 Task: Plan a trip to Driefontein, South Africa from 6th December, 2023 to 10th December, 2023 for 1 adult. Place can be private room with 1  bedroom having 1 bed and 1 bathroom. Property type can be hotel.
Action: Mouse moved to (586, 132)
Screenshot: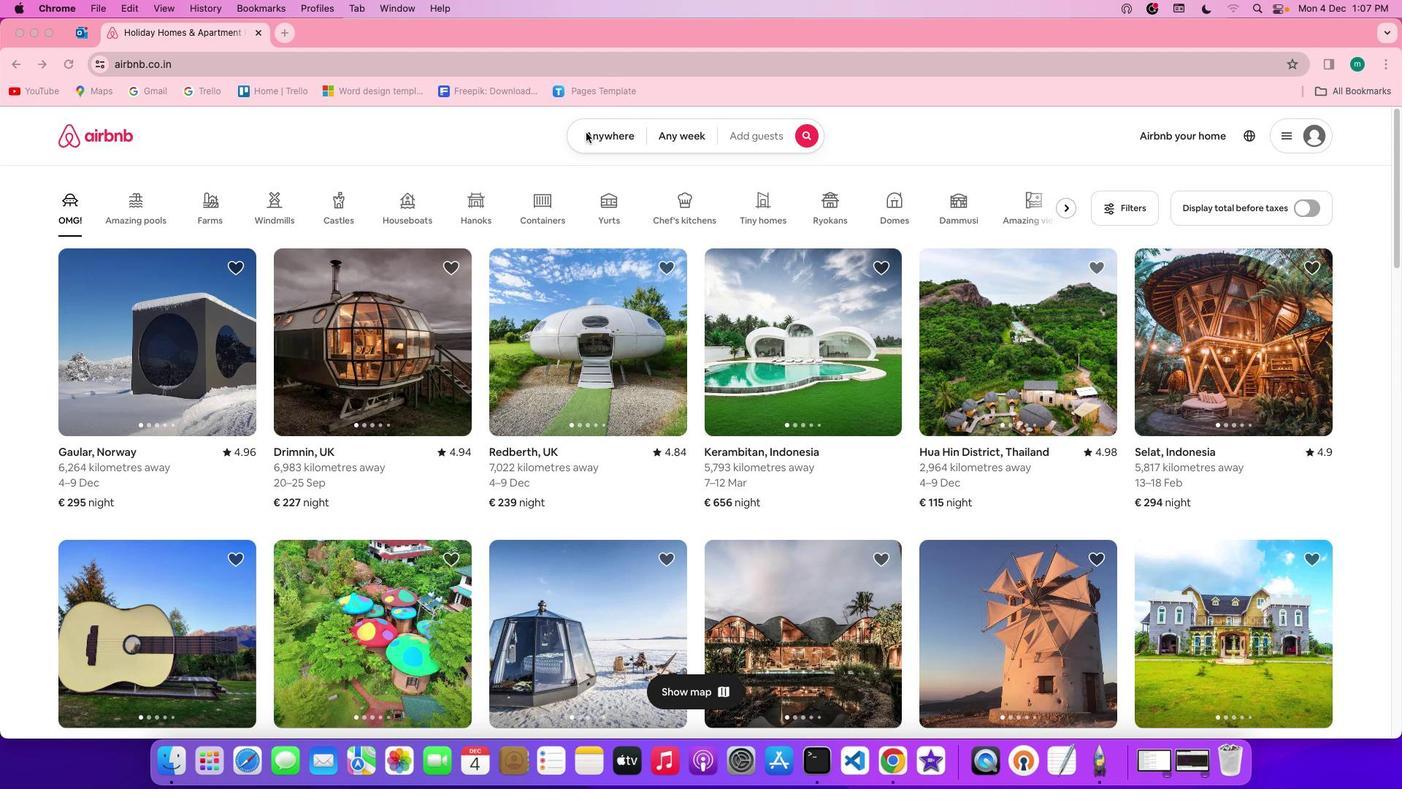
Action: Mouse pressed left at (586, 132)
Screenshot: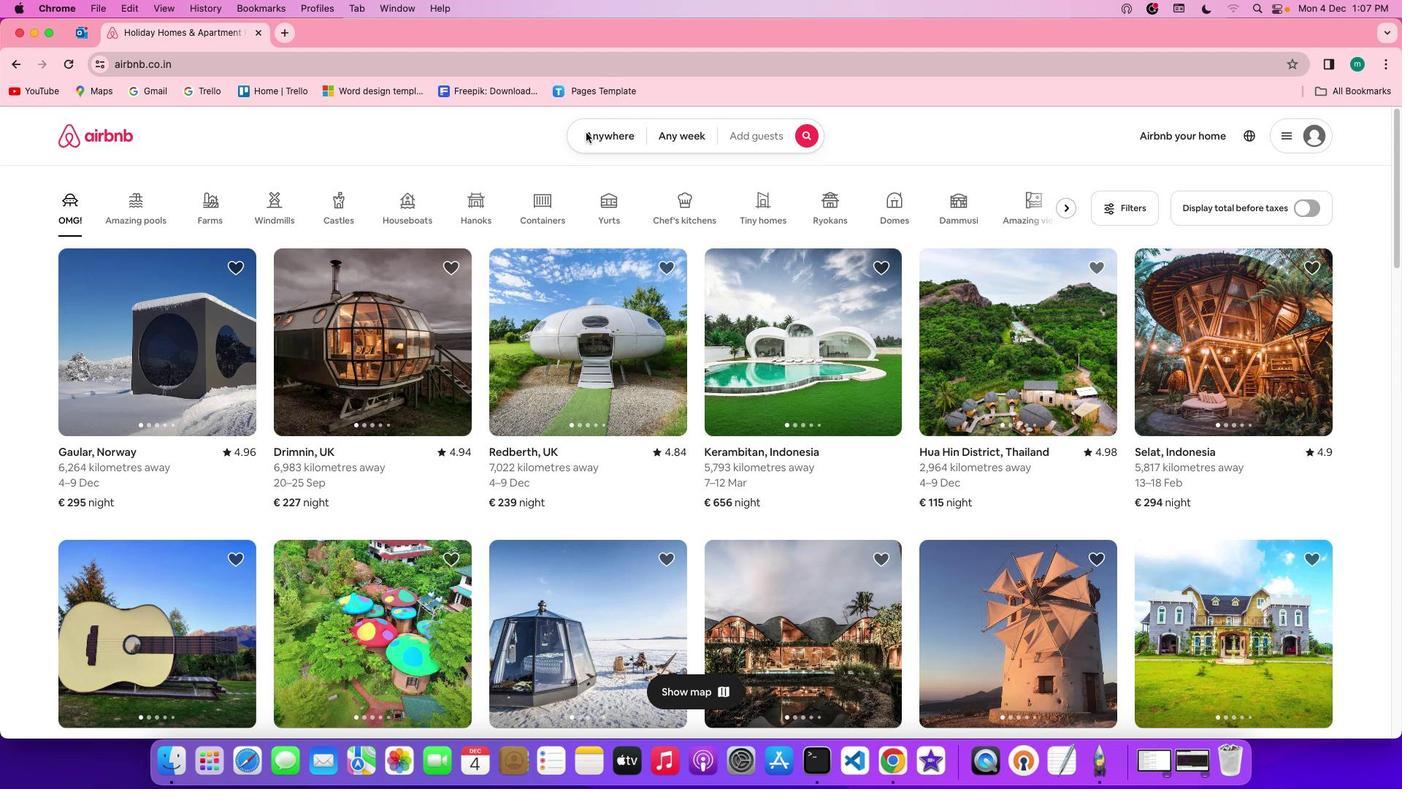 
Action: Mouse pressed left at (586, 132)
Screenshot: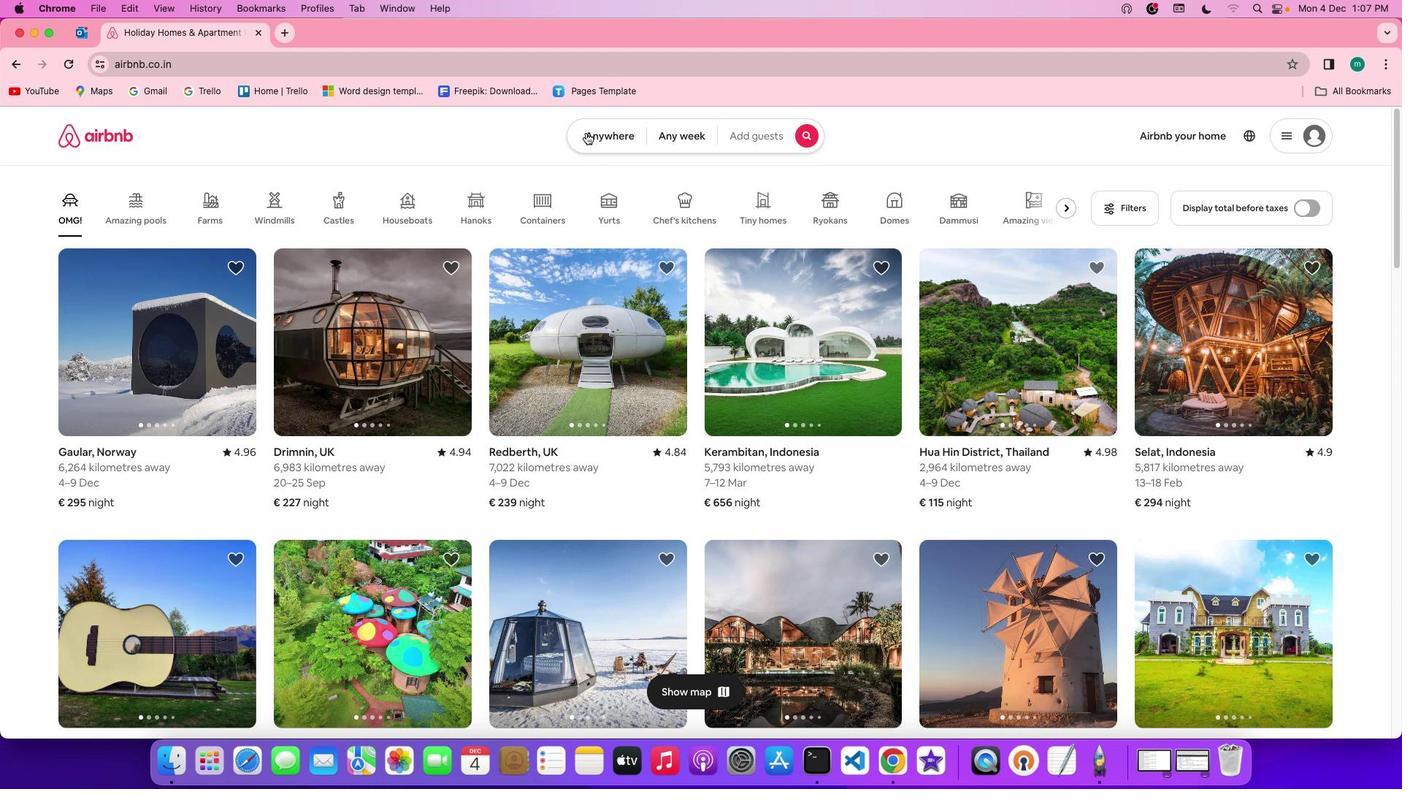 
Action: Mouse moved to (542, 197)
Screenshot: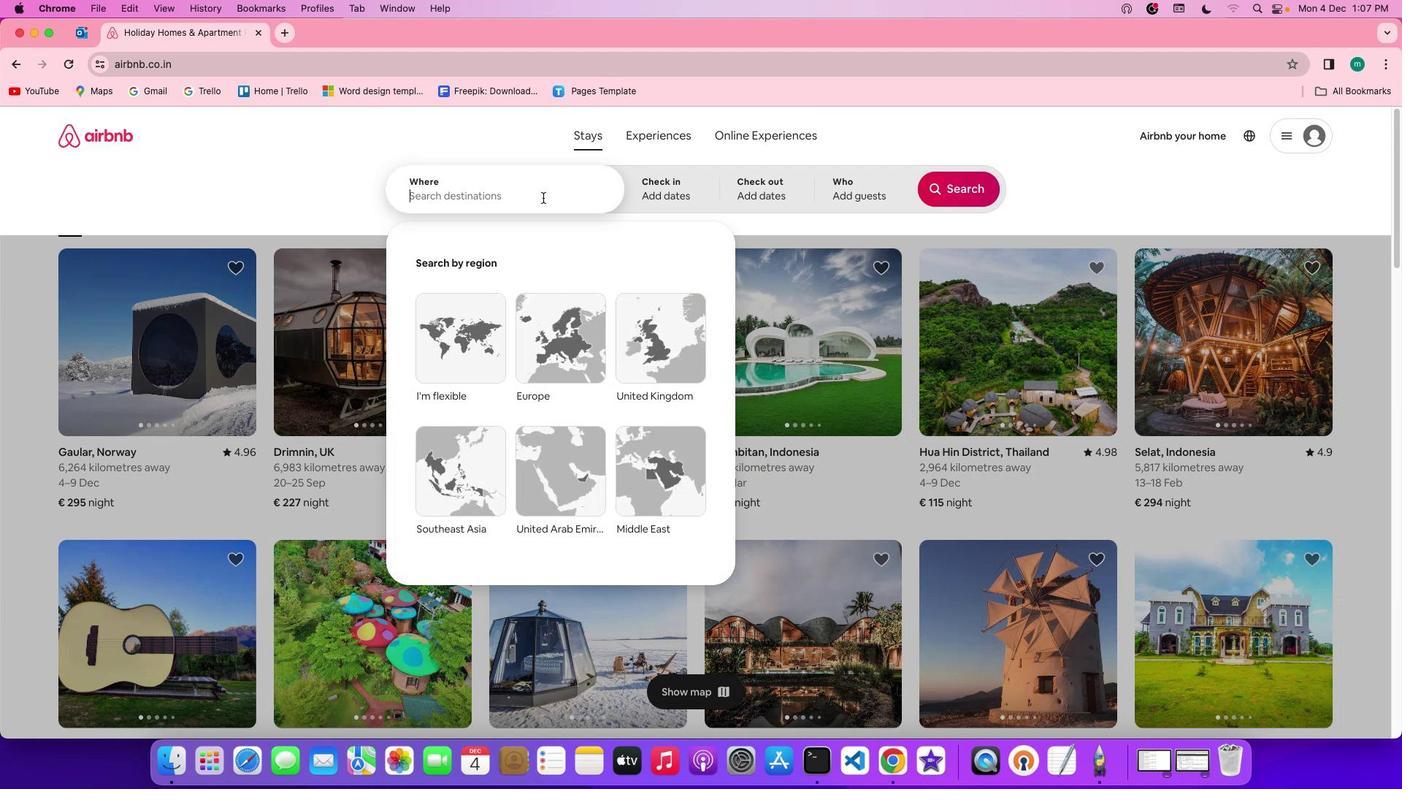 
Action: Mouse pressed left at (542, 197)
Screenshot: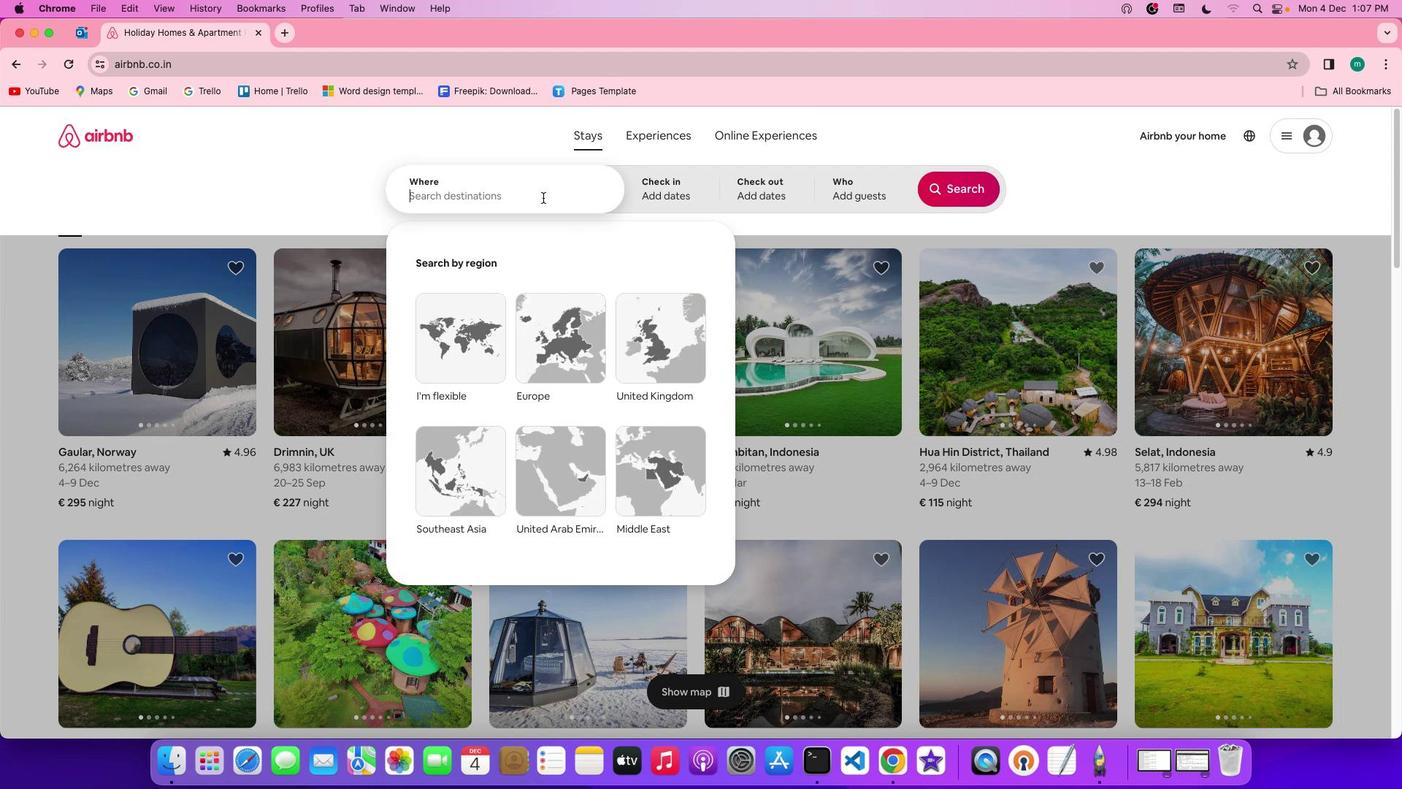 
Action: Mouse moved to (544, 197)
Screenshot: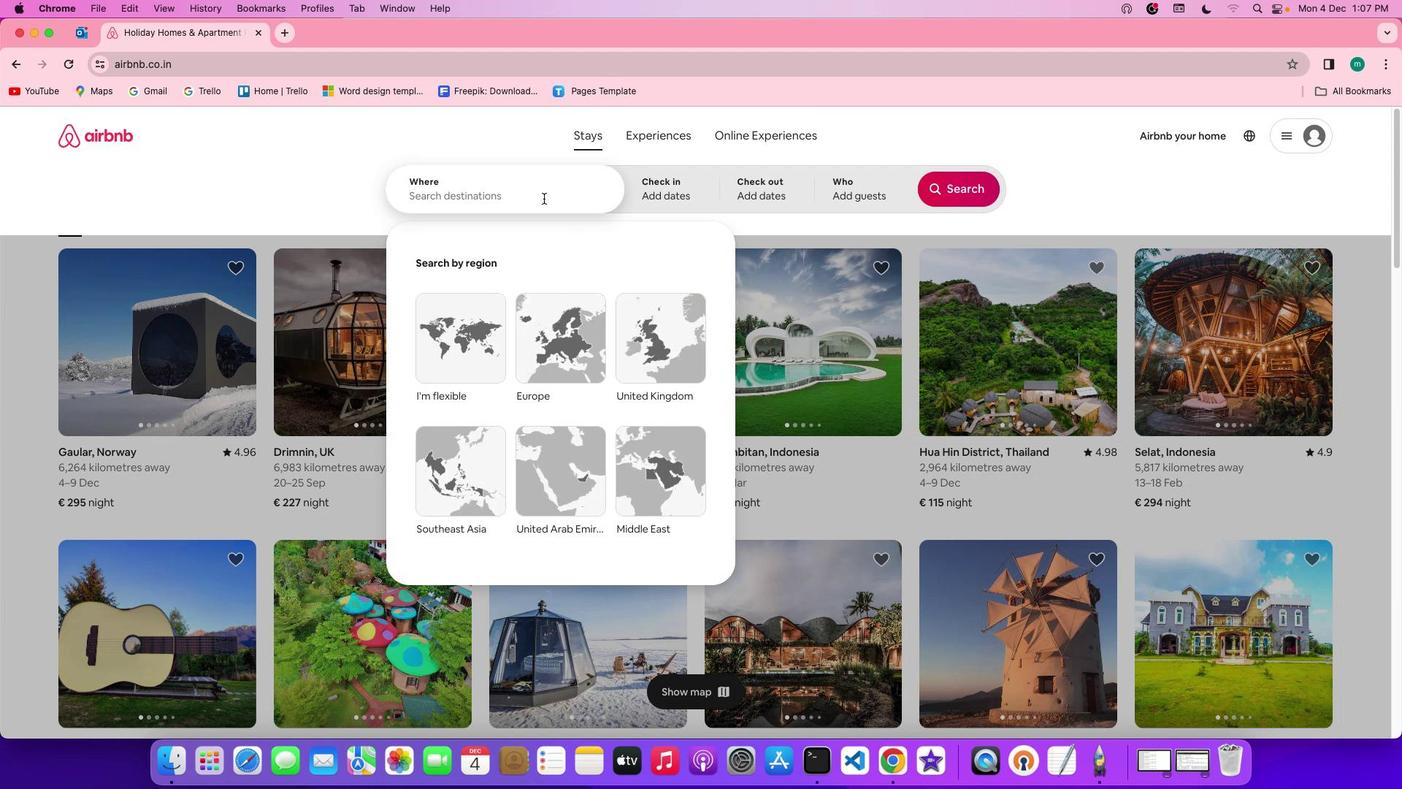 
Action: Key pressed Key.shift'D''r''i''e''f''o''n''t''e''i''n'','Key.spaceKey.shift's''o''u''t''h'Key.spaceKey.shift'A''f''r''i''c''a'
Screenshot: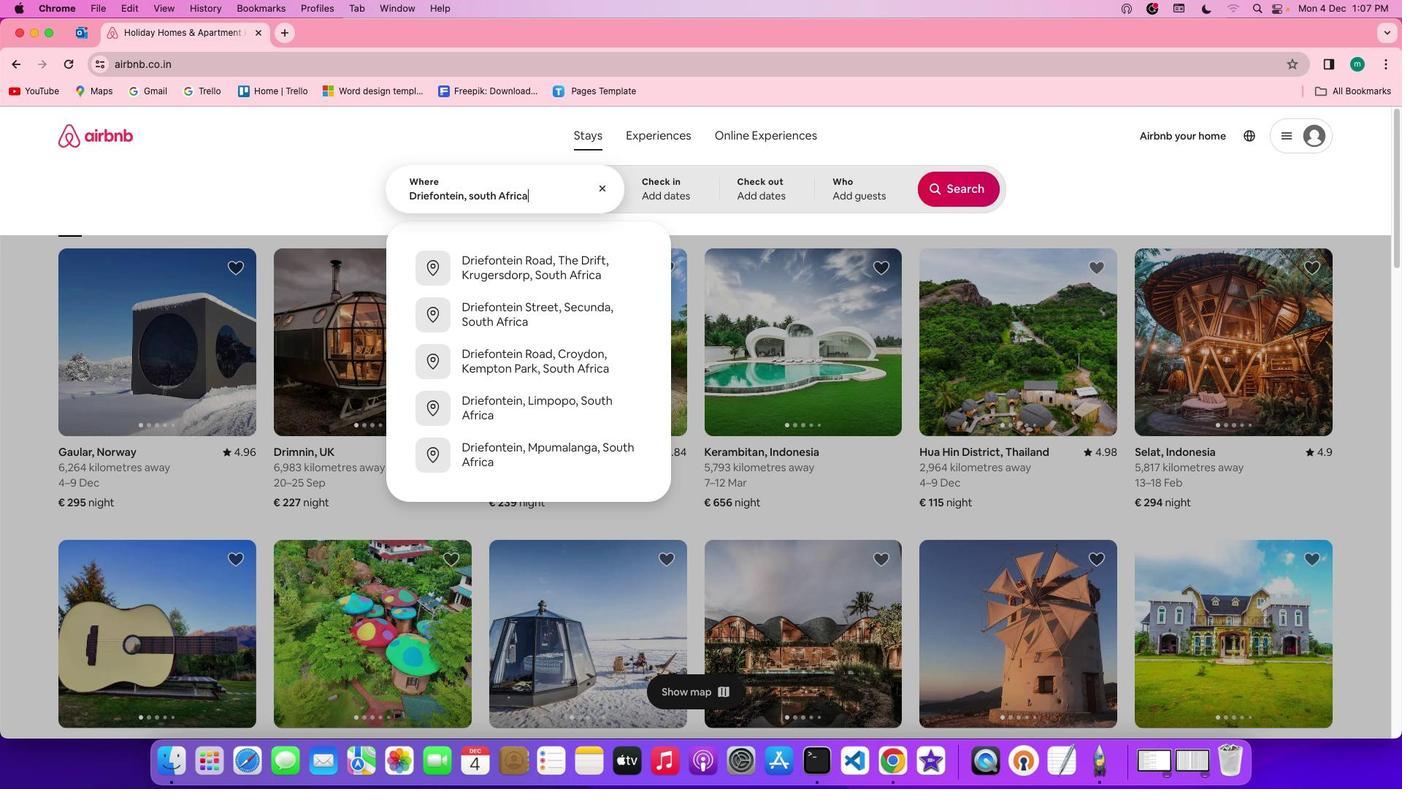 
Action: Mouse moved to (648, 195)
Screenshot: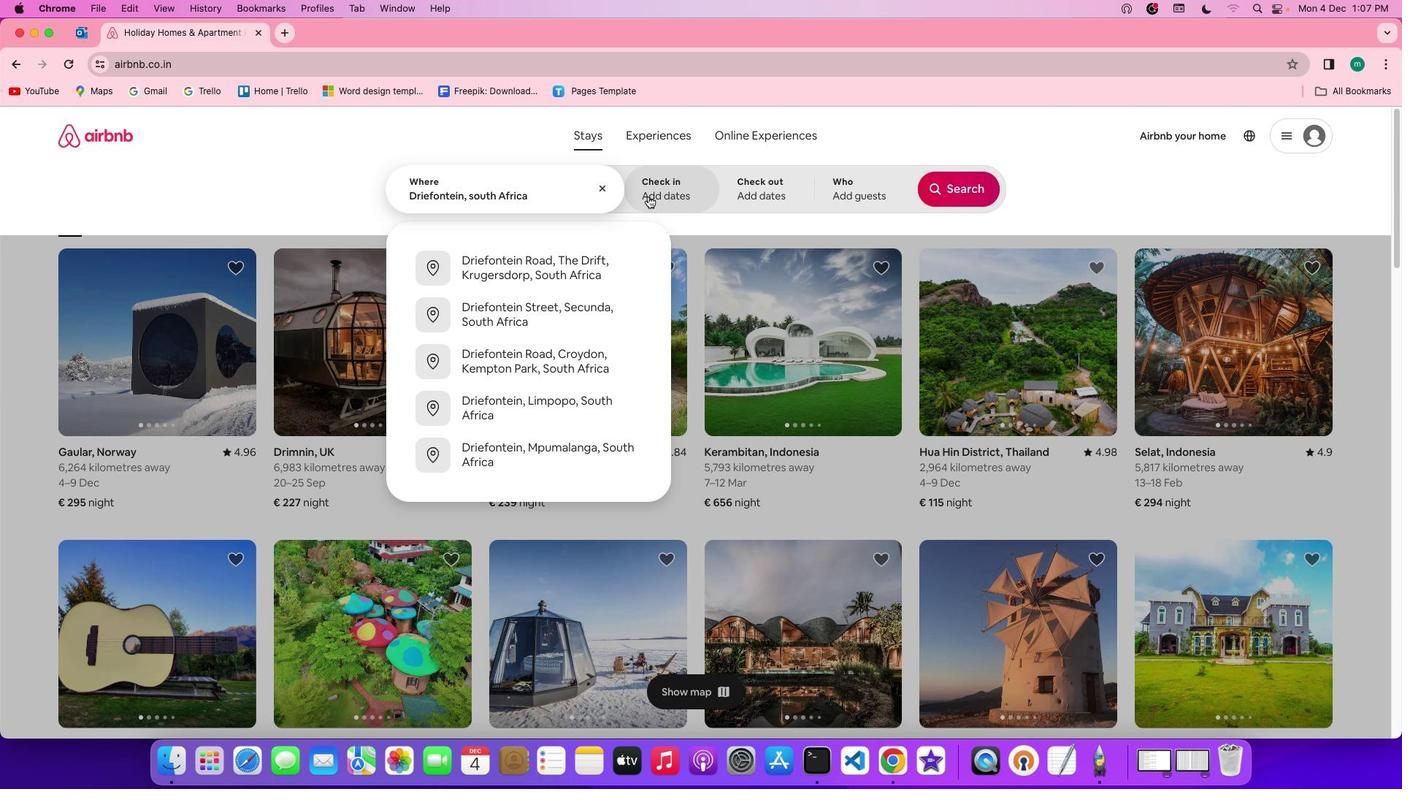 
Action: Mouse pressed left at (648, 195)
Screenshot: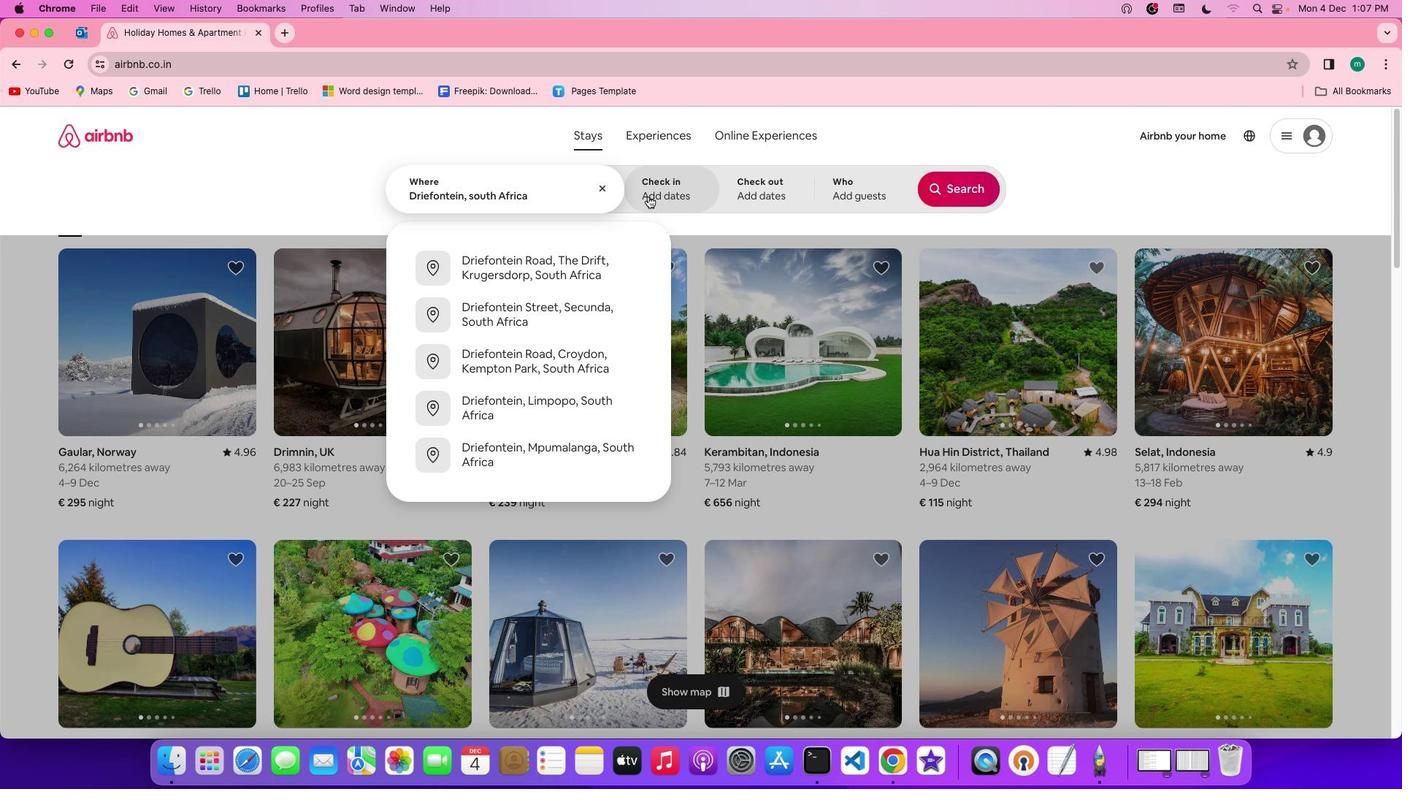 
Action: Mouse moved to (550, 409)
Screenshot: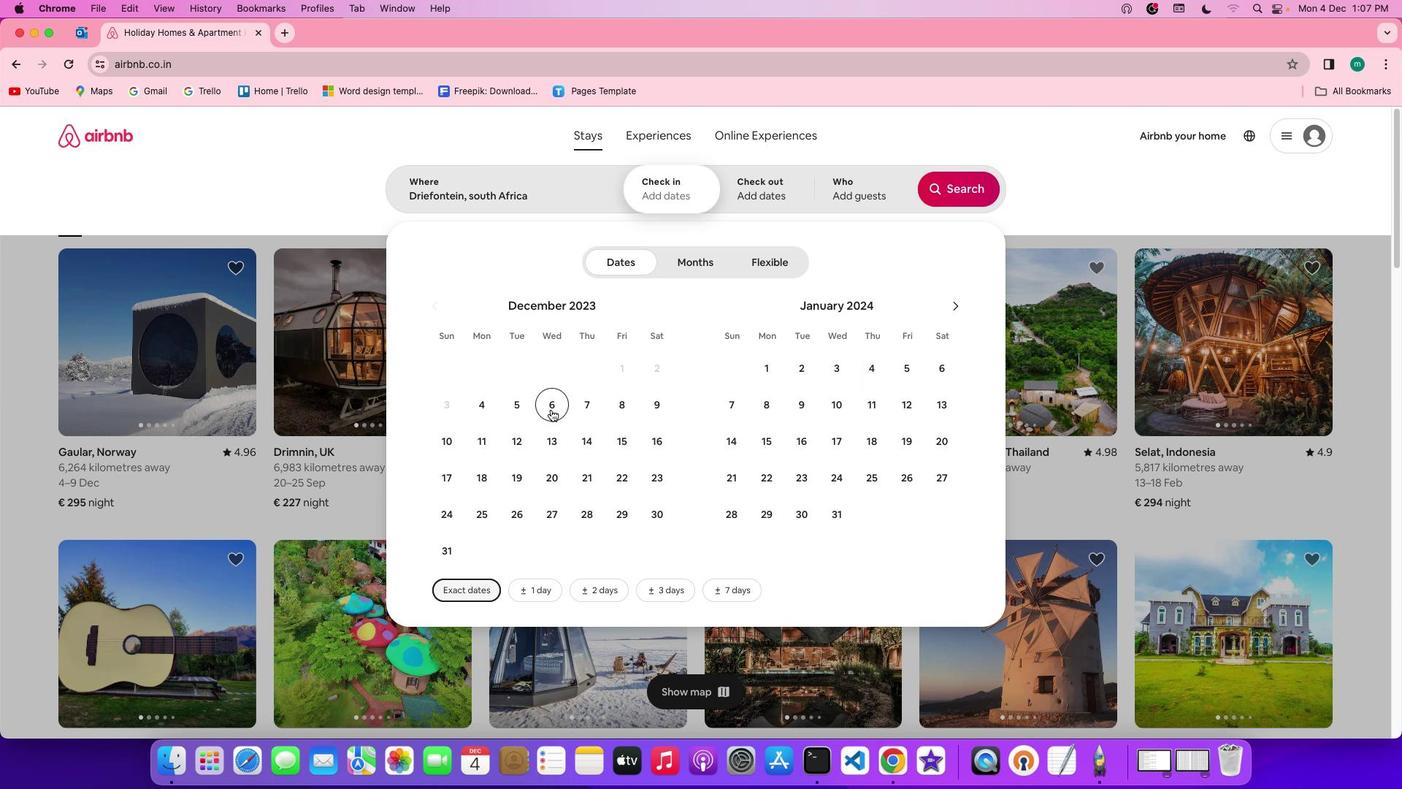 
Action: Mouse pressed left at (550, 409)
Screenshot: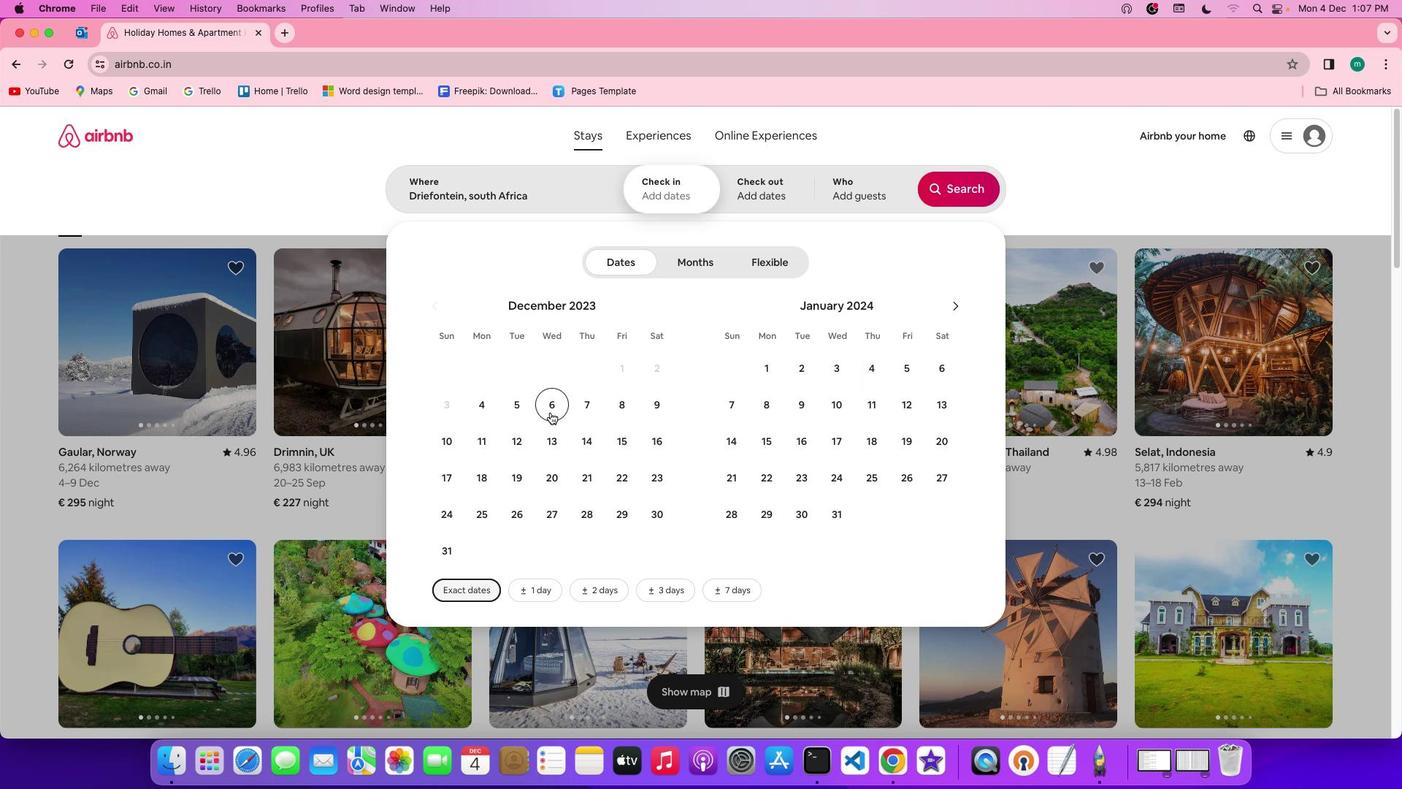 
Action: Mouse moved to (435, 451)
Screenshot: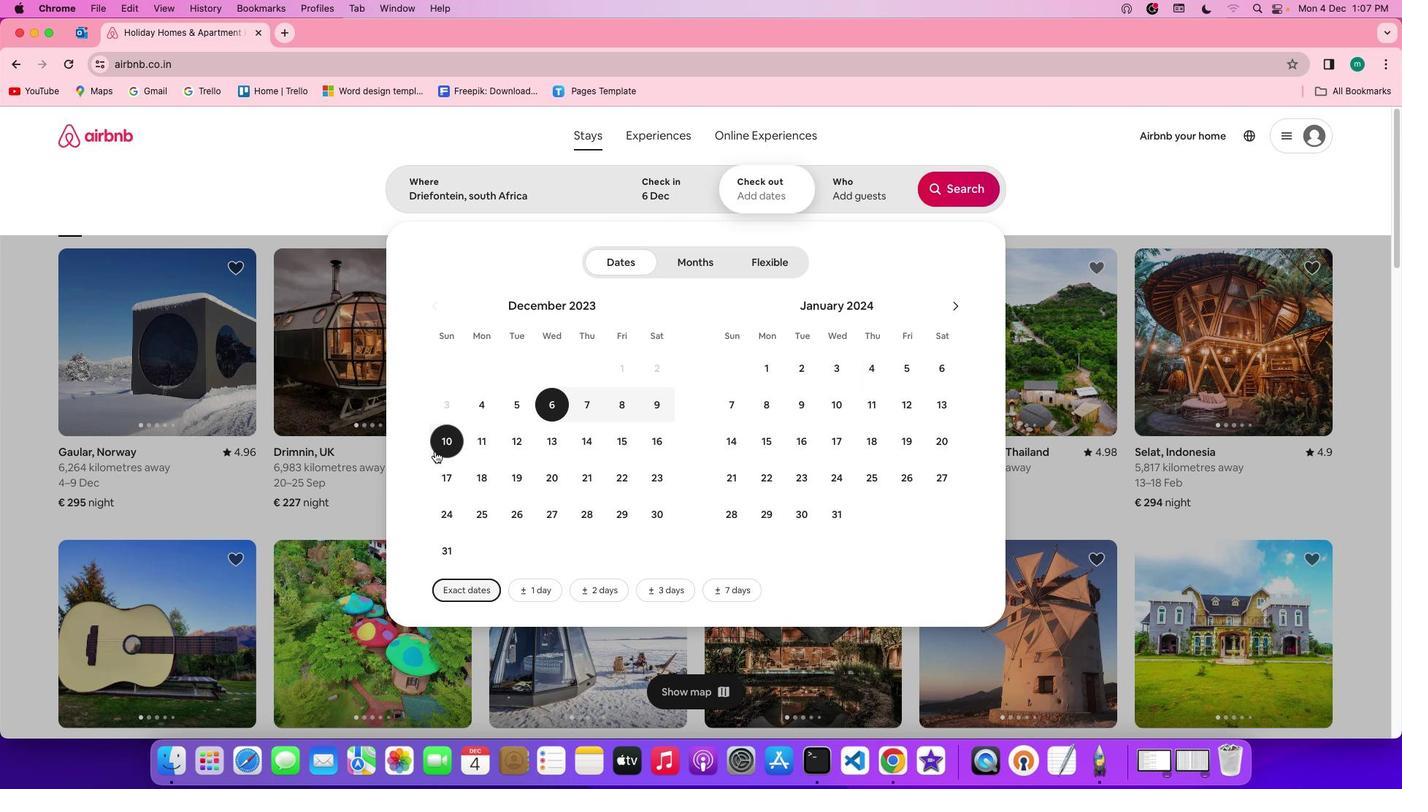 
Action: Mouse pressed left at (435, 451)
Screenshot: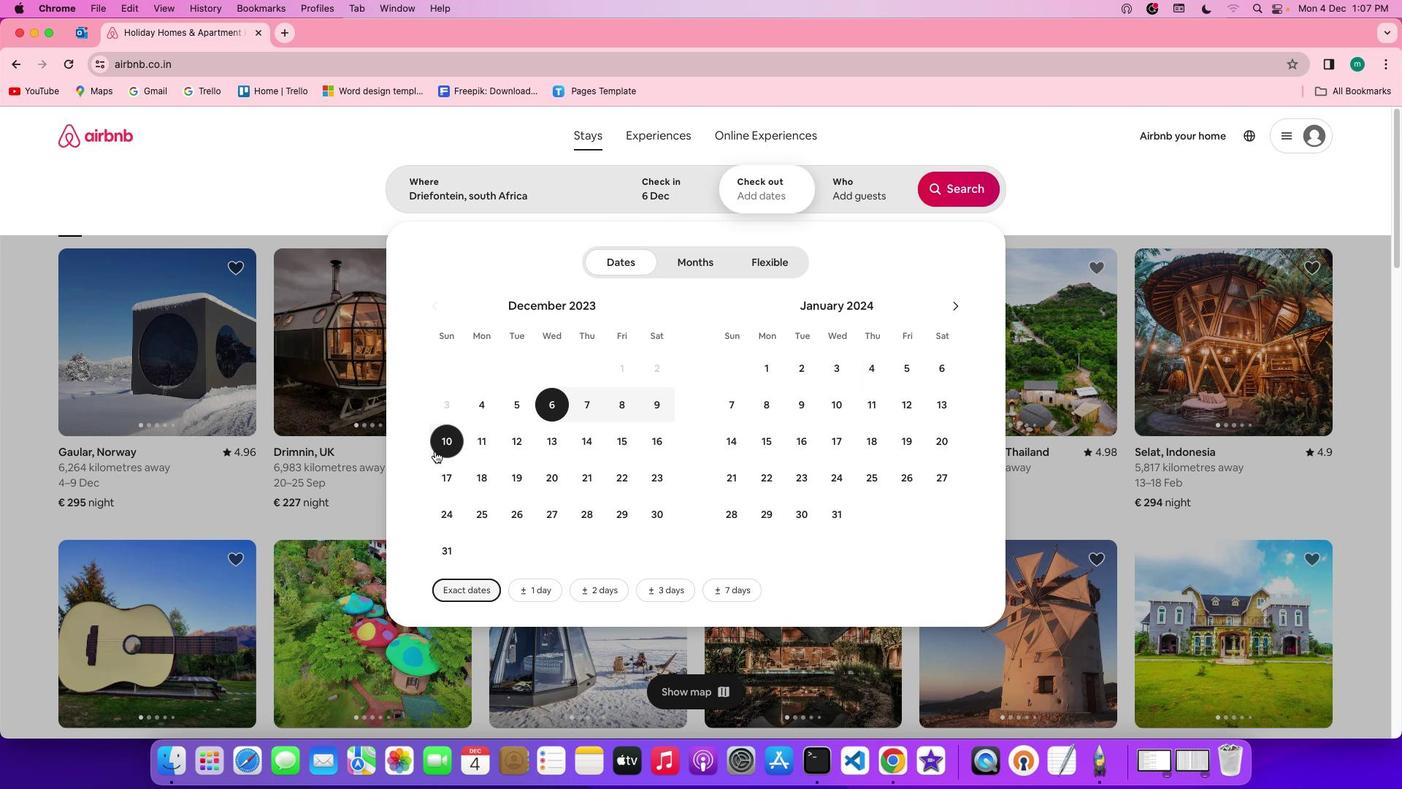 
Action: Mouse moved to (873, 174)
Screenshot: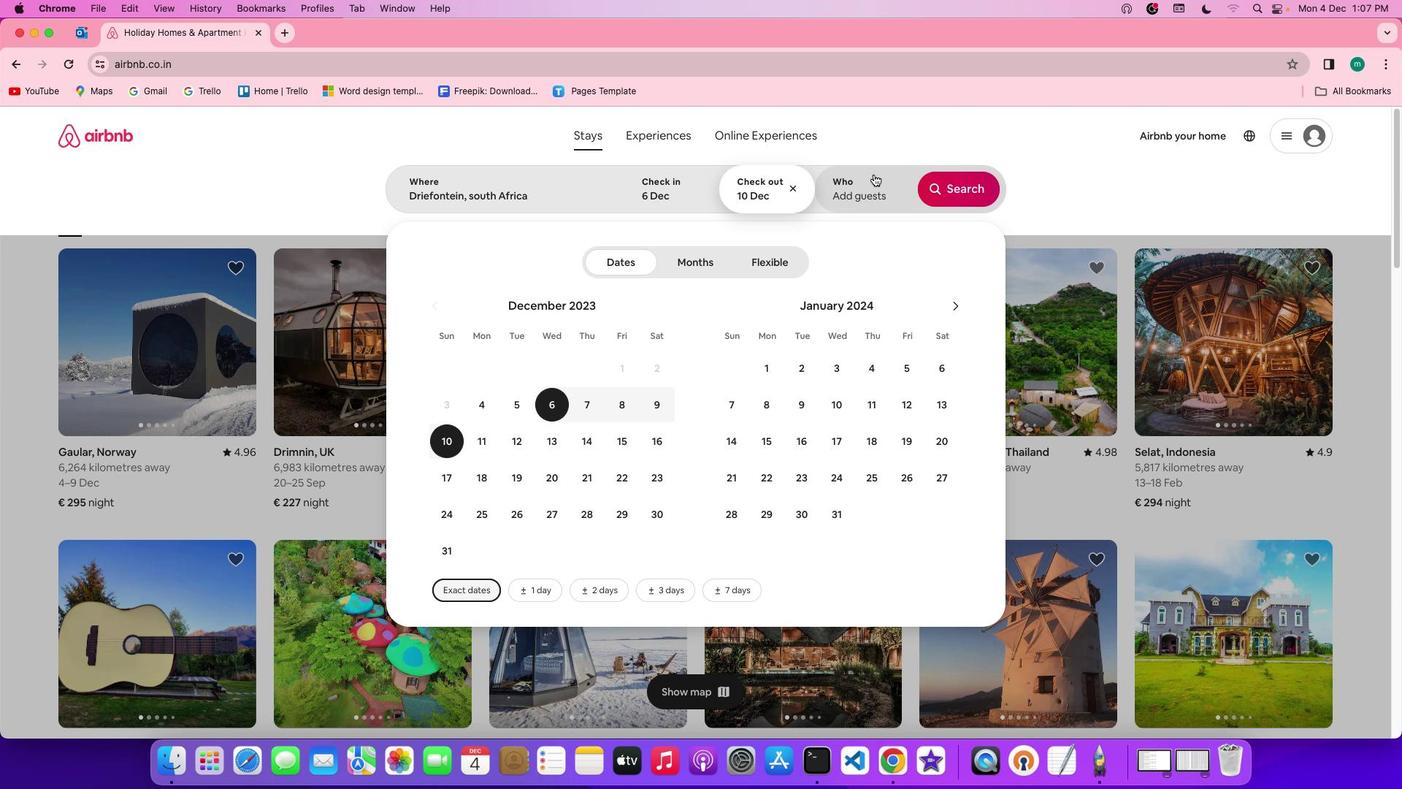 
Action: Mouse pressed left at (873, 174)
Screenshot: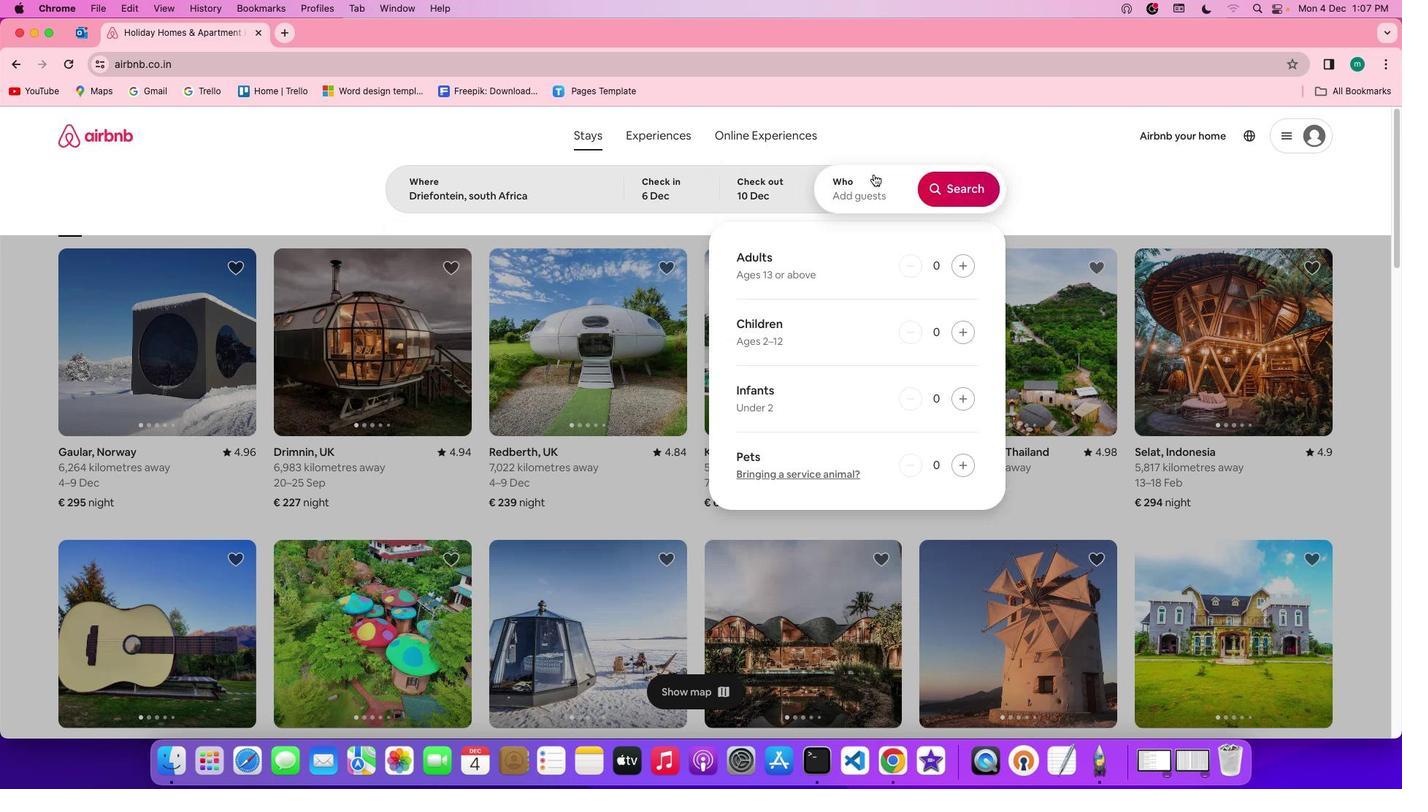 
Action: Mouse moved to (968, 262)
Screenshot: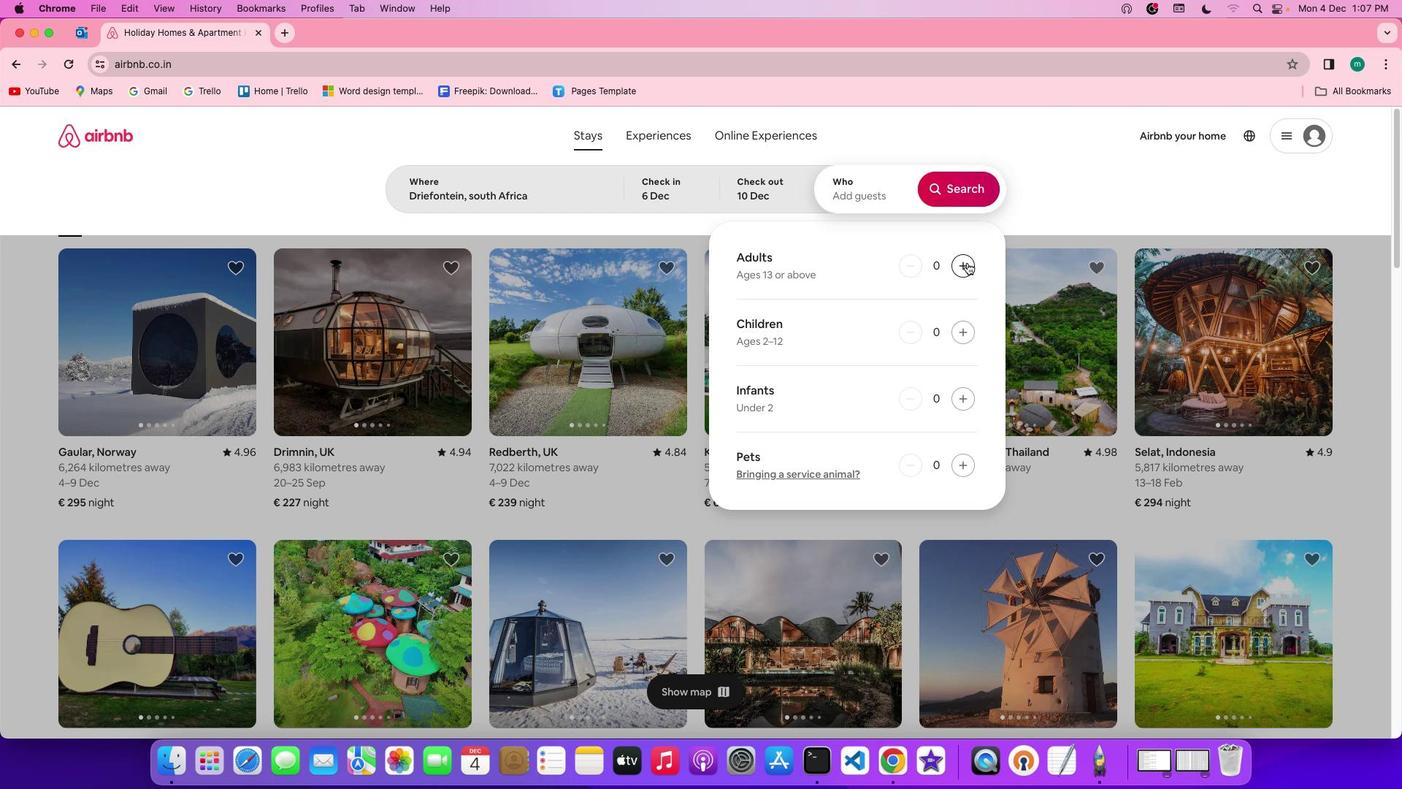 
Action: Mouse pressed left at (968, 262)
Screenshot: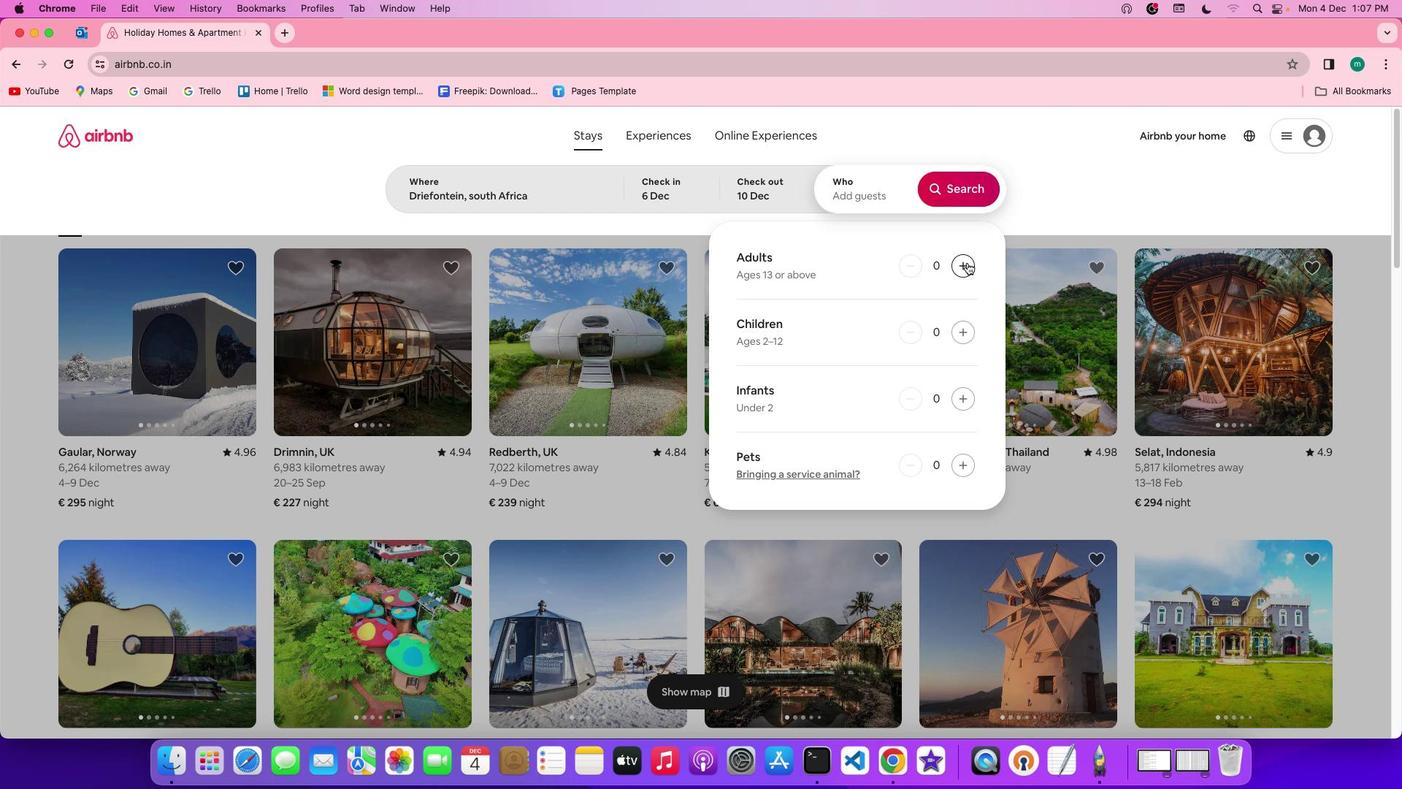
Action: Mouse moved to (959, 182)
Screenshot: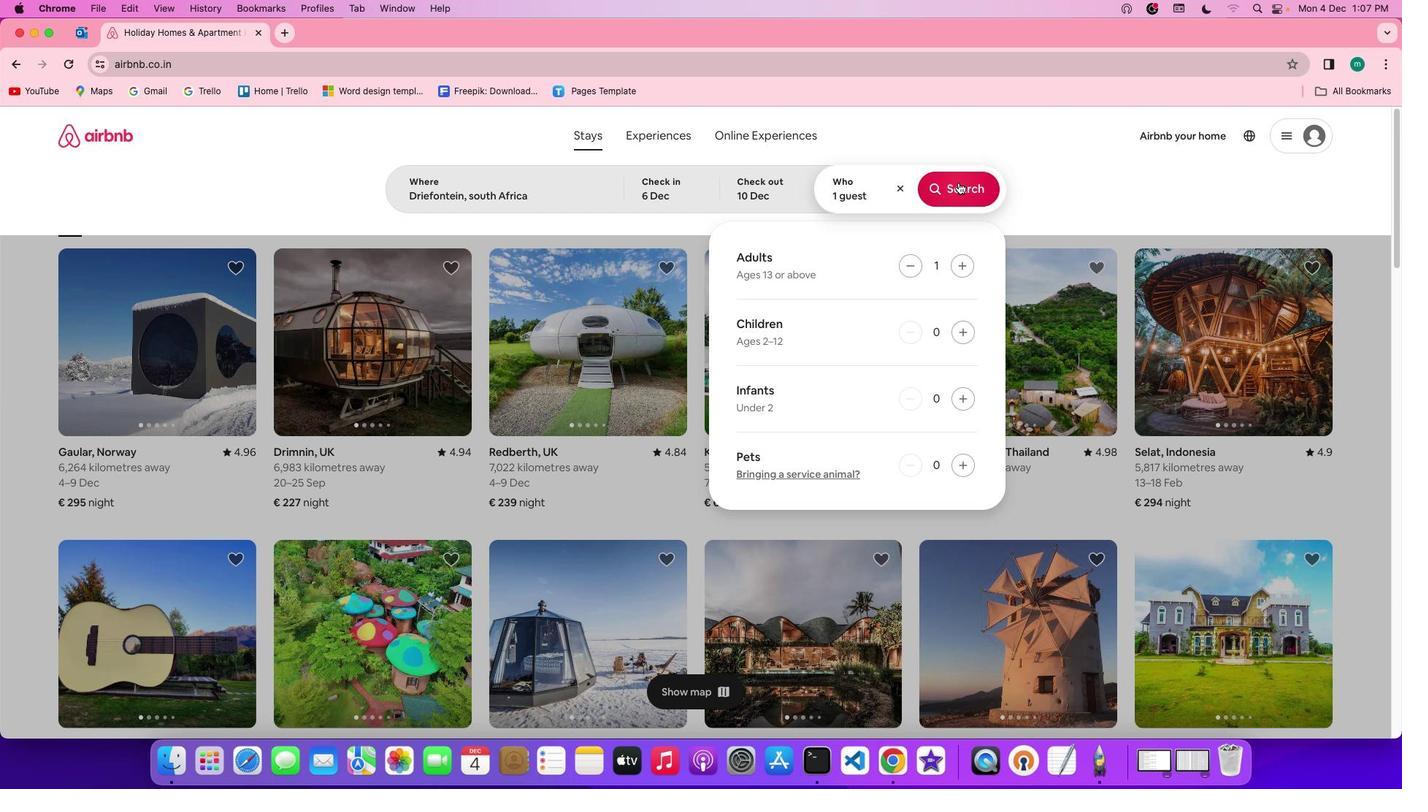 
Action: Mouse pressed left at (959, 182)
Screenshot: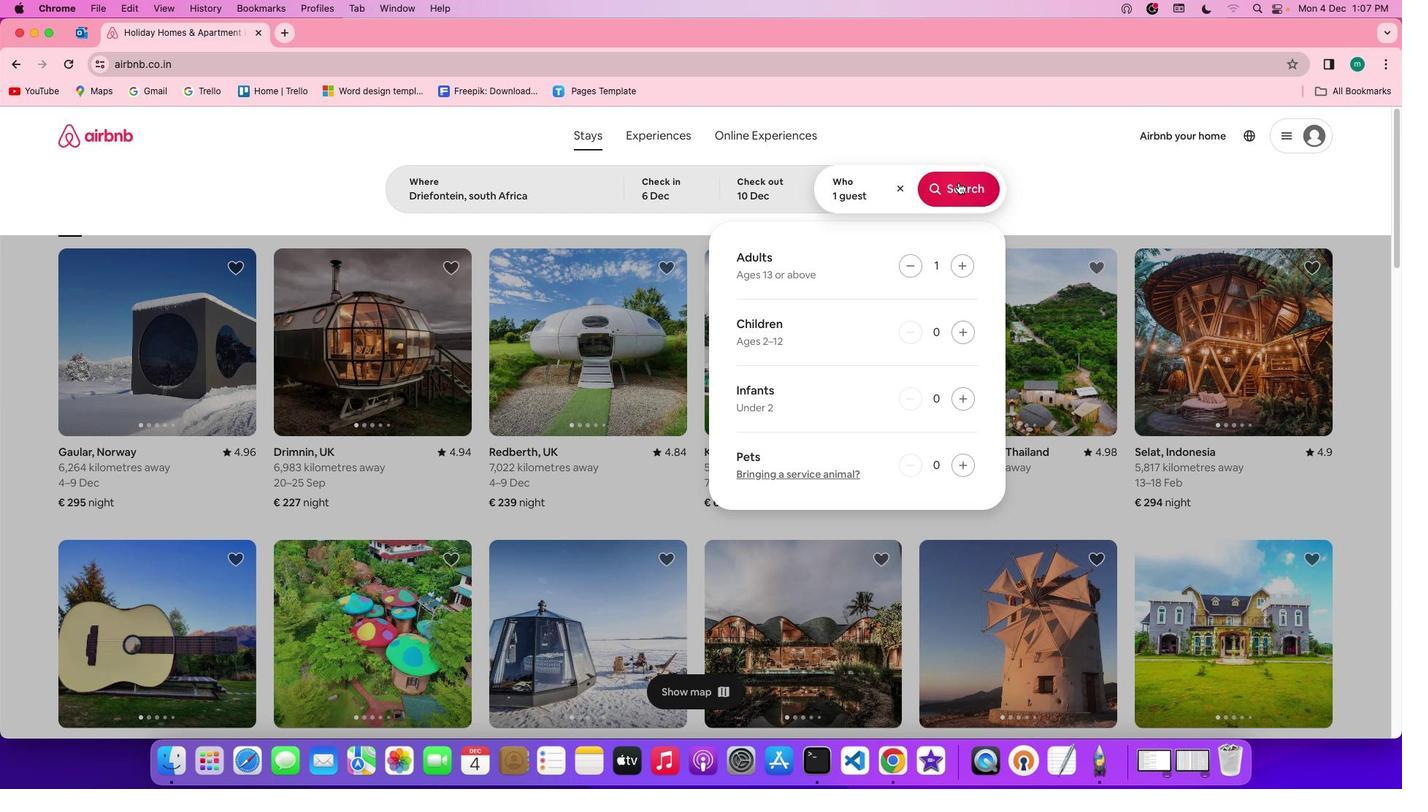 
Action: Mouse moved to (1165, 194)
Screenshot: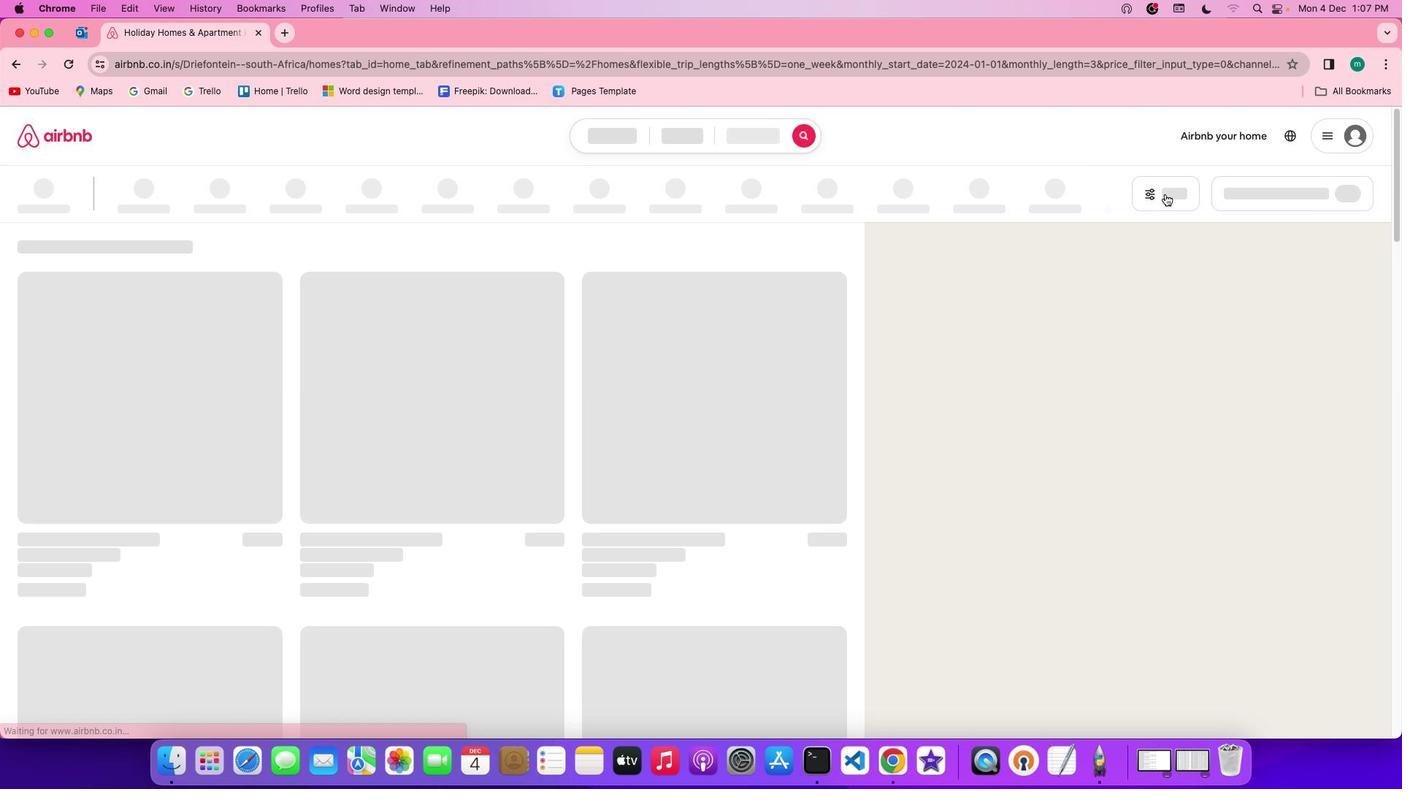 
Action: Mouse pressed left at (1165, 194)
Screenshot: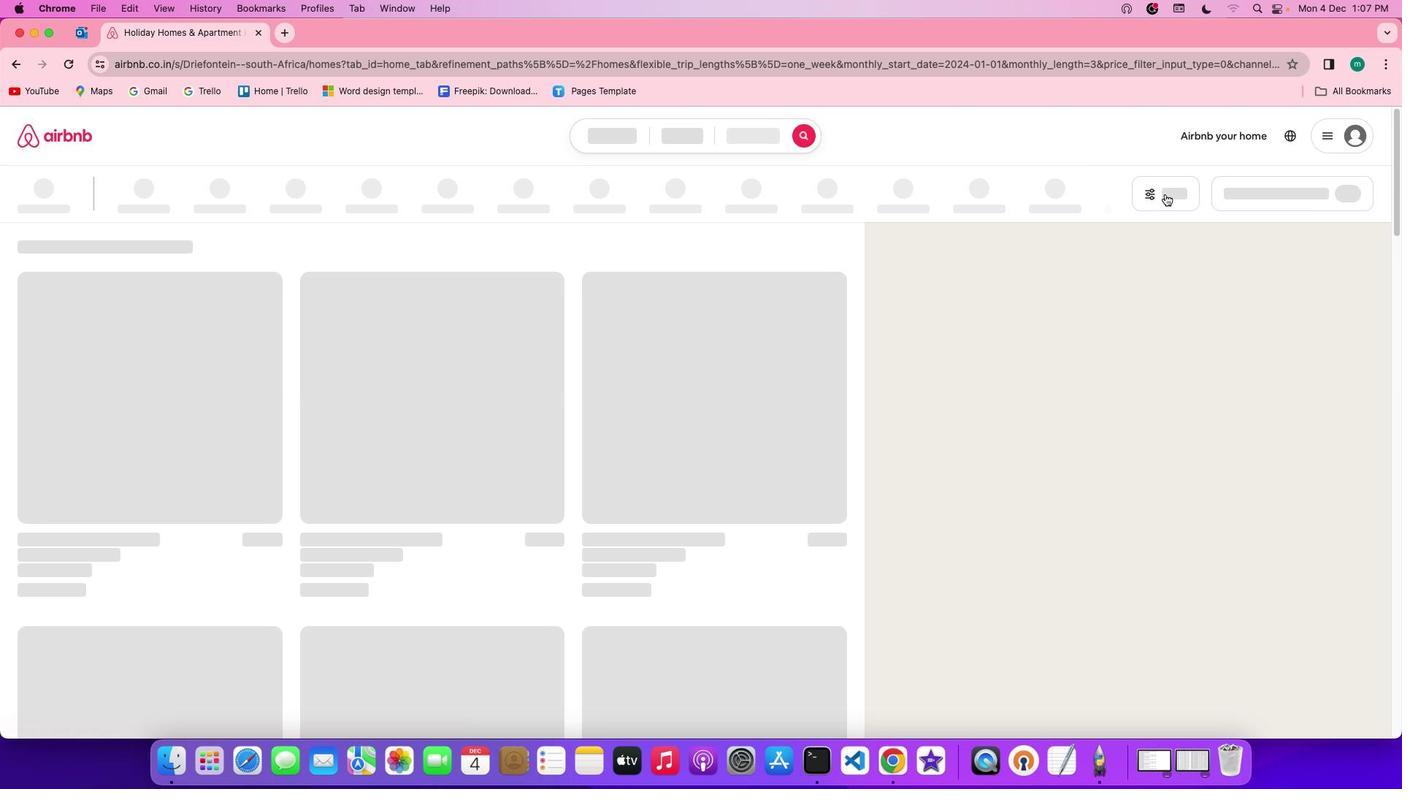 
Action: Mouse moved to (754, 412)
Screenshot: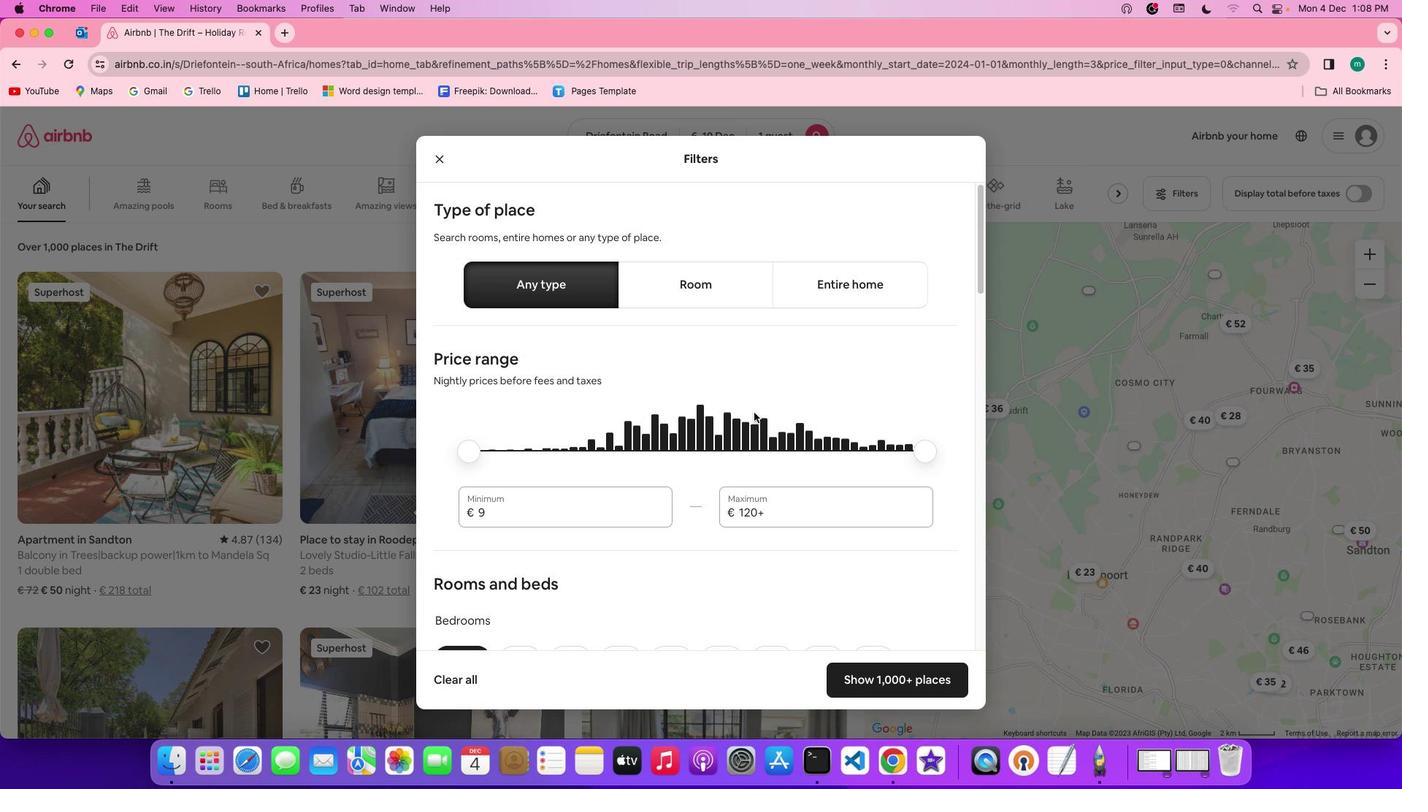 
Action: Mouse scrolled (754, 412) with delta (0, 0)
Screenshot: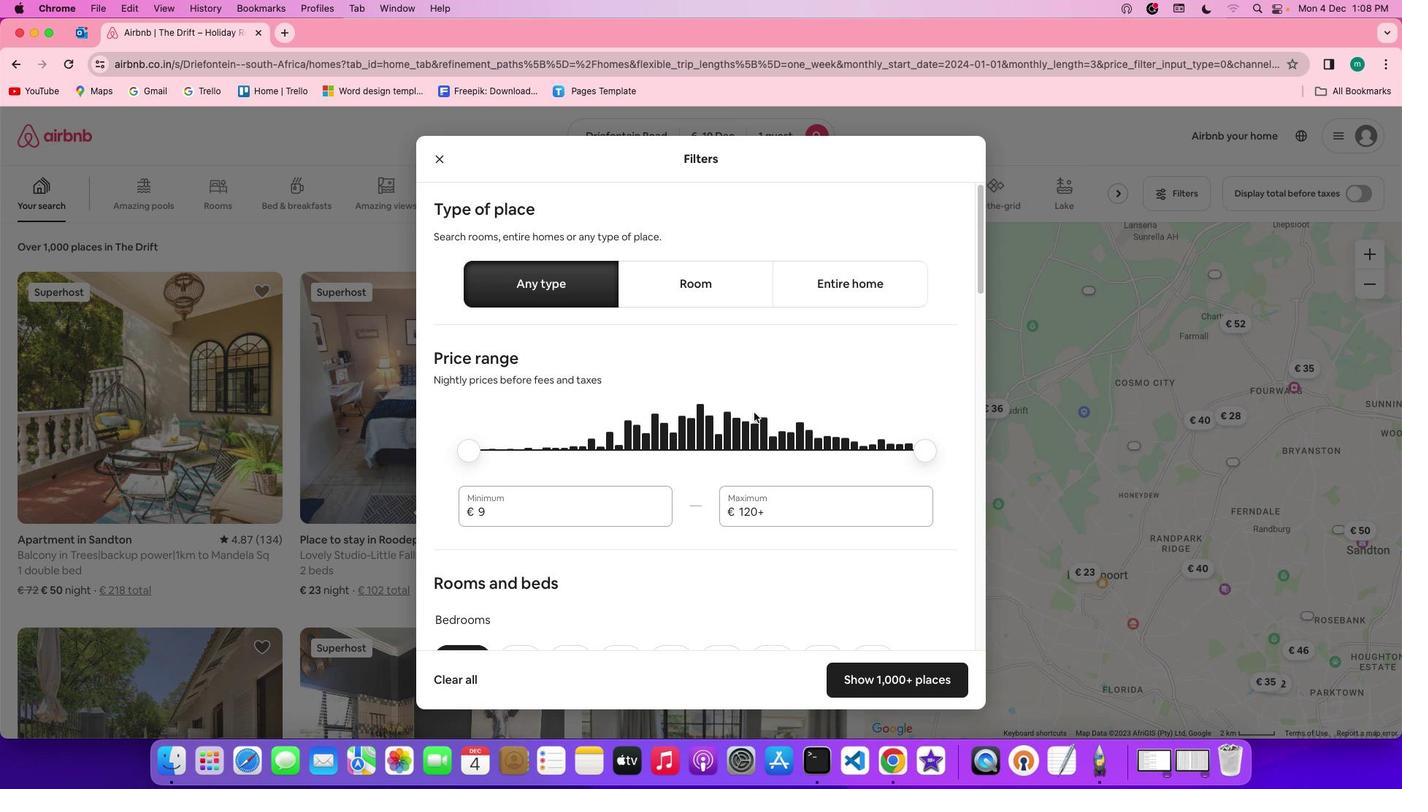 
Action: Mouse scrolled (754, 412) with delta (0, 0)
Screenshot: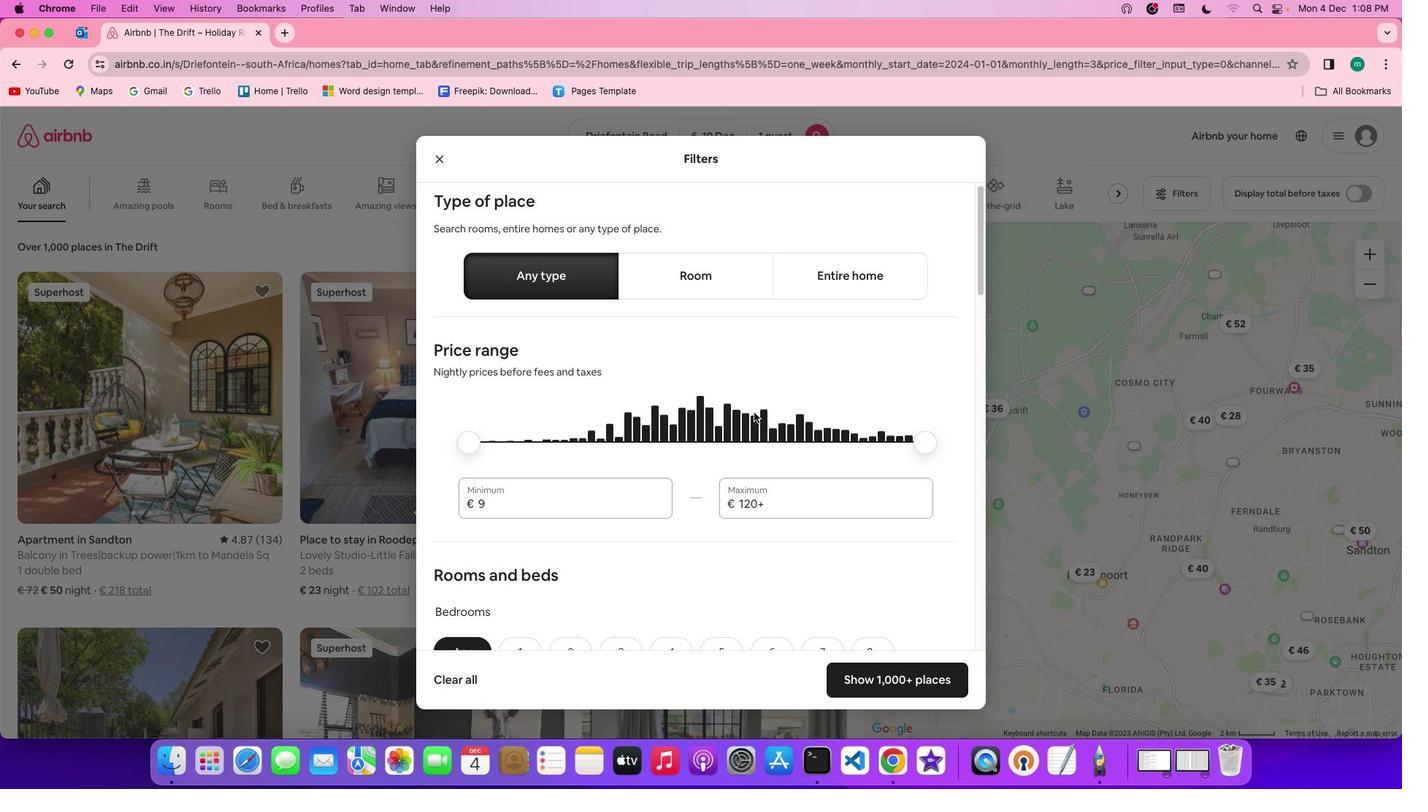
Action: Mouse scrolled (754, 412) with delta (0, 0)
Screenshot: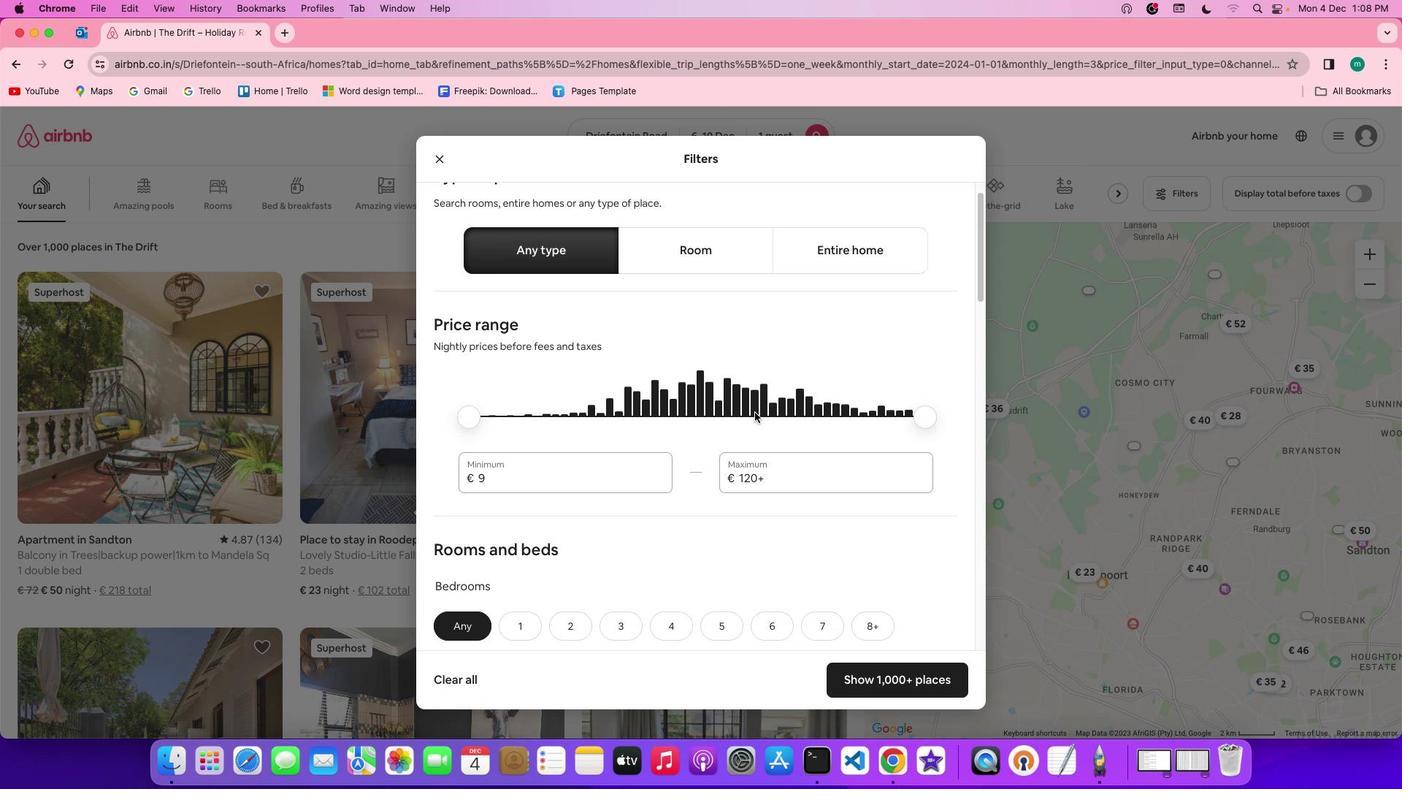 
Action: Mouse moved to (754, 412)
Screenshot: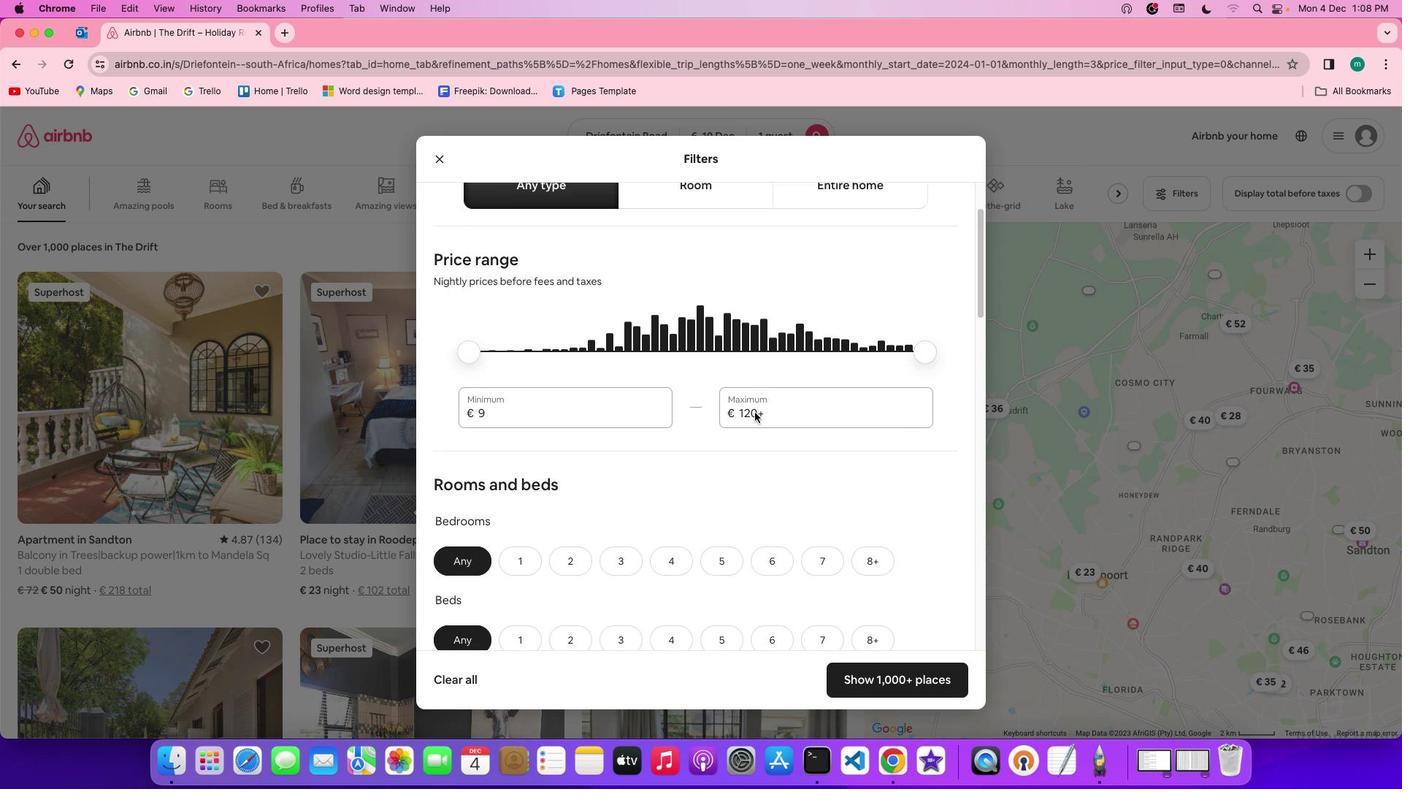 
Action: Mouse scrolled (754, 412) with delta (0, -1)
Screenshot: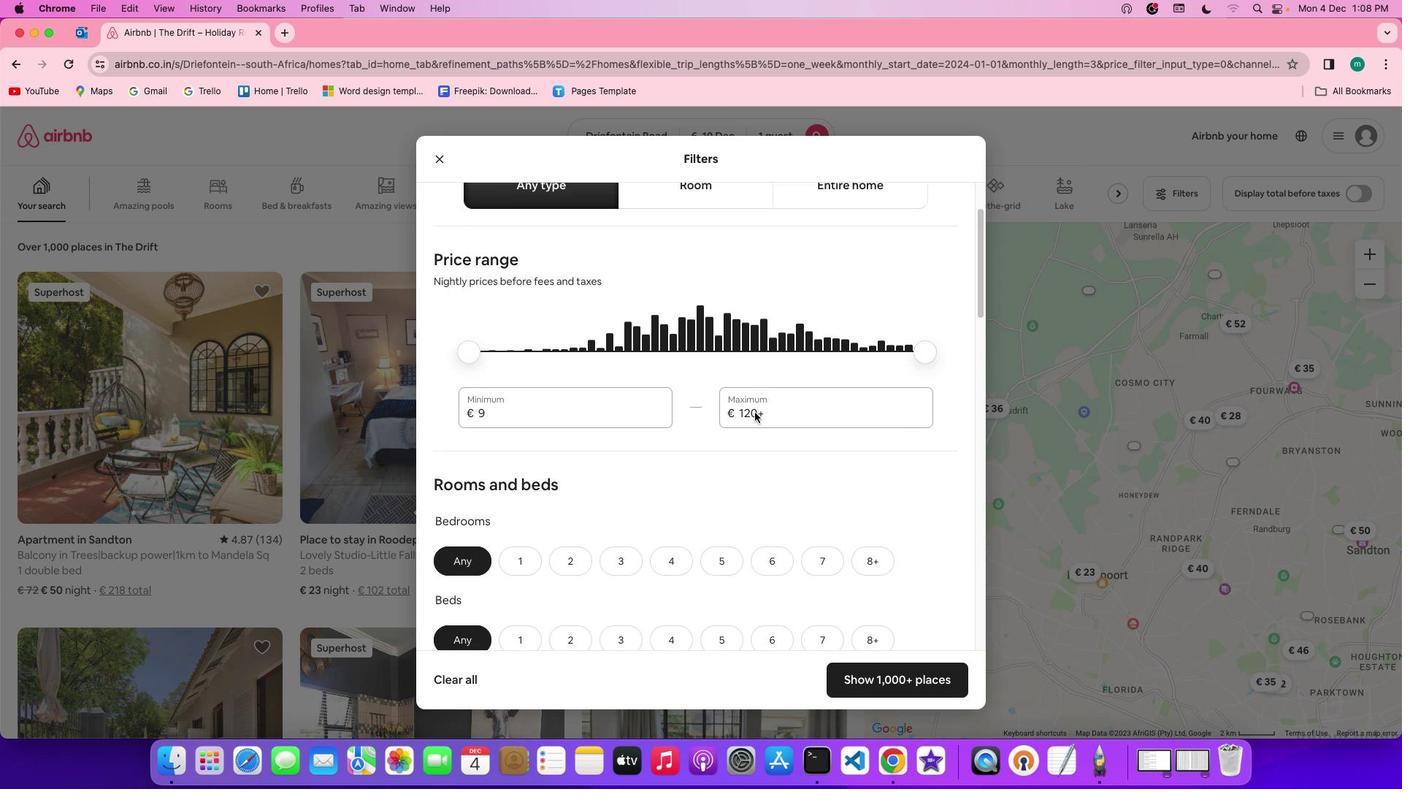 
Action: Mouse scrolled (754, 412) with delta (0, 0)
Screenshot: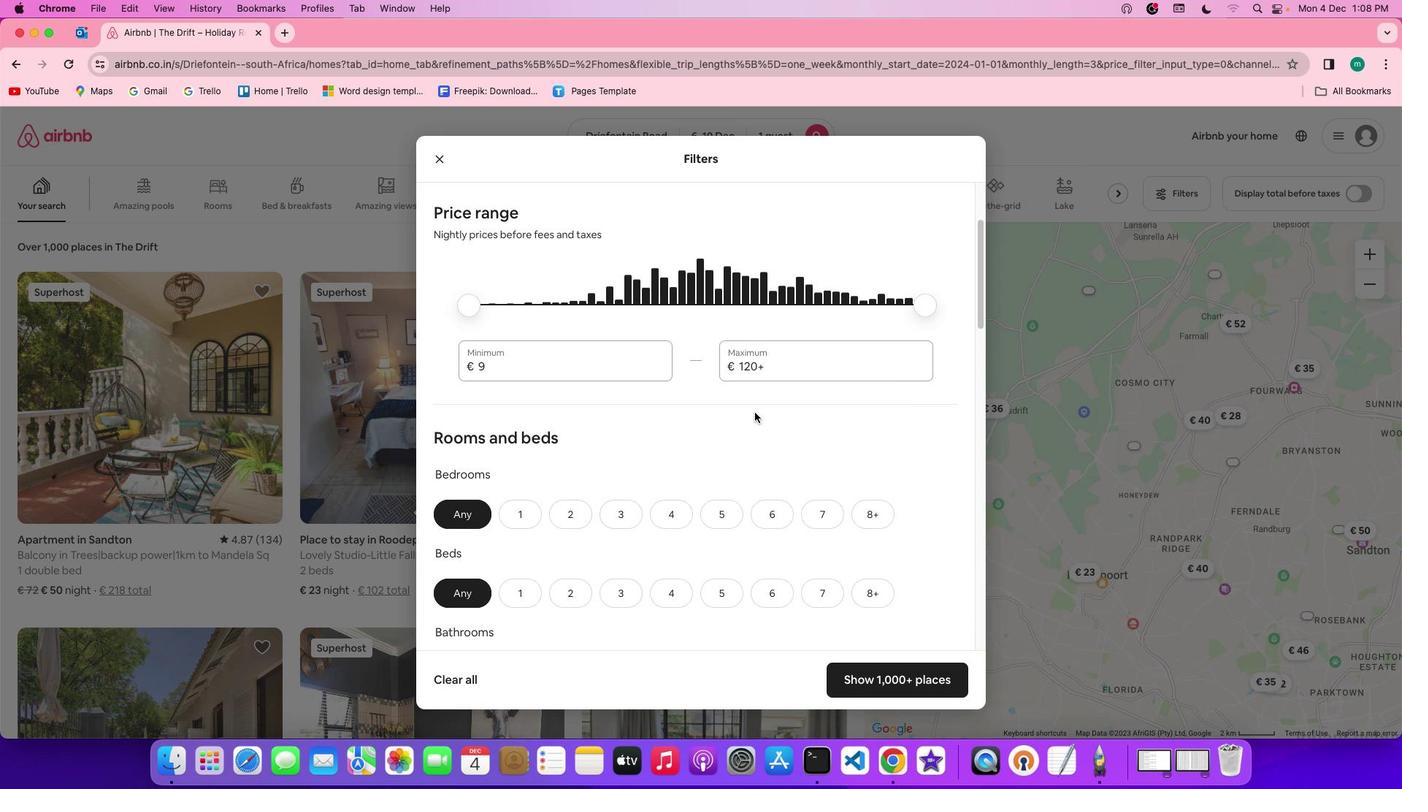 
Action: Mouse scrolled (754, 412) with delta (0, 0)
Screenshot: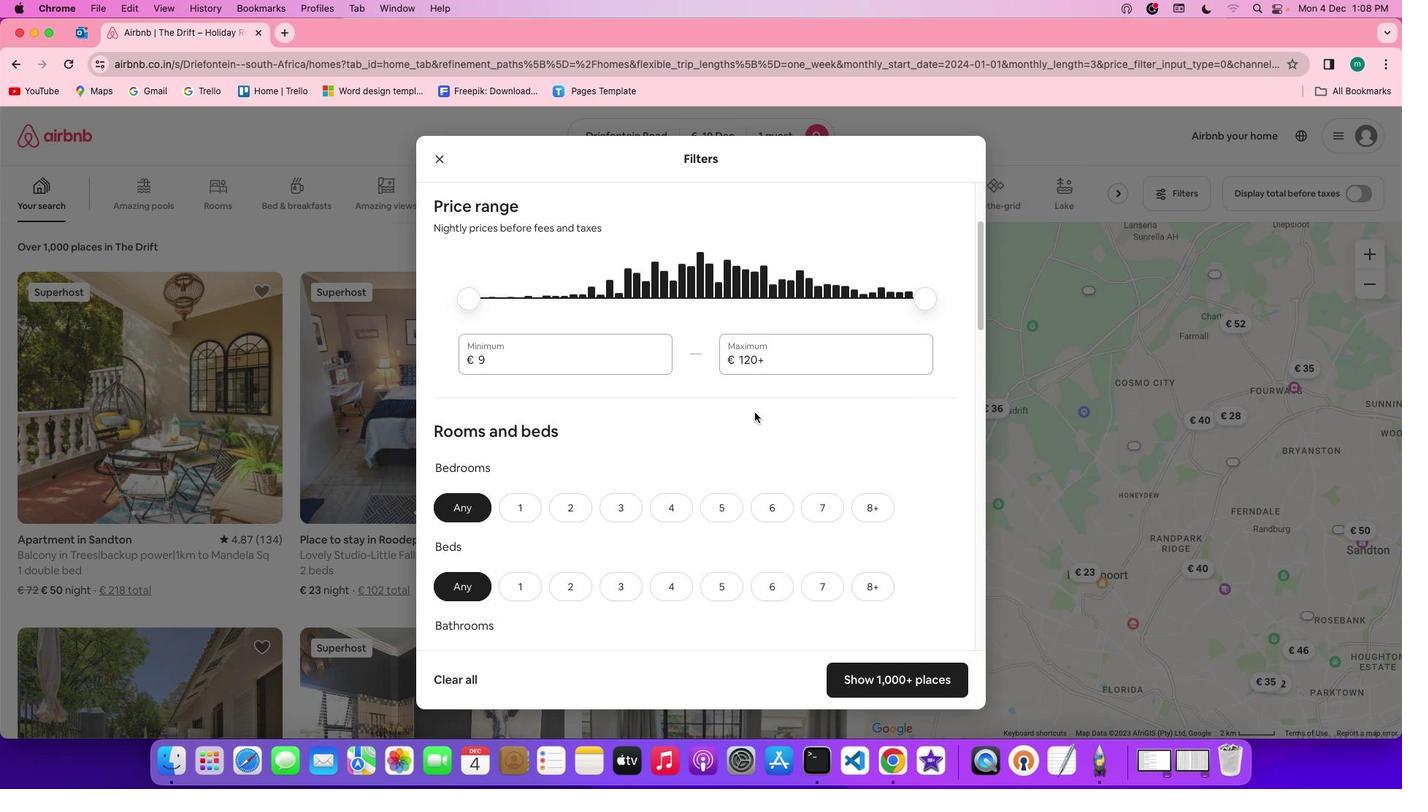 
Action: Mouse scrolled (754, 412) with delta (0, 0)
Screenshot: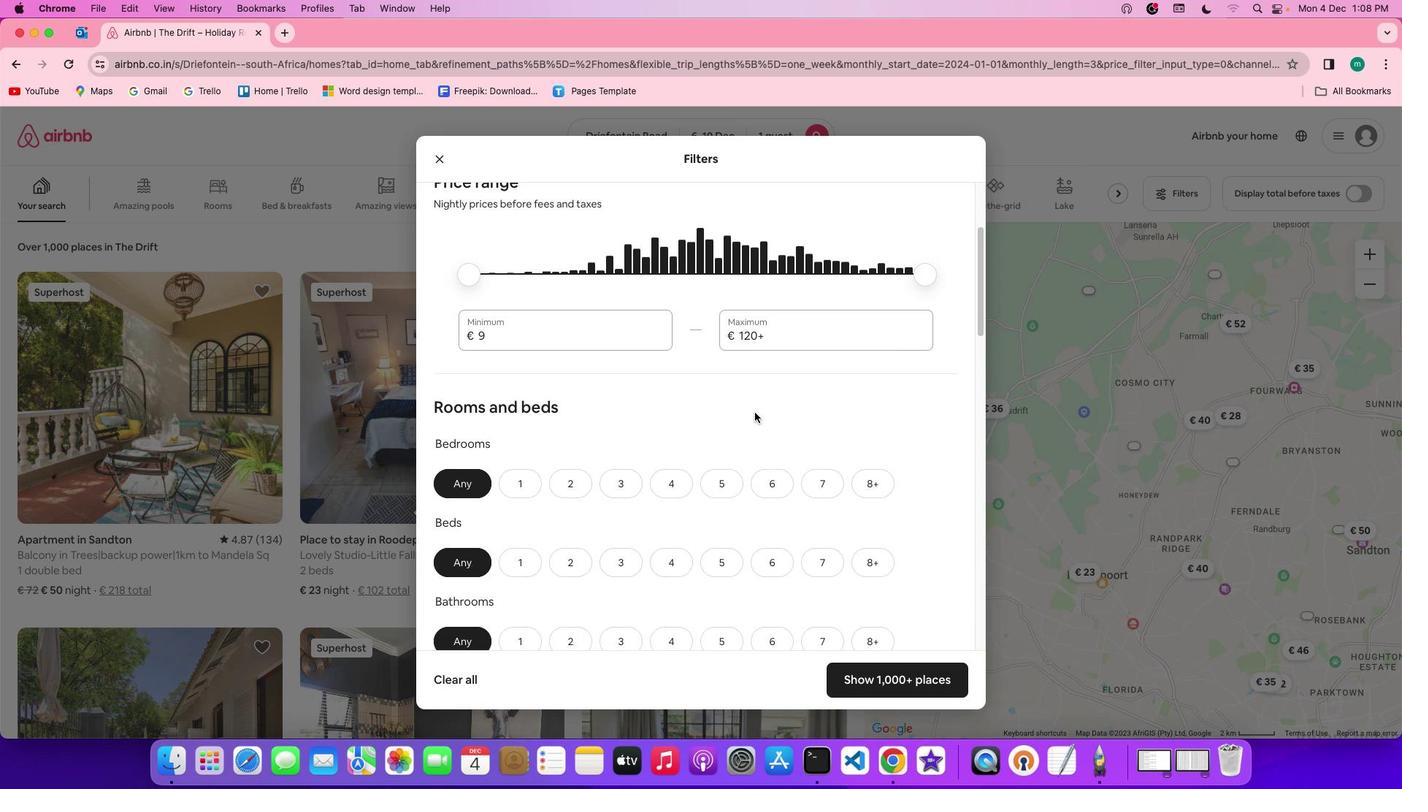 
Action: Mouse scrolled (754, 412) with delta (0, -1)
Screenshot: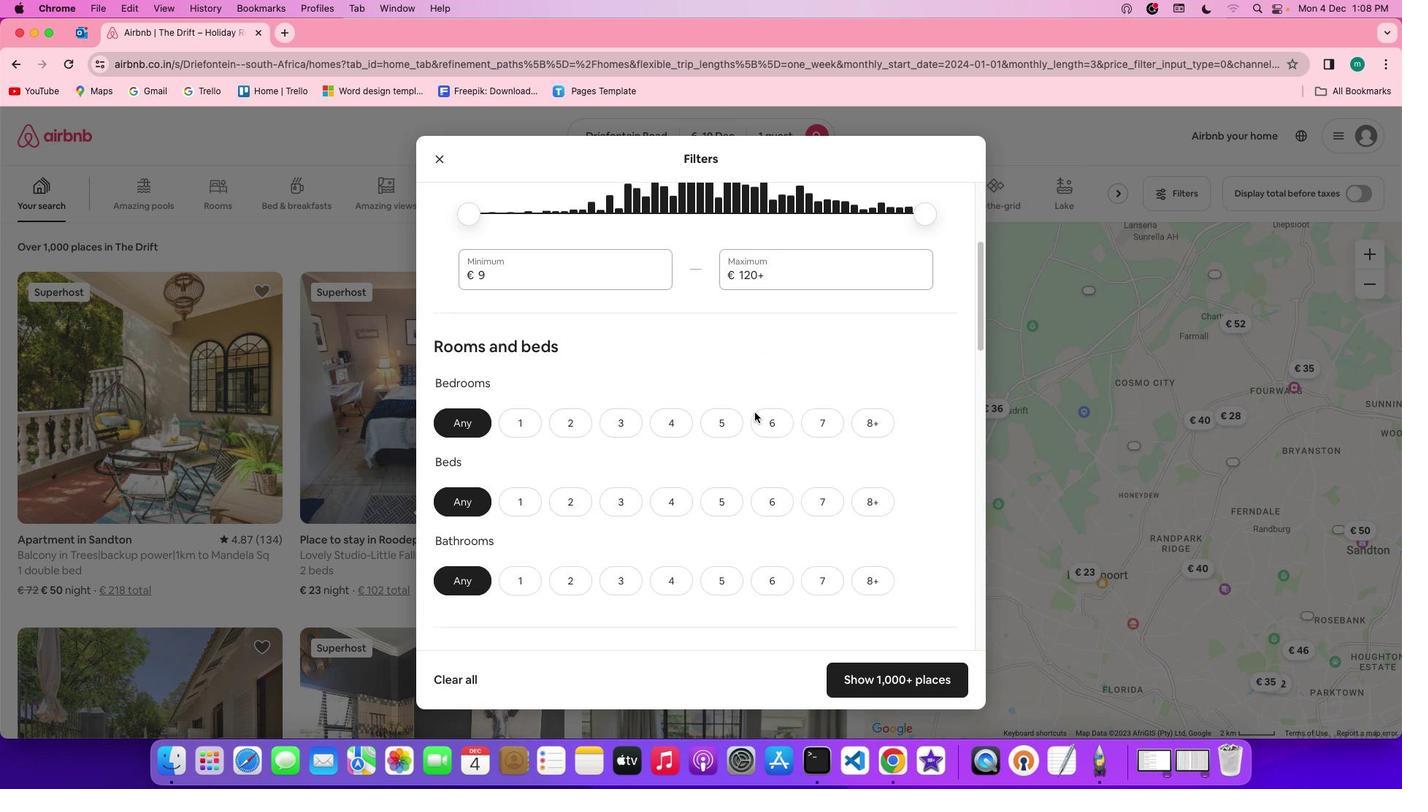 
Action: Mouse scrolled (754, 412) with delta (0, 0)
Screenshot: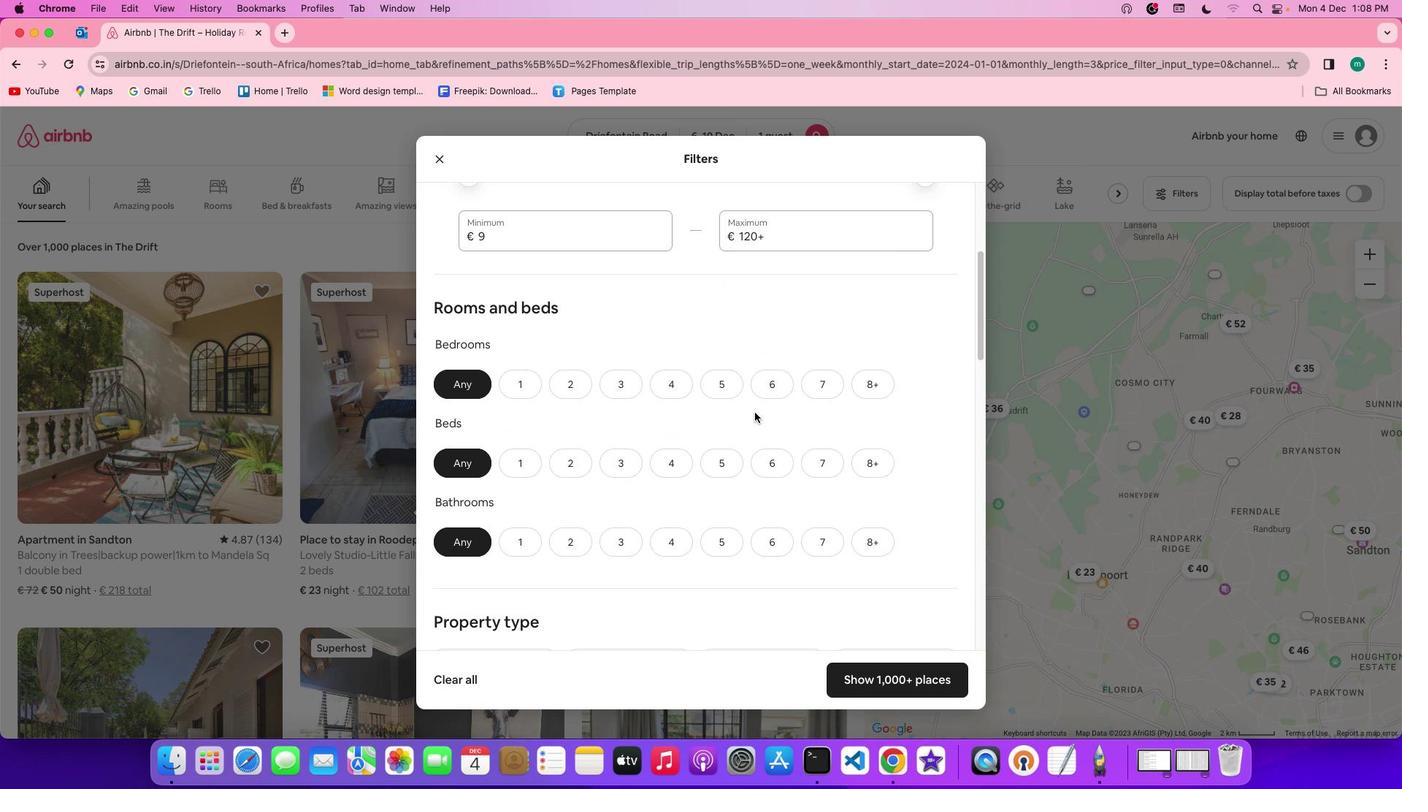 
Action: Mouse scrolled (754, 412) with delta (0, 0)
Screenshot: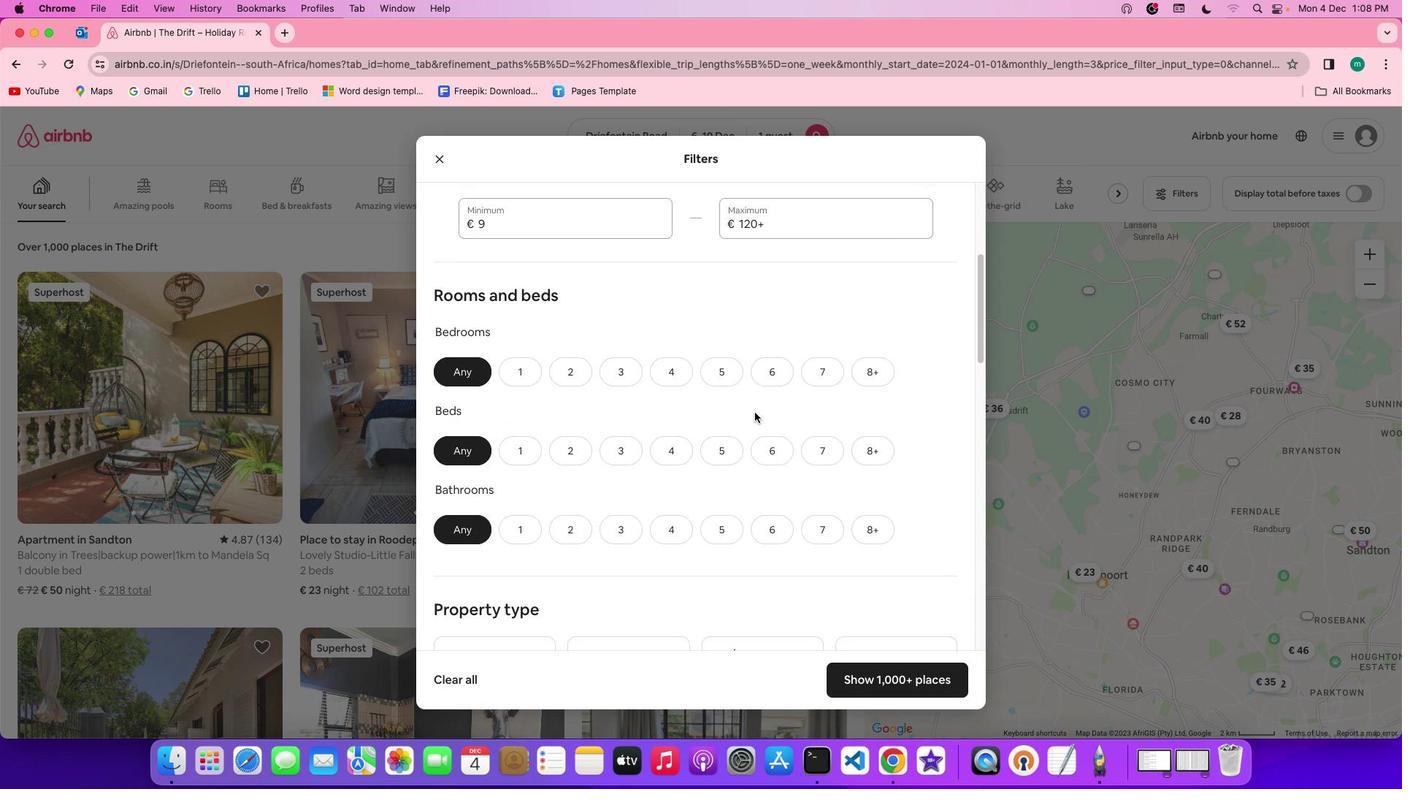 
Action: Mouse scrolled (754, 412) with delta (0, 0)
Screenshot: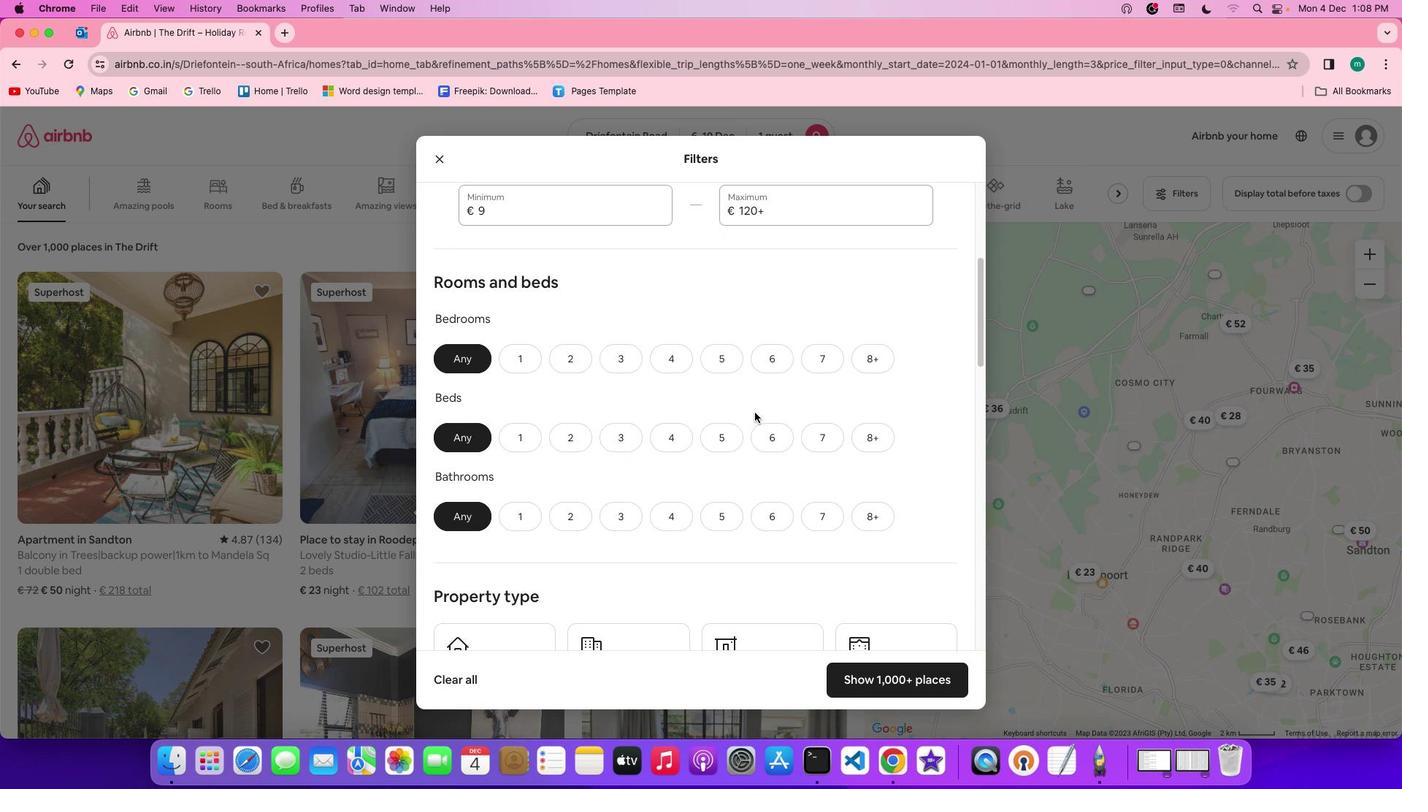 
Action: Mouse scrolled (754, 412) with delta (0, 0)
Screenshot: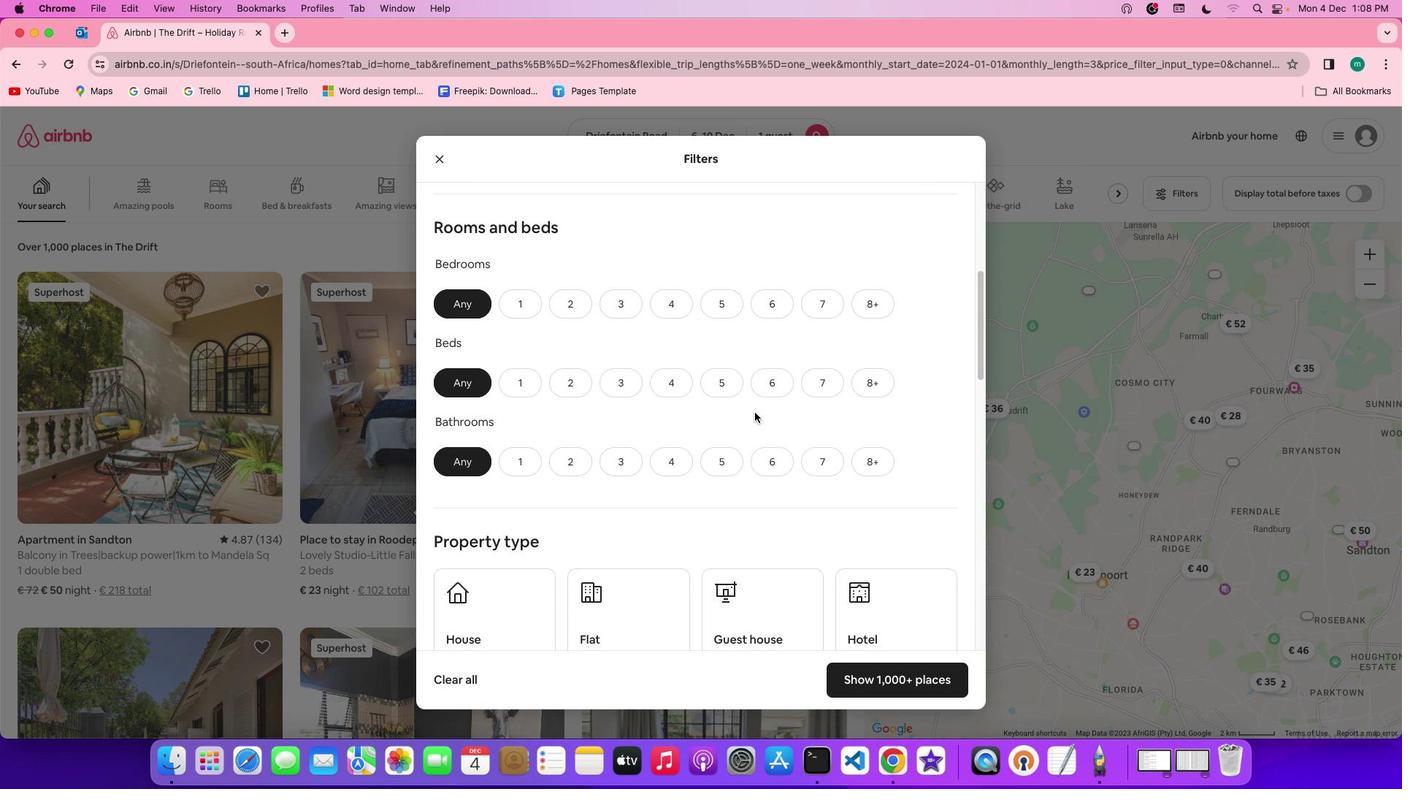
Action: Mouse moved to (518, 268)
Screenshot: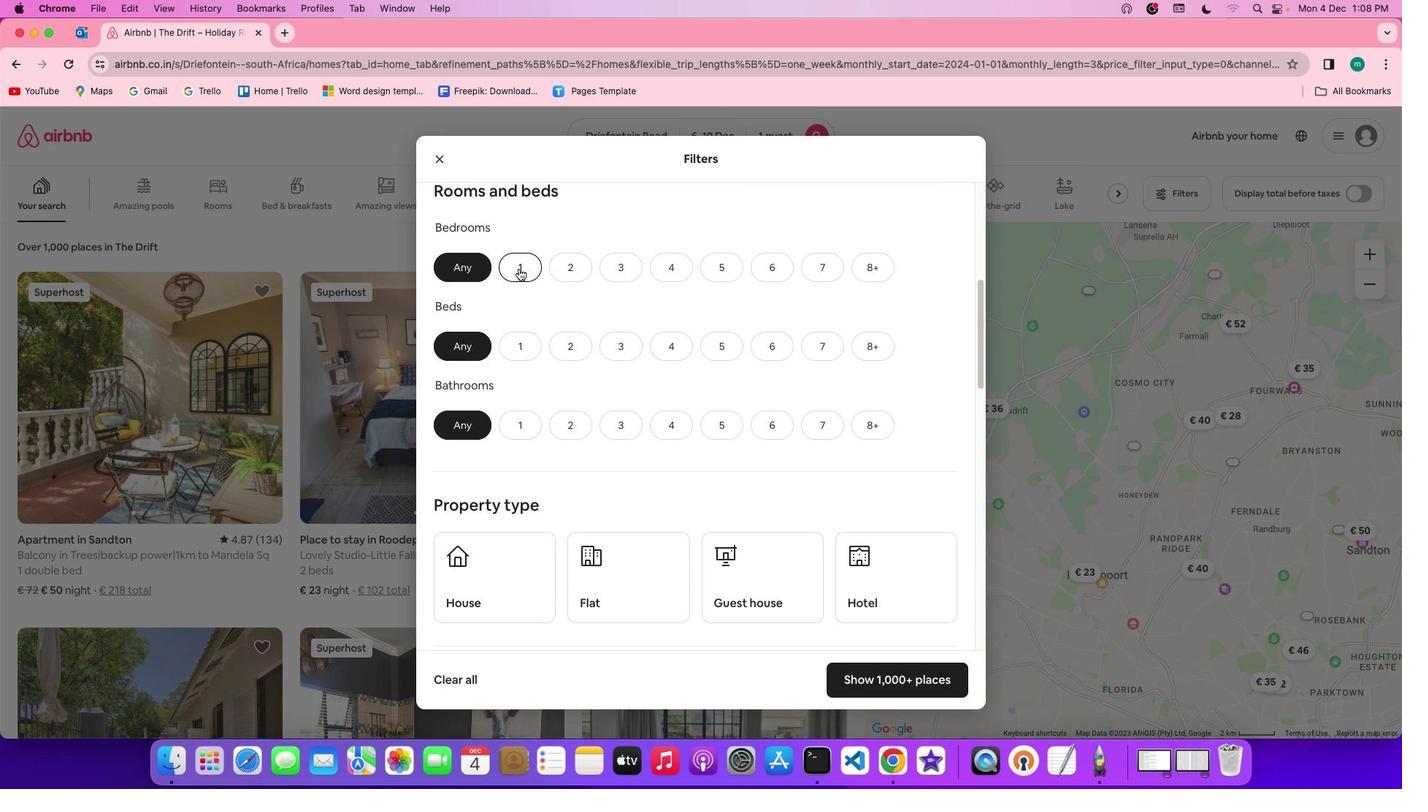 
Action: Mouse pressed left at (518, 268)
Screenshot: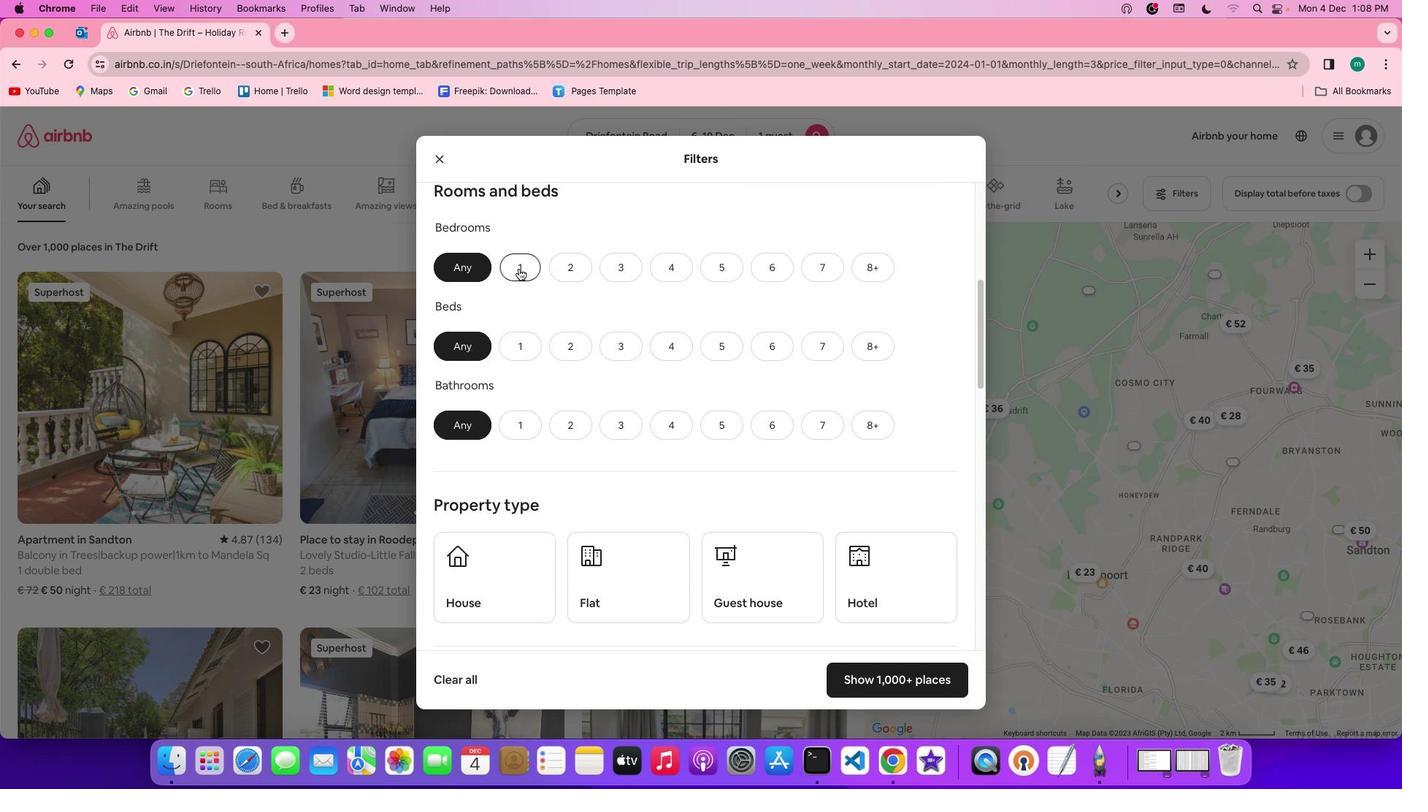 
Action: Mouse moved to (509, 352)
Screenshot: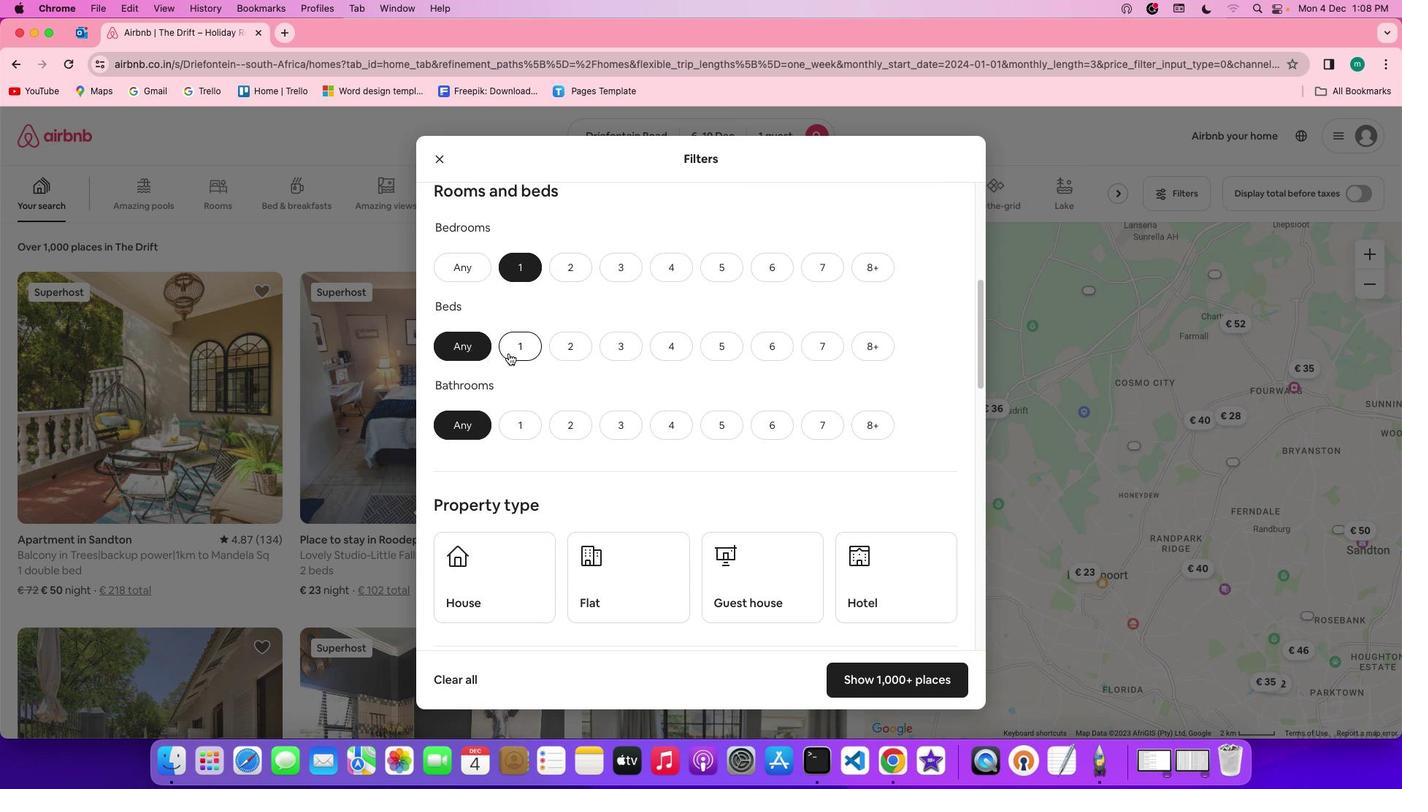 
Action: Mouse pressed left at (509, 352)
Screenshot: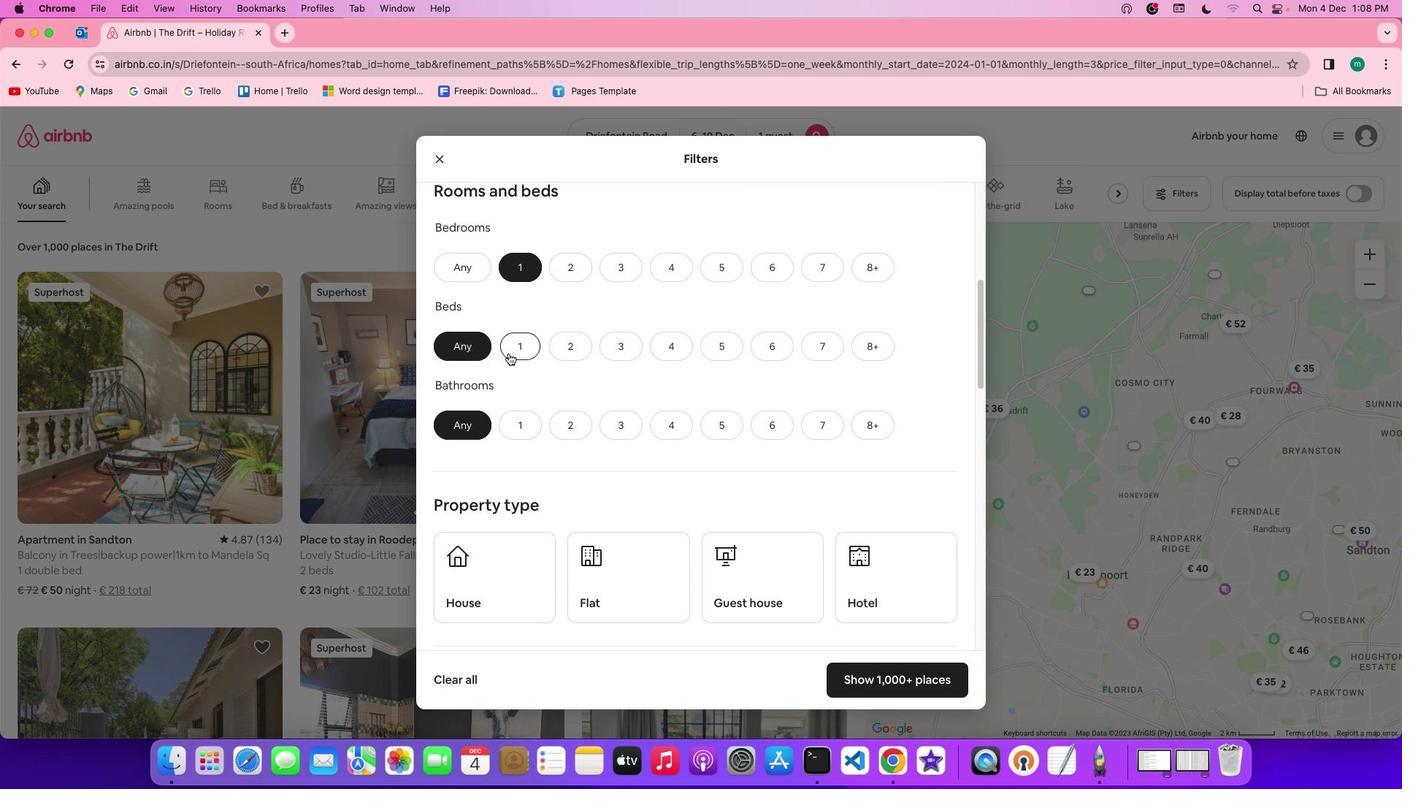 
Action: Mouse moved to (523, 426)
Screenshot: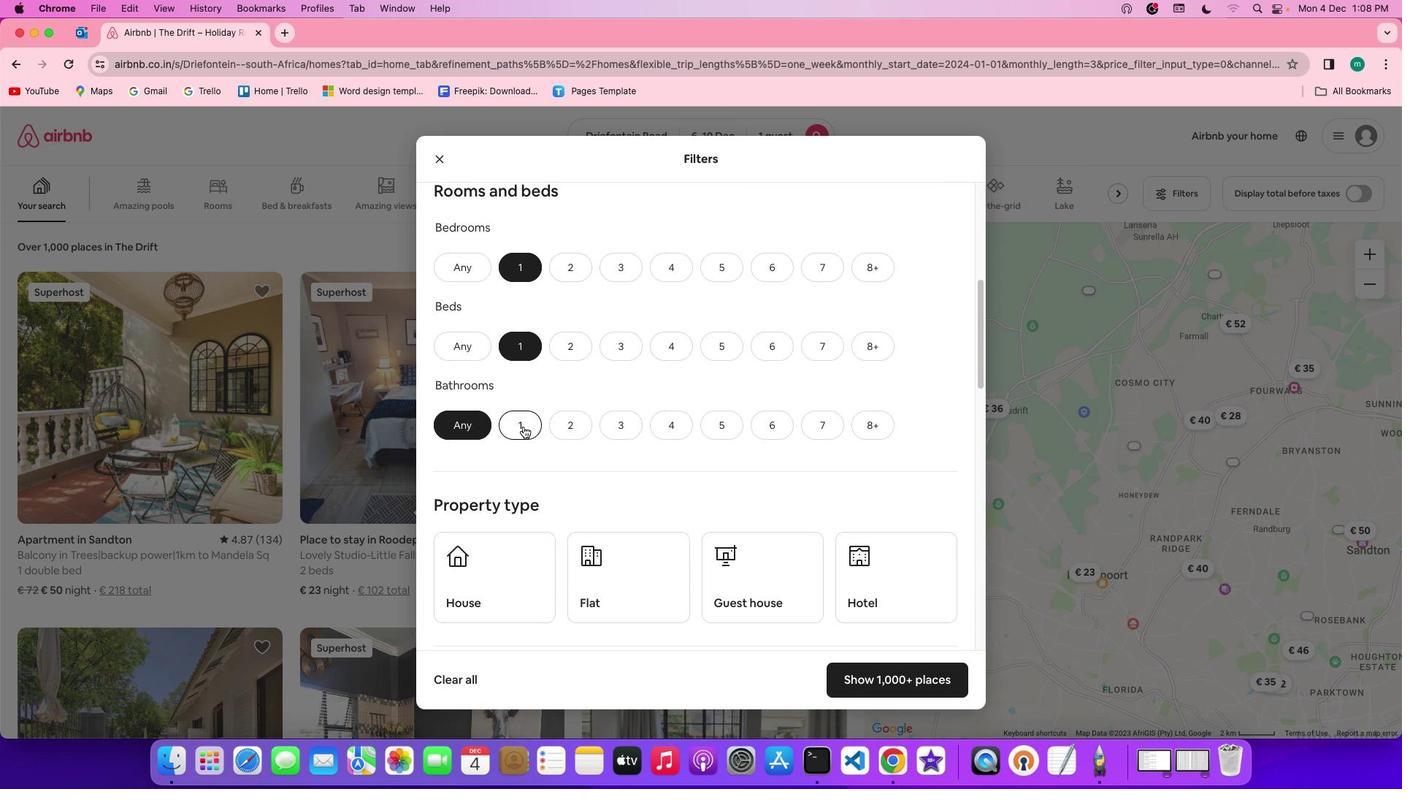 
Action: Mouse pressed left at (523, 426)
Screenshot: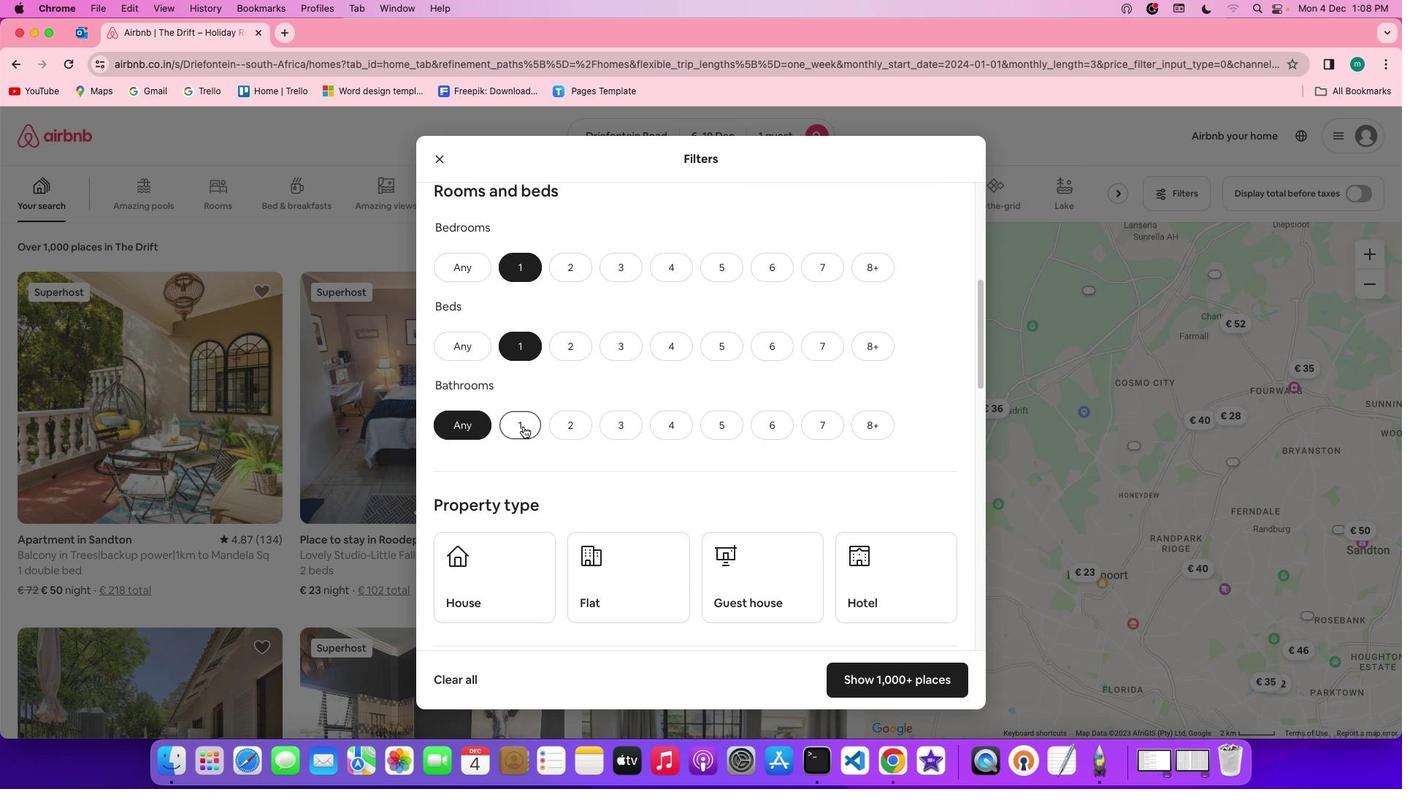 
Action: Mouse moved to (721, 469)
Screenshot: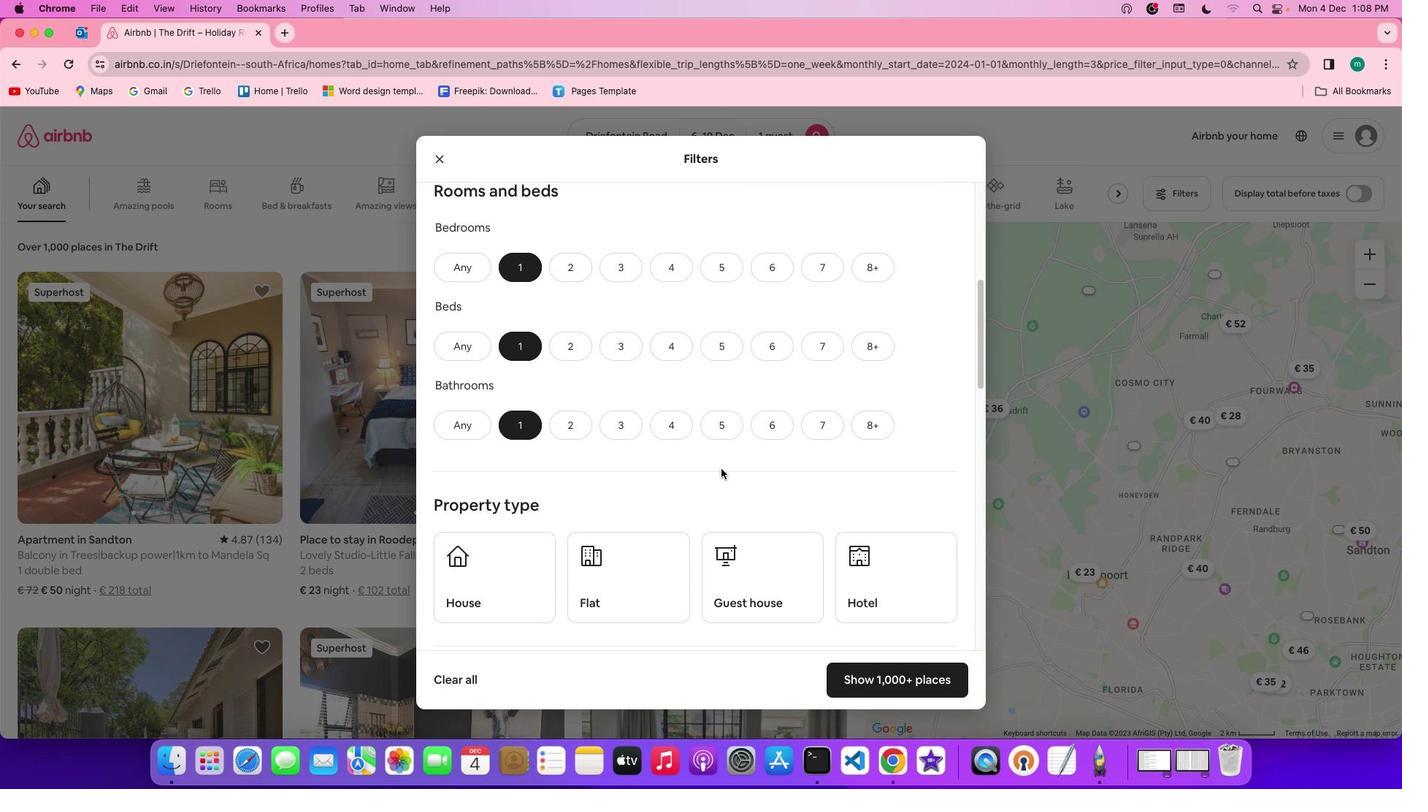 
Action: Mouse scrolled (721, 469) with delta (0, 0)
Screenshot: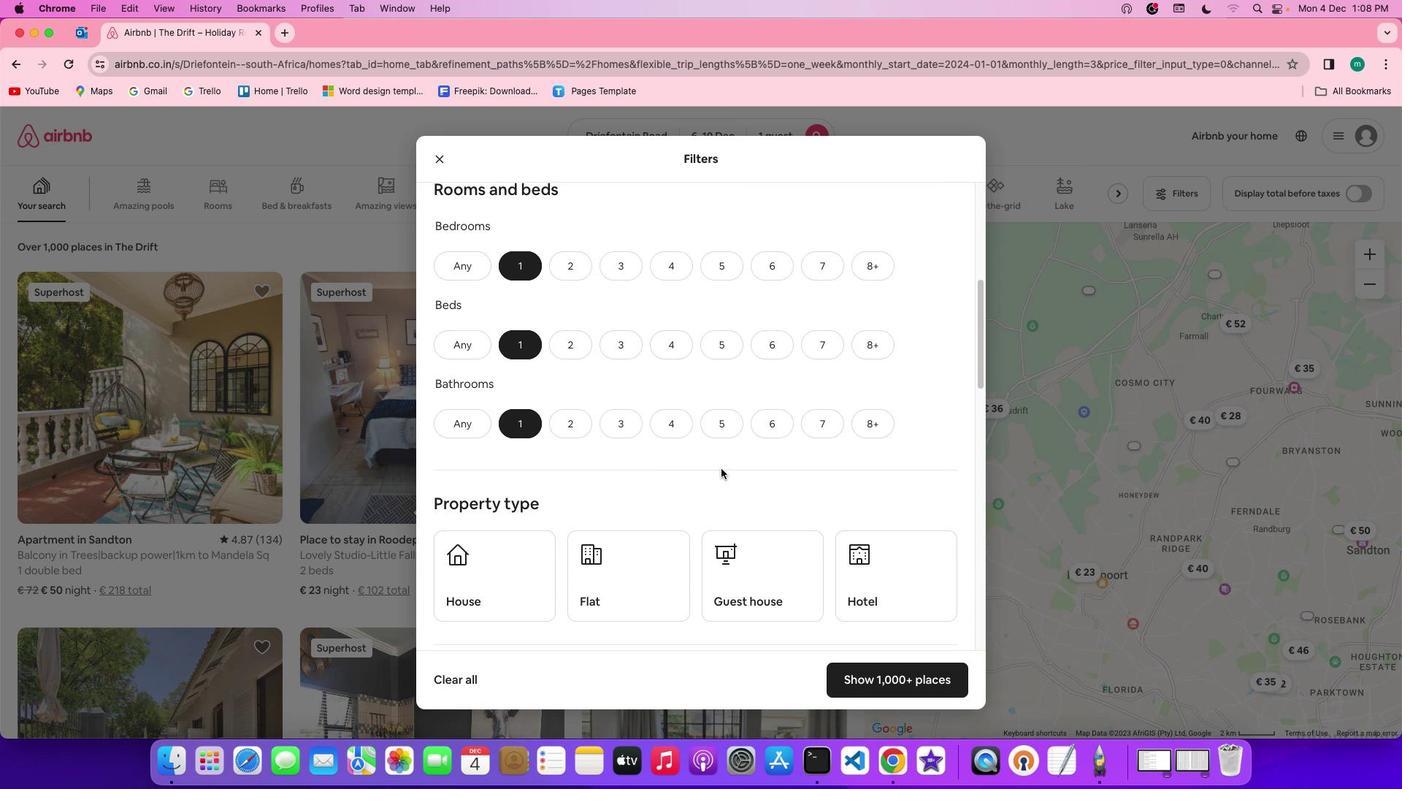 
Action: Mouse scrolled (721, 469) with delta (0, 0)
Screenshot: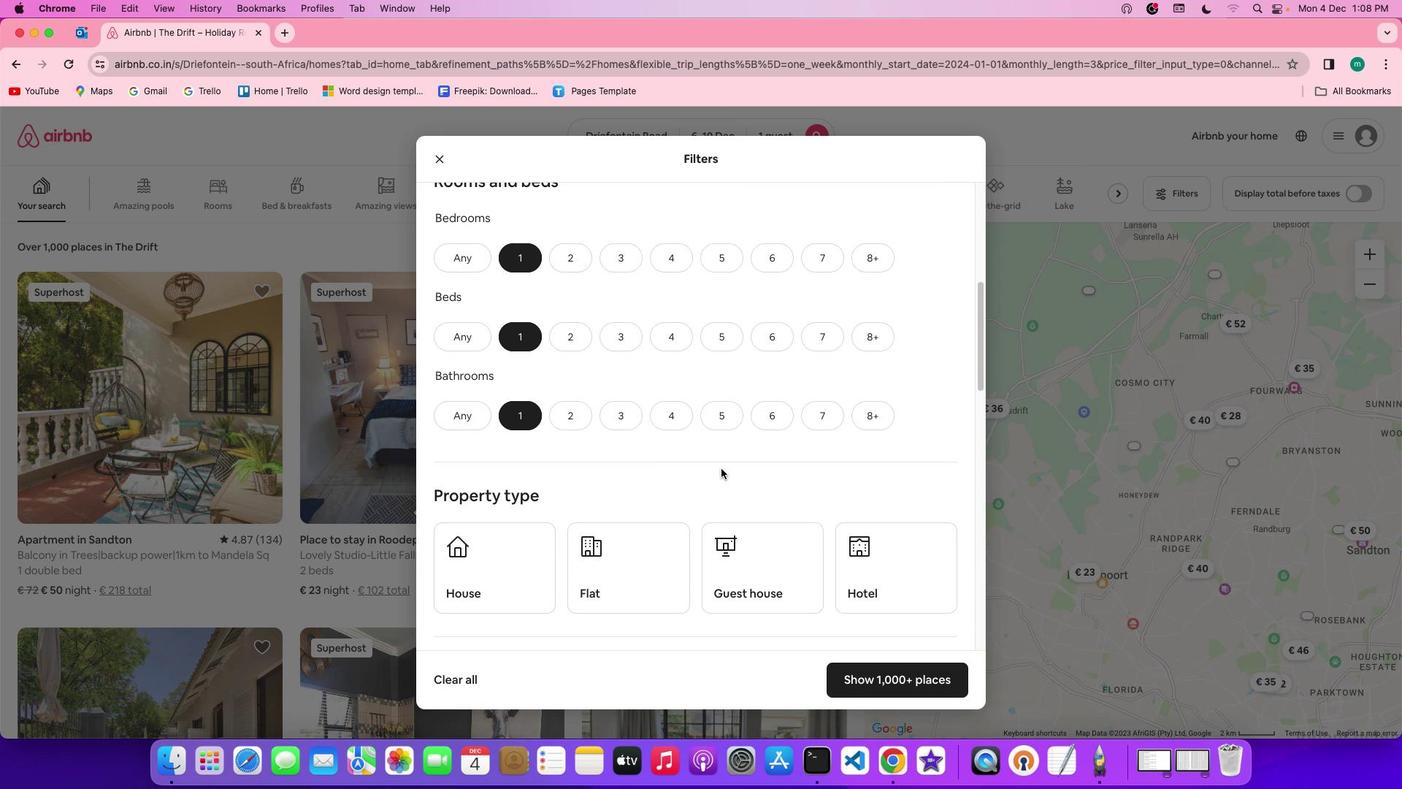 
Action: Mouse scrolled (721, 469) with delta (0, 0)
Screenshot: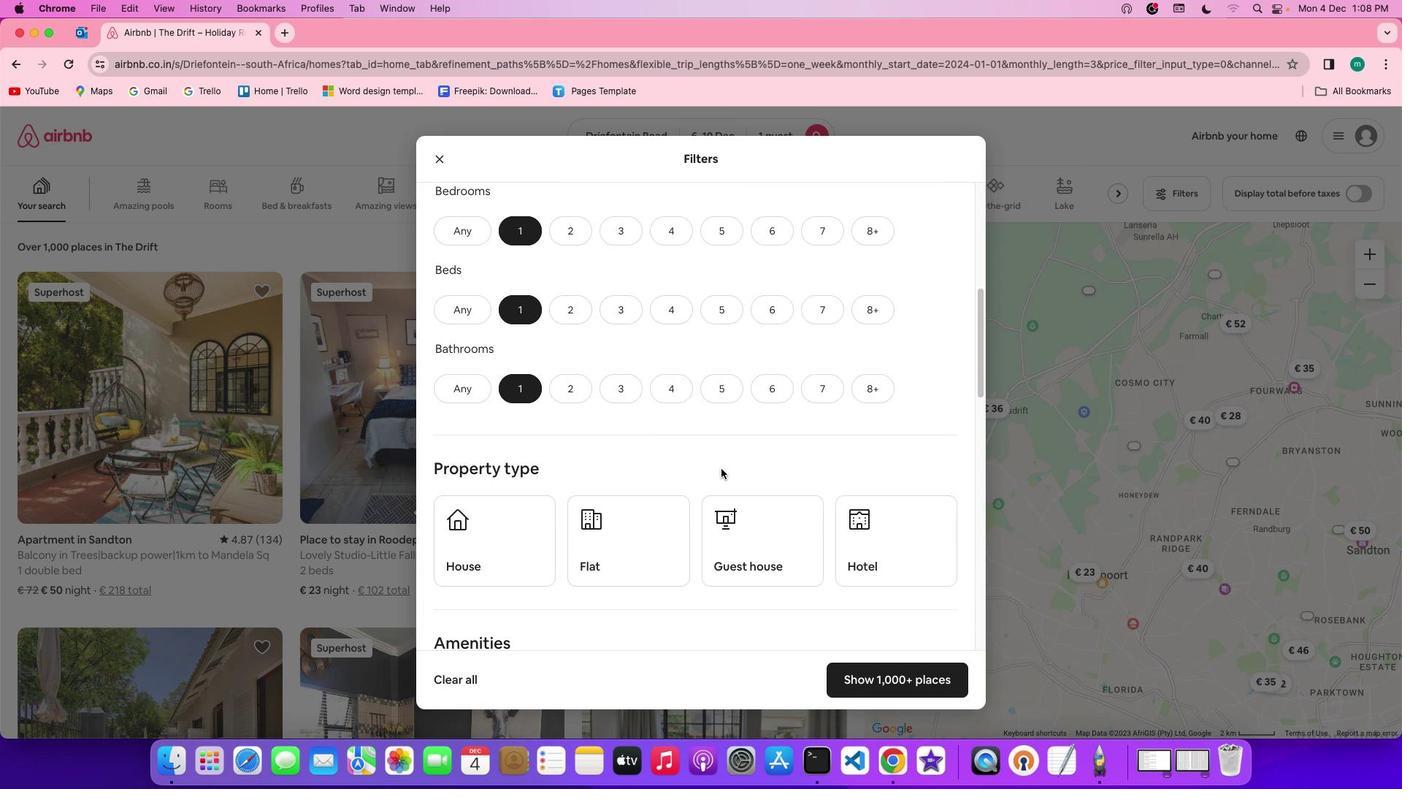 
Action: Mouse scrolled (721, 469) with delta (0, 0)
Screenshot: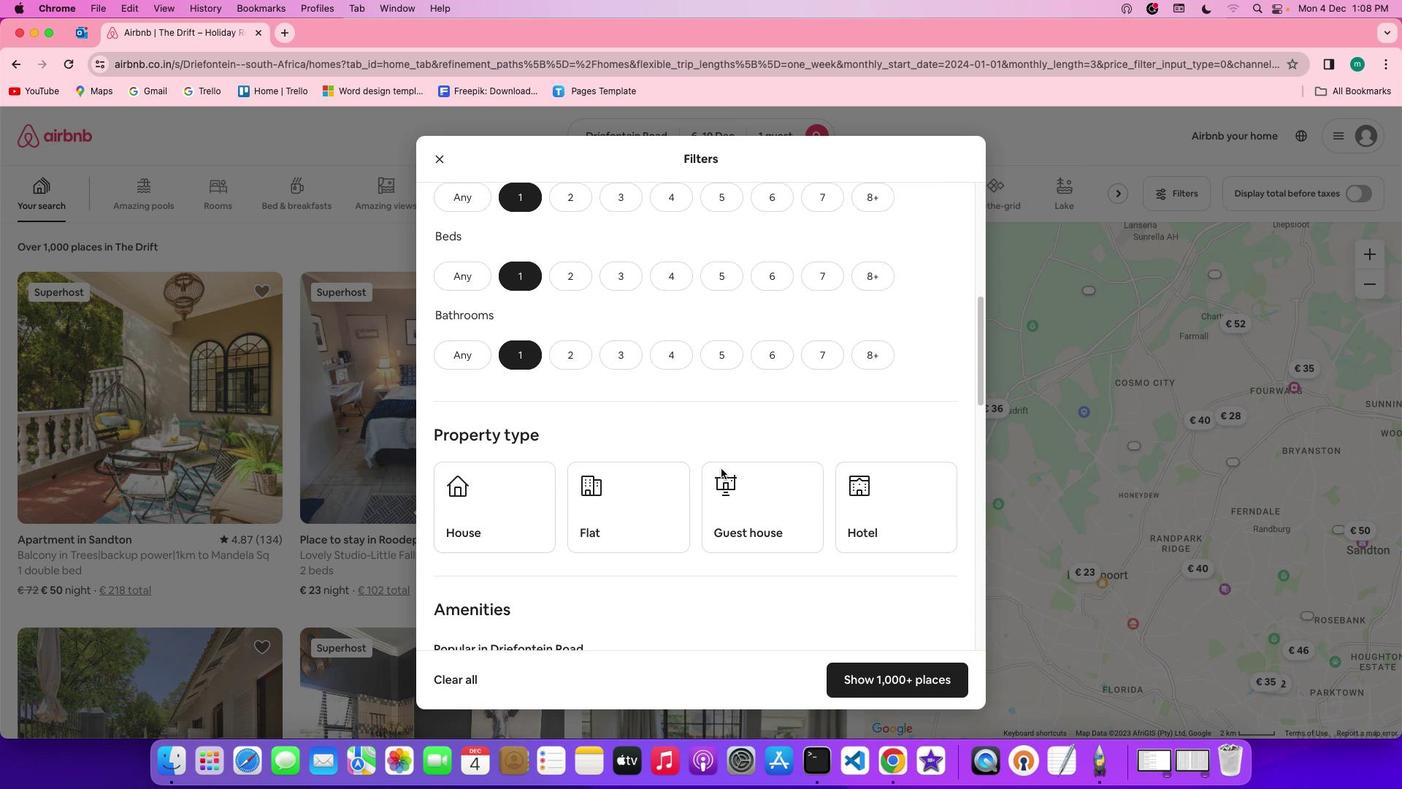 
Action: Mouse scrolled (721, 469) with delta (0, 0)
Screenshot: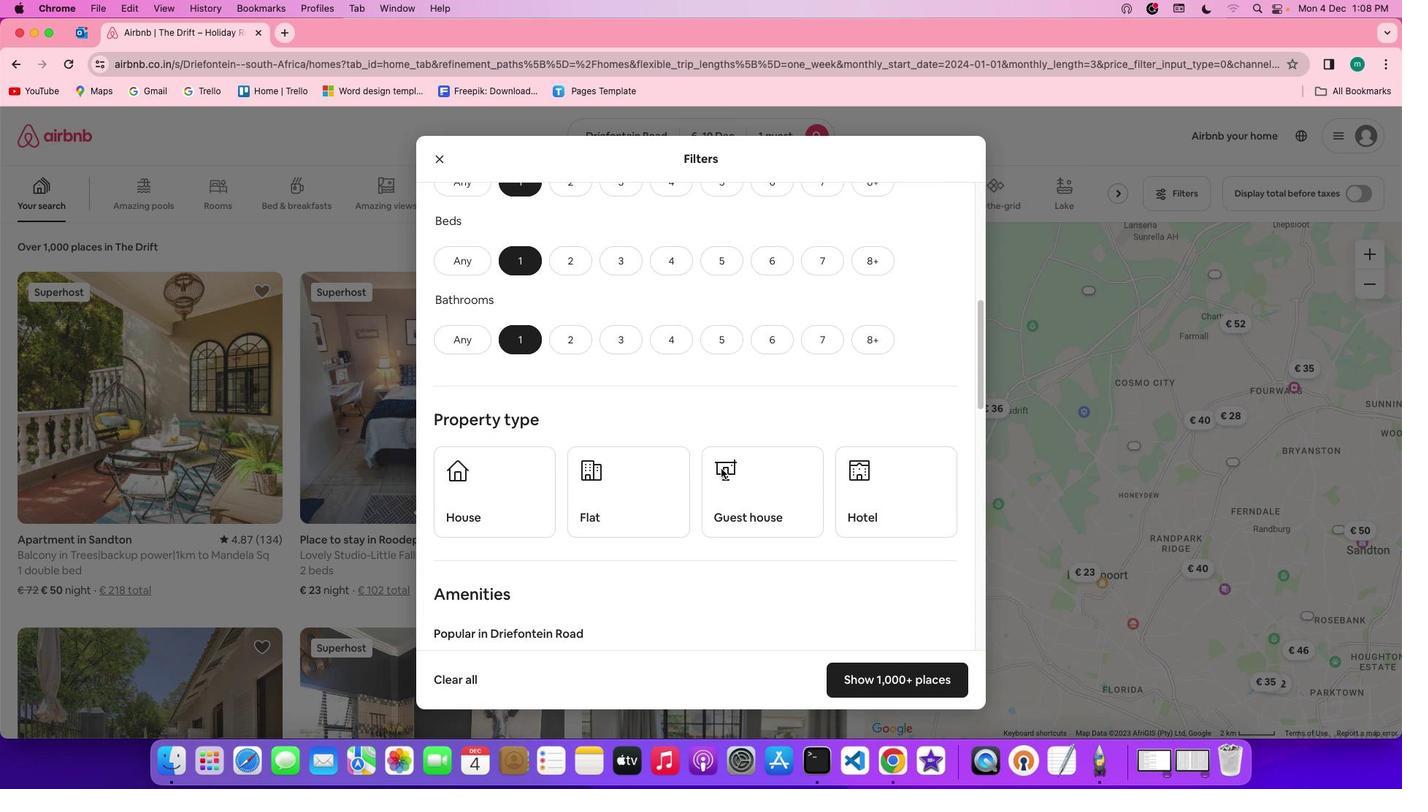 
Action: Mouse scrolled (721, 469) with delta (0, -1)
Screenshot: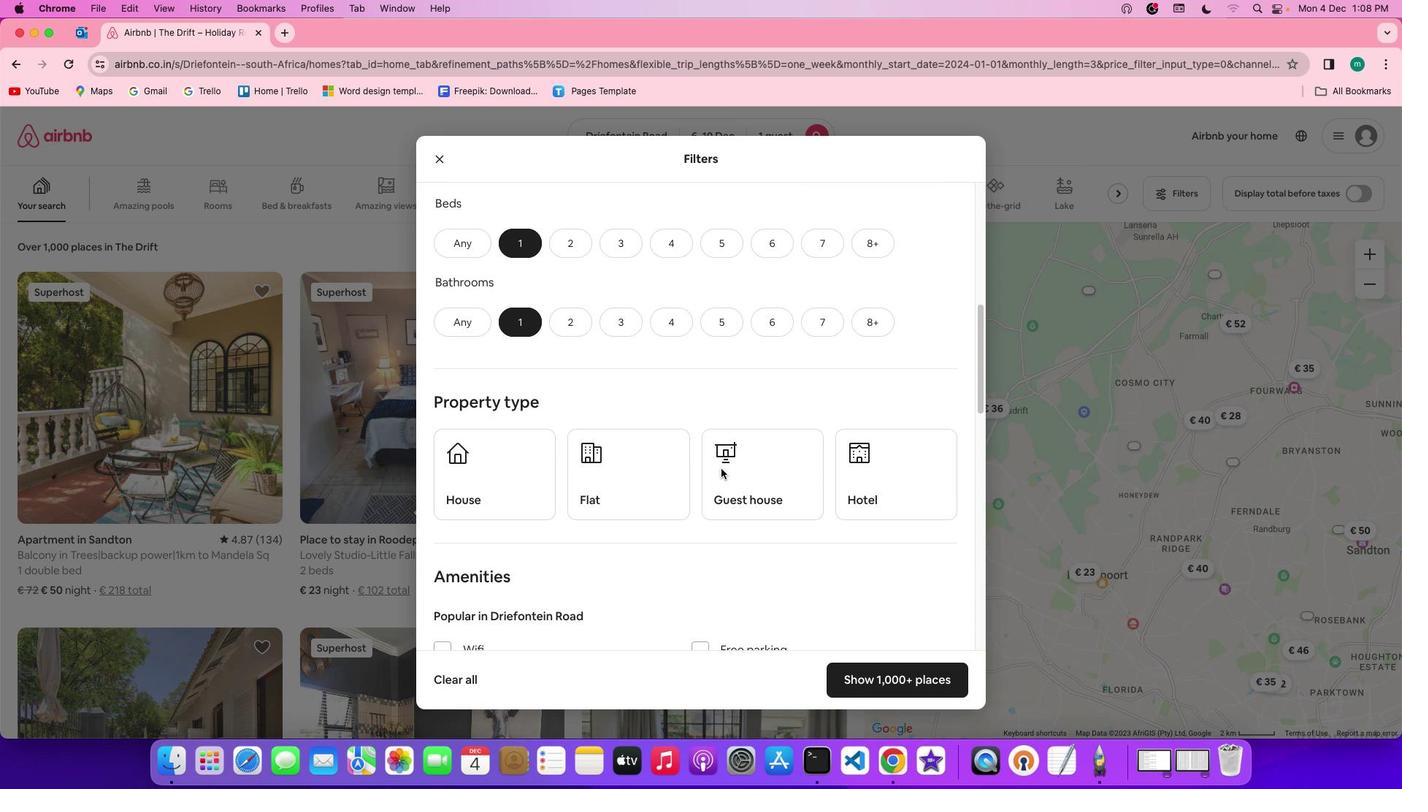 
Action: Mouse scrolled (721, 469) with delta (0, -1)
Screenshot: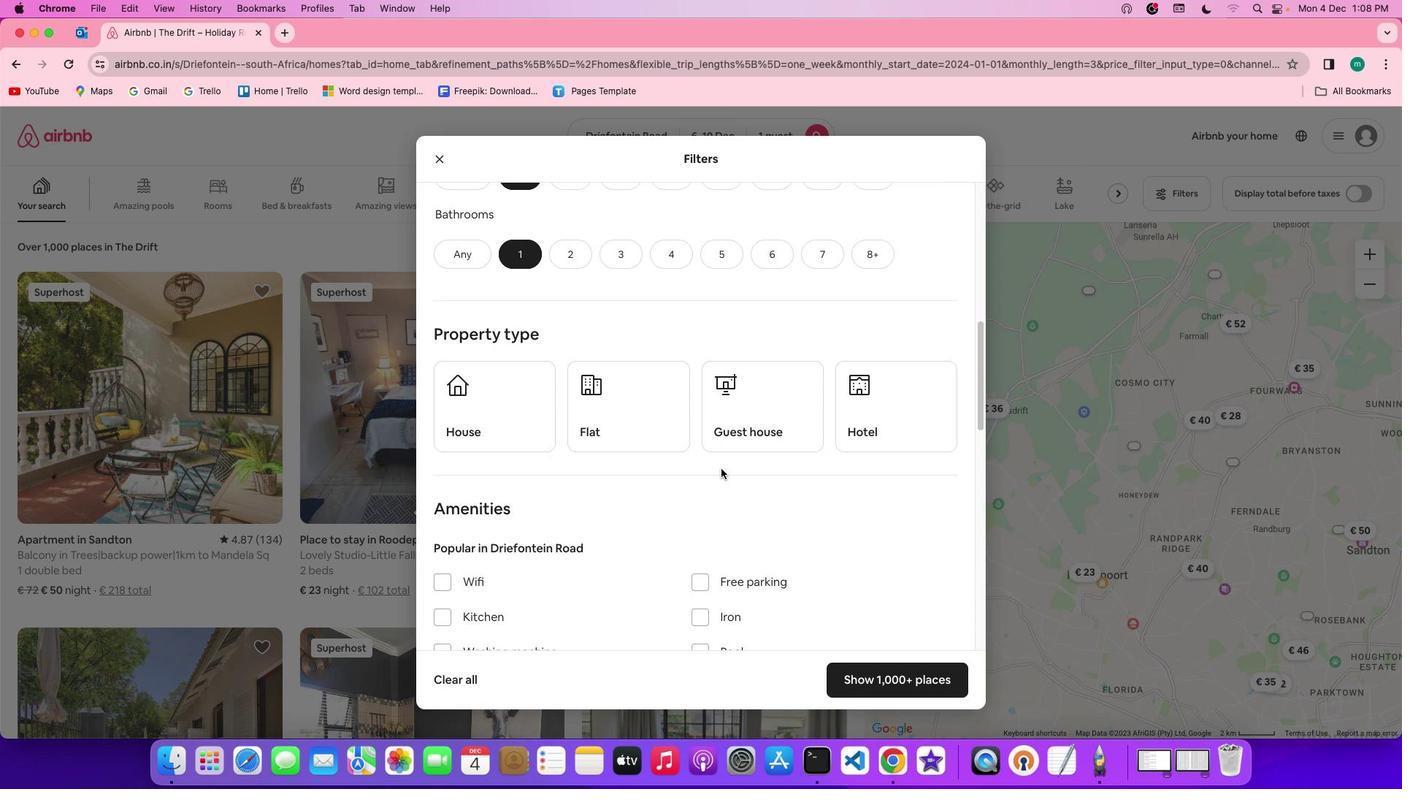 
Action: Mouse moved to (879, 377)
Screenshot: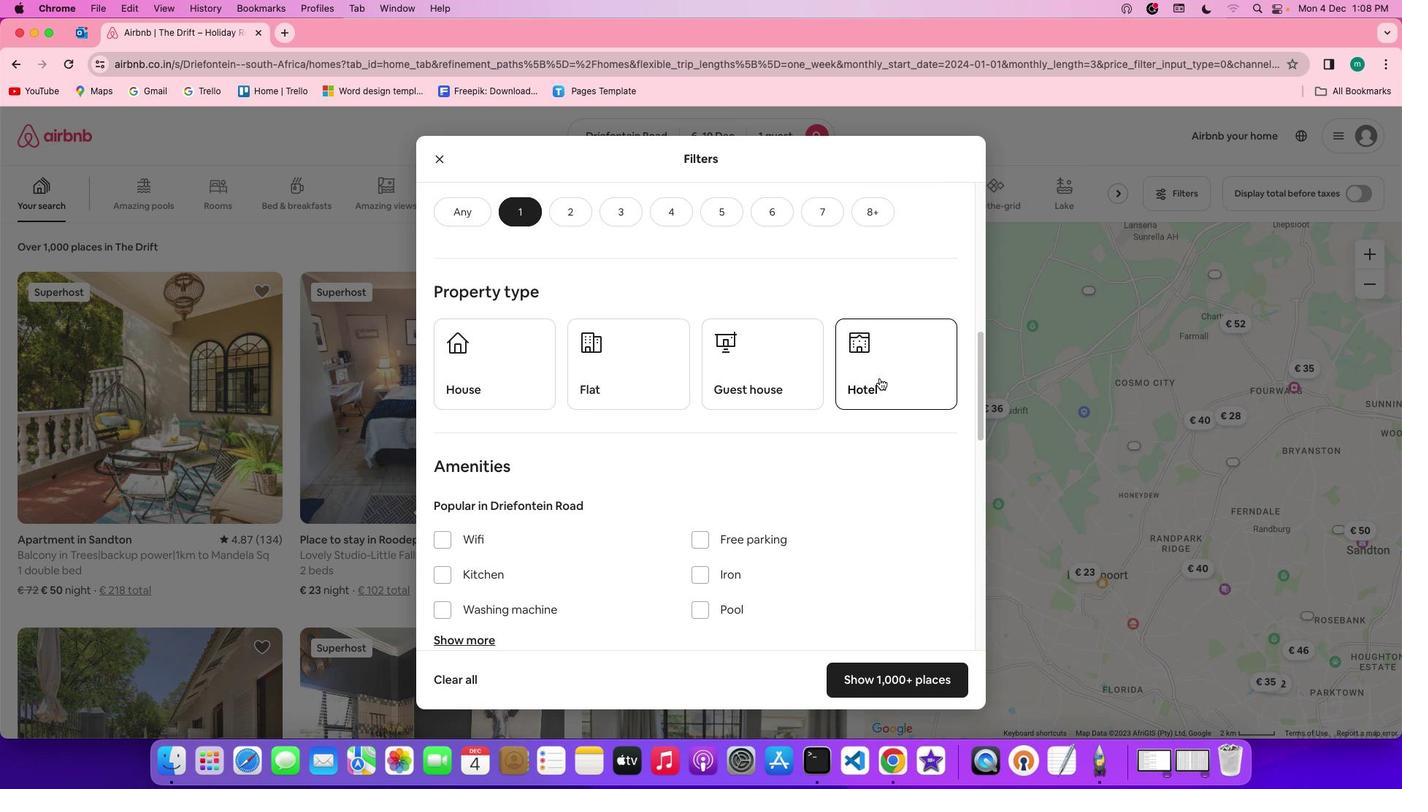 
Action: Mouse pressed left at (879, 377)
Screenshot: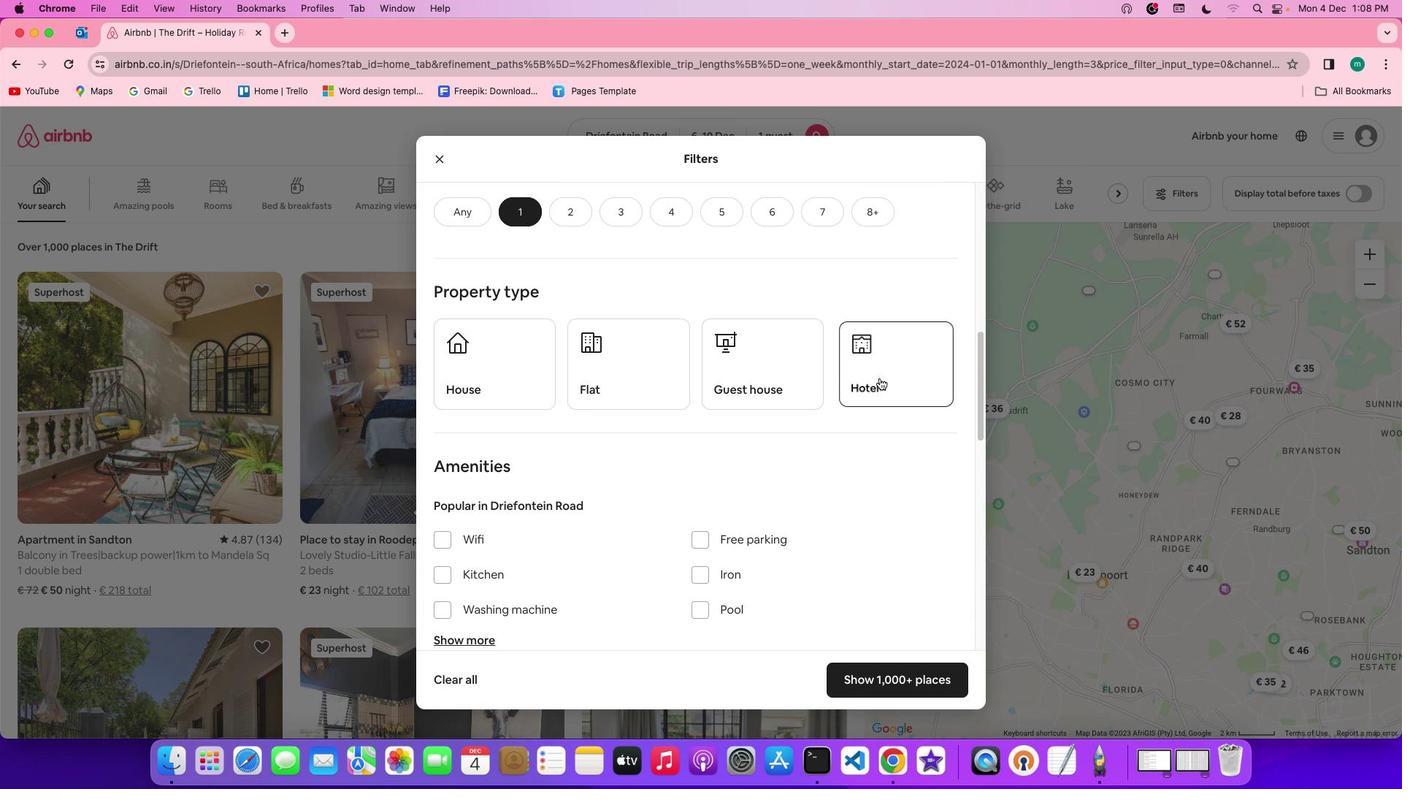
Action: Mouse moved to (872, 466)
Screenshot: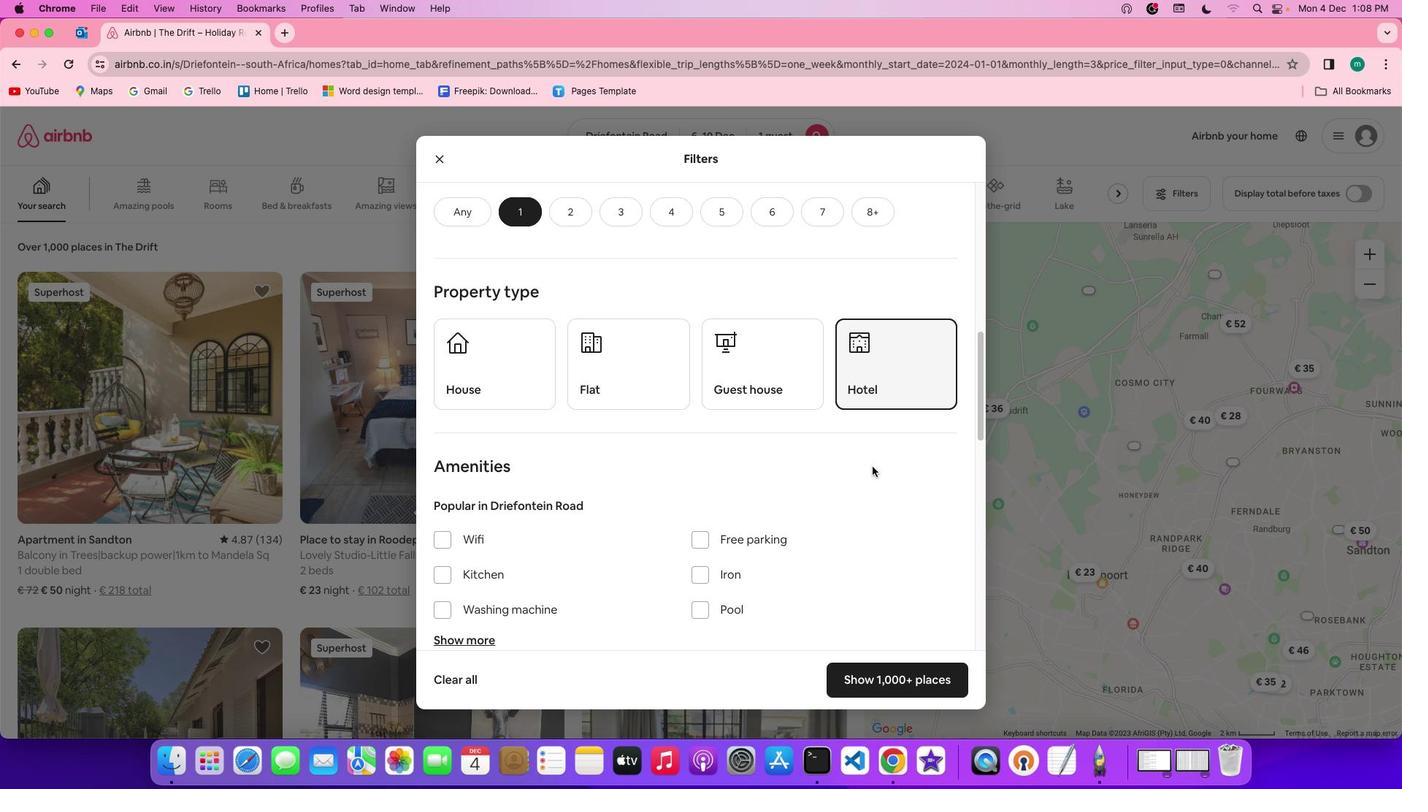 
Action: Mouse scrolled (872, 466) with delta (0, 0)
Screenshot: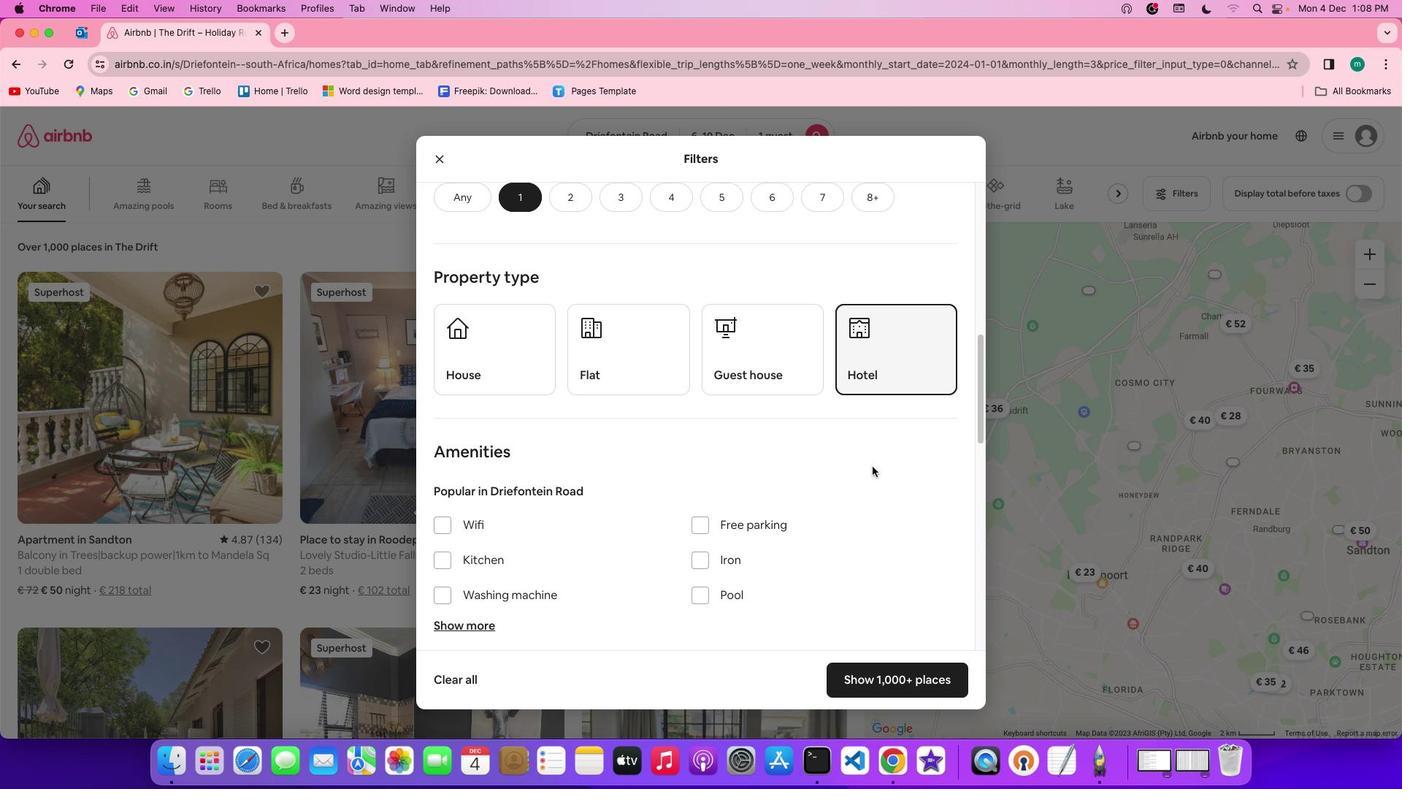 
Action: Mouse scrolled (872, 466) with delta (0, 0)
Screenshot: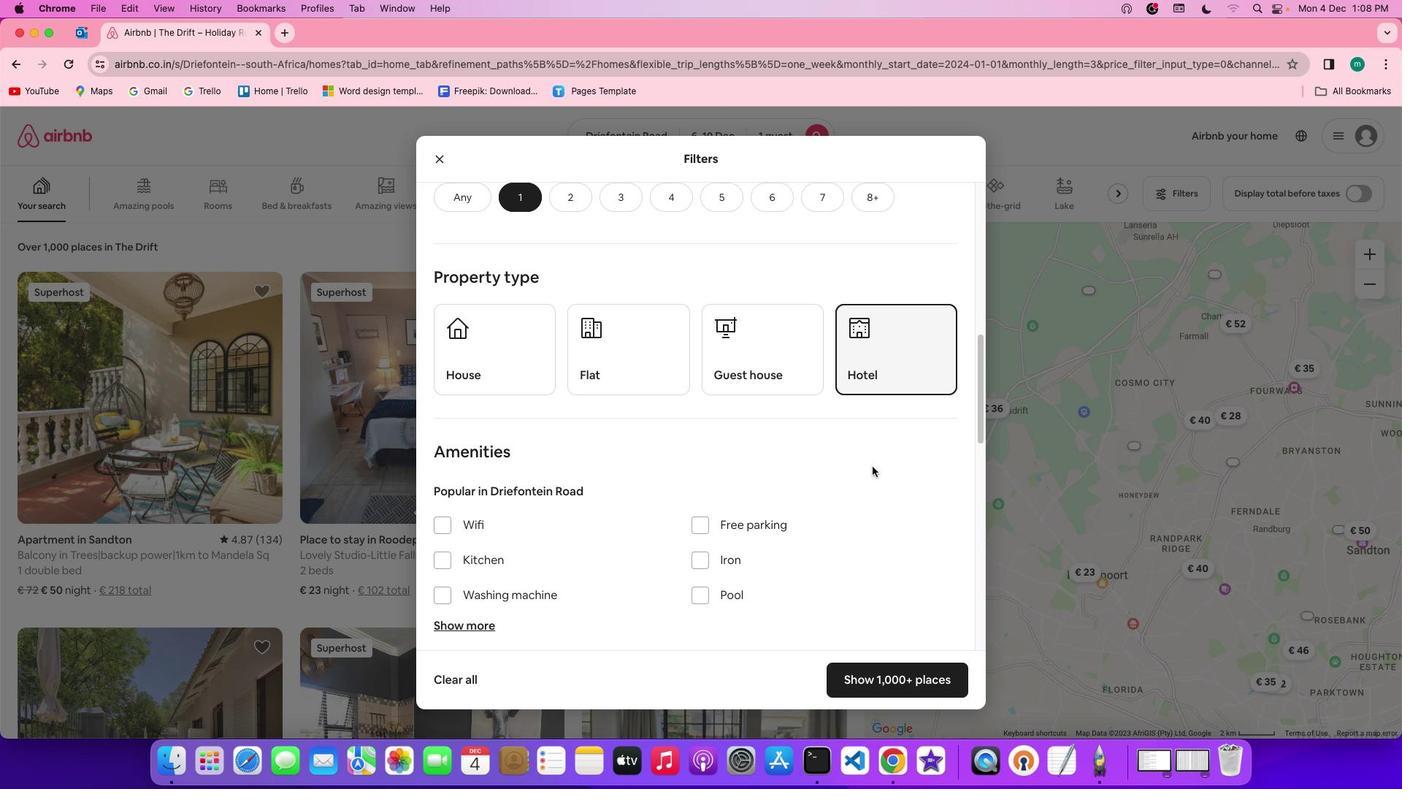 
Action: Mouse scrolled (872, 466) with delta (0, -1)
Screenshot: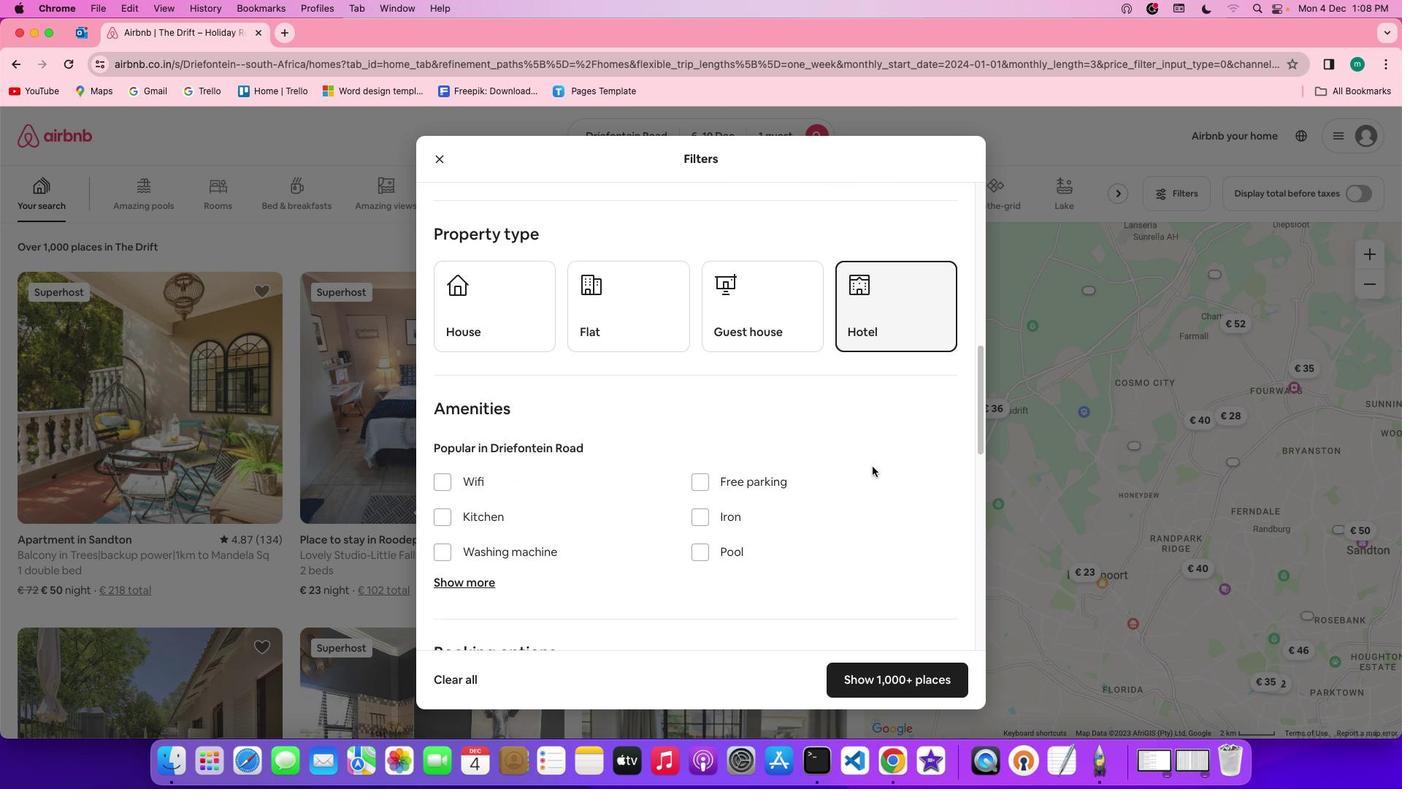 
Action: Mouse scrolled (872, 466) with delta (0, -2)
Screenshot: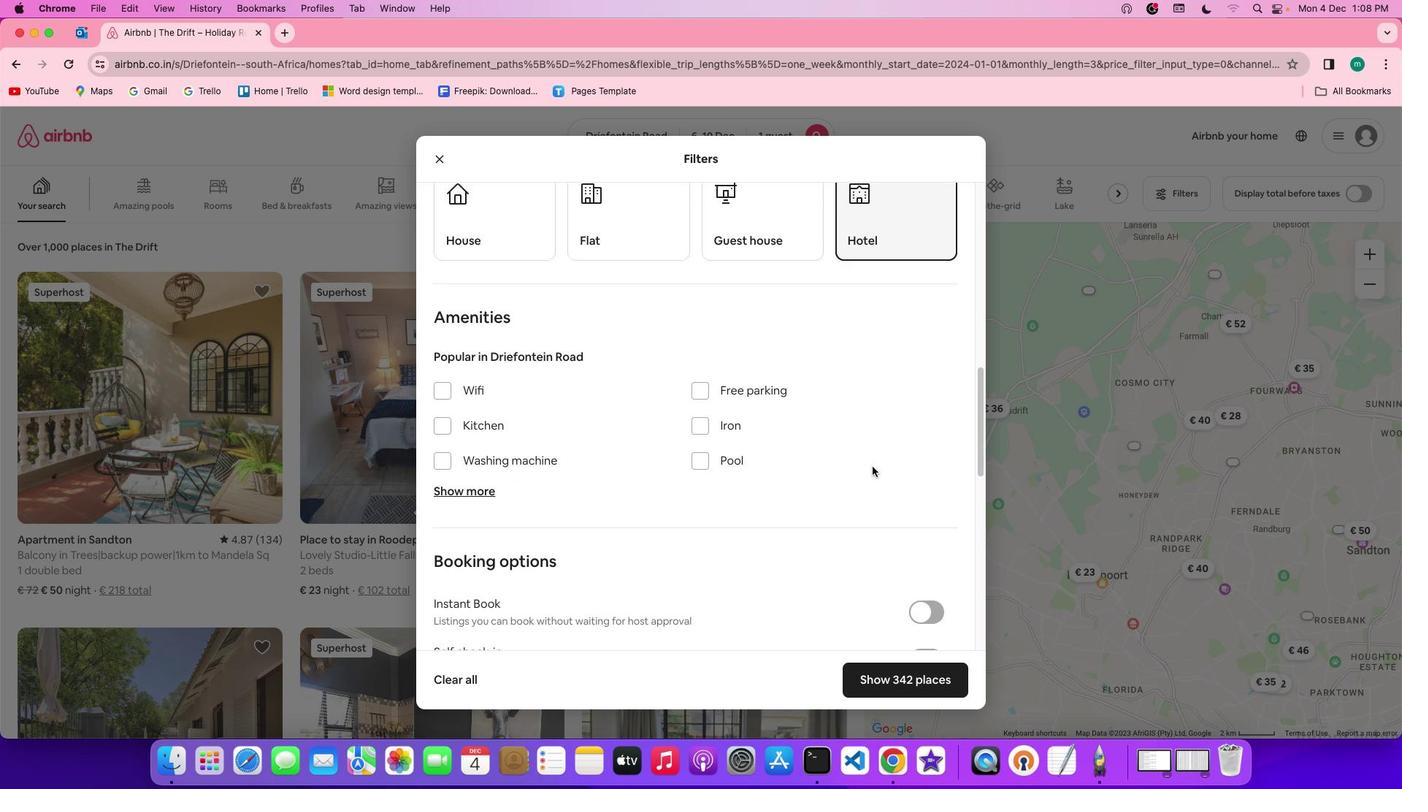 
Action: Mouse scrolled (872, 466) with delta (0, 0)
Screenshot: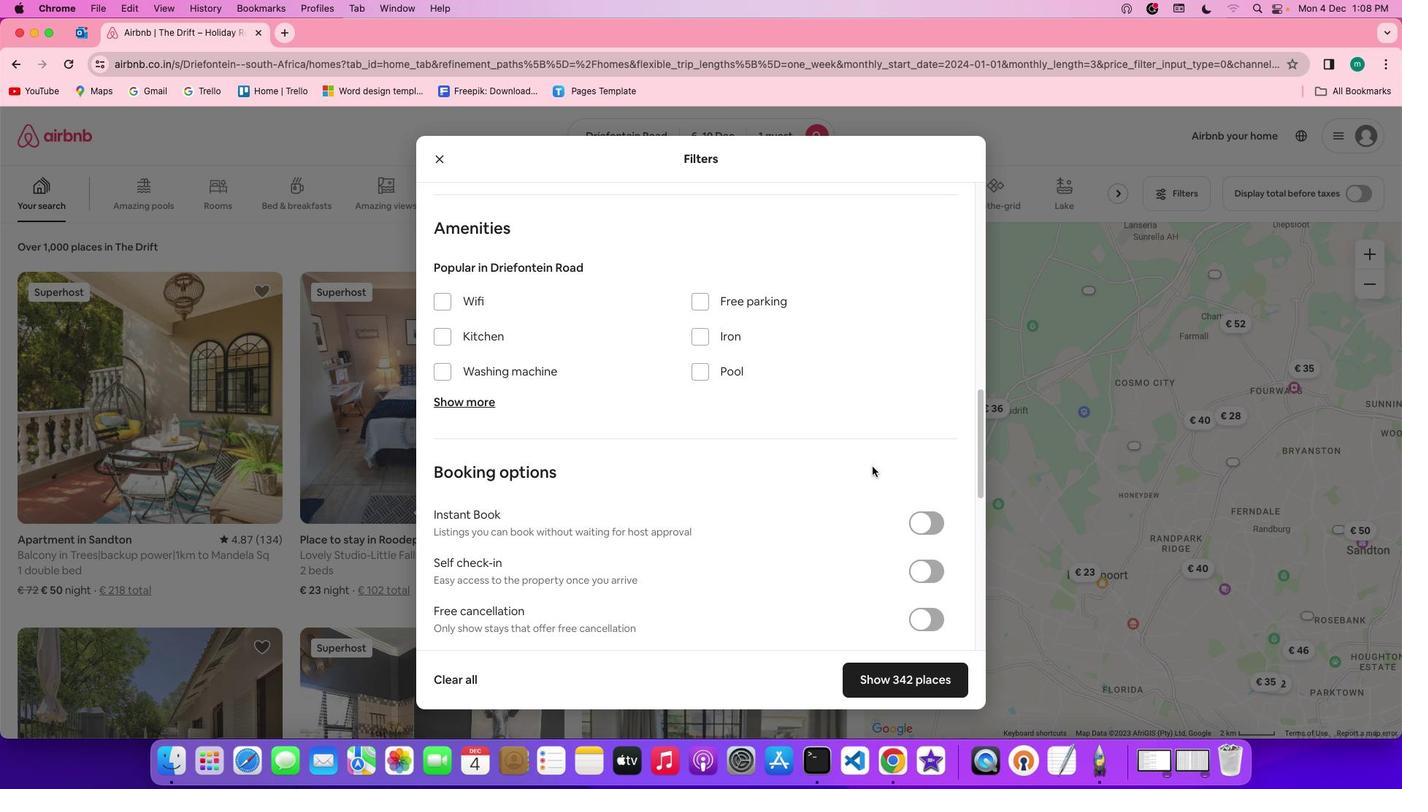 
Action: Mouse scrolled (872, 466) with delta (0, 0)
Screenshot: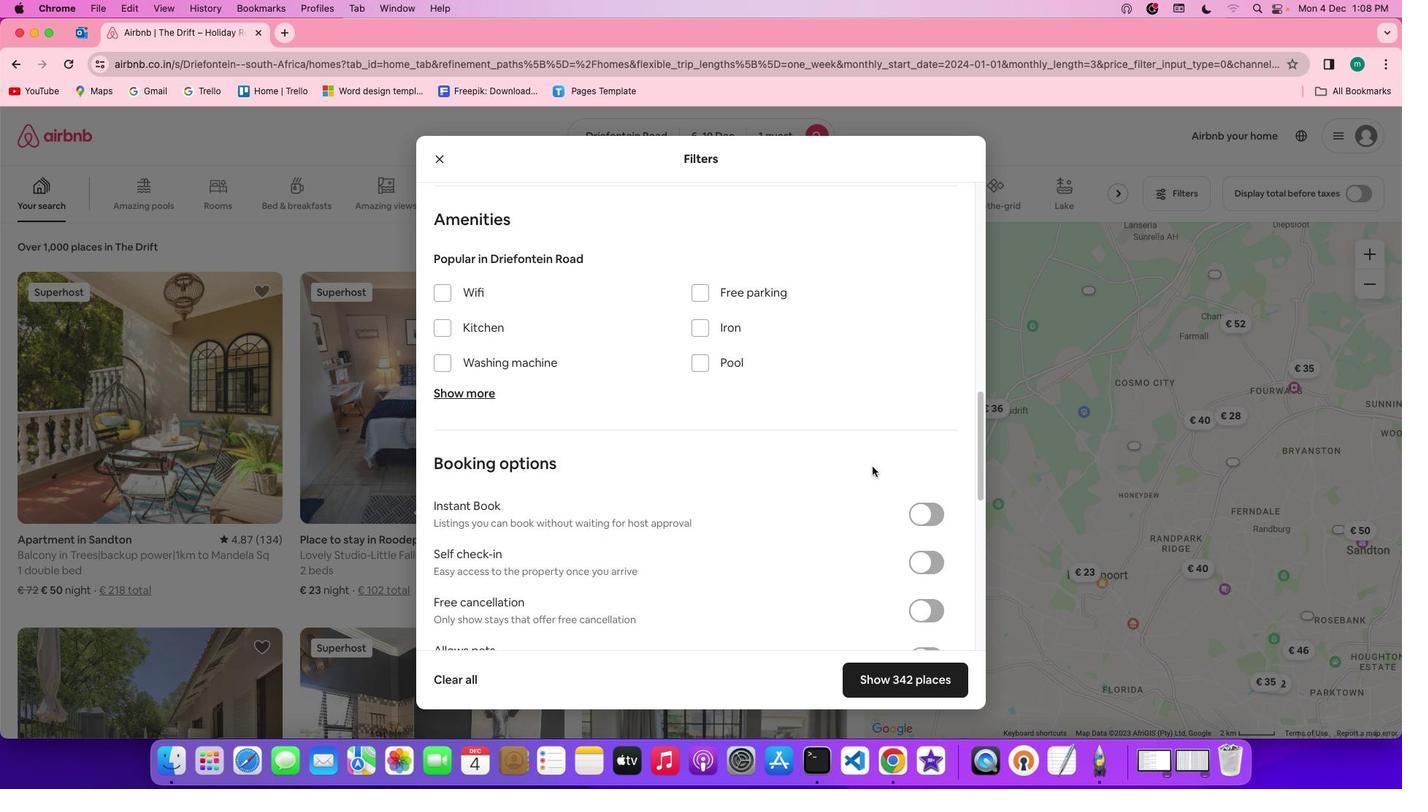 
Action: Mouse scrolled (872, 466) with delta (0, -1)
Screenshot: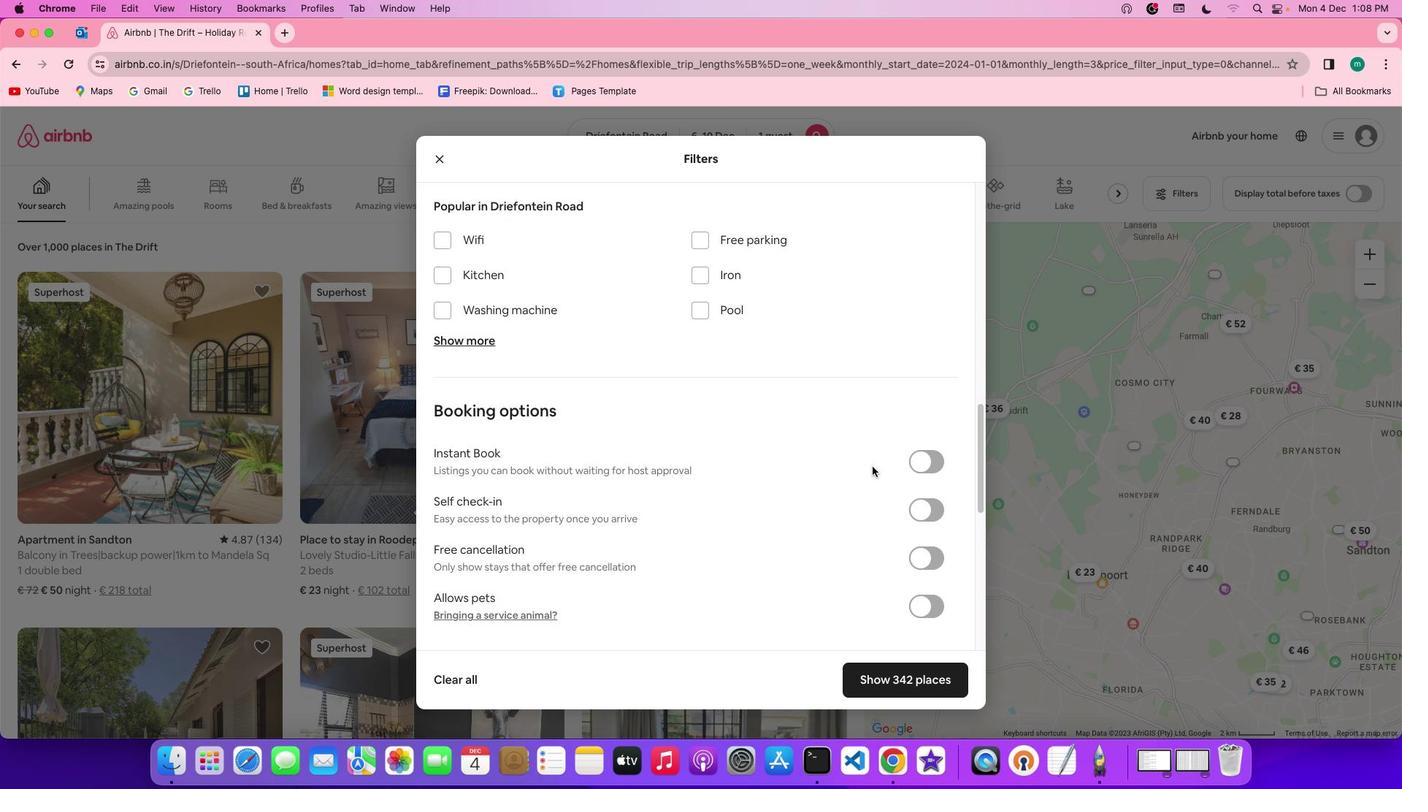 
Action: Mouse scrolled (872, 466) with delta (0, -2)
Screenshot: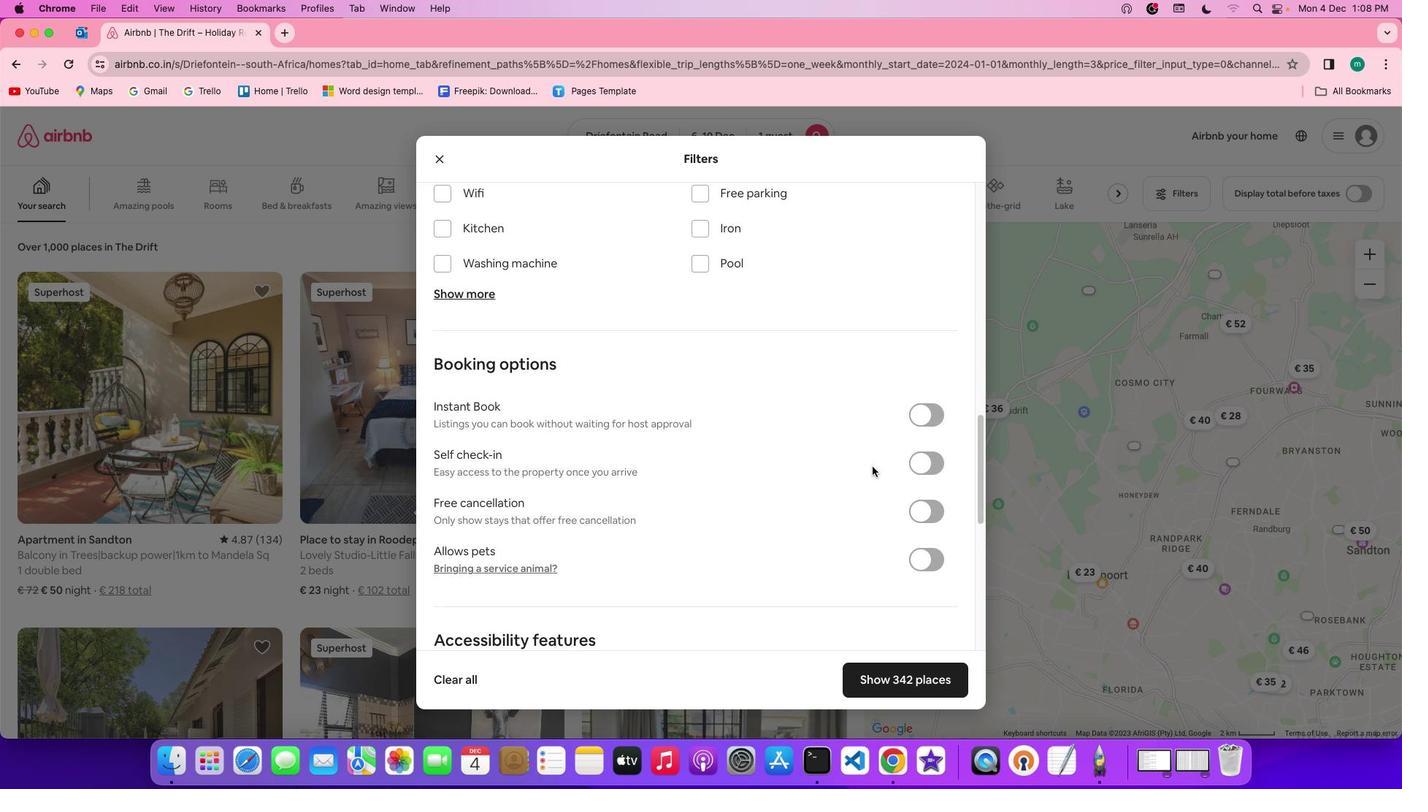 
Action: Mouse scrolled (872, 466) with delta (0, 0)
Screenshot: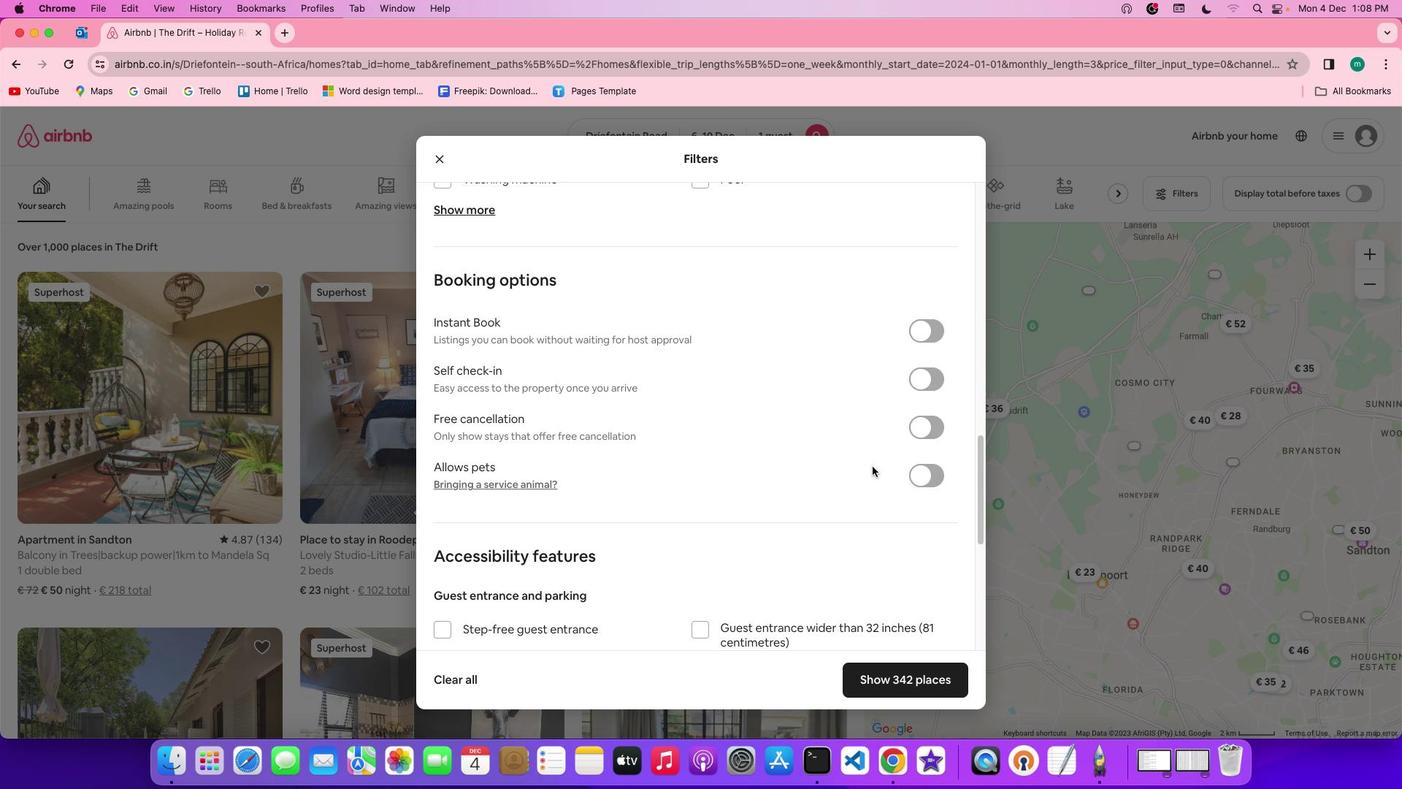 
Action: Mouse scrolled (872, 466) with delta (0, 0)
Screenshot: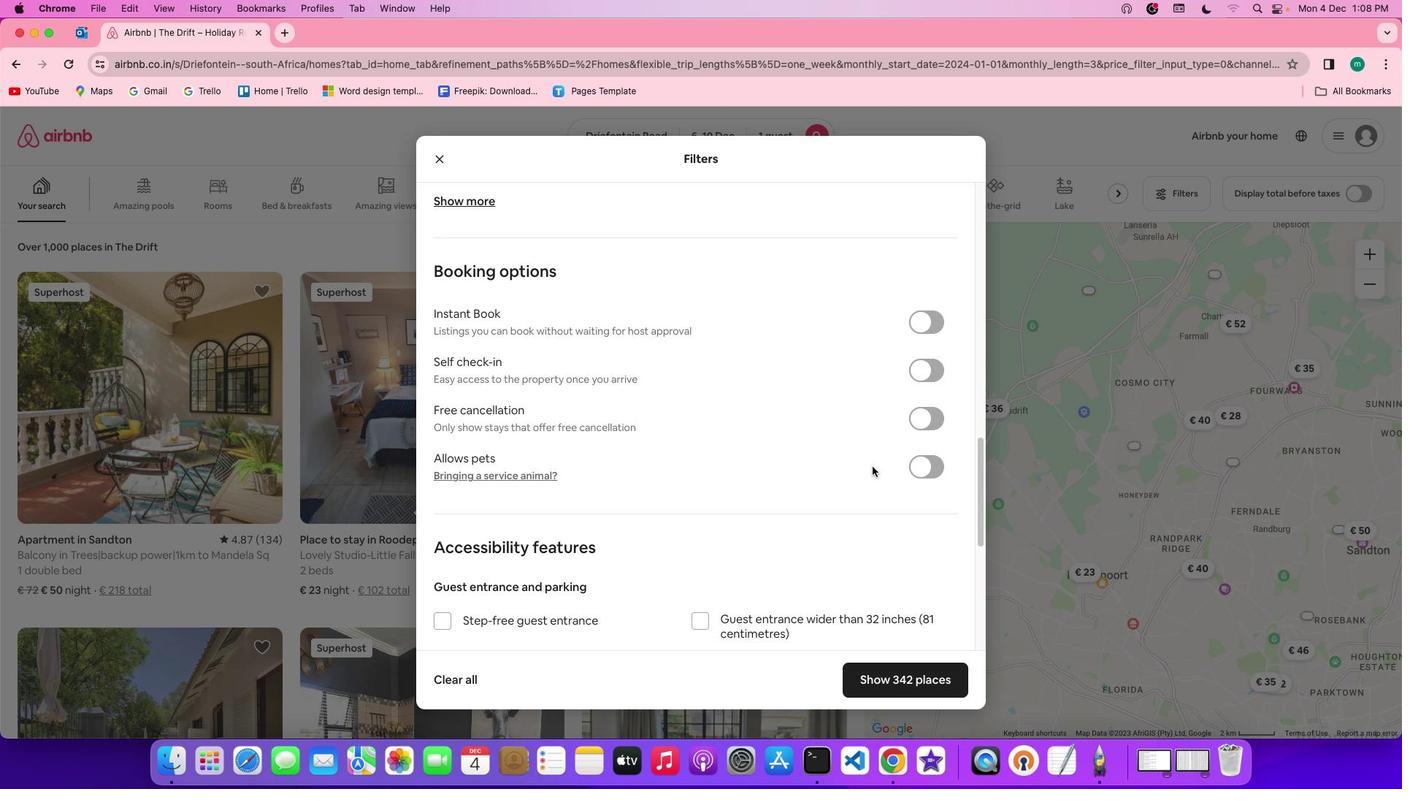 
Action: Mouse scrolled (872, 466) with delta (0, -1)
Screenshot: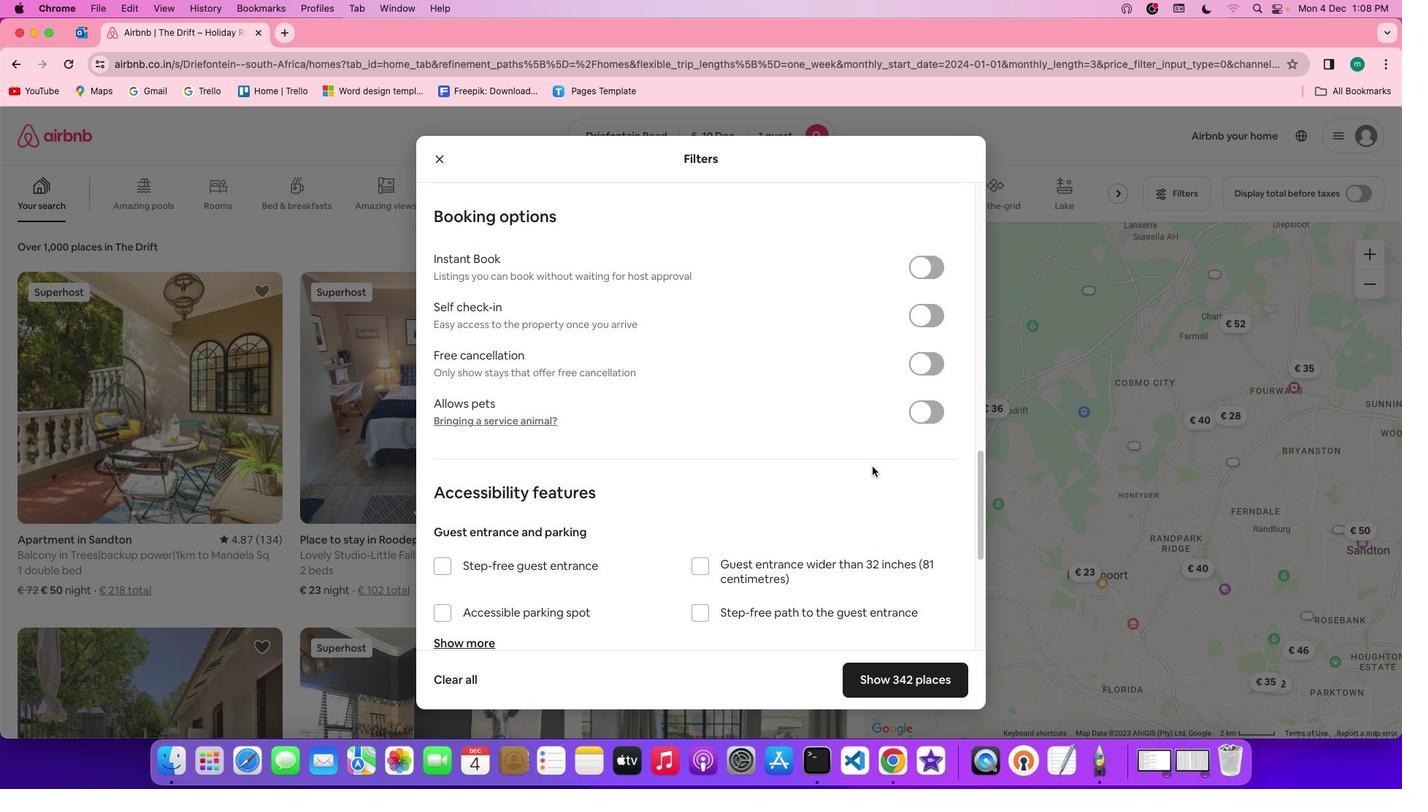
Action: Mouse scrolled (872, 466) with delta (0, -2)
Screenshot: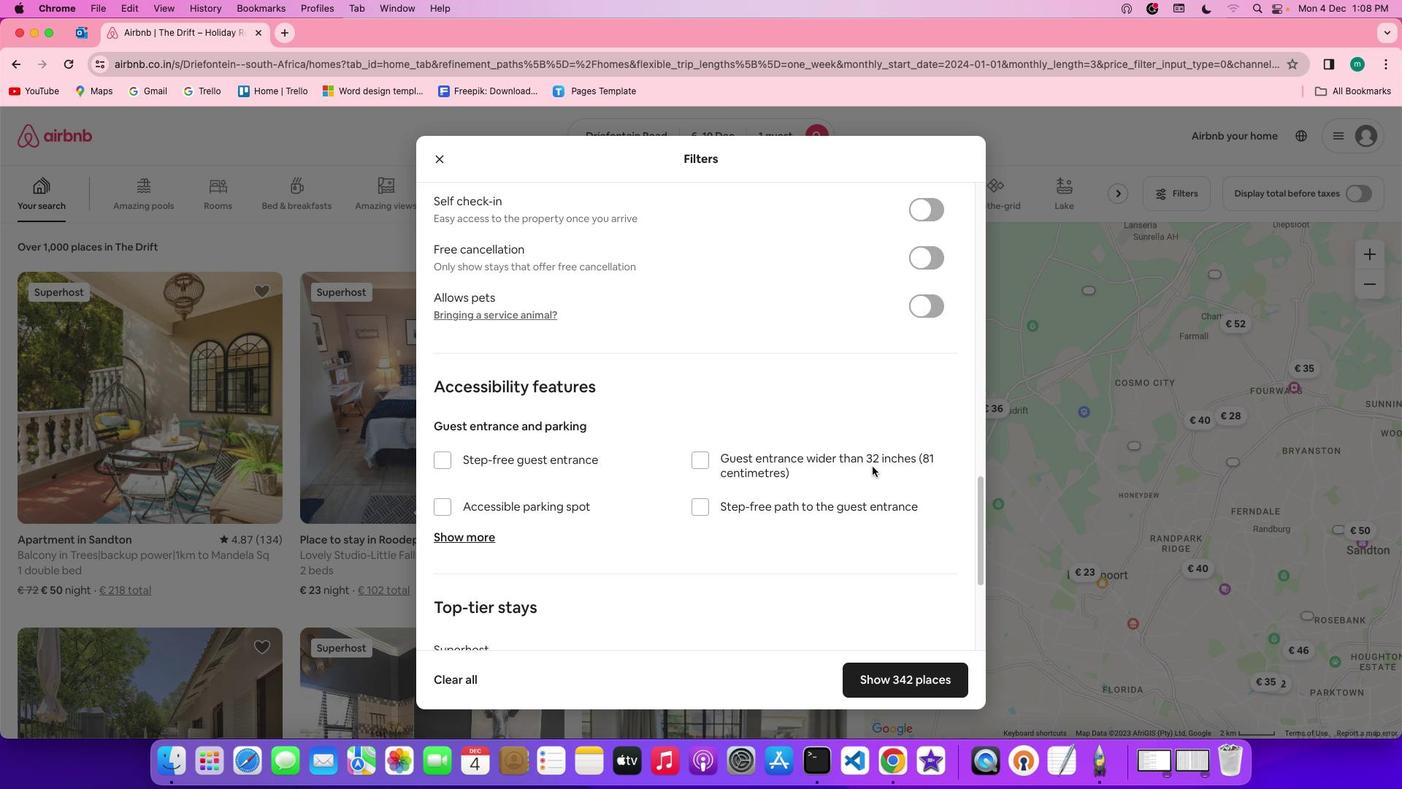 
Action: Mouse scrolled (872, 466) with delta (0, -2)
Screenshot: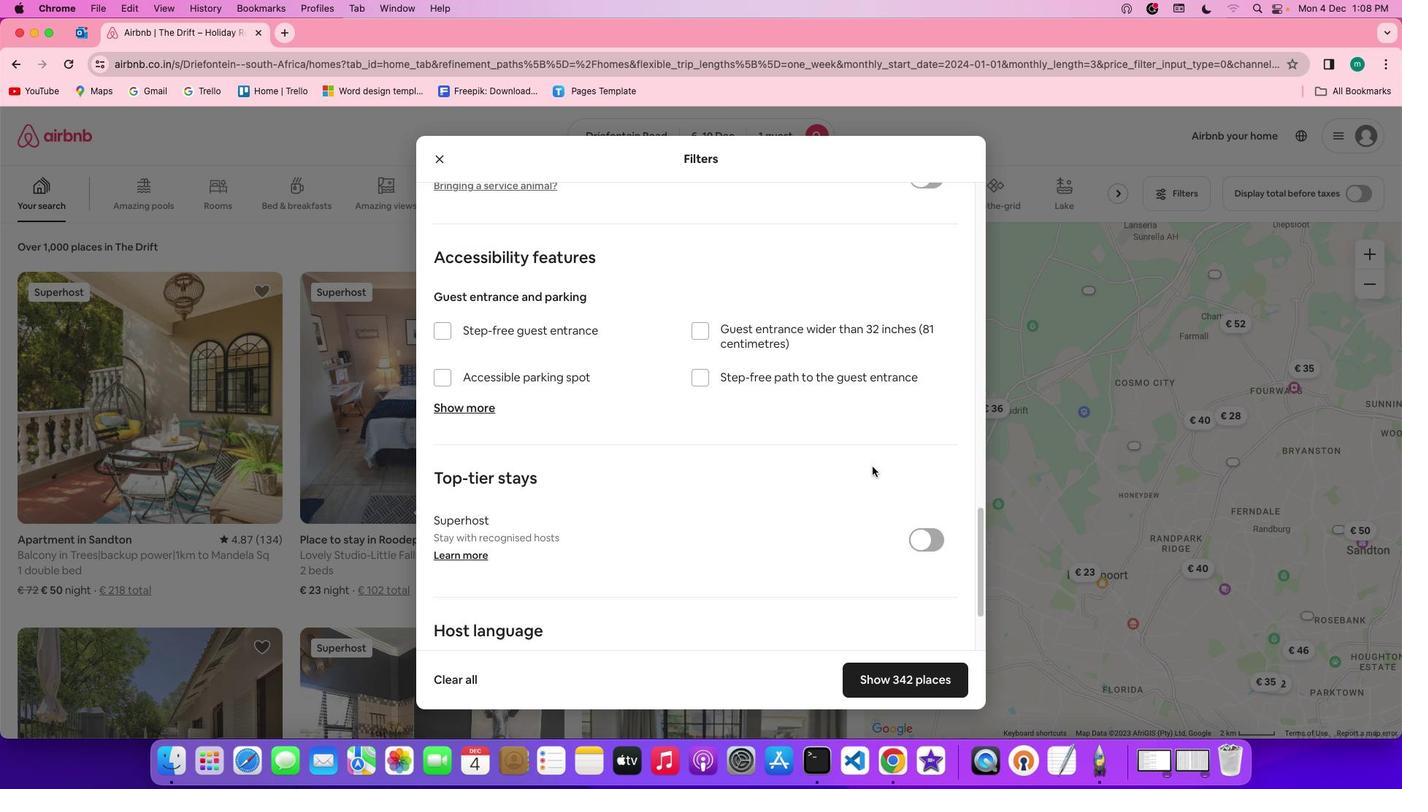 
Action: Mouse scrolled (872, 466) with delta (0, 0)
Screenshot: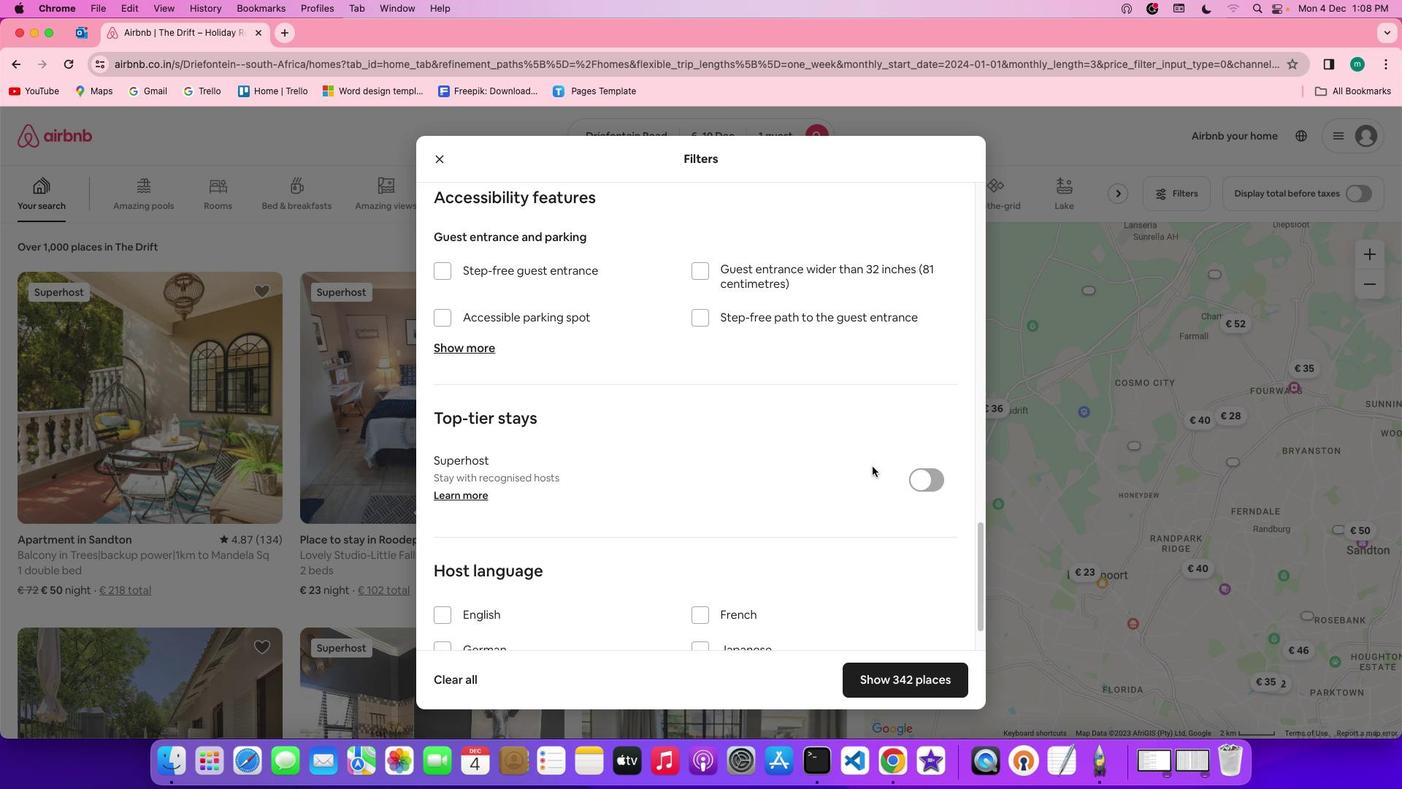 
Action: Mouse scrolled (872, 466) with delta (0, 0)
Screenshot: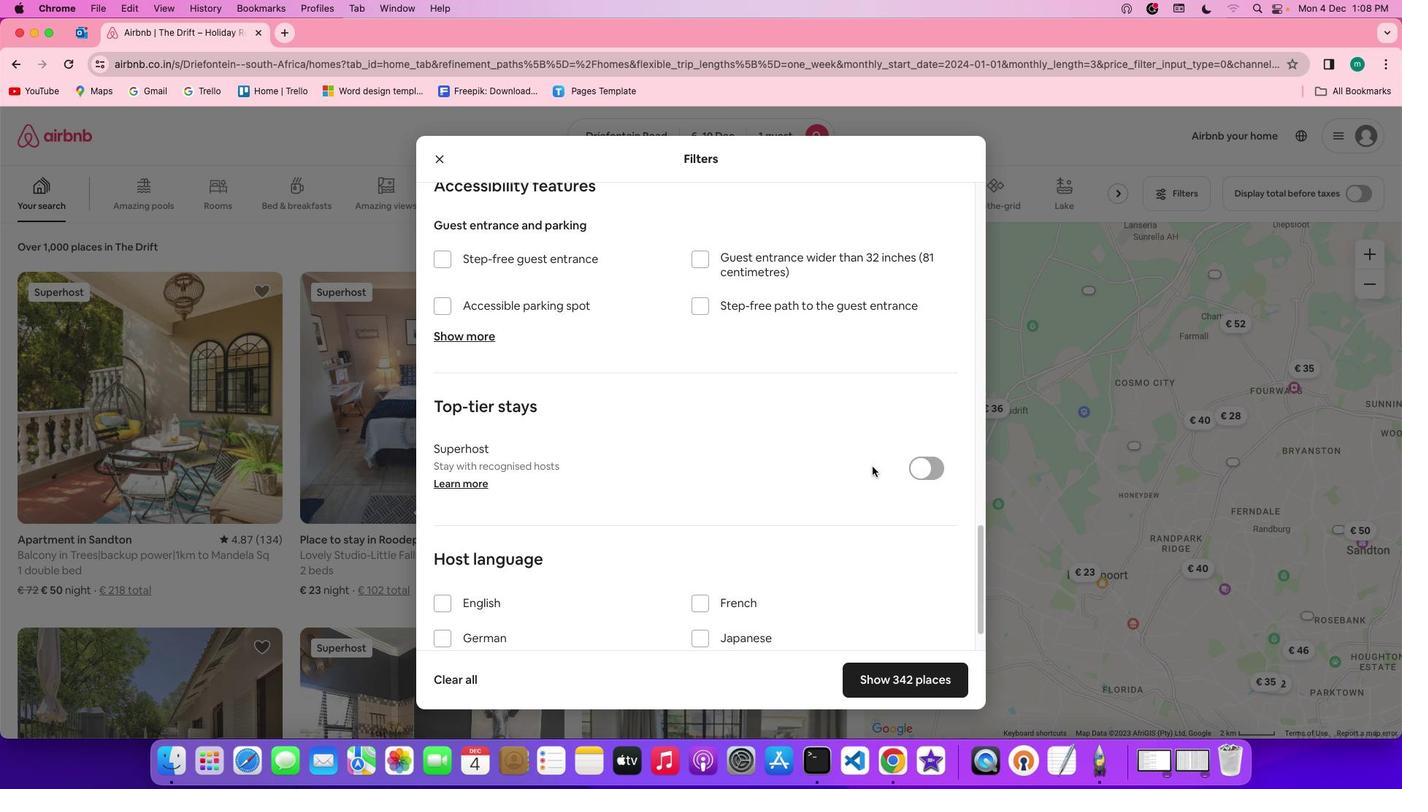 
Action: Mouse scrolled (872, 466) with delta (0, -2)
Screenshot: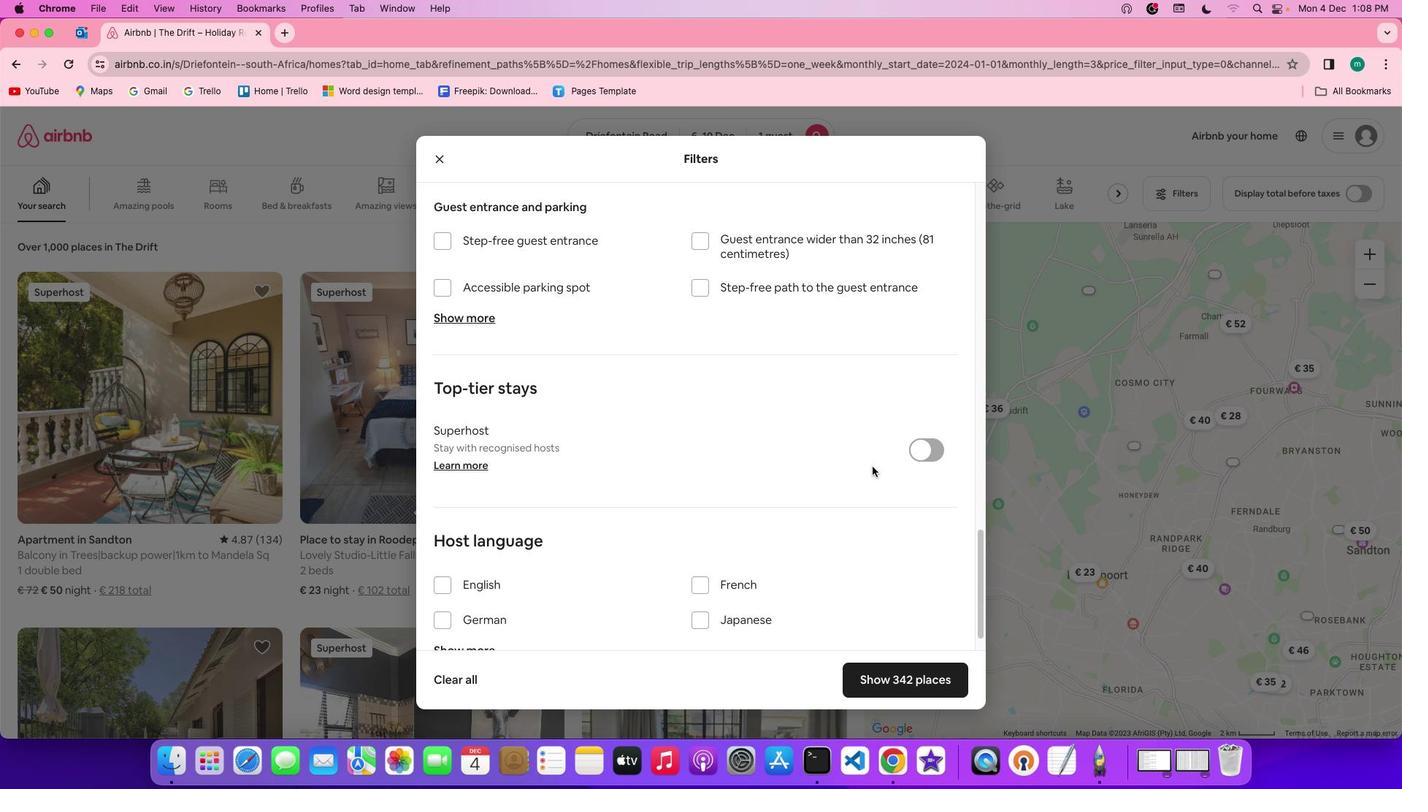 
Action: Mouse scrolled (872, 466) with delta (0, -3)
Screenshot: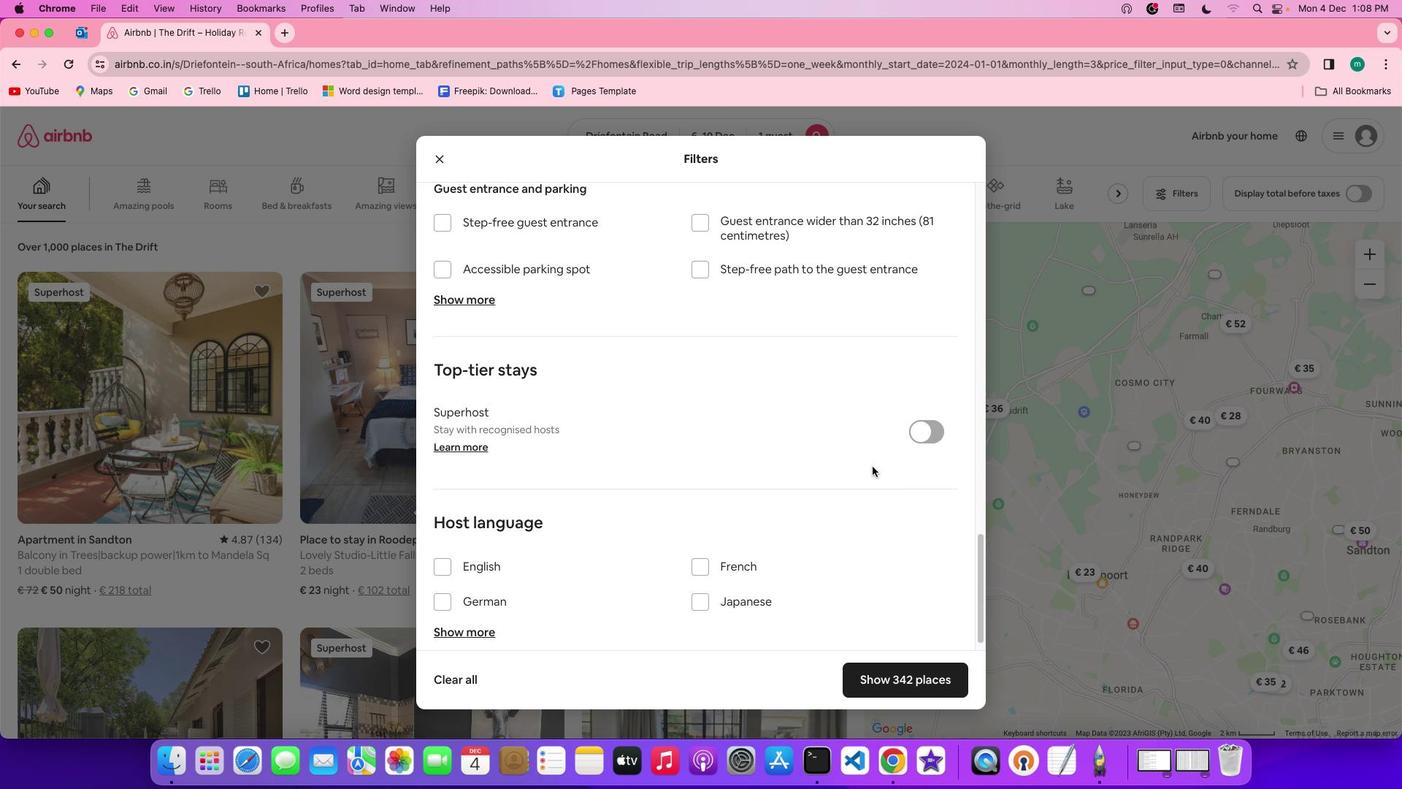 
Action: Mouse scrolled (872, 466) with delta (0, -3)
Screenshot: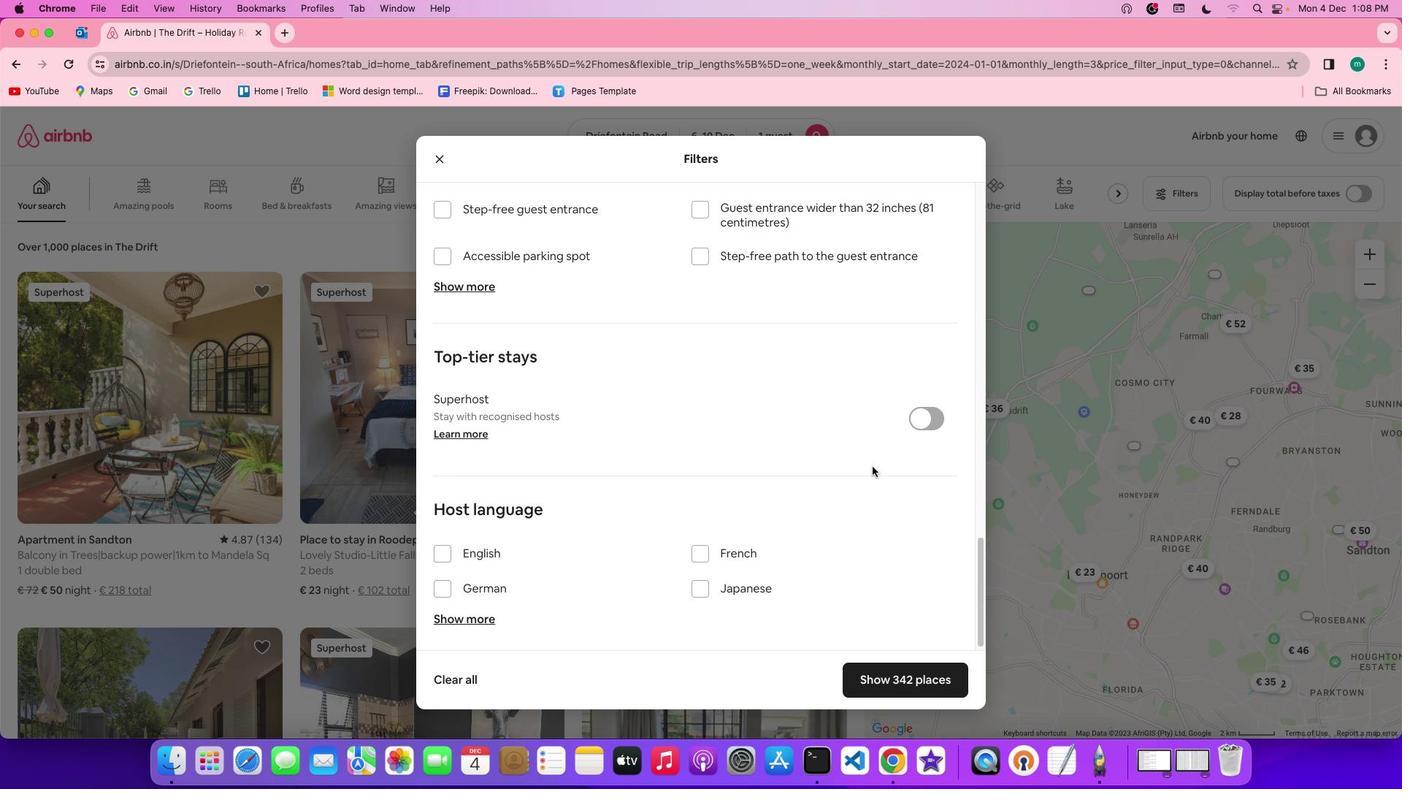 
Action: Mouse scrolled (872, 466) with delta (0, 0)
Screenshot: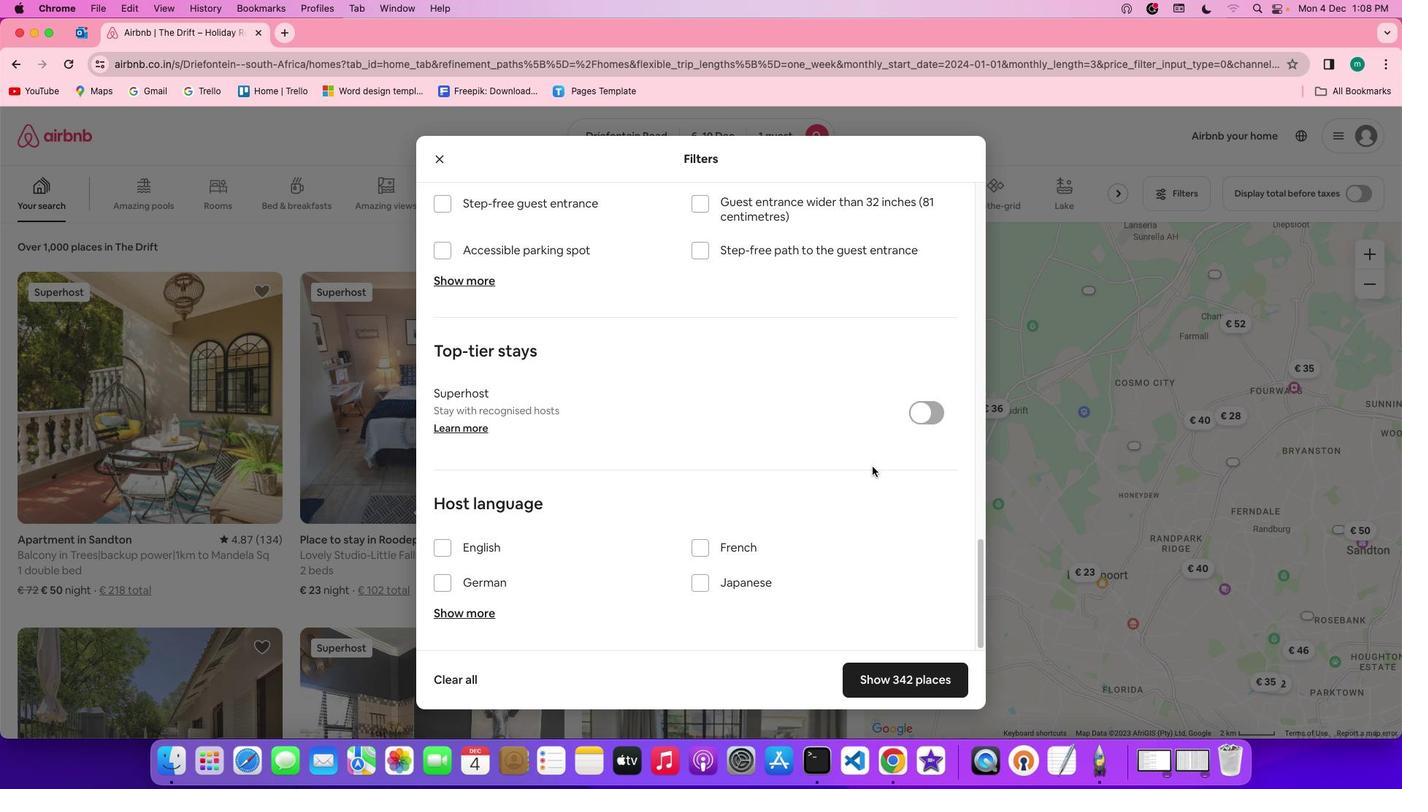 
Action: Mouse scrolled (872, 466) with delta (0, 0)
Screenshot: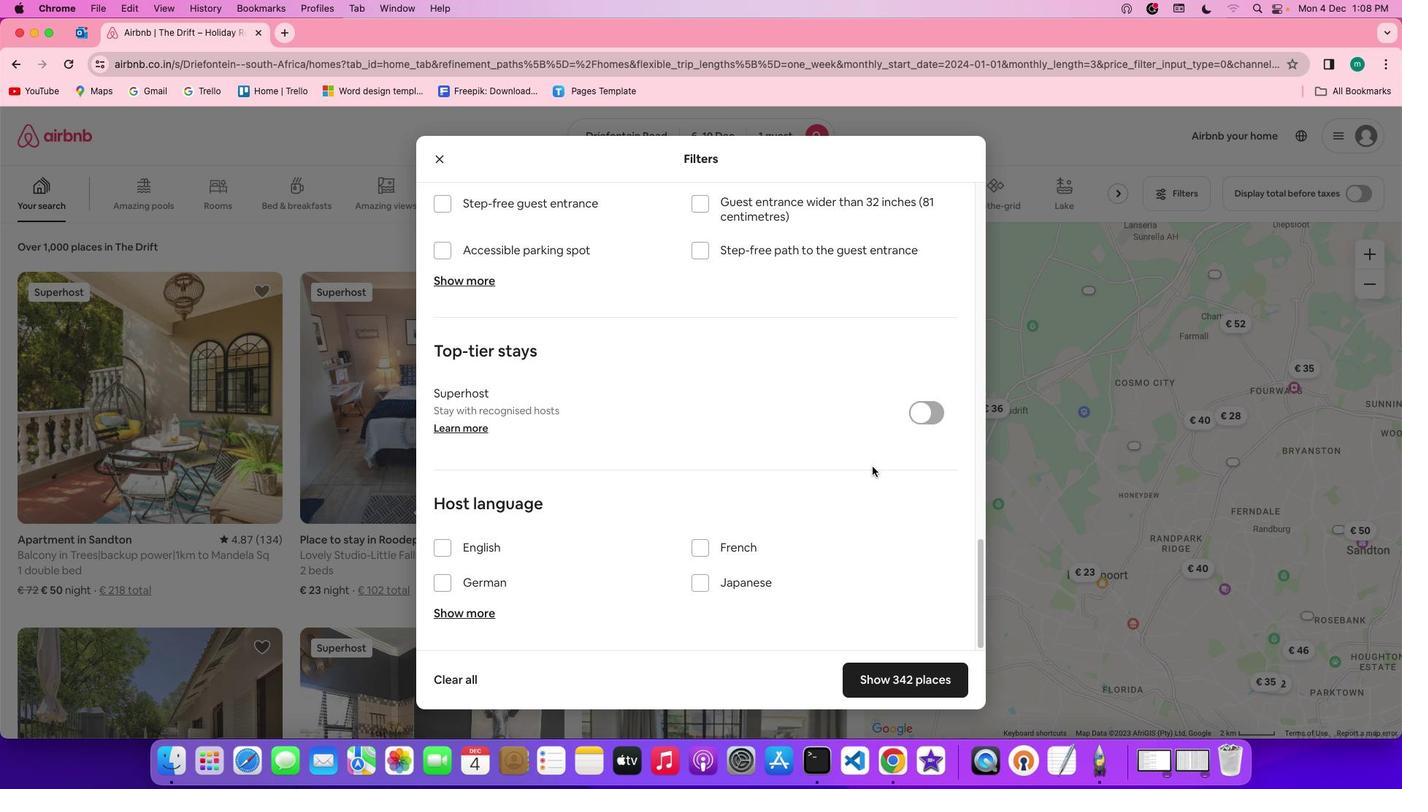 
Action: Mouse scrolled (872, 466) with delta (0, -2)
Screenshot: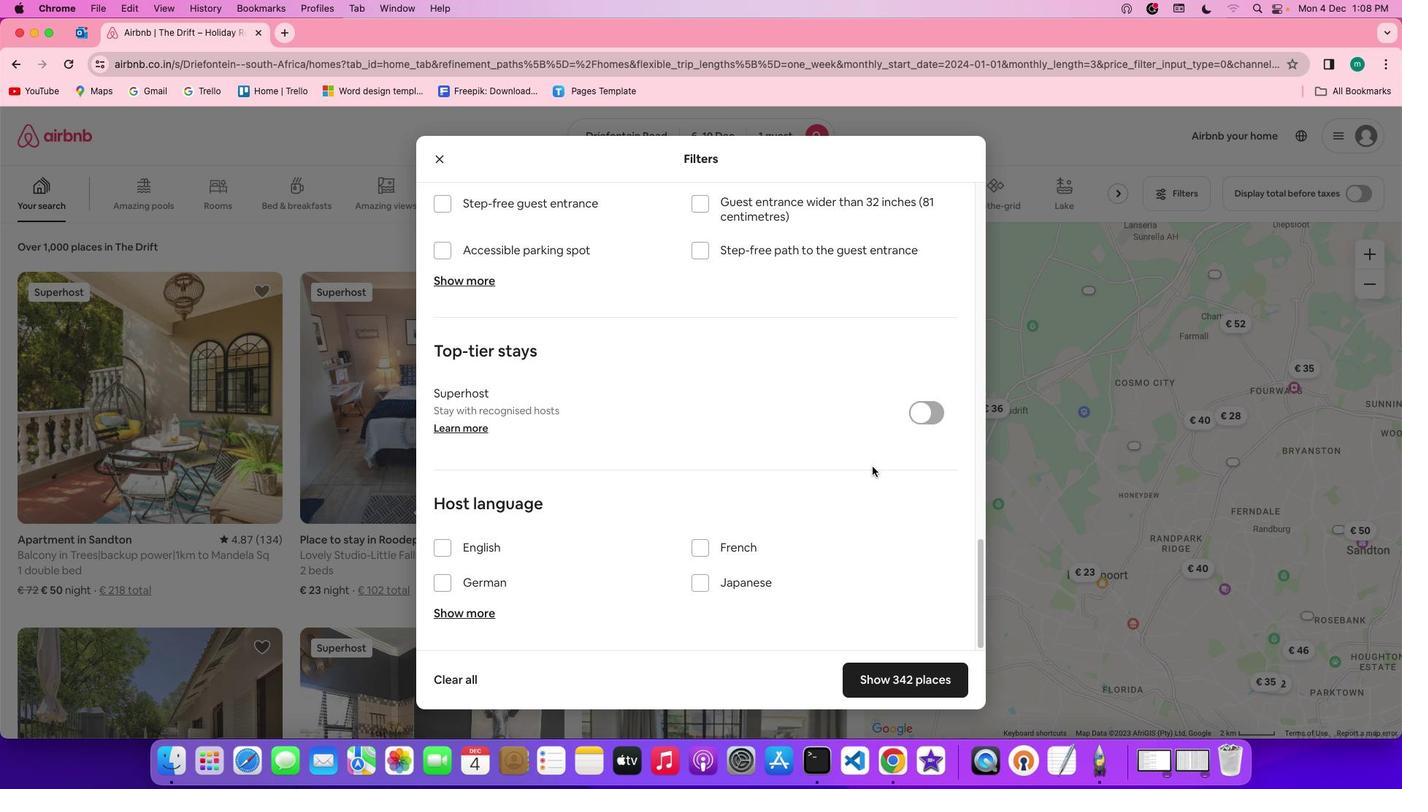 
Action: Mouse scrolled (872, 466) with delta (0, -3)
Screenshot: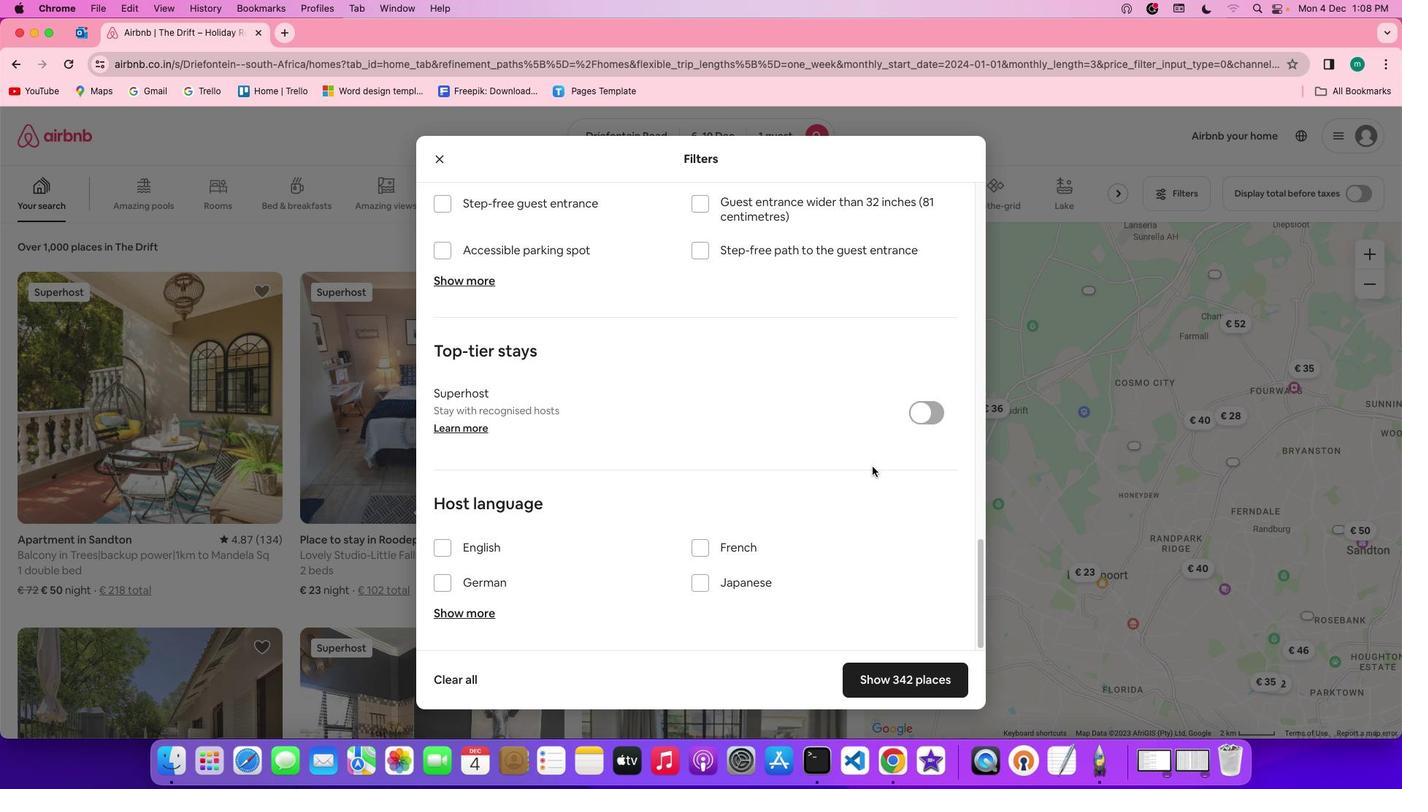 
Action: Mouse scrolled (872, 466) with delta (0, -4)
Screenshot: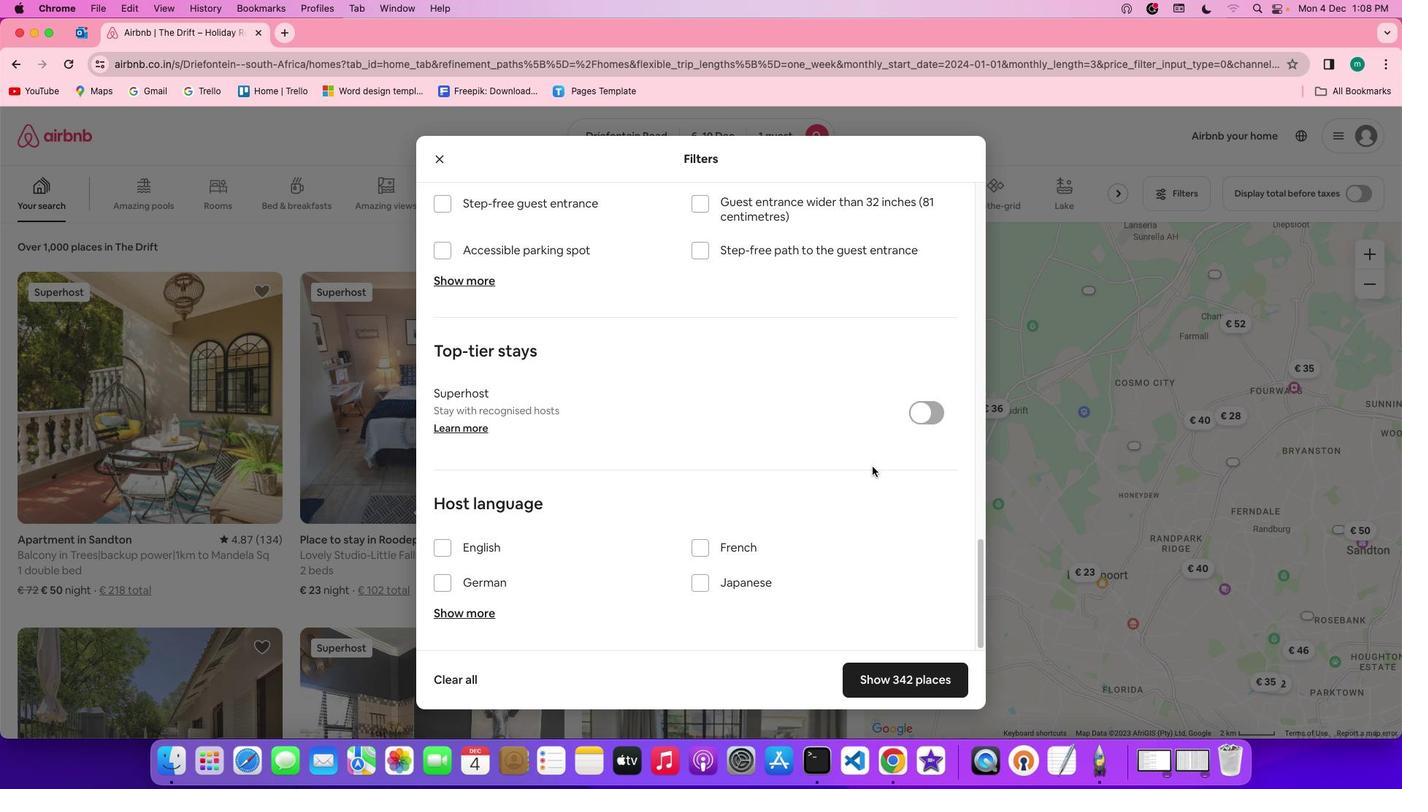 
Action: Mouse moved to (903, 672)
Screenshot: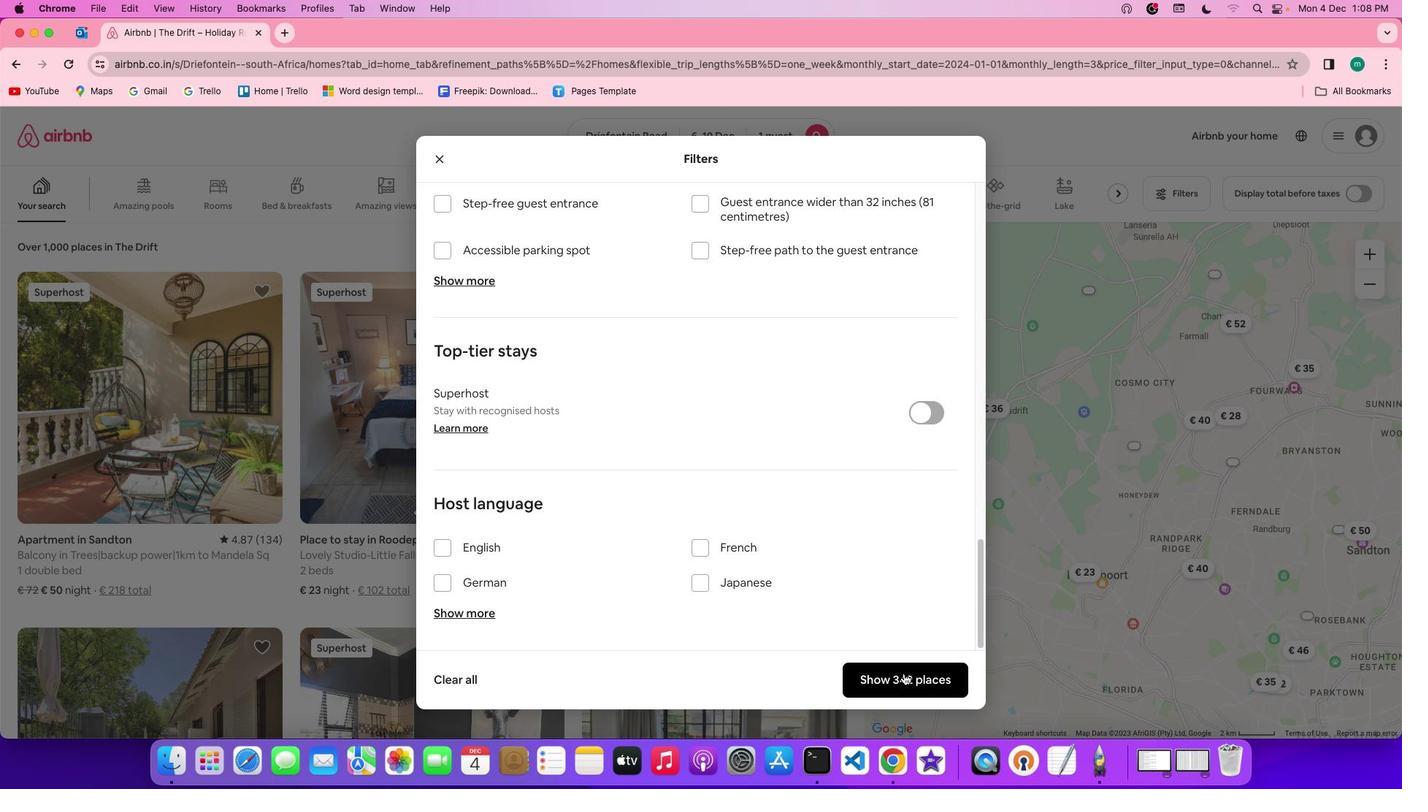
Action: Mouse pressed left at (903, 672)
Screenshot: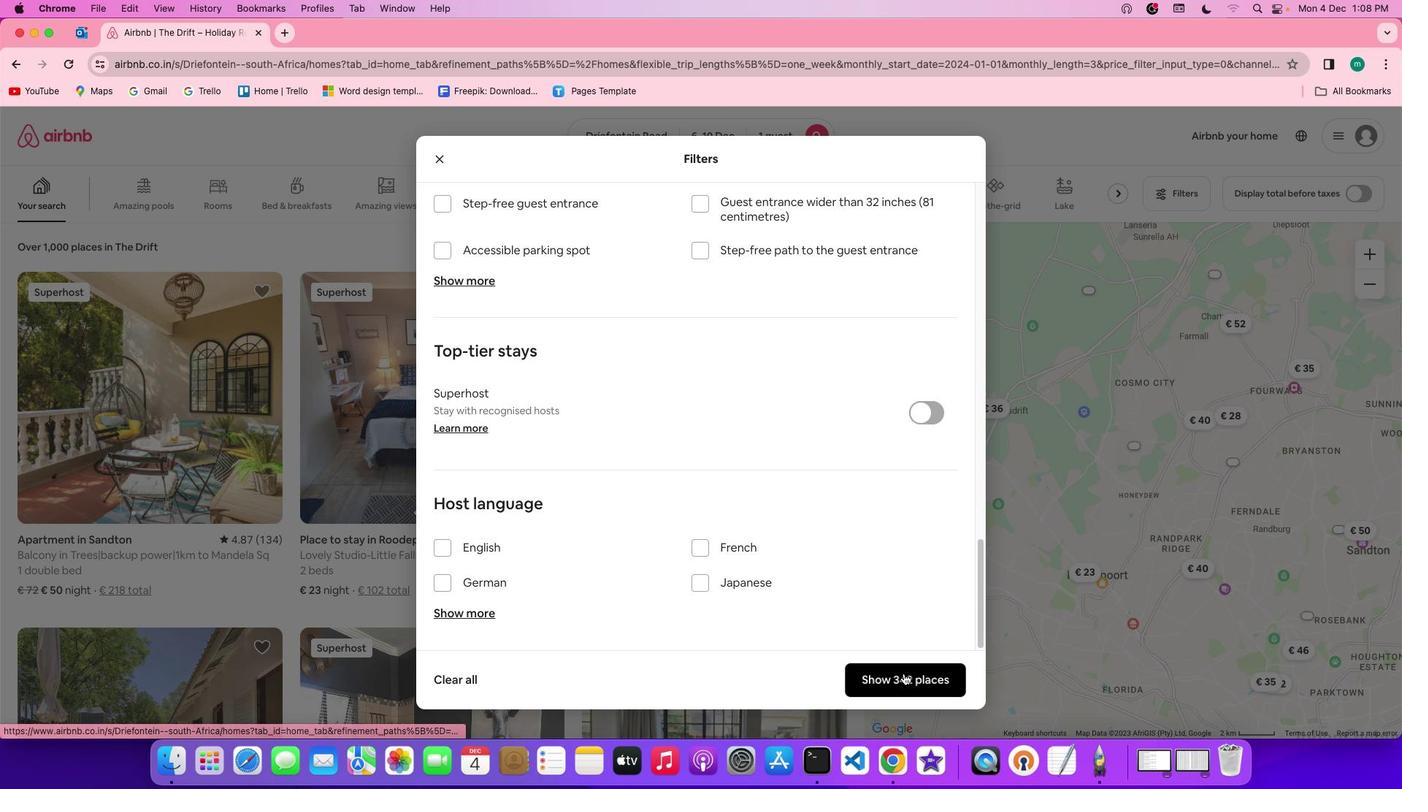 
Action: Mouse moved to (751, 395)
Screenshot: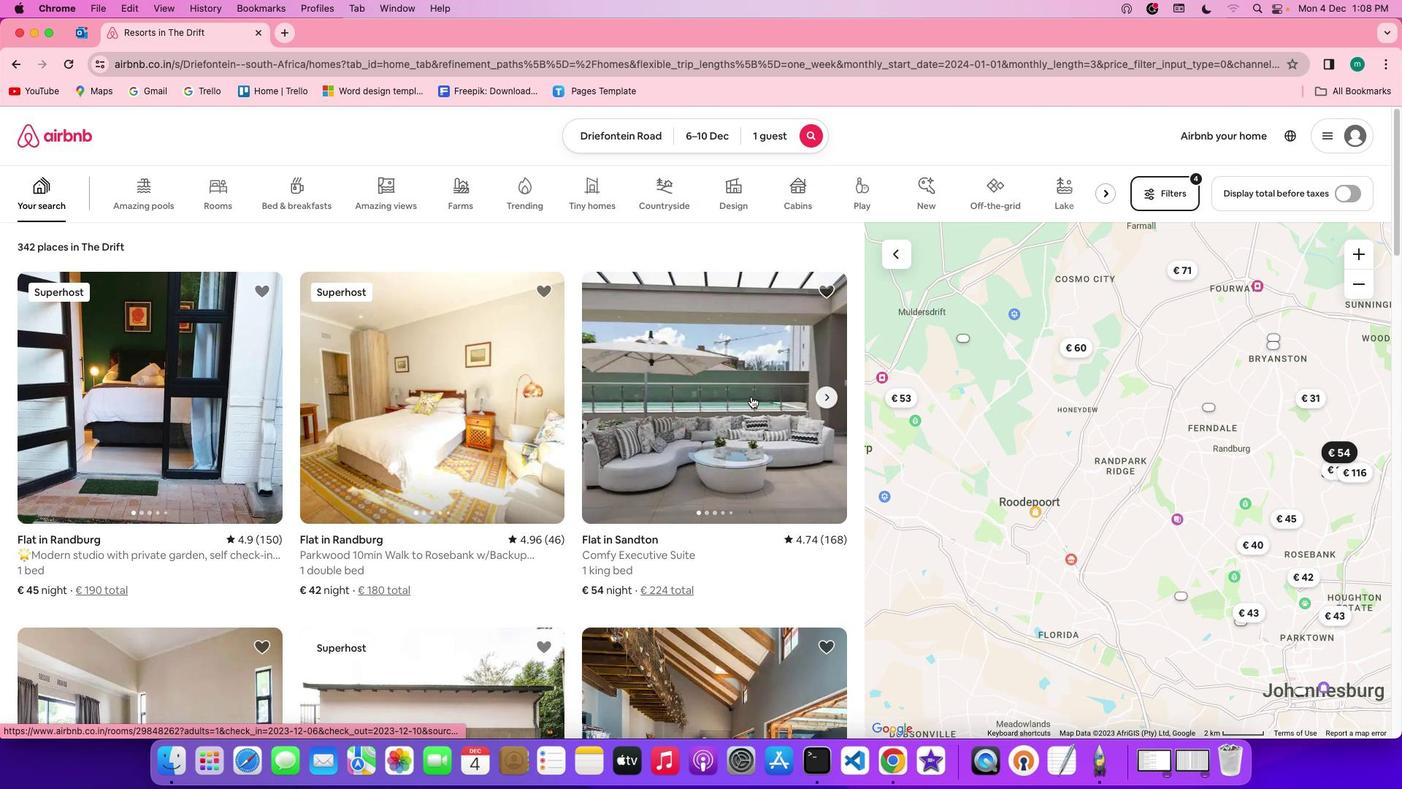 
Action: Mouse pressed left at (751, 395)
Screenshot: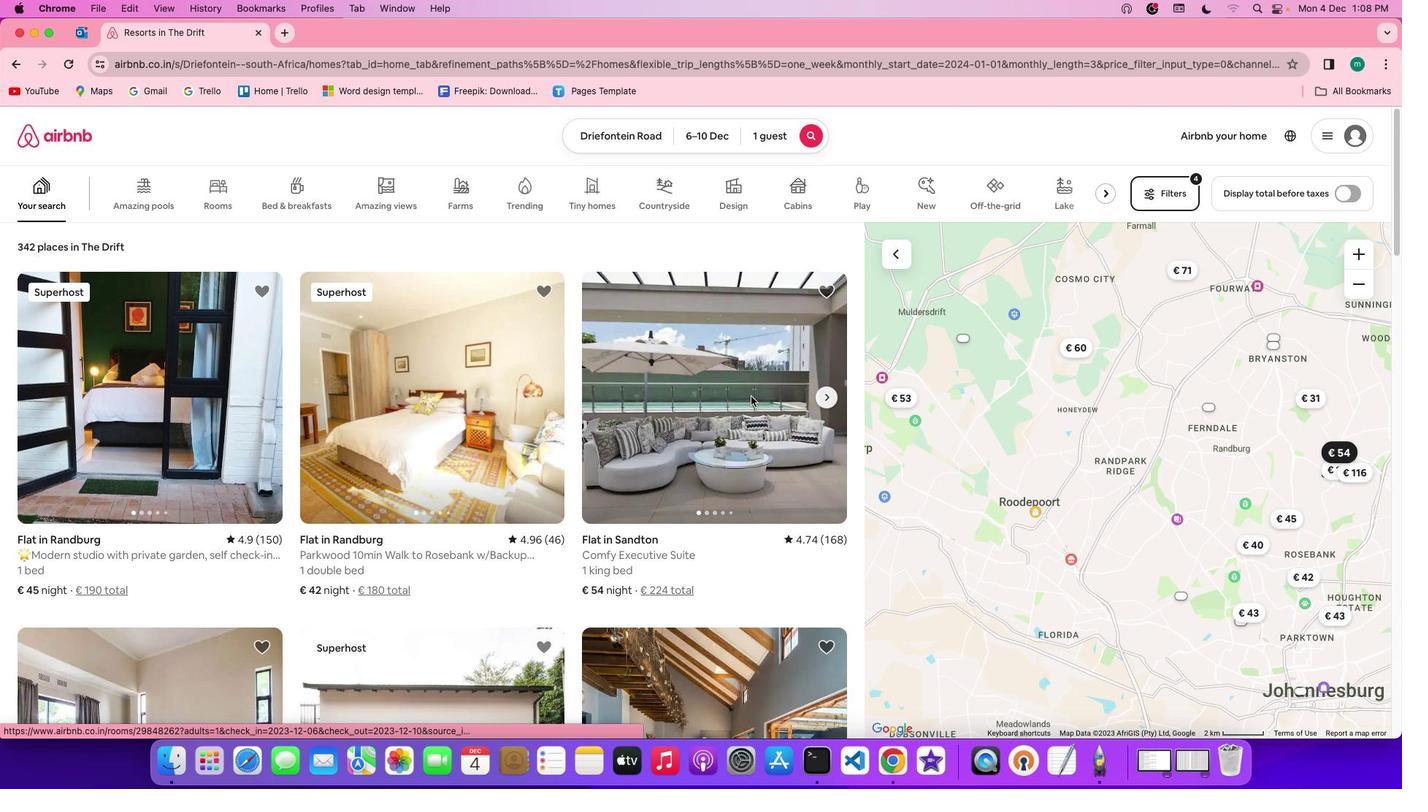 
Action: Mouse moved to (847, 430)
Screenshot: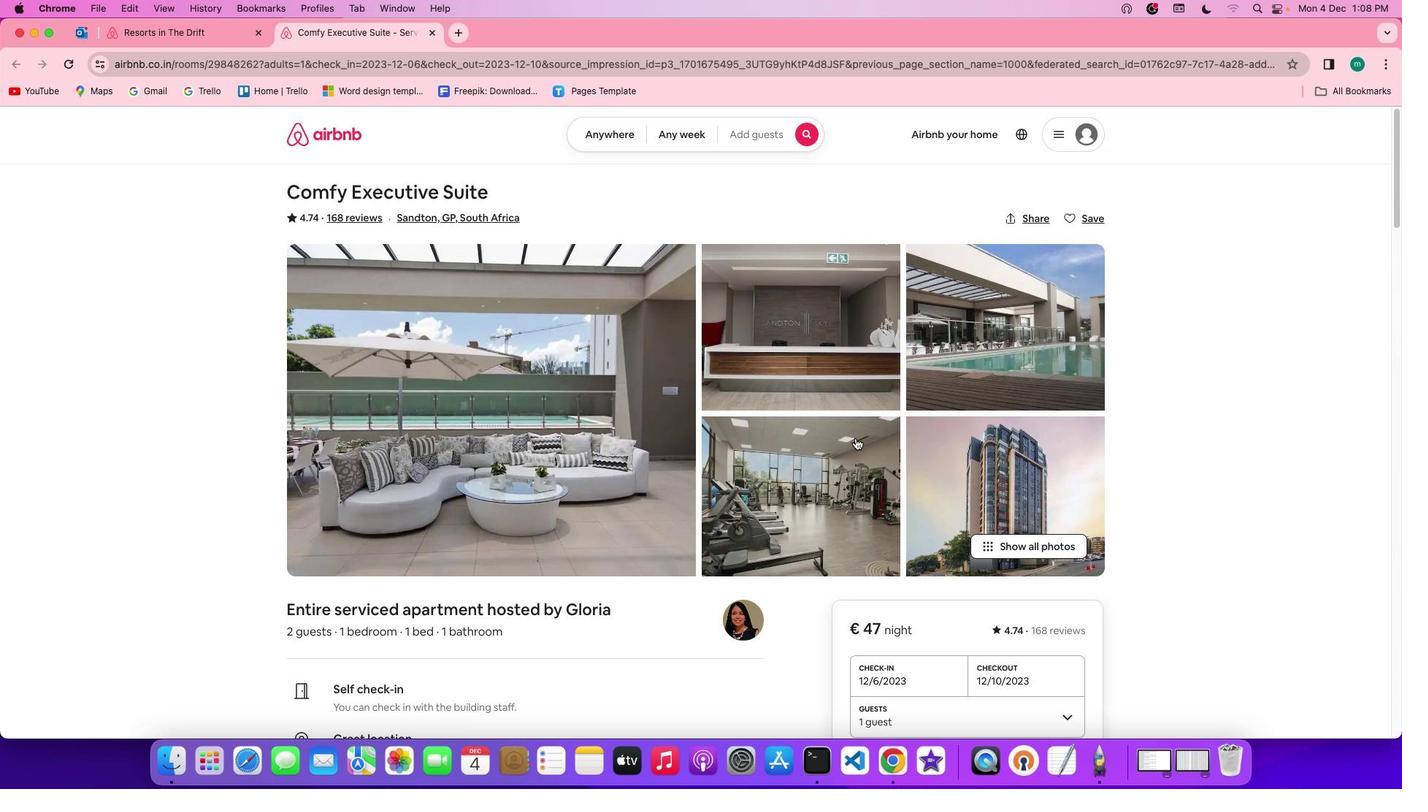 
Action: Mouse scrolled (847, 430) with delta (0, 0)
Screenshot: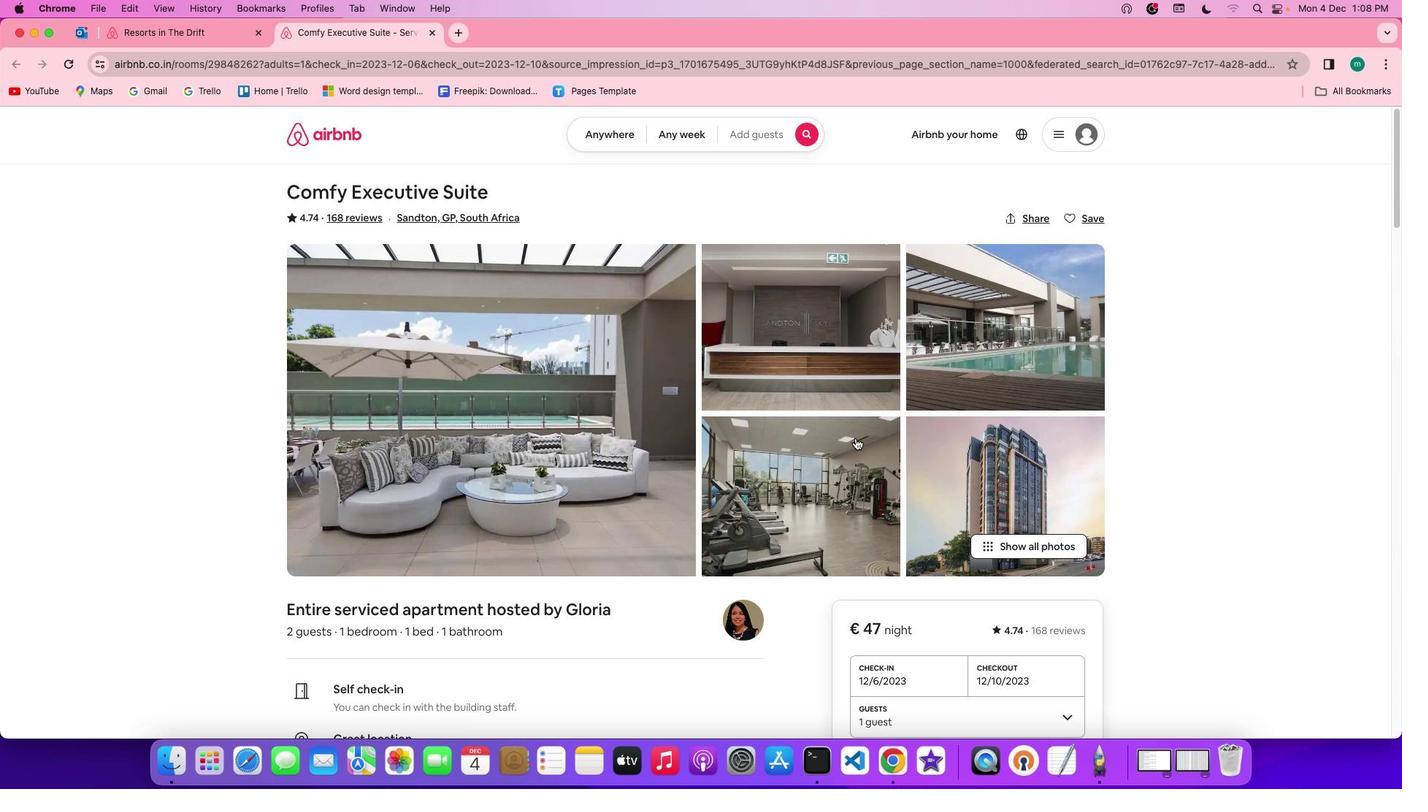 
Action: Mouse moved to (856, 437)
Screenshot: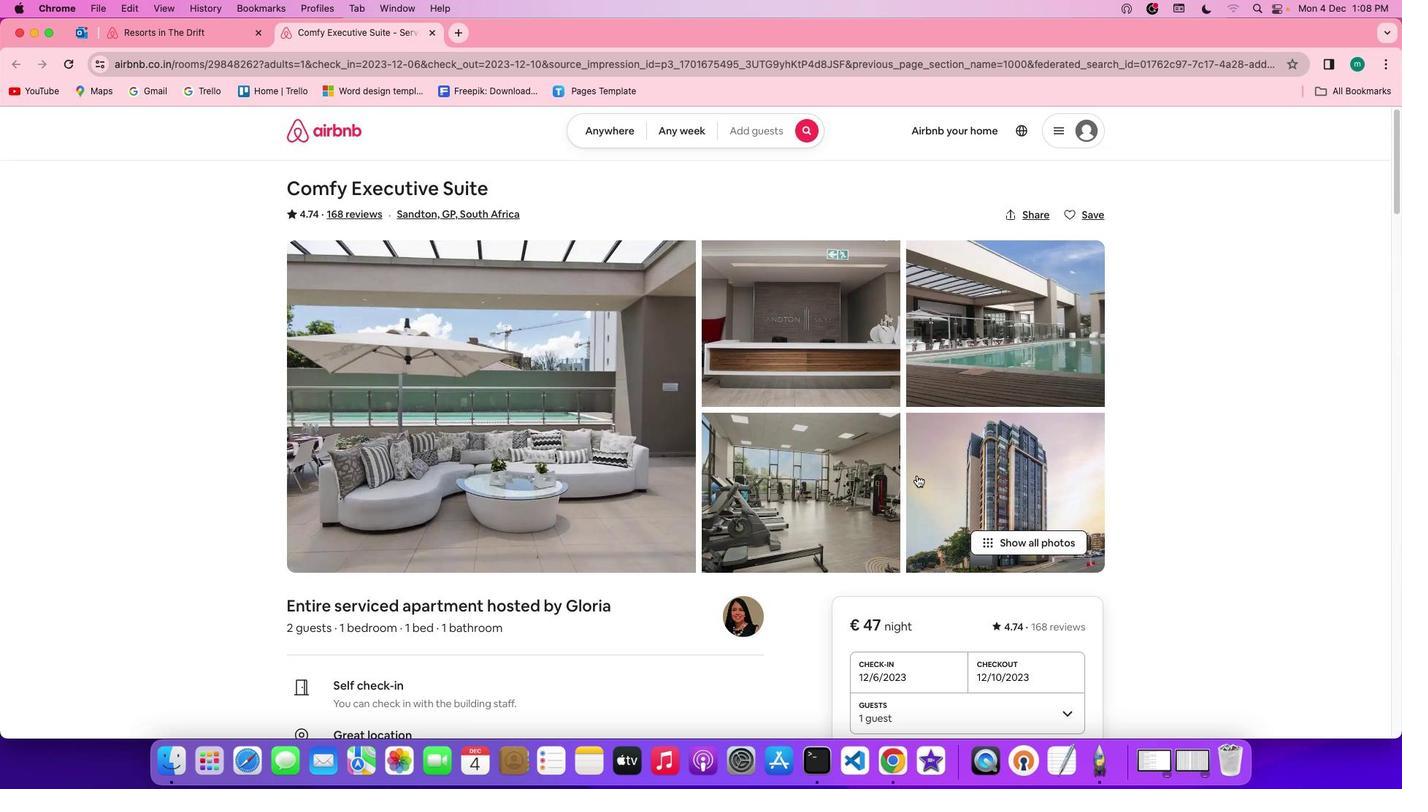 
Action: Mouse scrolled (856, 437) with delta (0, 0)
Screenshot: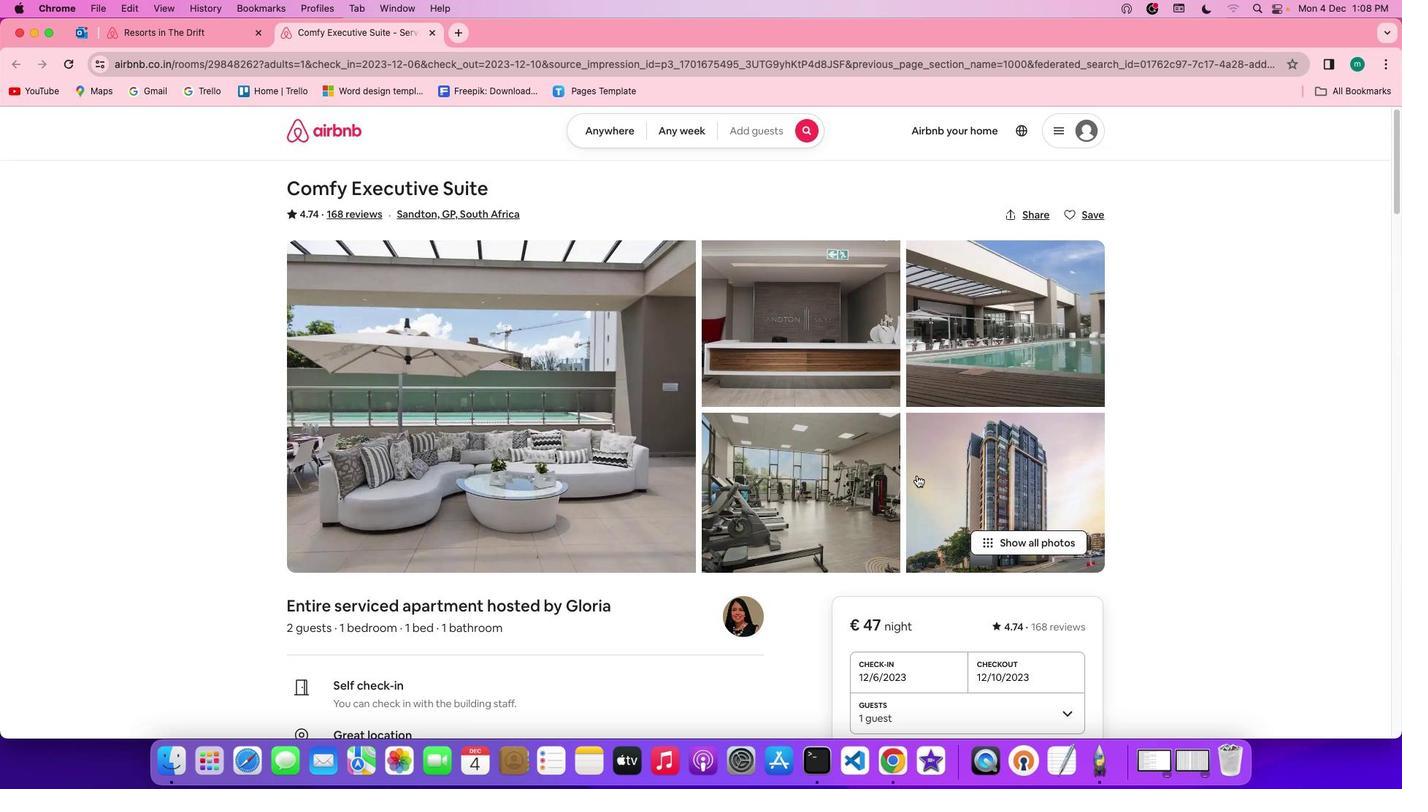 
Action: Mouse moved to (924, 485)
Screenshot: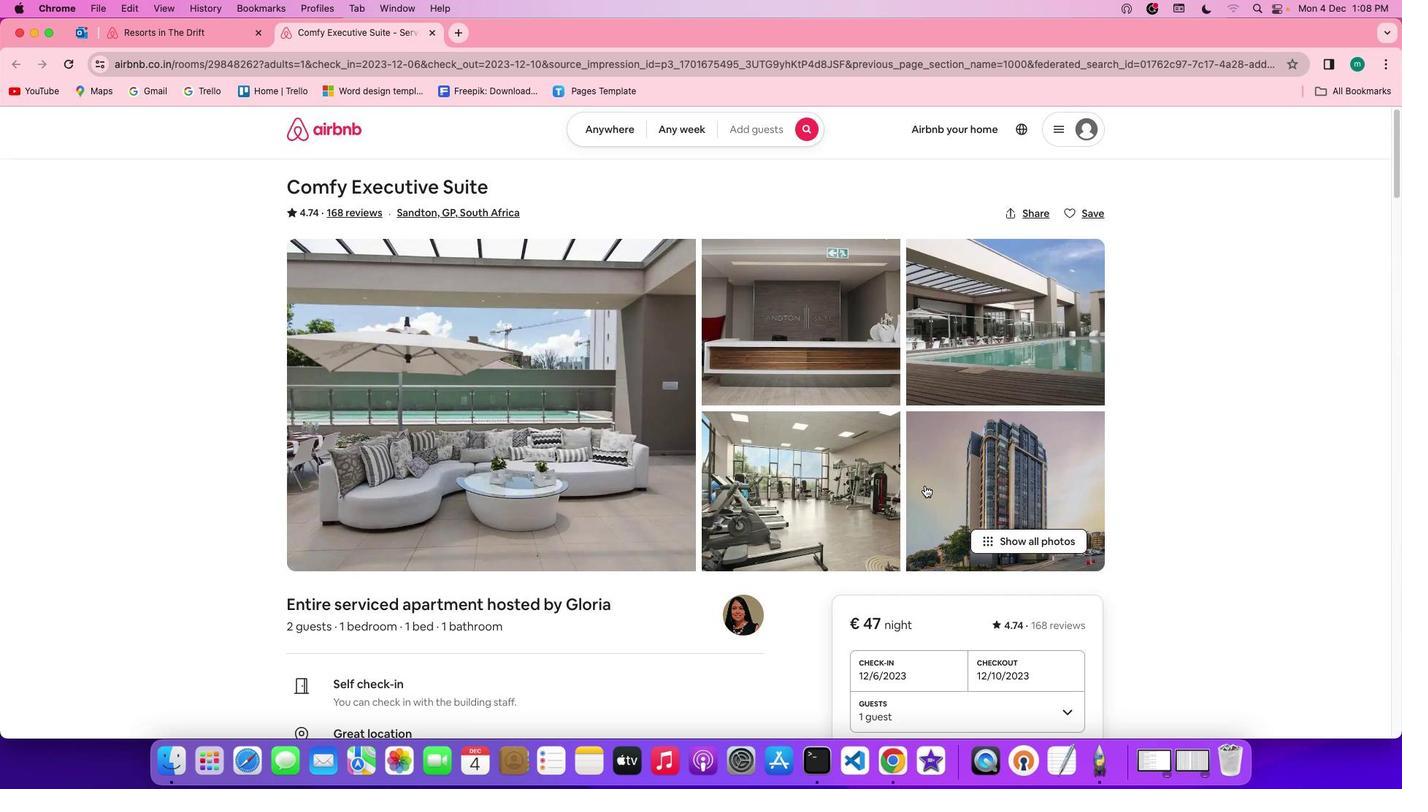 
Action: Mouse scrolled (924, 485) with delta (0, 0)
Screenshot: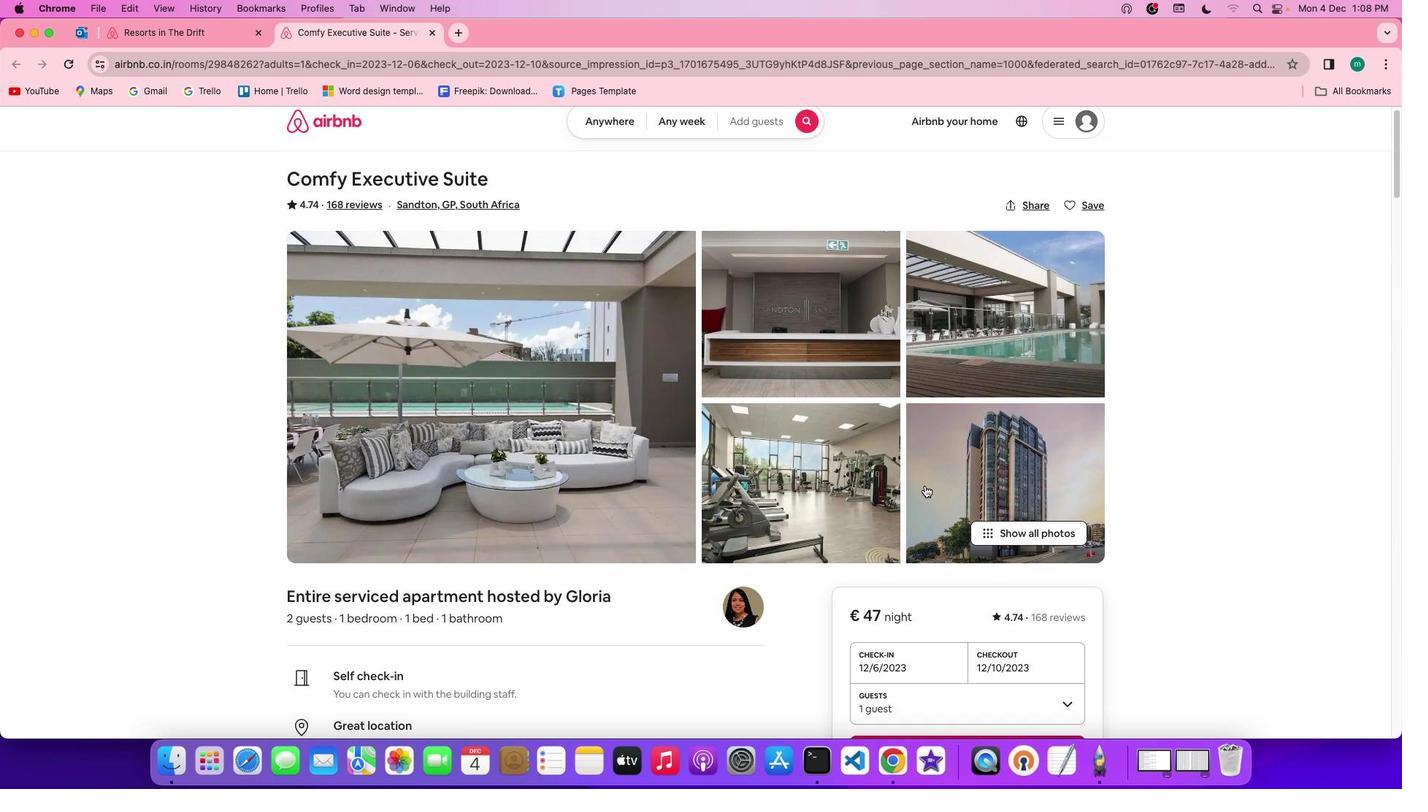 
Action: Mouse scrolled (924, 485) with delta (0, 0)
Screenshot: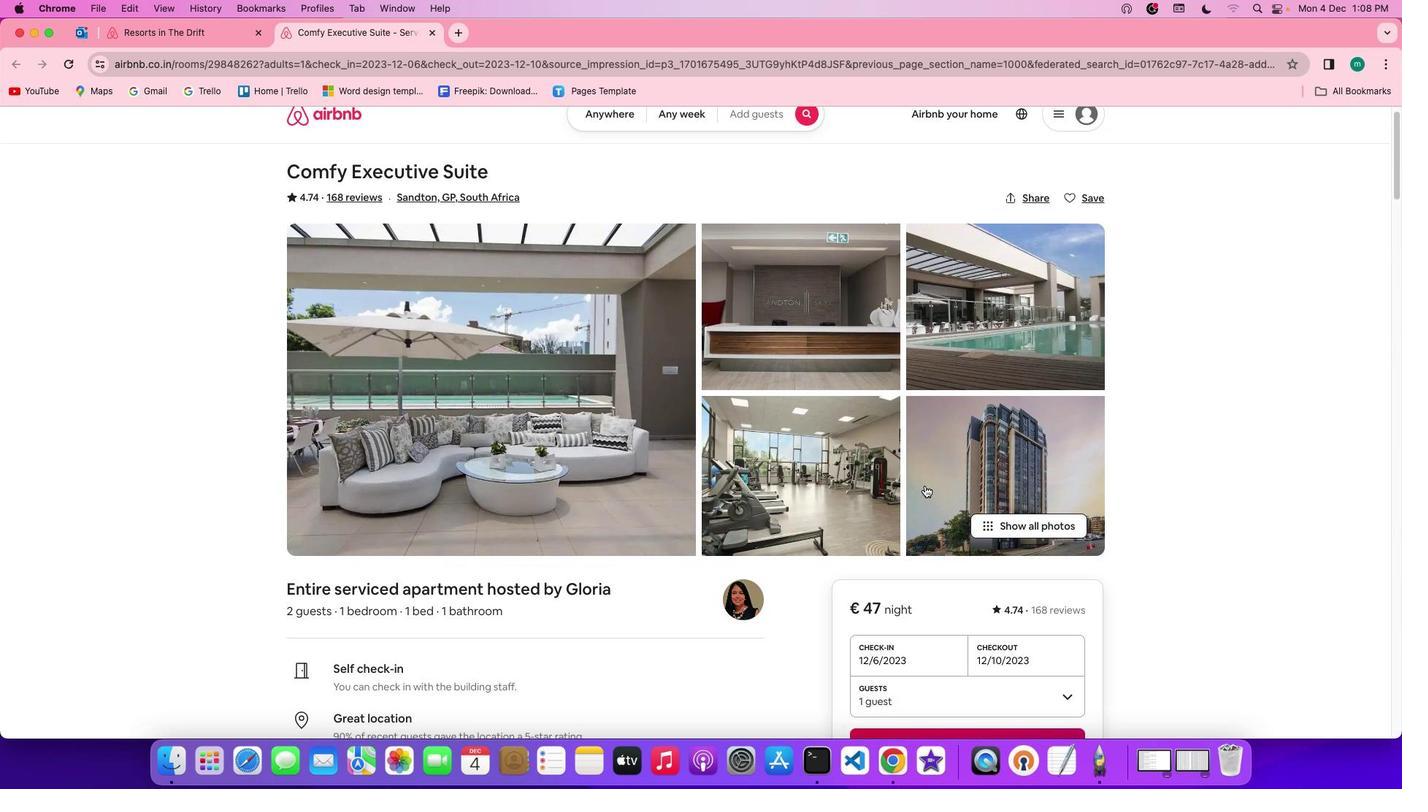 
Action: Mouse scrolled (924, 485) with delta (0, 0)
Screenshot: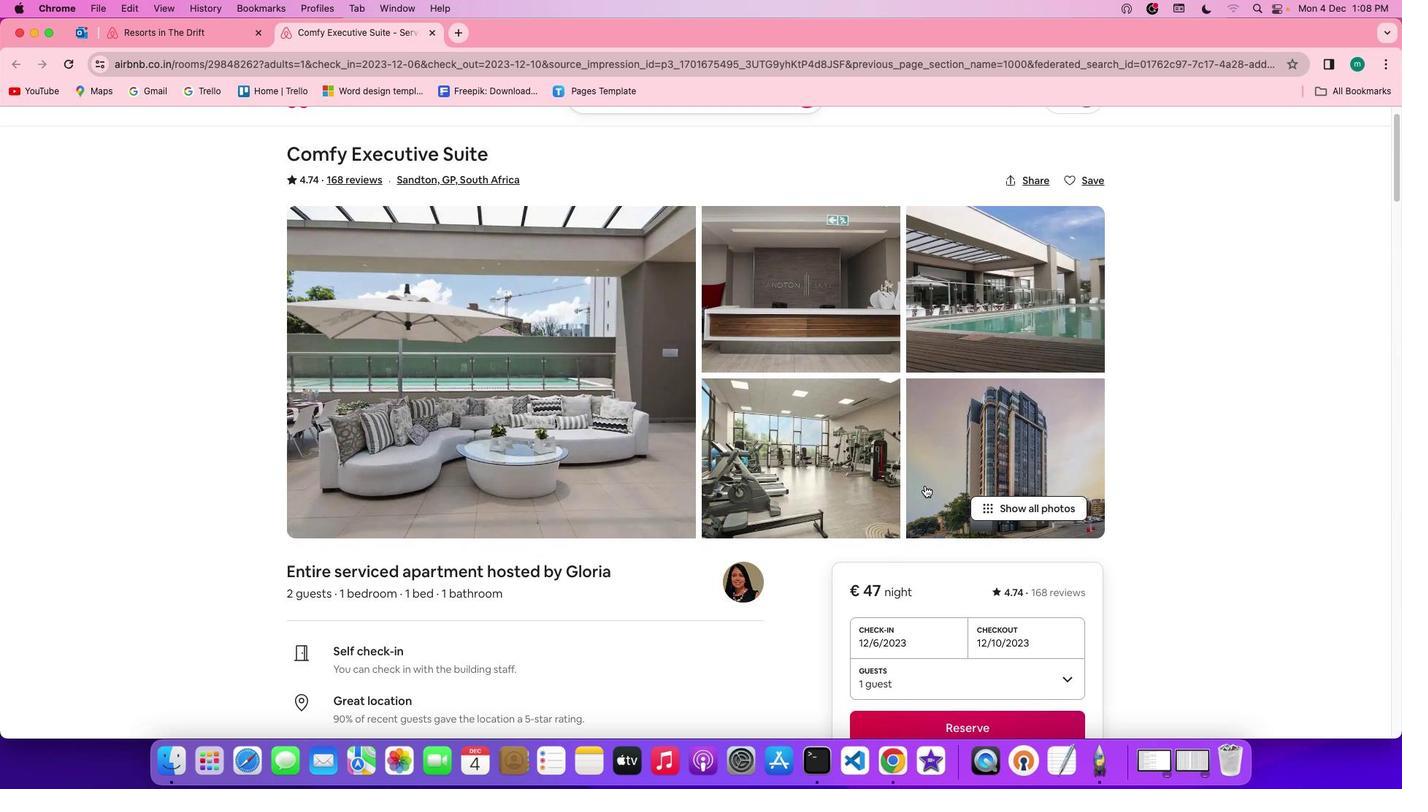 
Action: Mouse scrolled (924, 485) with delta (0, 0)
Screenshot: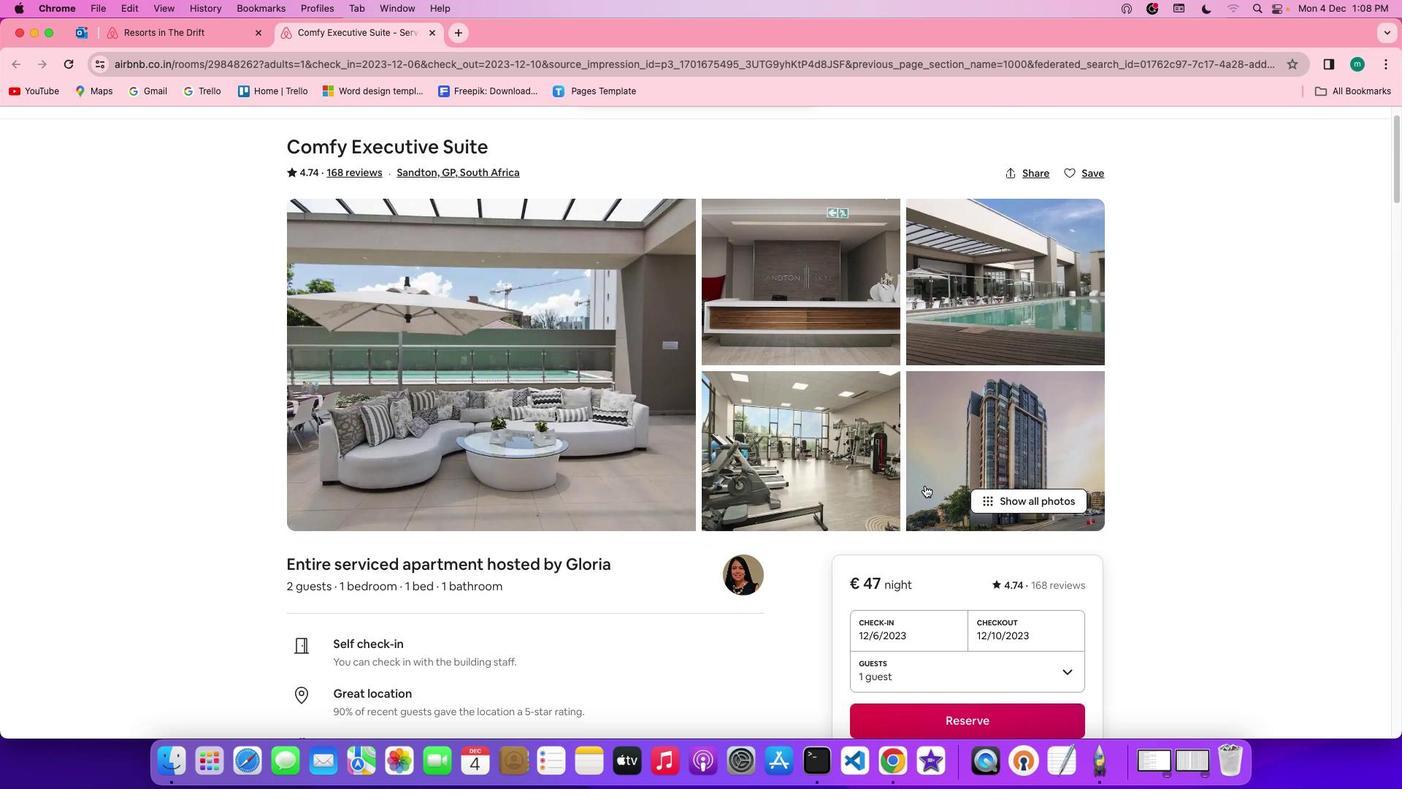 
Action: Mouse scrolled (924, 485) with delta (0, 0)
Screenshot: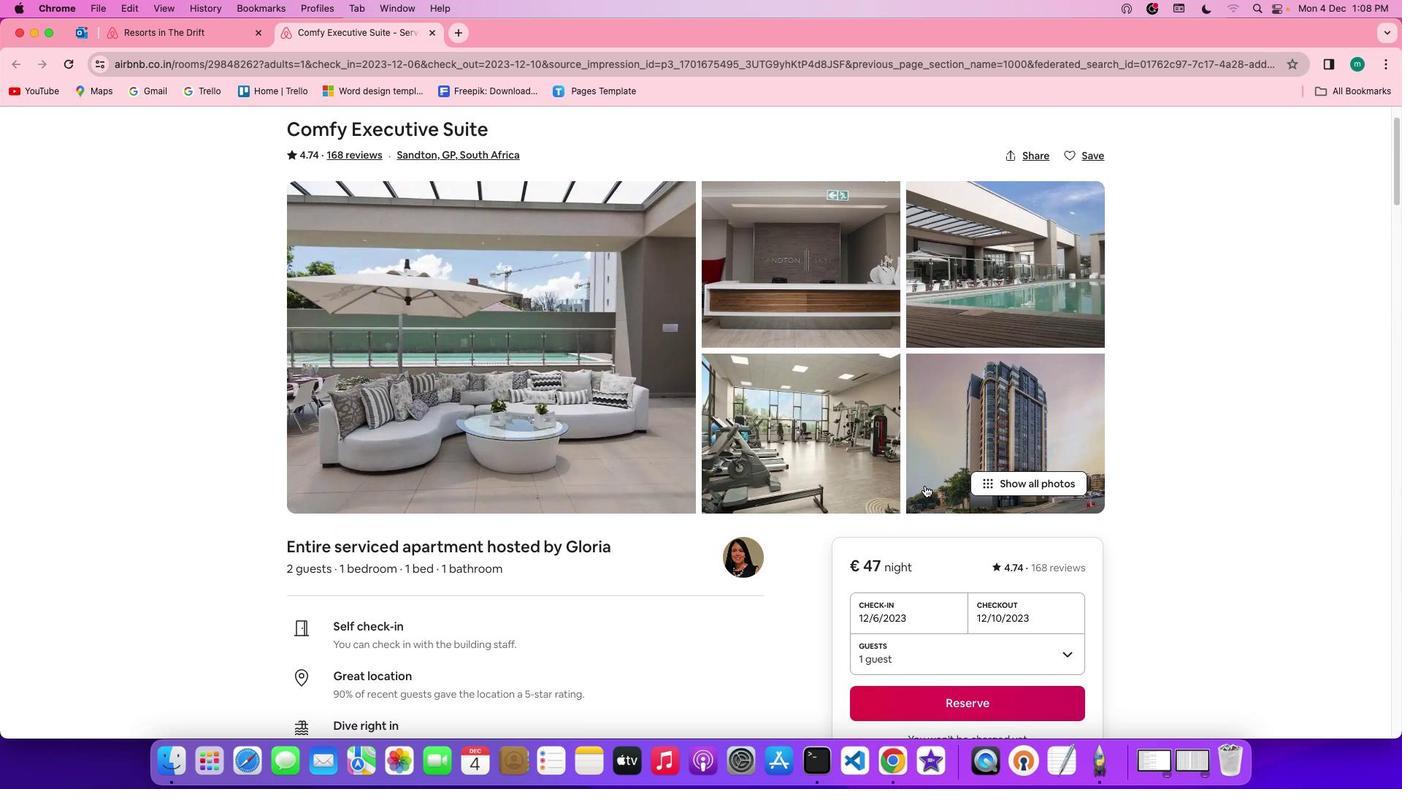 
Action: Mouse moved to (1038, 478)
Screenshot: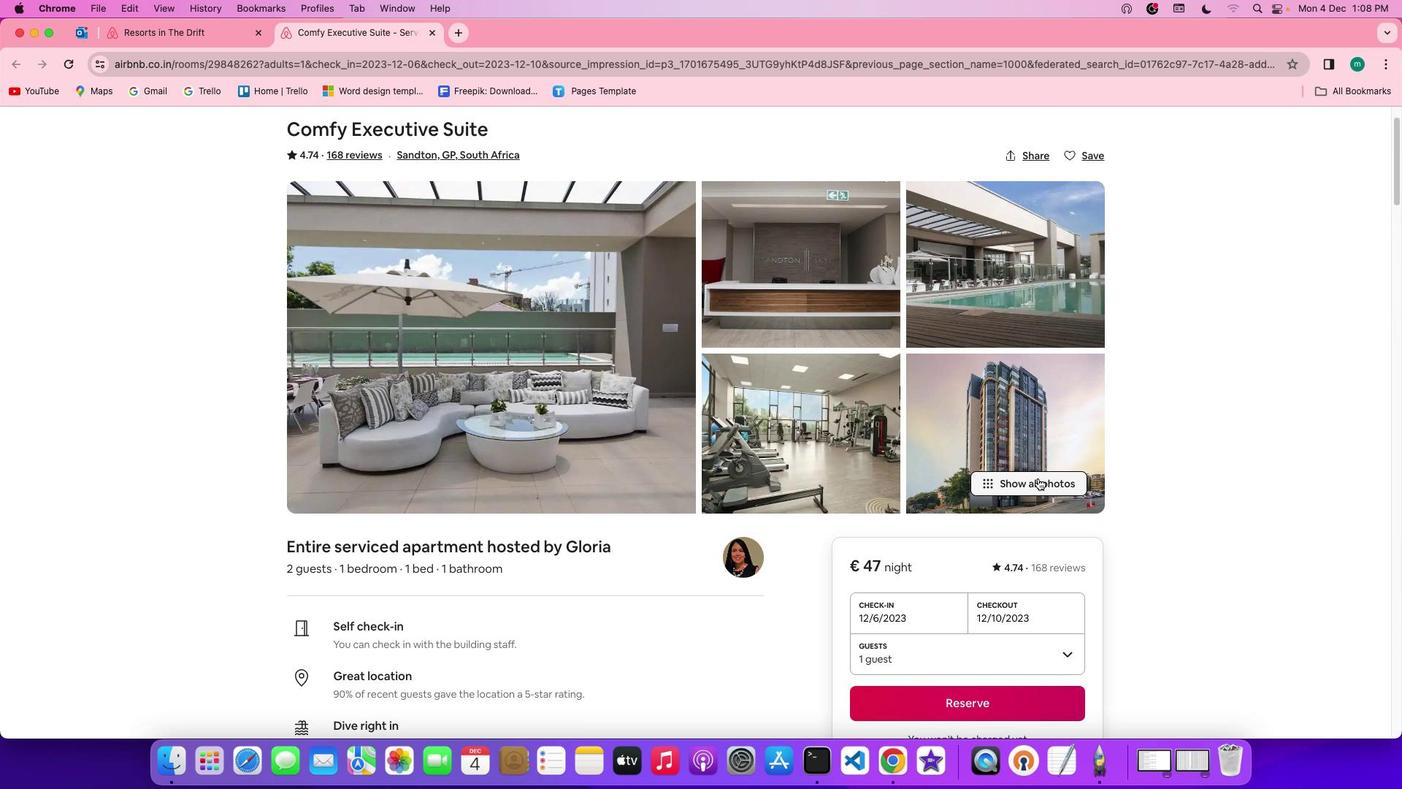 
Action: Mouse pressed left at (1038, 478)
Screenshot: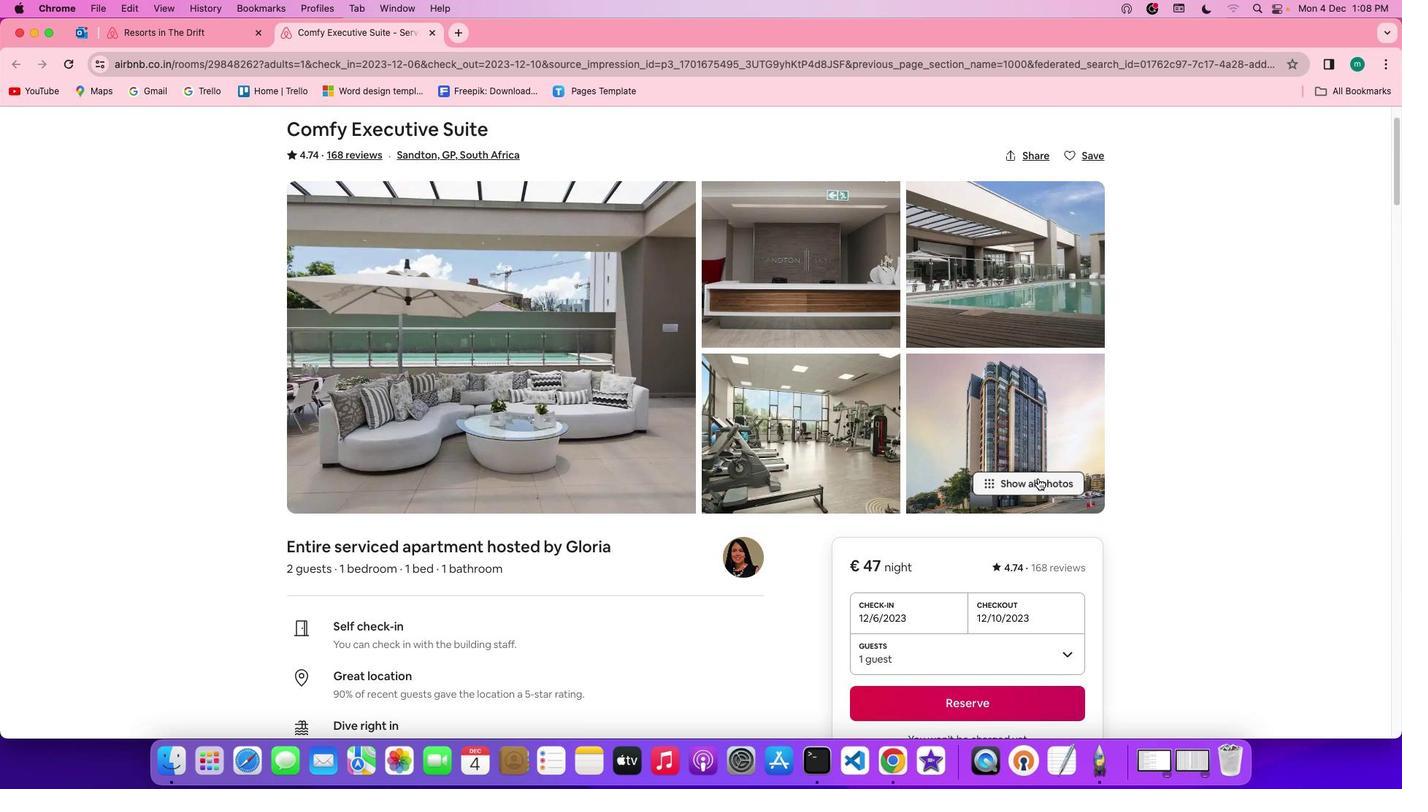 
Action: Mouse moved to (518, 349)
Screenshot: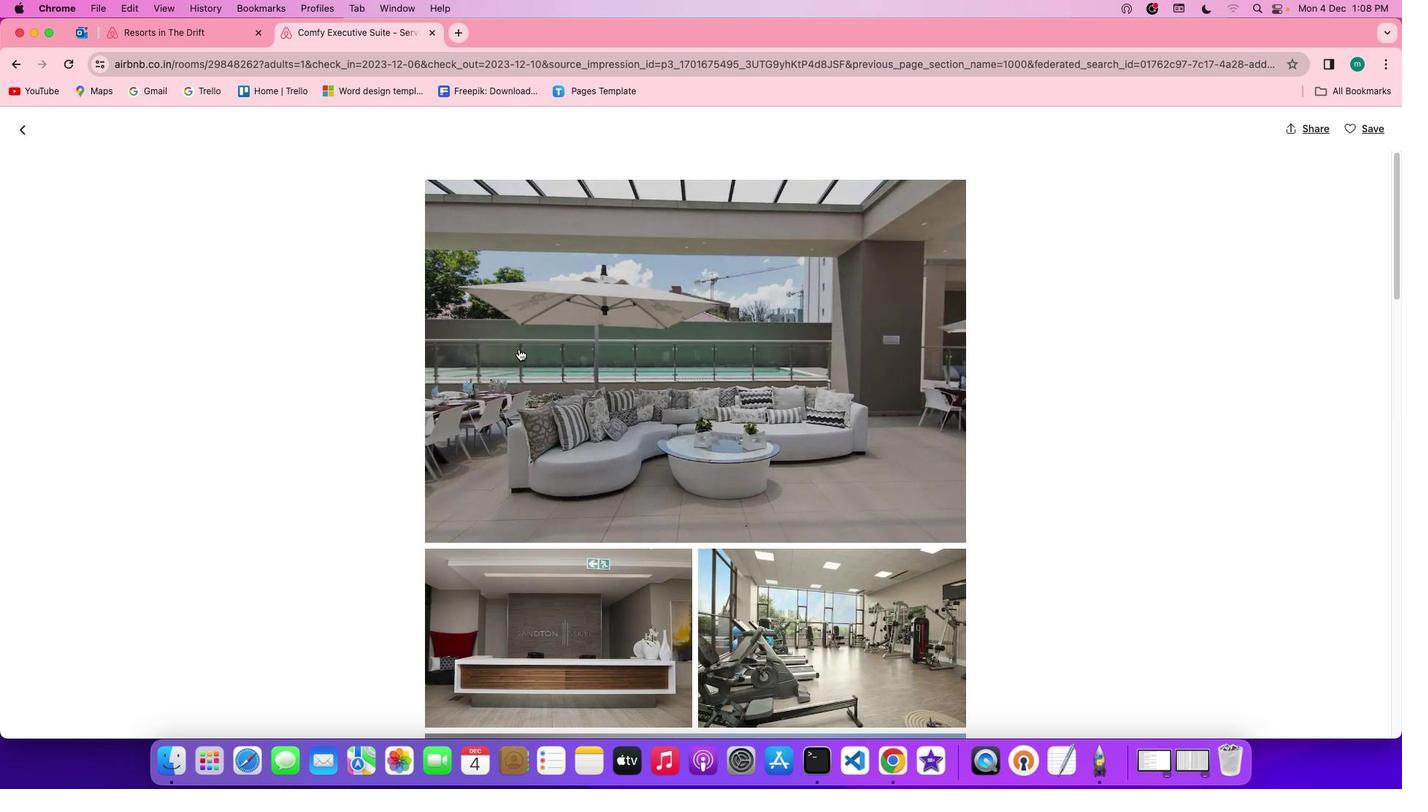 
Action: Mouse scrolled (518, 349) with delta (0, 0)
Screenshot: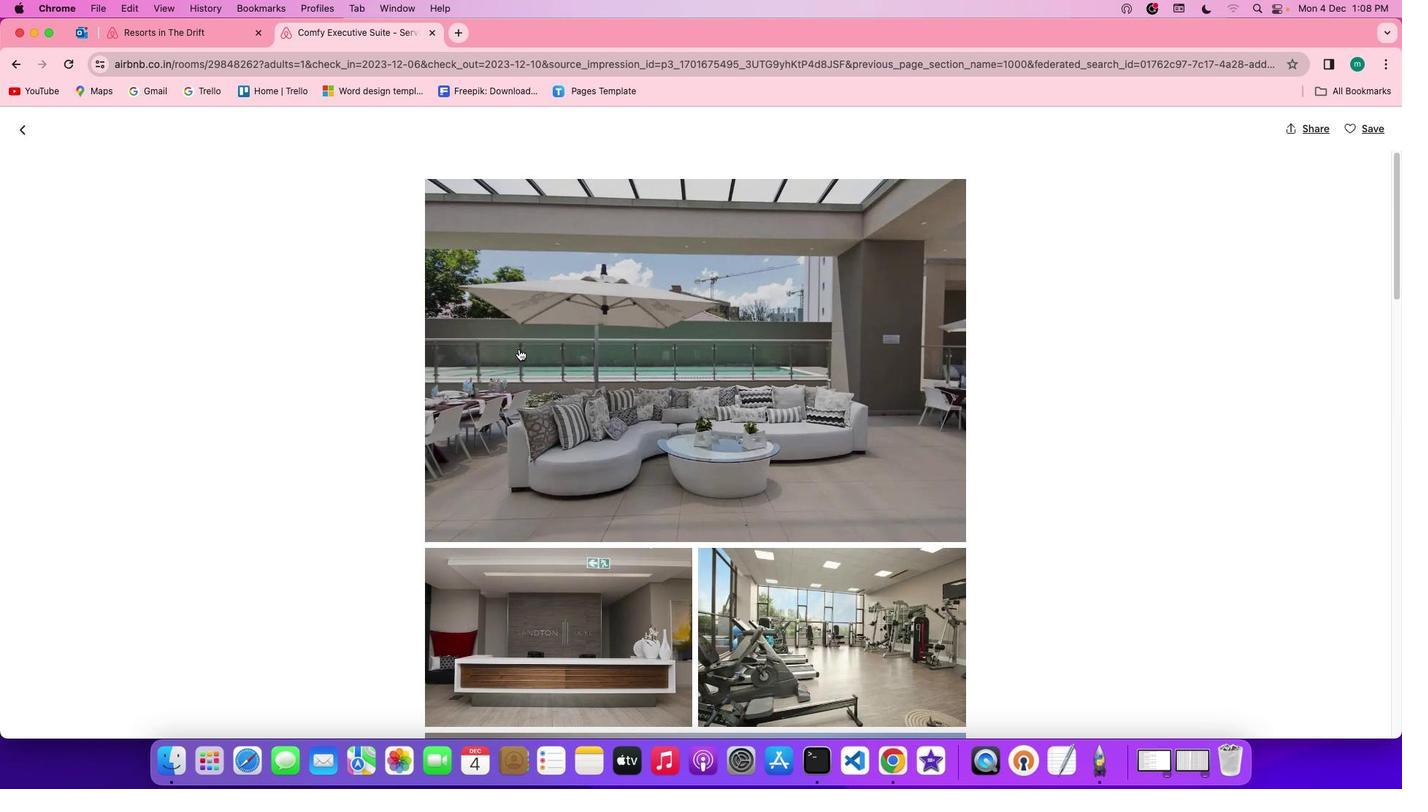
Action: Mouse scrolled (518, 349) with delta (0, 0)
Screenshot: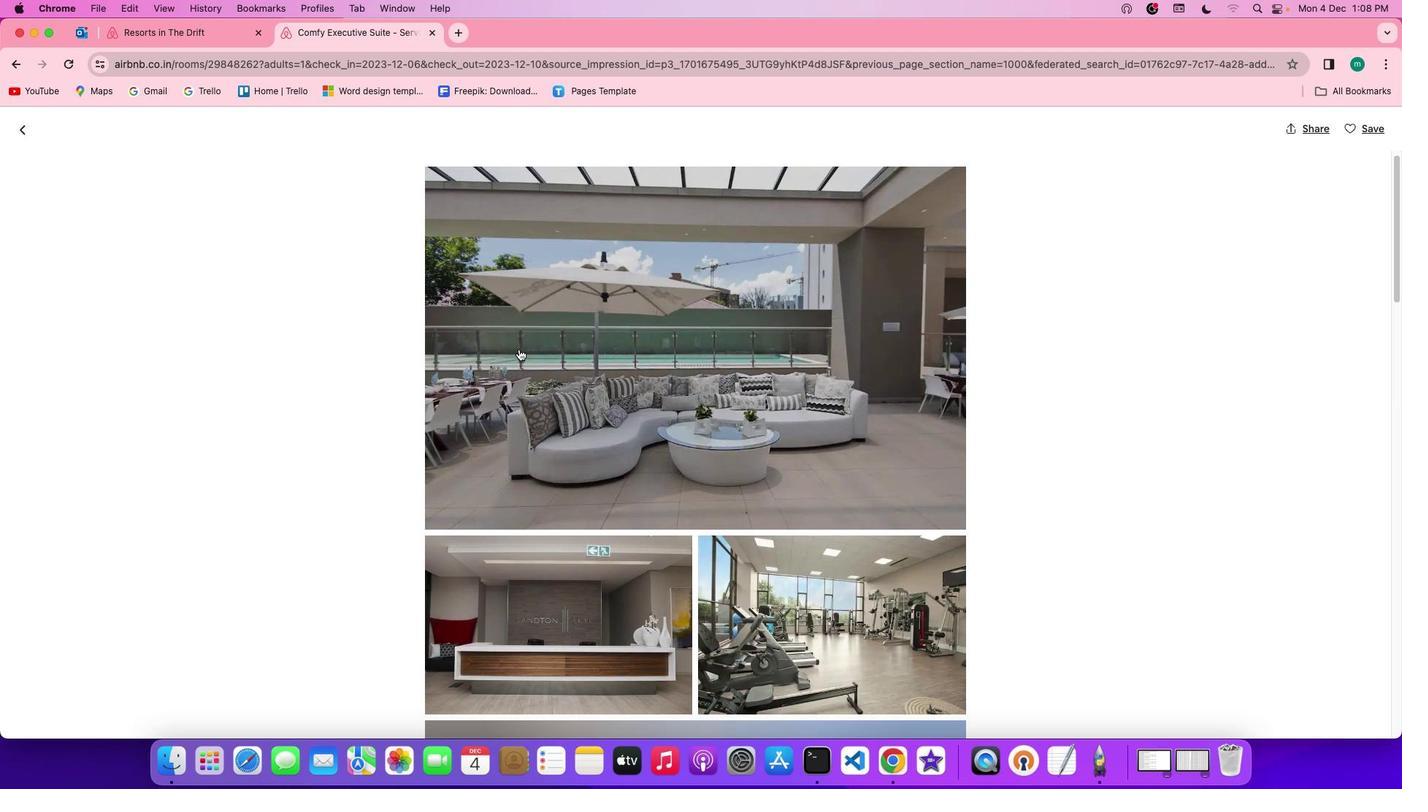 
Action: Mouse scrolled (518, 349) with delta (0, -1)
Screenshot: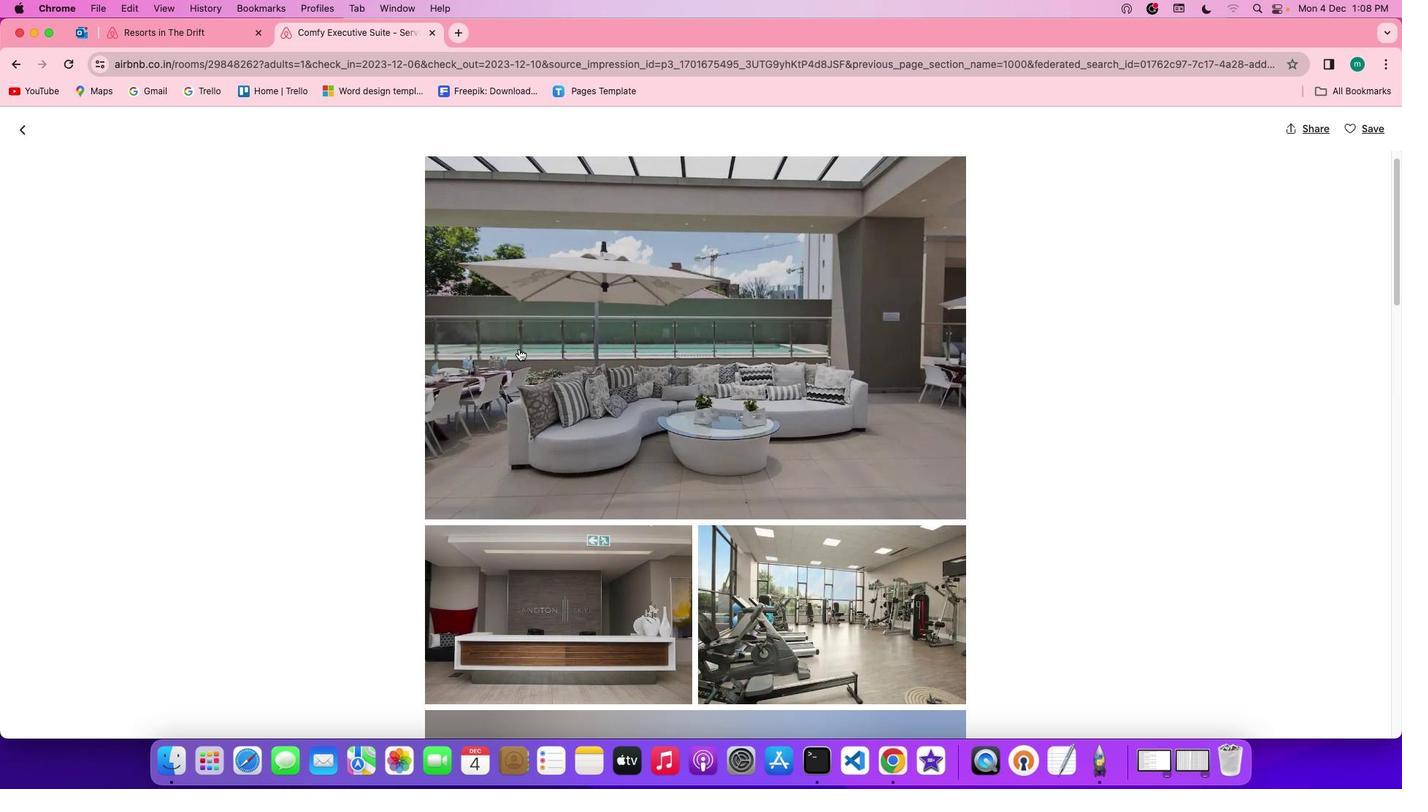 
Action: Mouse scrolled (518, 349) with delta (0, -2)
Screenshot: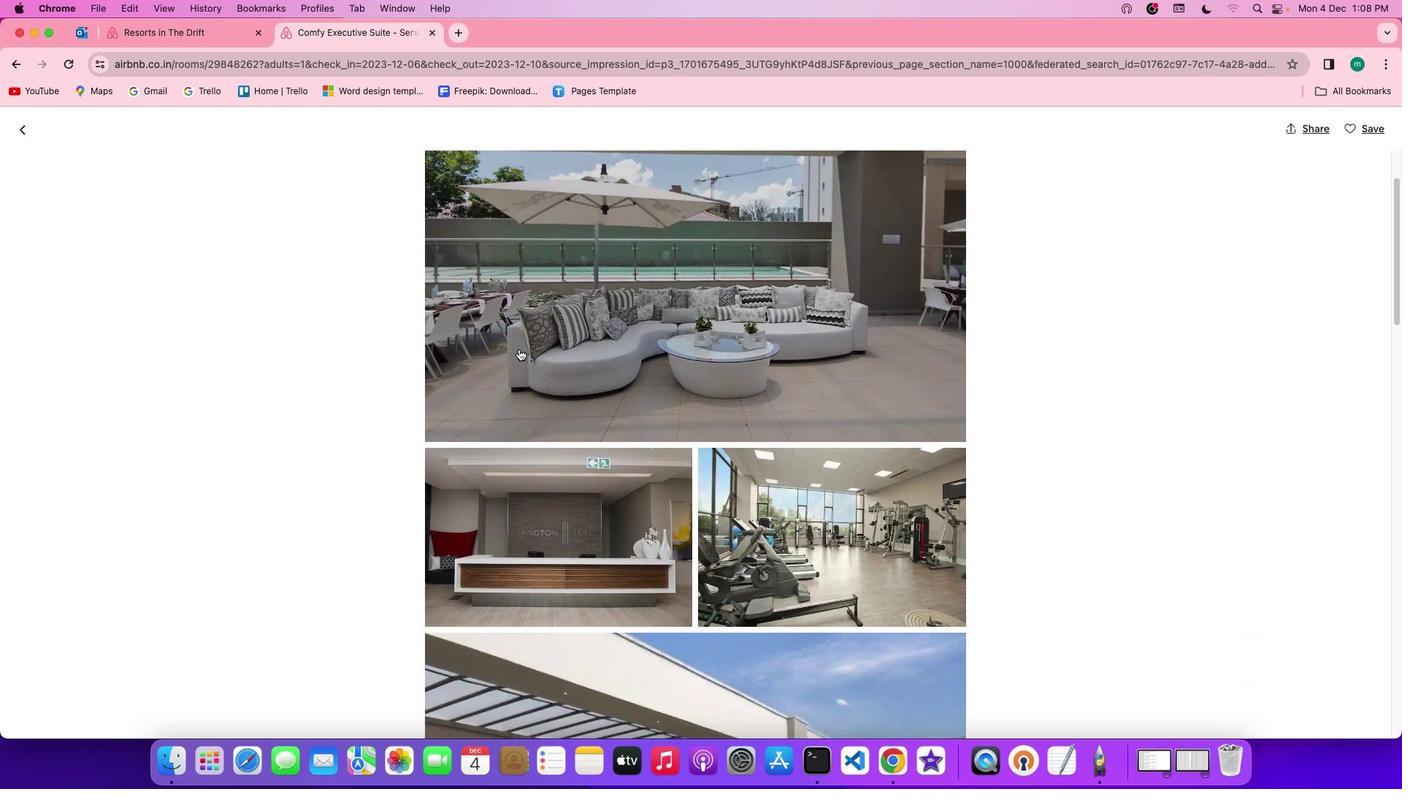 
Action: Mouse scrolled (518, 349) with delta (0, 0)
Screenshot: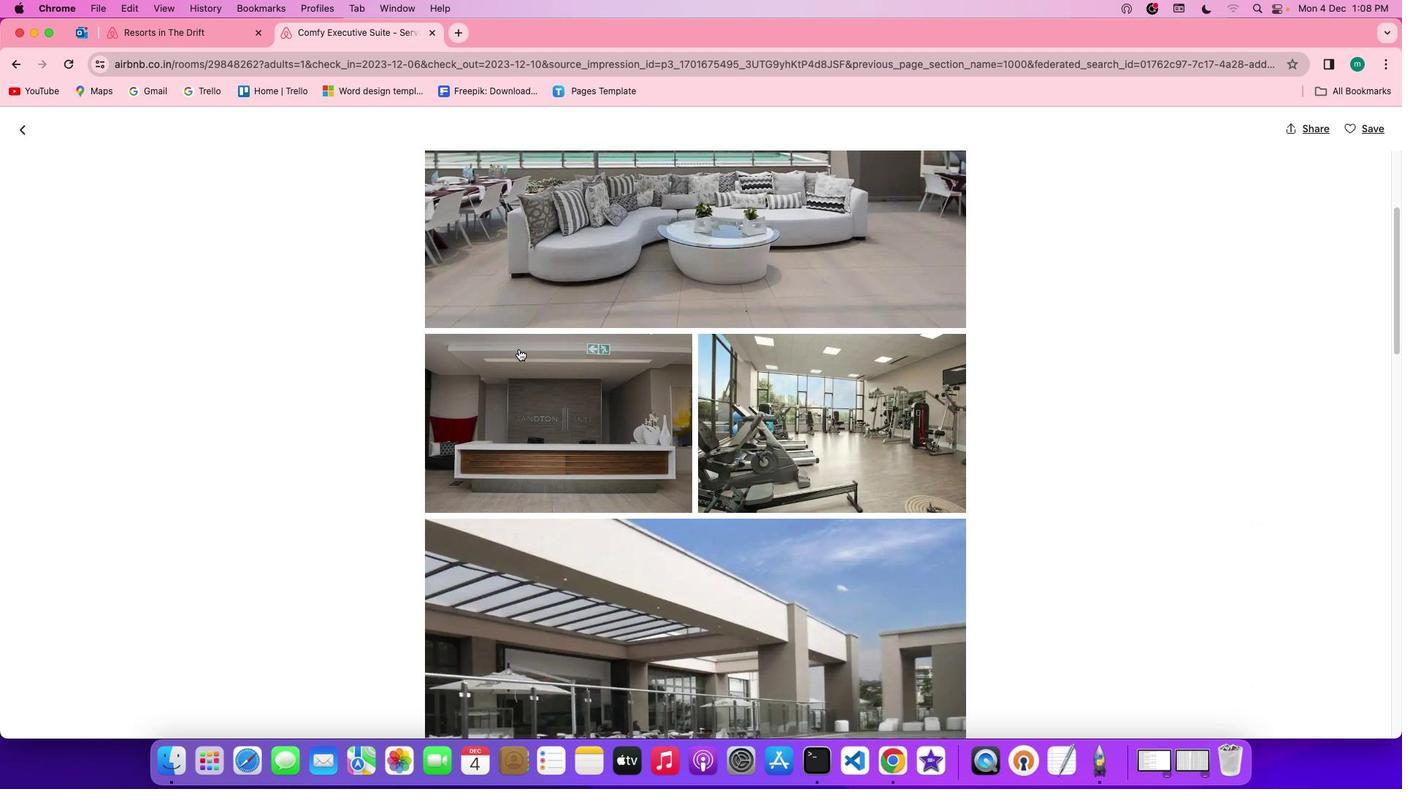 
Action: Mouse scrolled (518, 349) with delta (0, 0)
Screenshot: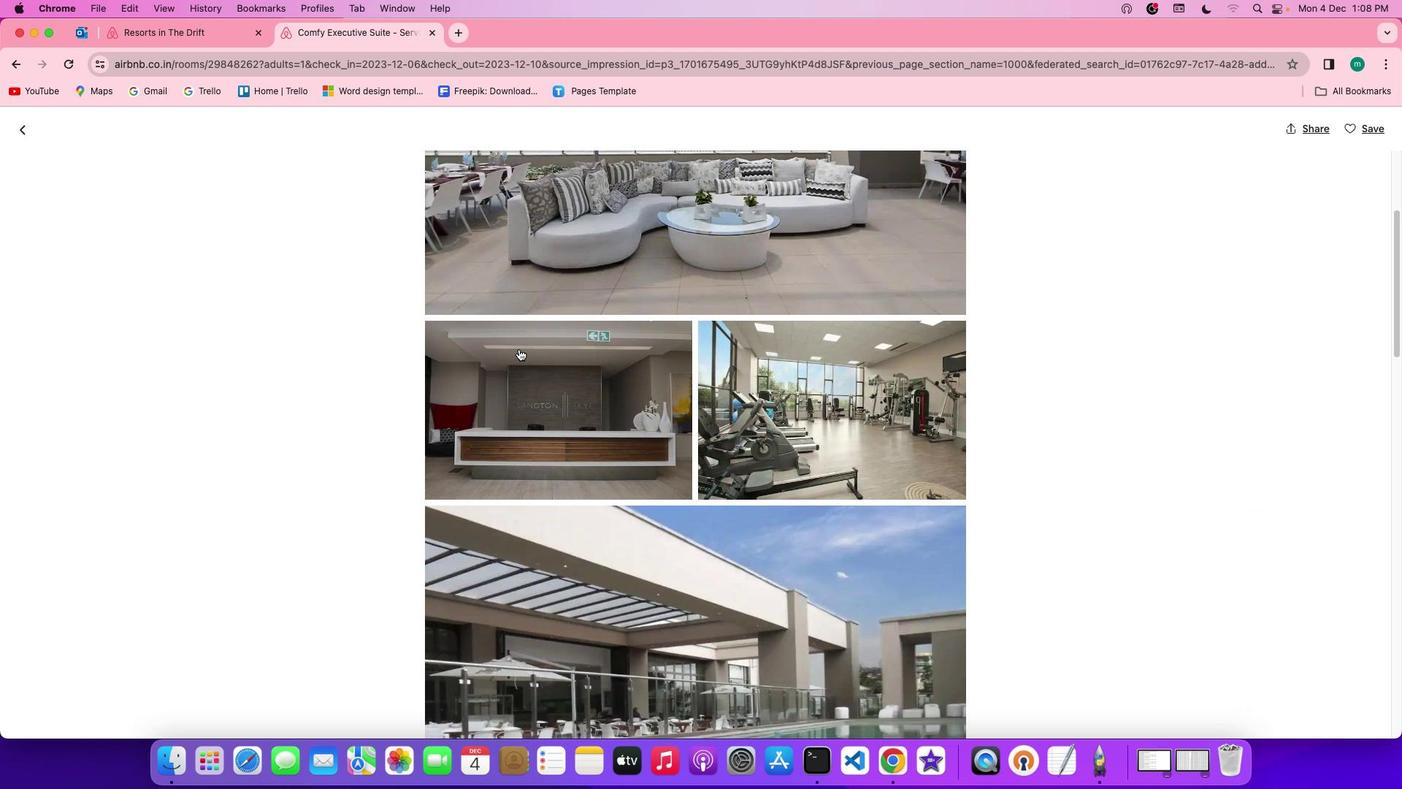 
Action: Mouse scrolled (518, 349) with delta (0, -1)
Screenshot: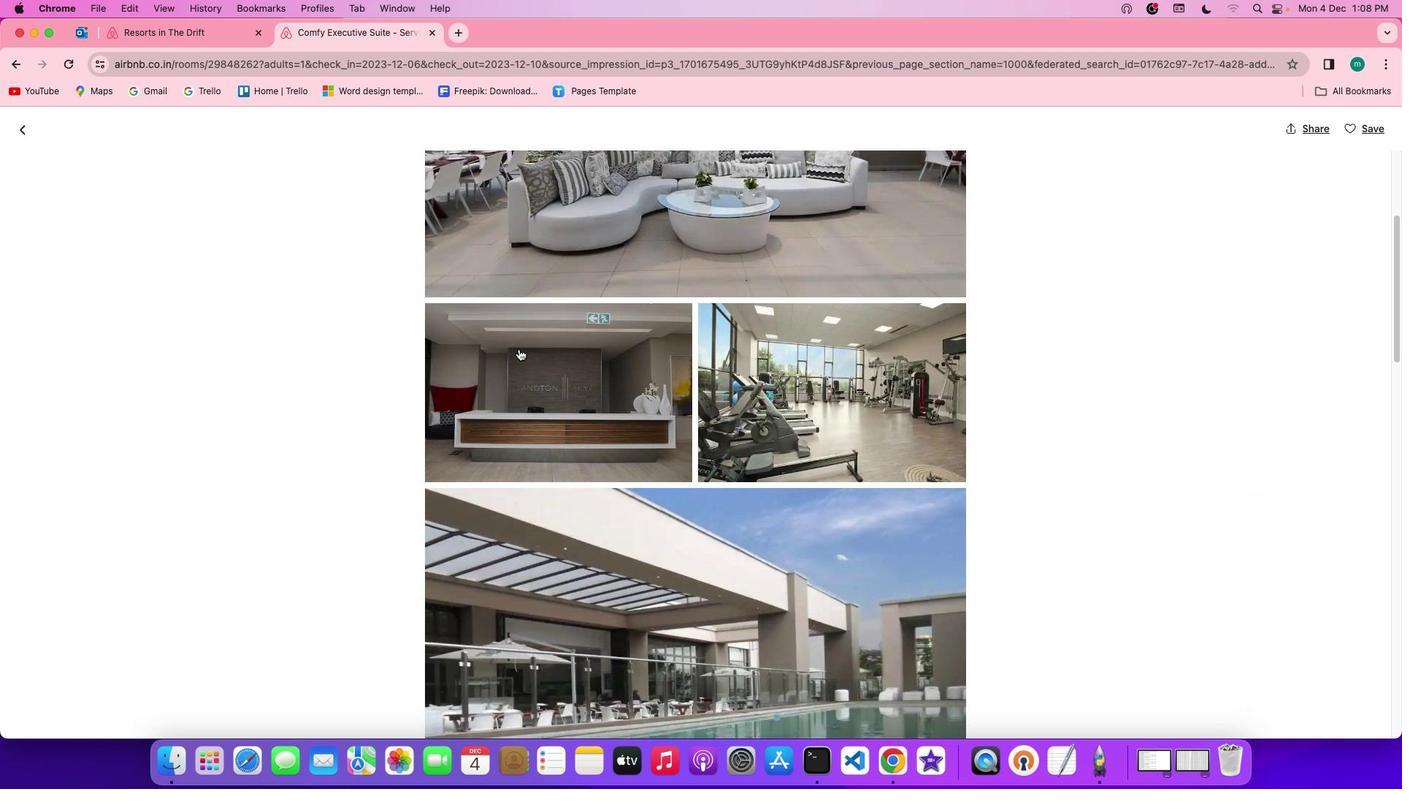 
Action: Mouse scrolled (518, 349) with delta (0, 0)
Screenshot: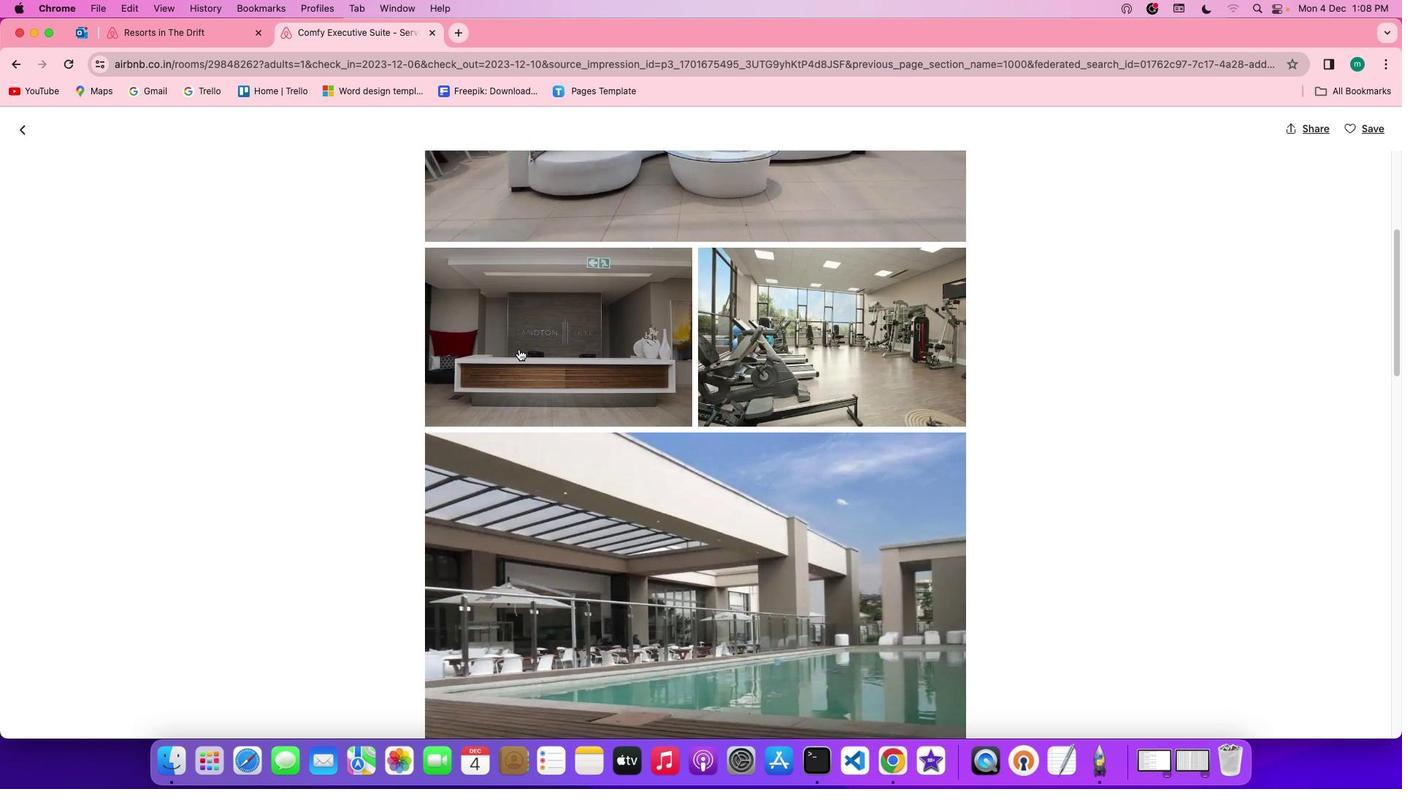 
Action: Mouse scrolled (518, 349) with delta (0, 0)
Screenshot: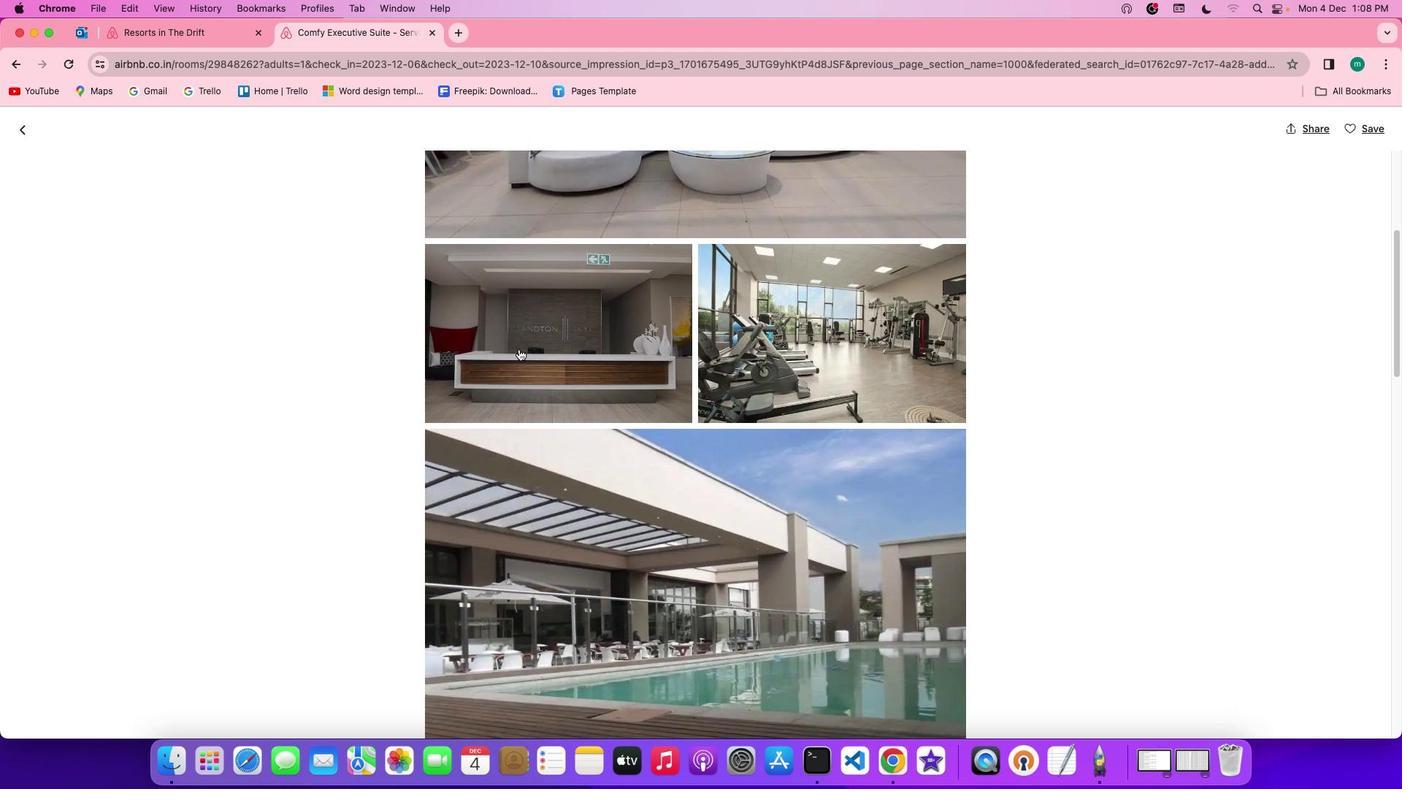 
Action: Mouse scrolled (518, 349) with delta (0, 0)
Screenshot: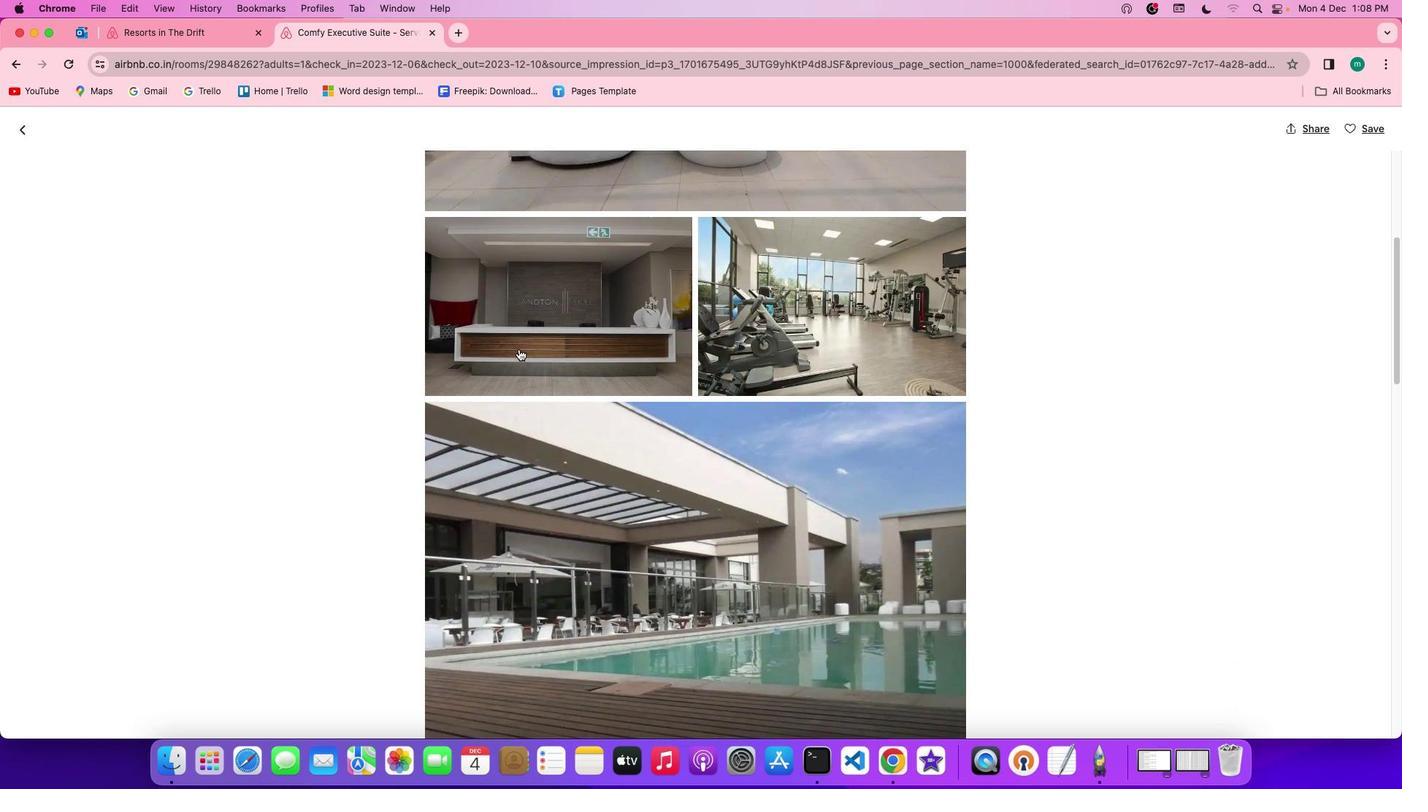 
Action: Mouse scrolled (518, 349) with delta (0, 0)
Screenshot: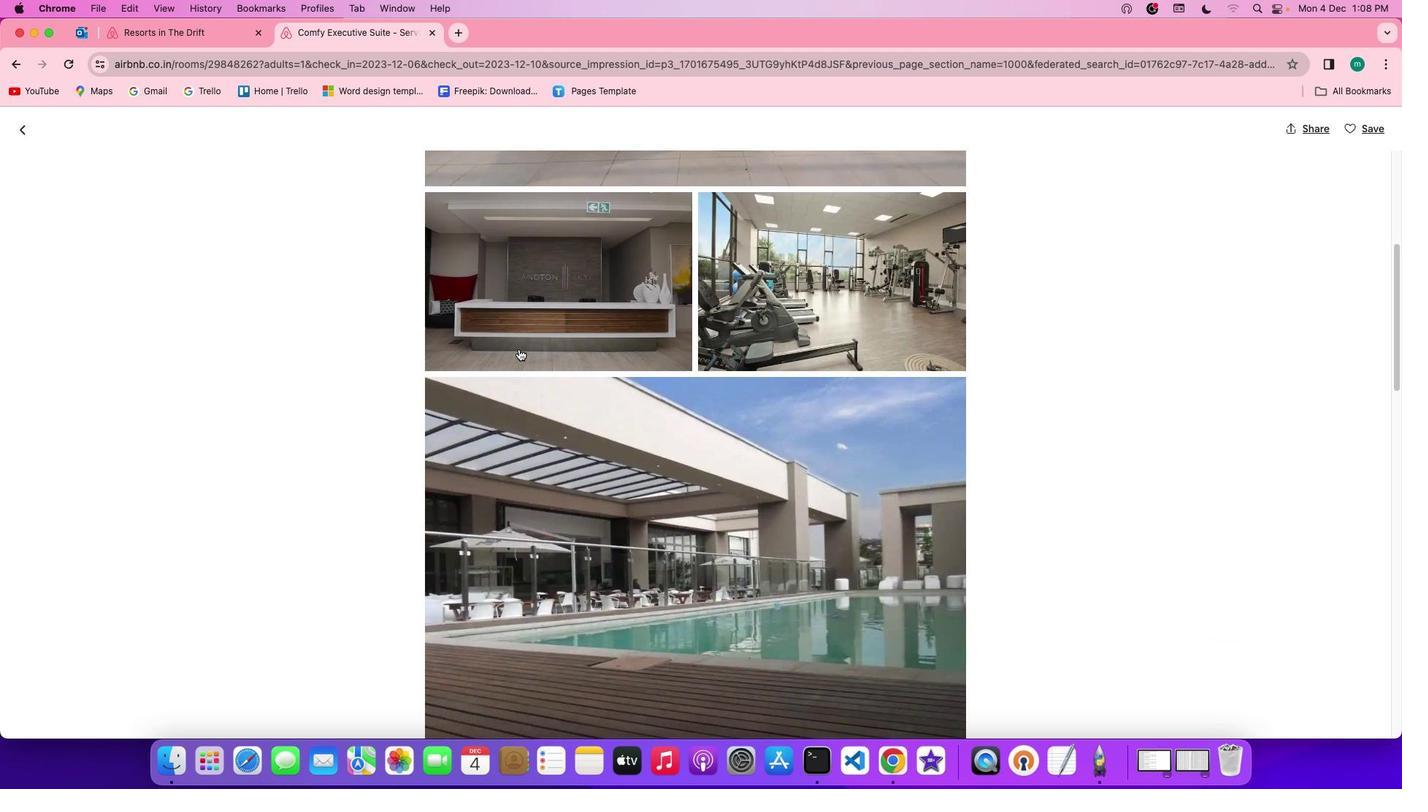 
Action: Mouse scrolled (518, 349) with delta (0, 0)
Screenshot: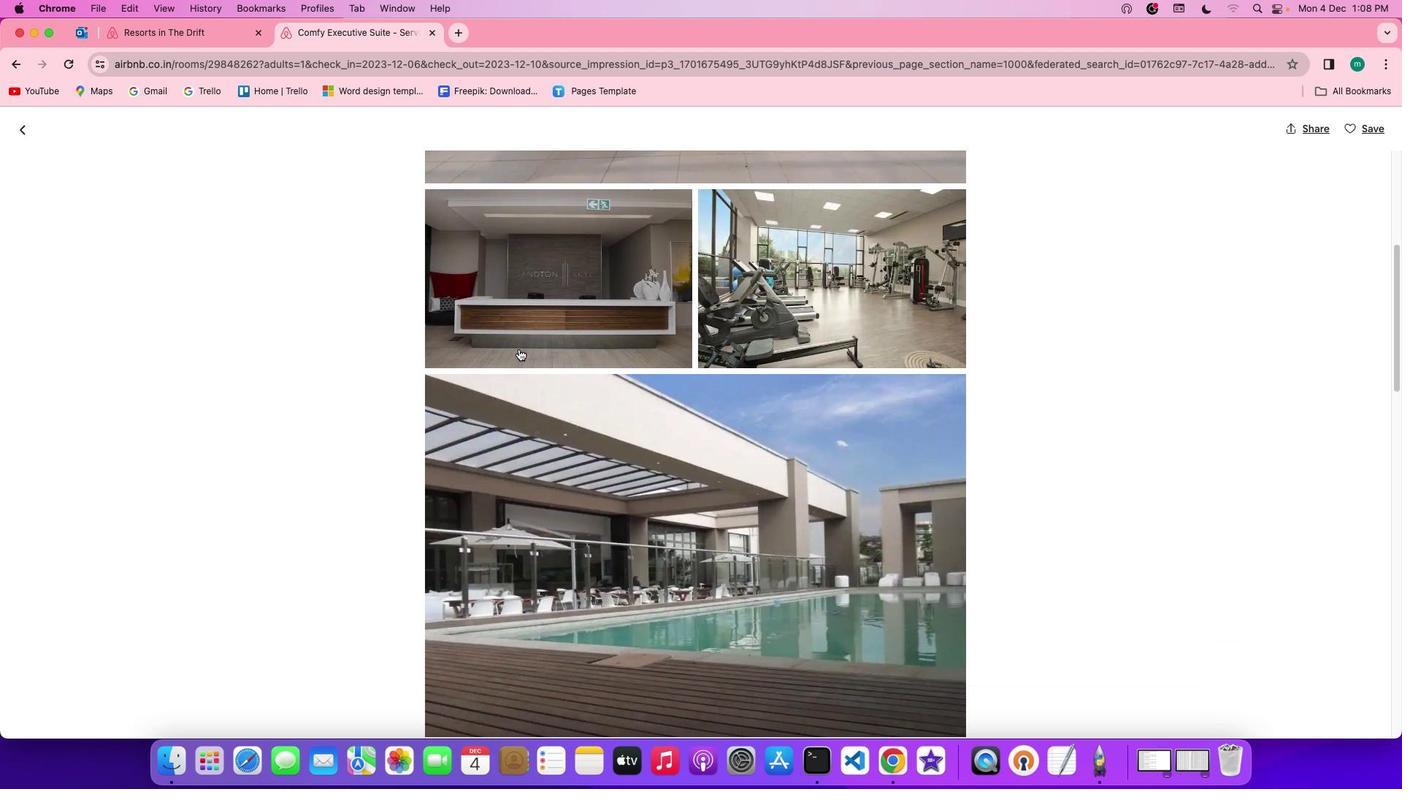 
Action: Mouse scrolled (518, 349) with delta (0, -1)
Screenshot: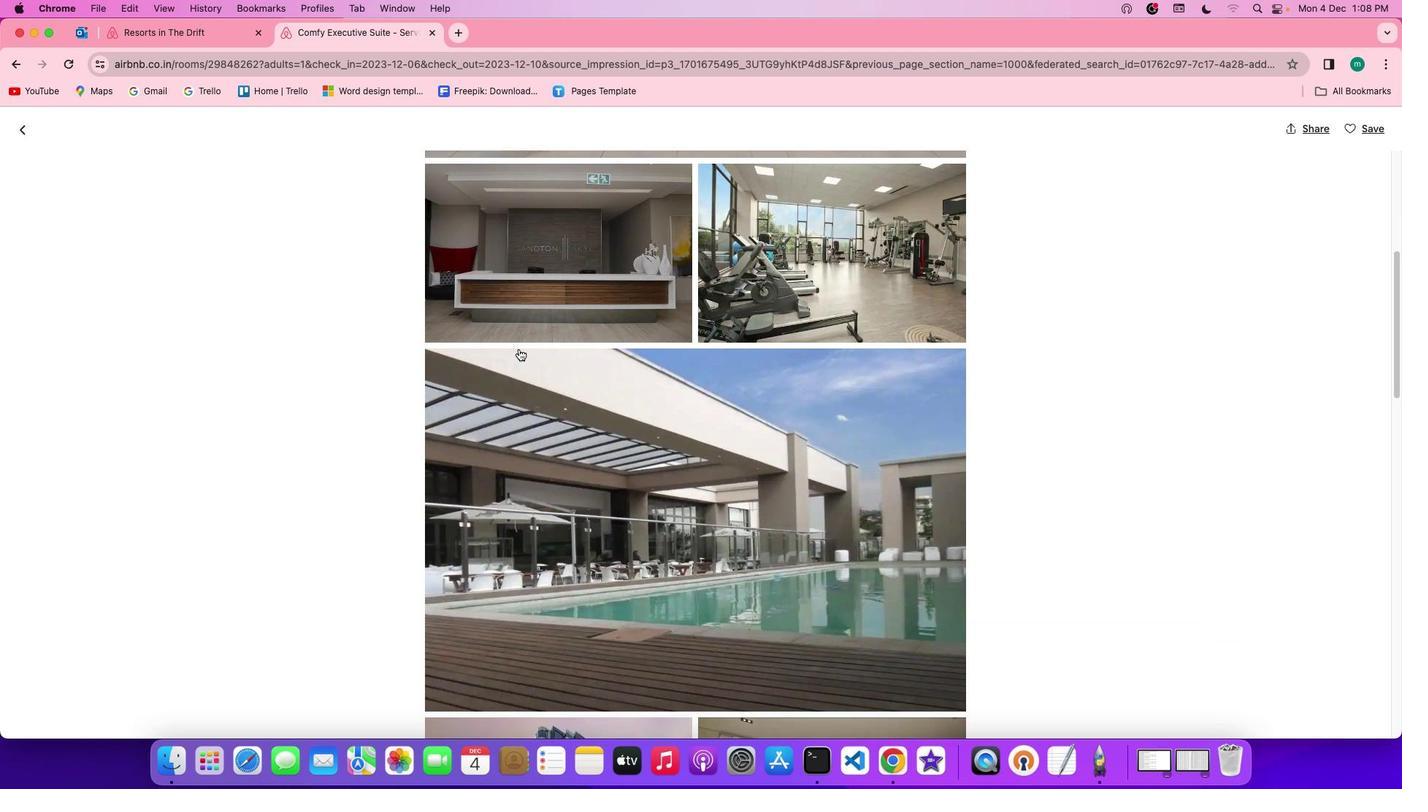 
Action: Mouse scrolled (518, 349) with delta (0, 0)
Screenshot: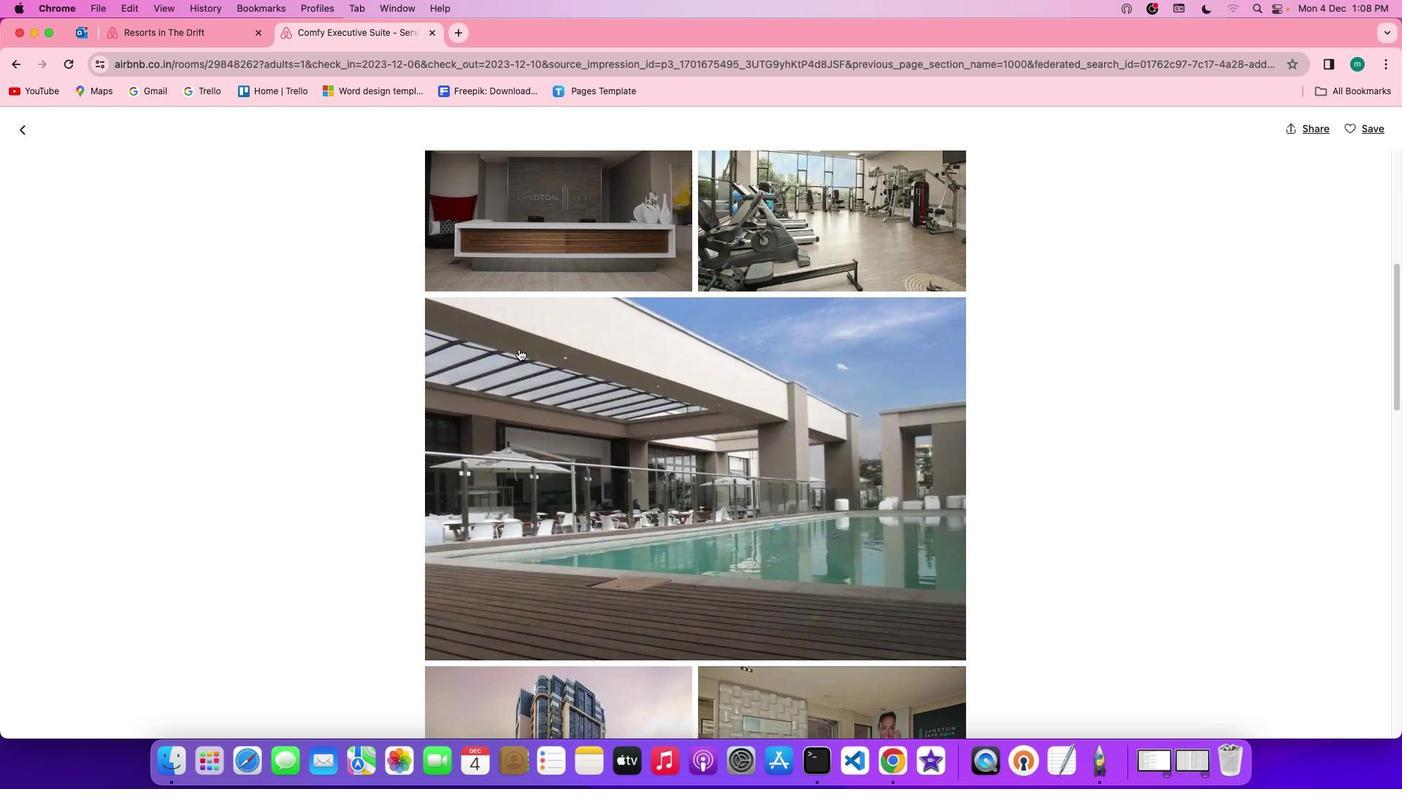 
Action: Mouse scrolled (518, 349) with delta (0, 0)
Screenshot: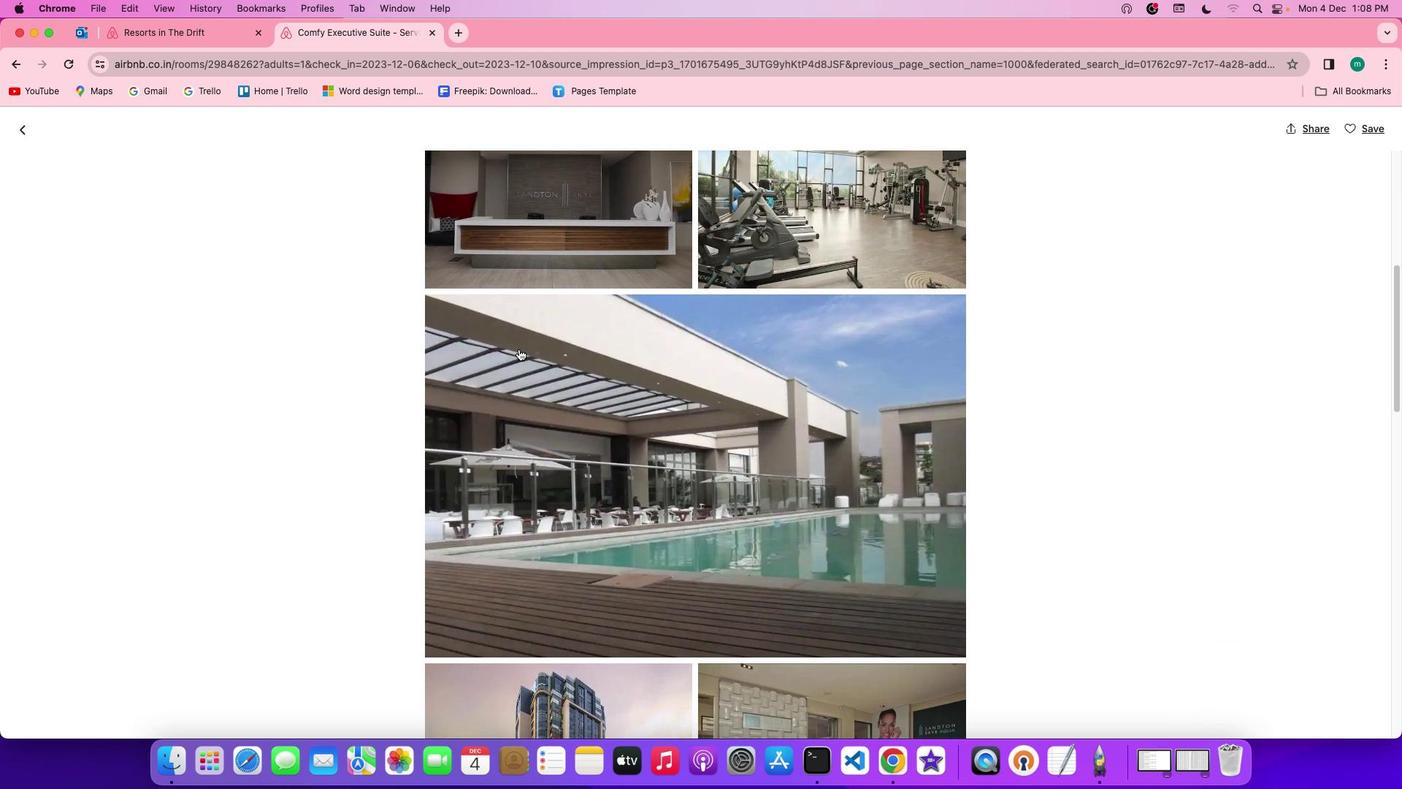 
Action: Mouse scrolled (518, 349) with delta (0, 0)
Screenshot: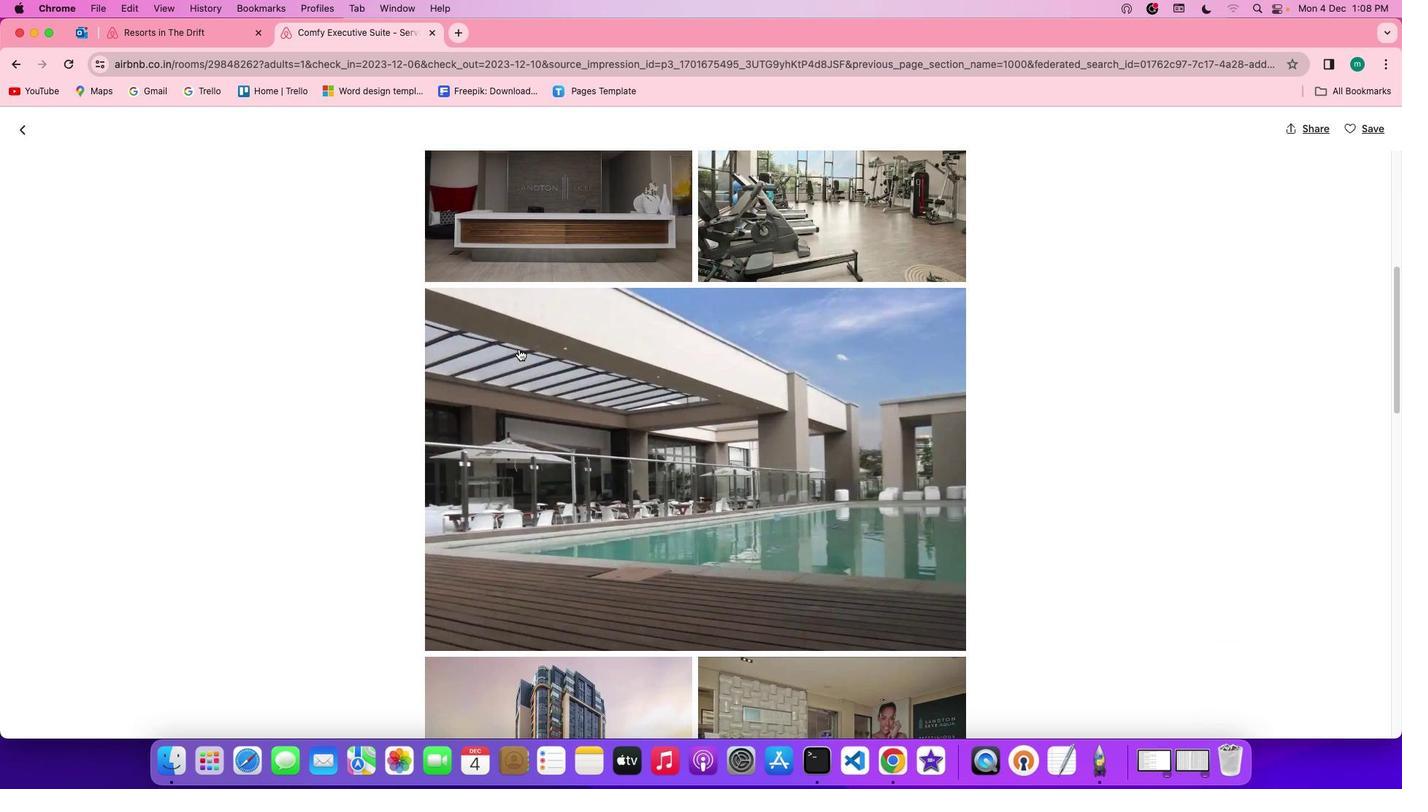 
Action: Mouse scrolled (518, 349) with delta (0, 0)
Screenshot: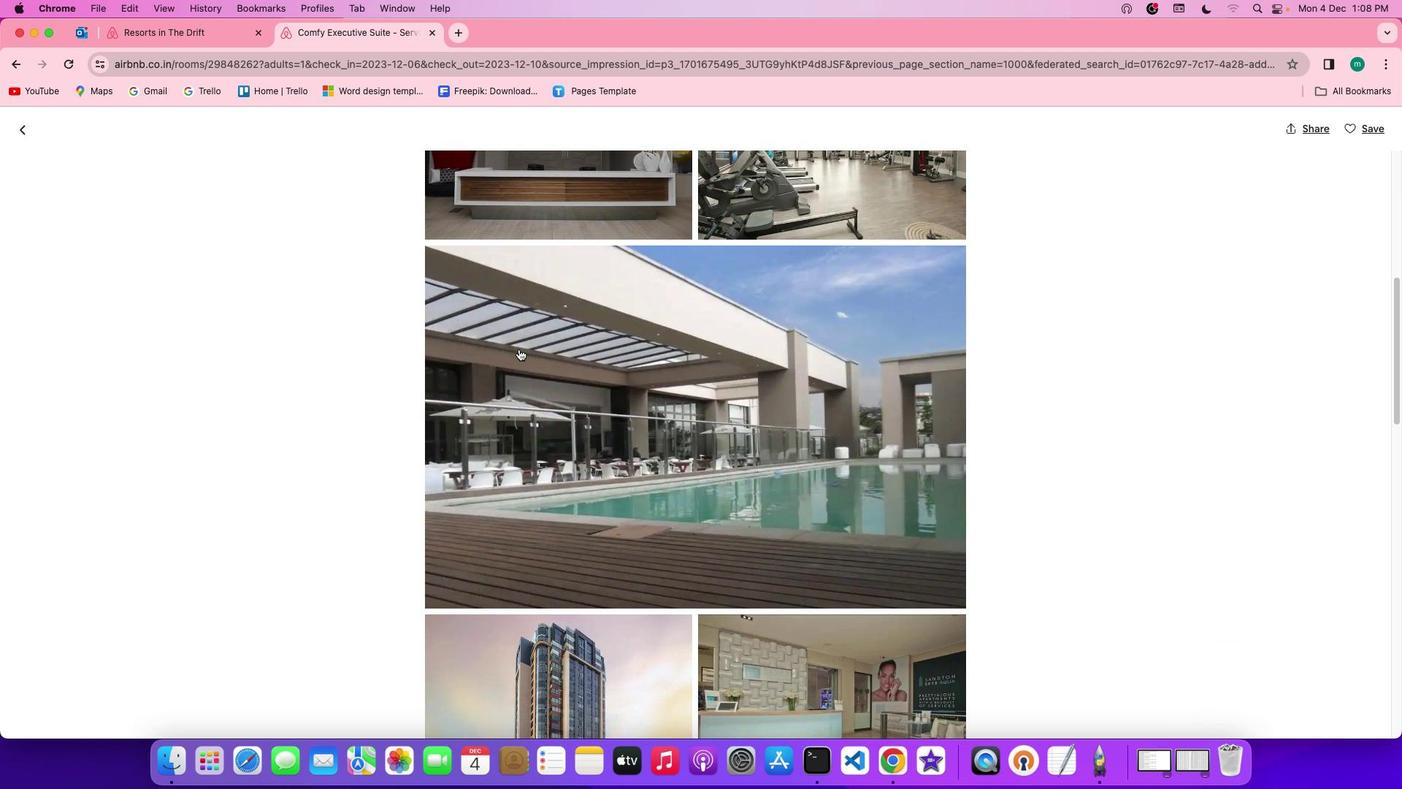 
Action: Mouse scrolled (518, 349) with delta (0, 0)
Screenshot: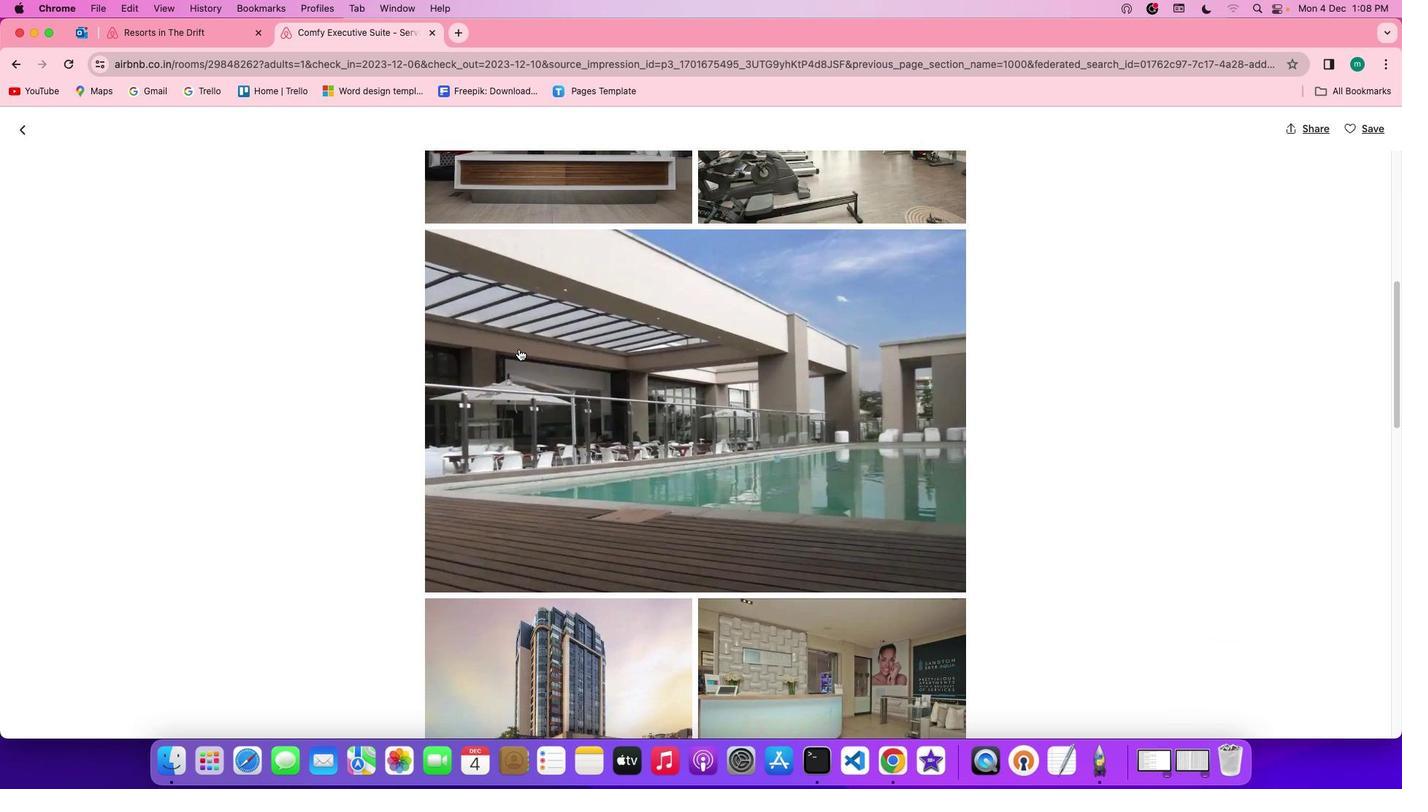 
Action: Mouse scrolled (518, 349) with delta (0, 0)
Screenshot: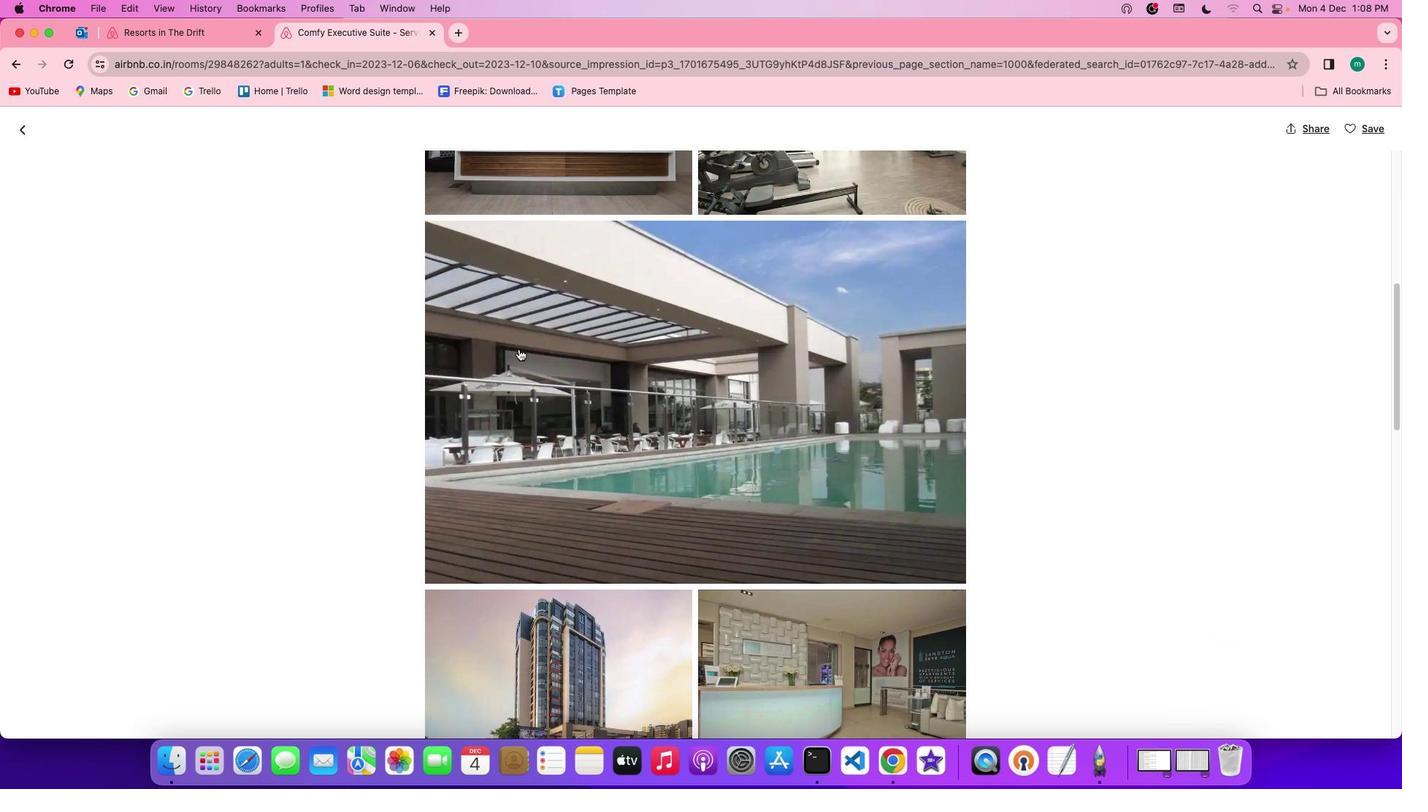 
Action: Mouse scrolled (518, 349) with delta (0, 0)
Screenshot: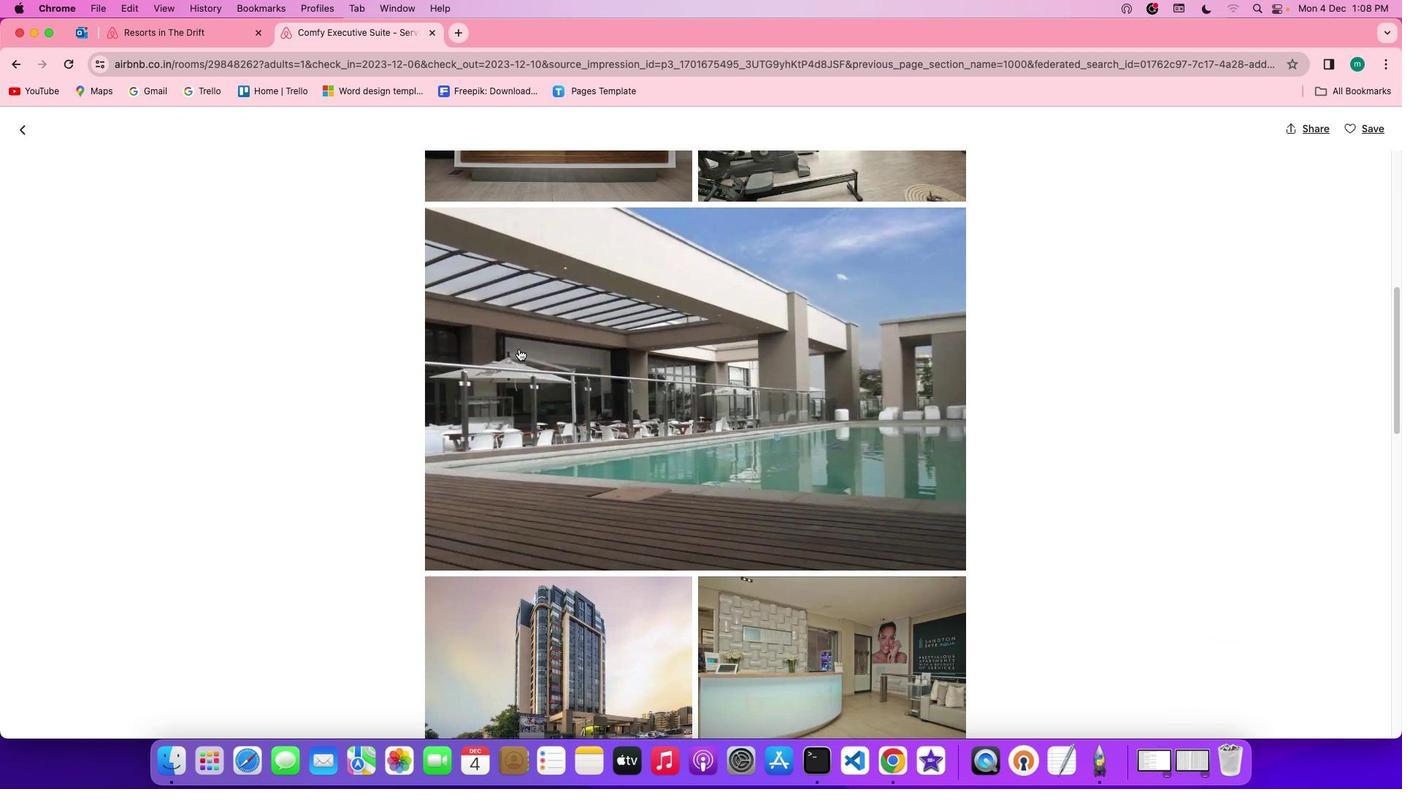 
Action: Mouse scrolled (518, 349) with delta (0, 0)
Screenshot: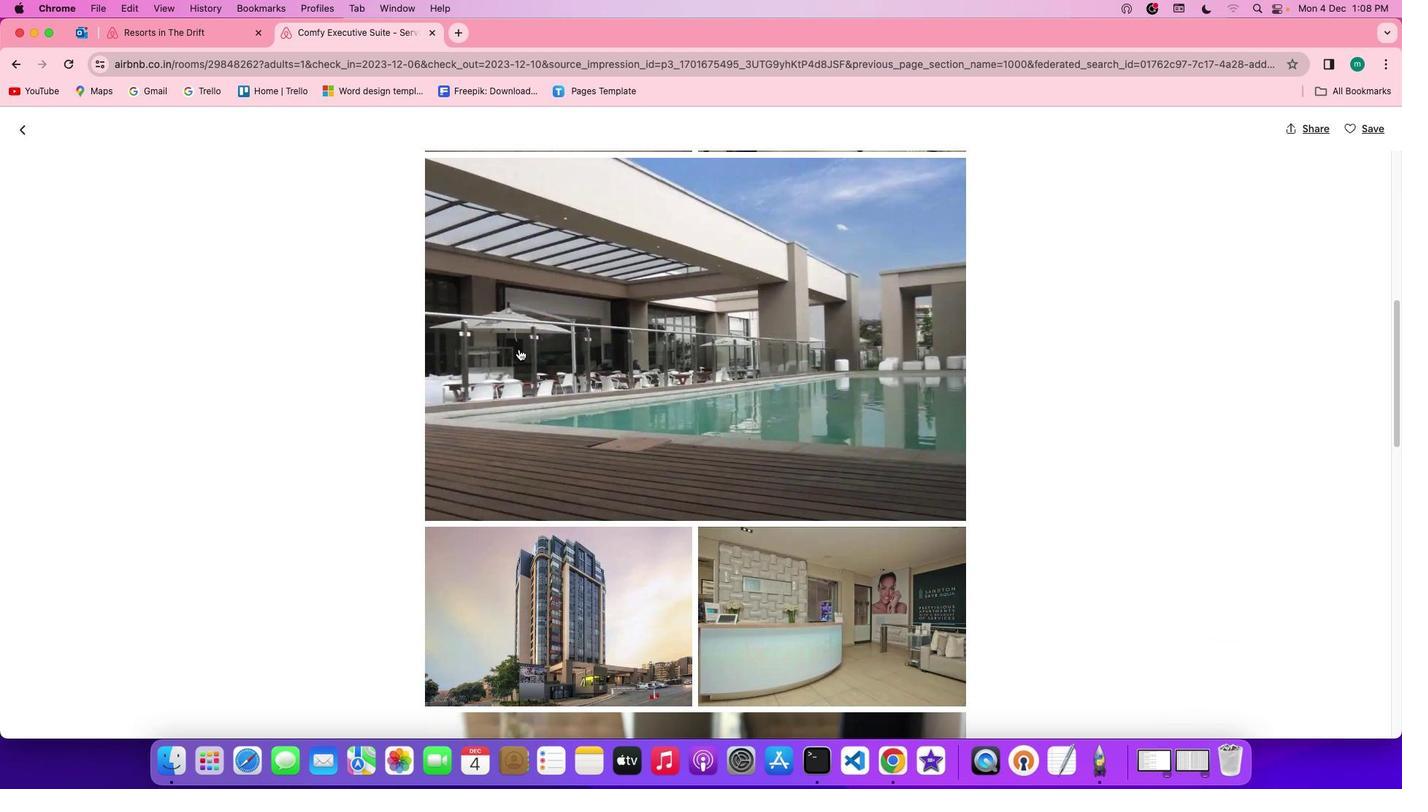 
Action: Mouse scrolled (518, 349) with delta (0, 0)
Screenshot: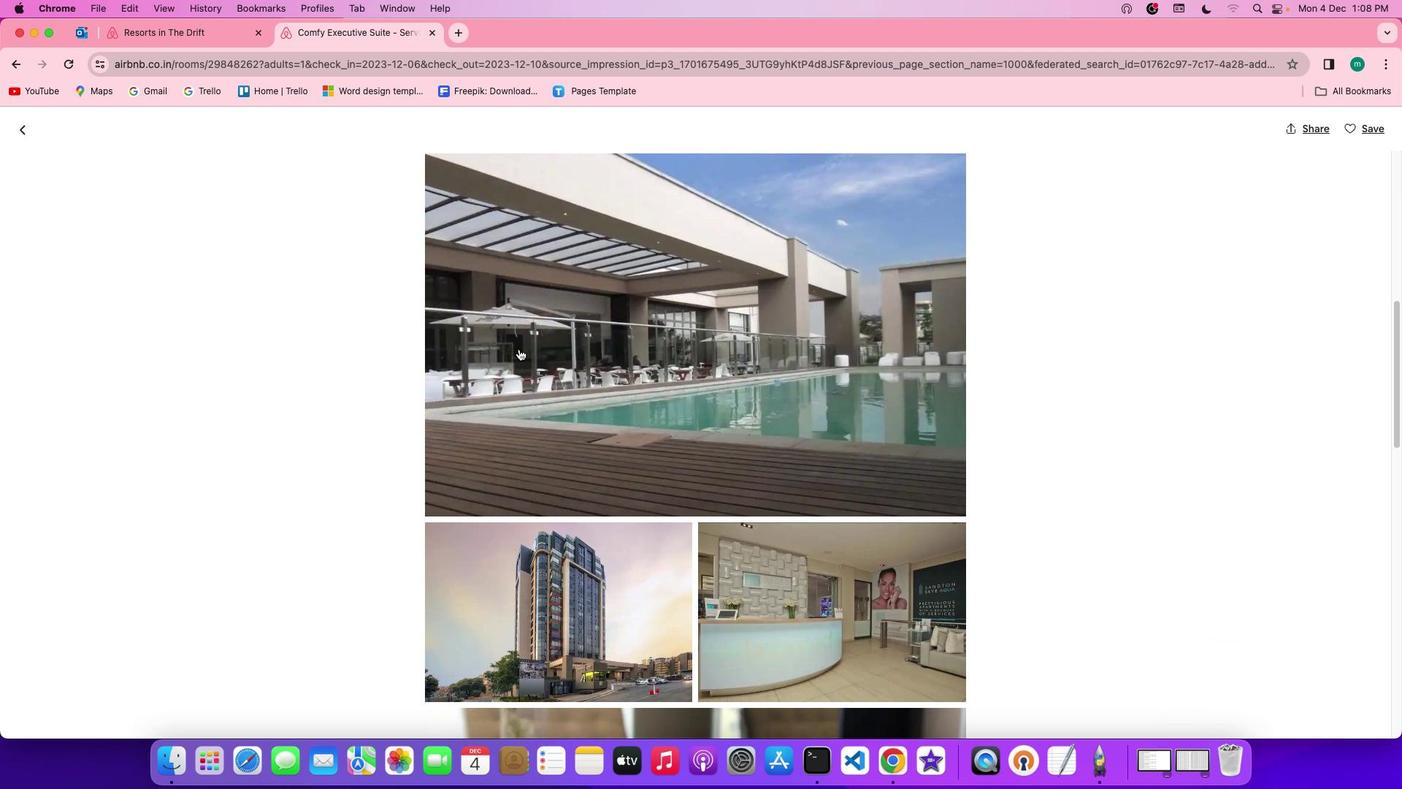 
Action: Mouse scrolled (518, 349) with delta (0, 0)
Screenshot: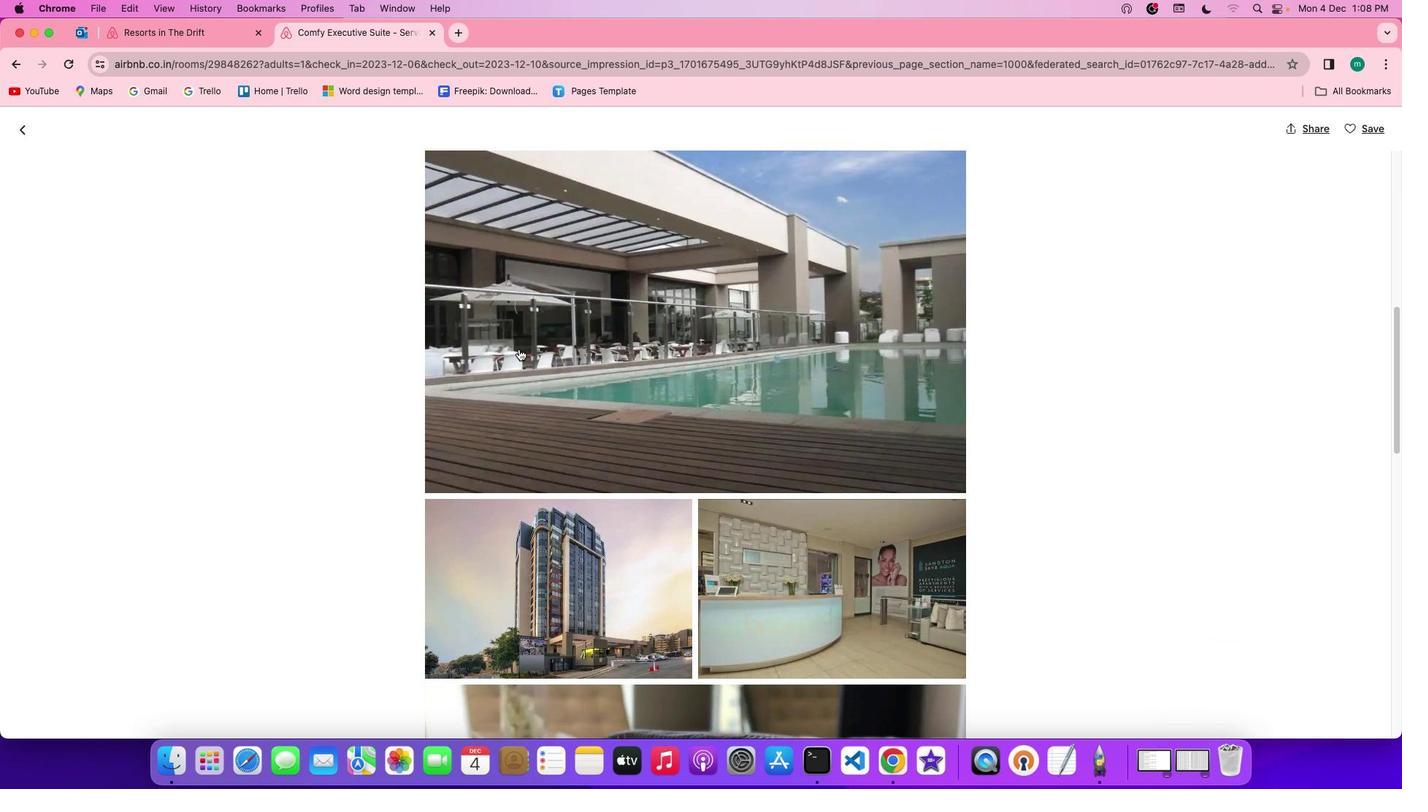
Action: Mouse scrolled (518, 349) with delta (0, 0)
Screenshot: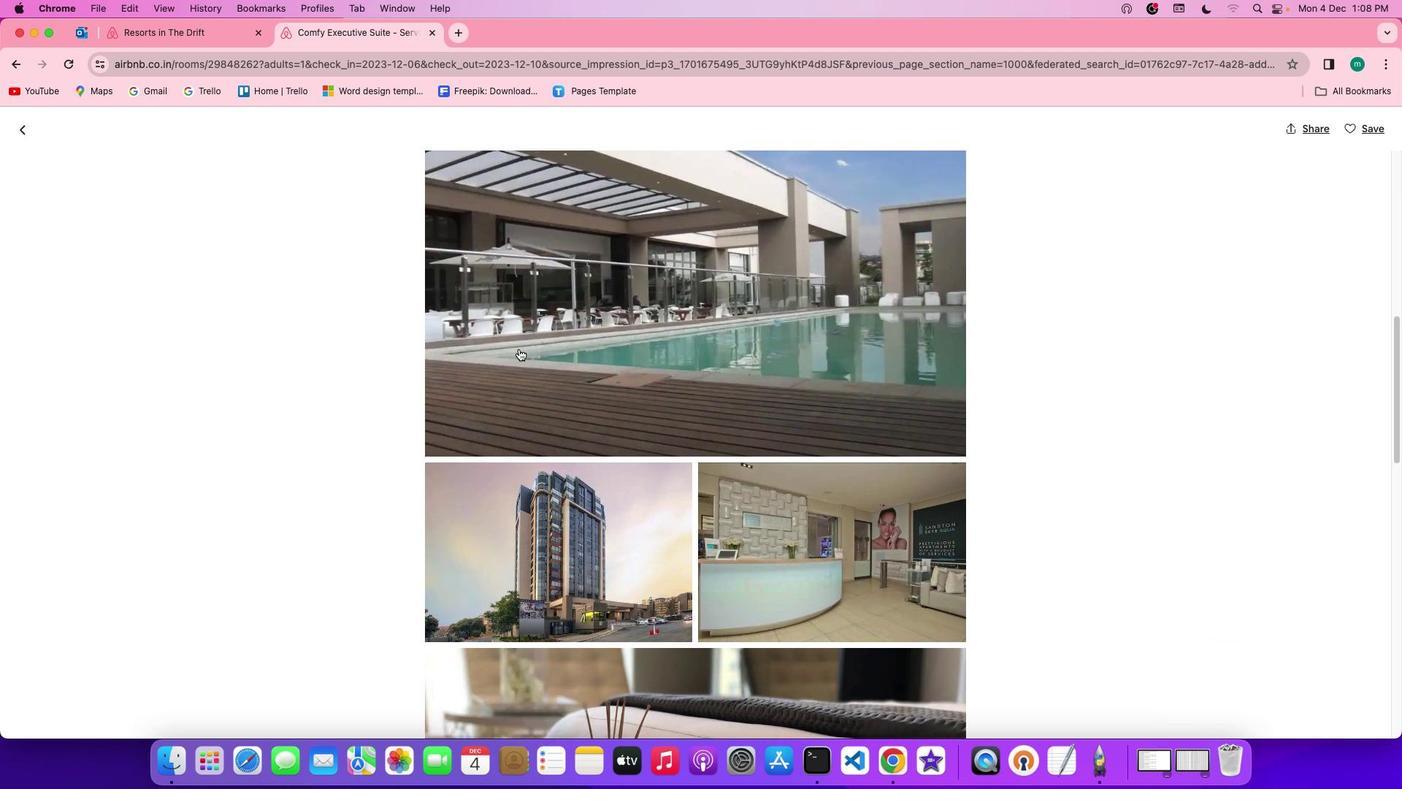 
Action: Mouse scrolled (518, 349) with delta (0, 0)
Screenshot: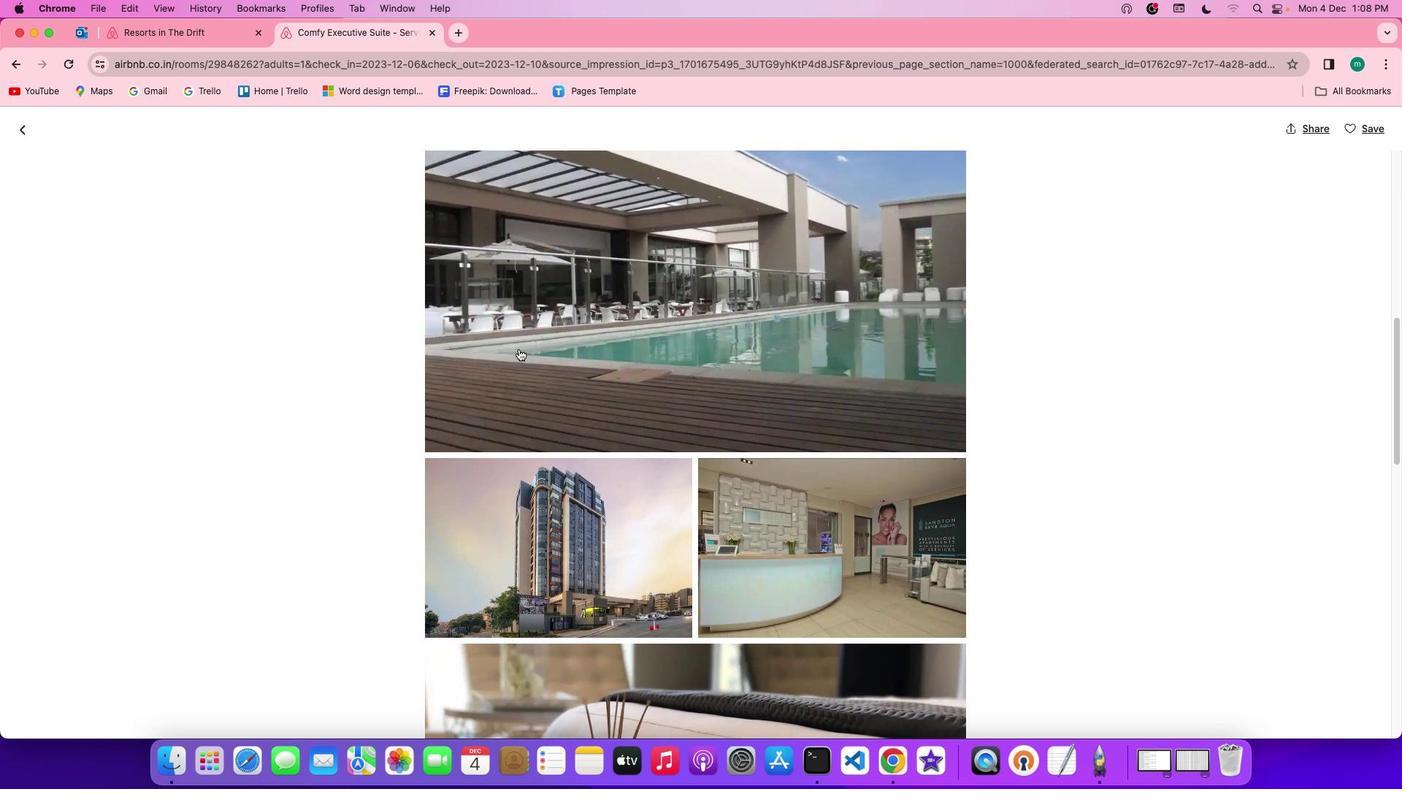 
Action: Mouse scrolled (518, 349) with delta (0, 0)
Screenshot: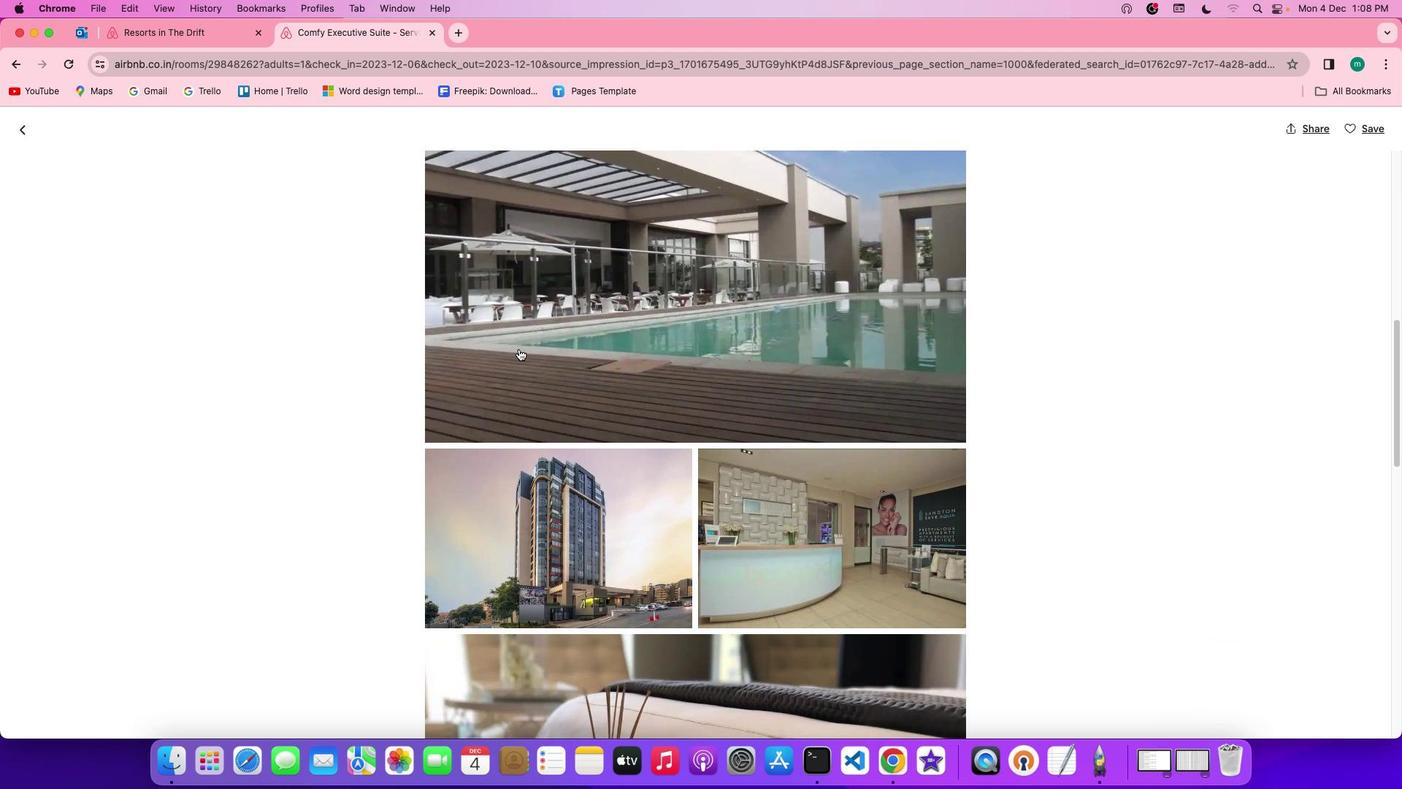 
Action: Mouse scrolled (518, 349) with delta (0, 0)
Screenshot: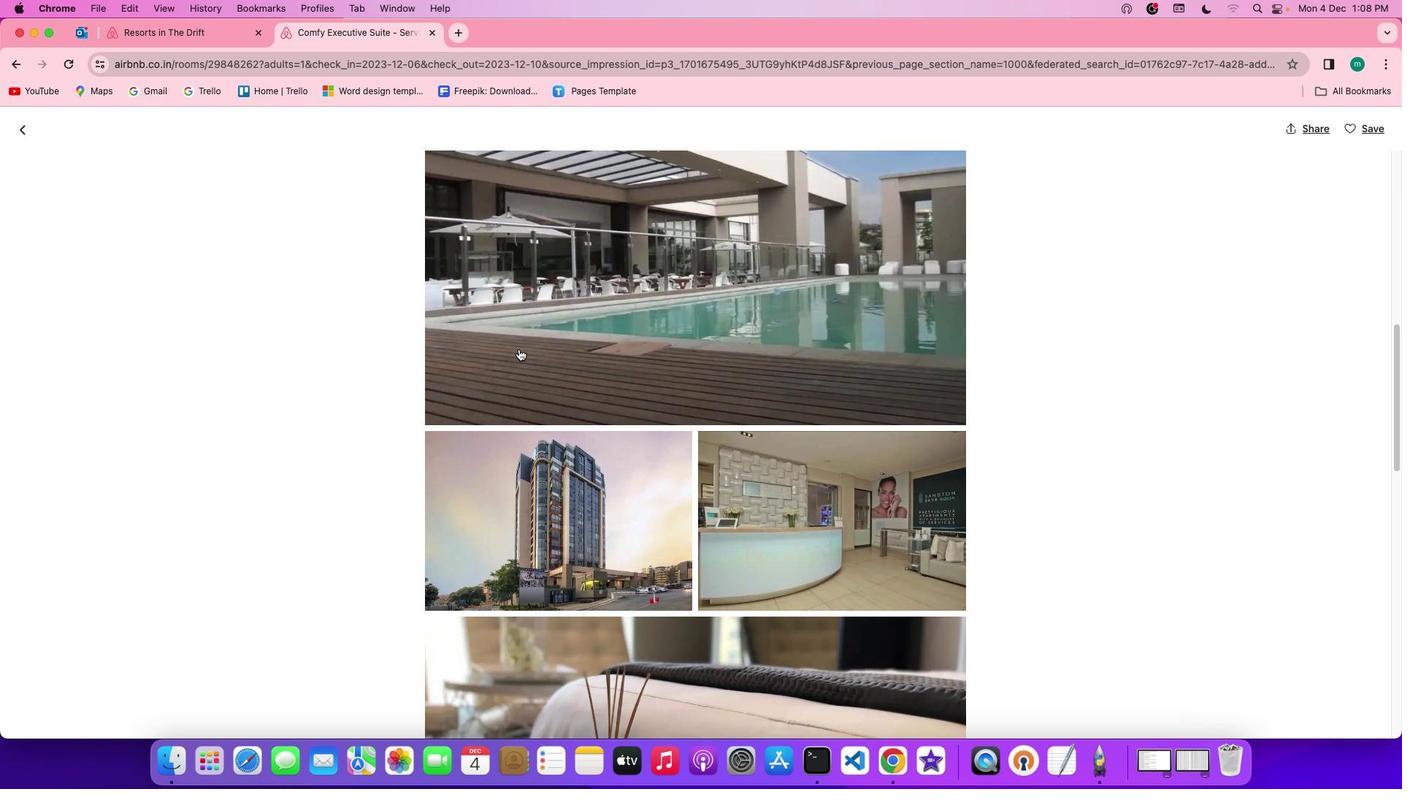 
Action: Mouse scrolled (518, 349) with delta (0, 0)
Screenshot: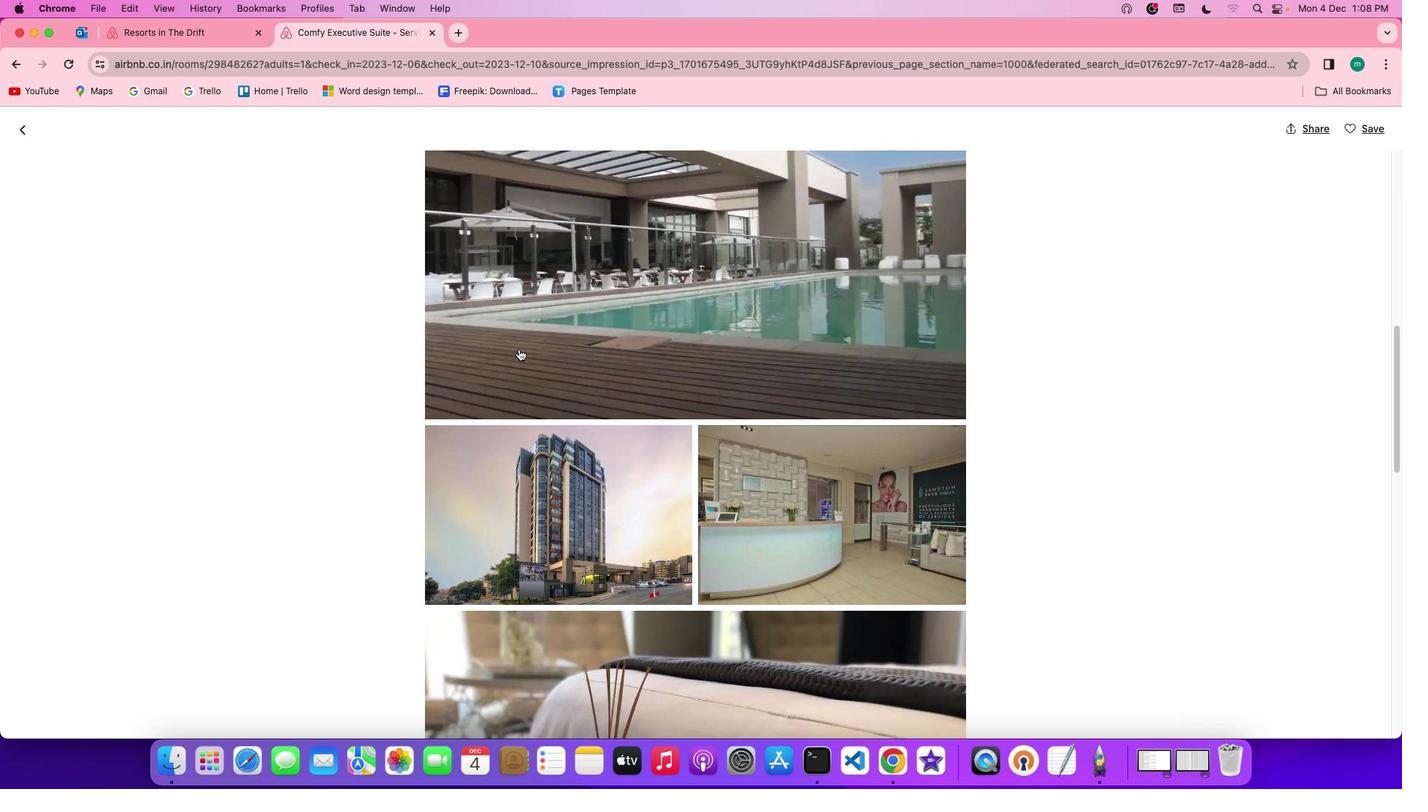 
Action: Mouse scrolled (518, 349) with delta (0, -1)
Screenshot: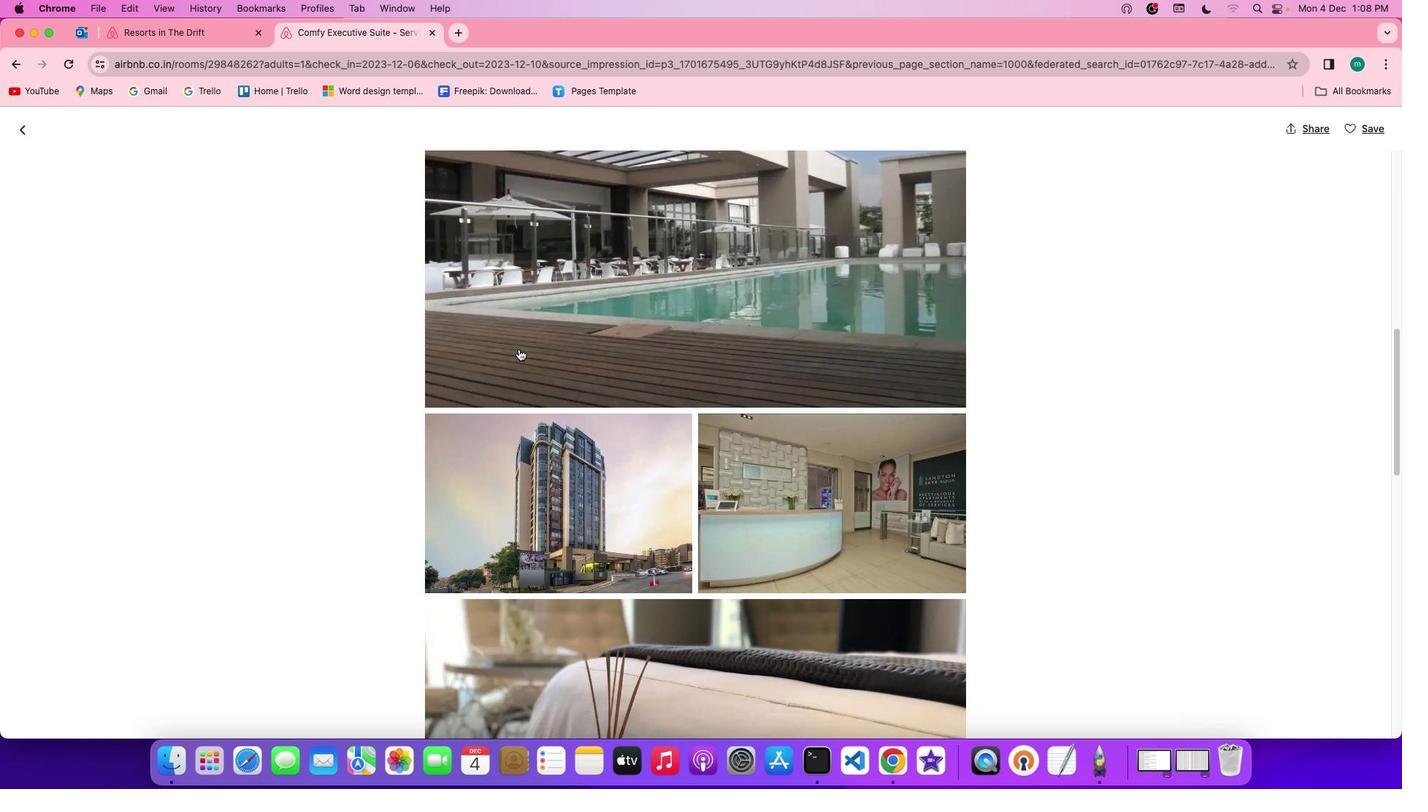 
Action: Mouse scrolled (518, 349) with delta (0, -1)
Screenshot: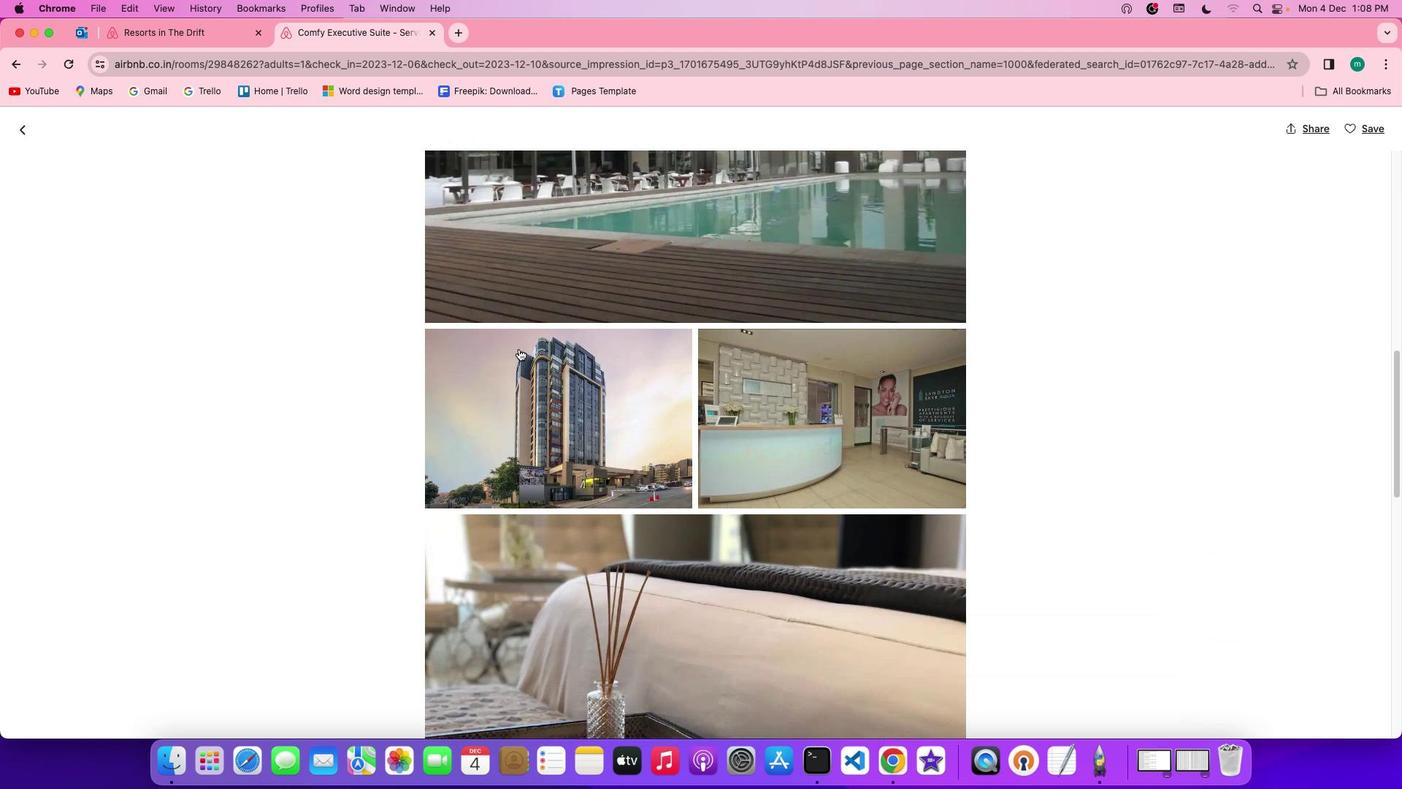 
Action: Mouse scrolled (518, 349) with delta (0, 0)
Screenshot: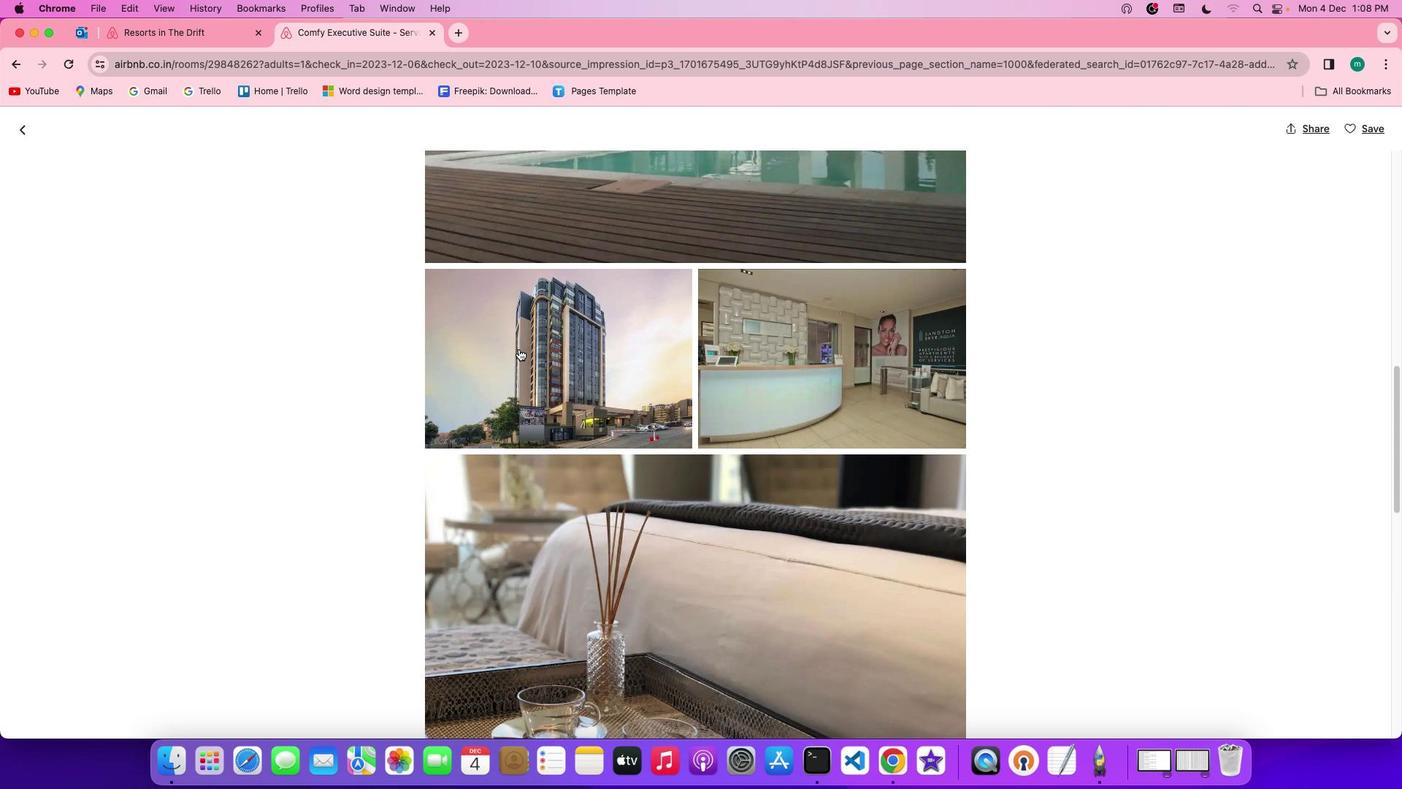 
Action: Mouse scrolled (518, 349) with delta (0, 0)
Screenshot: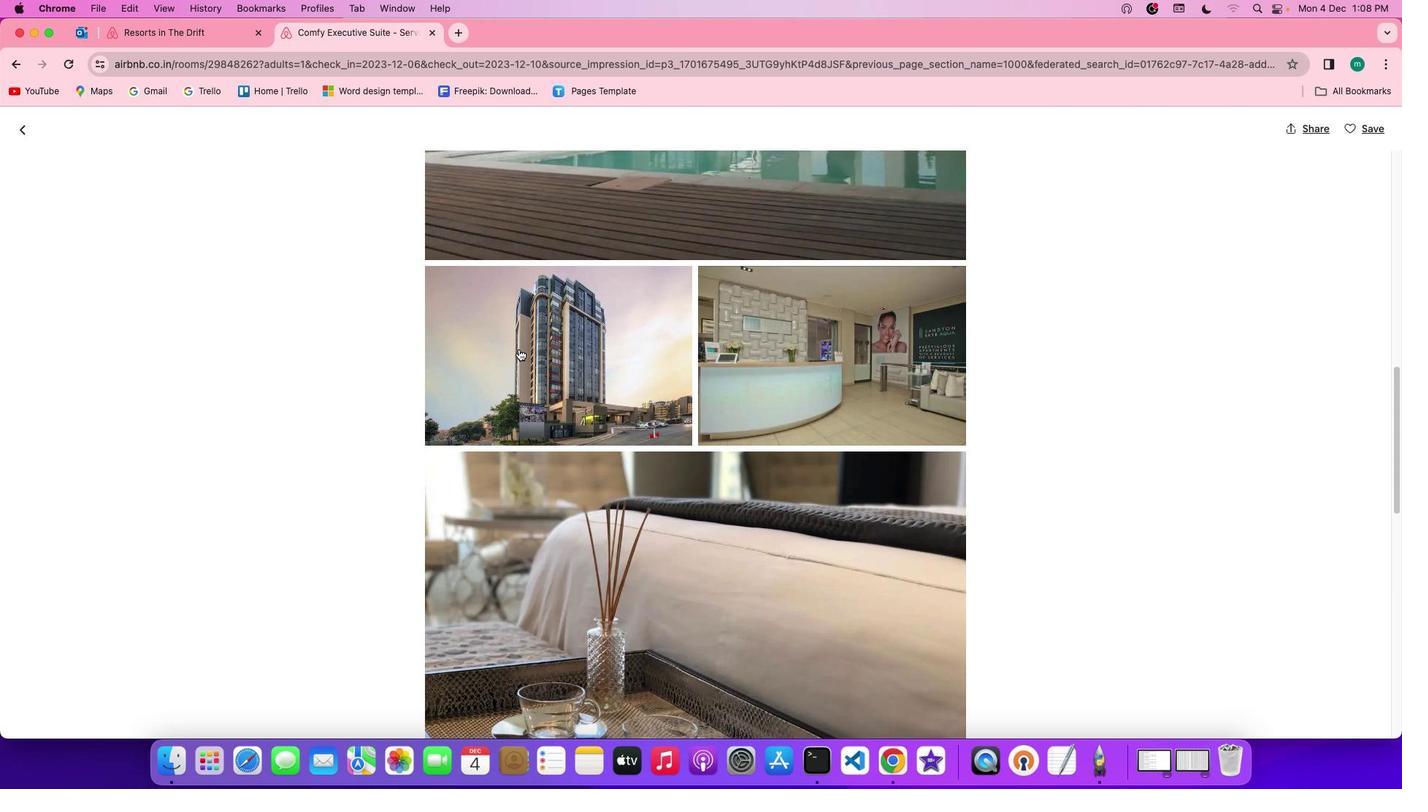 
Action: Mouse scrolled (518, 349) with delta (0, -1)
Screenshot: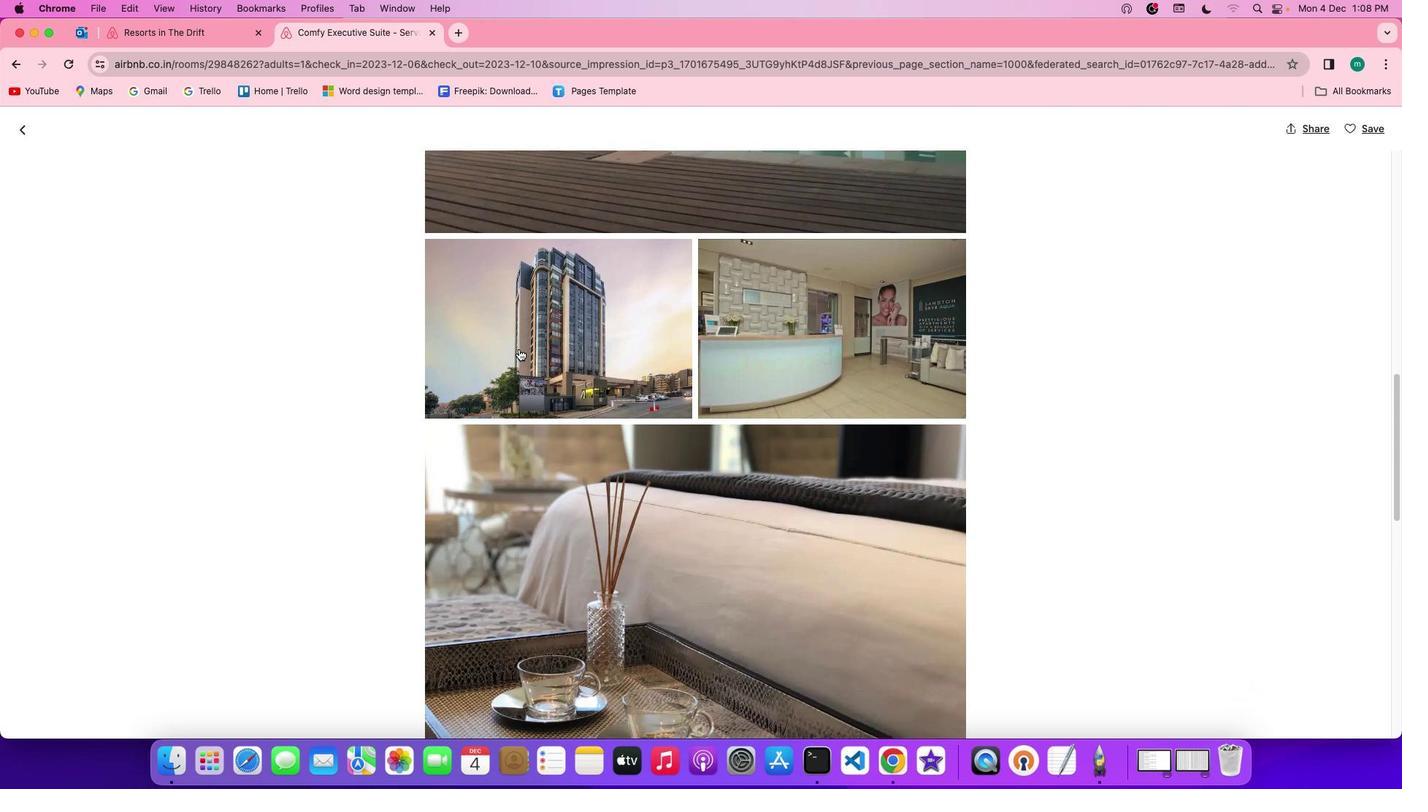 
Action: Mouse scrolled (518, 349) with delta (0, 0)
Screenshot: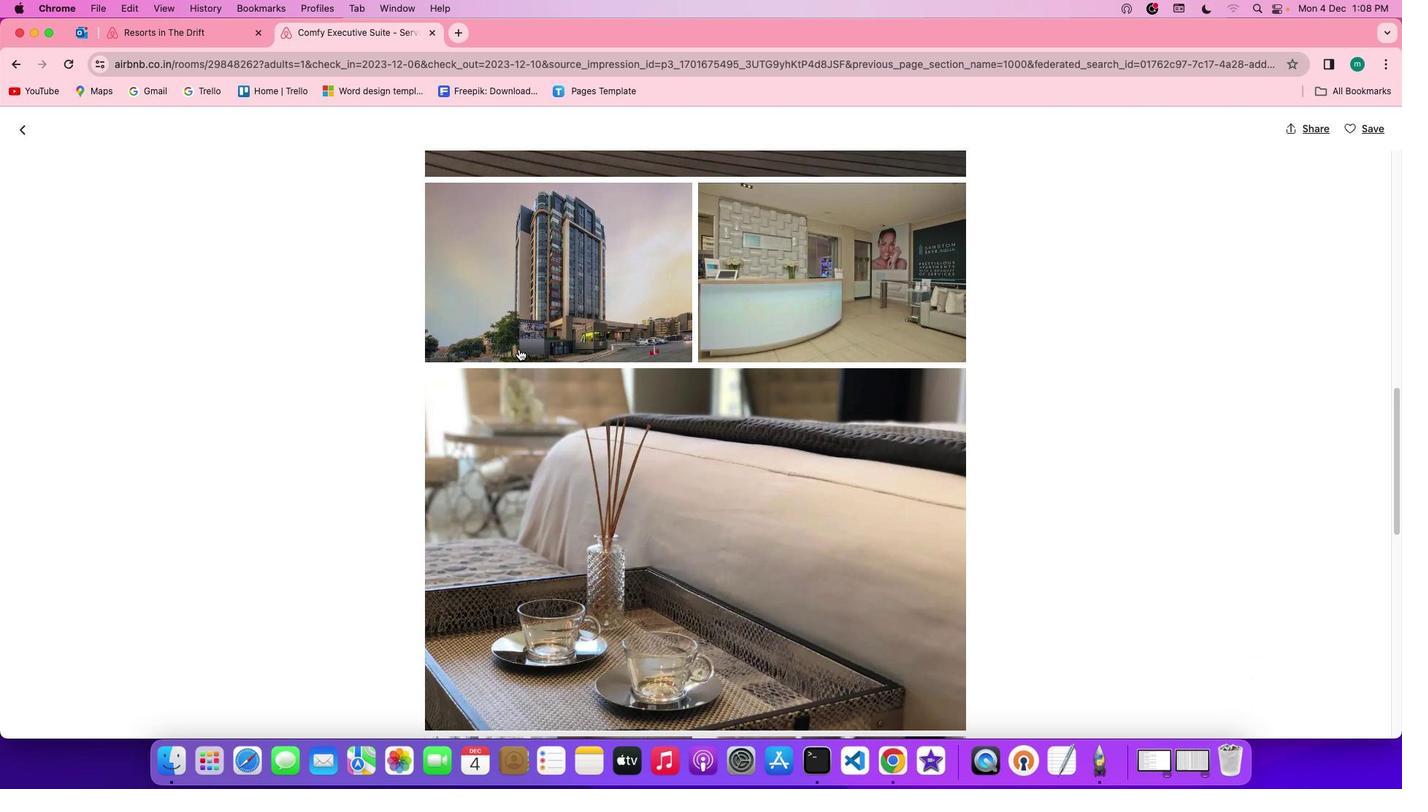 
Action: Mouse scrolled (518, 349) with delta (0, 0)
Screenshot: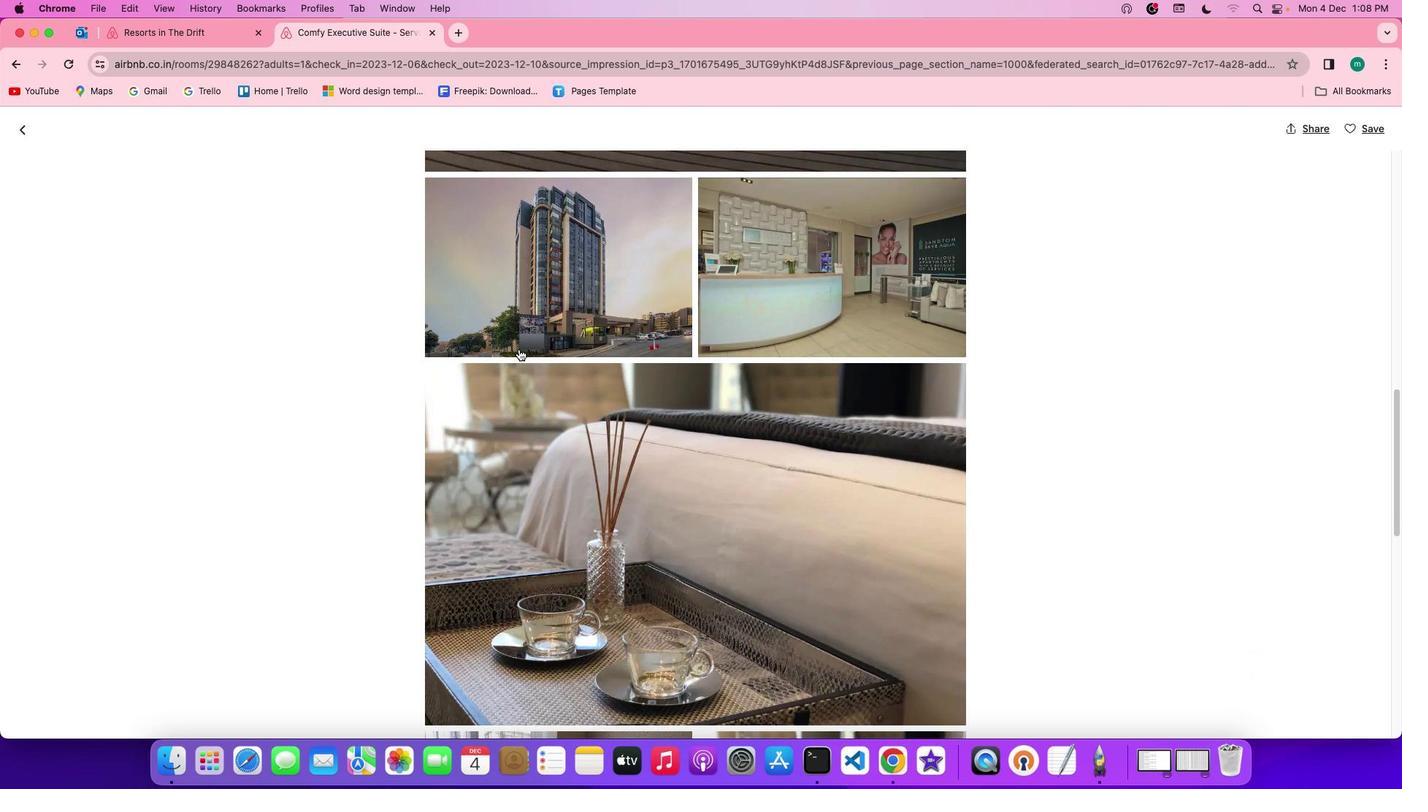 
Action: Mouse scrolled (518, 349) with delta (0, 0)
Screenshot: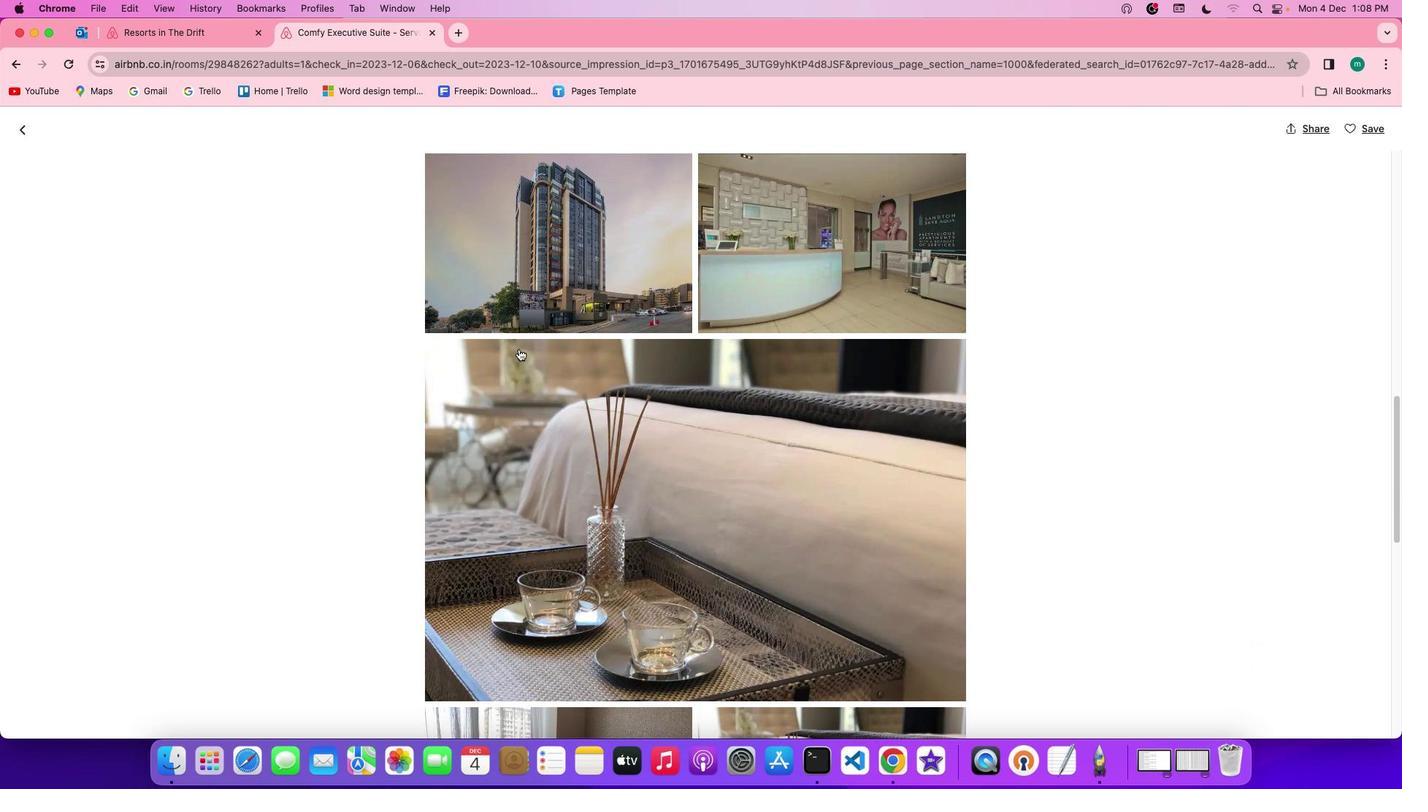 
Action: Mouse scrolled (518, 349) with delta (0, -1)
Screenshot: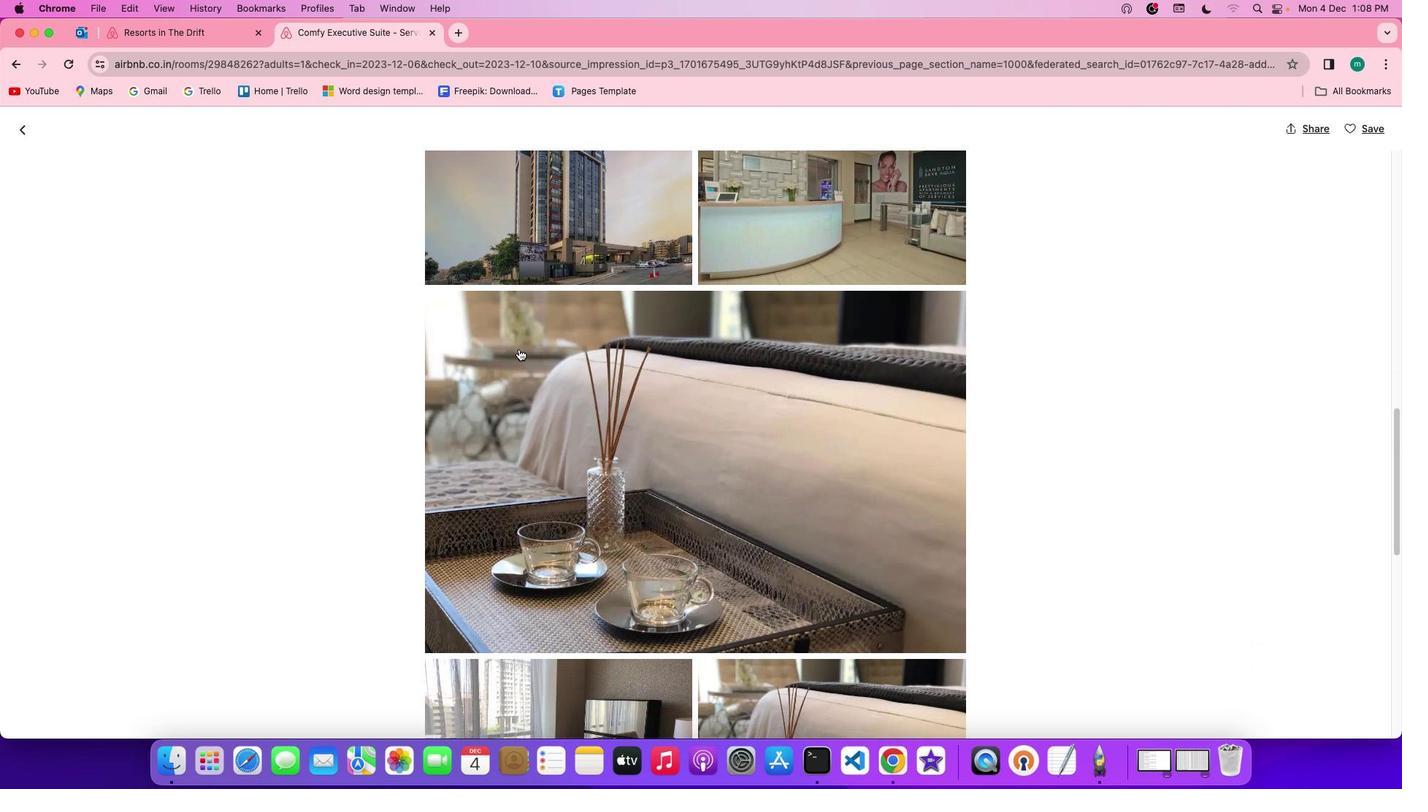 
Action: Mouse scrolled (518, 349) with delta (0, 0)
Screenshot: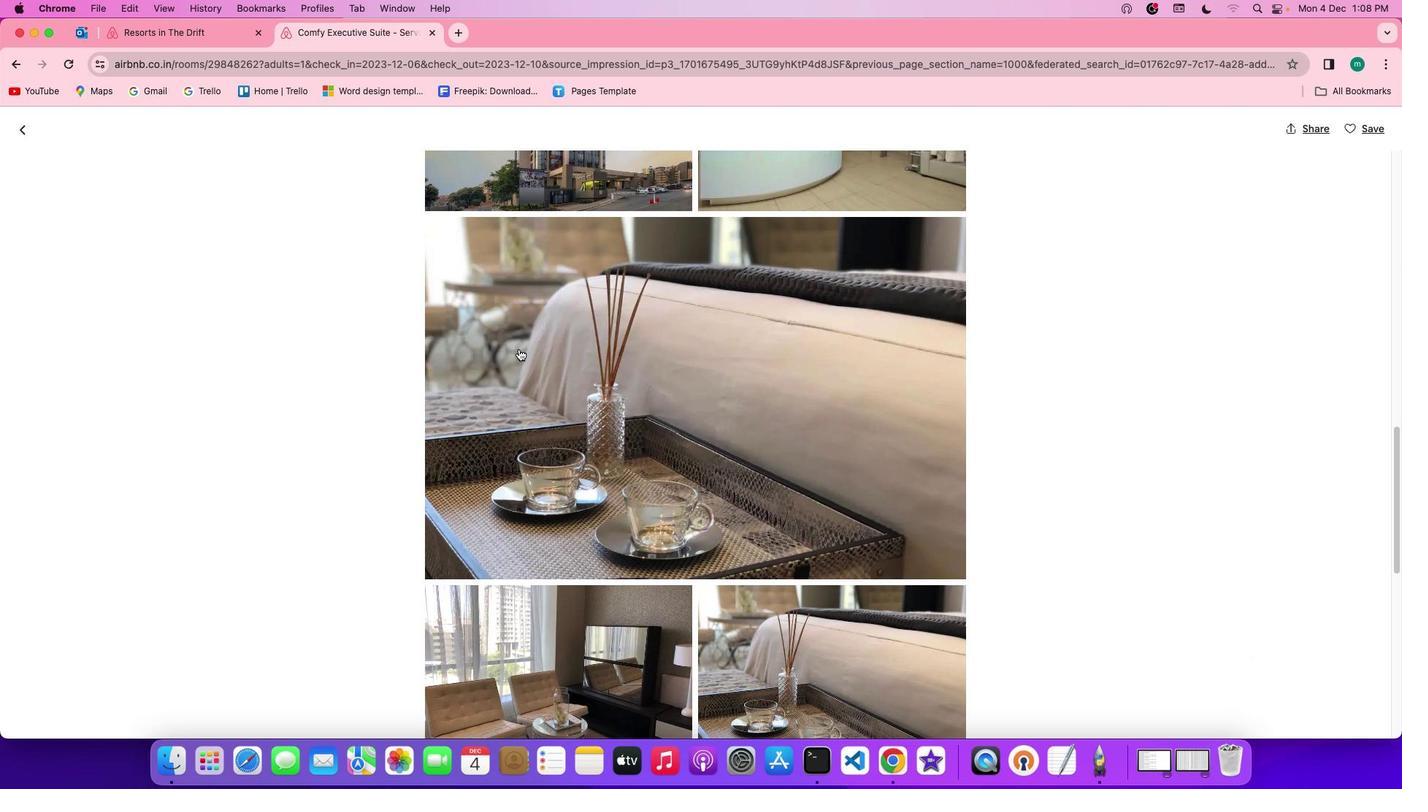 
Action: Mouse scrolled (518, 349) with delta (0, 0)
Screenshot: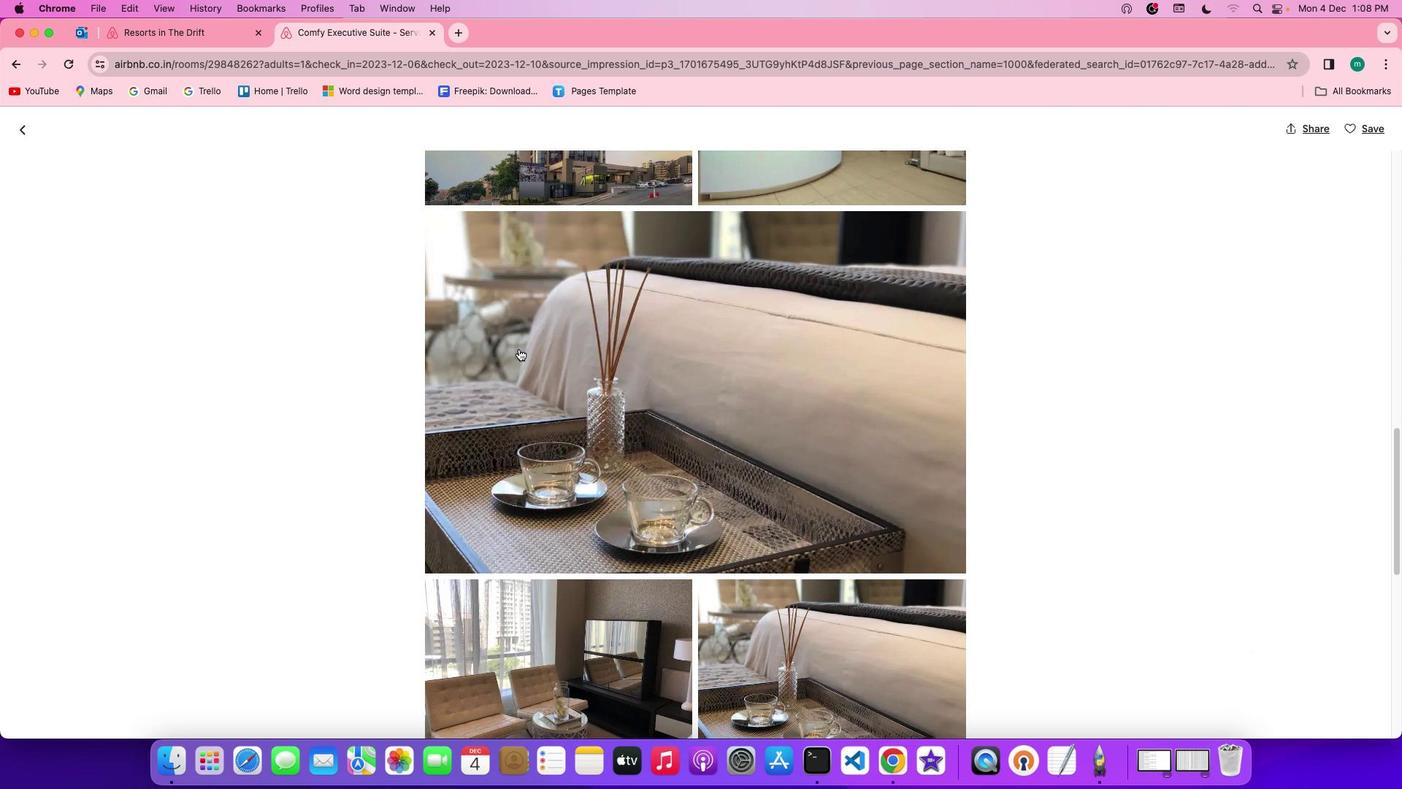 
Action: Mouse scrolled (518, 349) with delta (0, -1)
Screenshot: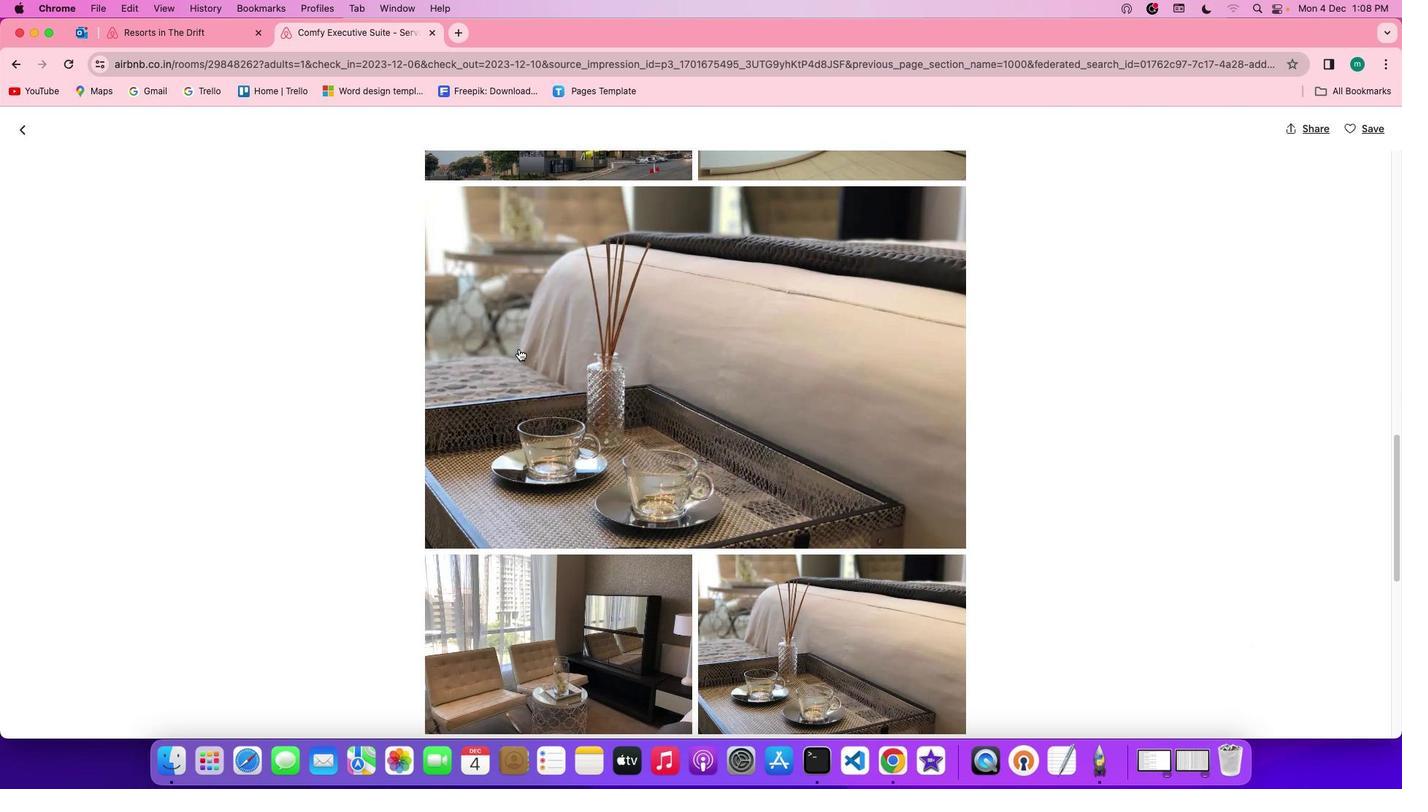 
Action: Mouse scrolled (518, 349) with delta (0, -1)
Screenshot: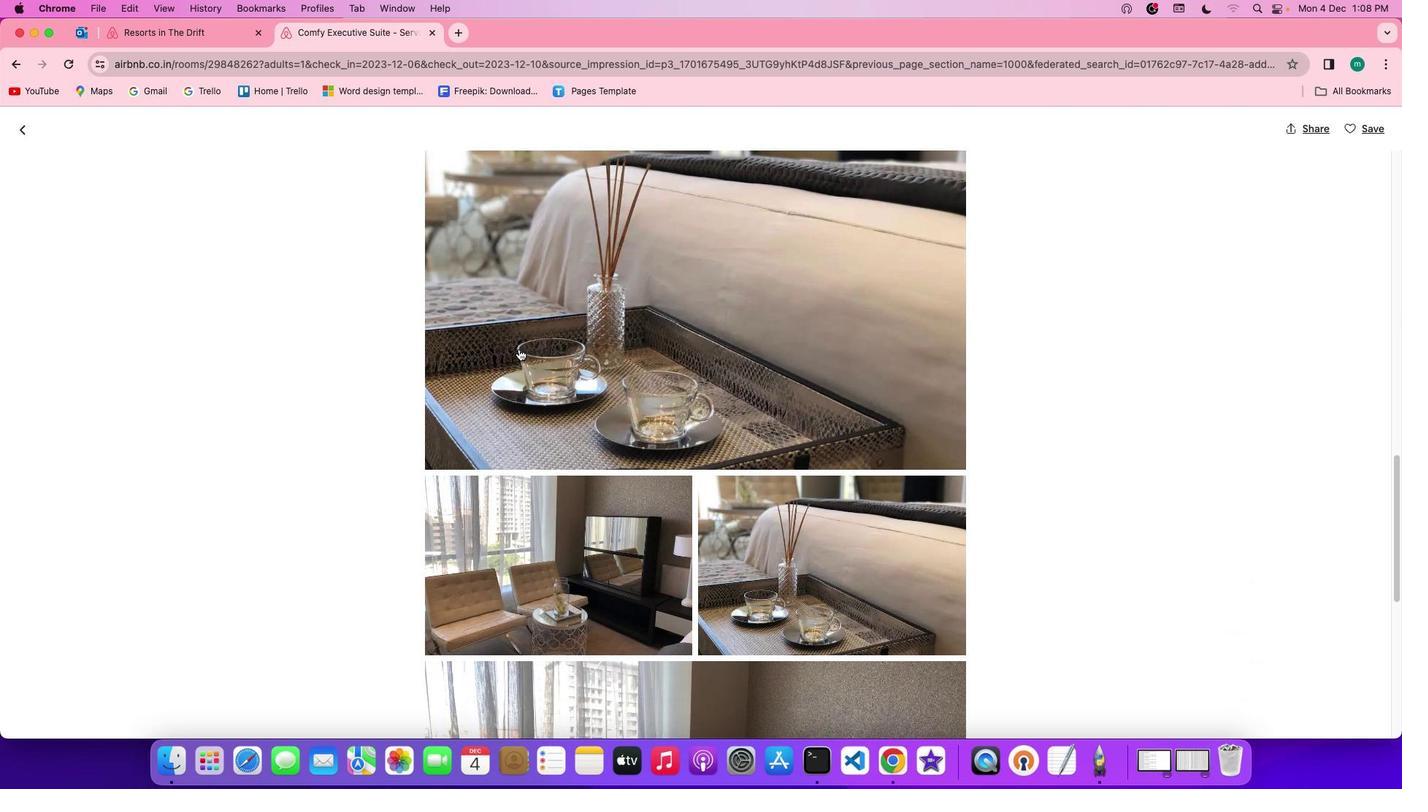 
Action: Mouse scrolled (518, 349) with delta (0, 0)
Screenshot: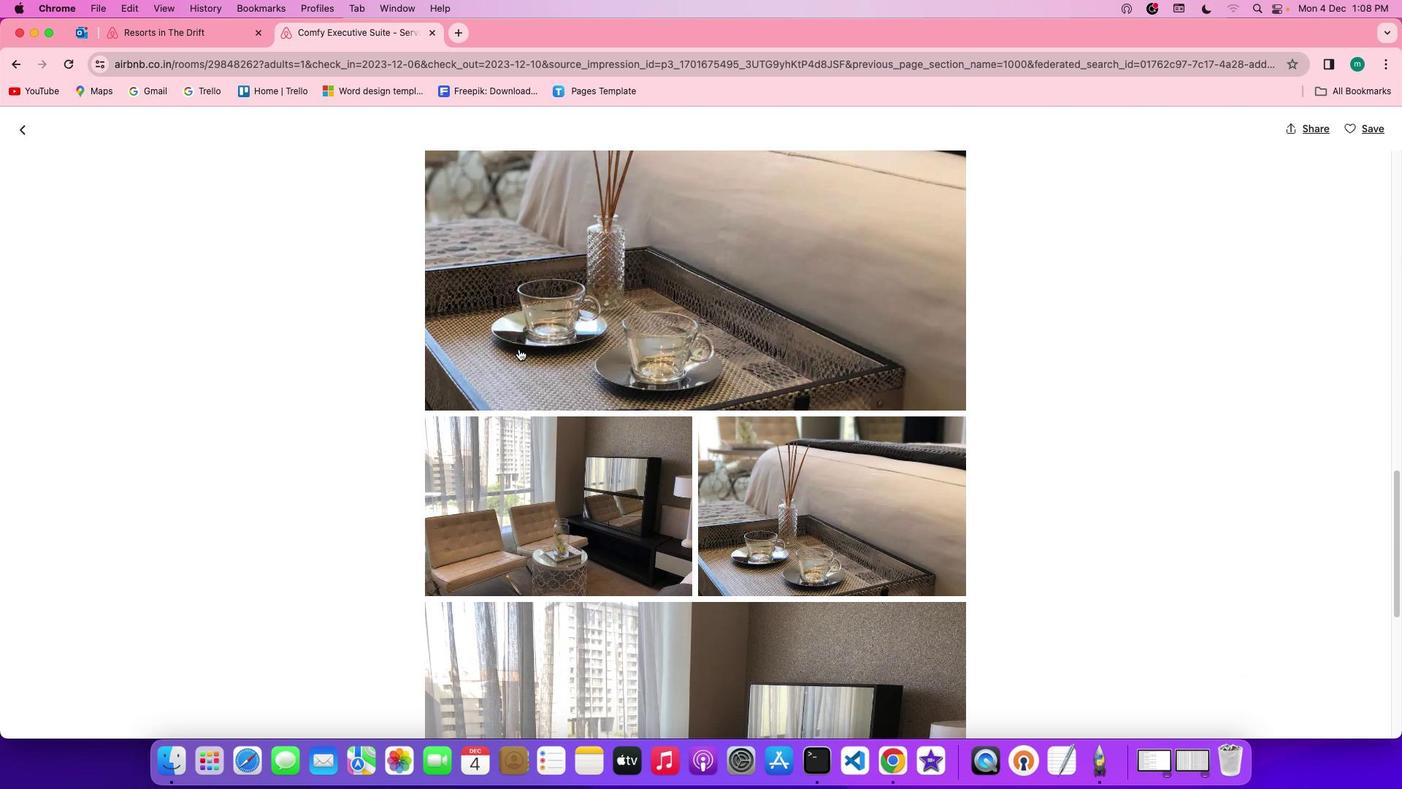 
Action: Mouse scrolled (518, 349) with delta (0, 0)
Screenshot: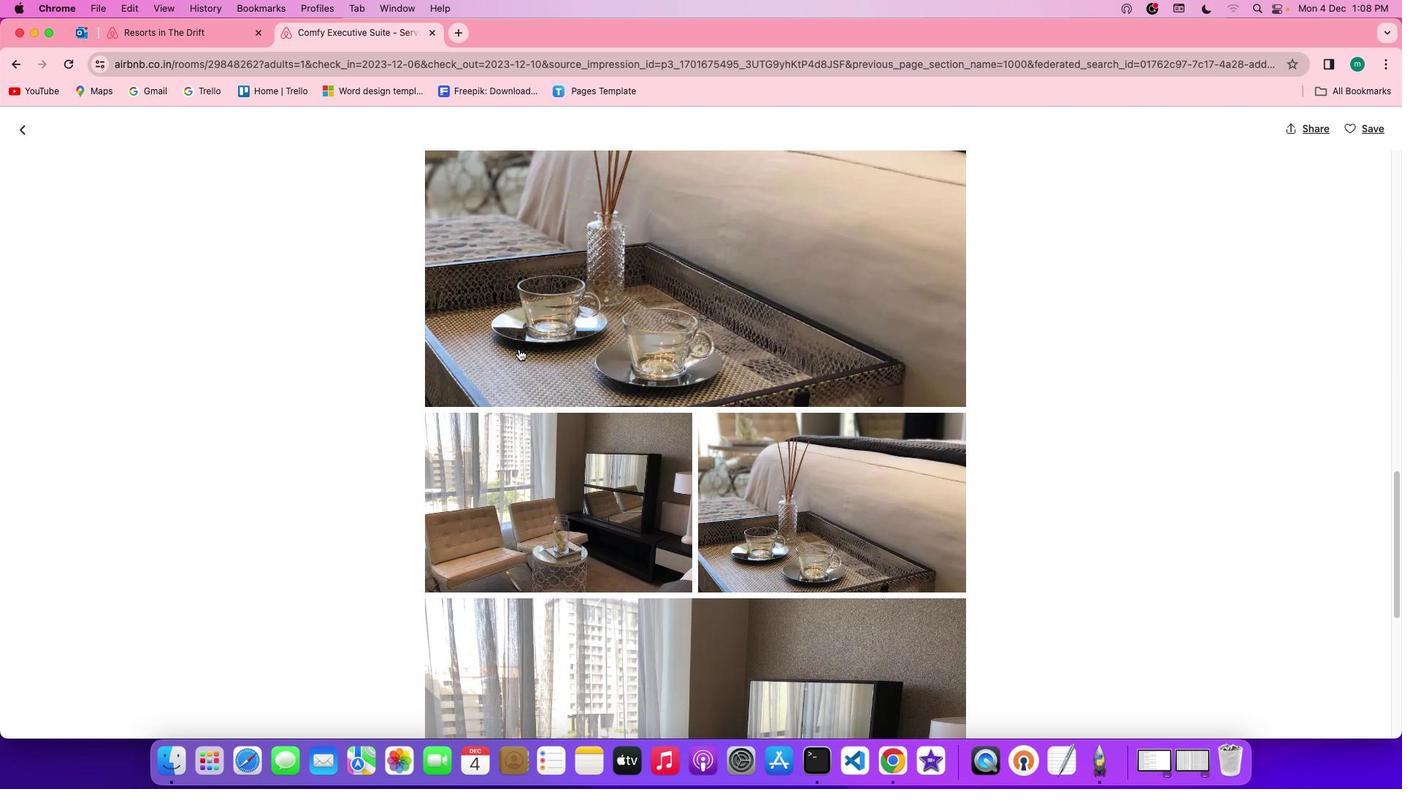 
Action: Mouse scrolled (518, 349) with delta (0, -1)
Screenshot: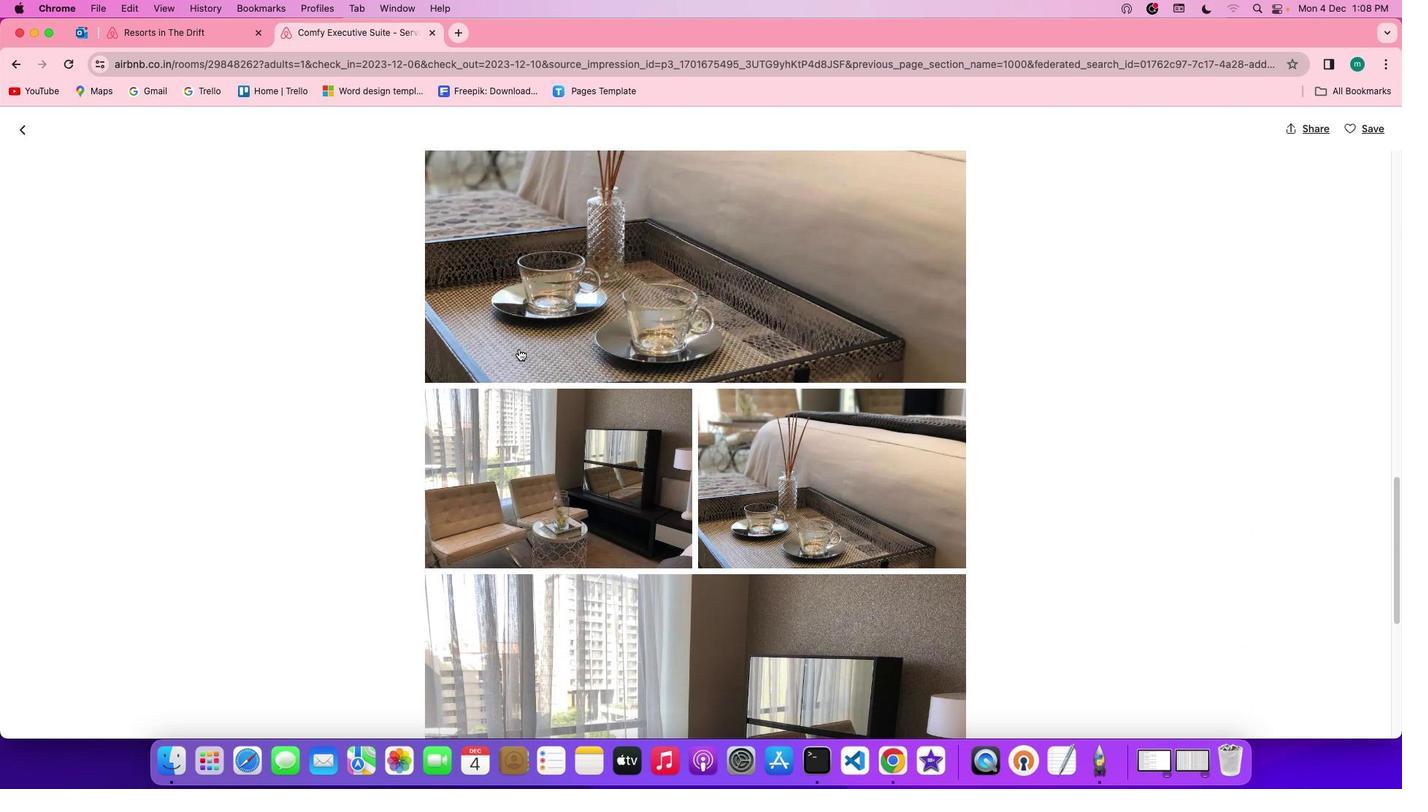
Action: Mouse scrolled (518, 349) with delta (0, -2)
Screenshot: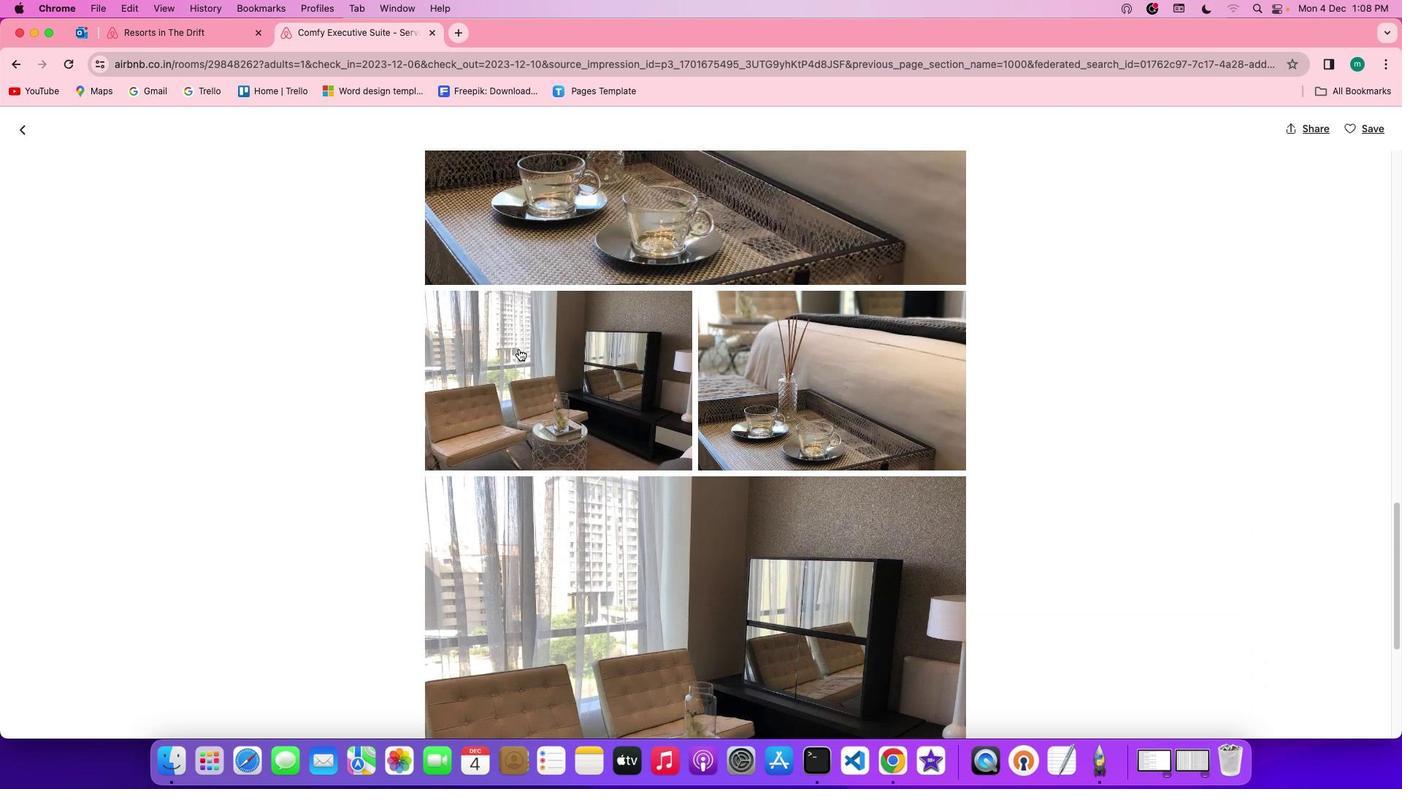 
Action: Mouse scrolled (518, 349) with delta (0, 0)
Screenshot: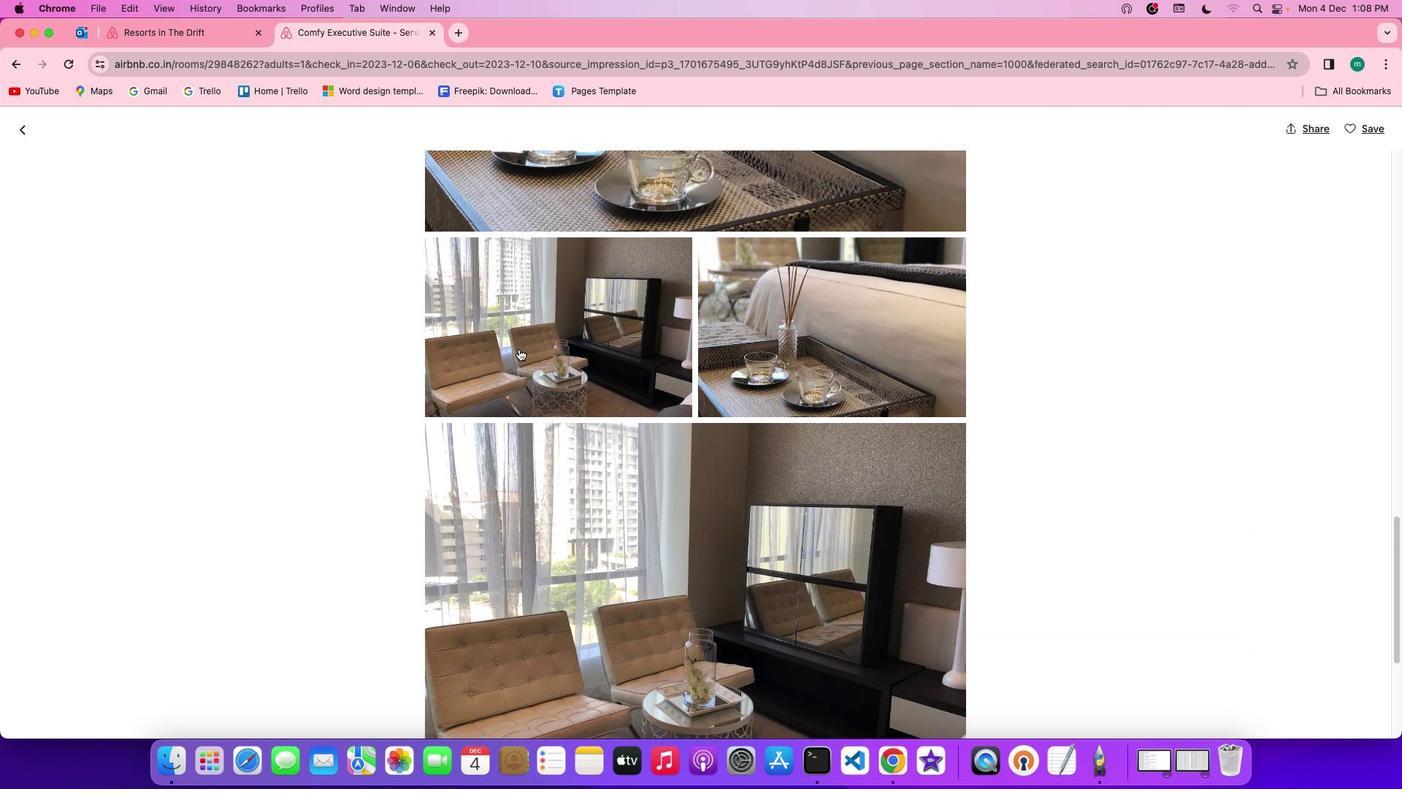 
Action: Mouse scrolled (518, 349) with delta (0, 0)
Screenshot: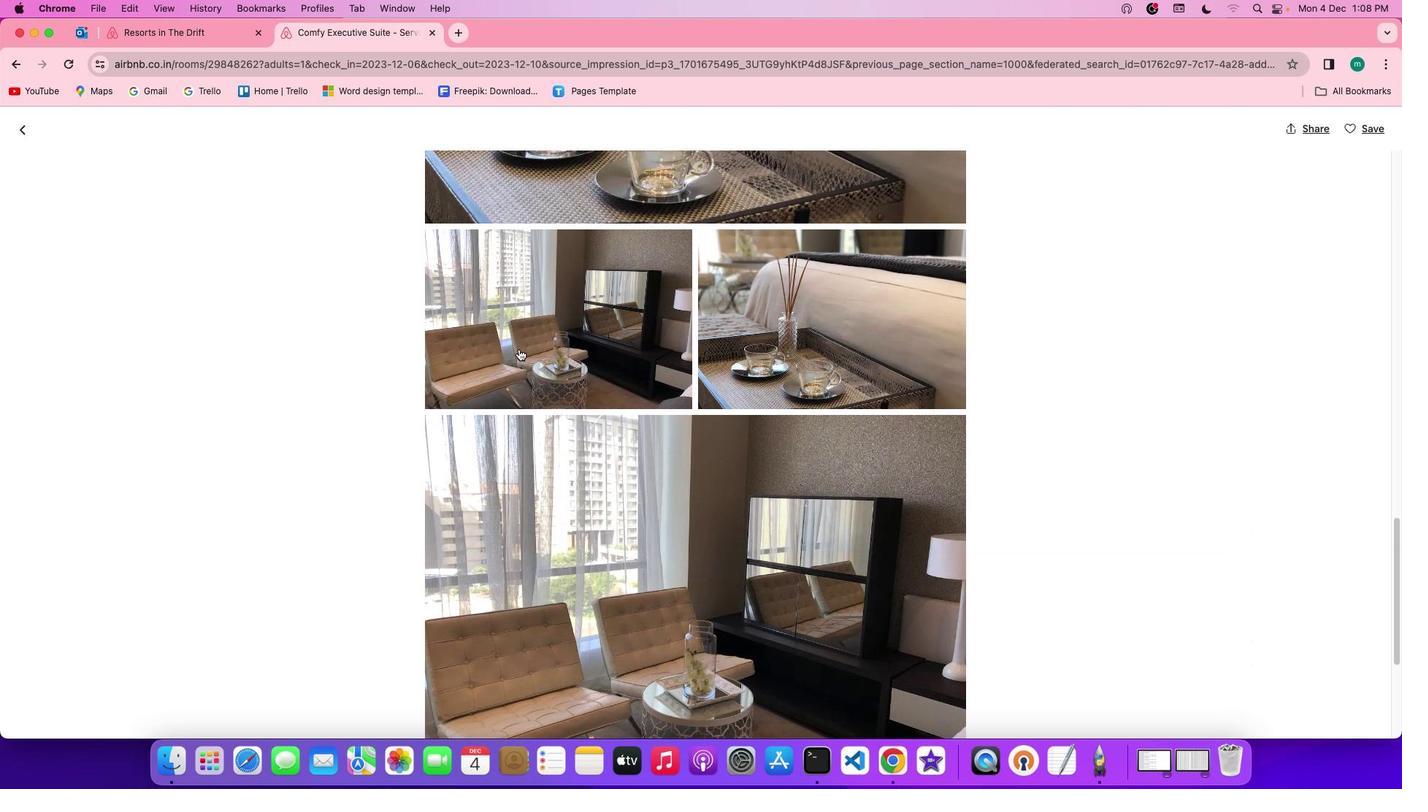 
Action: Mouse scrolled (518, 349) with delta (0, 0)
Screenshot: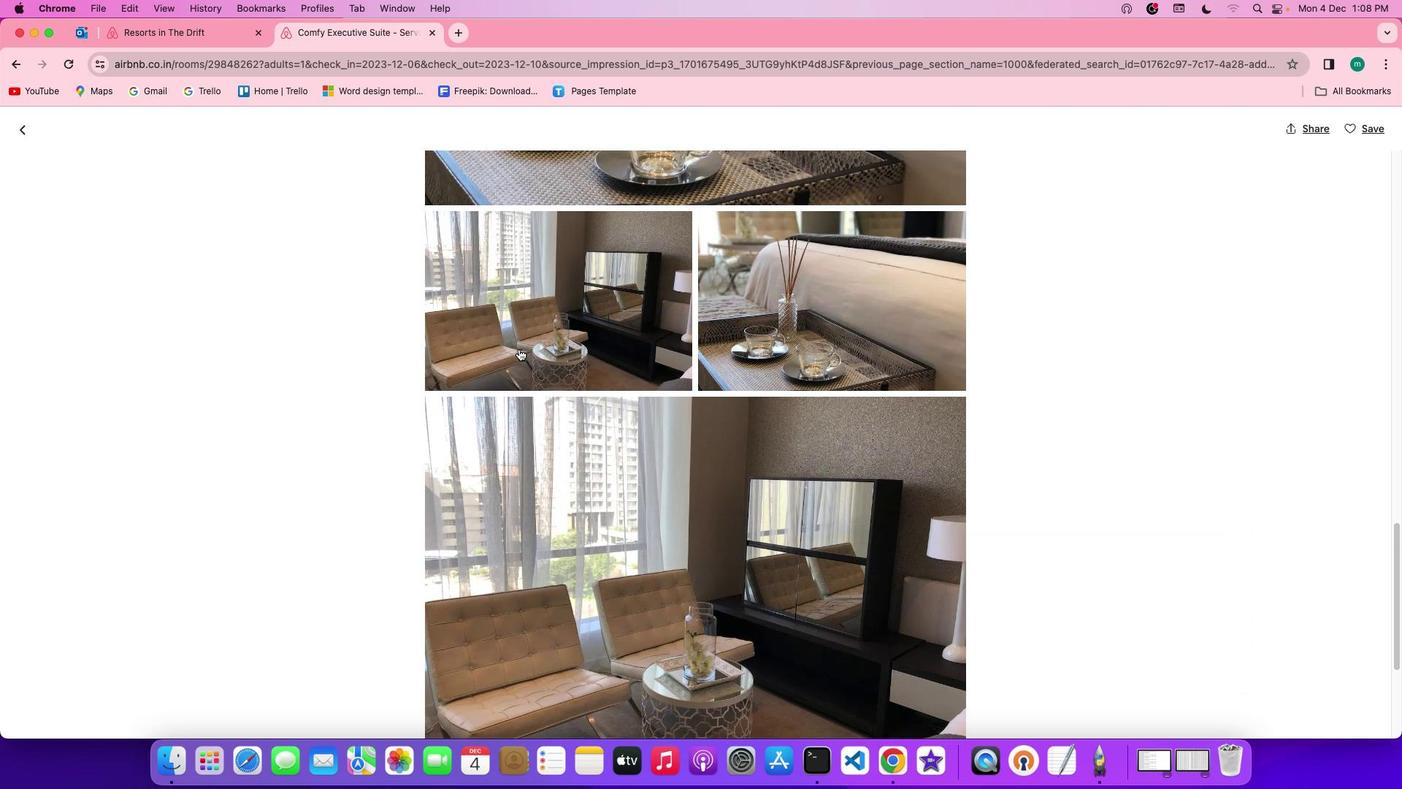 
Action: Mouse scrolled (518, 349) with delta (0, 0)
Screenshot: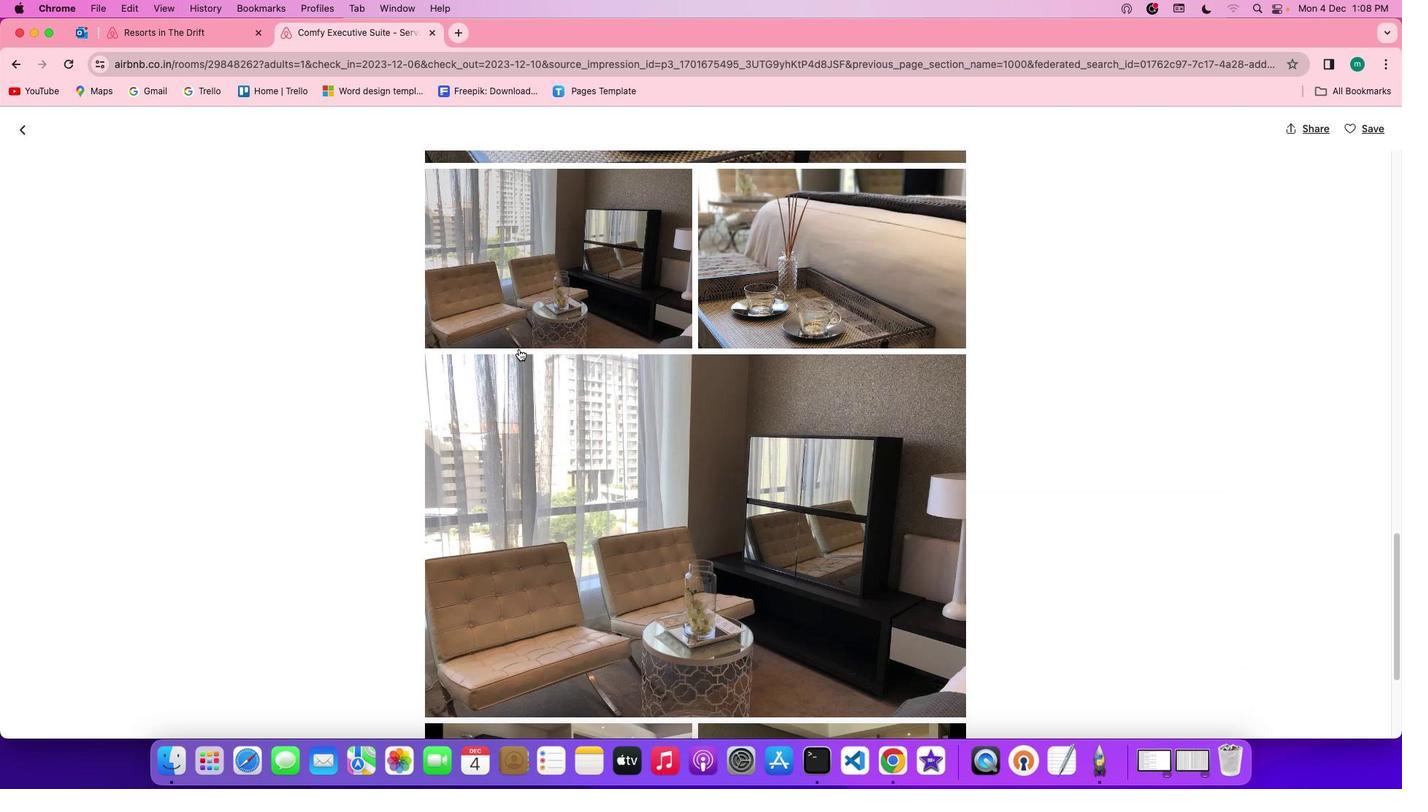 
Action: Mouse scrolled (518, 349) with delta (0, 0)
Screenshot: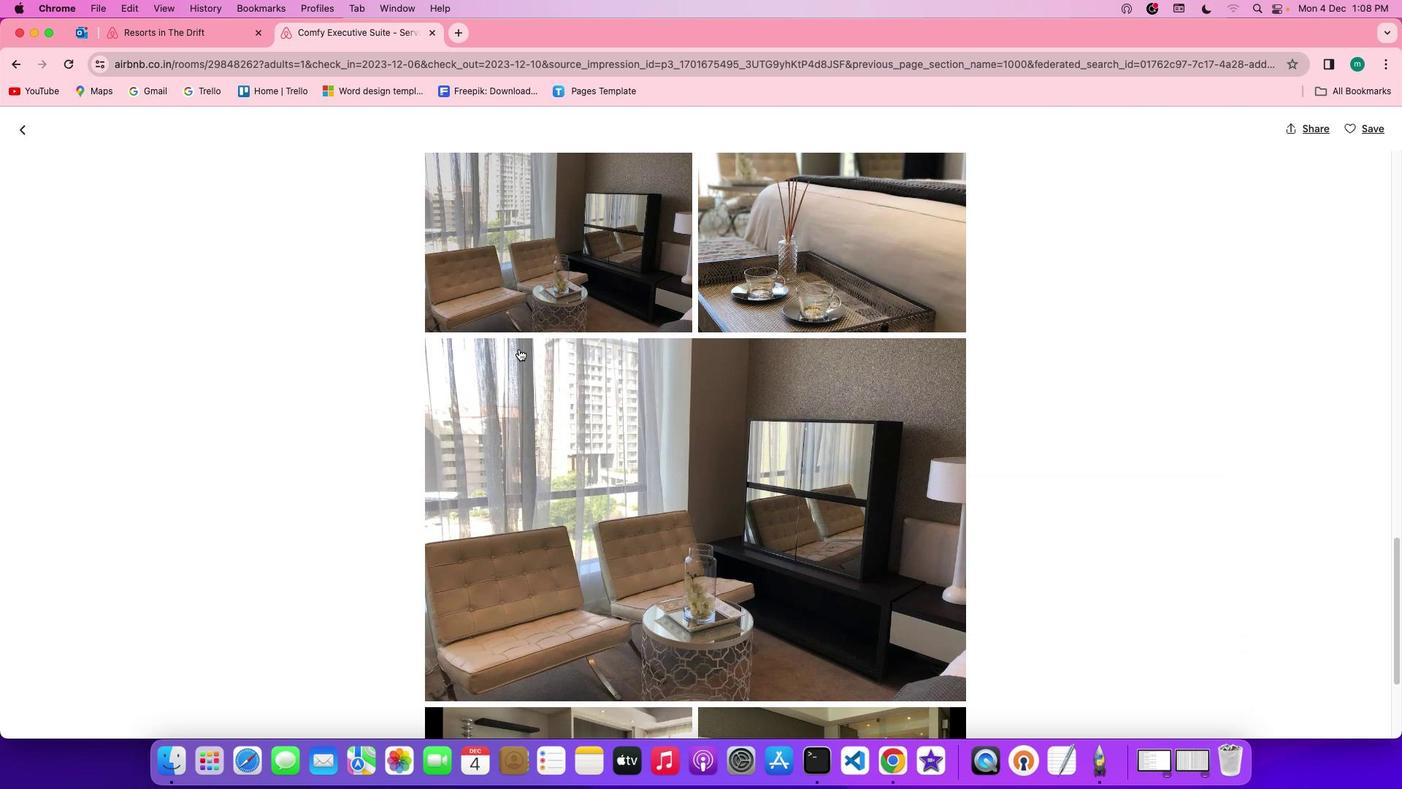 
Action: Mouse scrolled (518, 349) with delta (0, -1)
Screenshot: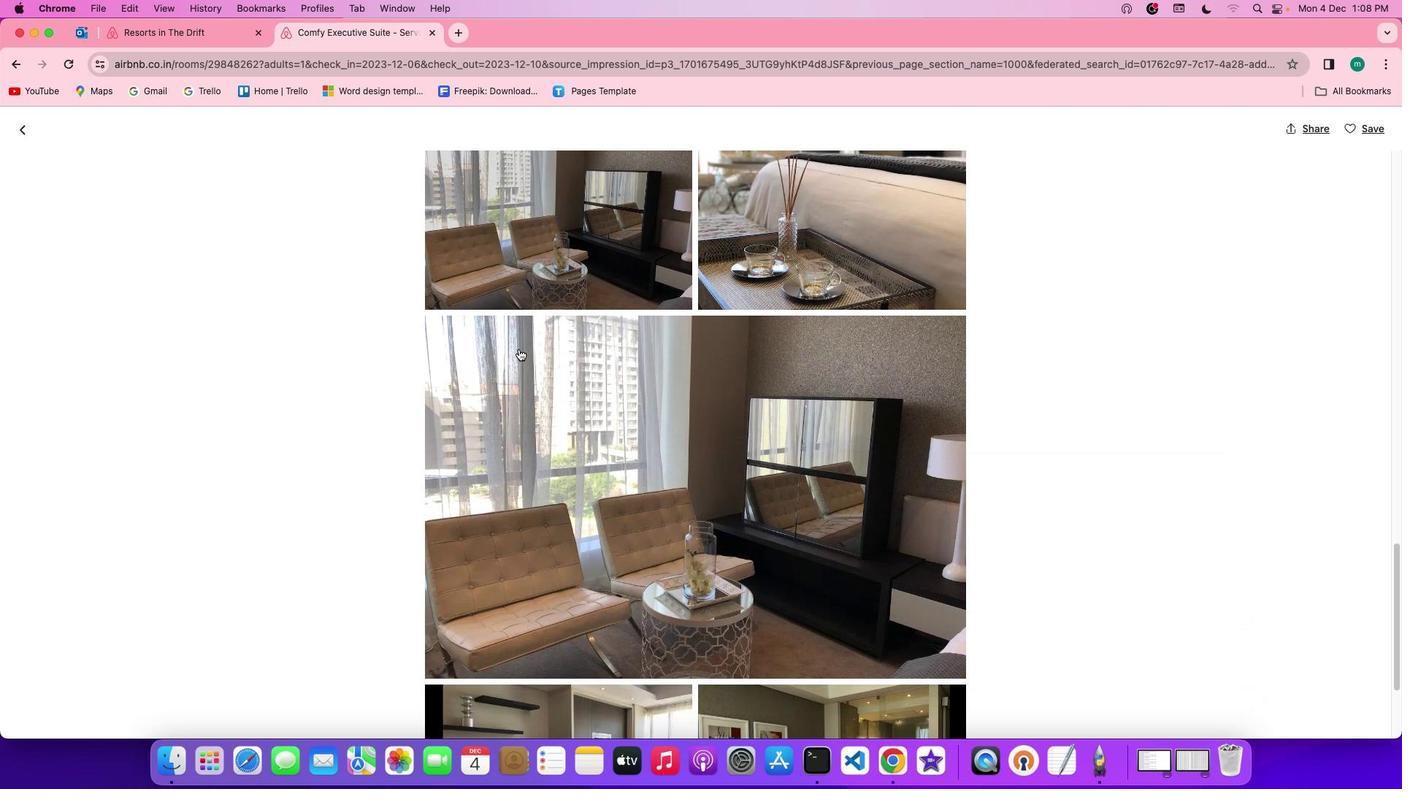 
Action: Mouse scrolled (518, 349) with delta (0, -2)
Screenshot: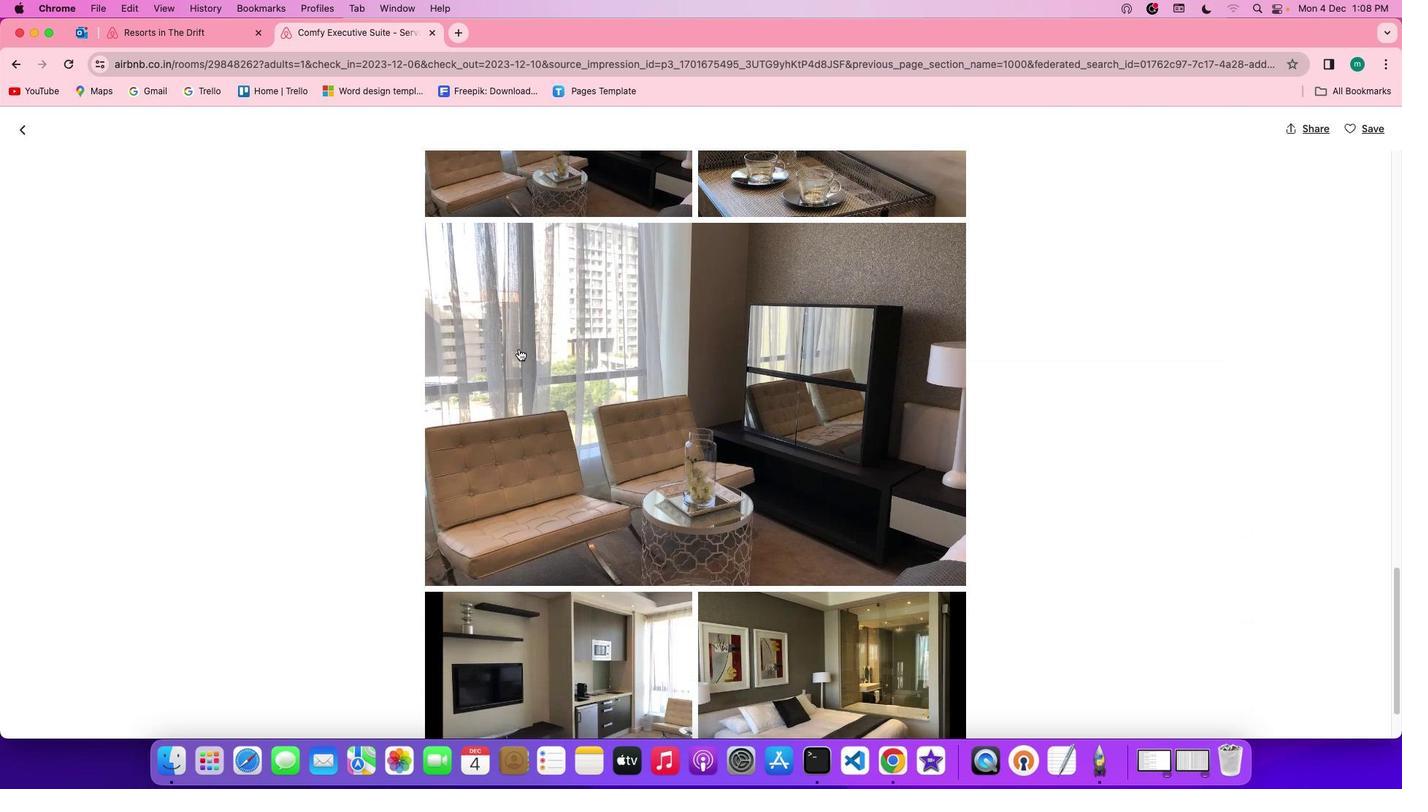 
Action: Mouse scrolled (518, 349) with delta (0, 0)
Screenshot: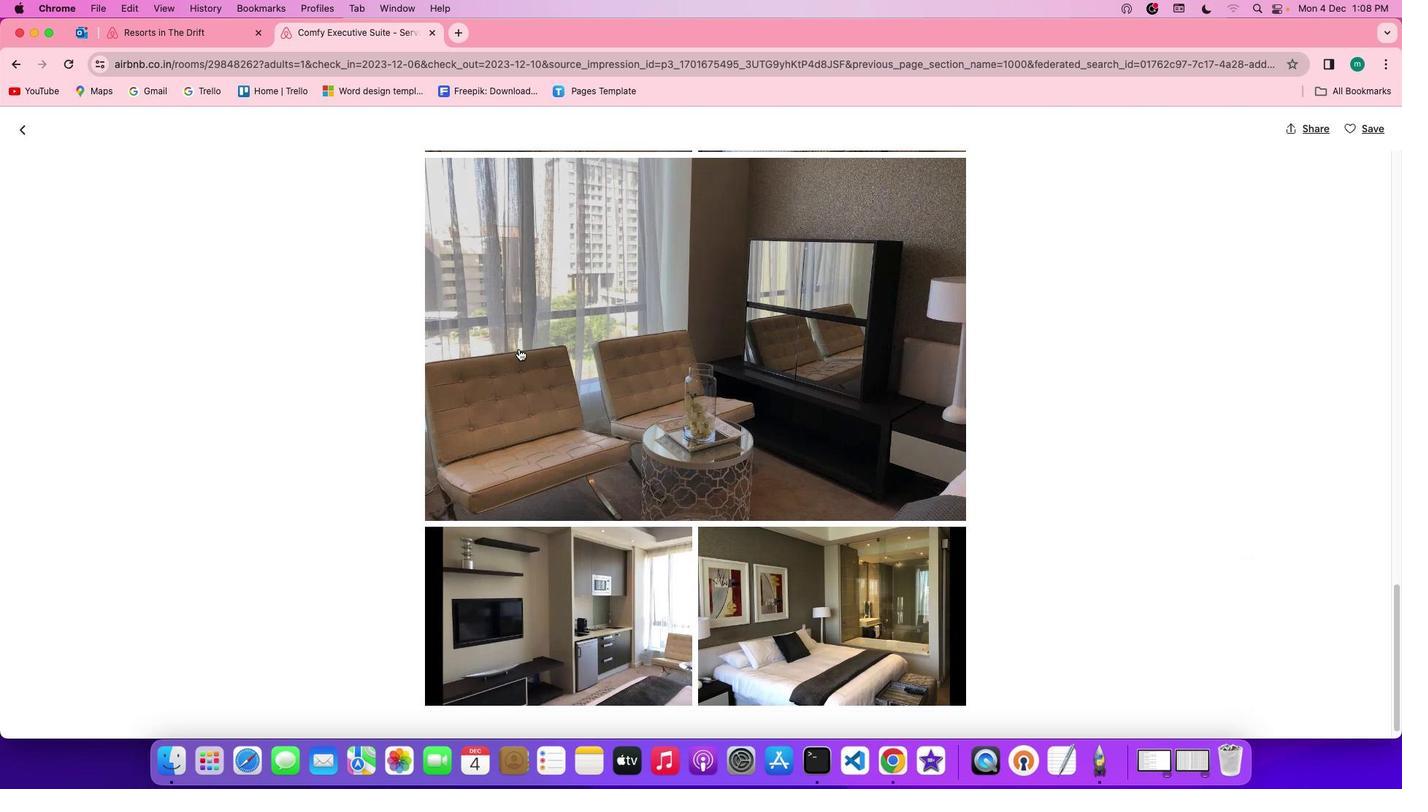 
Action: Mouse scrolled (518, 349) with delta (0, 0)
Screenshot: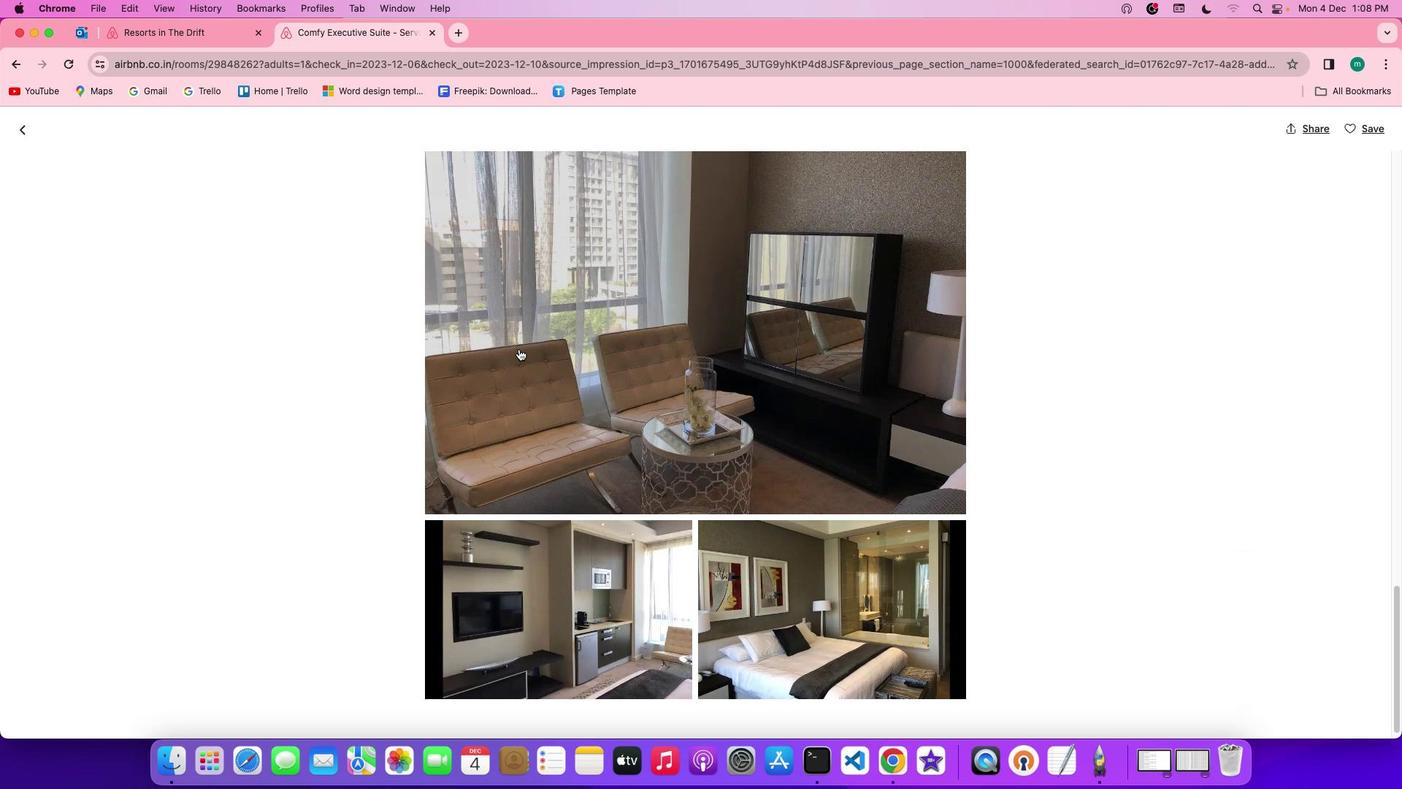 
Action: Mouse scrolled (518, 349) with delta (0, -1)
Screenshot: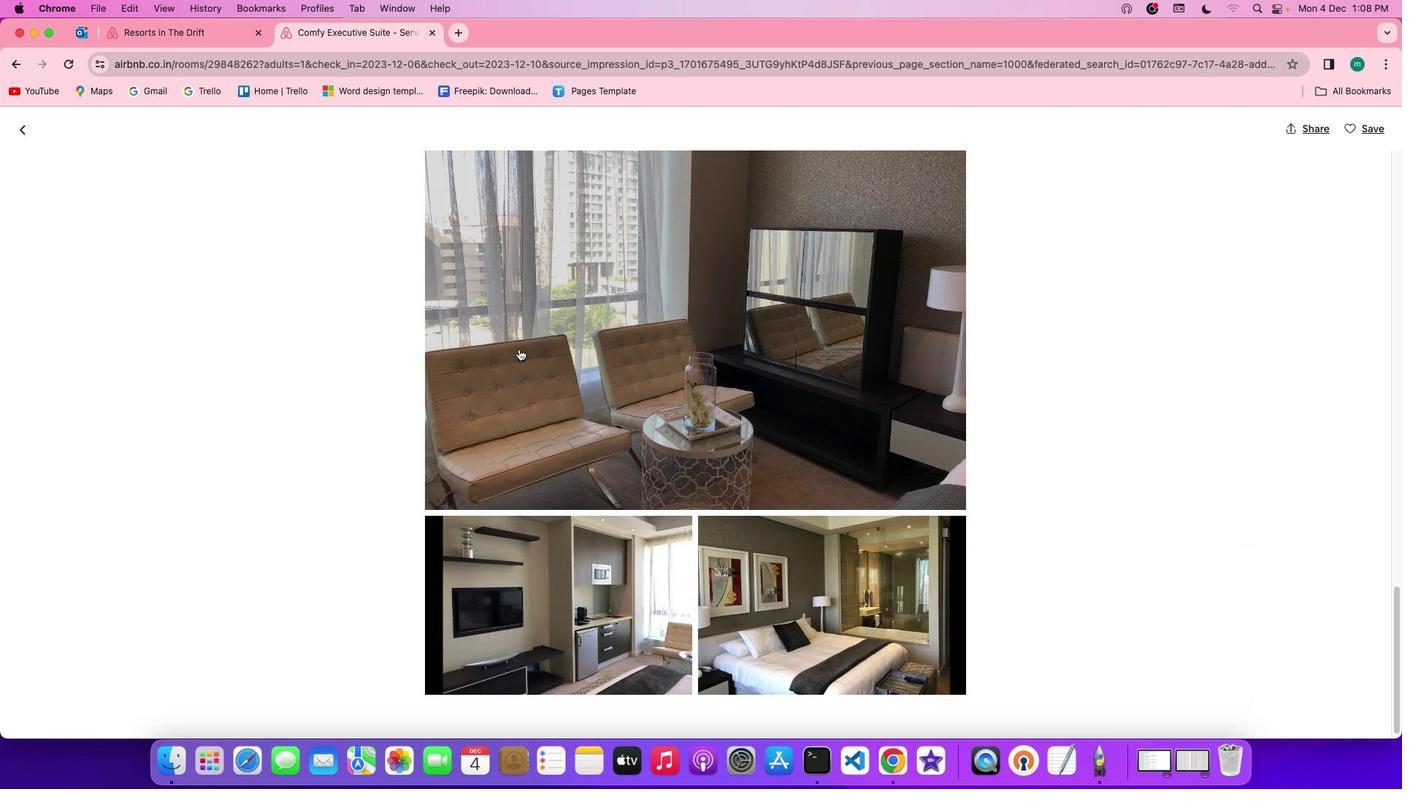 
Action: Mouse scrolled (518, 349) with delta (0, -1)
Screenshot: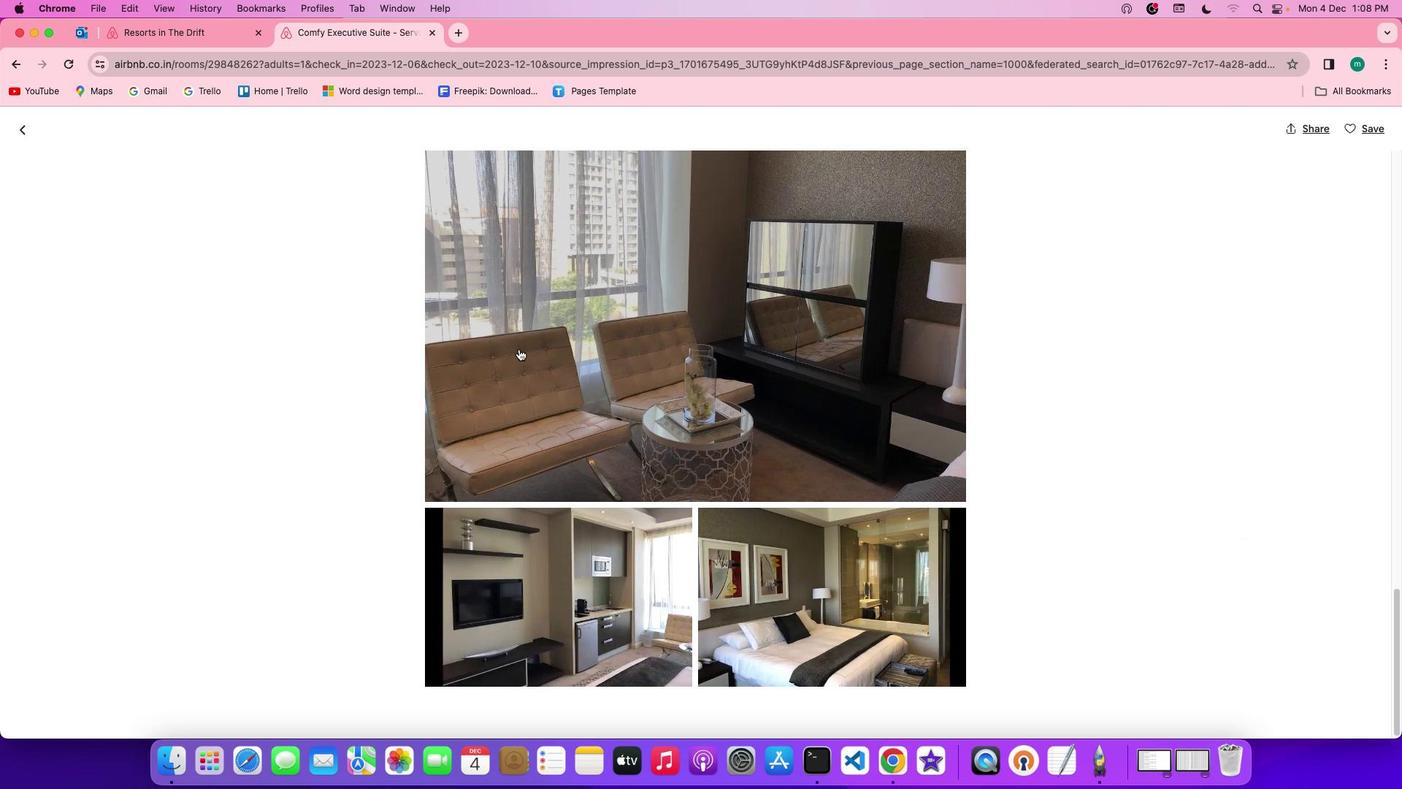 
Action: Mouse scrolled (518, 349) with delta (0, 0)
Screenshot: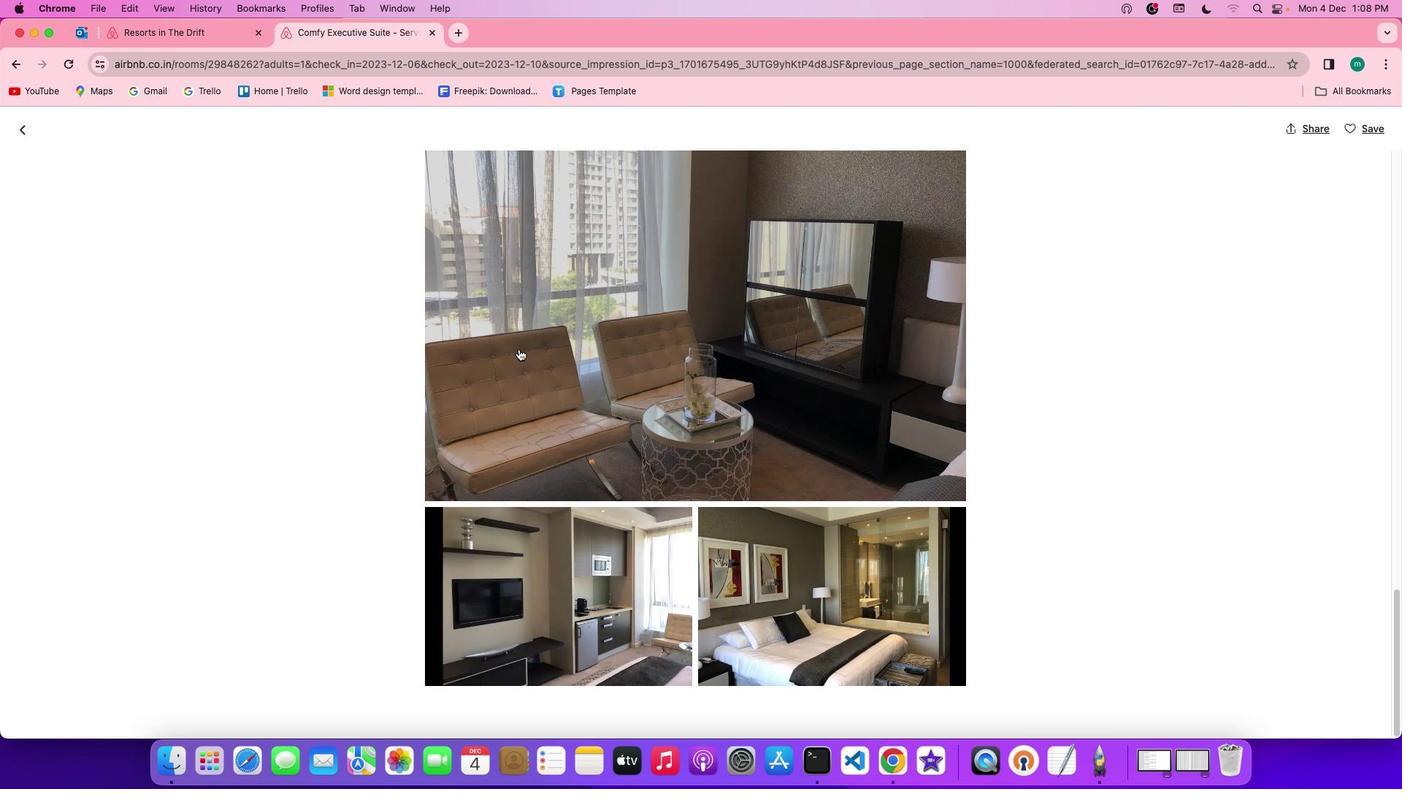 
Action: Mouse scrolled (518, 349) with delta (0, 0)
Screenshot: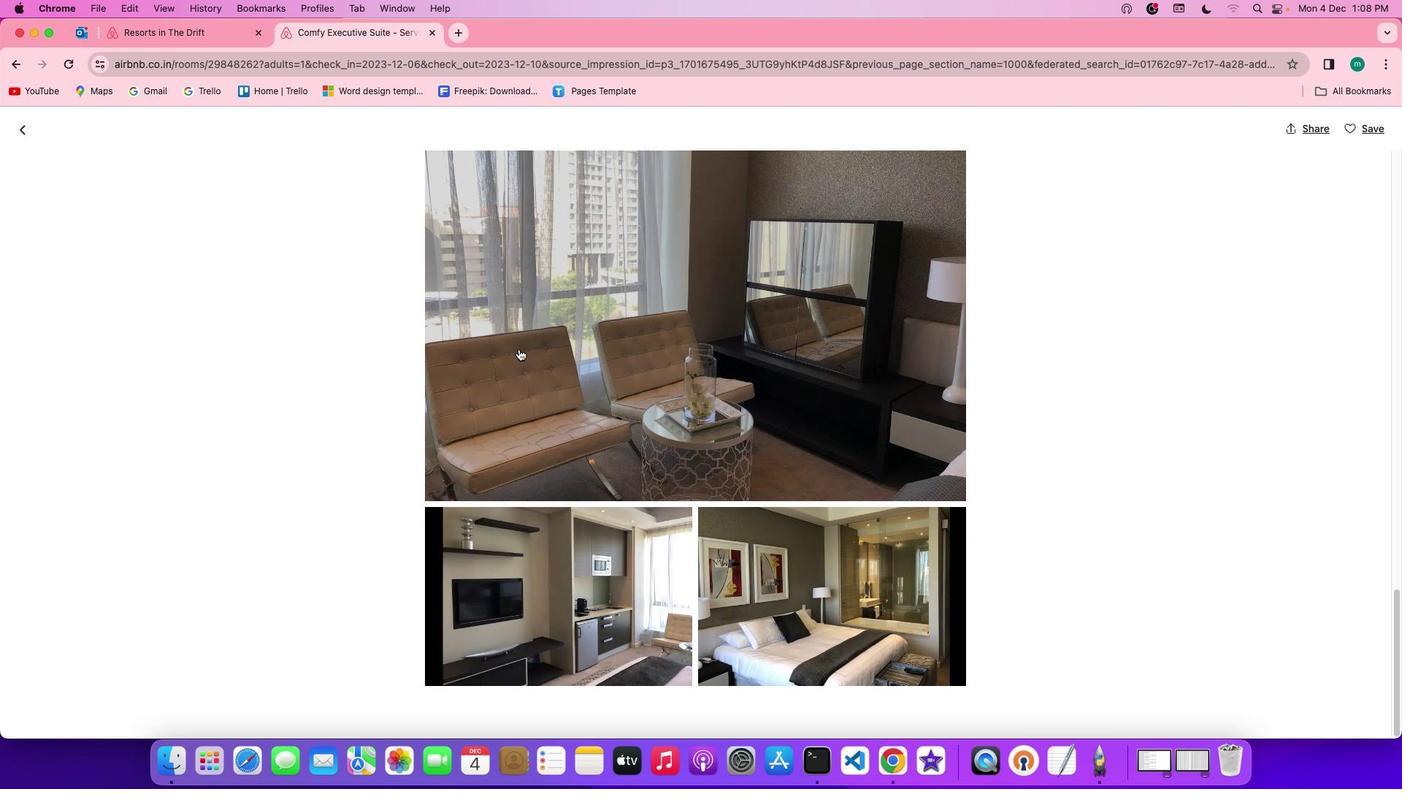 
Action: Mouse scrolled (518, 349) with delta (0, -1)
Screenshot: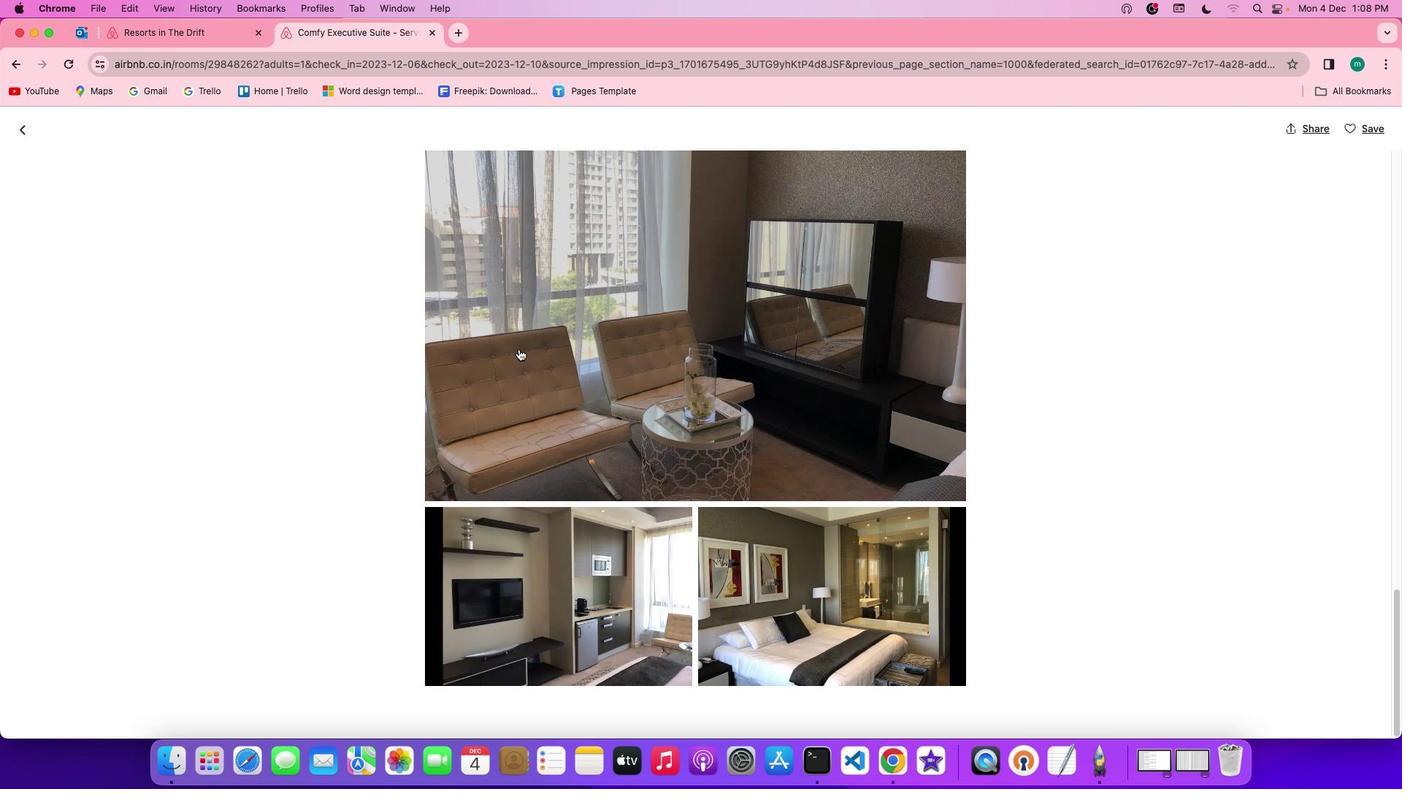 
Action: Mouse scrolled (518, 349) with delta (0, -2)
Screenshot: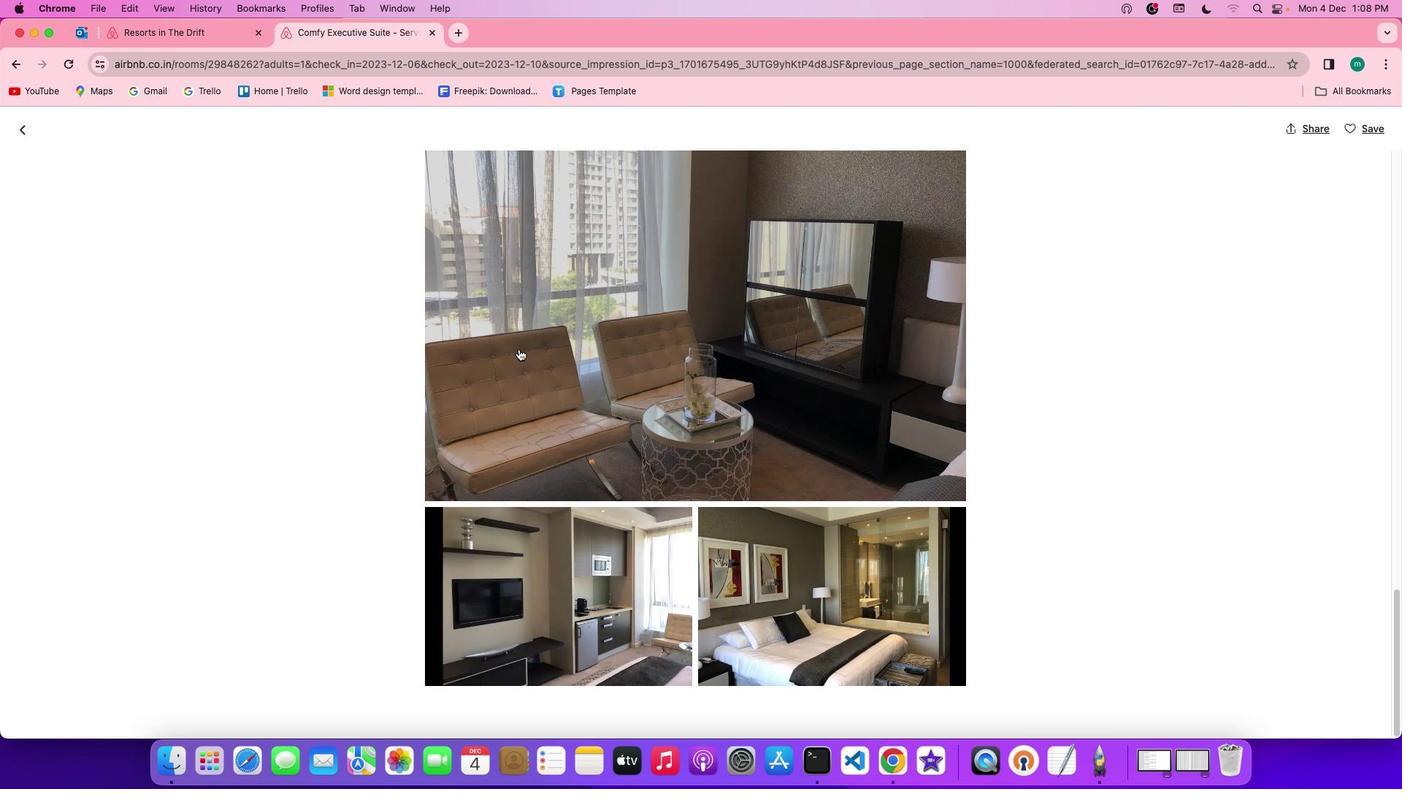 
Action: Mouse scrolled (518, 349) with delta (0, -2)
Screenshot: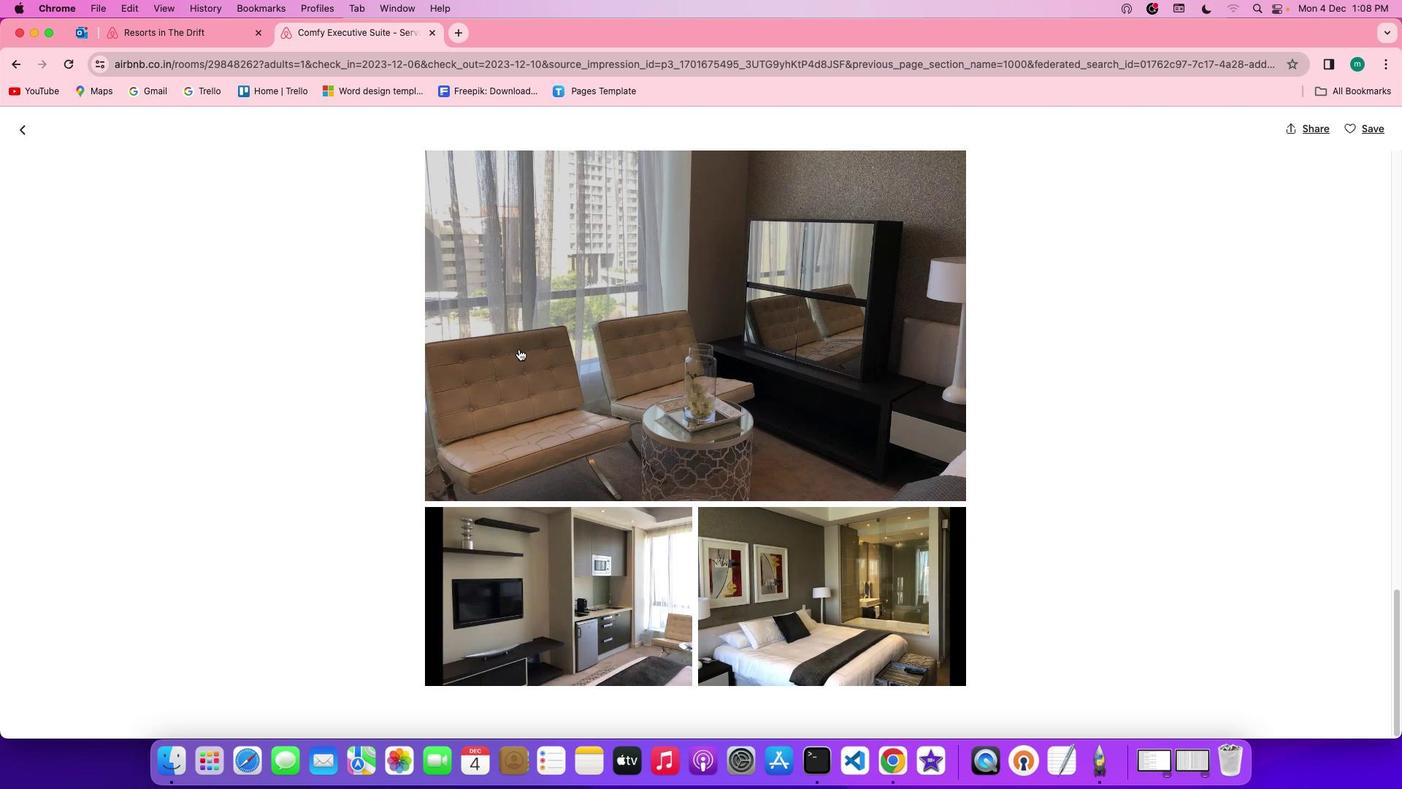 
Action: Mouse moved to (20, 115)
Screenshot: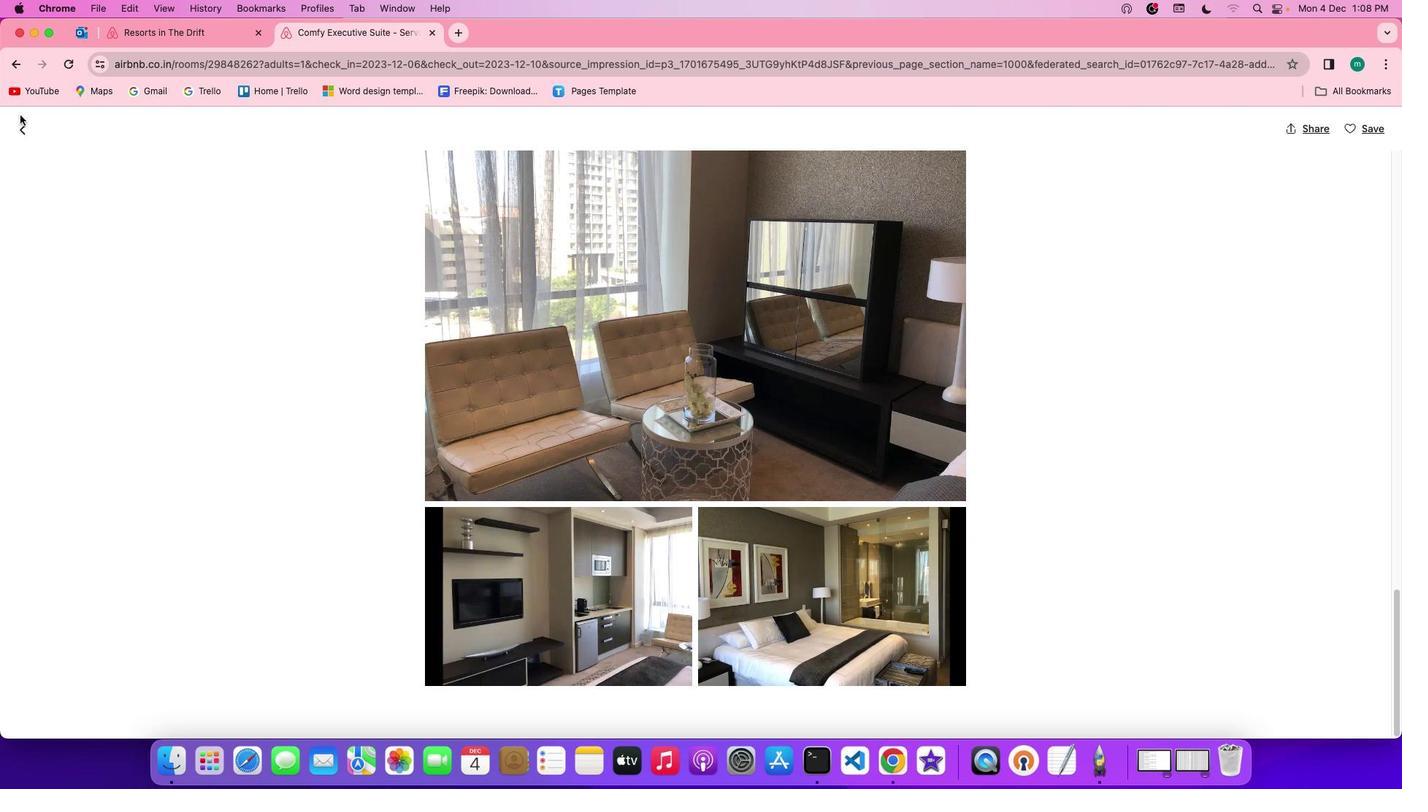 
Action: Mouse pressed left at (20, 115)
Screenshot: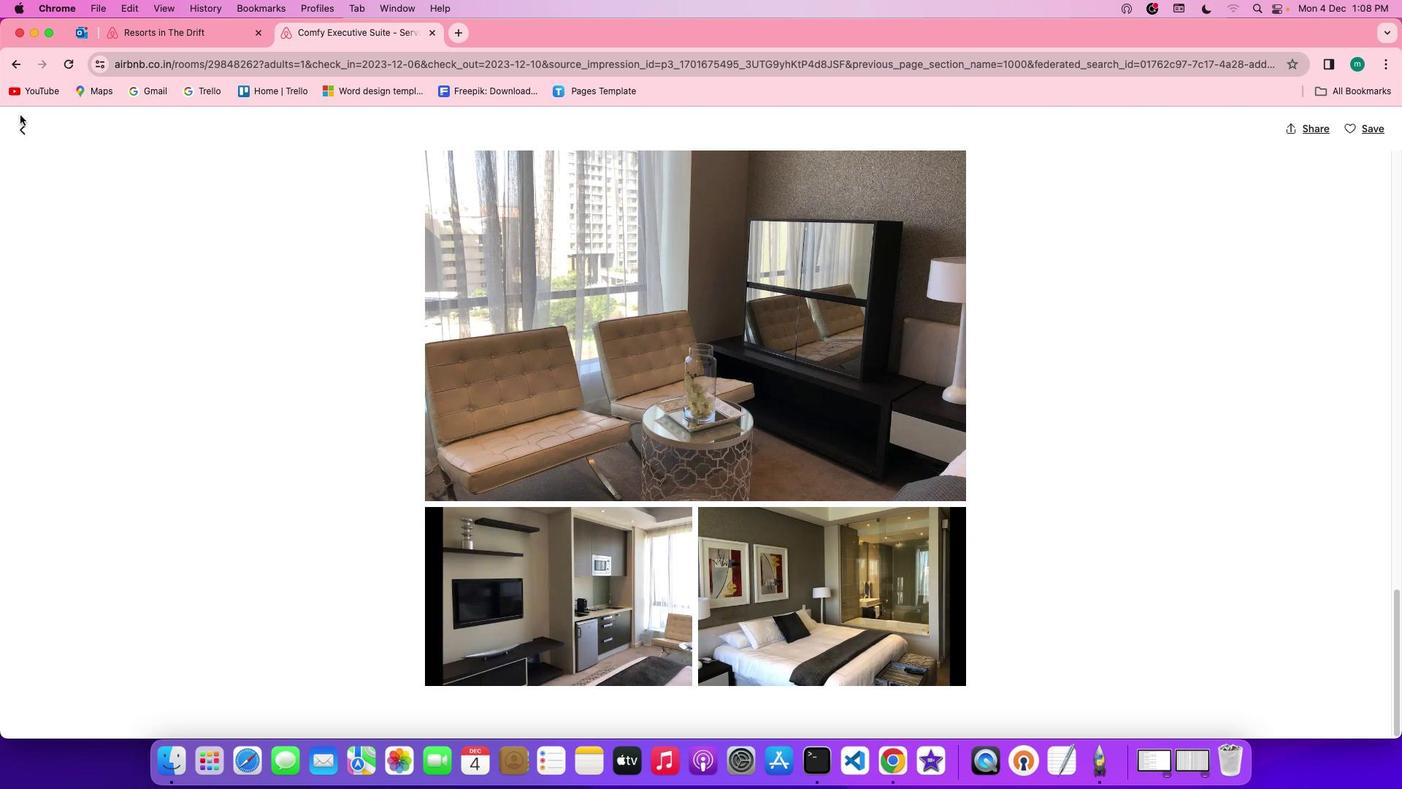 
Action: Mouse moved to (21, 119)
Screenshot: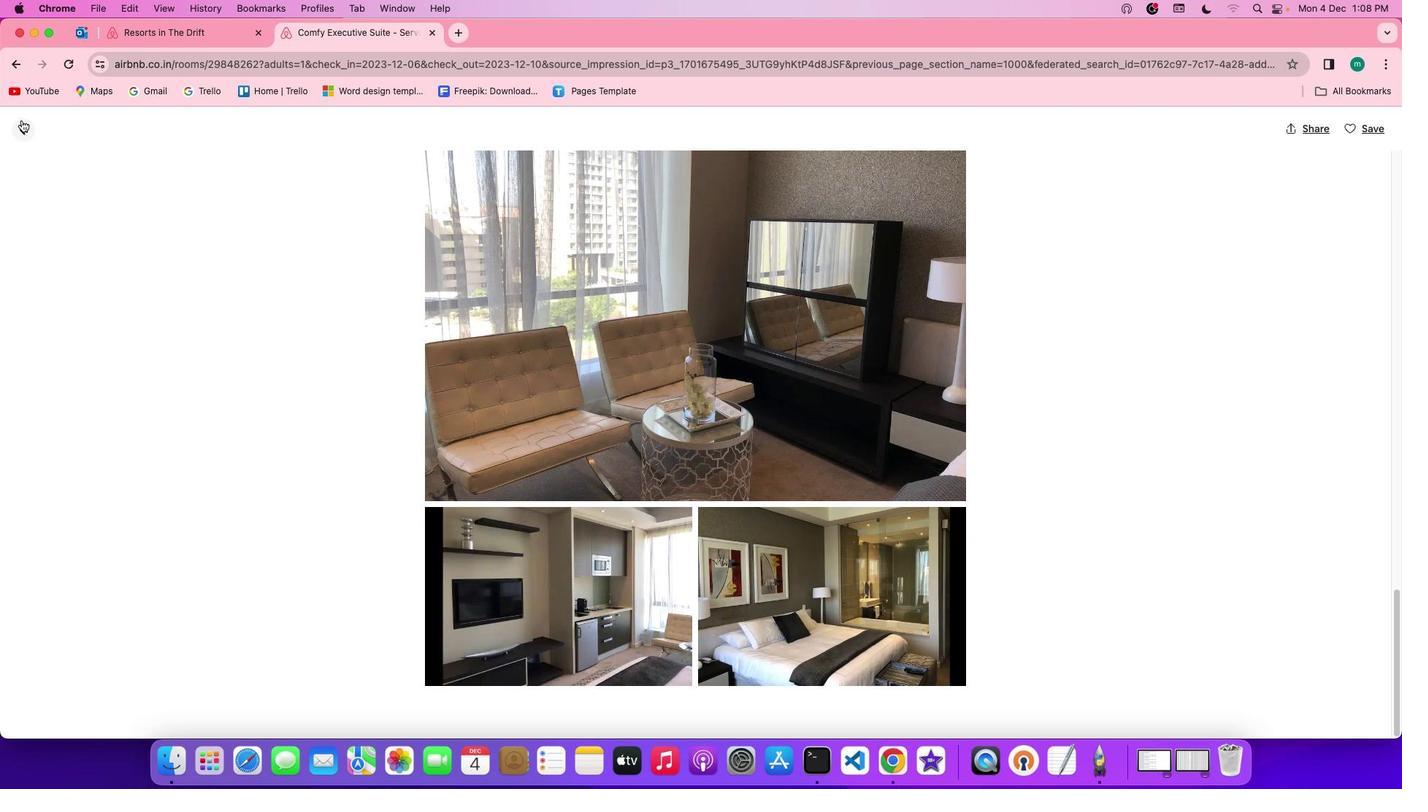 
Action: Mouse pressed left at (21, 119)
Screenshot: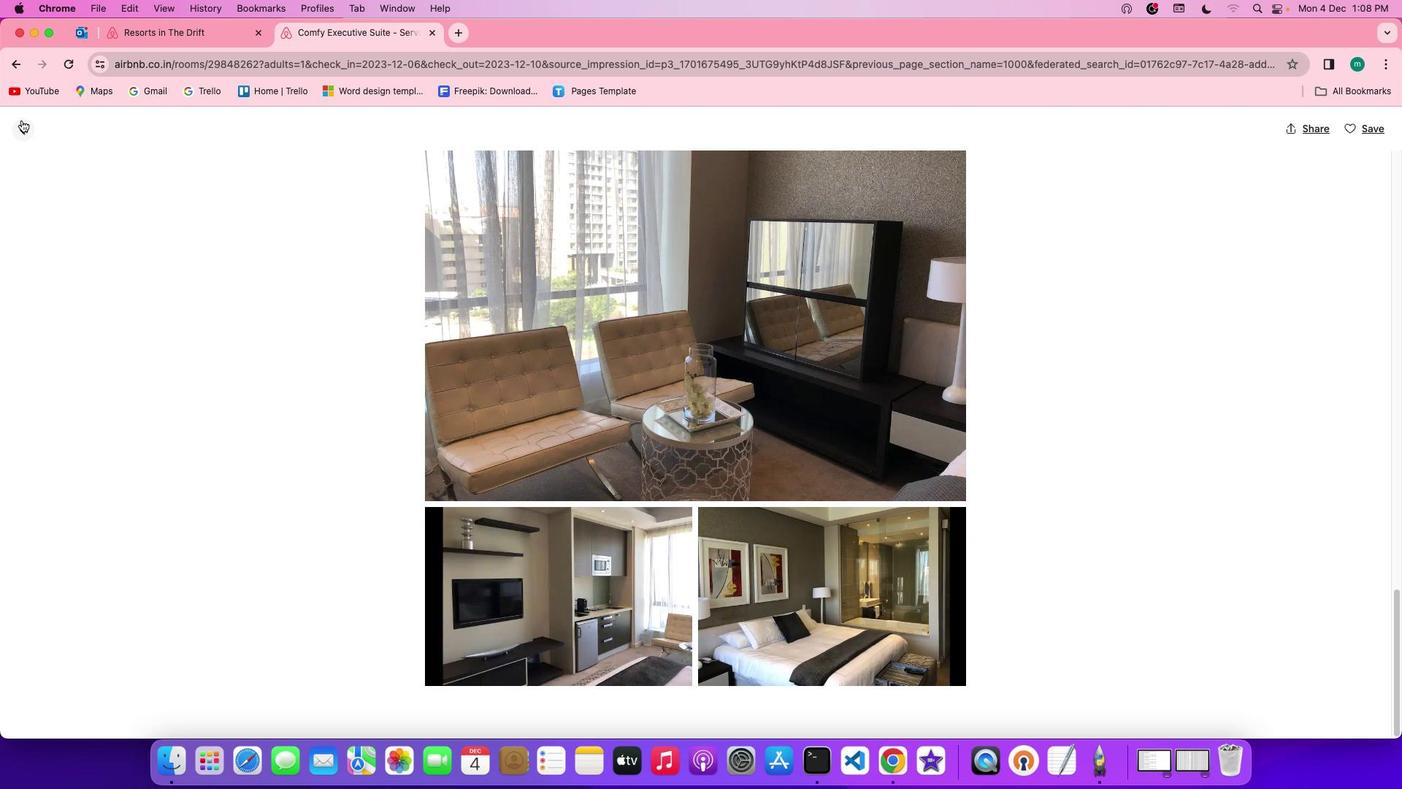 
Action: Mouse moved to (702, 450)
Screenshot: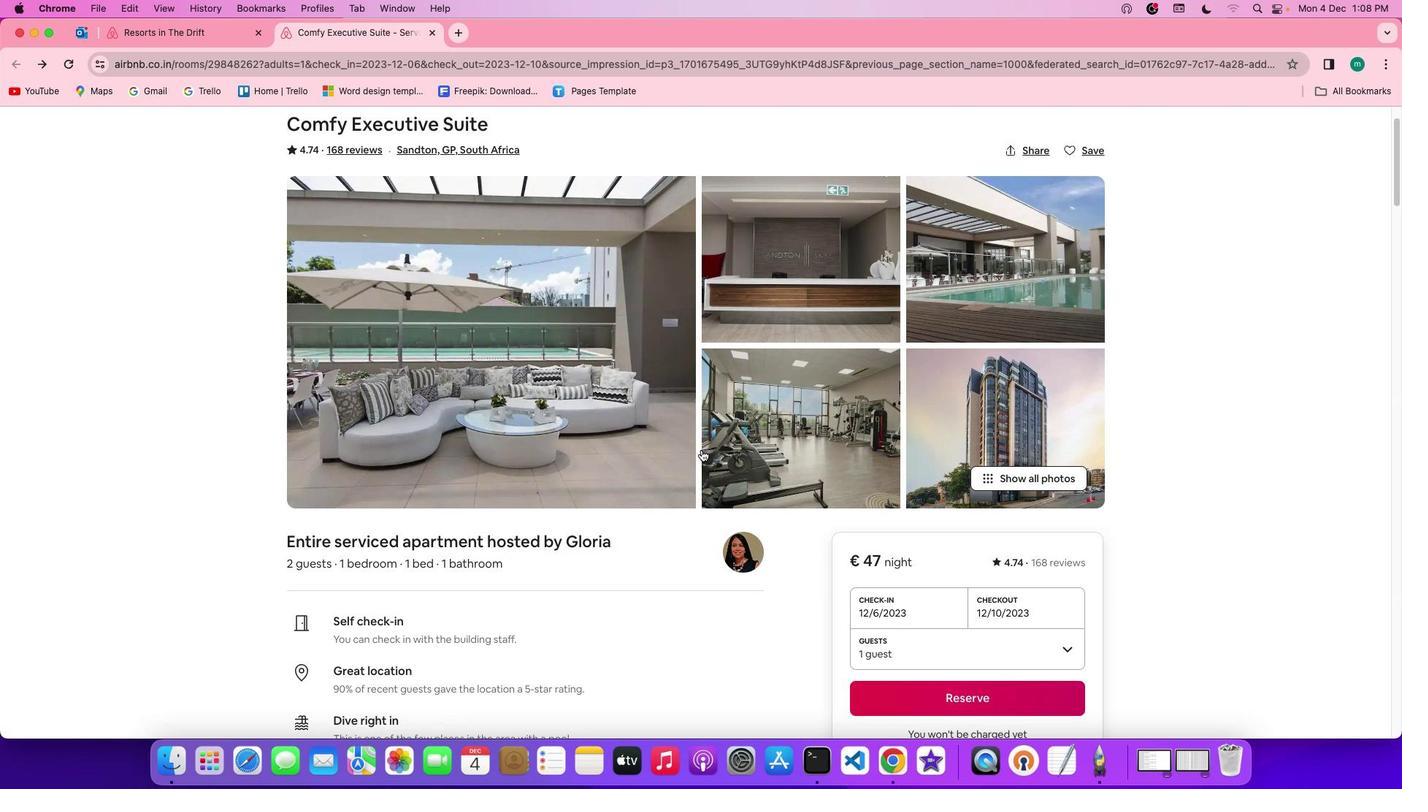 
Action: Mouse scrolled (702, 450) with delta (0, 0)
Screenshot: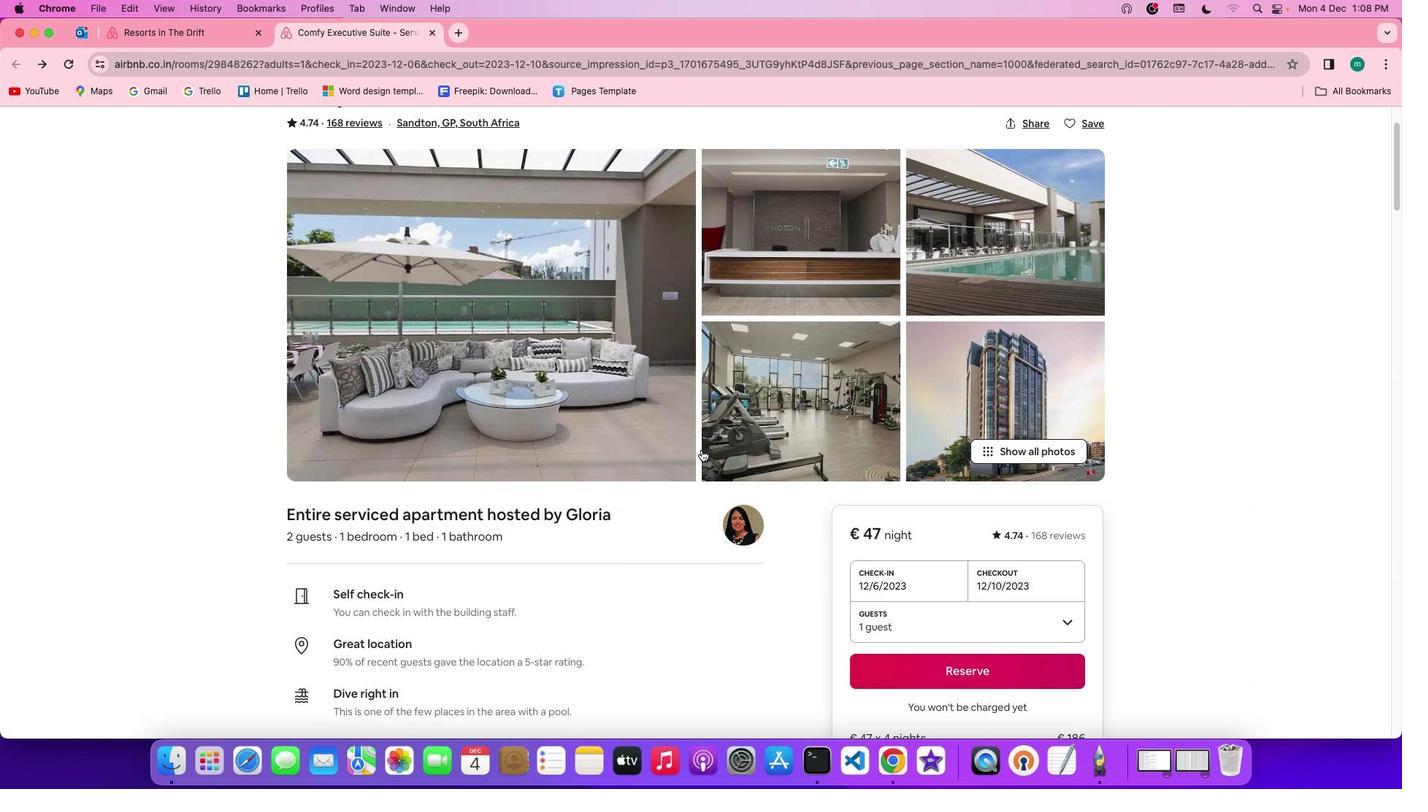 
Action: Mouse scrolled (702, 450) with delta (0, 0)
Screenshot: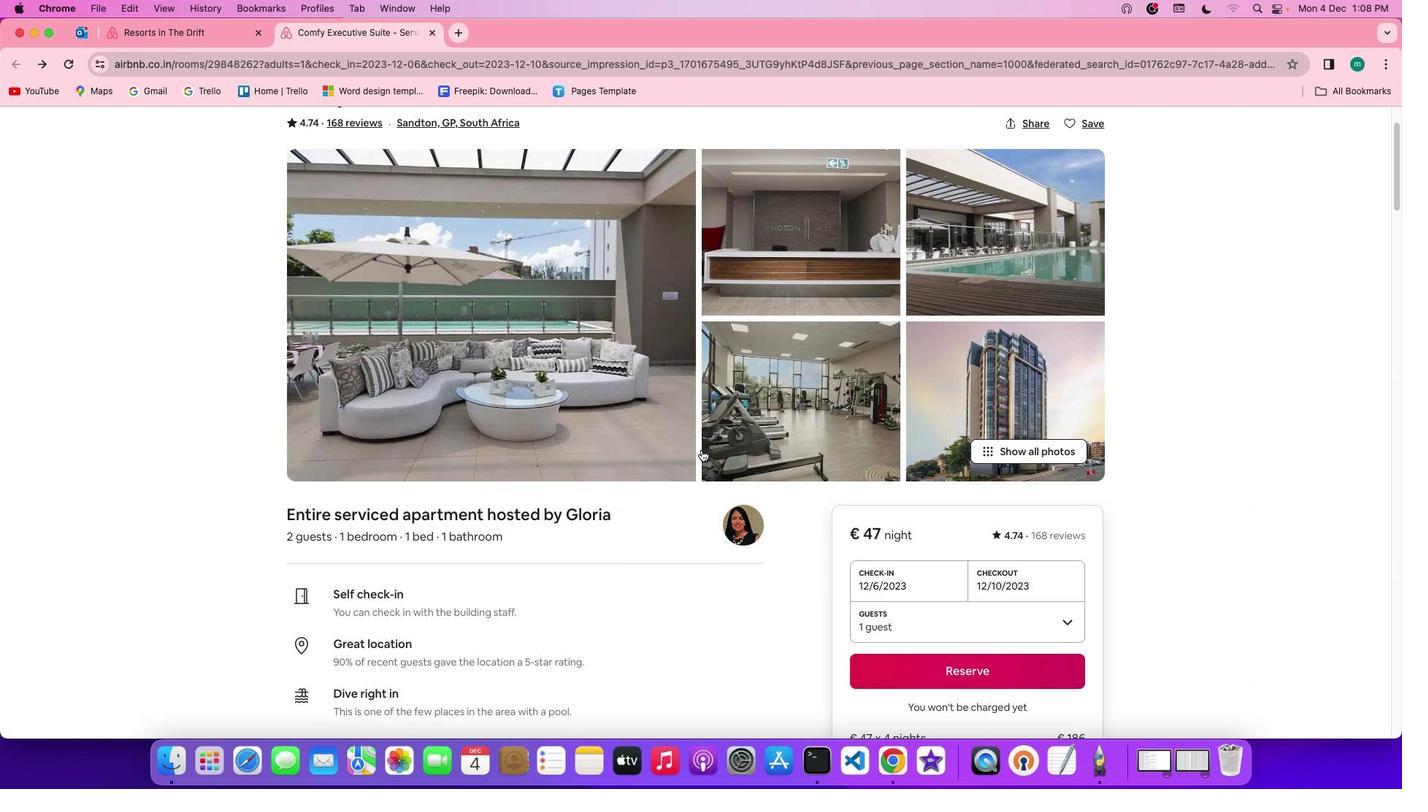 
Action: Mouse scrolled (702, 450) with delta (0, -2)
Screenshot: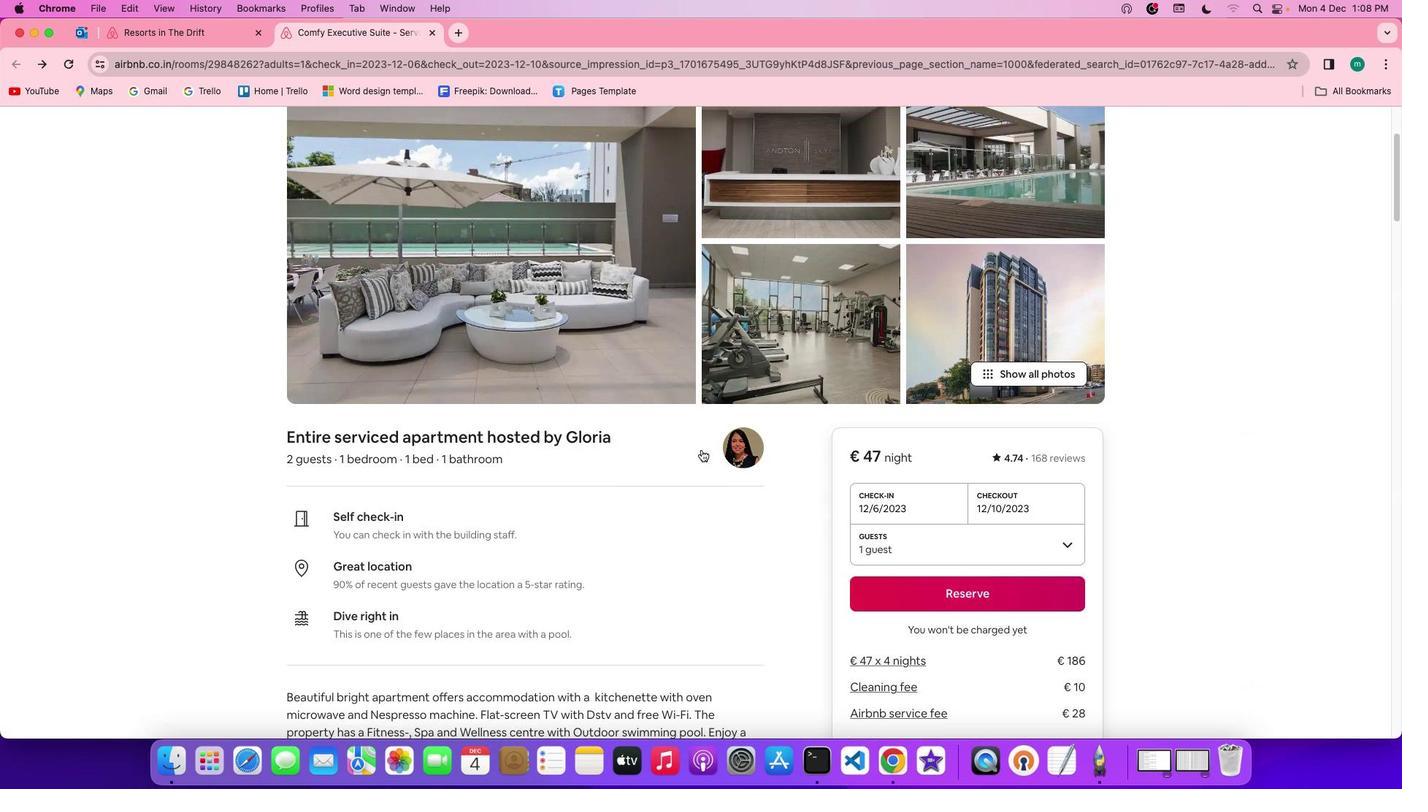 
Action: Mouse scrolled (702, 450) with delta (0, -2)
Screenshot: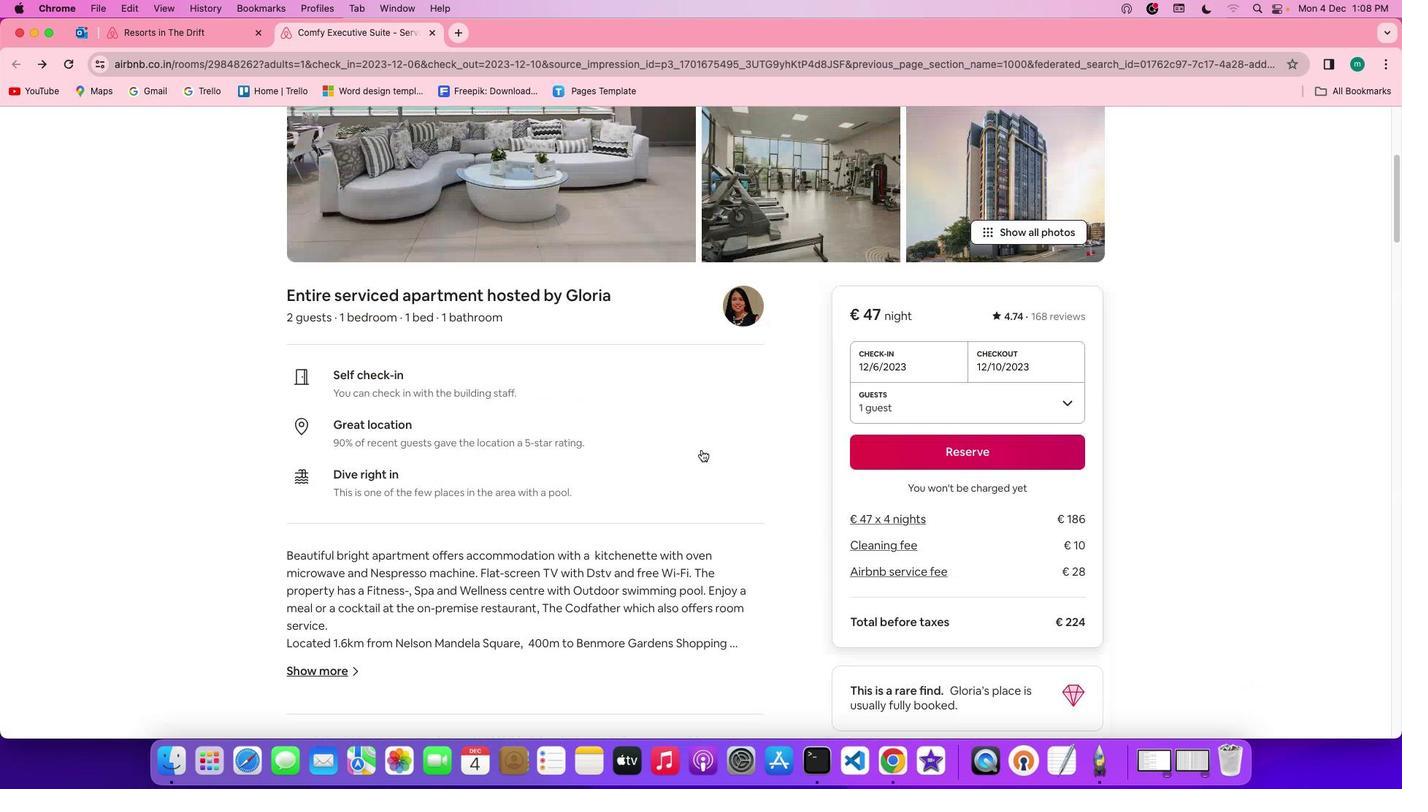 
Action: Mouse scrolled (702, 450) with delta (0, -3)
Screenshot: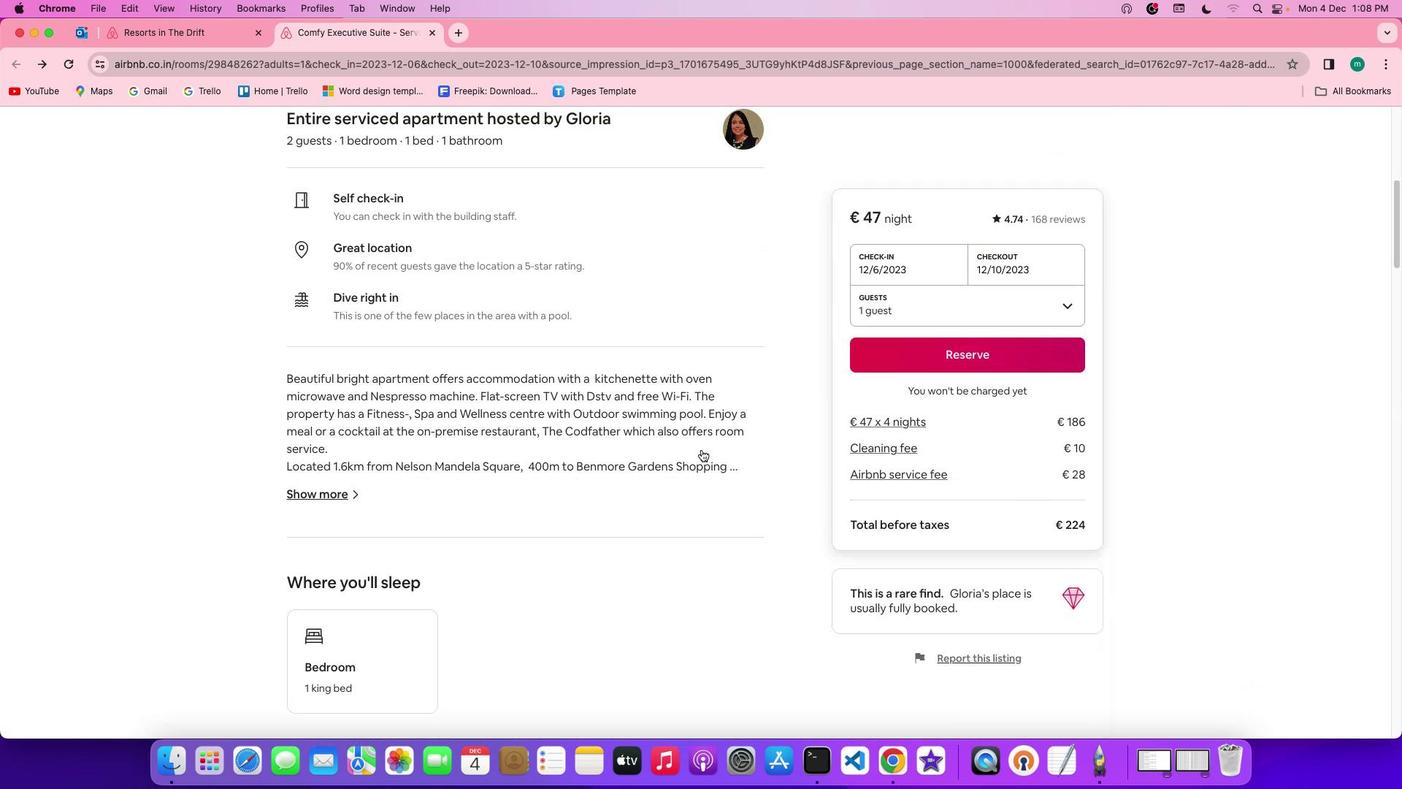 
Action: Mouse moved to (327, 490)
Screenshot: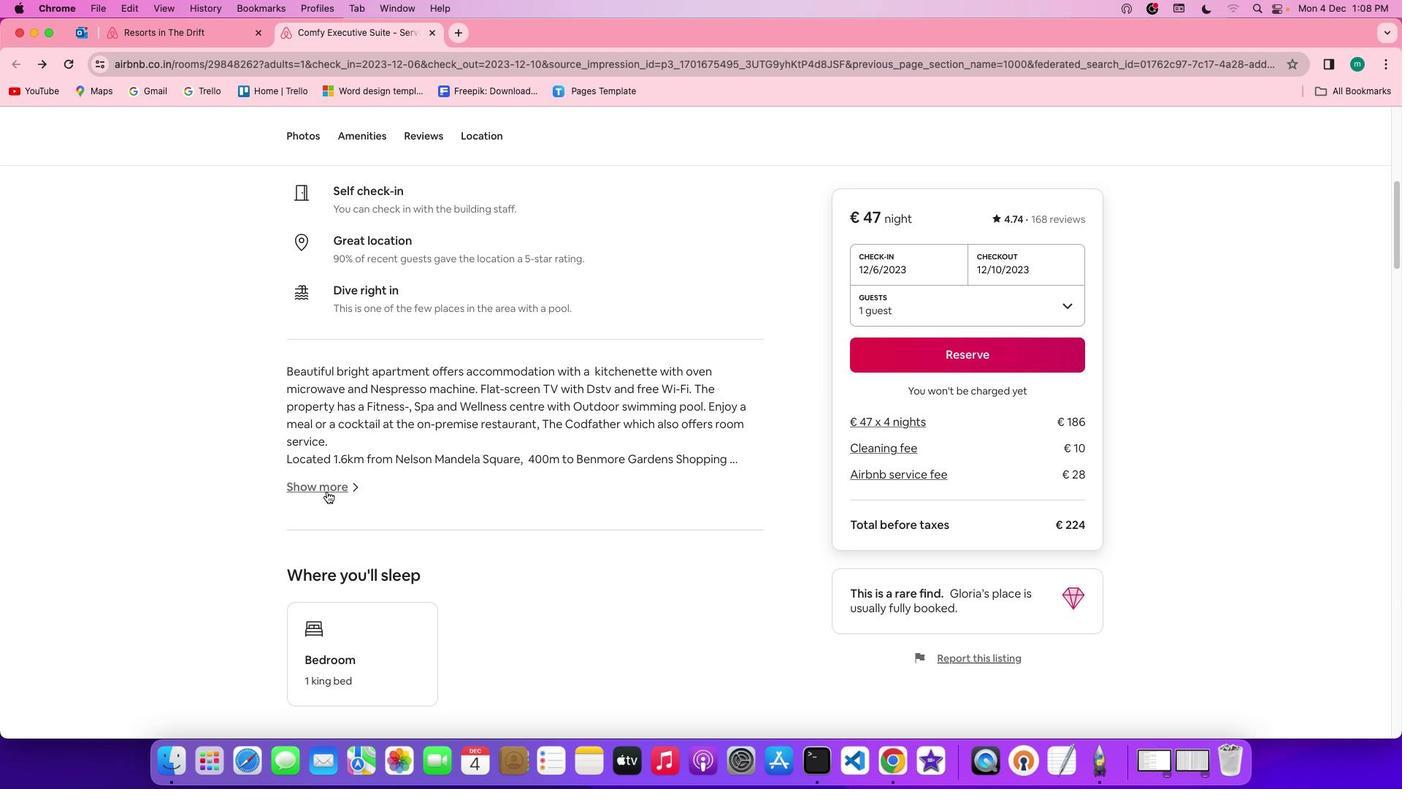 
Action: Mouse pressed left at (327, 490)
Screenshot: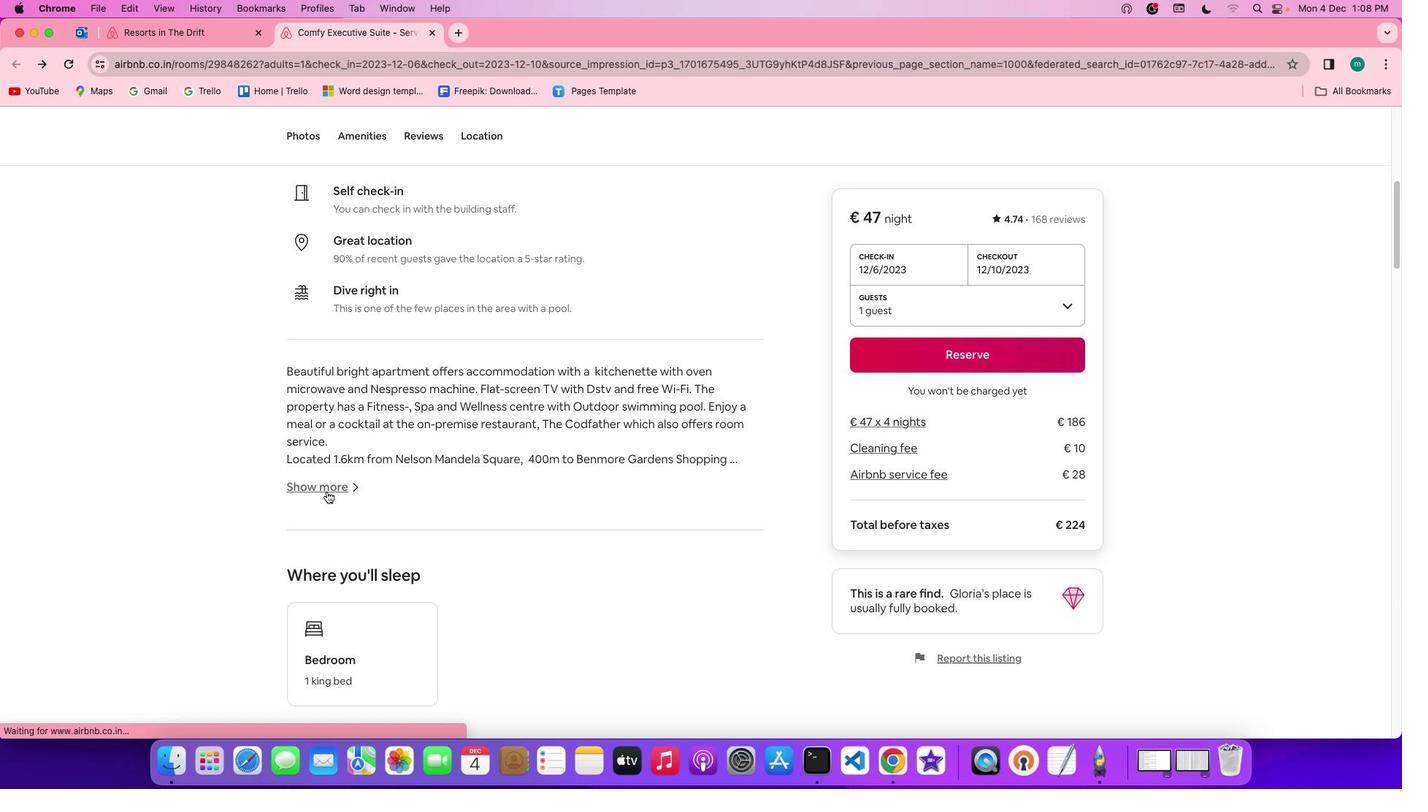 
Action: Mouse moved to (598, 477)
Screenshot: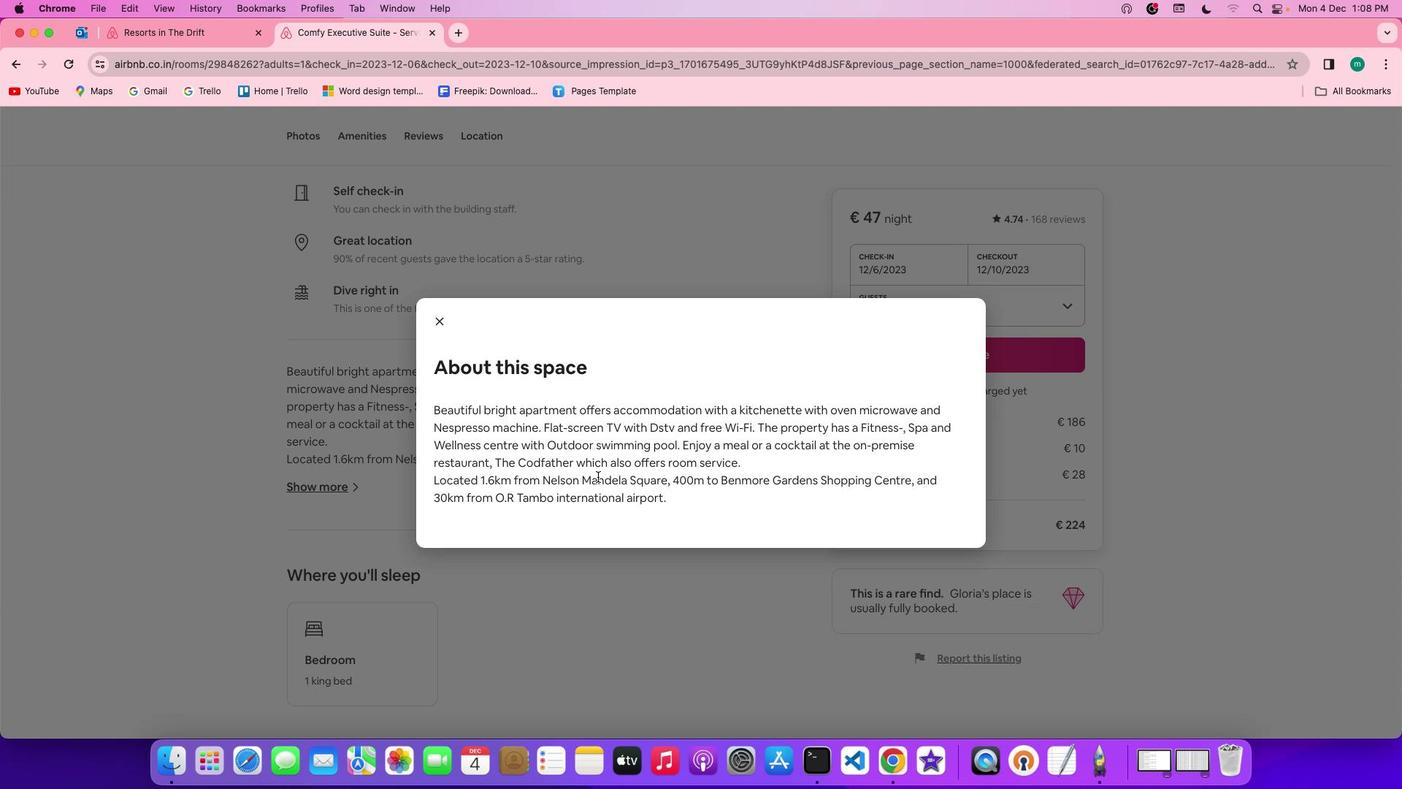 
Action: Mouse scrolled (598, 477) with delta (0, 0)
Screenshot: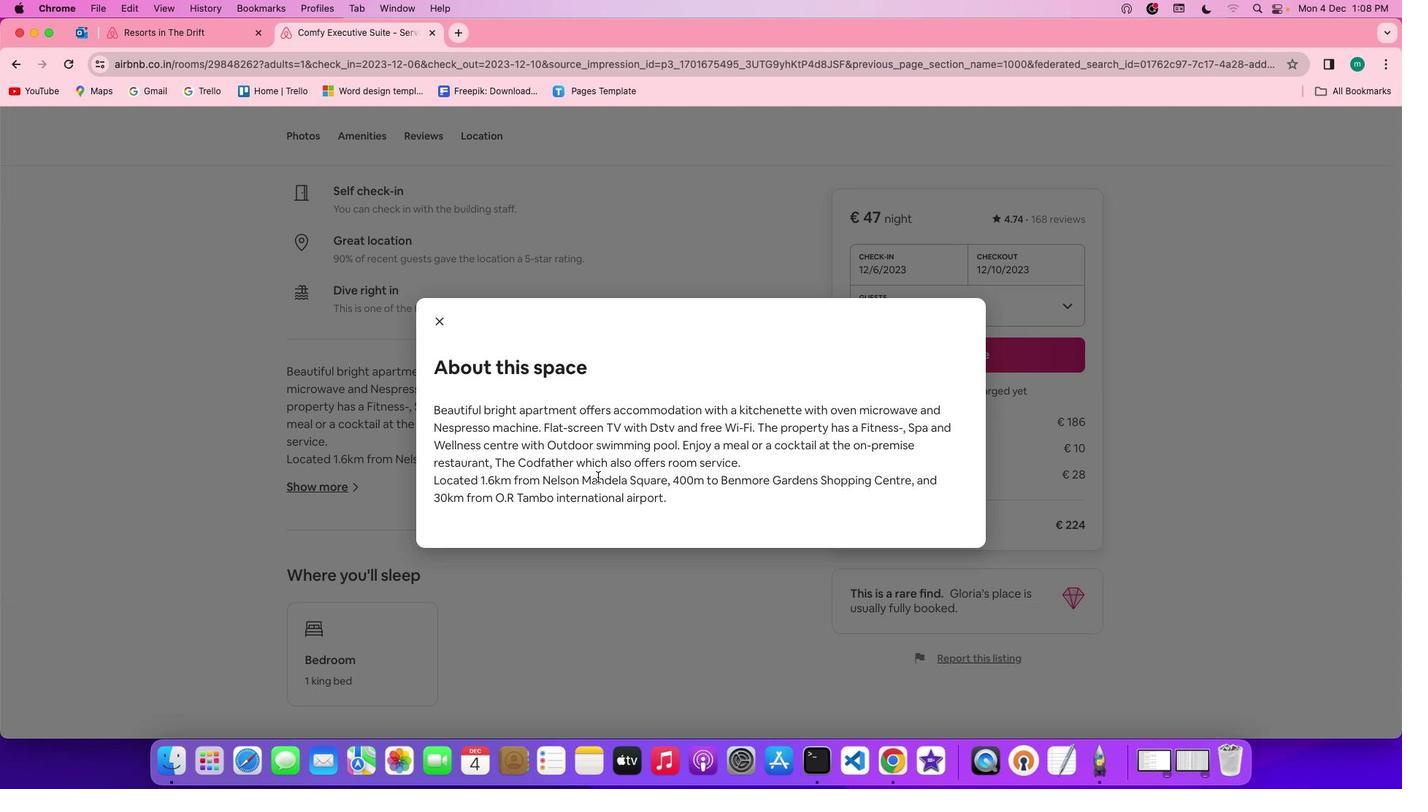 
Action: Mouse scrolled (598, 477) with delta (0, 0)
Screenshot: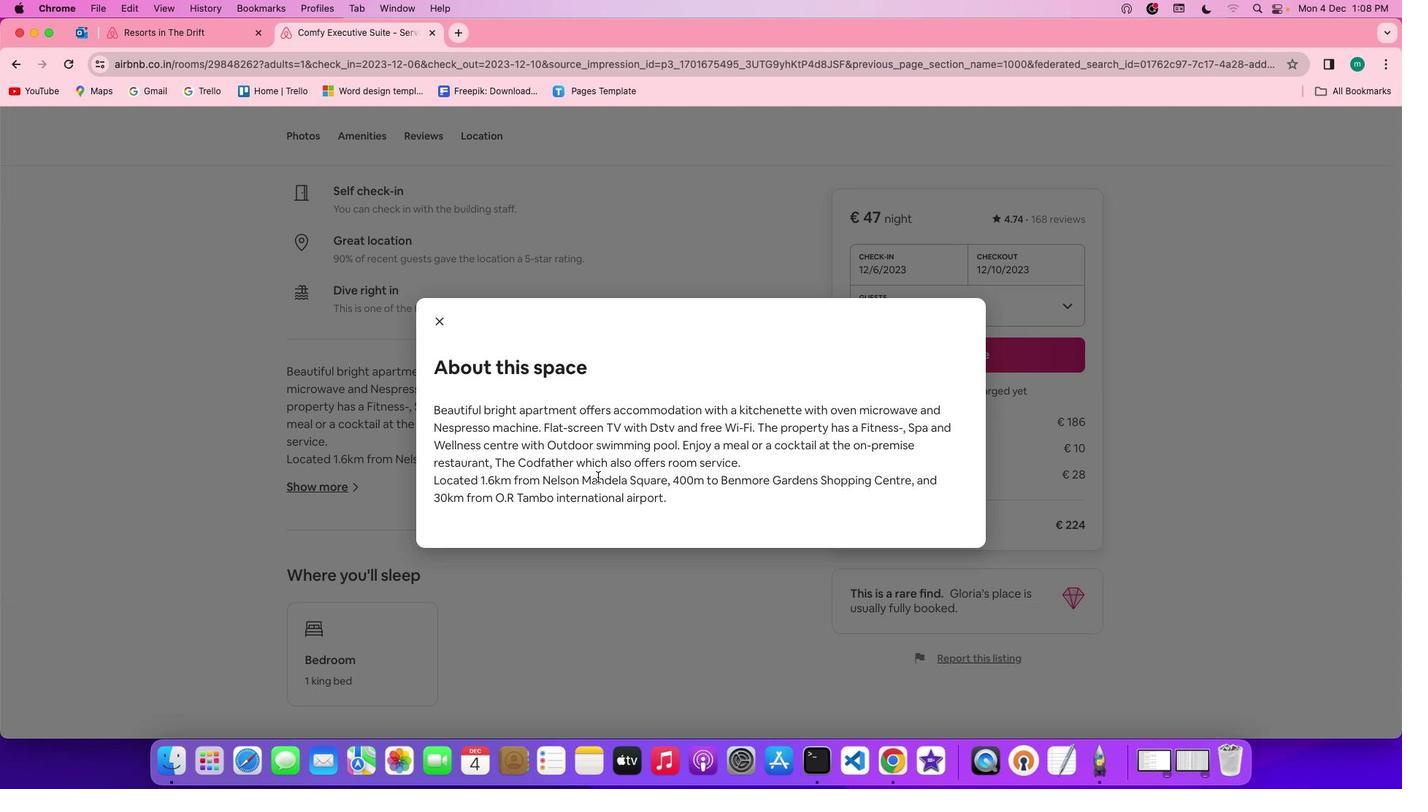 
Action: Mouse scrolled (598, 477) with delta (0, -2)
Screenshot: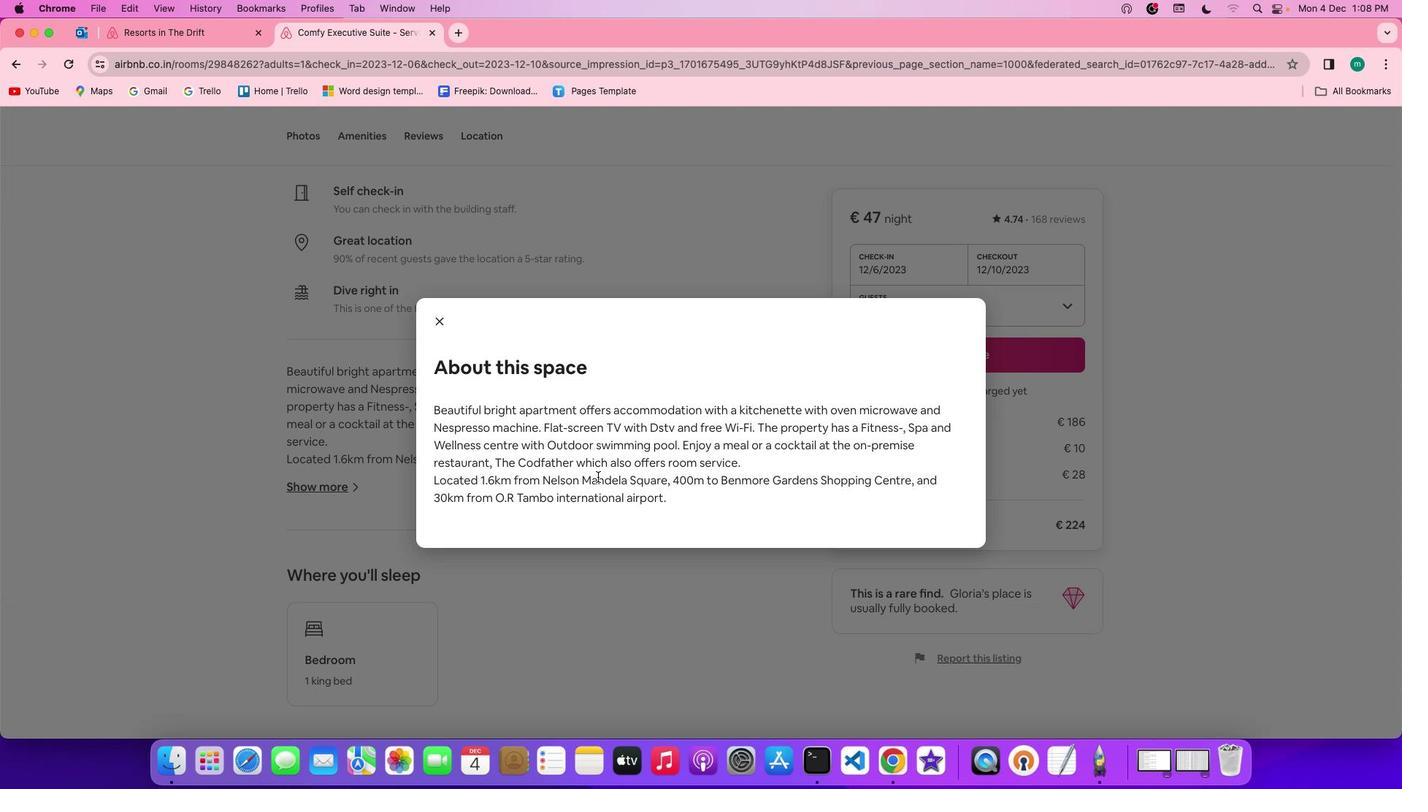 
Action: Mouse scrolled (598, 477) with delta (0, -3)
Screenshot: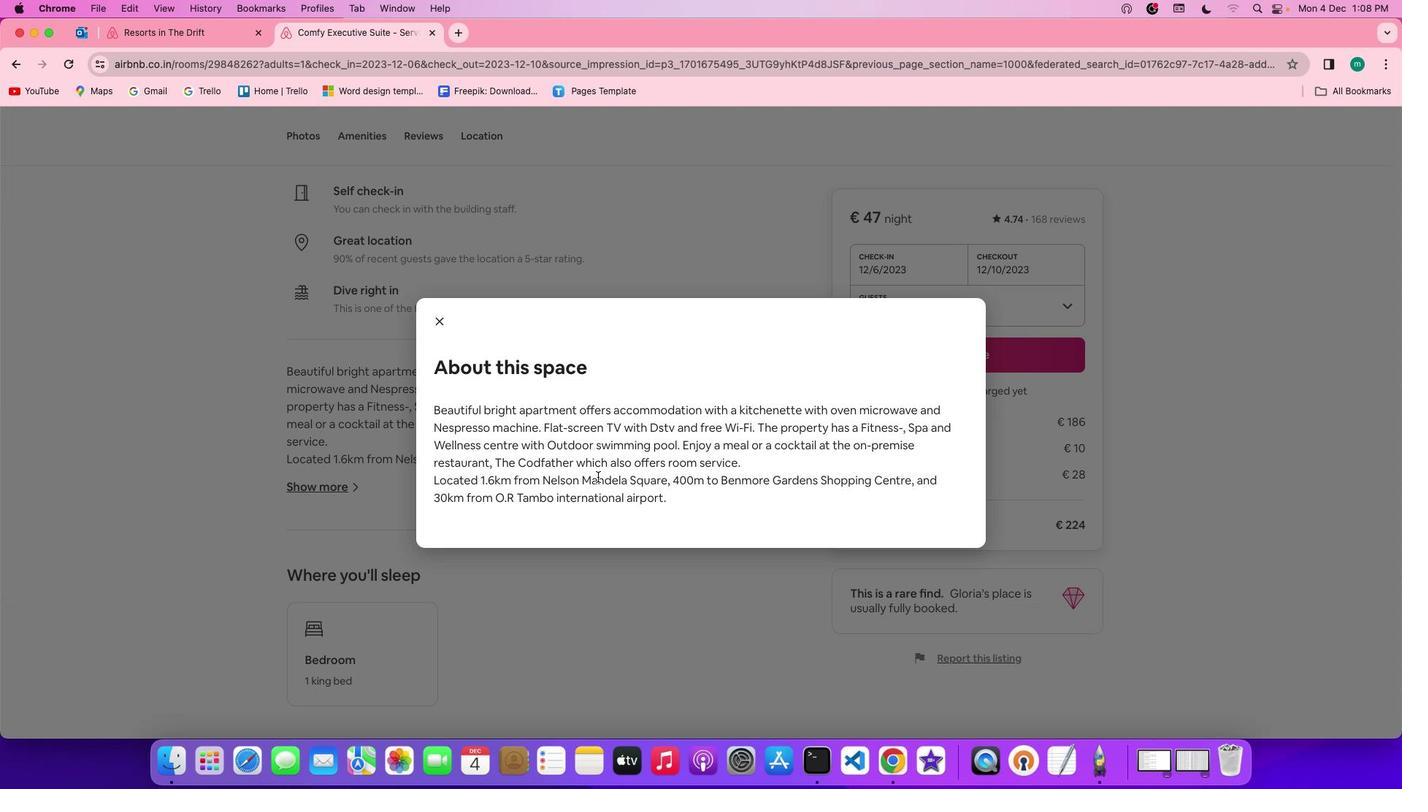 
Action: Mouse scrolled (598, 477) with delta (0, -3)
Screenshot: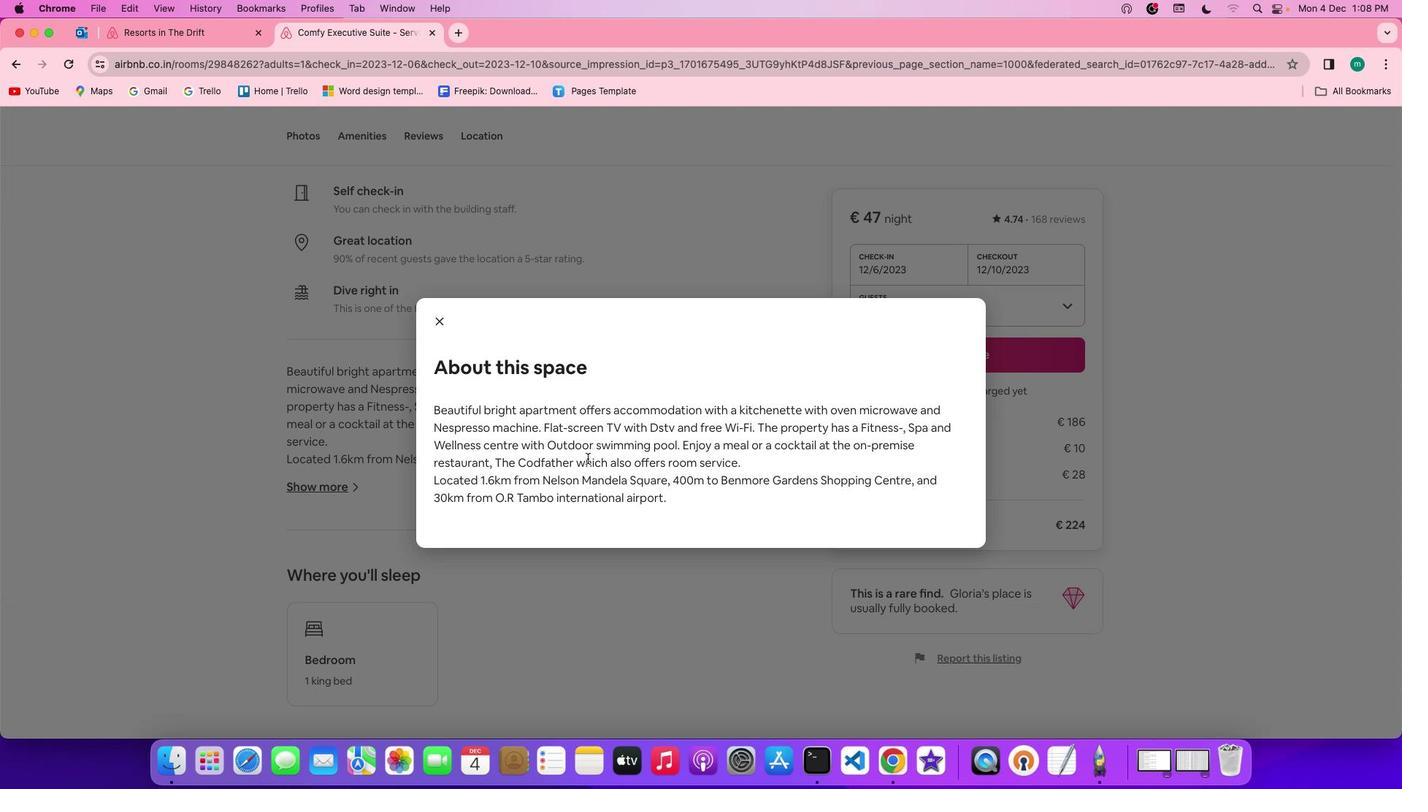 
Action: Mouse moved to (442, 319)
Screenshot: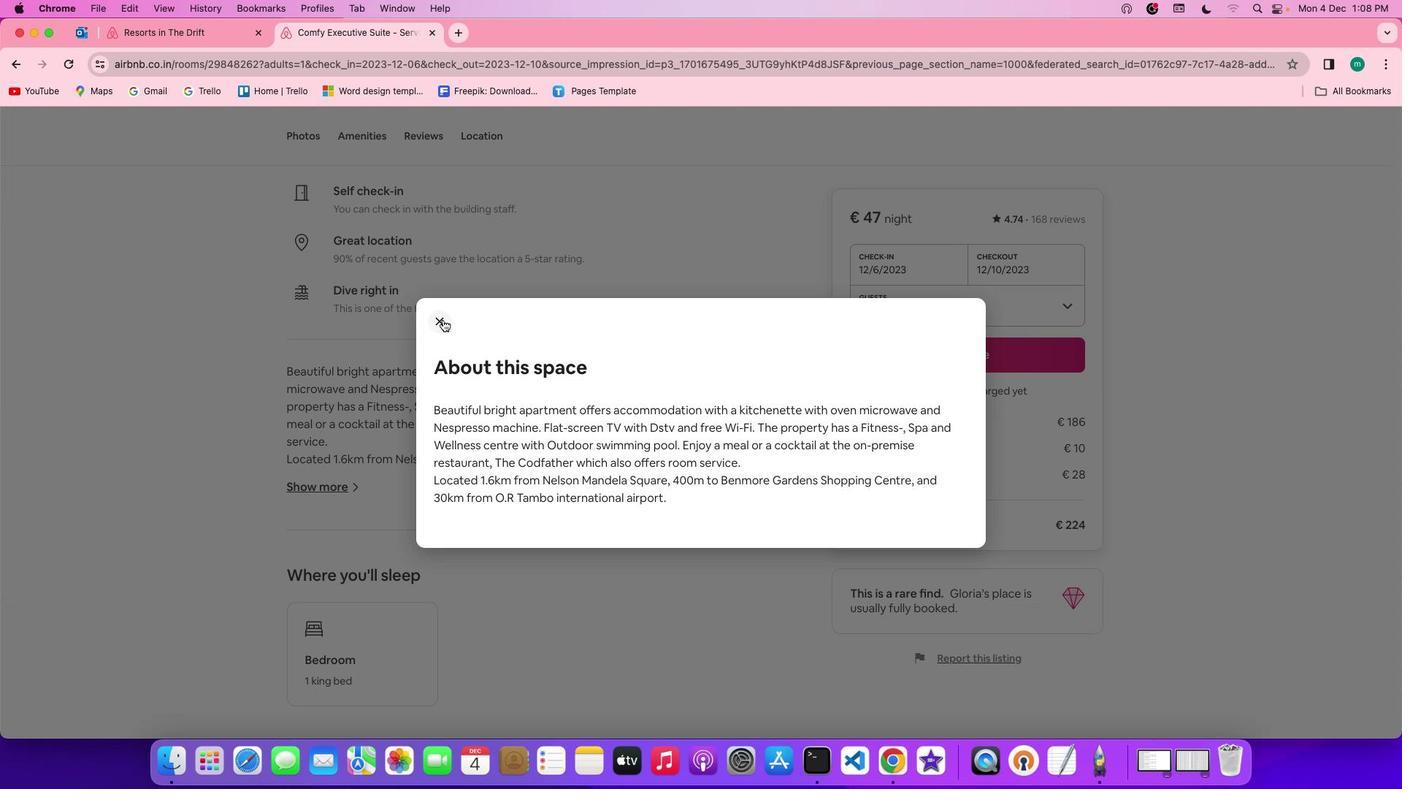 
Action: Mouse pressed left at (442, 319)
Screenshot: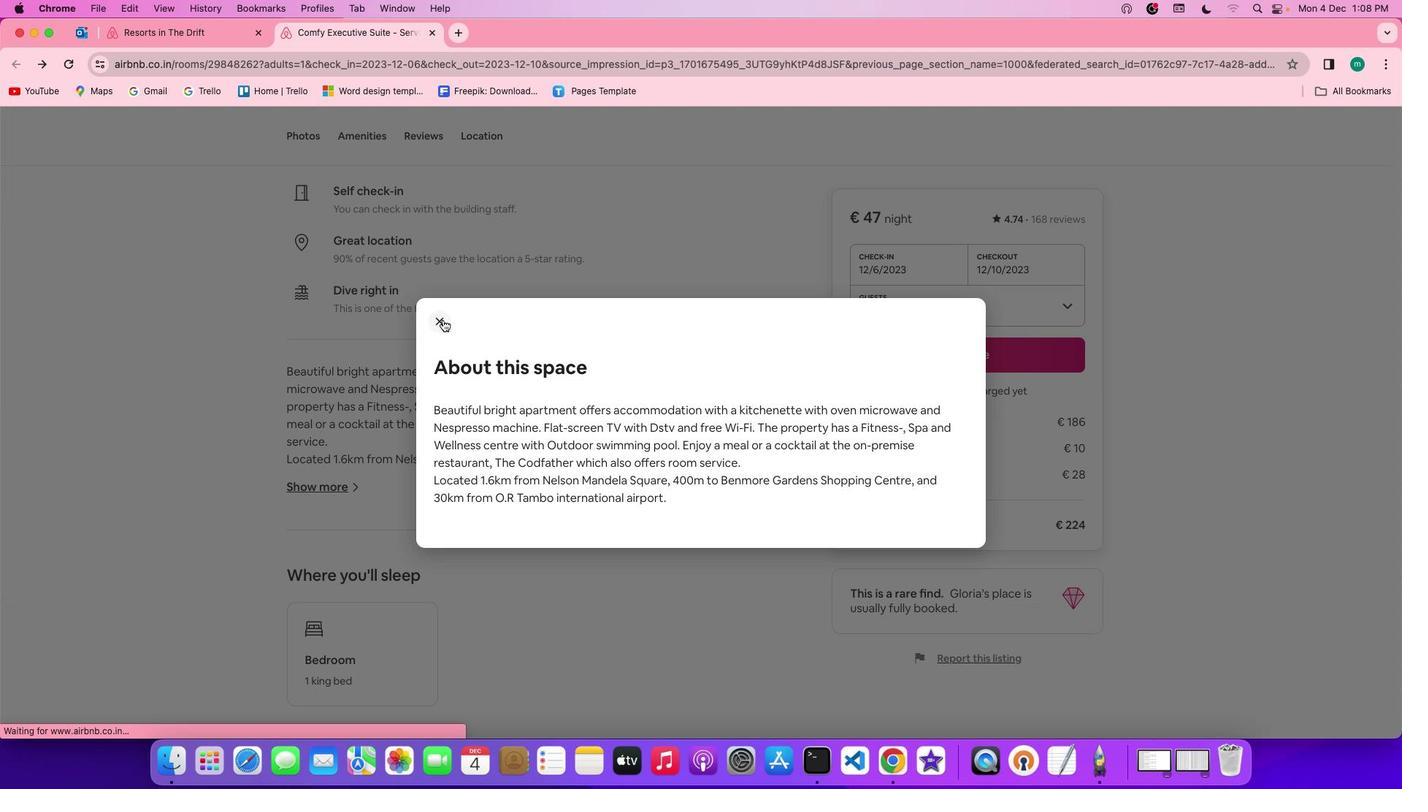 
Action: Mouse moved to (680, 456)
Screenshot: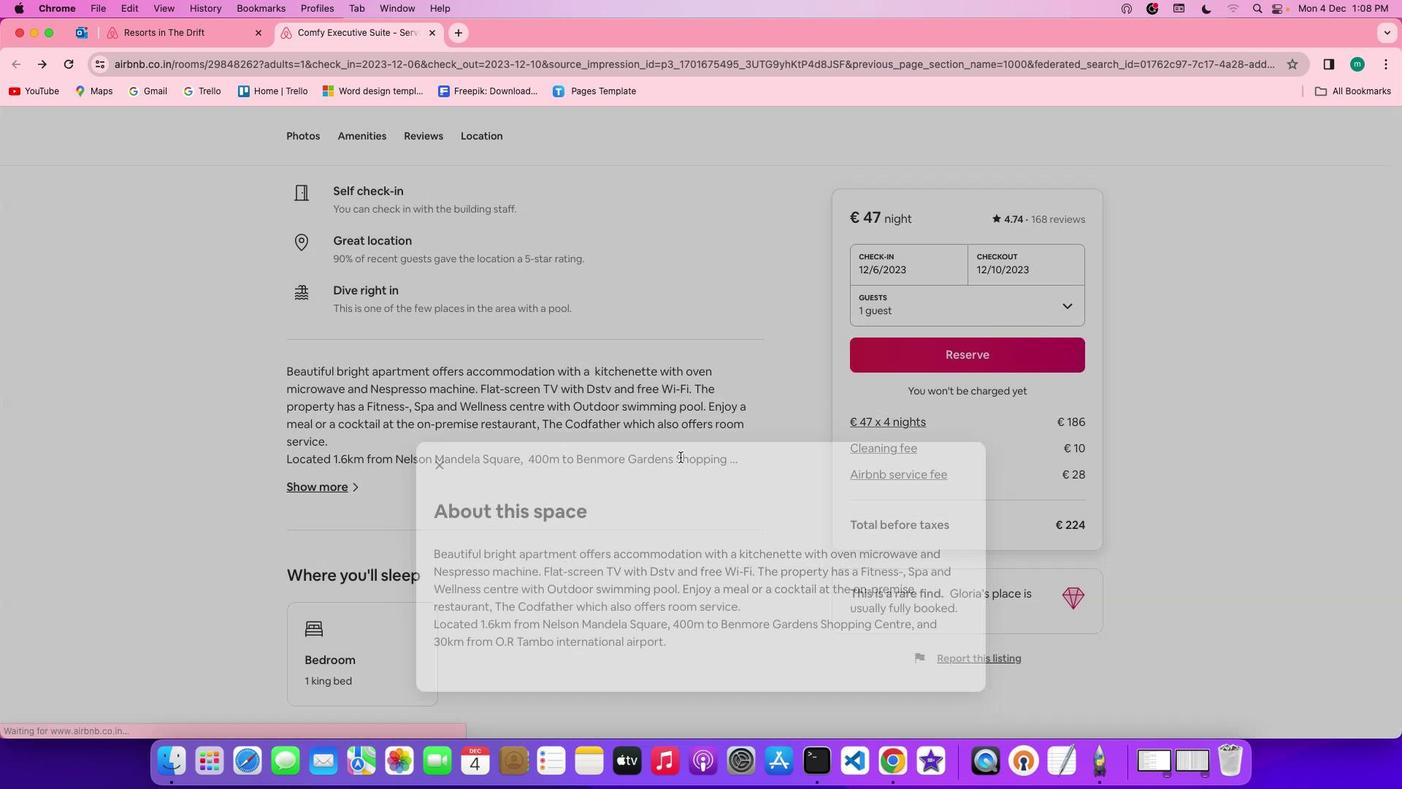 
Action: Mouse scrolled (680, 456) with delta (0, 0)
Screenshot: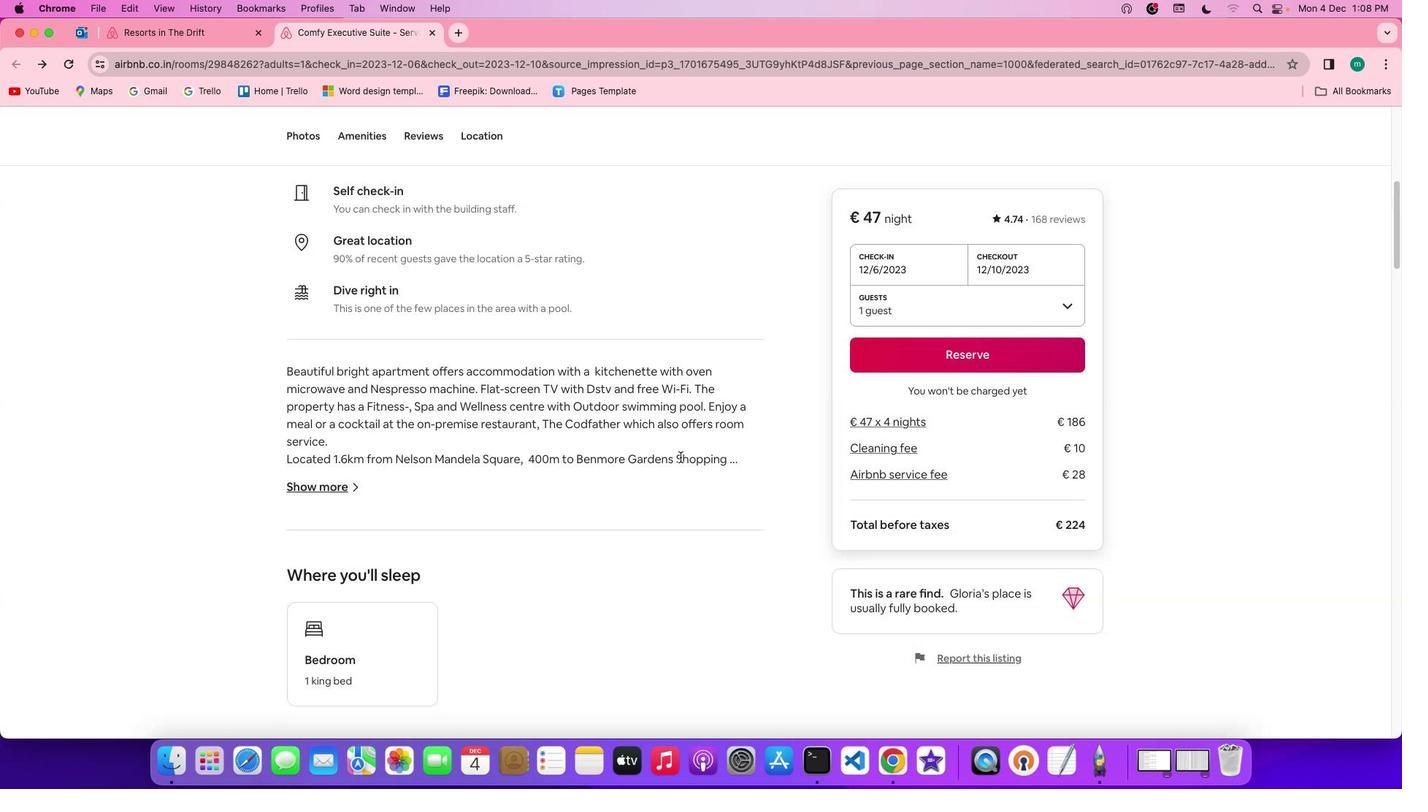 
Action: Mouse scrolled (680, 456) with delta (0, 0)
Screenshot: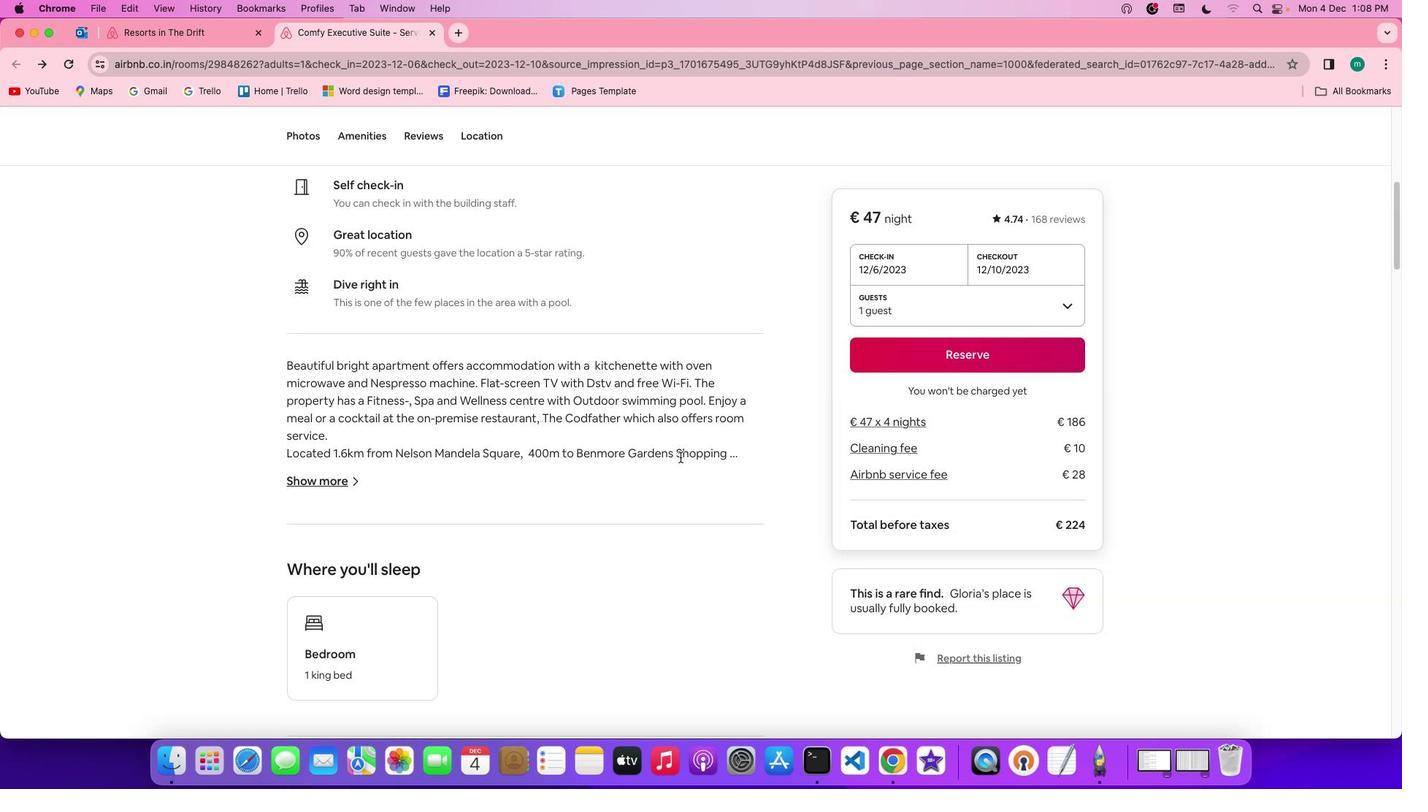
Action: Mouse scrolled (680, 456) with delta (0, -1)
Screenshot: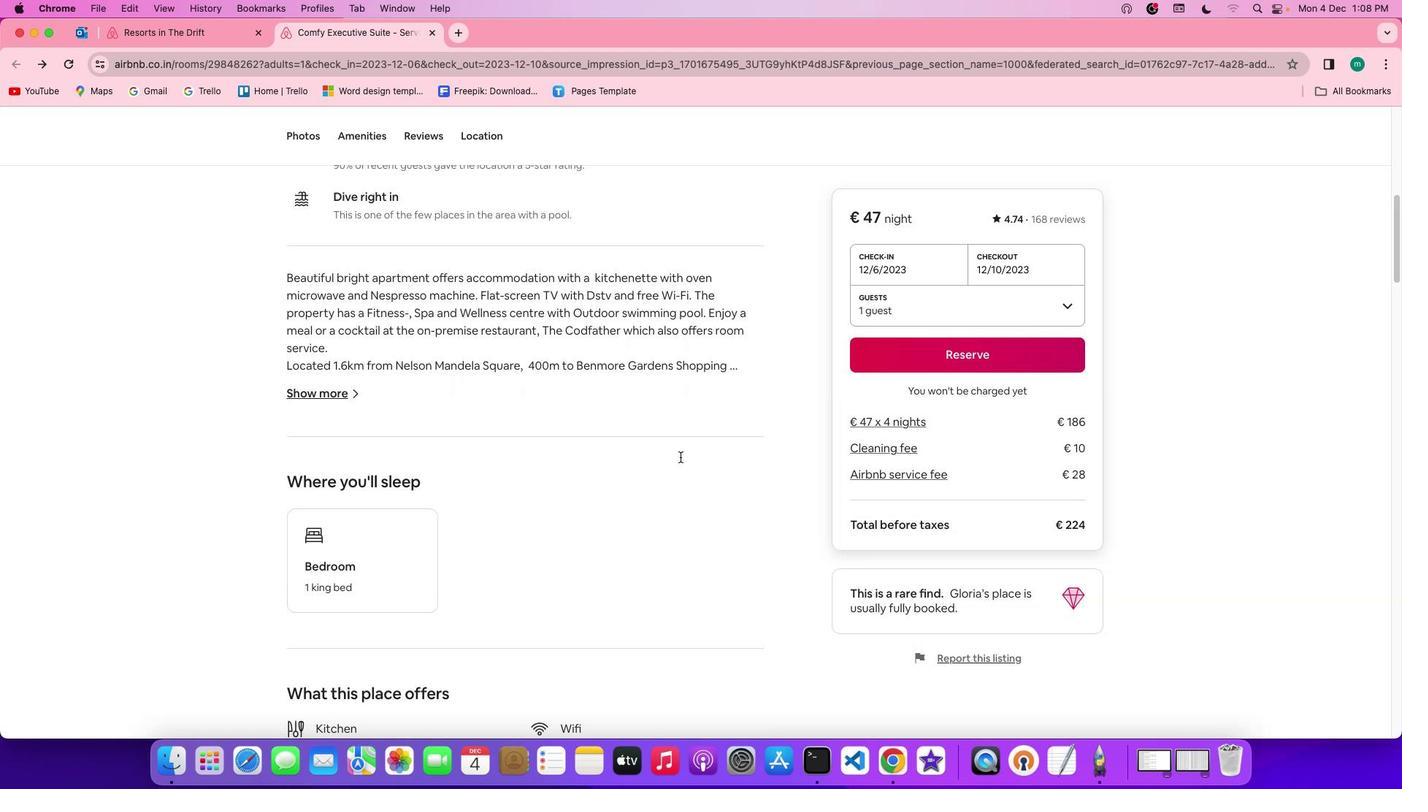 
Action: Mouse scrolled (680, 456) with delta (0, -2)
Screenshot: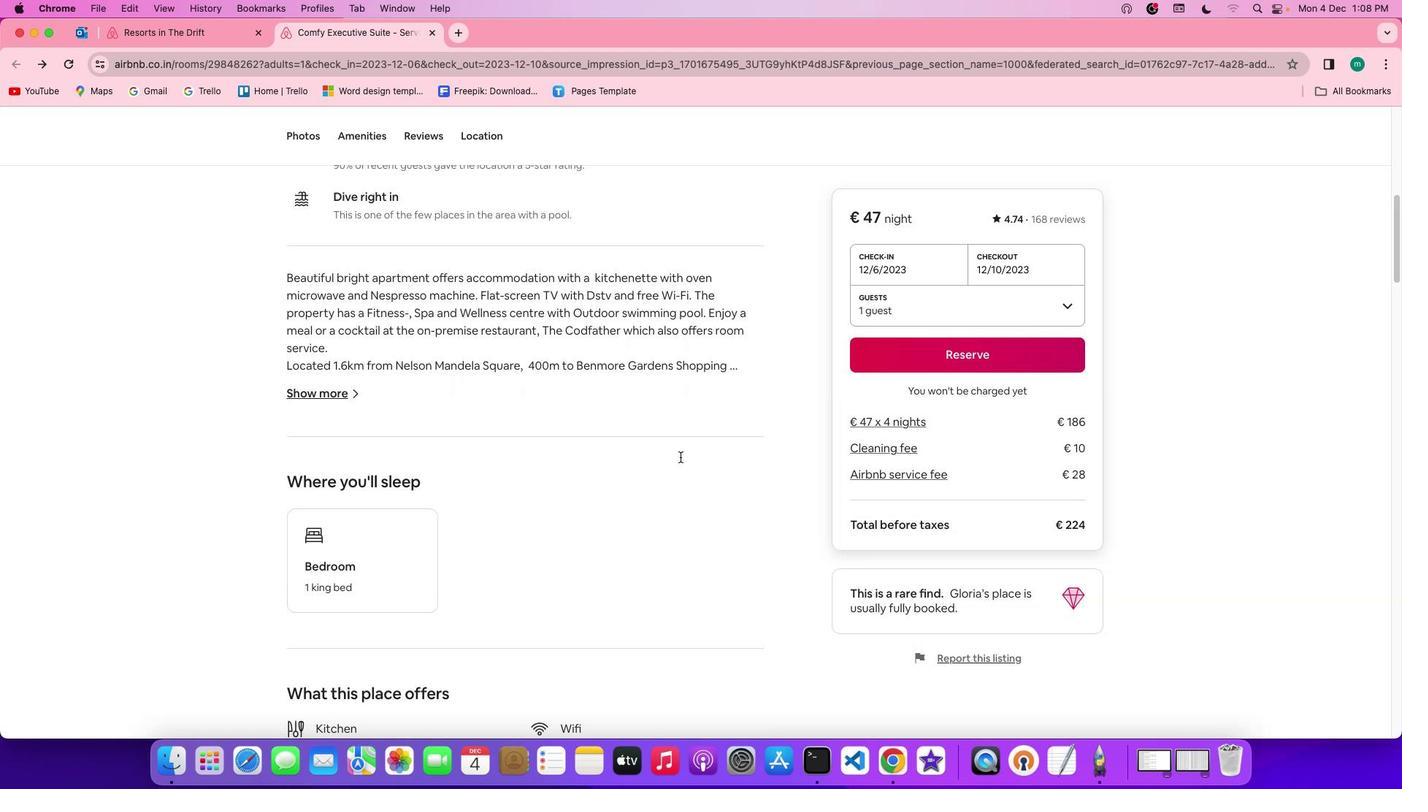 
Action: Mouse scrolled (680, 456) with delta (0, -2)
Screenshot: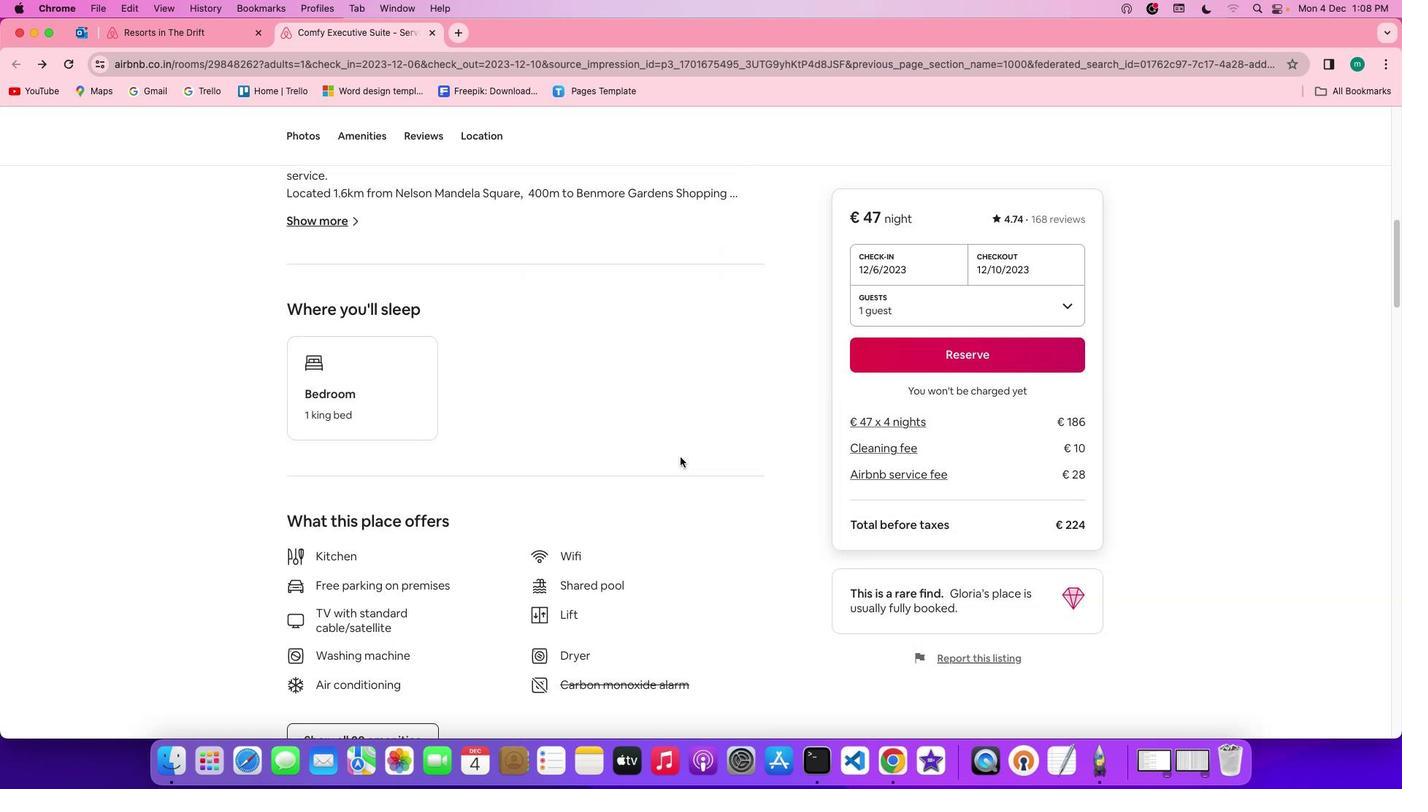 
Action: Mouse scrolled (680, 456) with delta (0, 0)
Screenshot: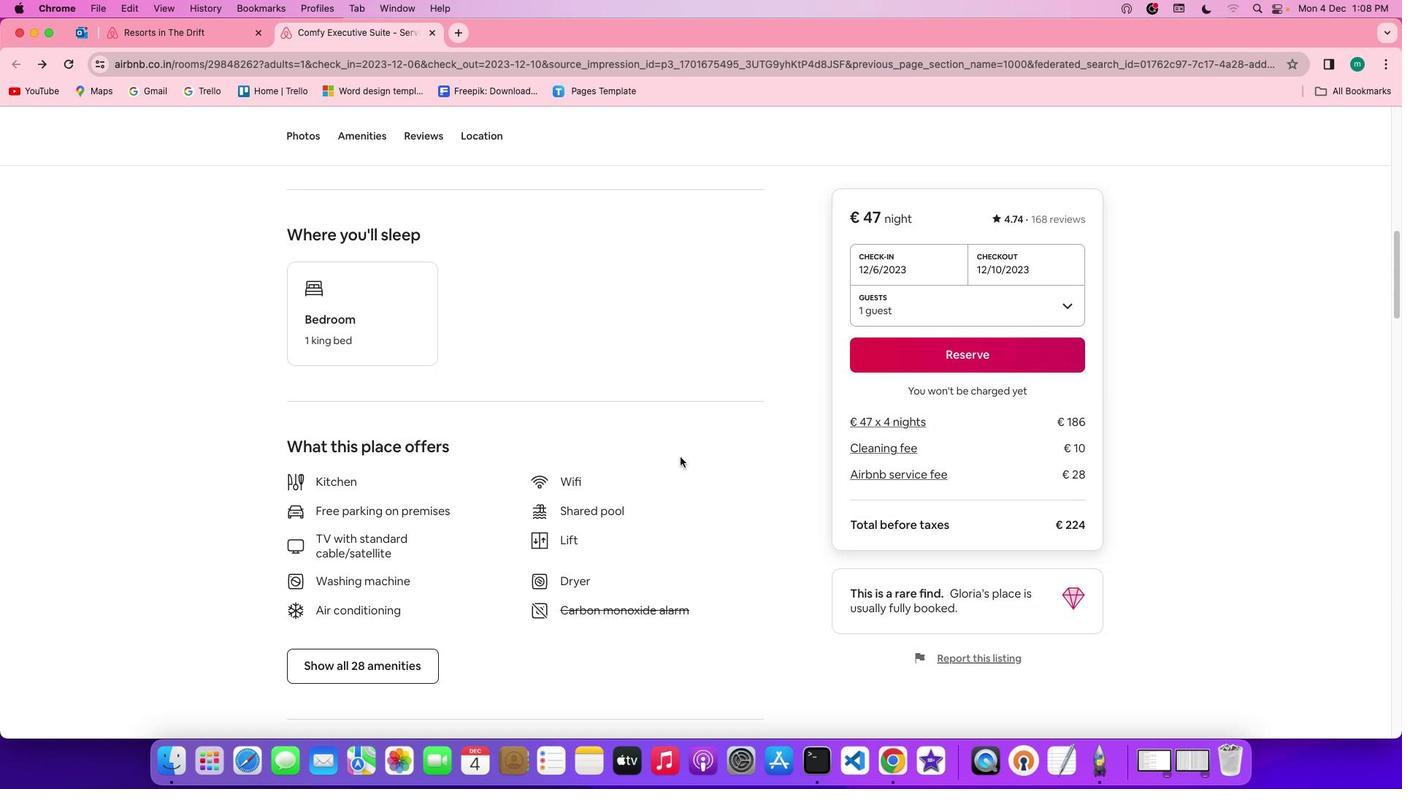 
Action: Mouse scrolled (680, 456) with delta (0, 0)
Screenshot: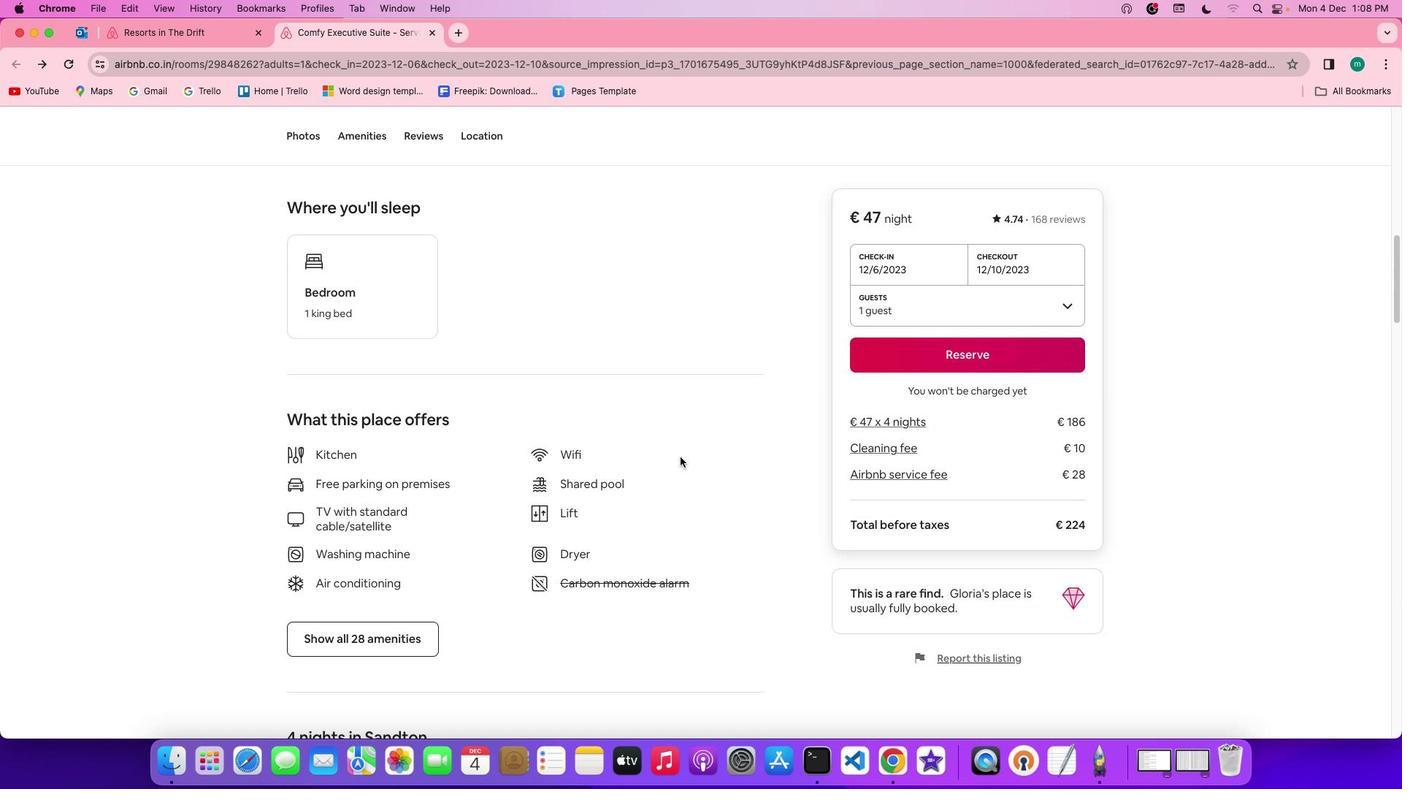 
Action: Mouse scrolled (680, 456) with delta (0, -1)
Screenshot: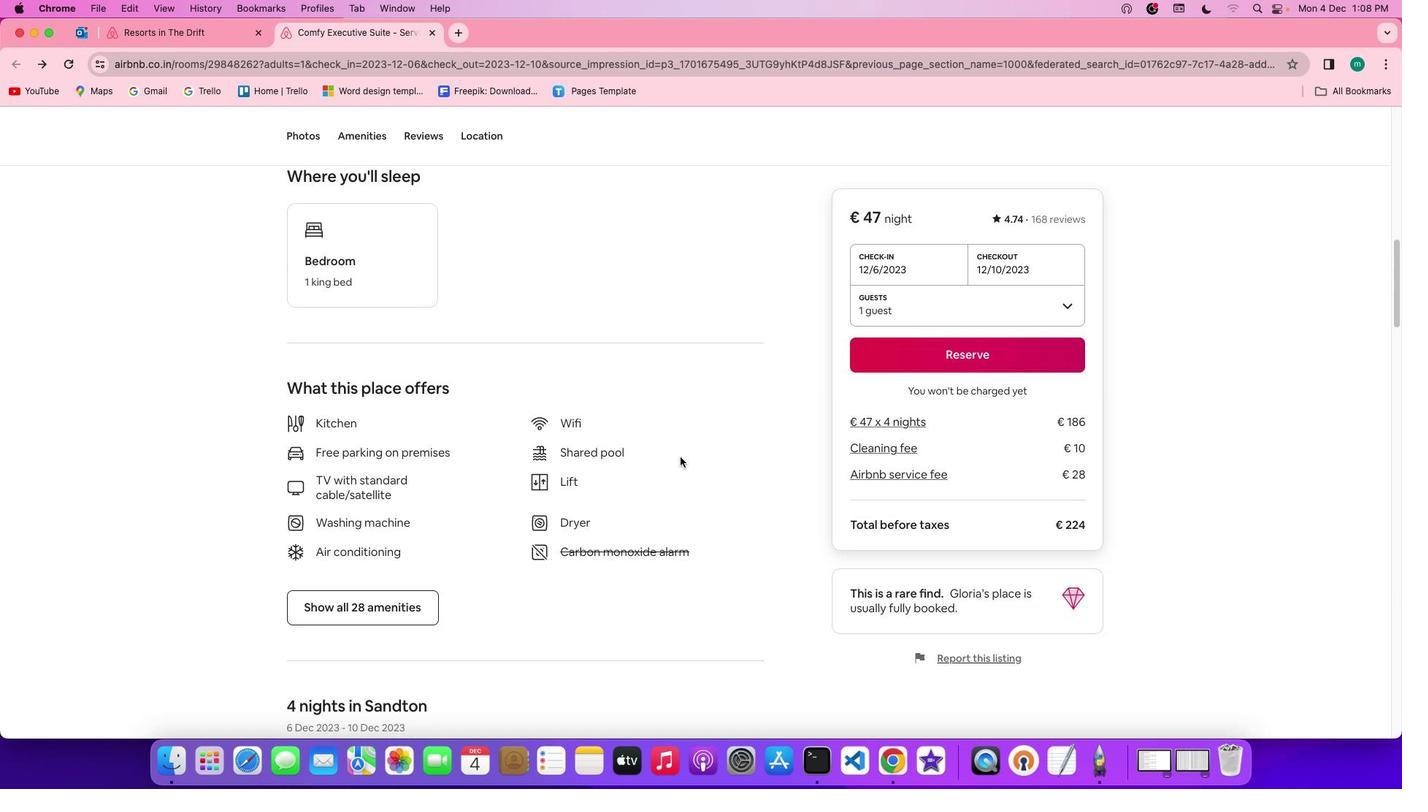 
Action: Mouse scrolled (680, 456) with delta (0, -2)
Screenshot: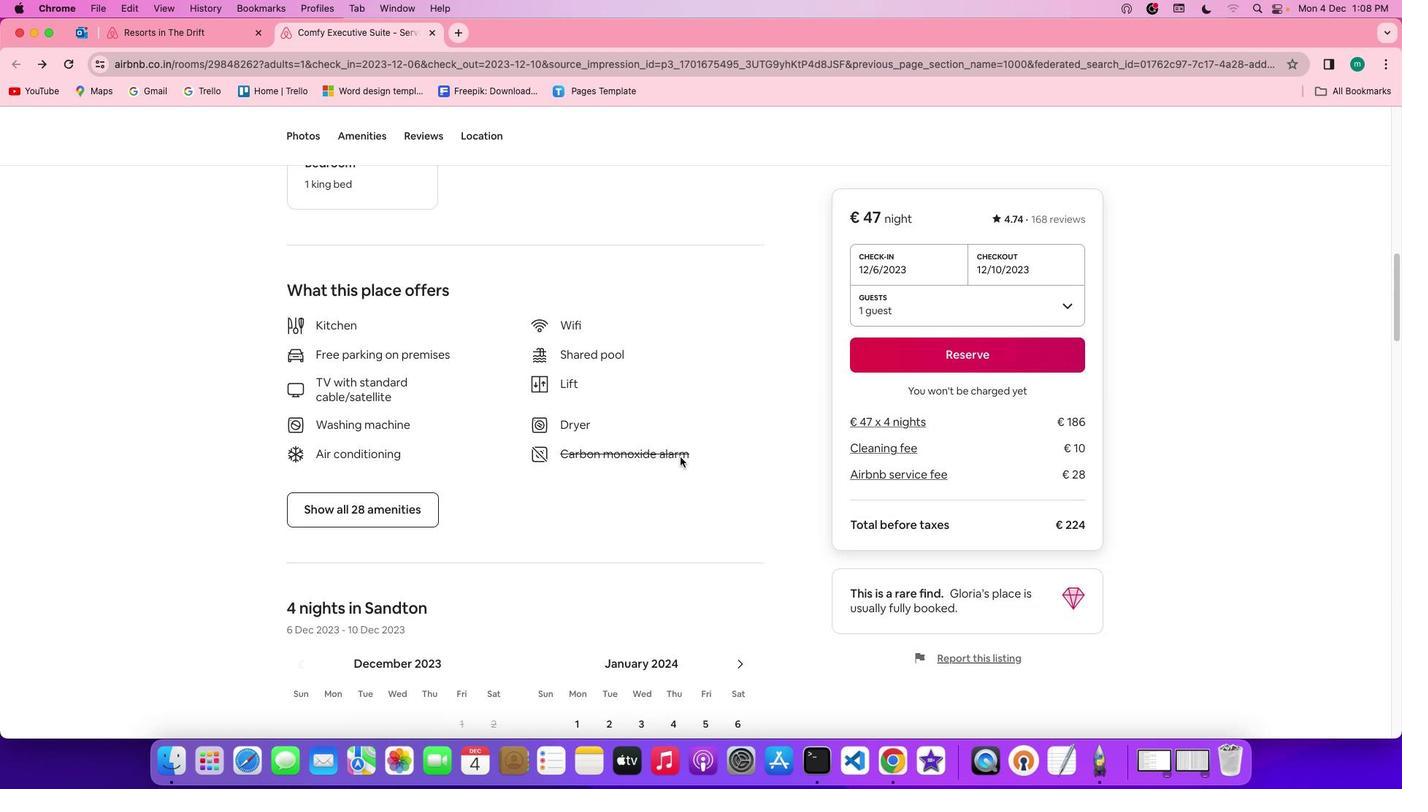 
Action: Mouse moved to (368, 476)
Screenshot: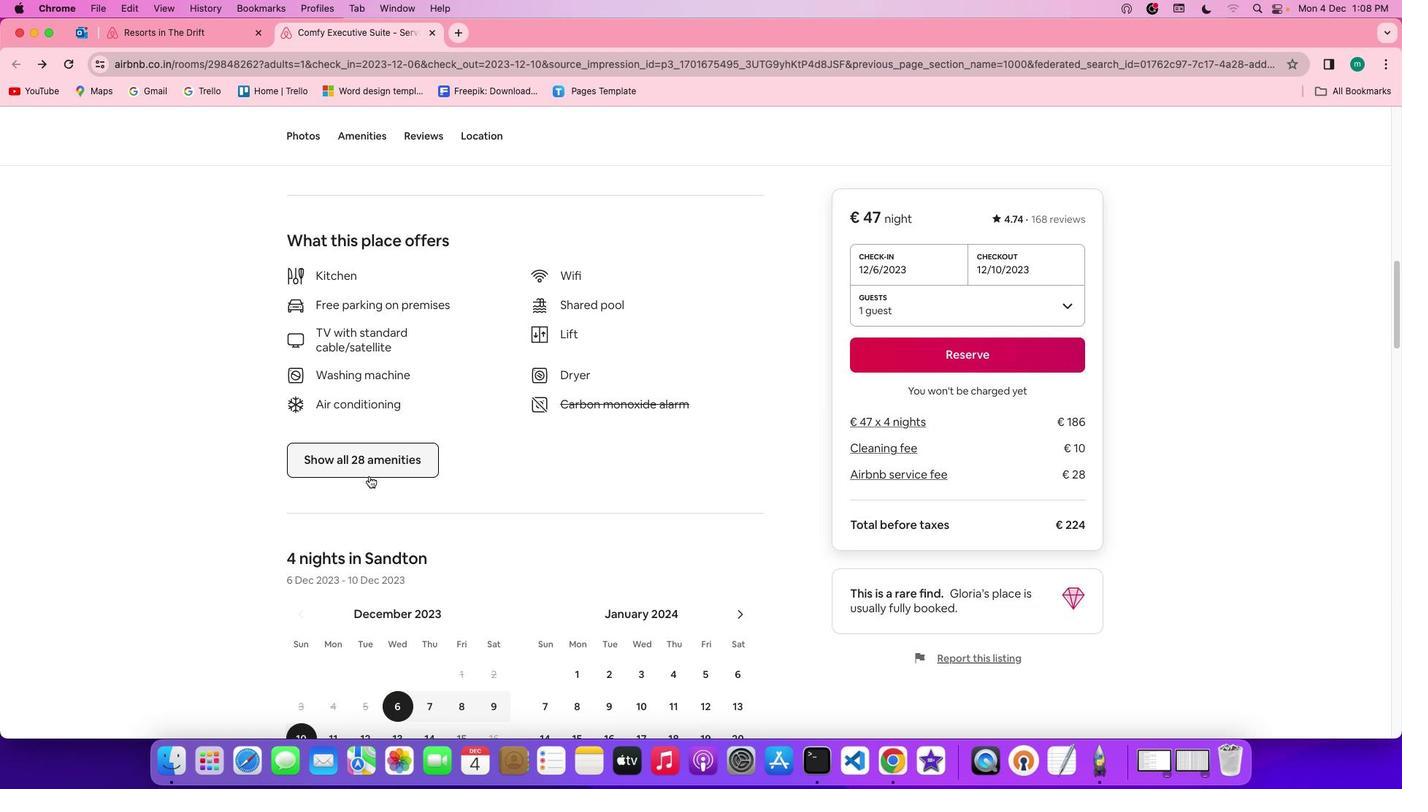 
Action: Mouse pressed left at (368, 476)
Screenshot: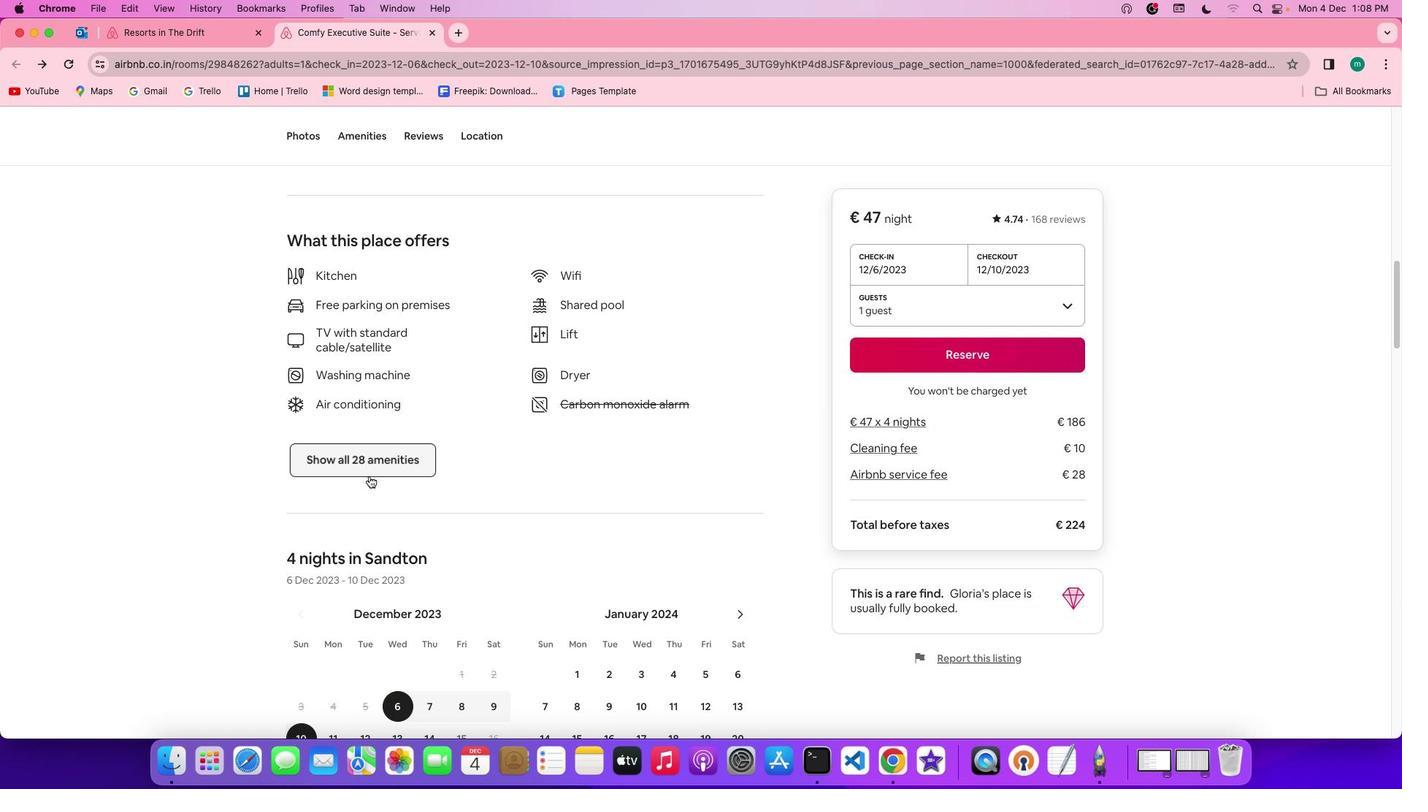 
Action: Mouse moved to (770, 512)
Screenshot: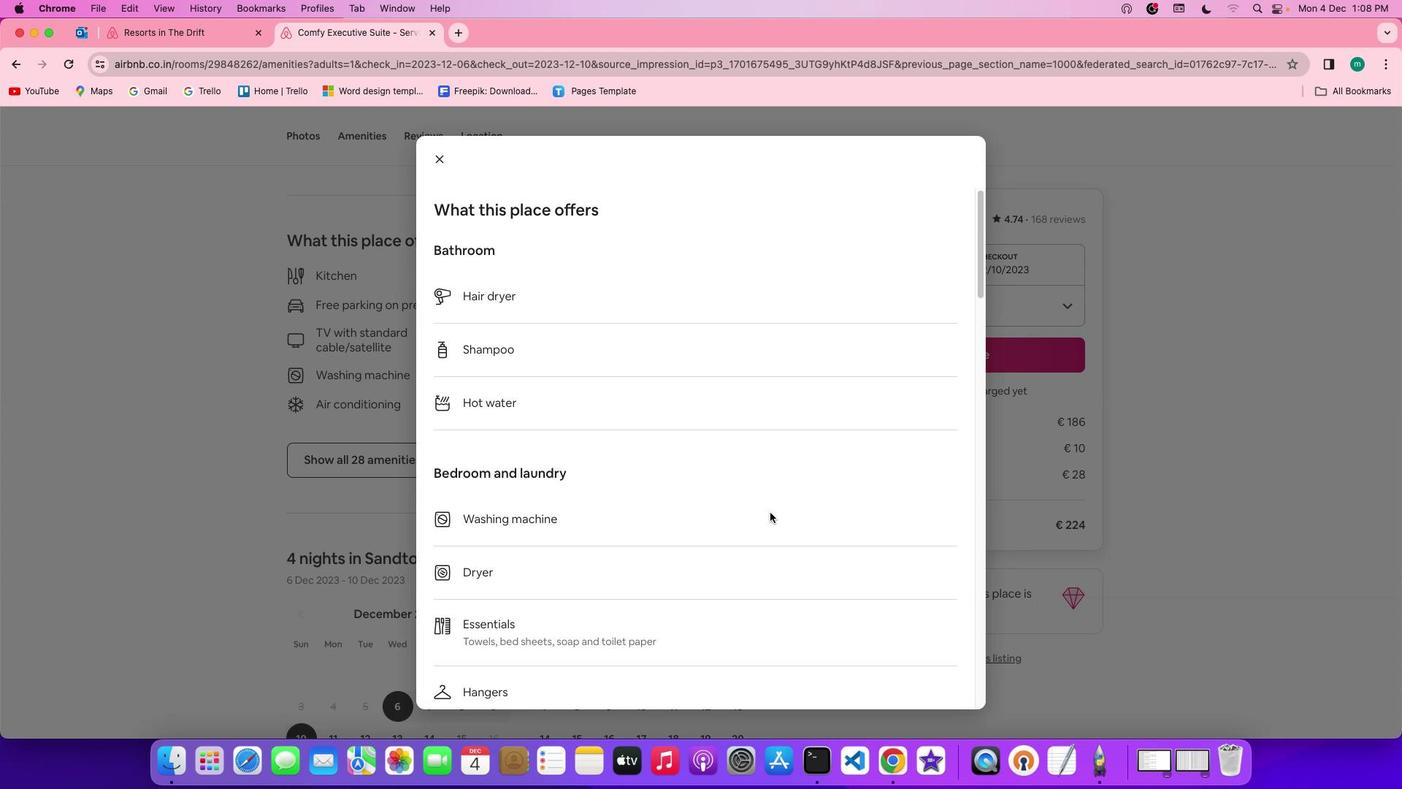 
Action: Mouse scrolled (770, 512) with delta (0, 0)
Screenshot: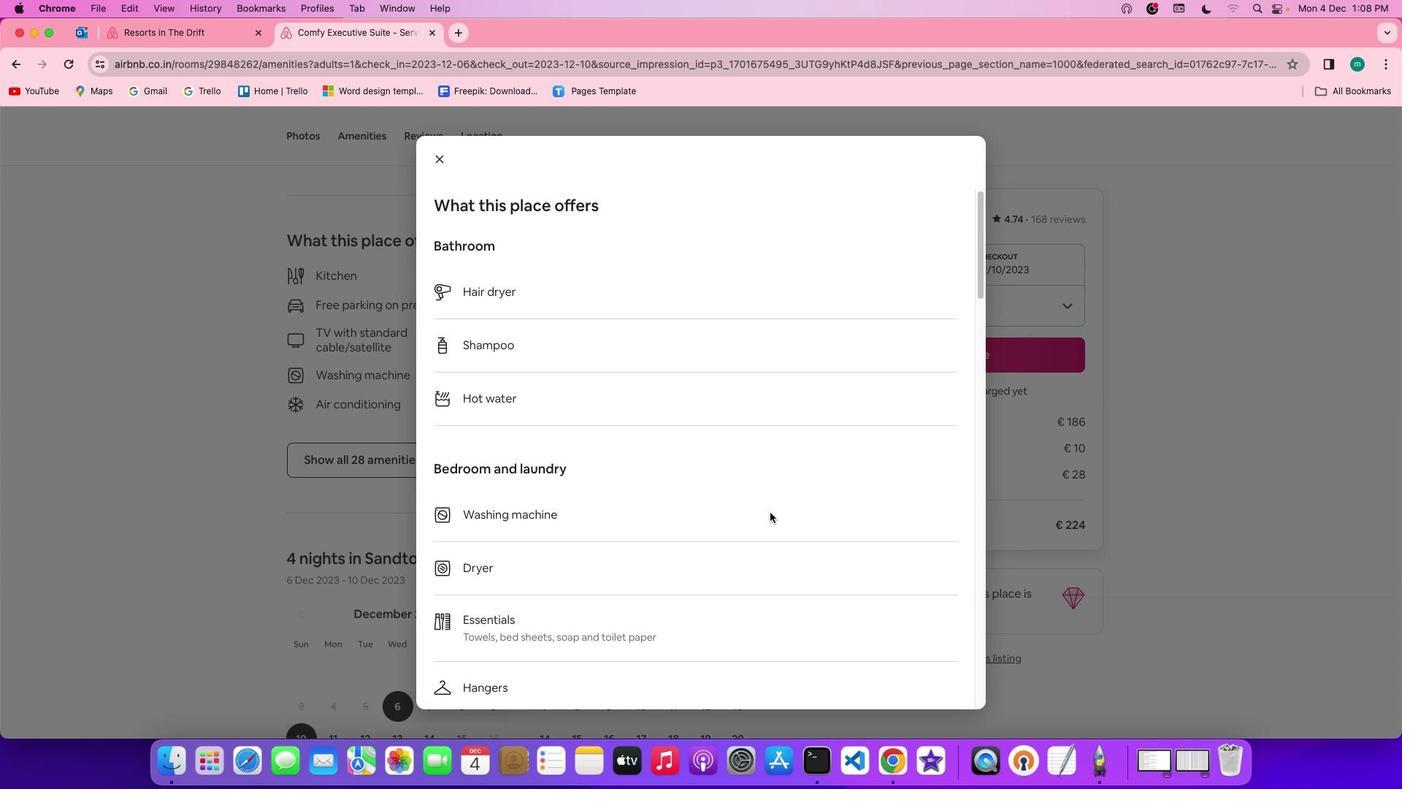 
Action: Mouse moved to (770, 512)
Screenshot: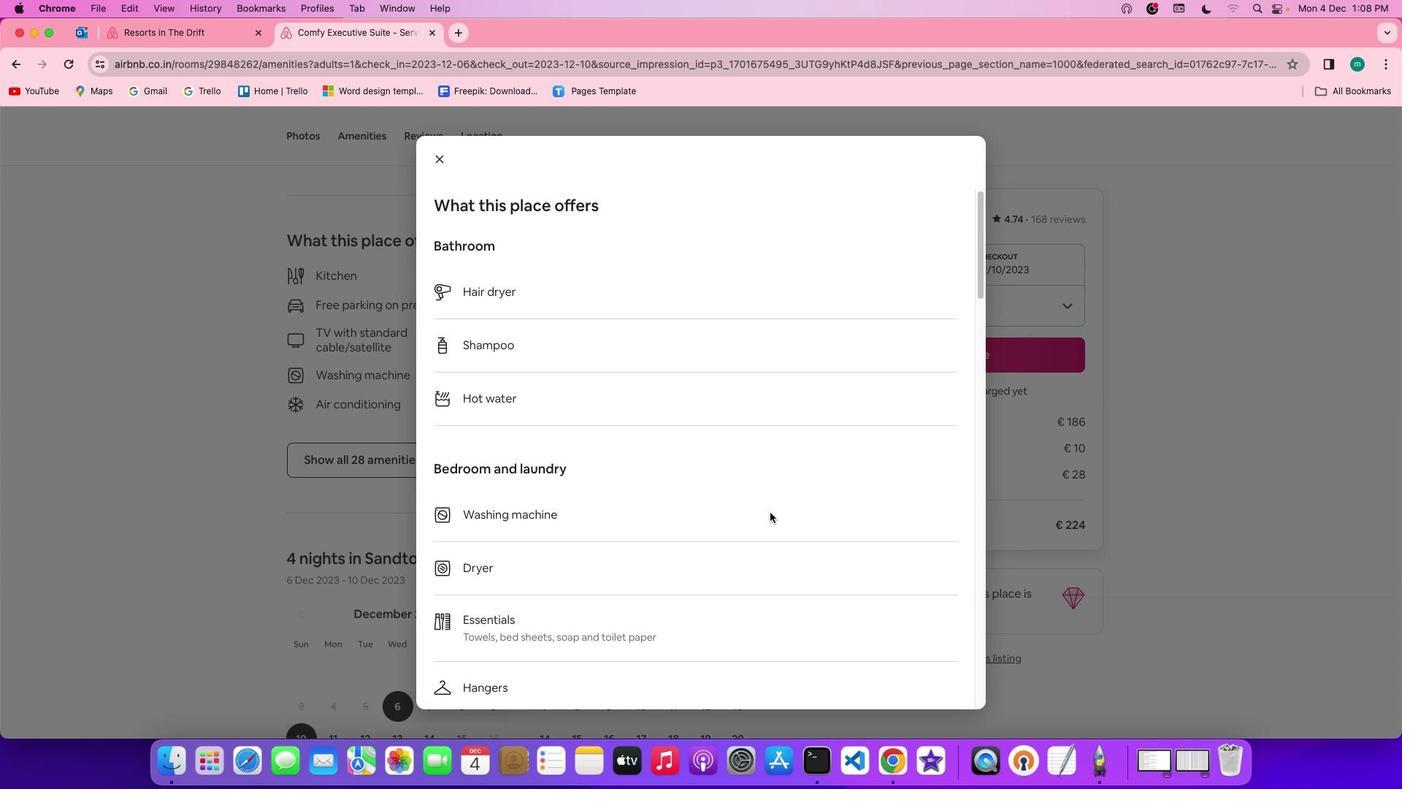 
Action: Mouse scrolled (770, 512) with delta (0, 0)
Screenshot: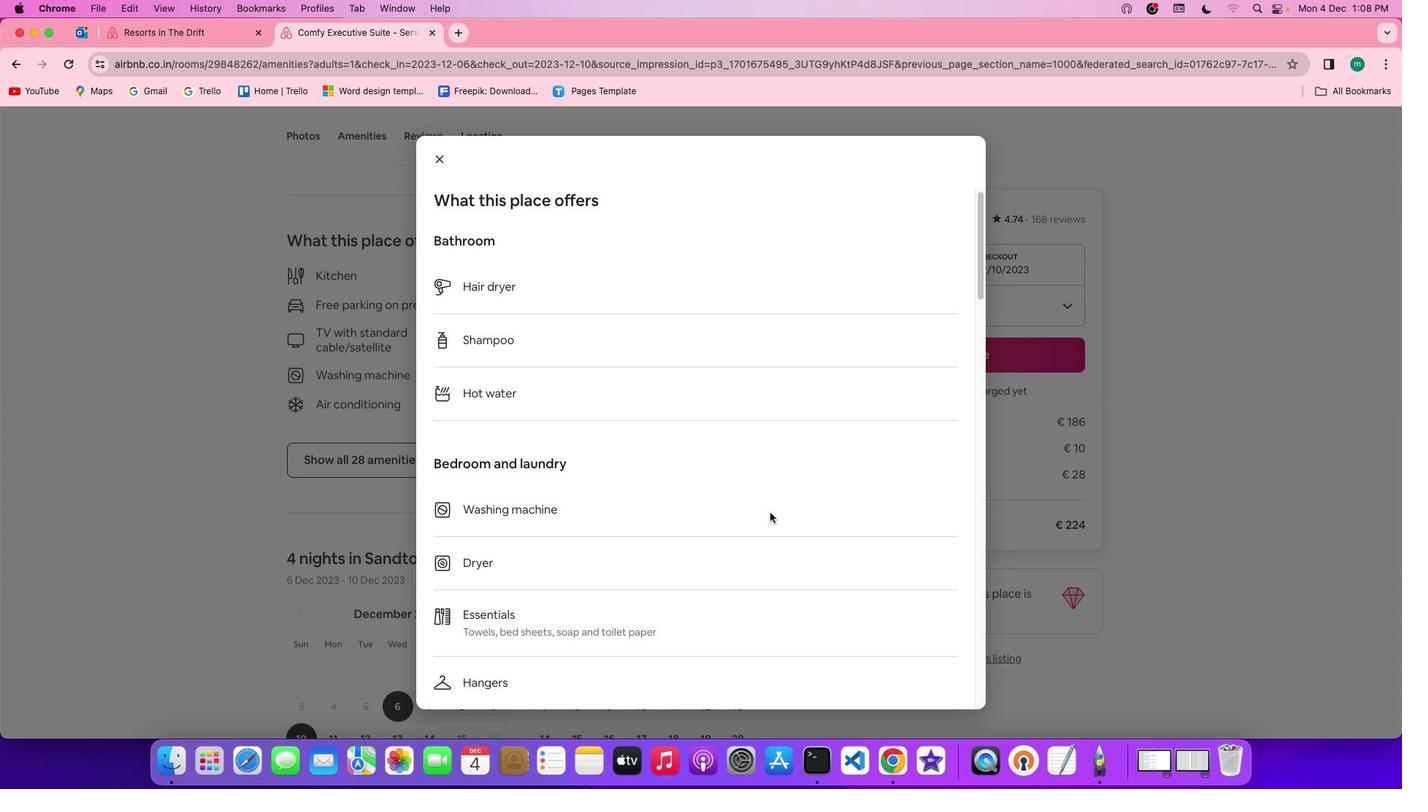 
Action: Mouse scrolled (770, 512) with delta (0, 0)
Screenshot: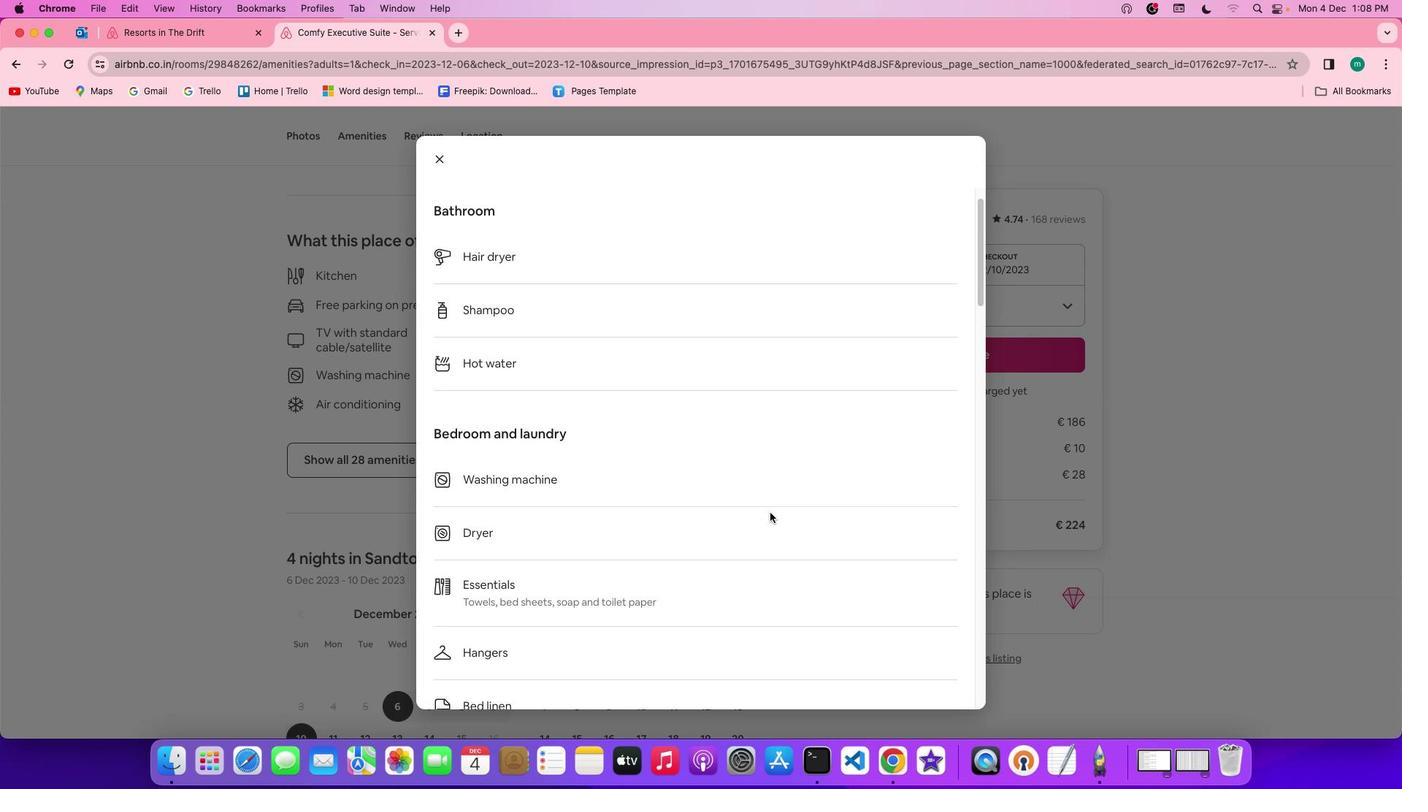 
Action: Mouse scrolled (770, 512) with delta (0, 0)
Screenshot: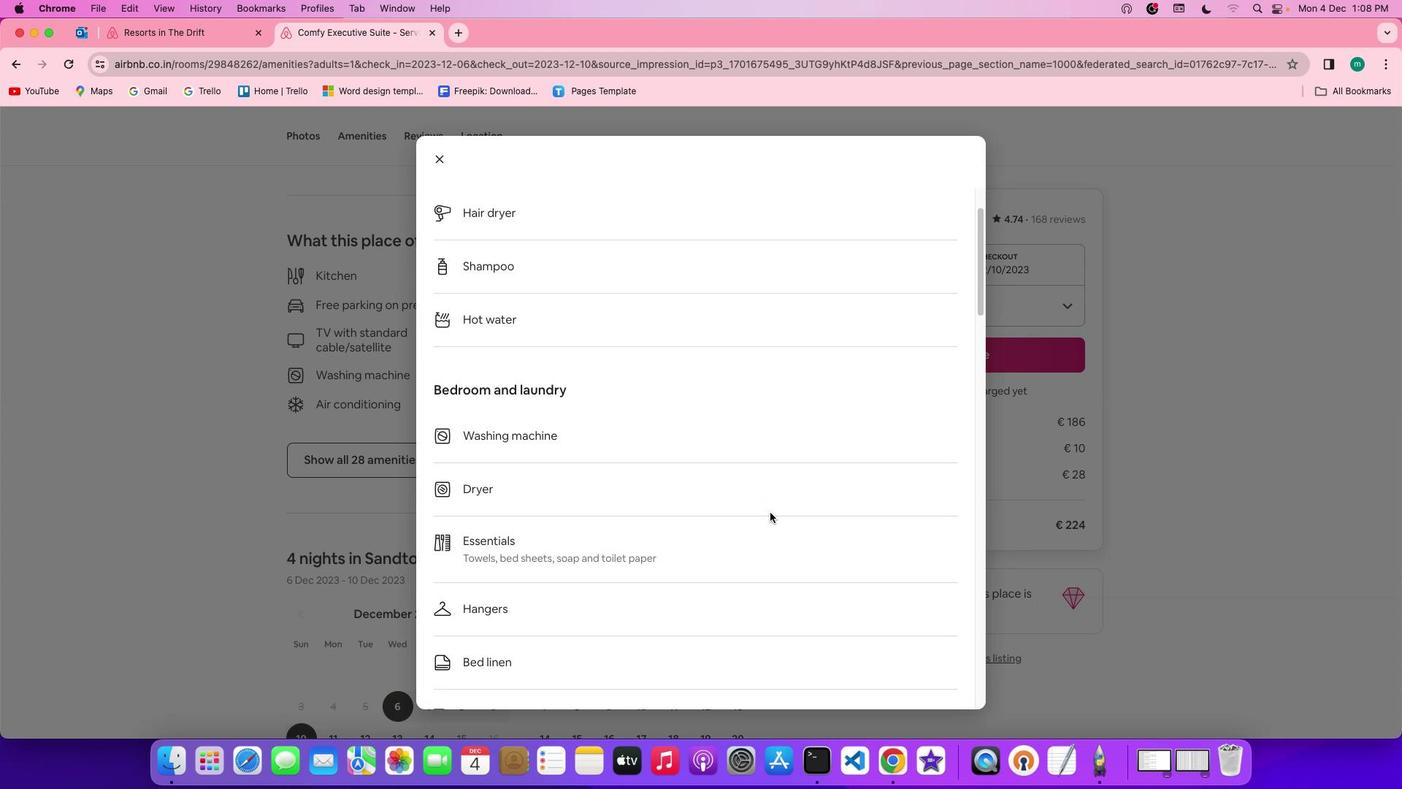 
Action: Mouse scrolled (770, 512) with delta (0, 0)
Screenshot: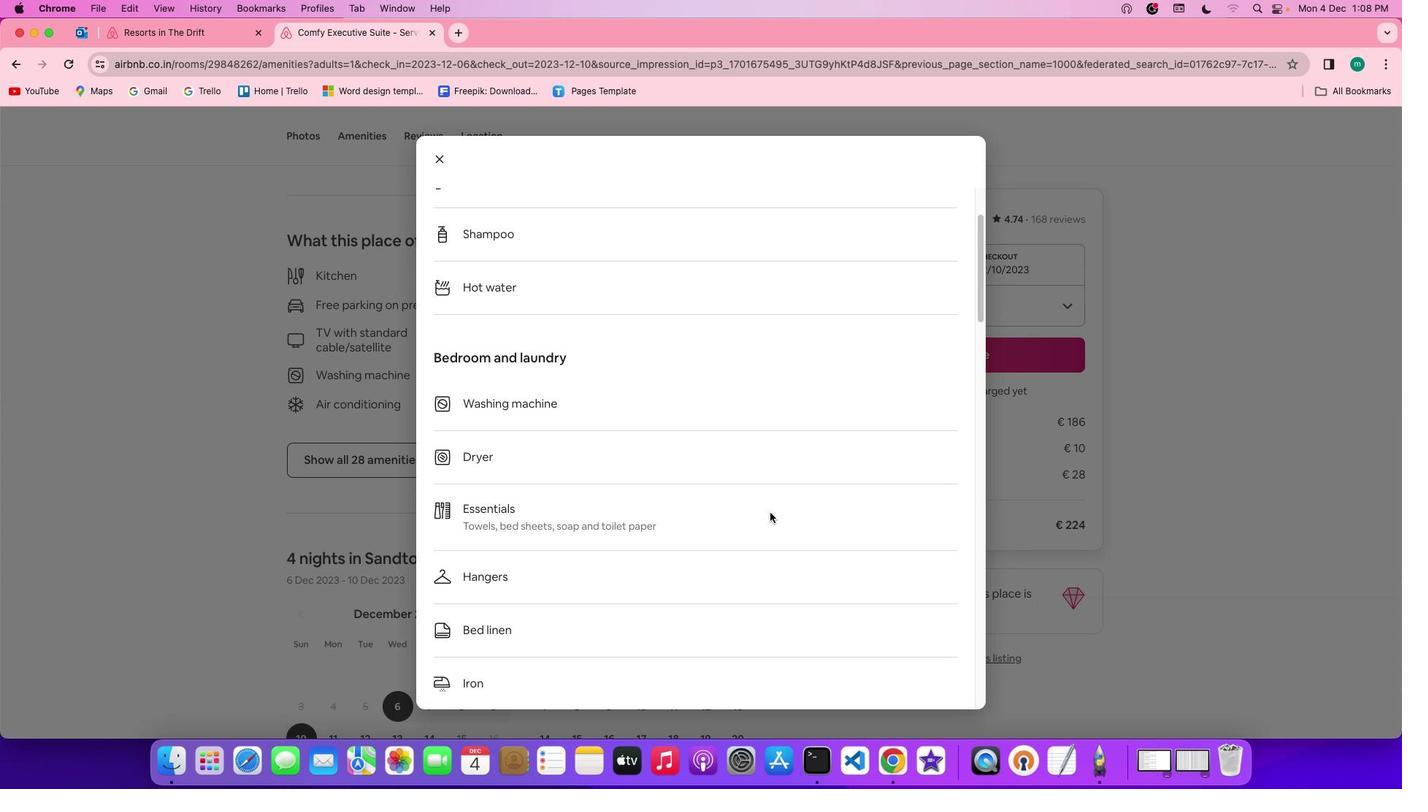
Action: Mouse scrolled (770, 512) with delta (0, 0)
Screenshot: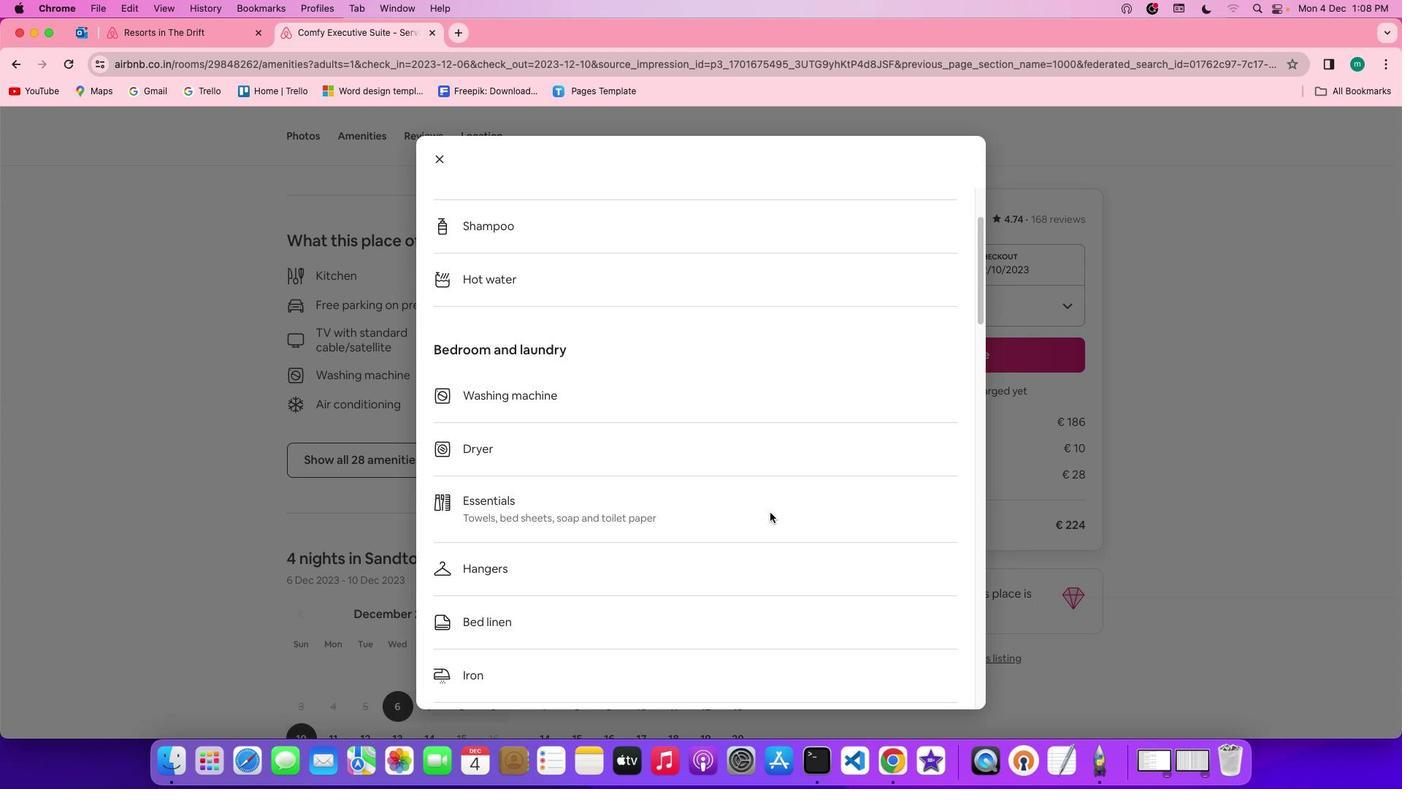 
Action: Mouse scrolled (770, 512) with delta (0, 0)
Screenshot: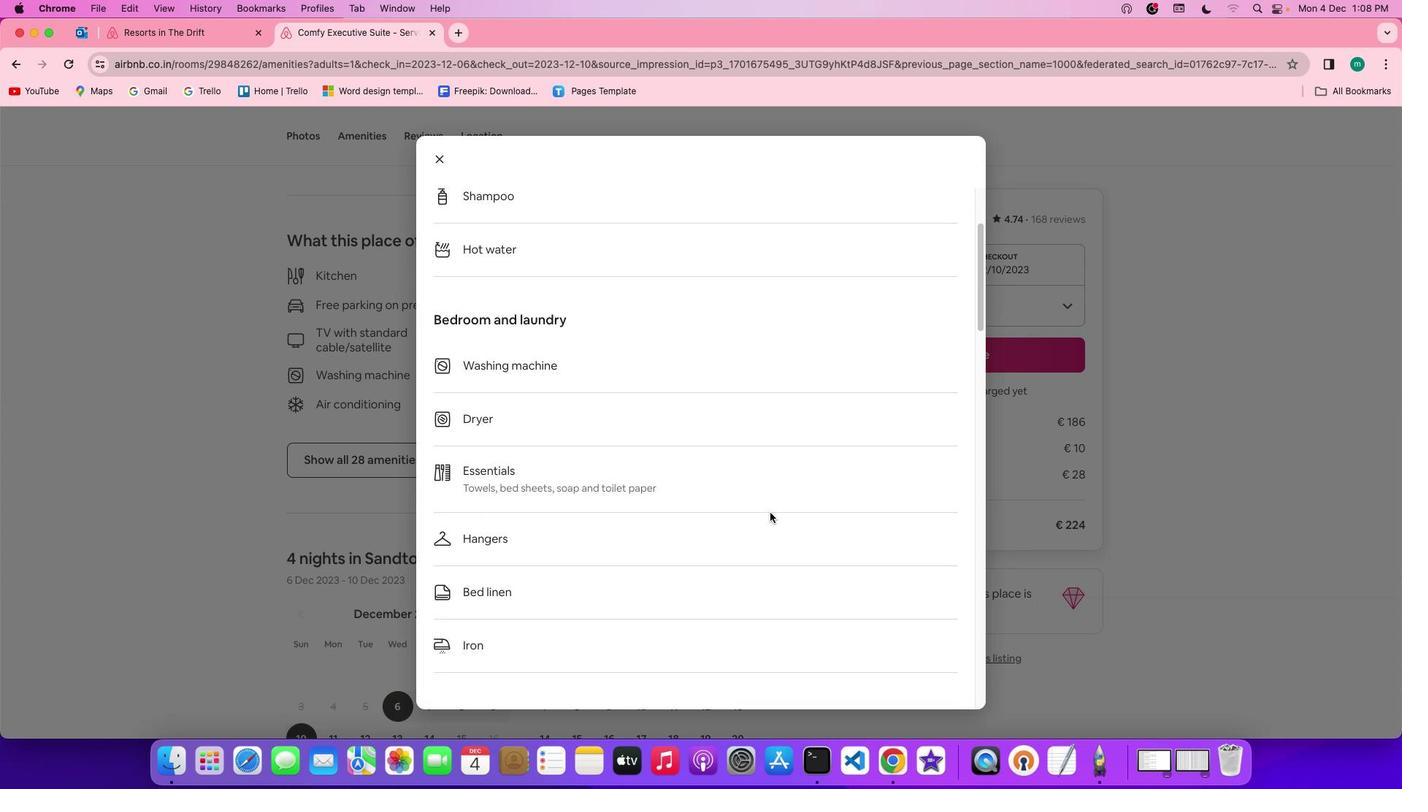 
Action: Mouse scrolled (770, 512) with delta (0, -1)
Screenshot: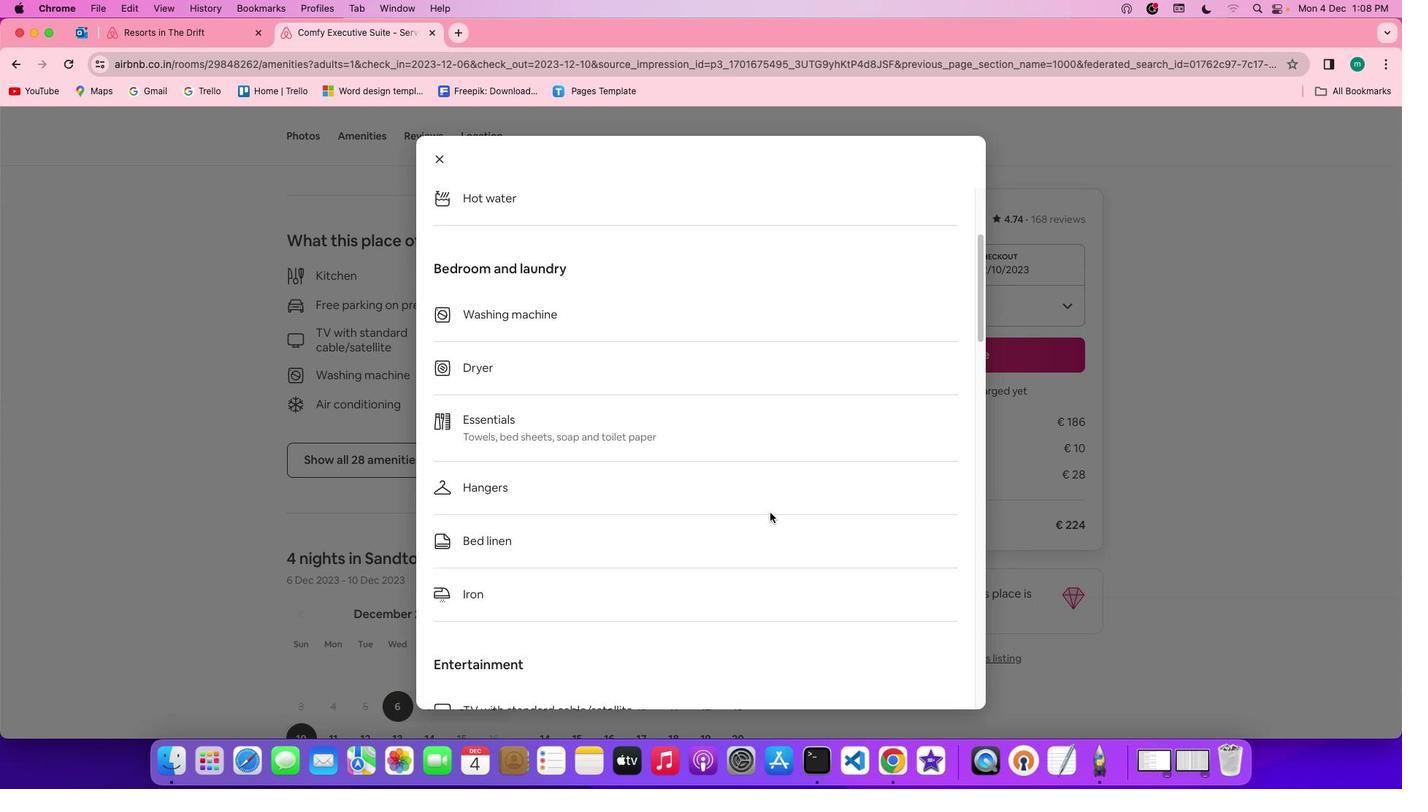 
Action: Mouse scrolled (770, 512) with delta (0, 0)
Screenshot: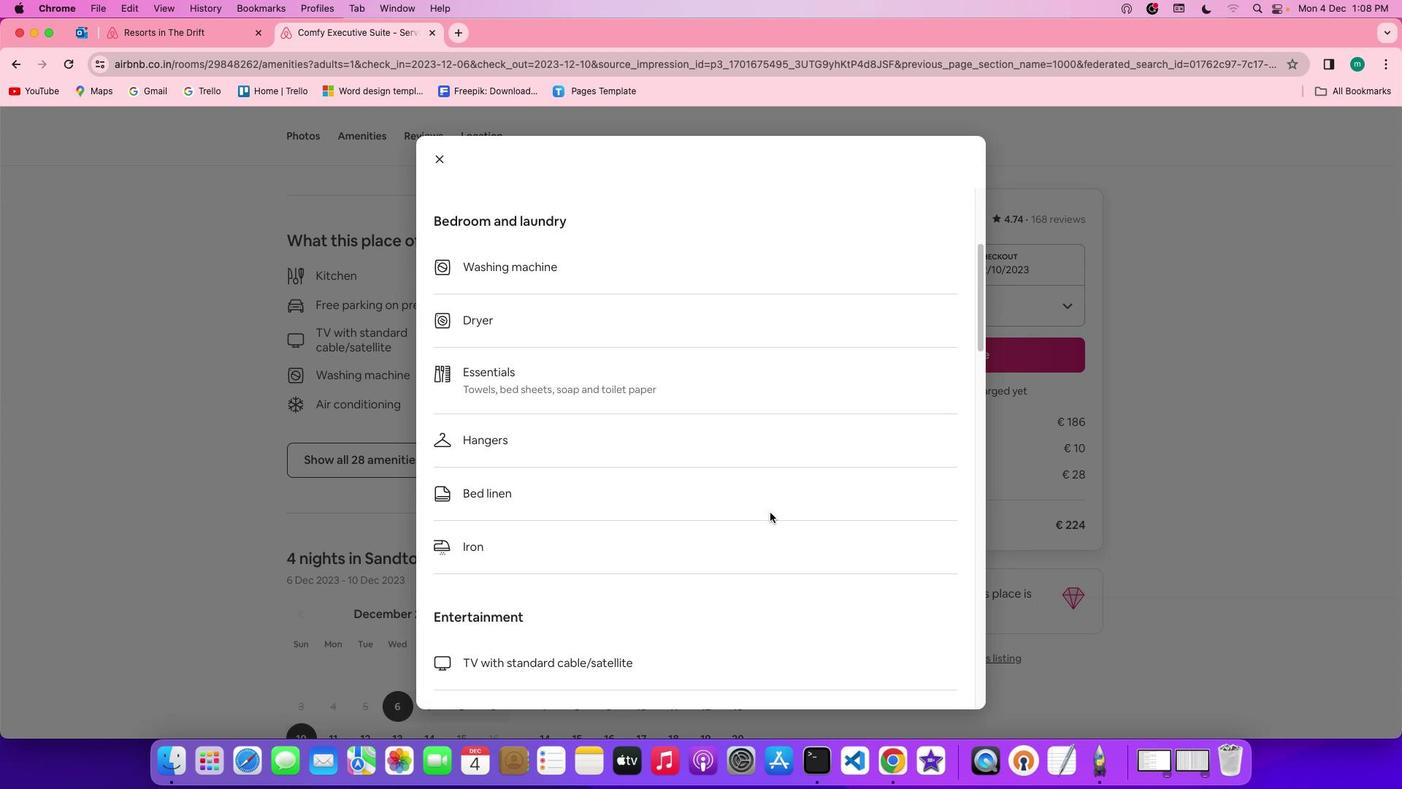 
Action: Mouse scrolled (770, 512) with delta (0, 0)
Screenshot: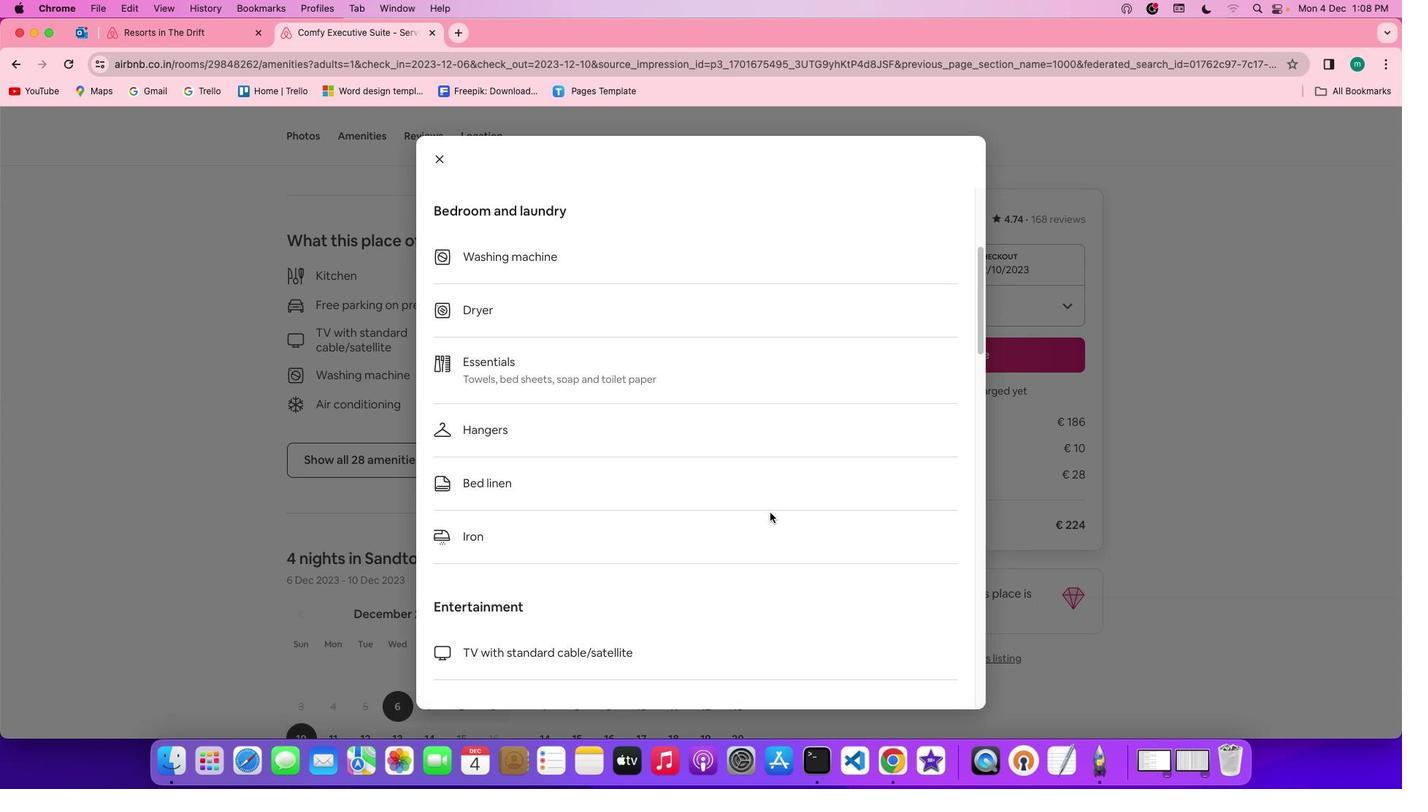 
Action: Mouse scrolled (770, 512) with delta (0, 0)
Screenshot: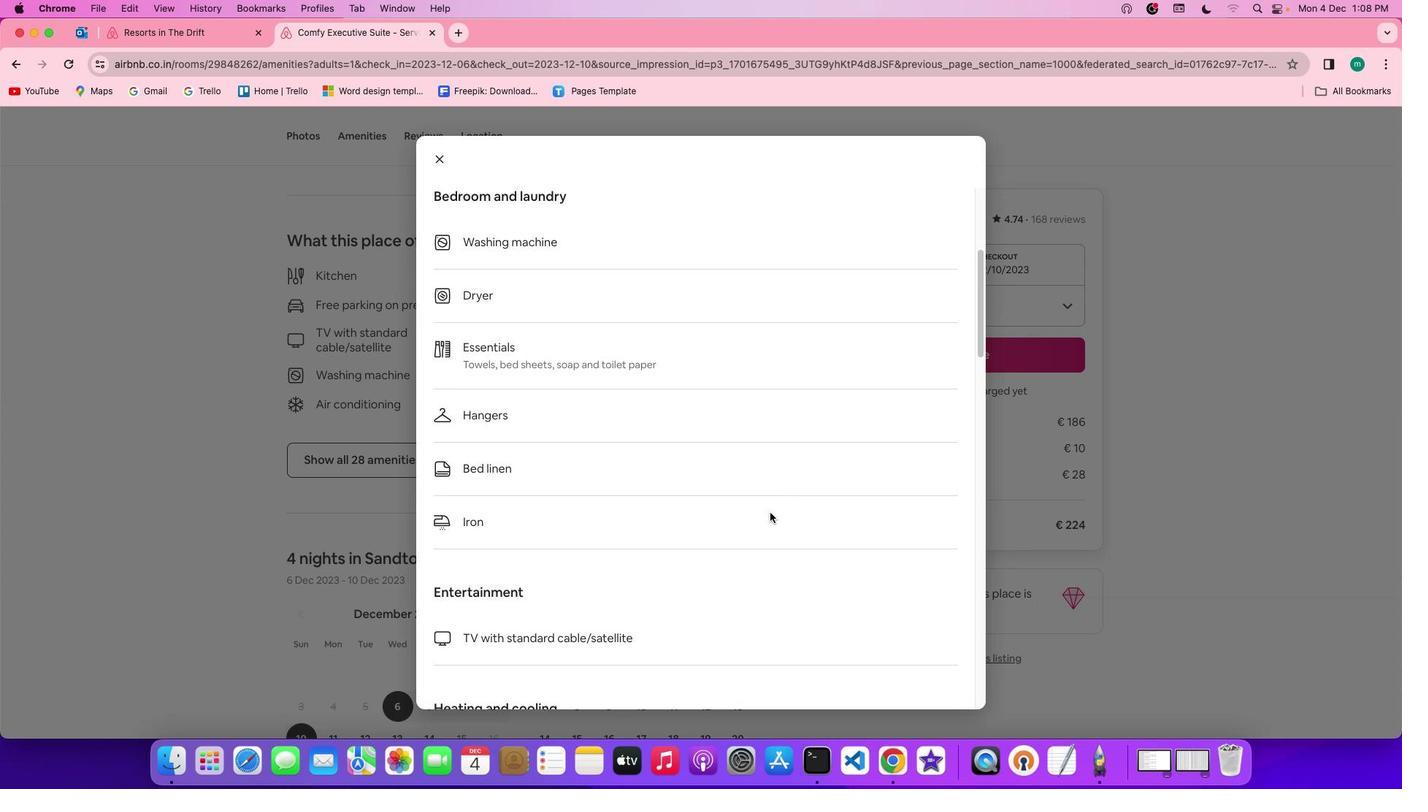 
Action: Mouse scrolled (770, 512) with delta (0, -1)
Screenshot: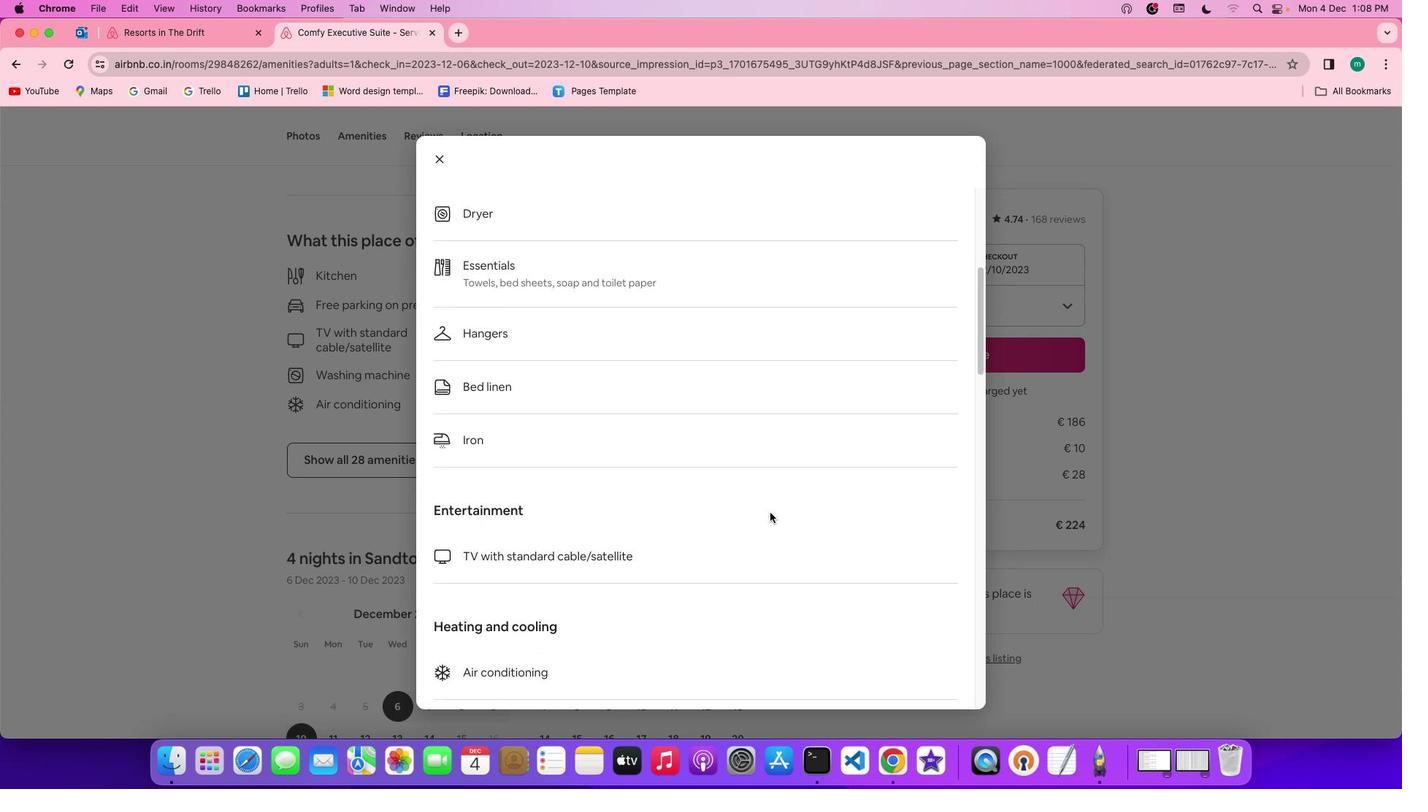 
Action: Mouse scrolled (770, 512) with delta (0, 0)
Screenshot: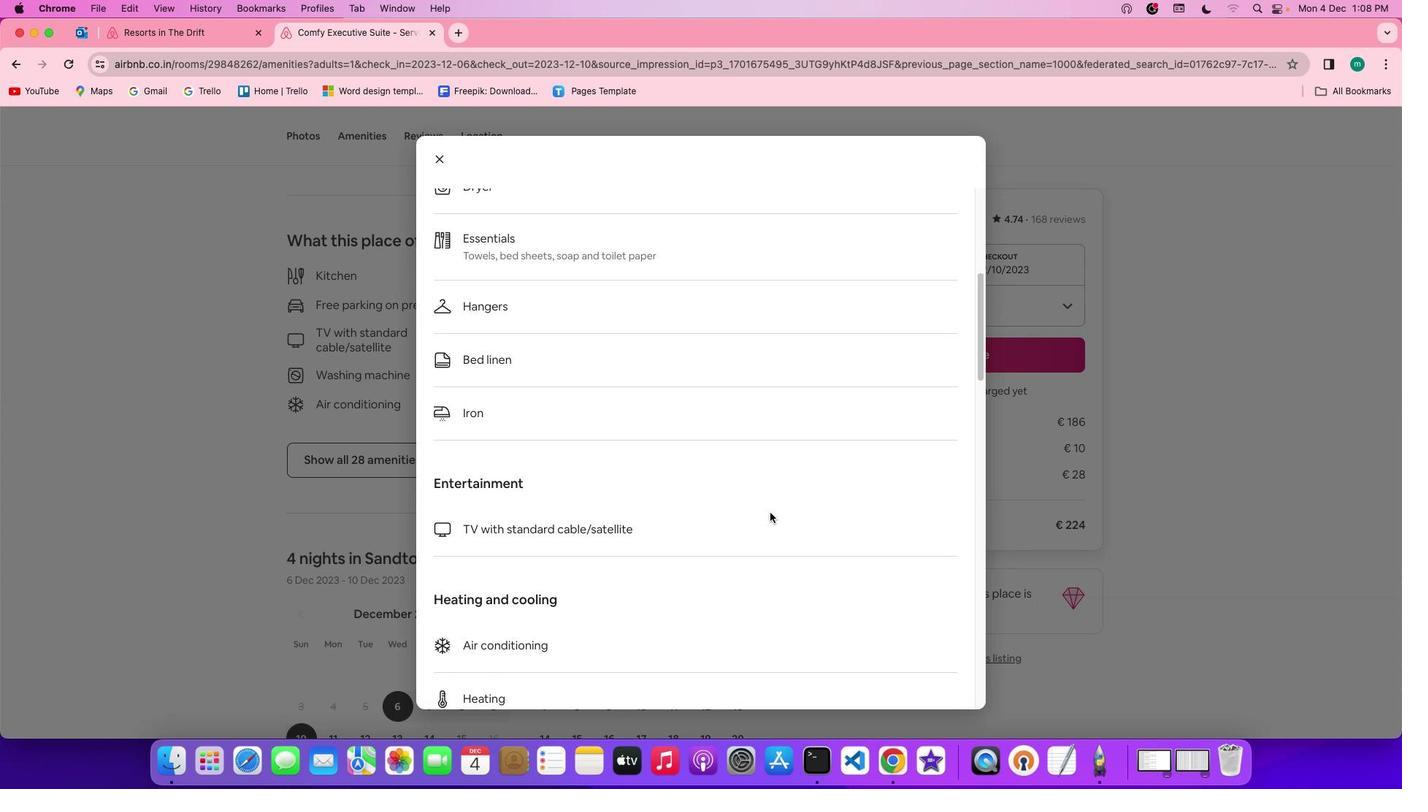 
Action: Mouse scrolled (770, 512) with delta (0, 0)
Screenshot: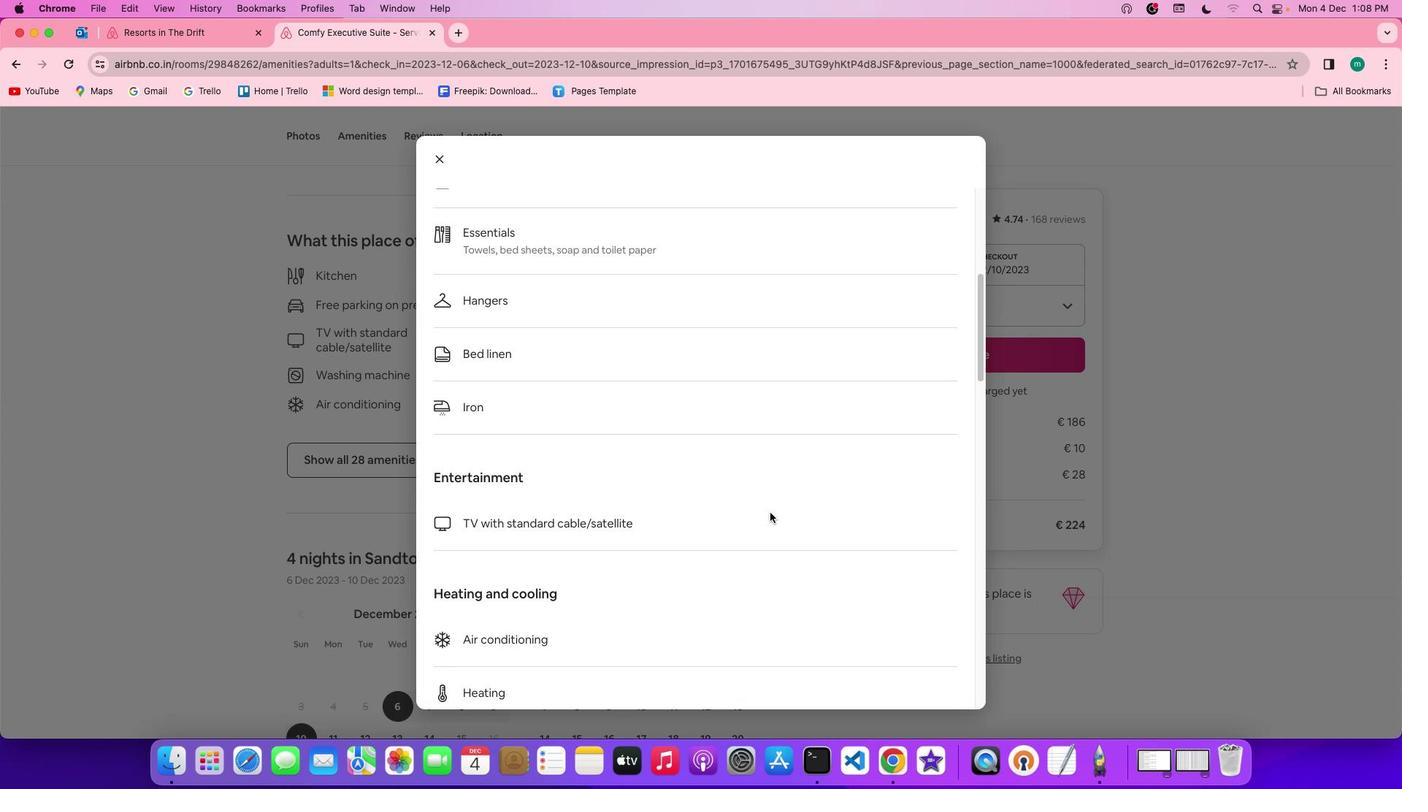 
Action: Mouse scrolled (770, 512) with delta (0, 0)
Screenshot: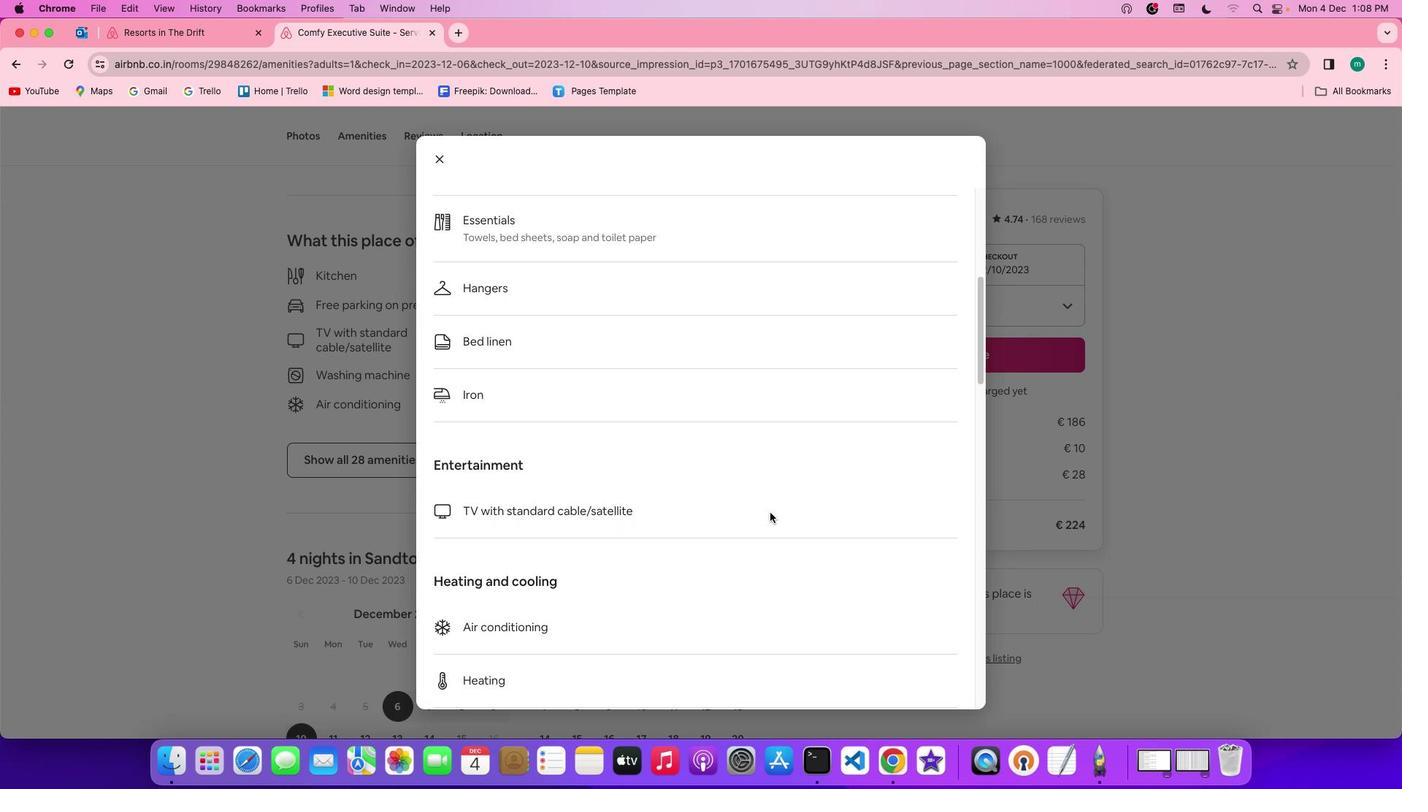 
Action: Mouse scrolled (770, 512) with delta (0, 0)
Screenshot: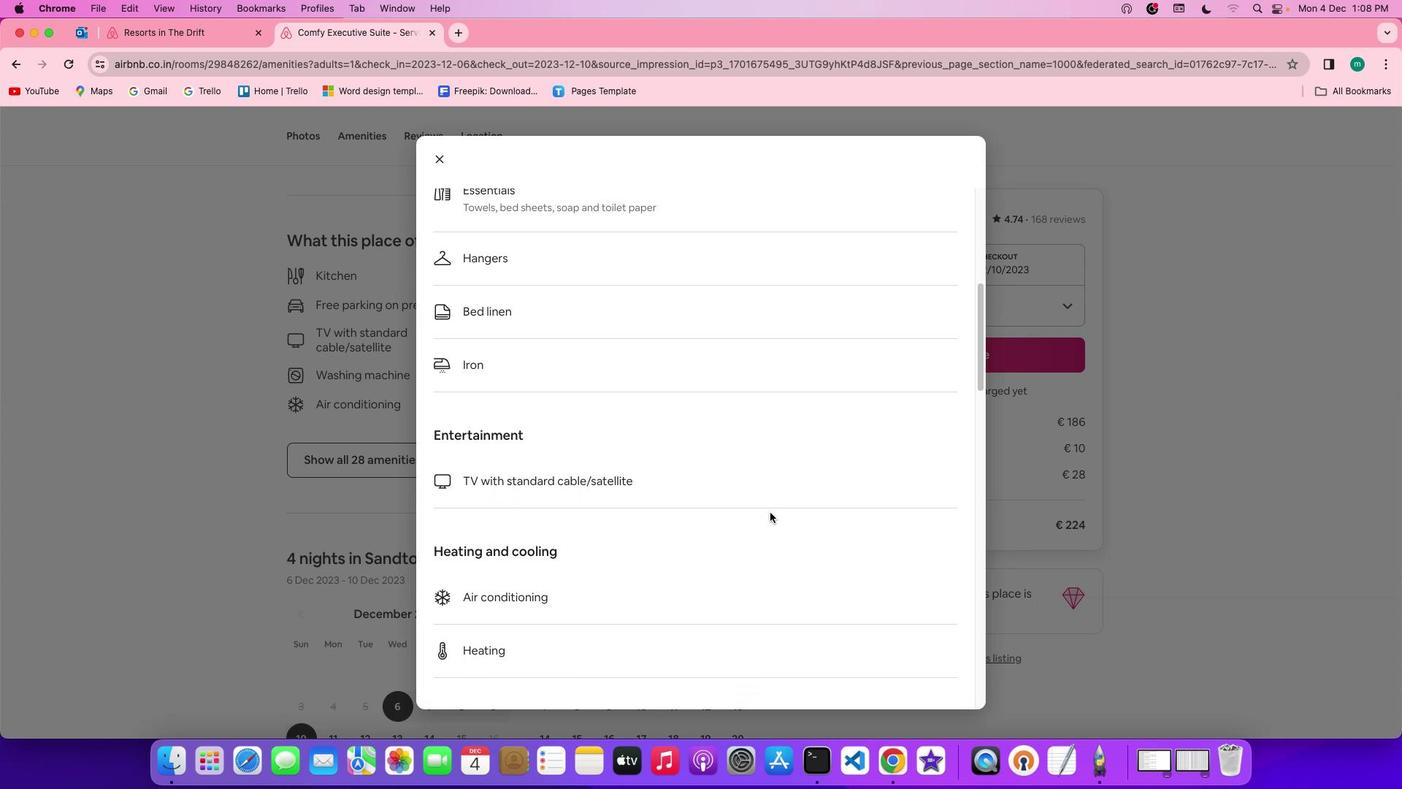 
Action: Mouse scrolled (770, 512) with delta (0, 0)
Screenshot: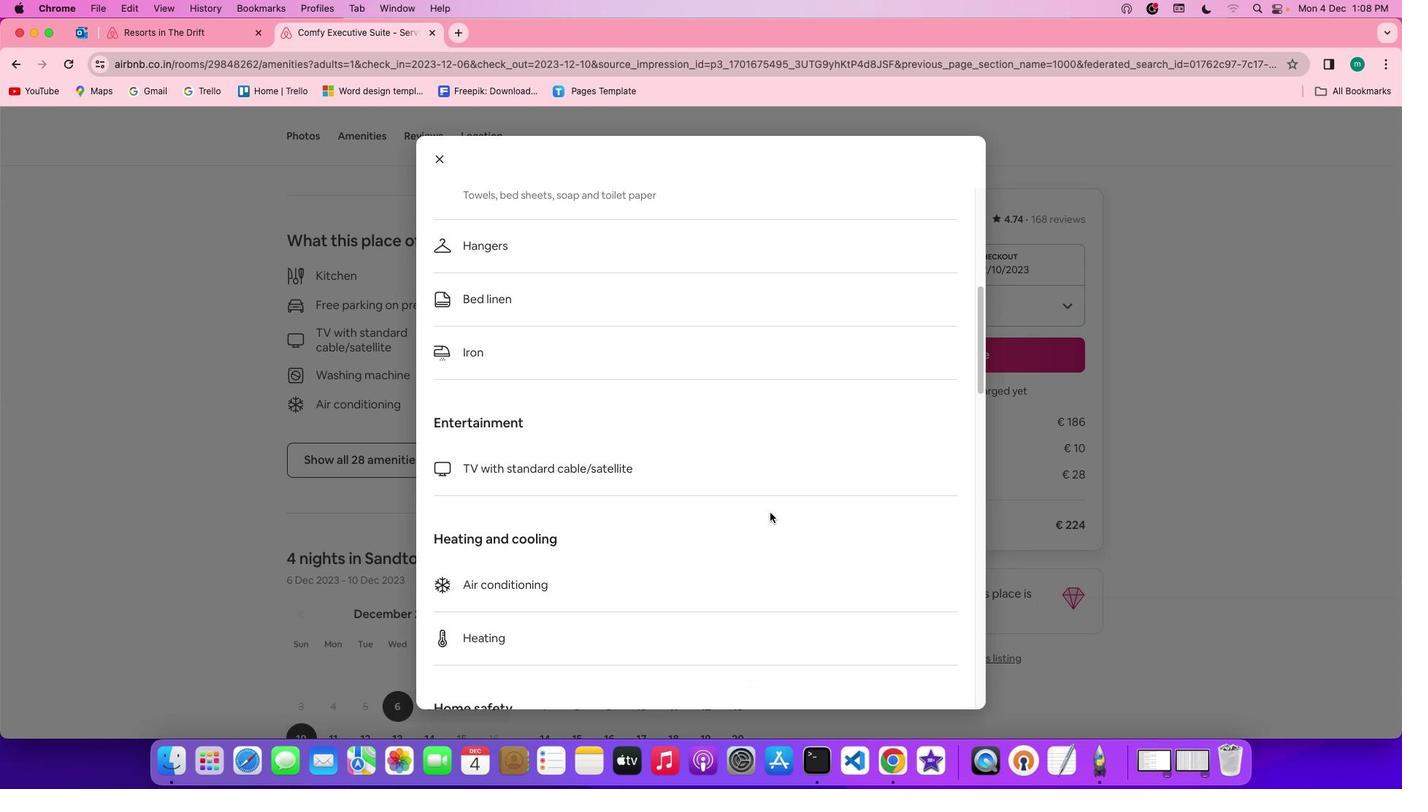 
Action: Mouse scrolled (770, 512) with delta (0, 0)
Screenshot: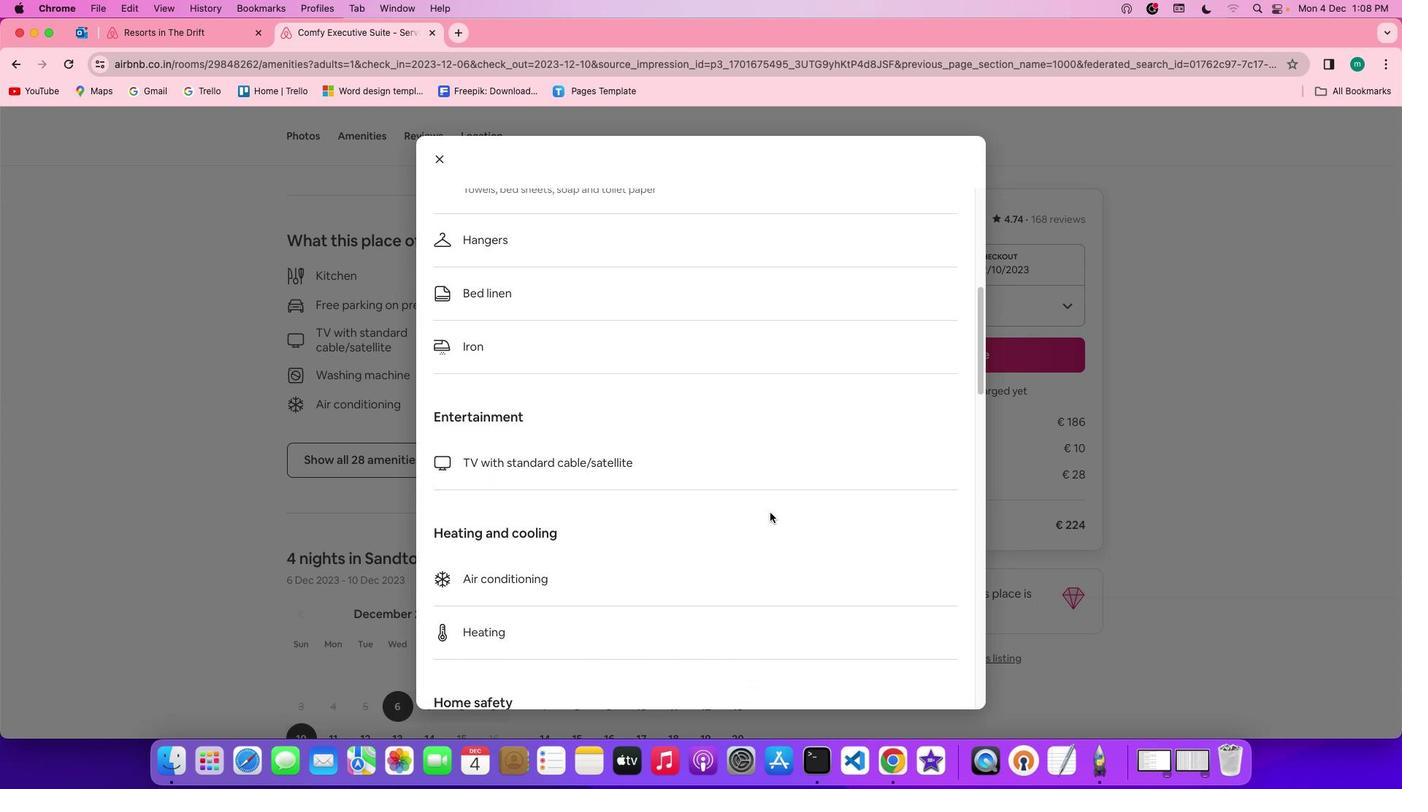 
Action: Mouse scrolled (770, 512) with delta (0, 0)
Screenshot: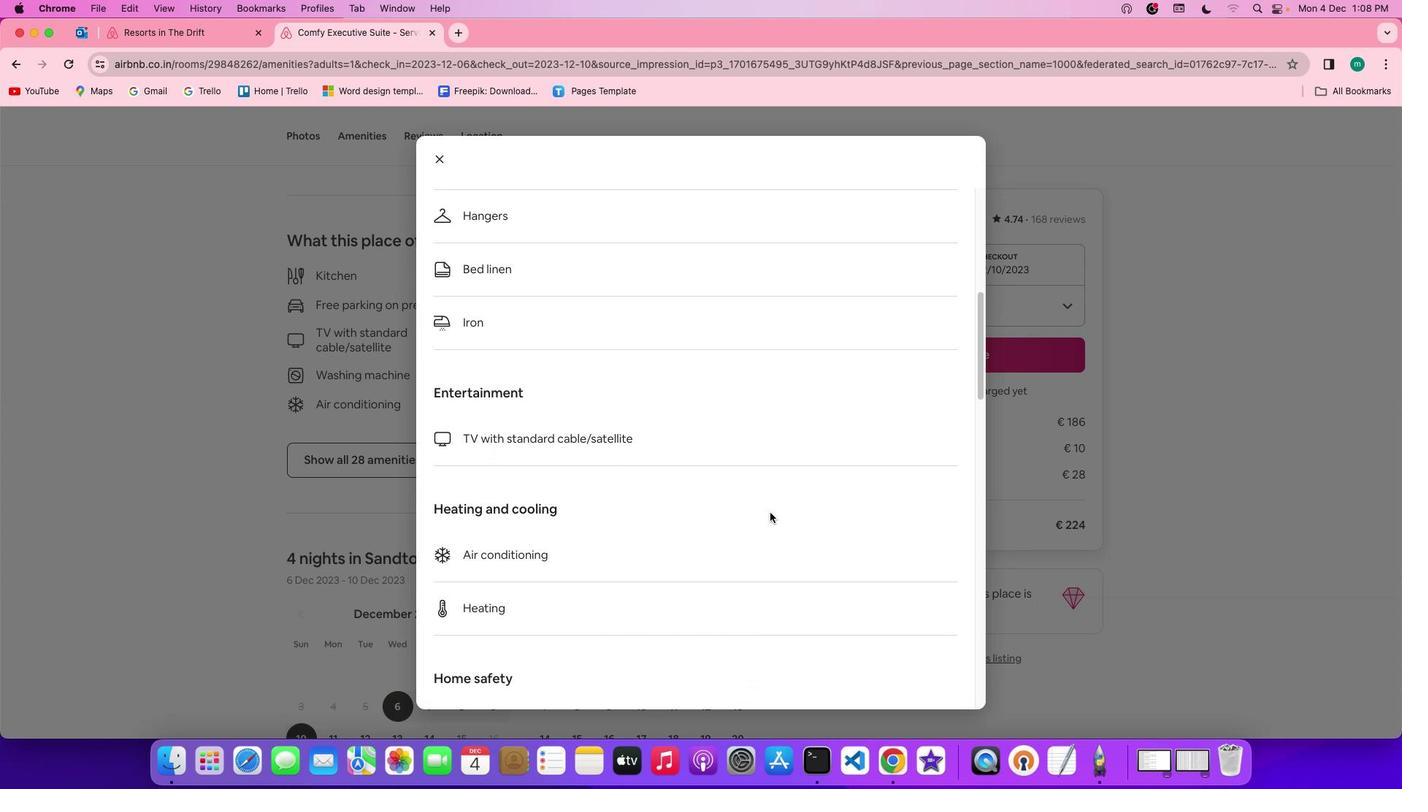 
Action: Mouse scrolled (770, 512) with delta (0, -1)
Screenshot: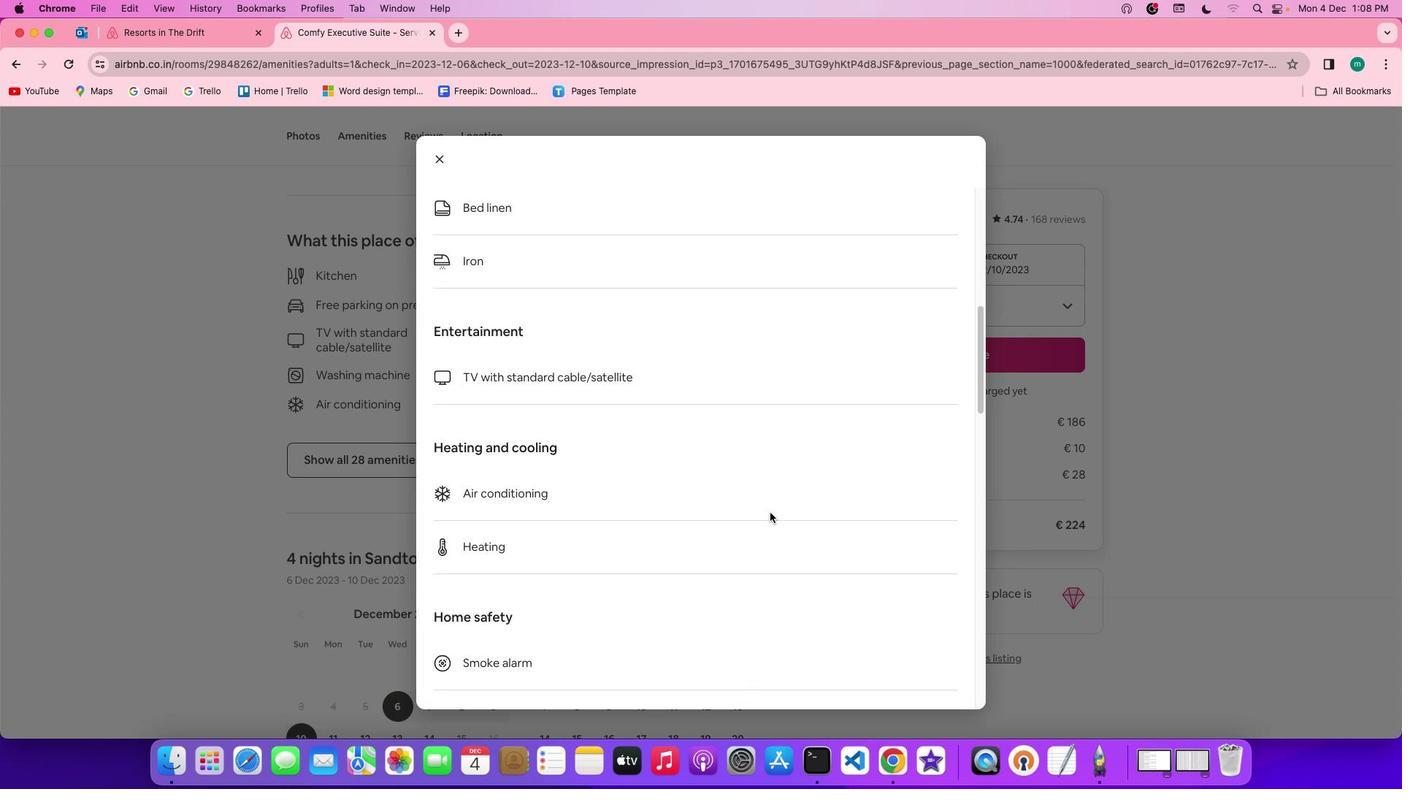 
Action: Mouse scrolled (770, 512) with delta (0, 0)
Screenshot: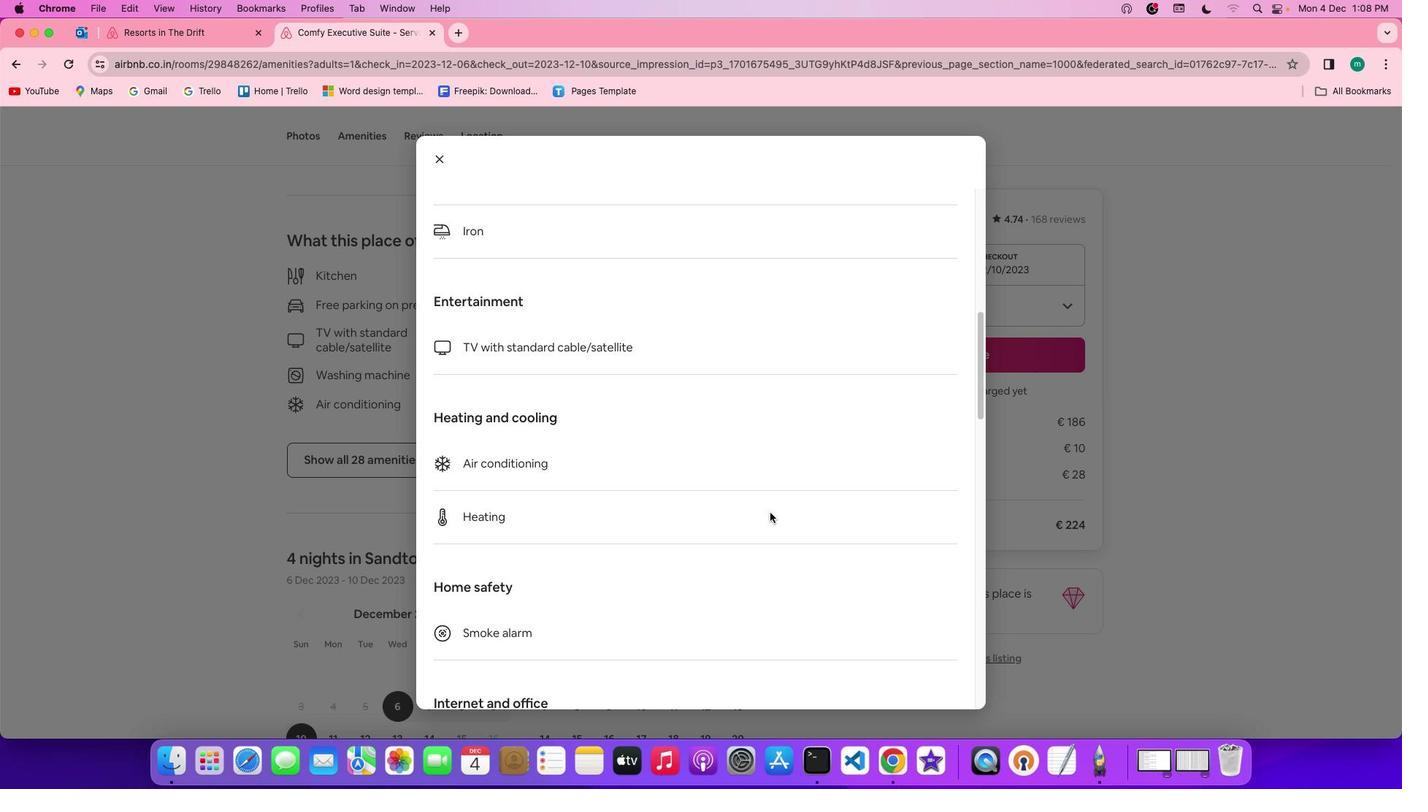 
Action: Mouse scrolled (770, 512) with delta (0, 0)
Screenshot: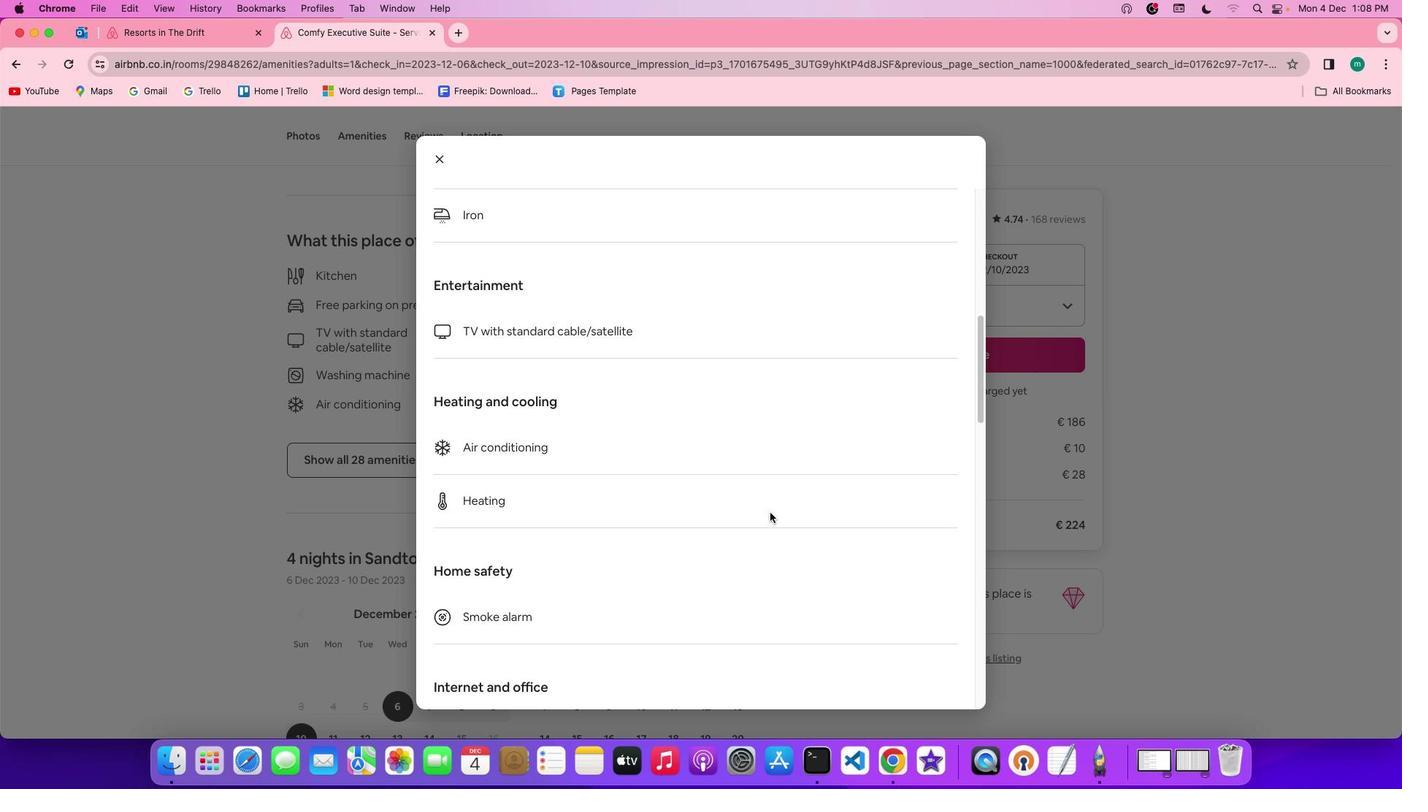 
Action: Mouse scrolled (770, 512) with delta (0, 0)
Screenshot: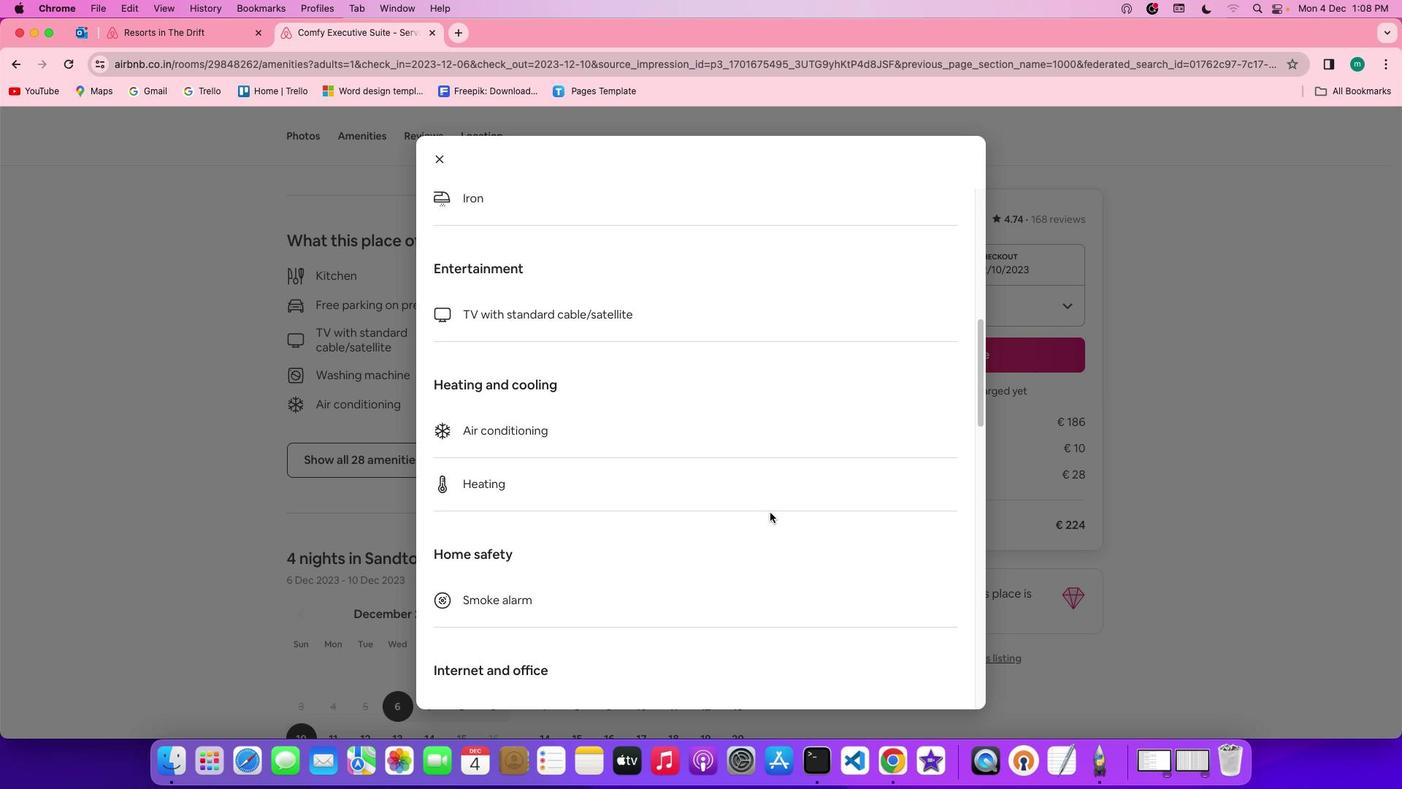 
Action: Mouse scrolled (770, 512) with delta (0, 0)
Screenshot: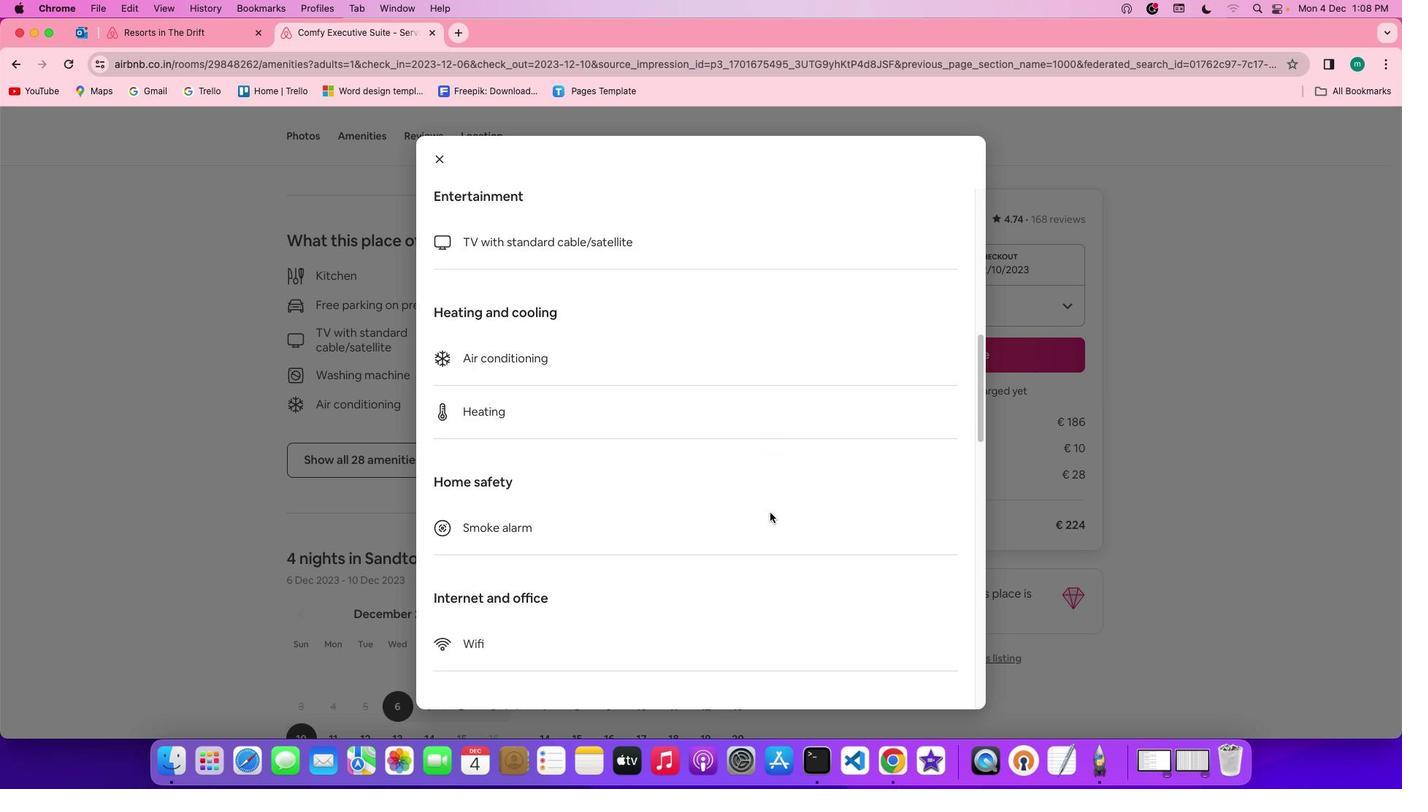 
Action: Mouse moved to (770, 512)
Screenshot: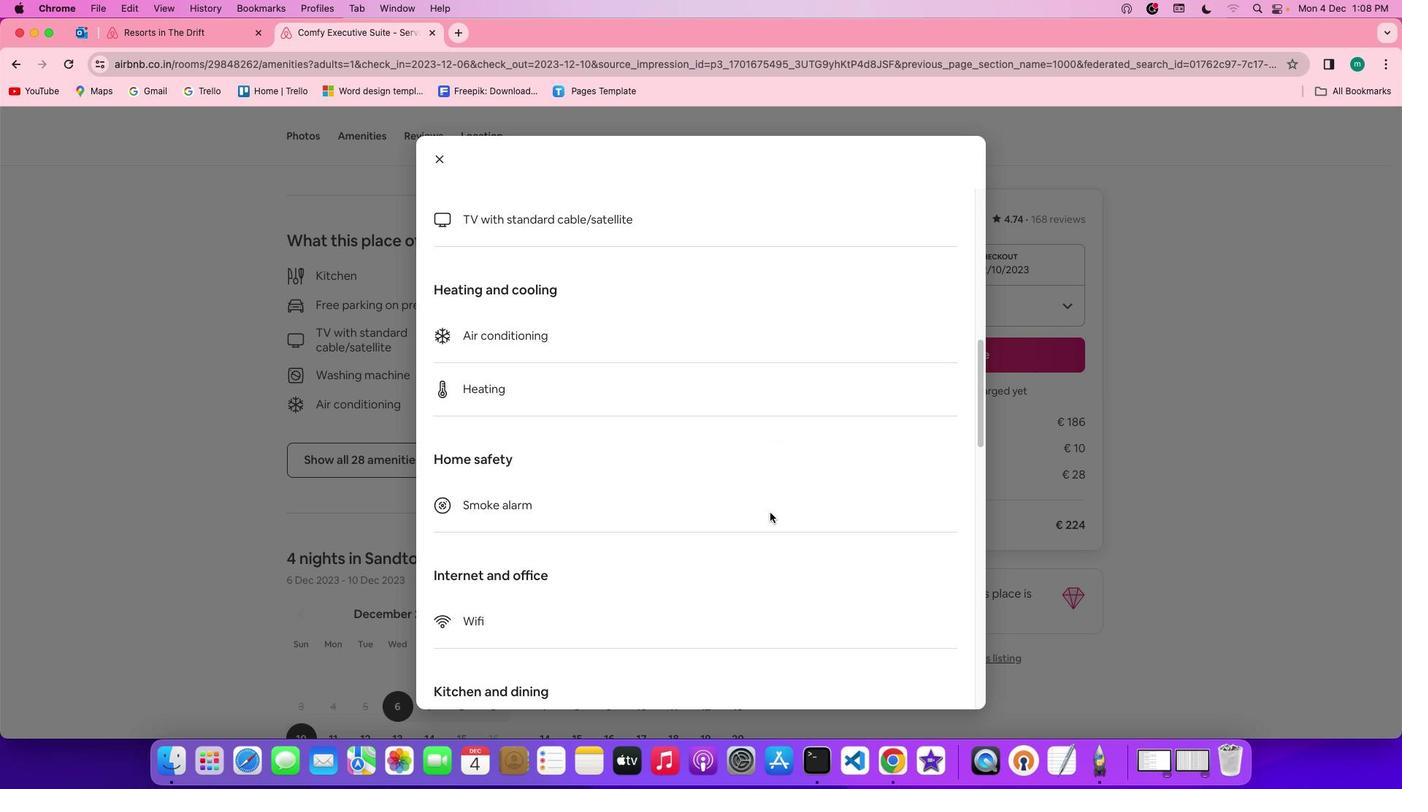 
Action: Mouse scrolled (770, 512) with delta (0, 0)
Screenshot: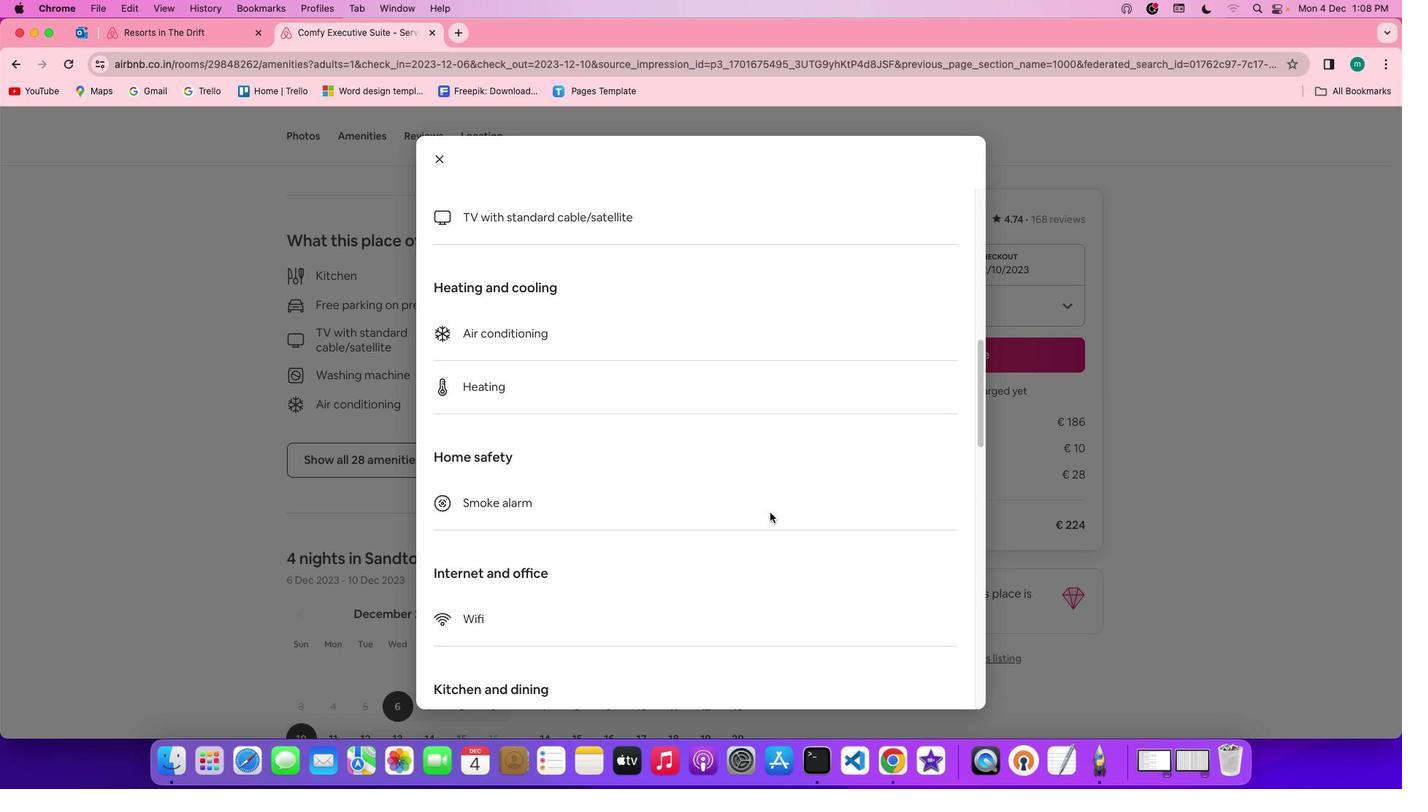 
Action: Mouse scrolled (770, 512) with delta (0, 0)
Screenshot: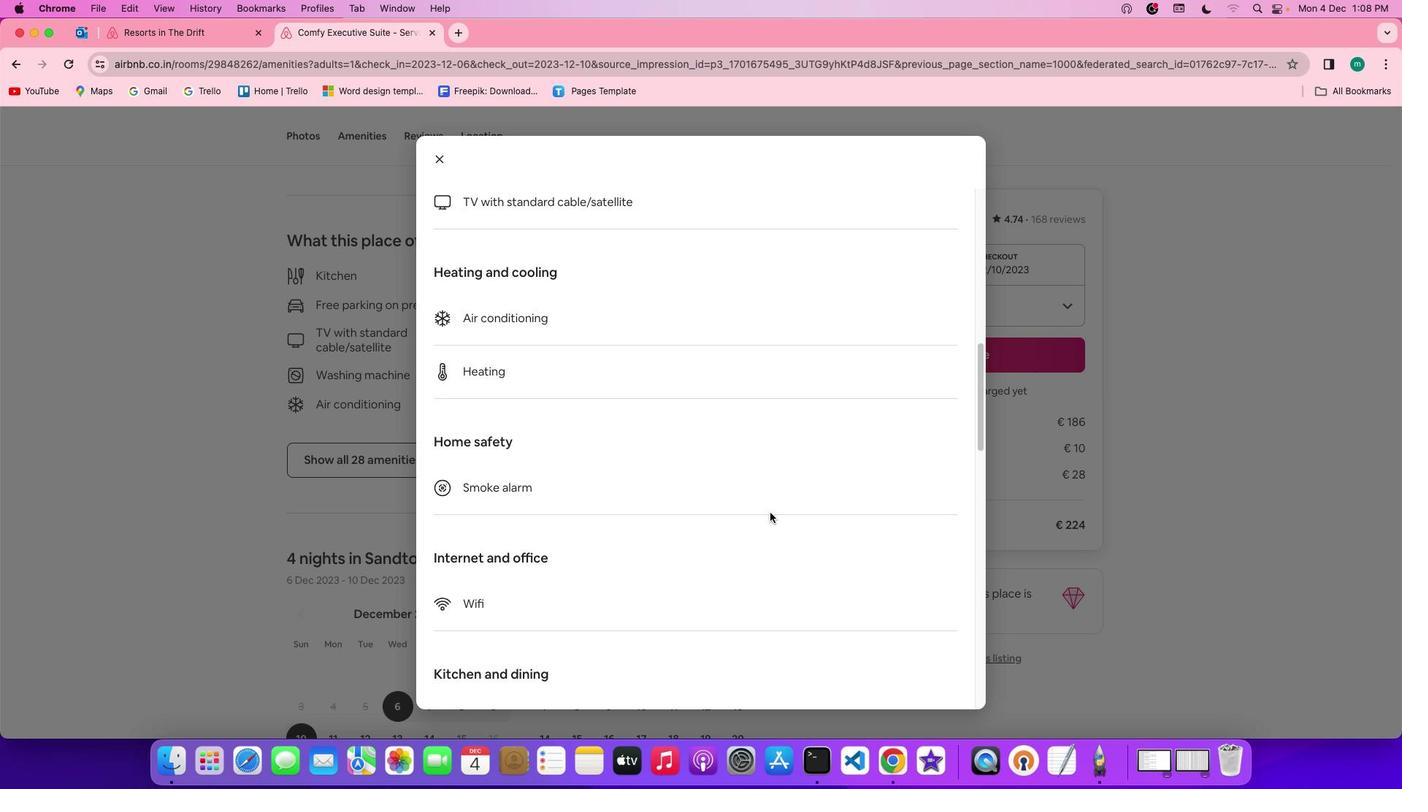 
Action: Mouse scrolled (770, 512) with delta (0, -1)
Screenshot: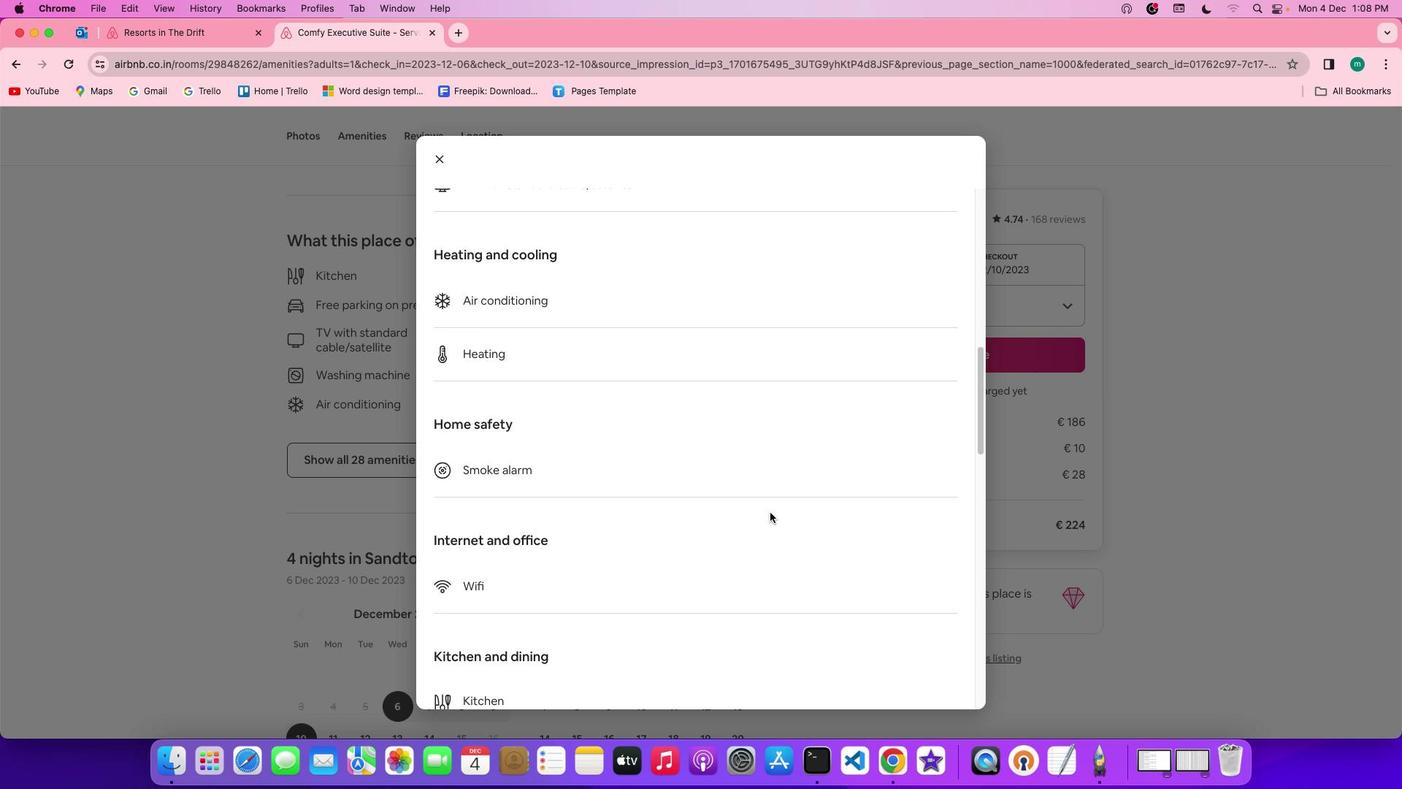 
Action: Mouse scrolled (770, 512) with delta (0, 0)
Screenshot: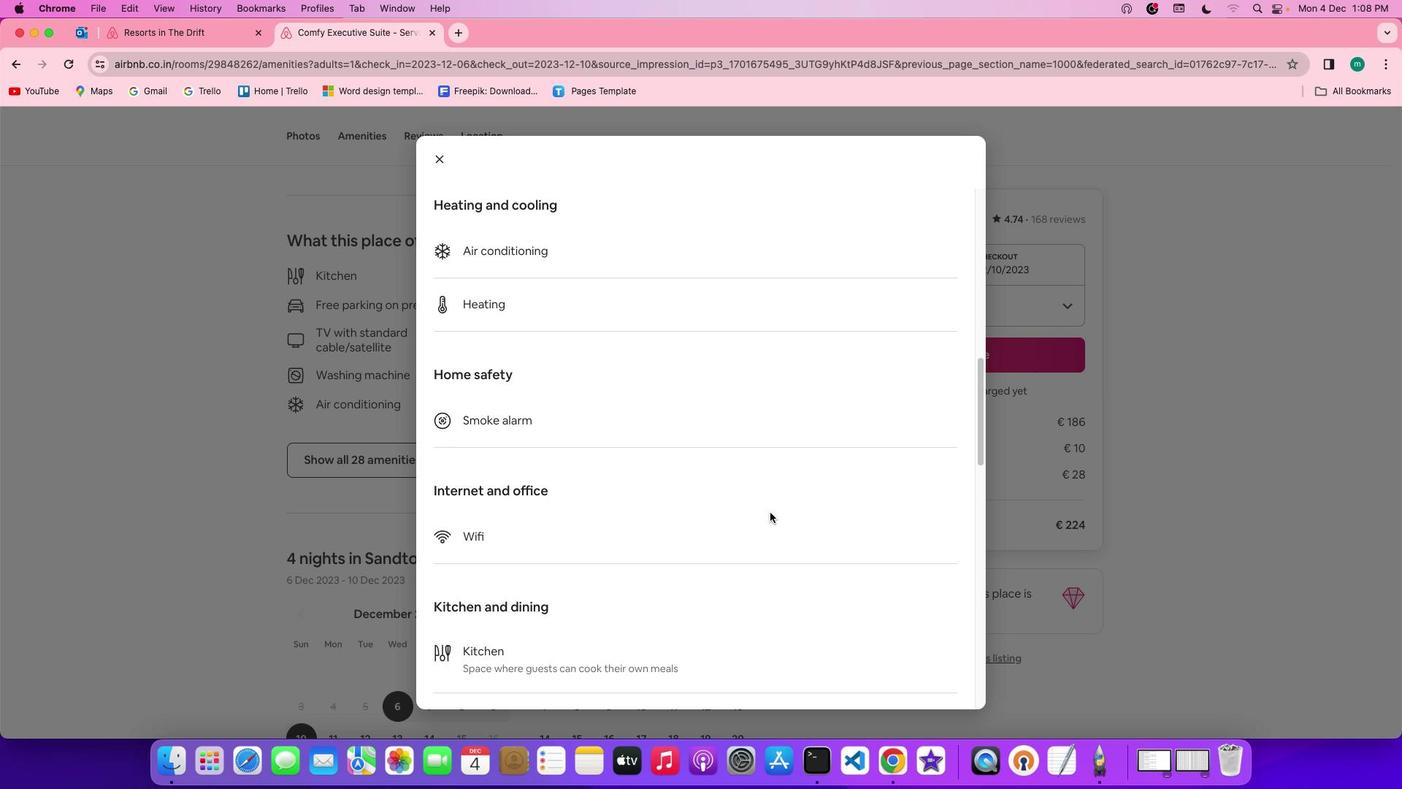 
Action: Mouse scrolled (770, 512) with delta (0, 0)
Screenshot: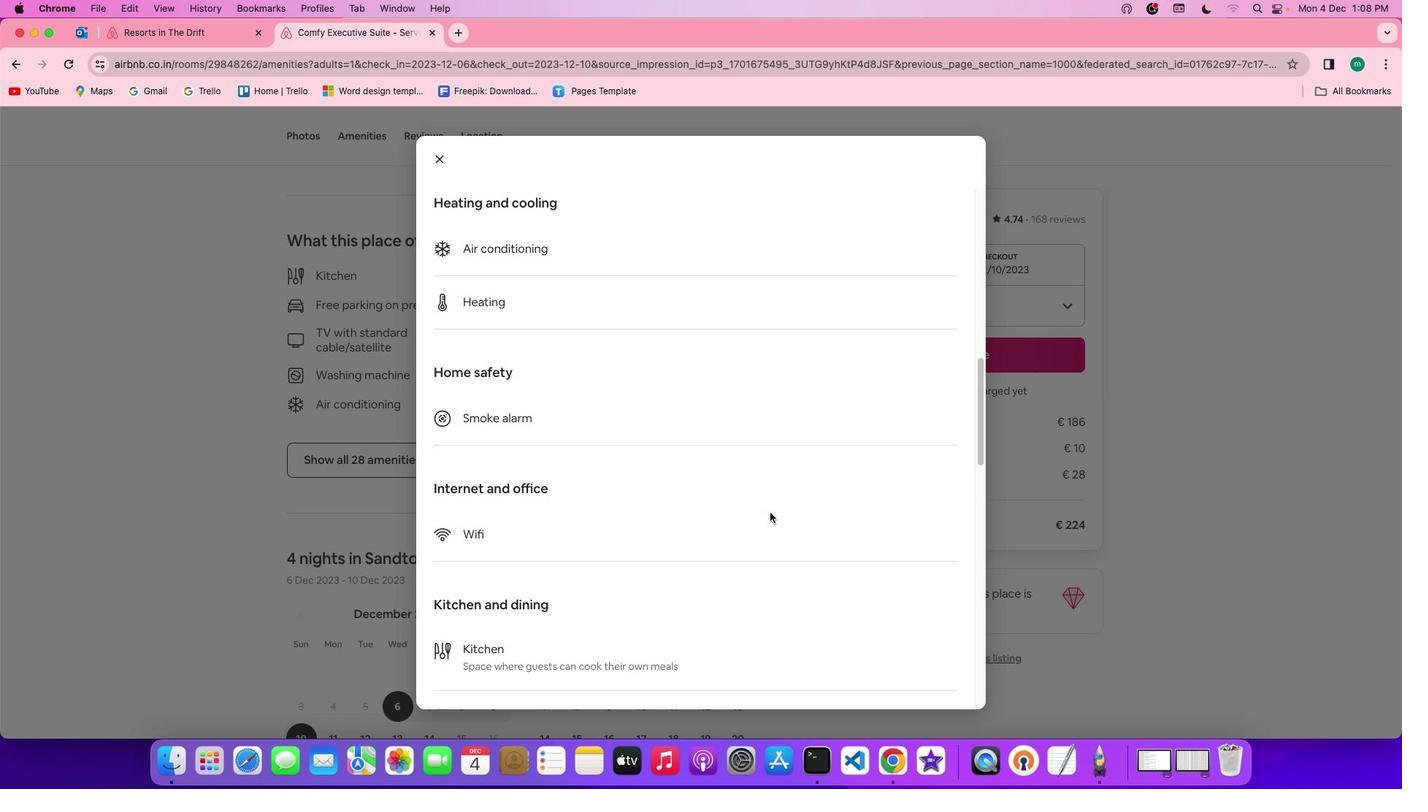 
Action: Mouse scrolled (770, 512) with delta (0, 0)
Screenshot: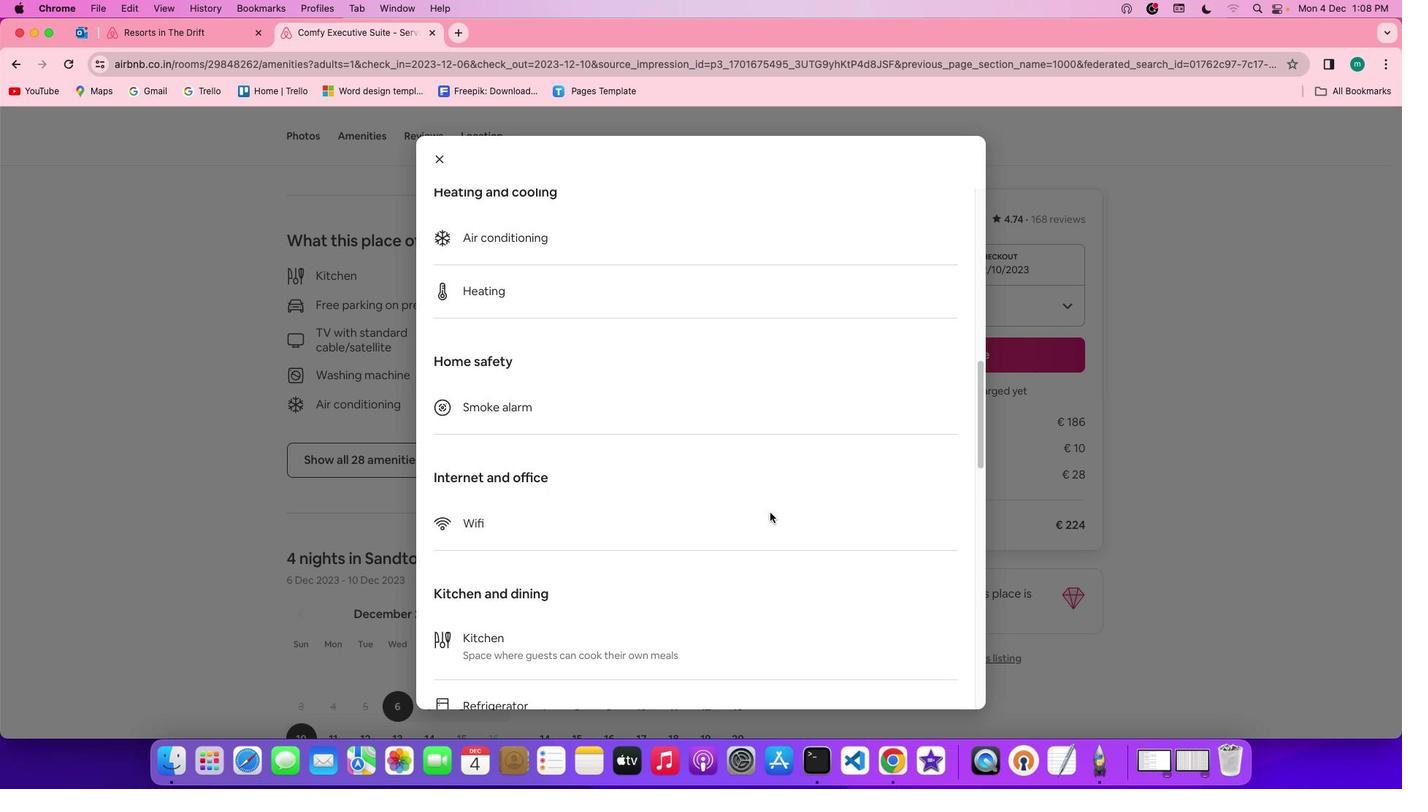 
Action: Mouse scrolled (770, 512) with delta (0, -1)
Screenshot: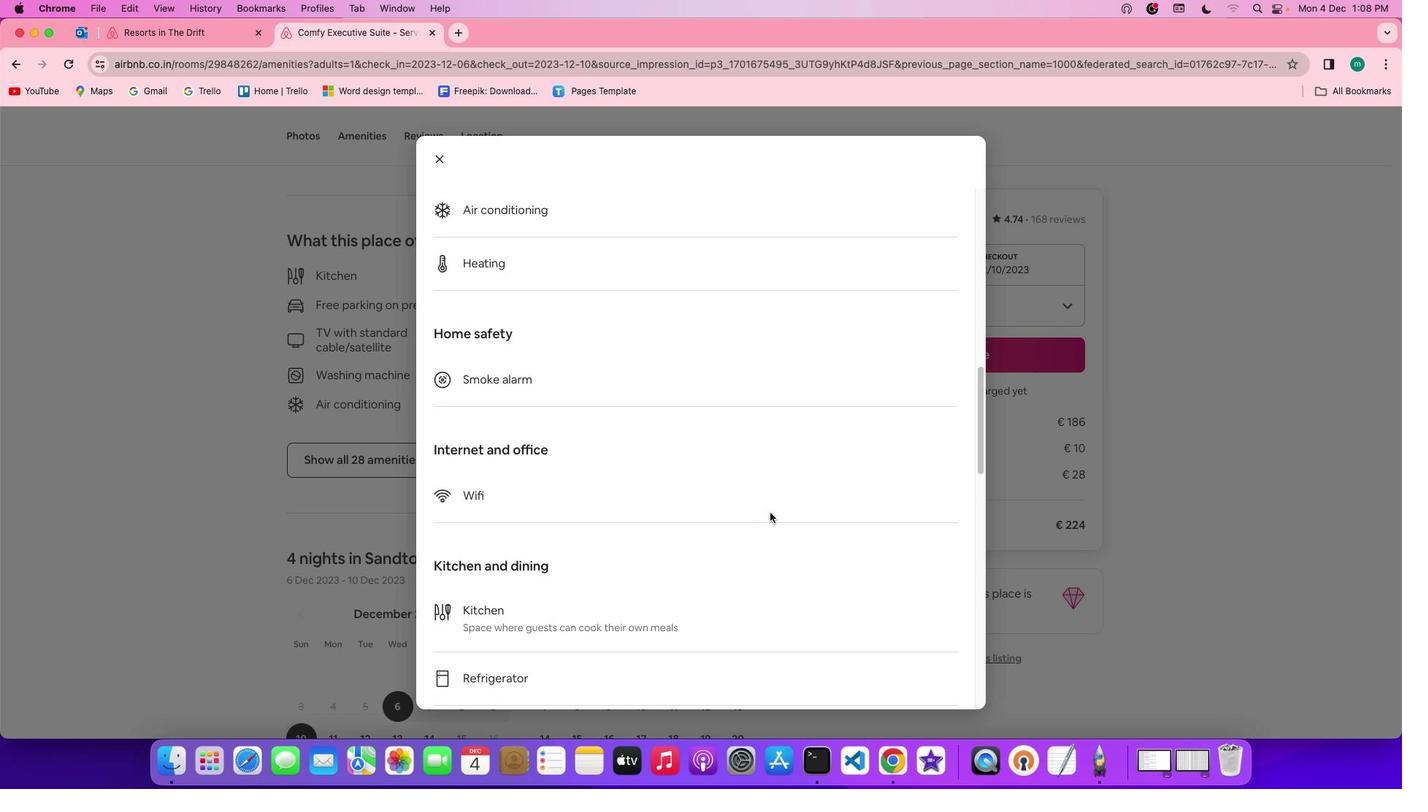 
Action: Mouse scrolled (770, 512) with delta (0, -2)
Screenshot: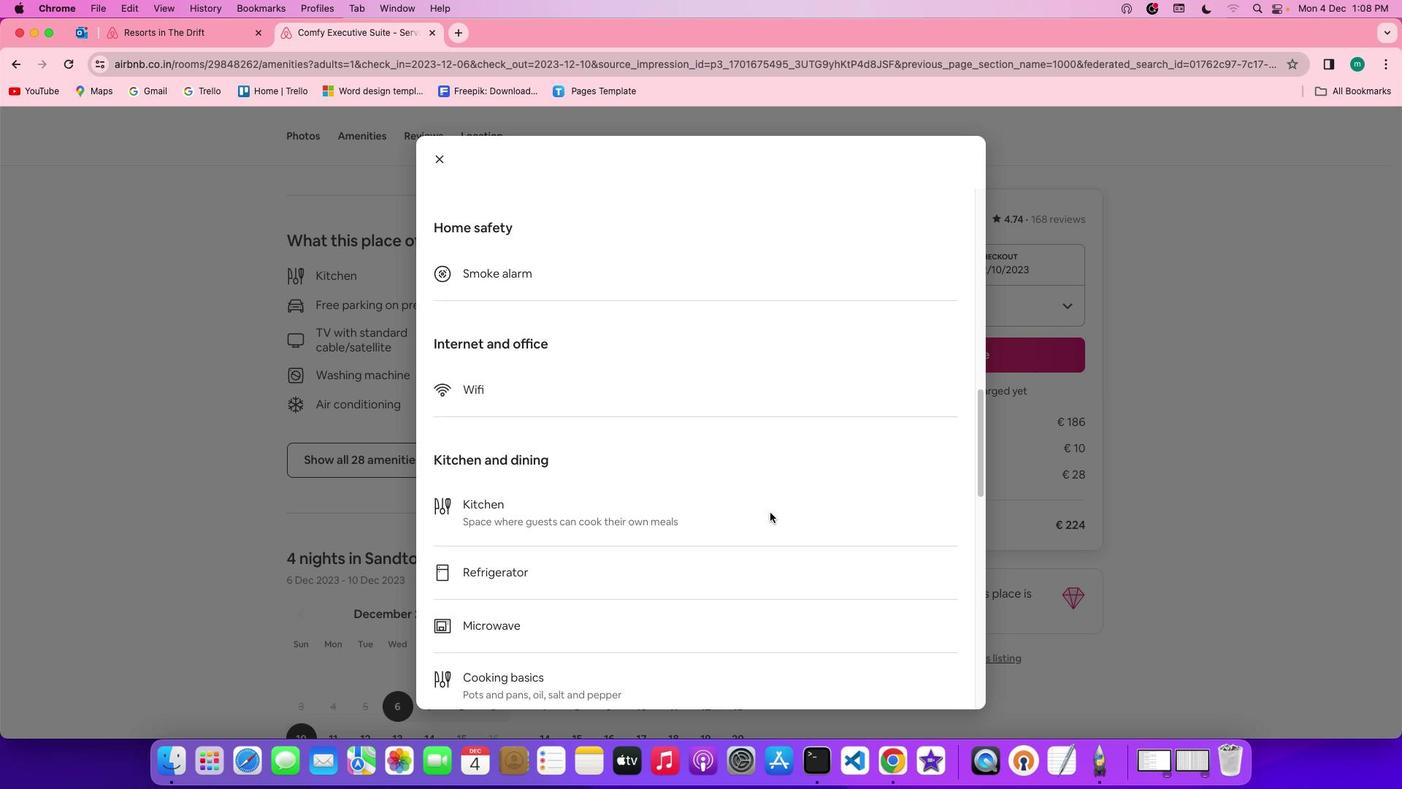 
Action: Mouse scrolled (770, 512) with delta (0, -2)
Screenshot: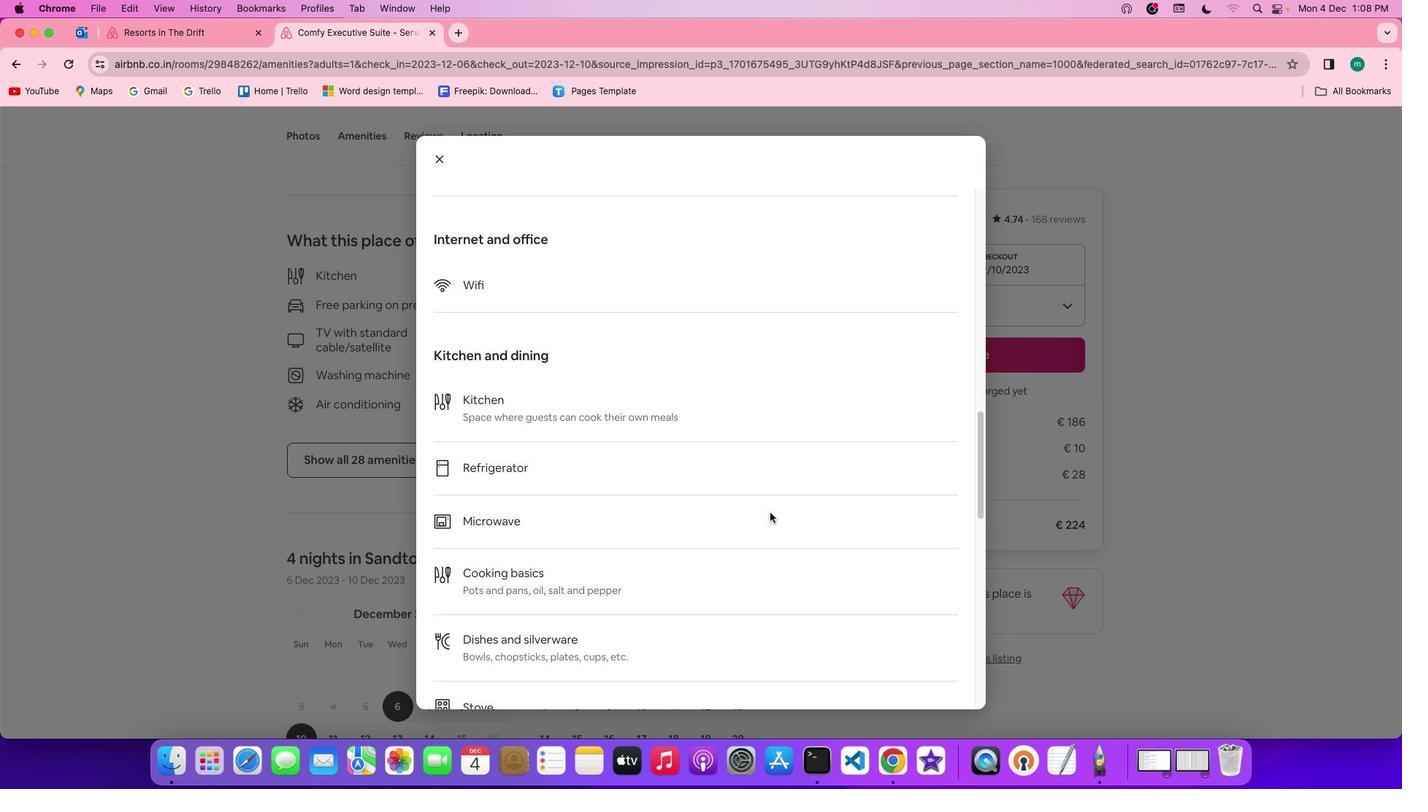 
Action: Mouse scrolled (770, 512) with delta (0, 0)
Screenshot: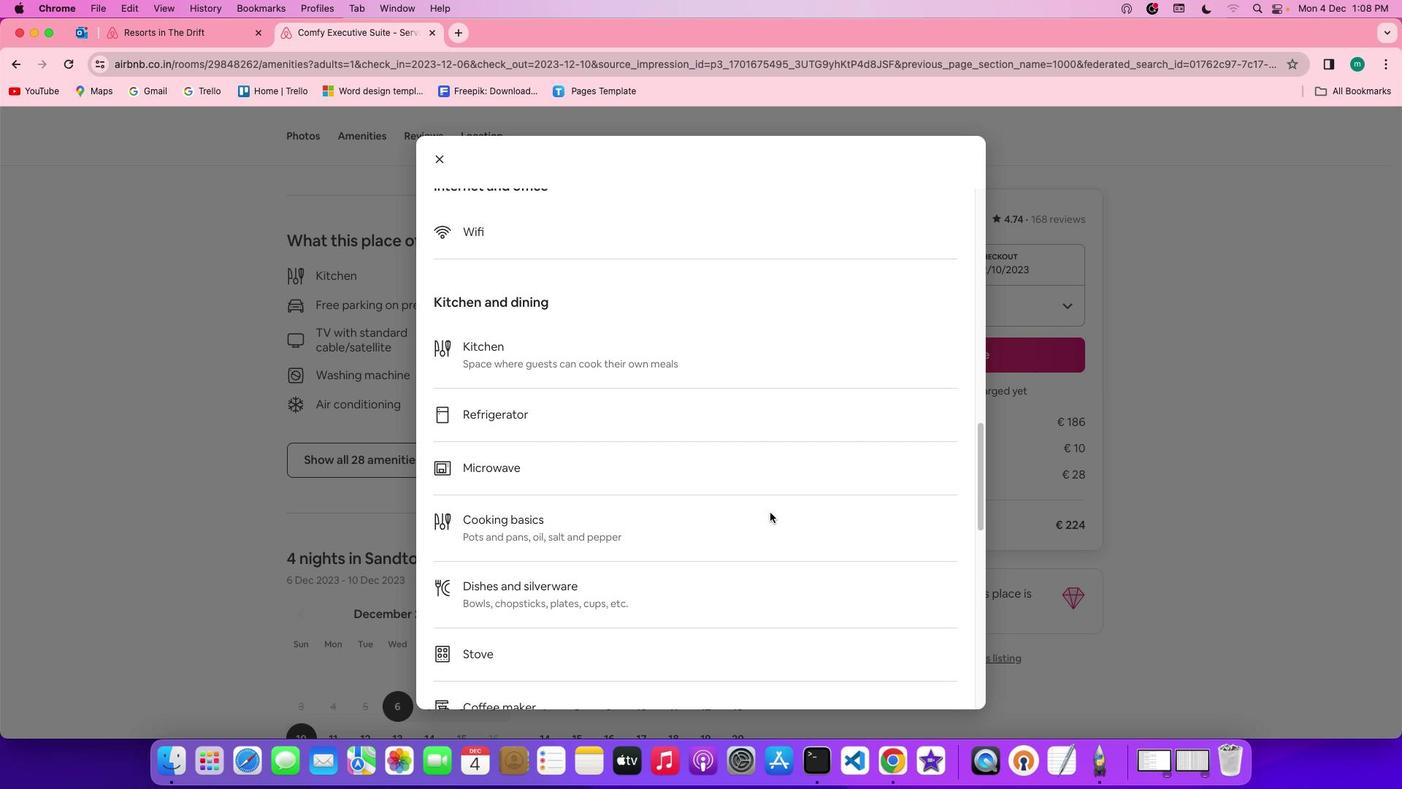 
Action: Mouse scrolled (770, 512) with delta (0, 0)
Screenshot: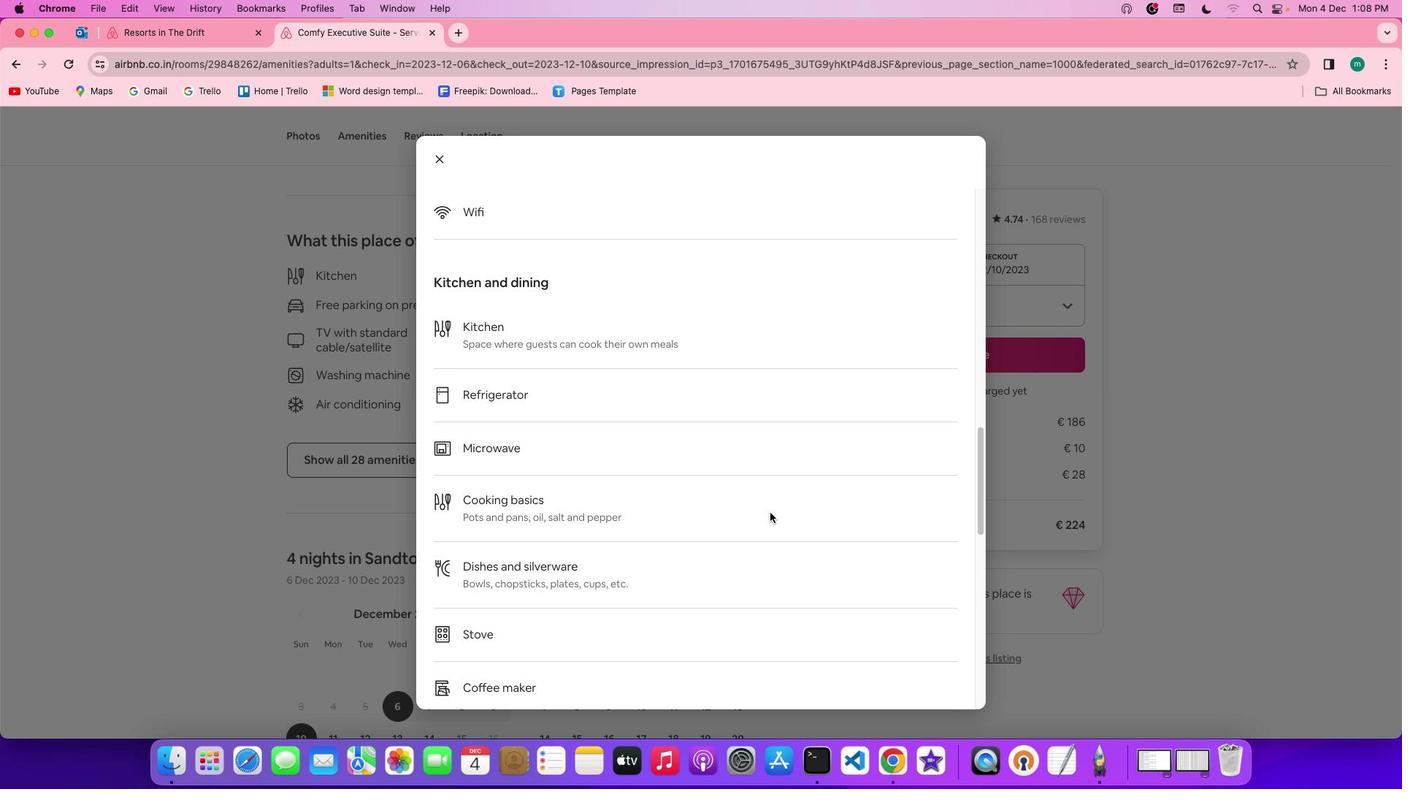 
Action: Mouse scrolled (770, 512) with delta (0, -1)
Screenshot: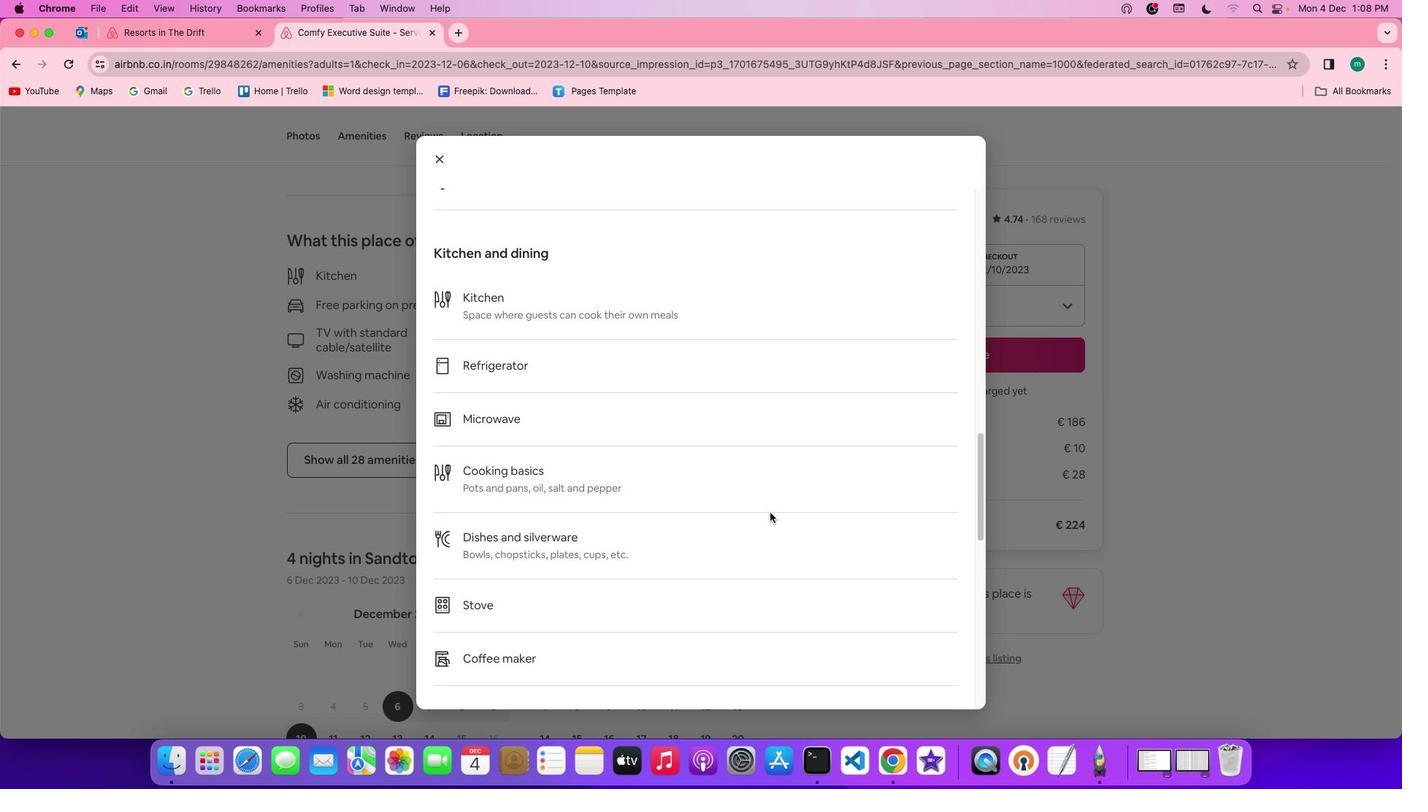 
Action: Mouse scrolled (770, 512) with delta (0, -2)
Screenshot: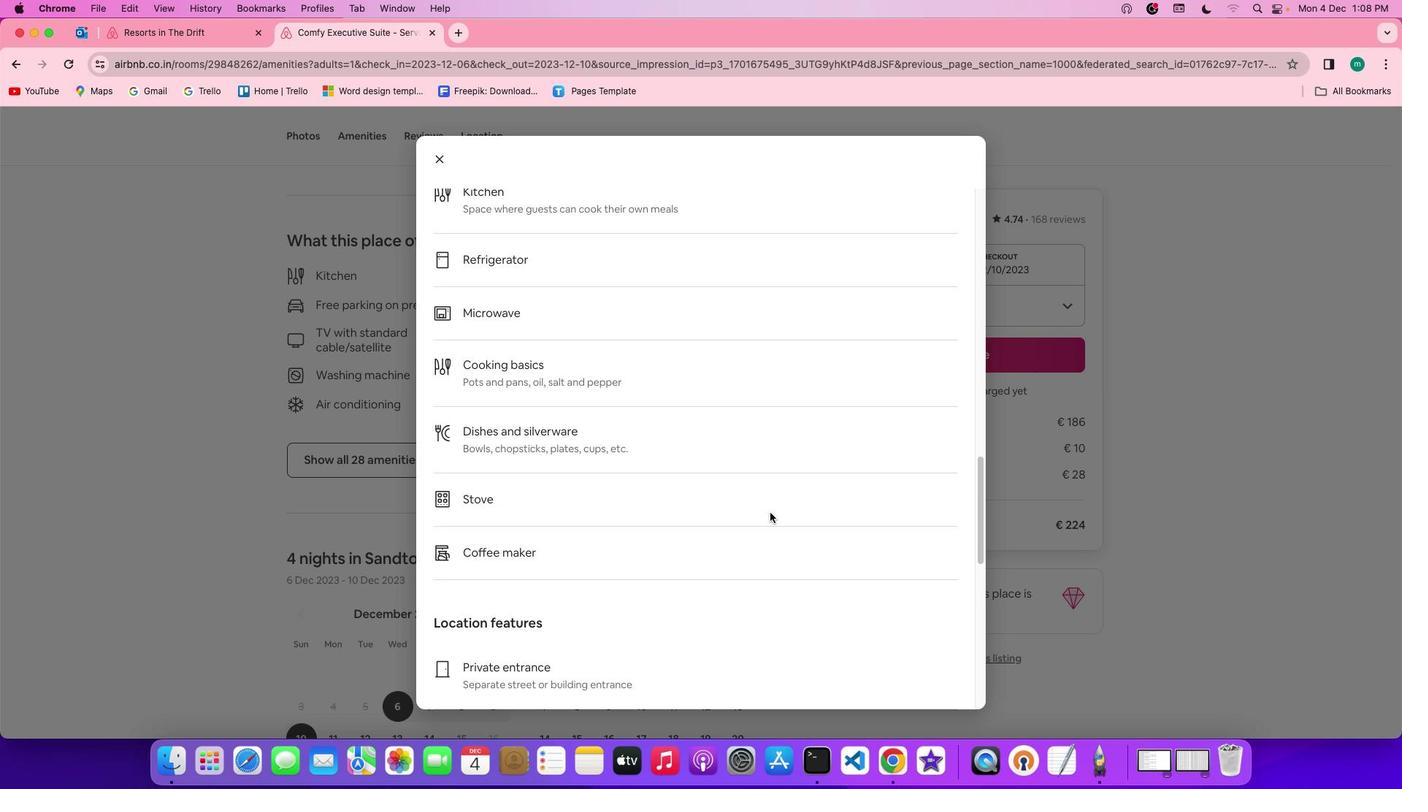 
Action: Mouse scrolled (770, 512) with delta (0, -2)
Screenshot: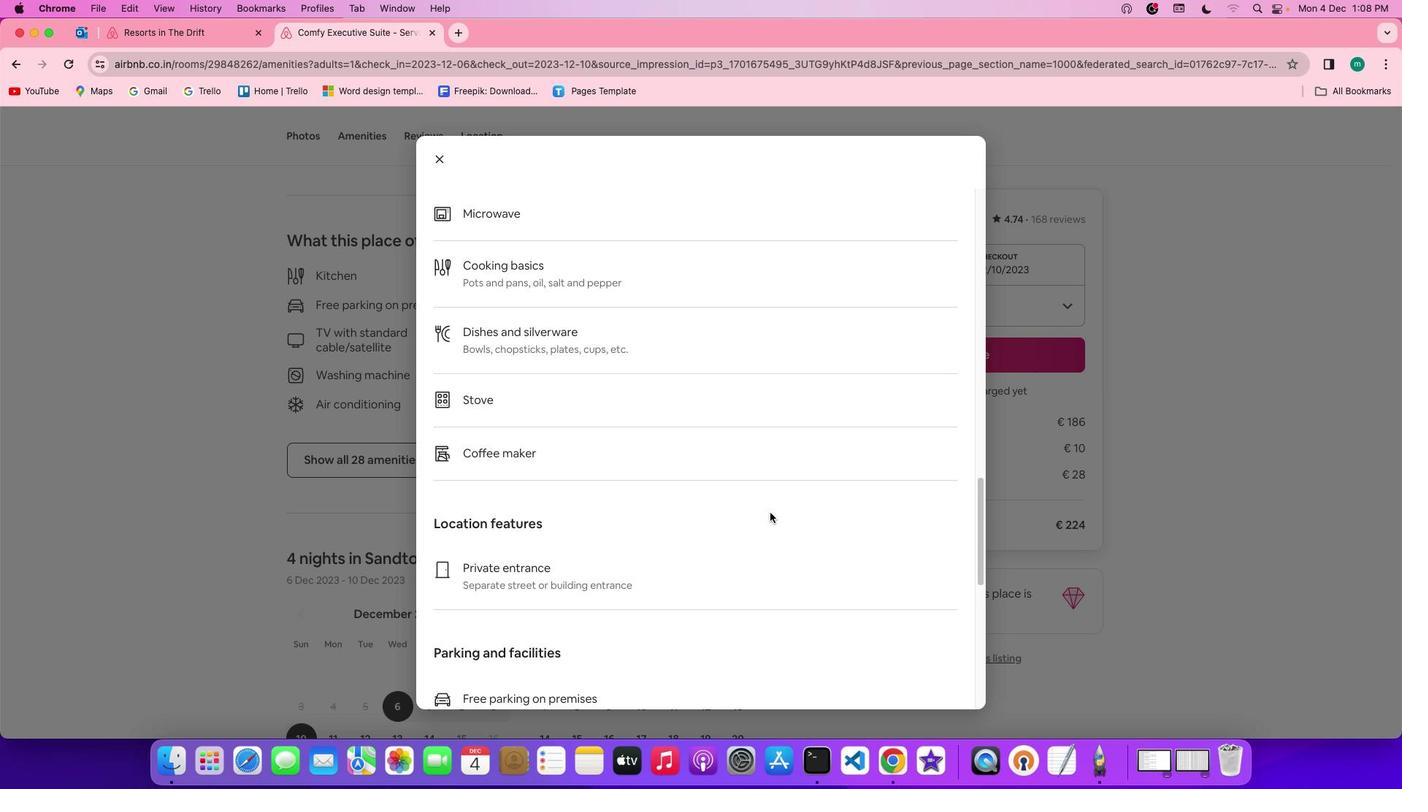 
Action: Mouse scrolled (770, 512) with delta (0, 0)
Screenshot: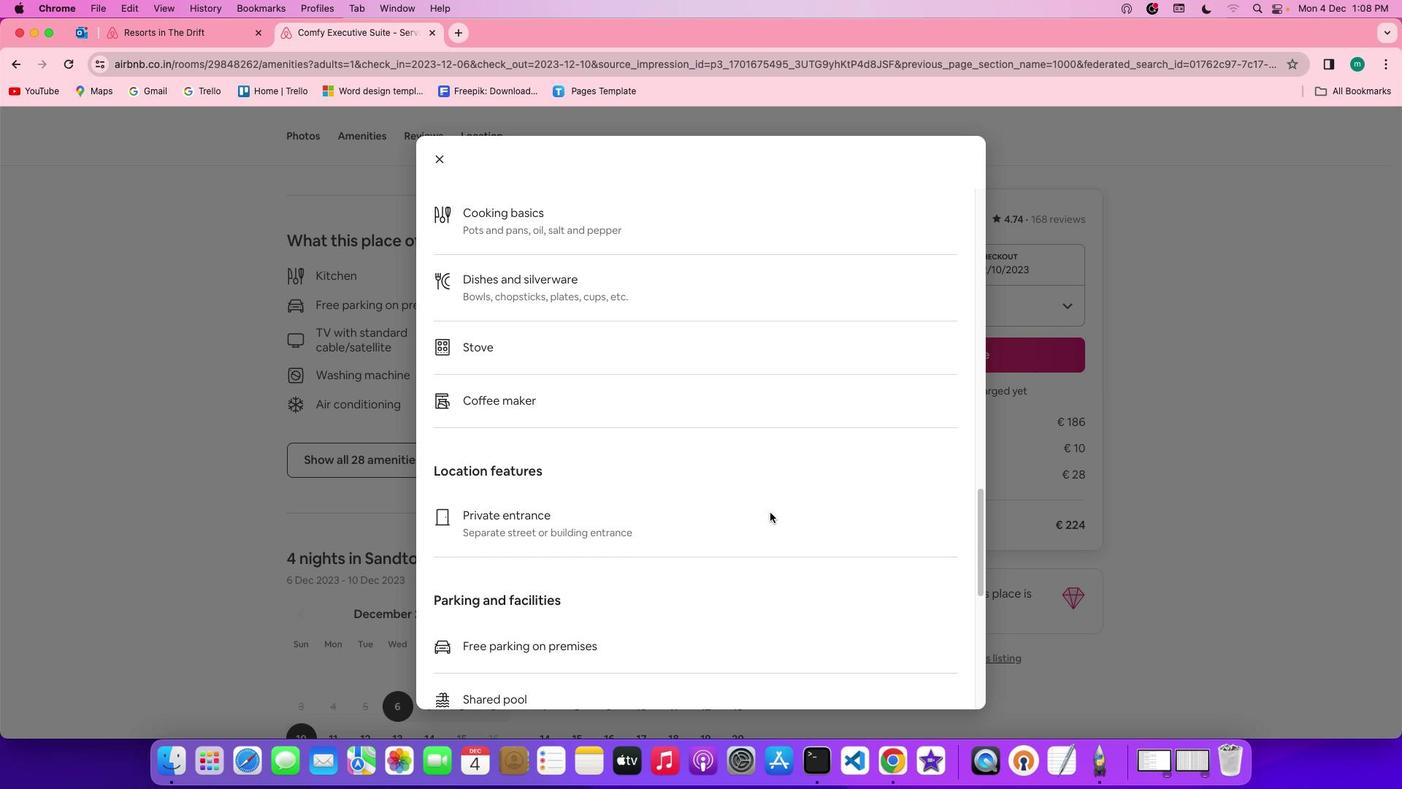 
Action: Mouse scrolled (770, 512) with delta (0, 0)
Screenshot: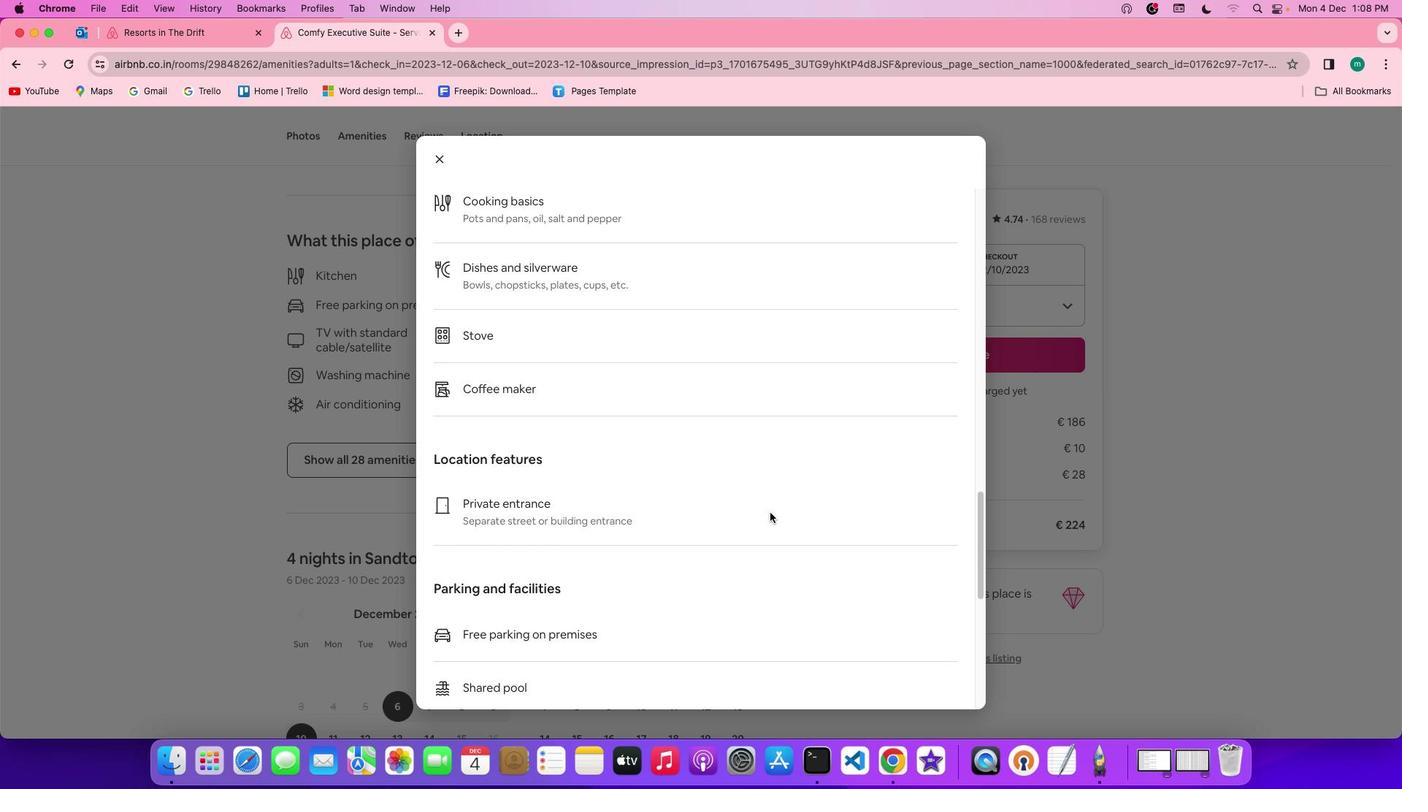 
Action: Mouse scrolled (770, 512) with delta (0, -1)
Screenshot: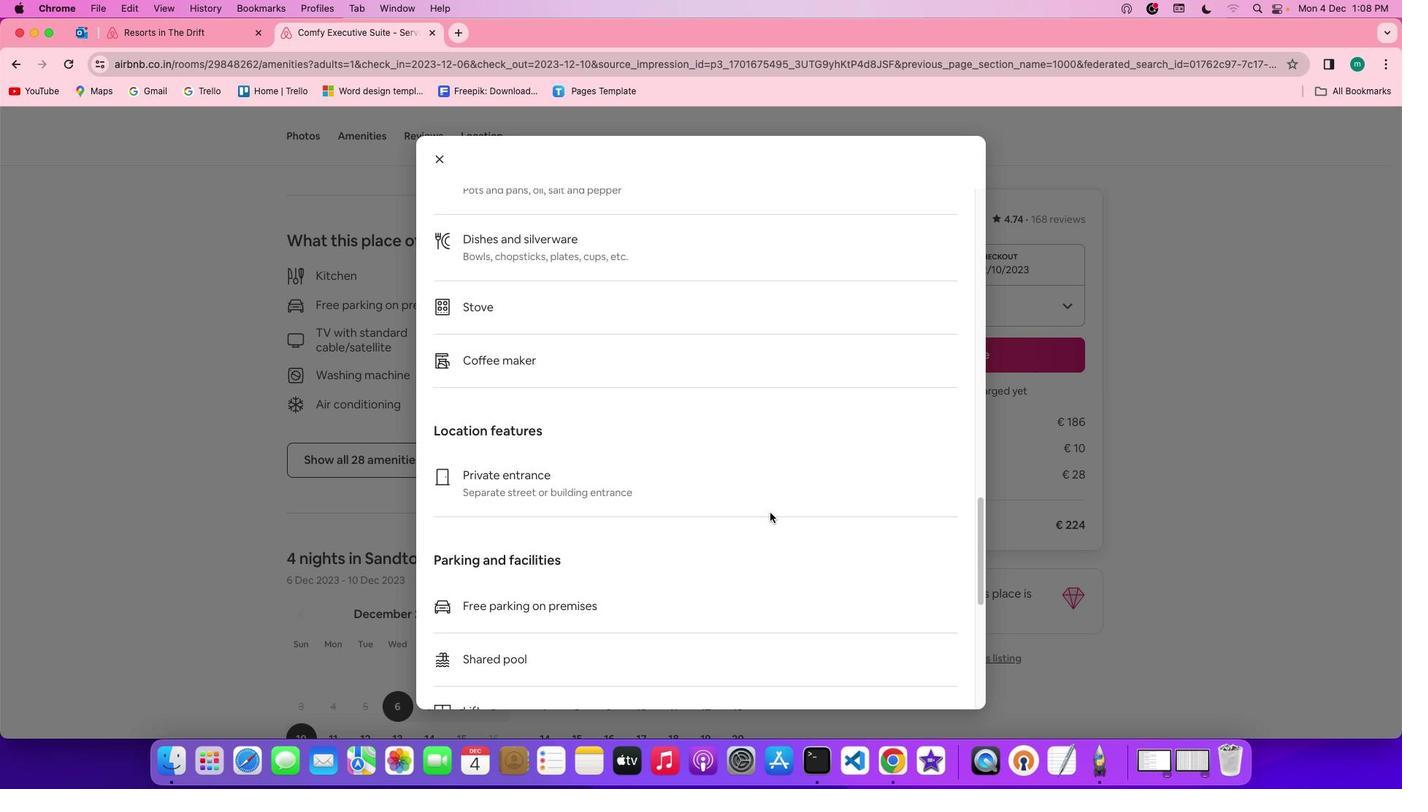 
Action: Mouse scrolled (770, 512) with delta (0, -2)
Screenshot: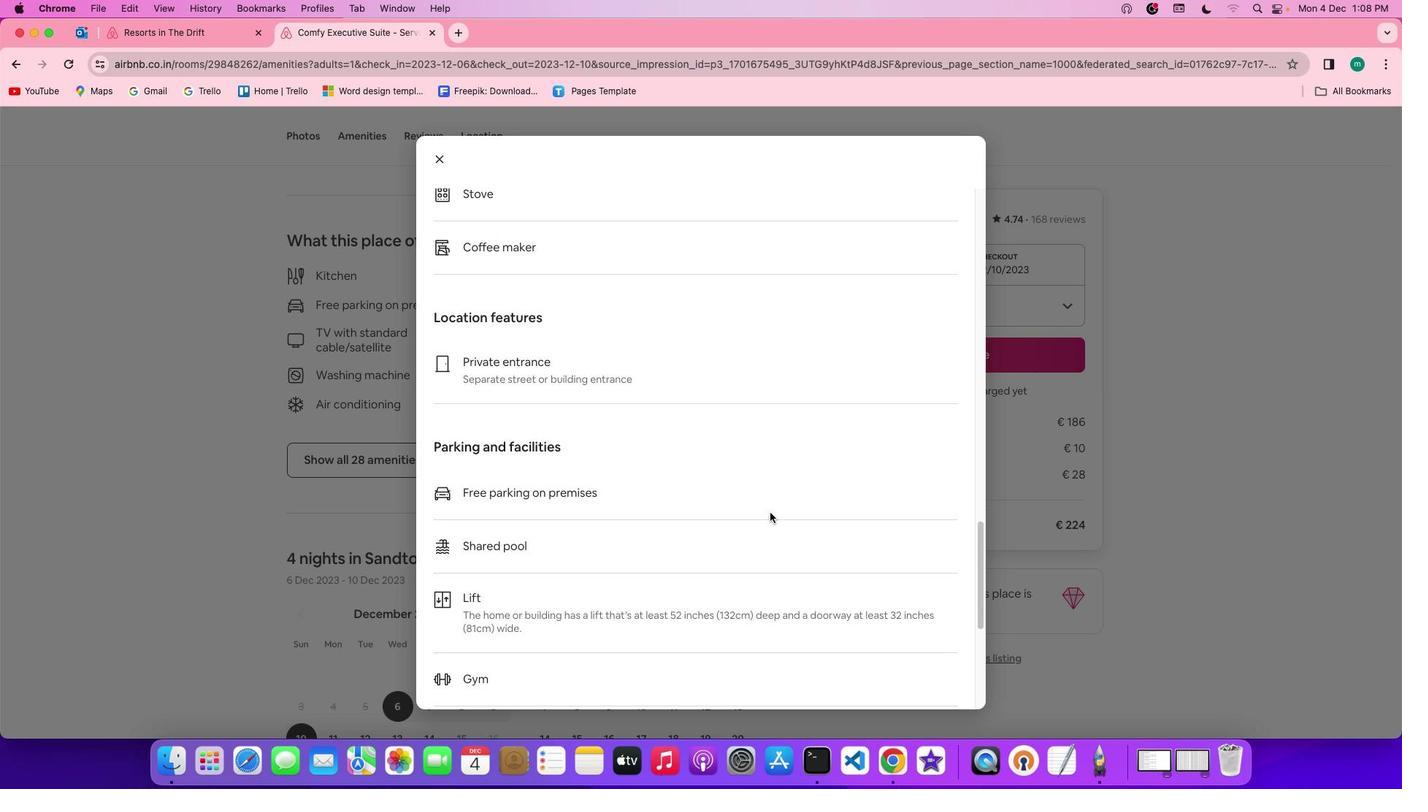 
Action: Mouse scrolled (770, 512) with delta (0, -2)
Screenshot: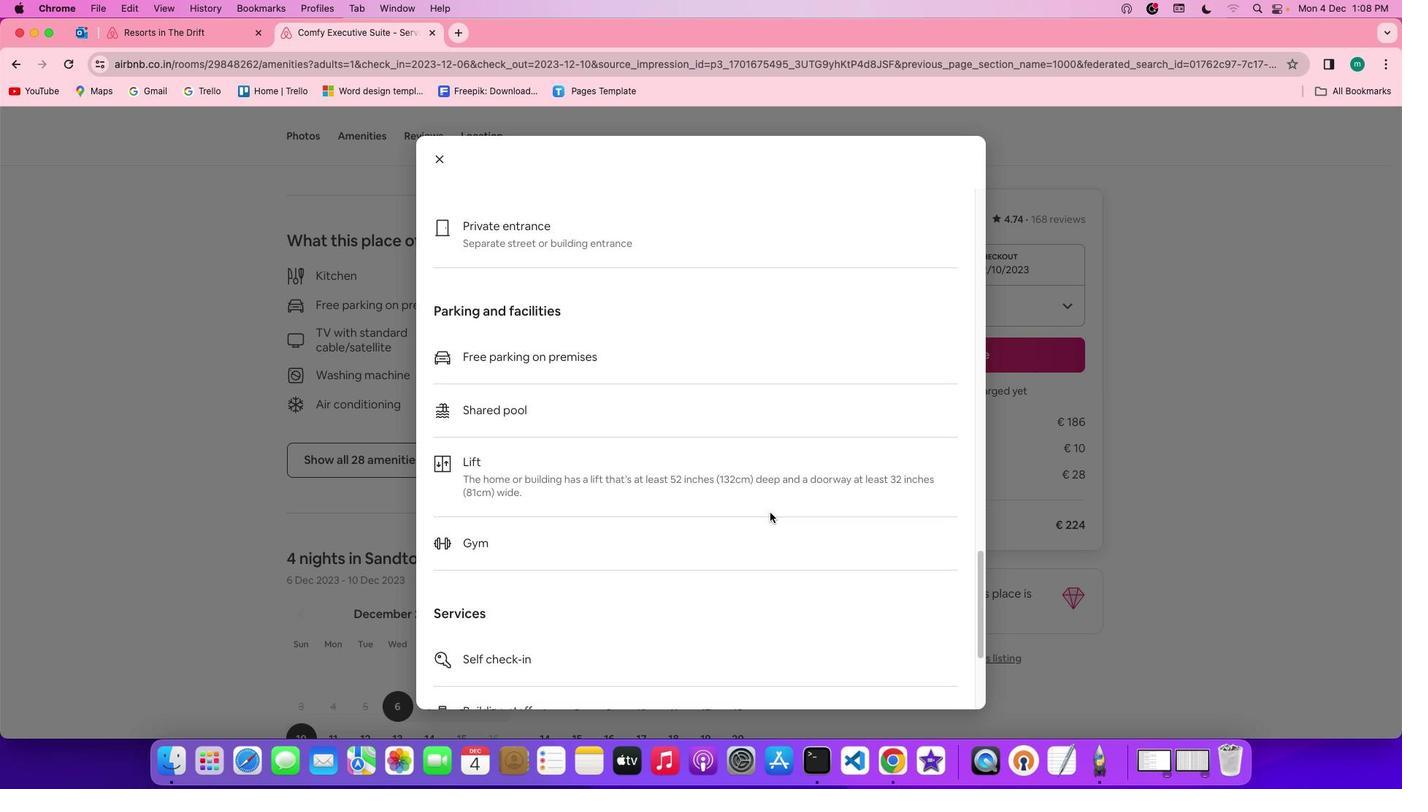 
Action: Mouse scrolled (770, 512) with delta (0, 0)
Screenshot: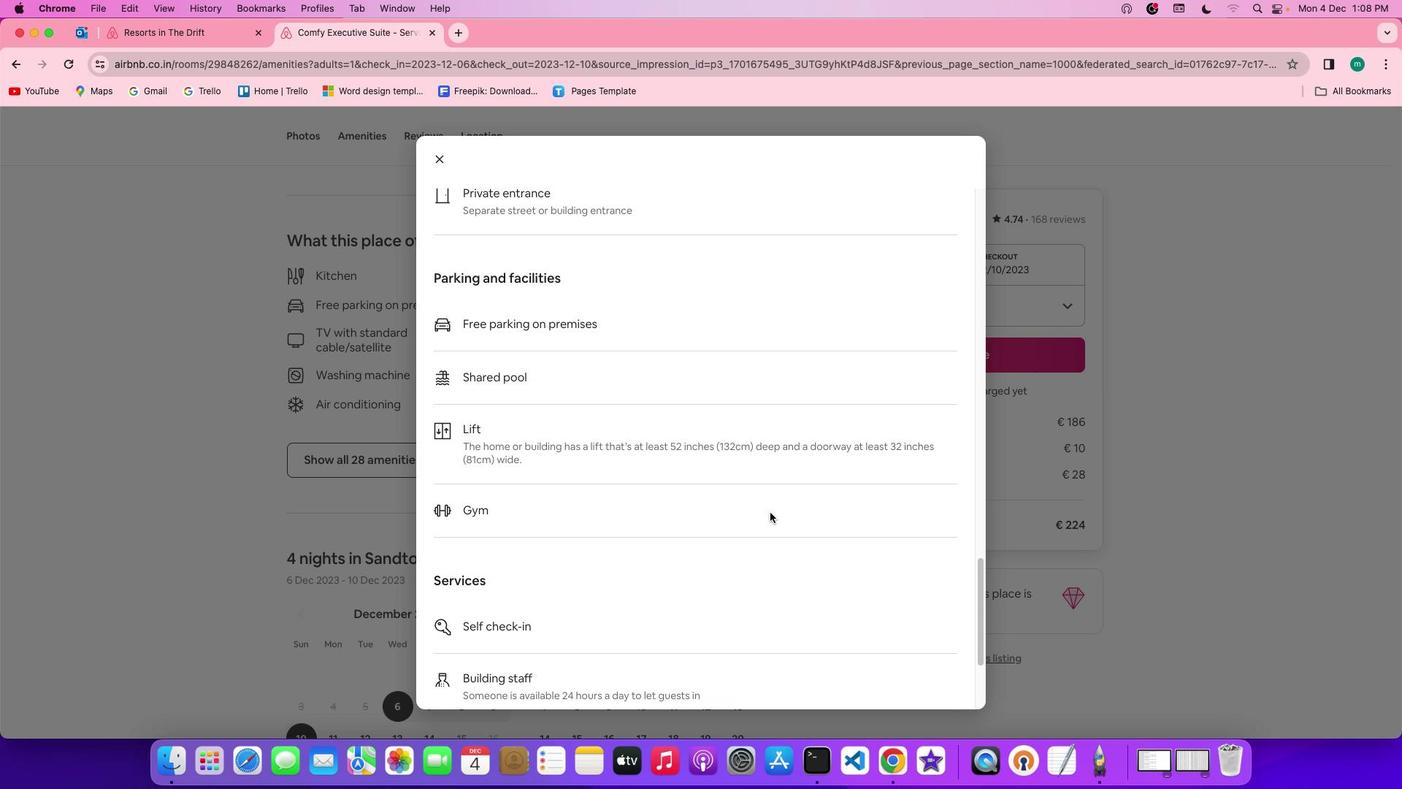 
Action: Mouse scrolled (770, 512) with delta (0, 0)
Screenshot: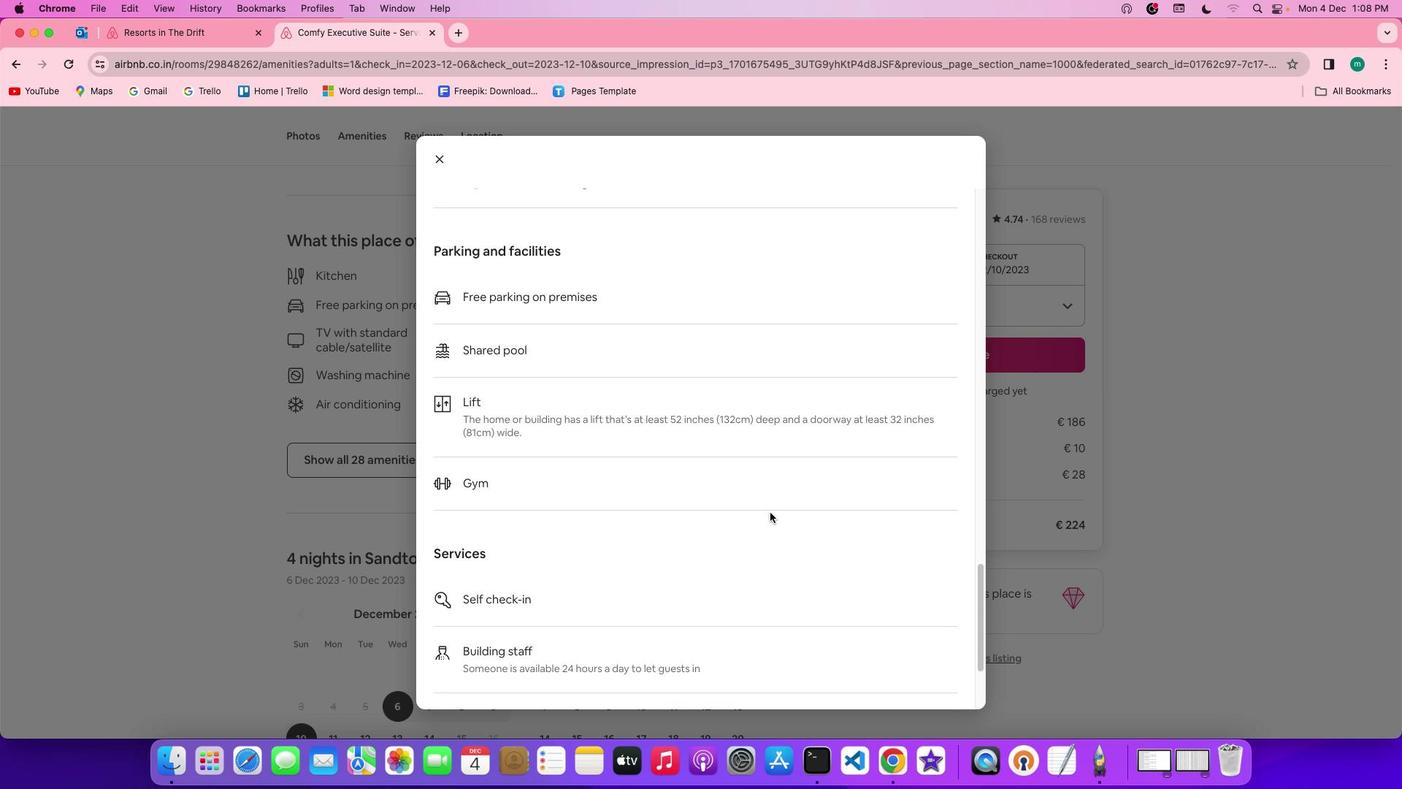 
Action: Mouse scrolled (770, 512) with delta (0, -1)
Screenshot: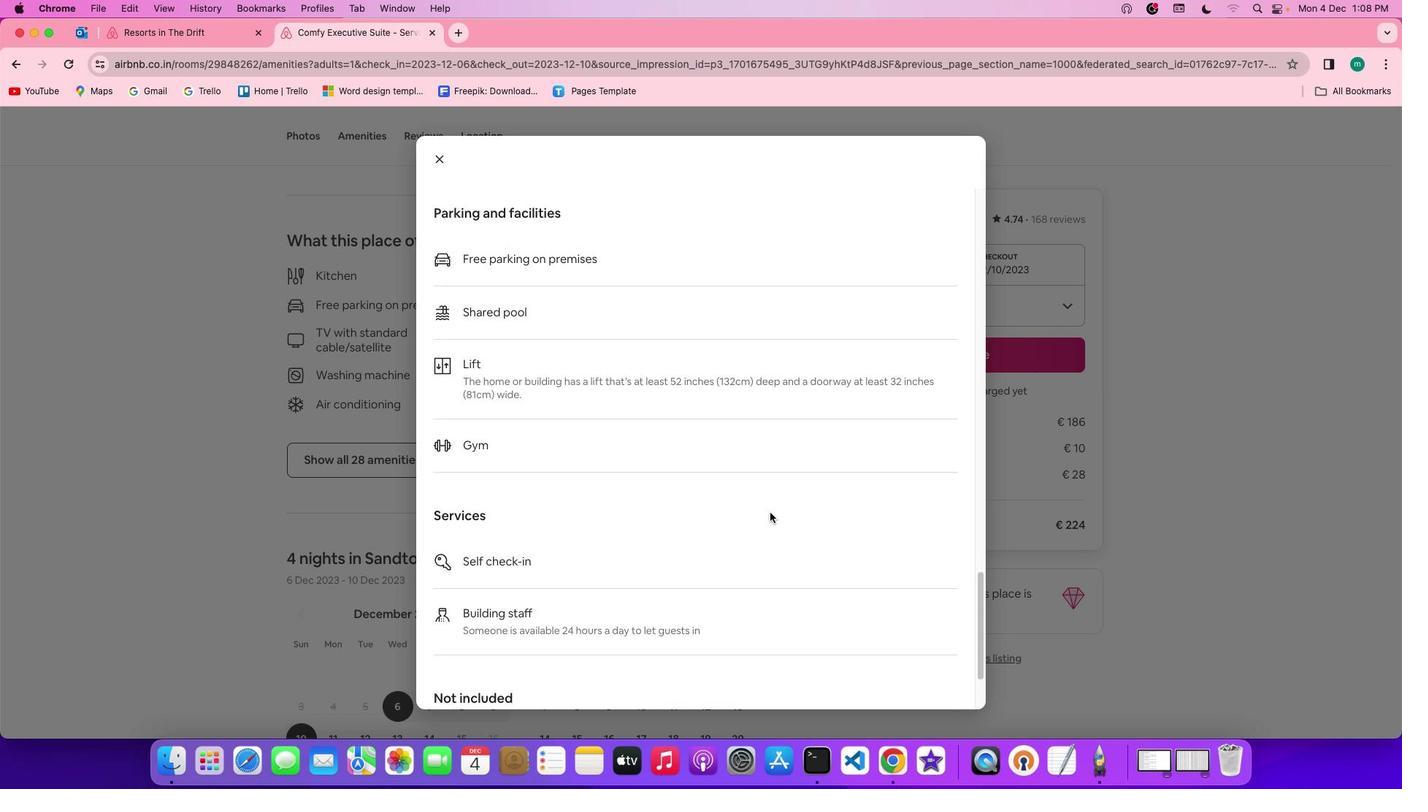 
Action: Mouse scrolled (770, 512) with delta (0, -2)
Screenshot: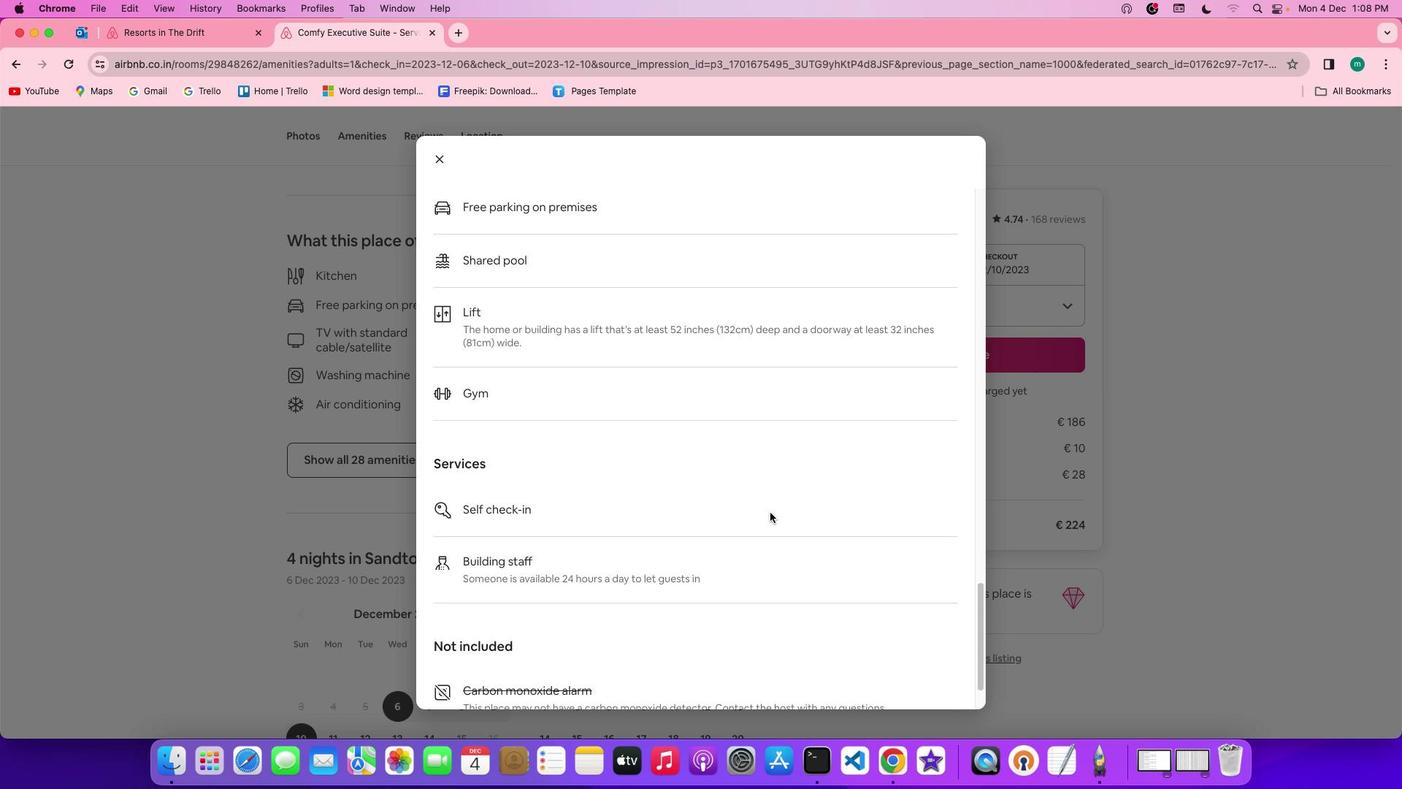 
Action: Mouse scrolled (770, 512) with delta (0, -2)
Screenshot: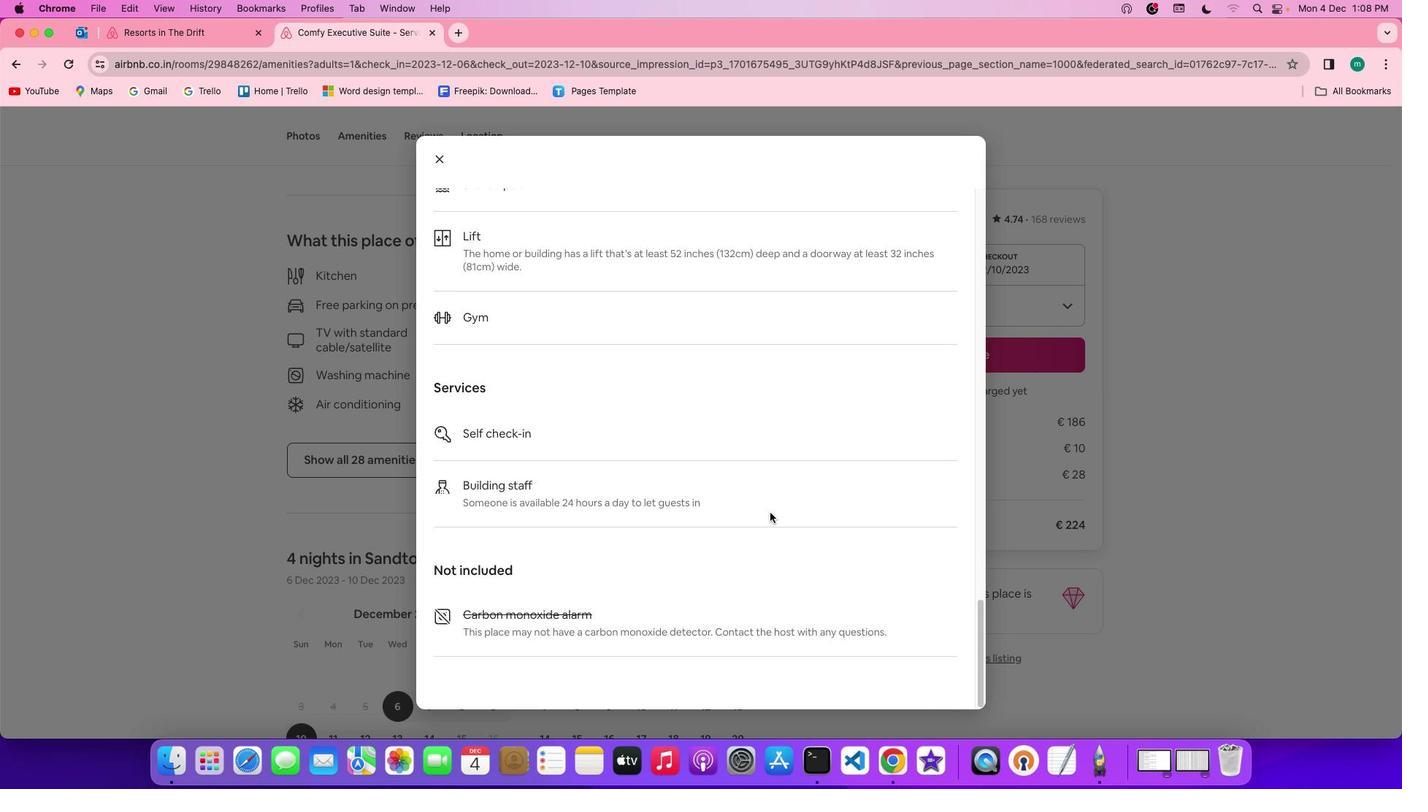 
Action: Mouse scrolled (770, 512) with delta (0, 0)
Screenshot: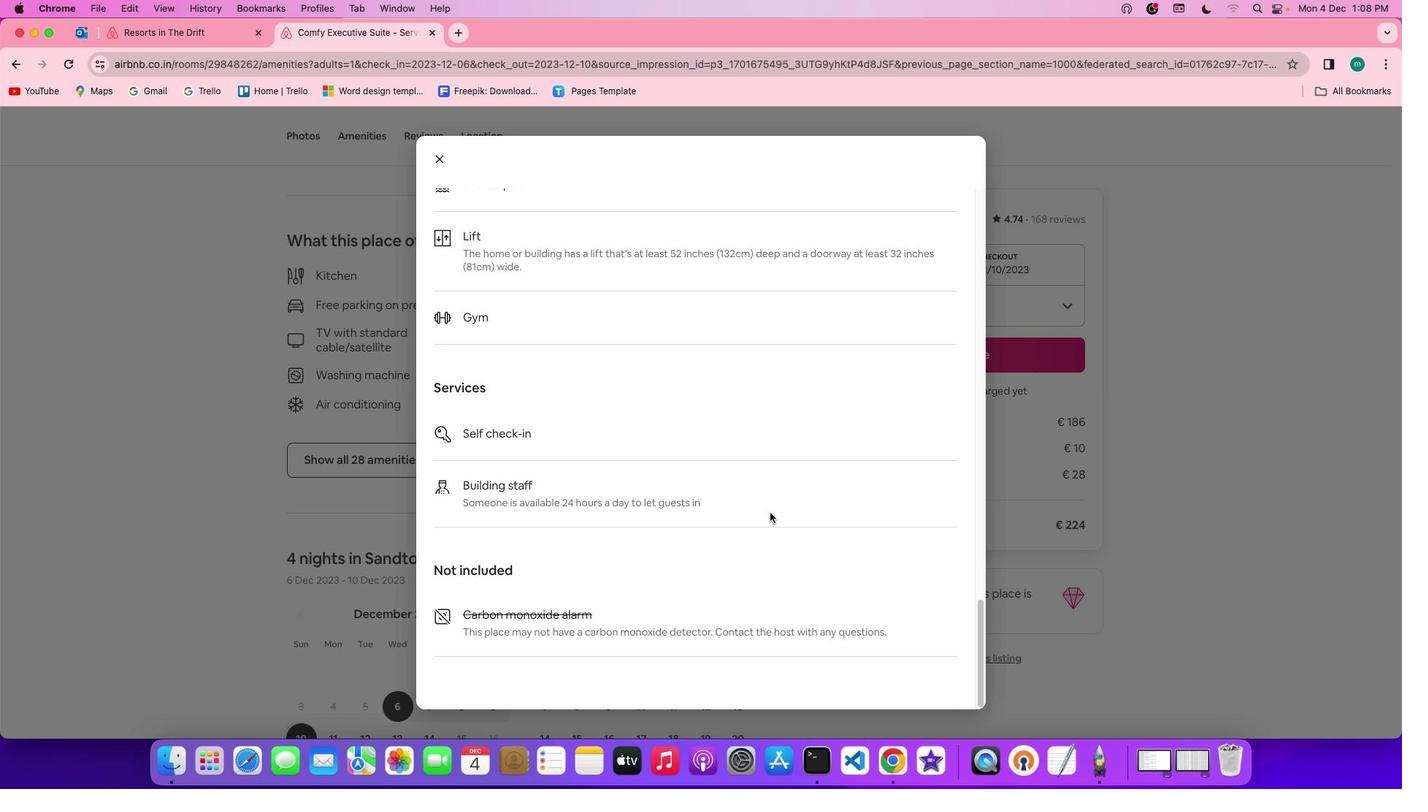 
Action: Mouse scrolled (770, 512) with delta (0, 0)
Screenshot: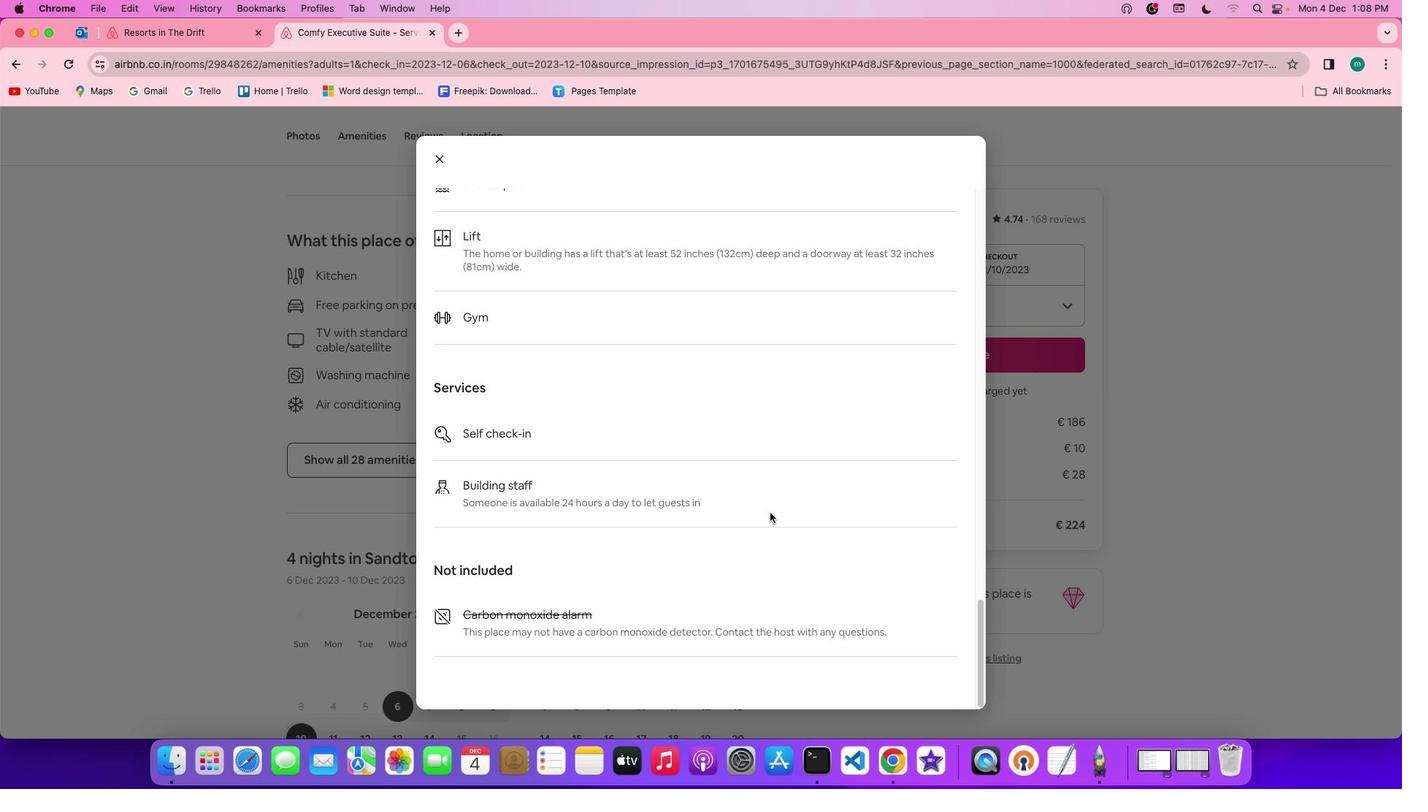 
Action: Mouse scrolled (770, 512) with delta (0, -1)
Screenshot: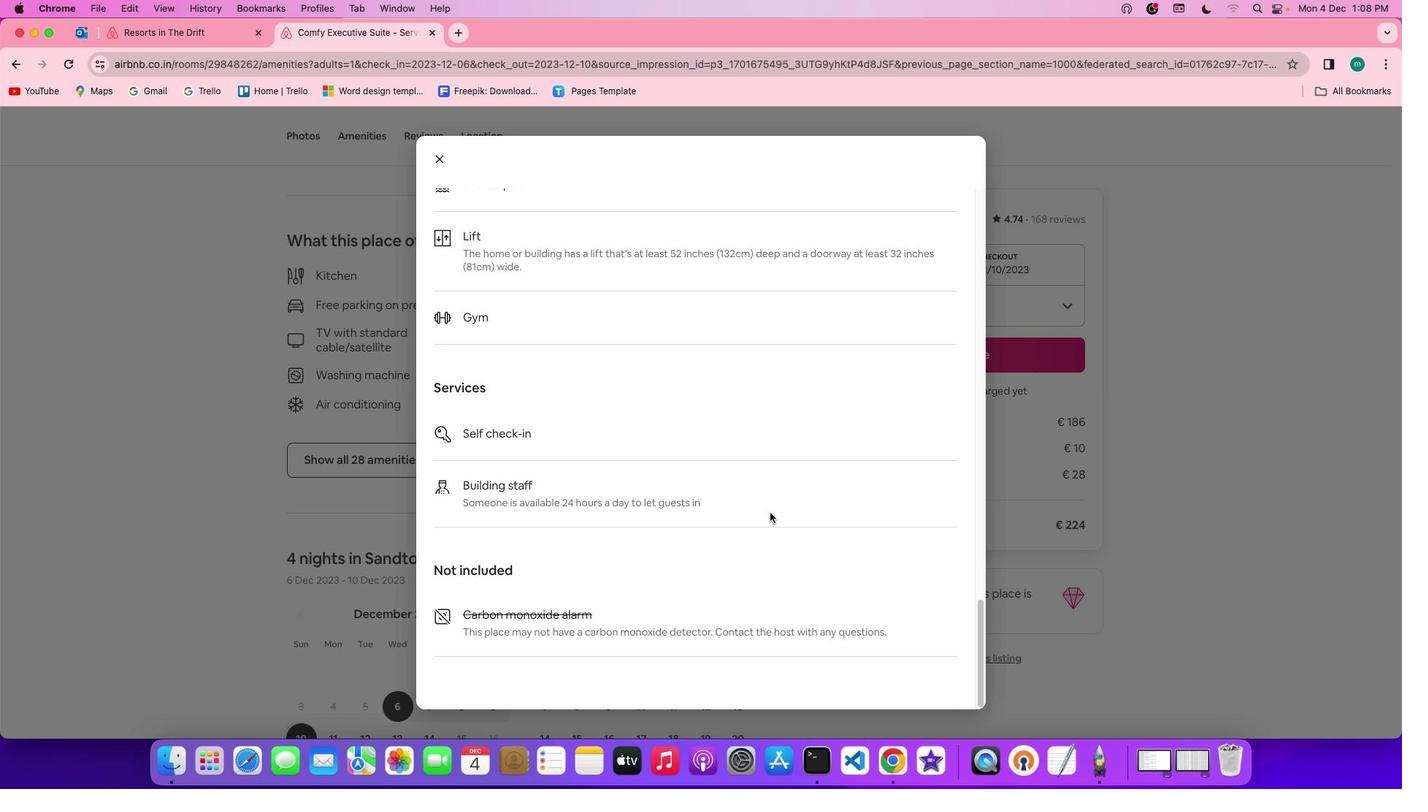 
Action: Mouse scrolled (770, 512) with delta (0, -2)
Screenshot: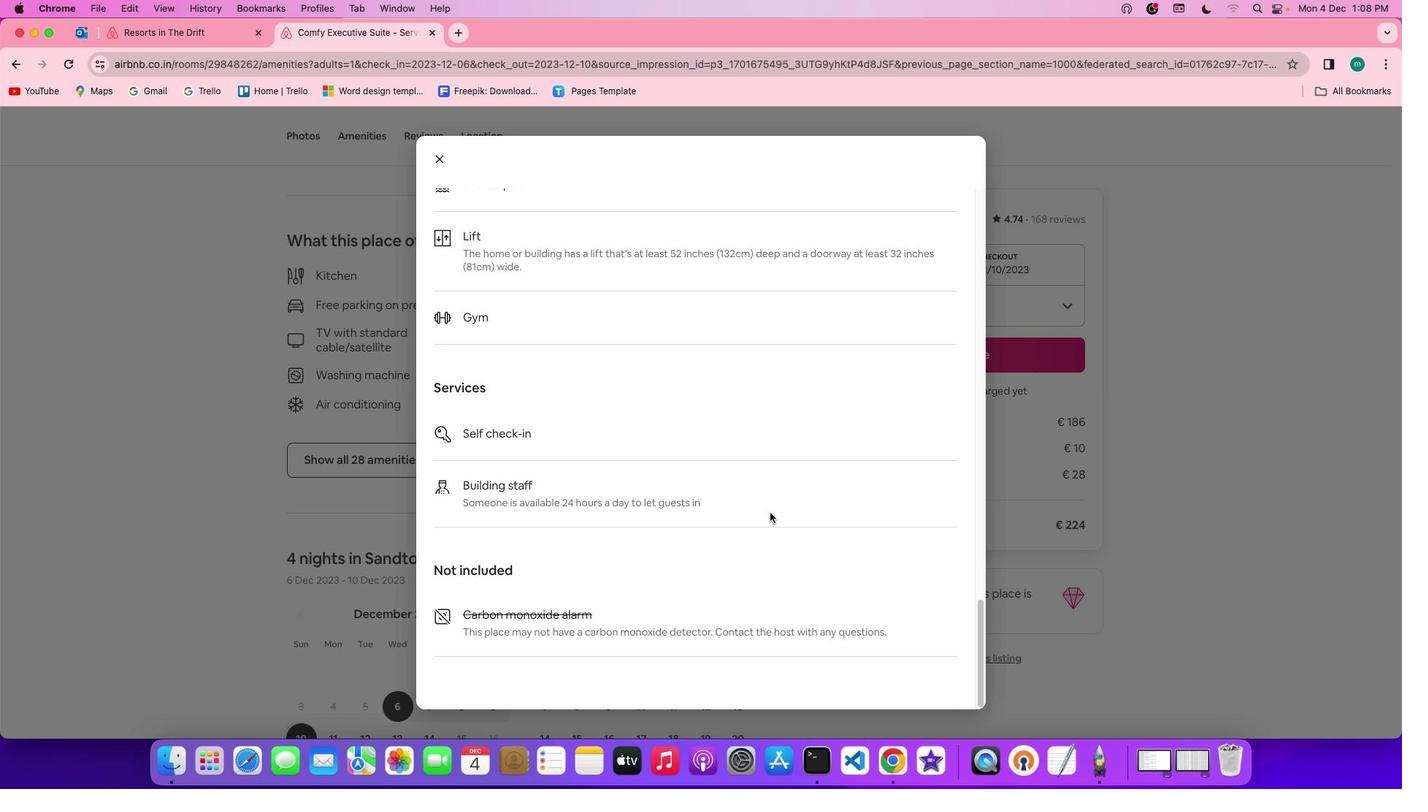 
Action: Mouse scrolled (770, 512) with delta (0, -2)
Screenshot: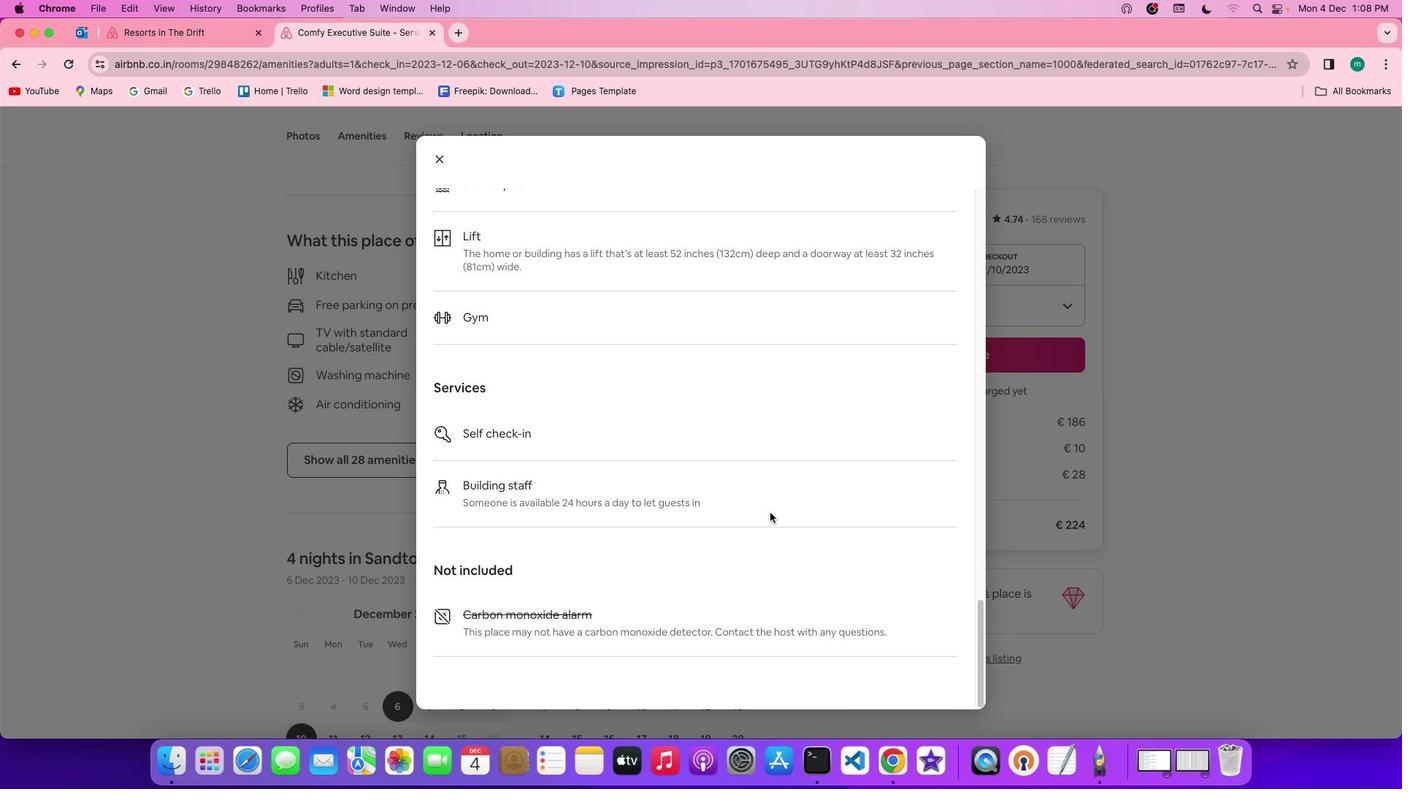 
Action: Mouse scrolled (770, 512) with delta (0, 0)
Screenshot: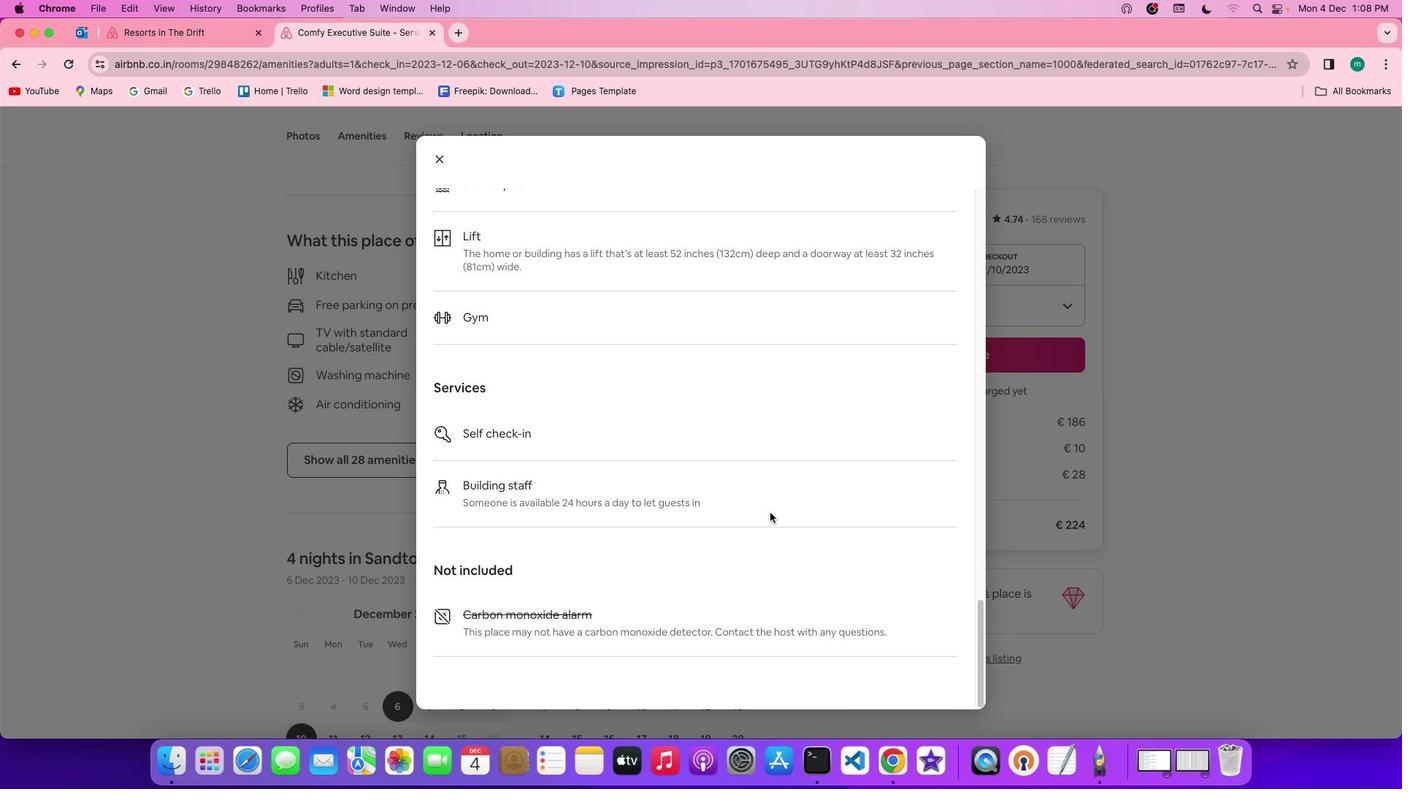 
Action: Mouse scrolled (770, 512) with delta (0, 0)
Screenshot: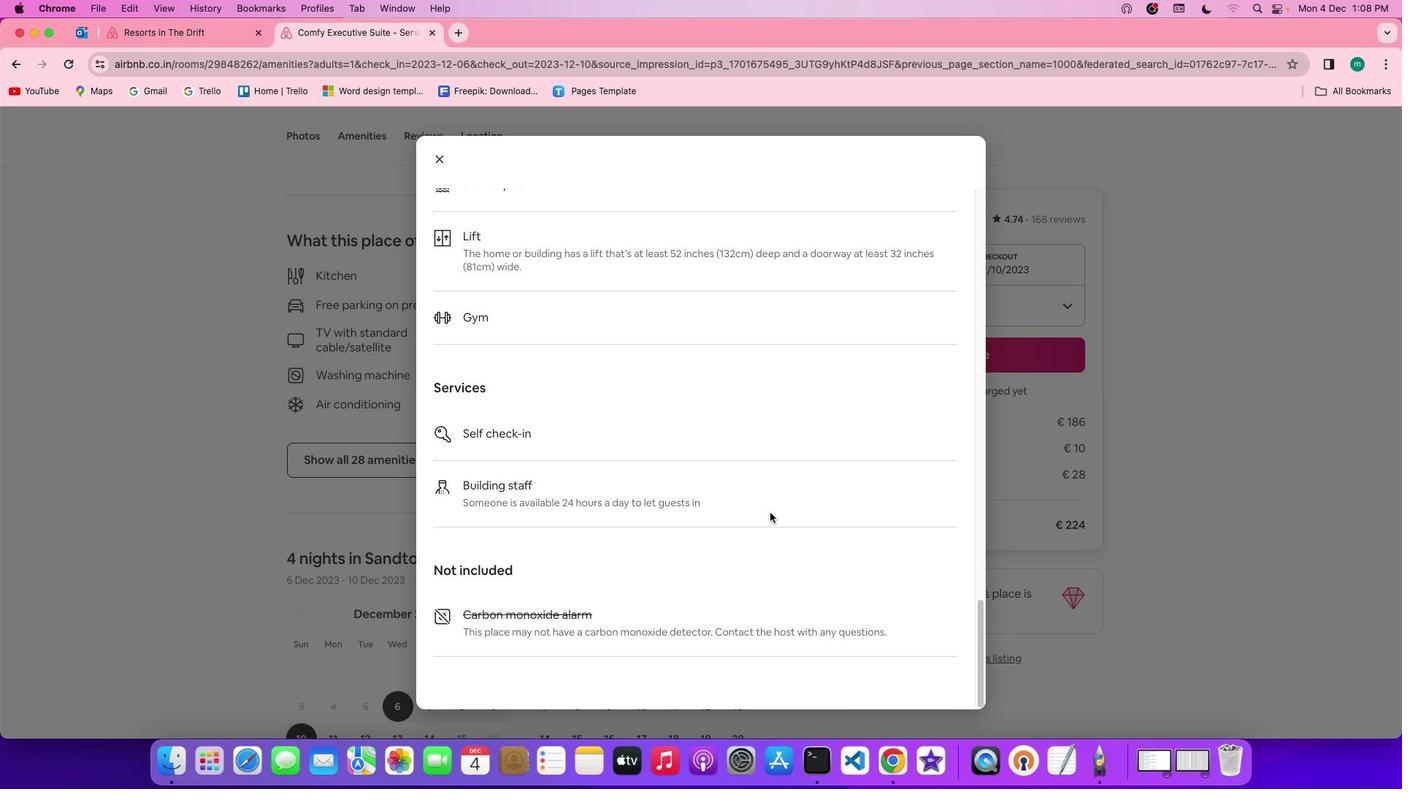 
Action: Mouse scrolled (770, 512) with delta (0, -2)
Screenshot: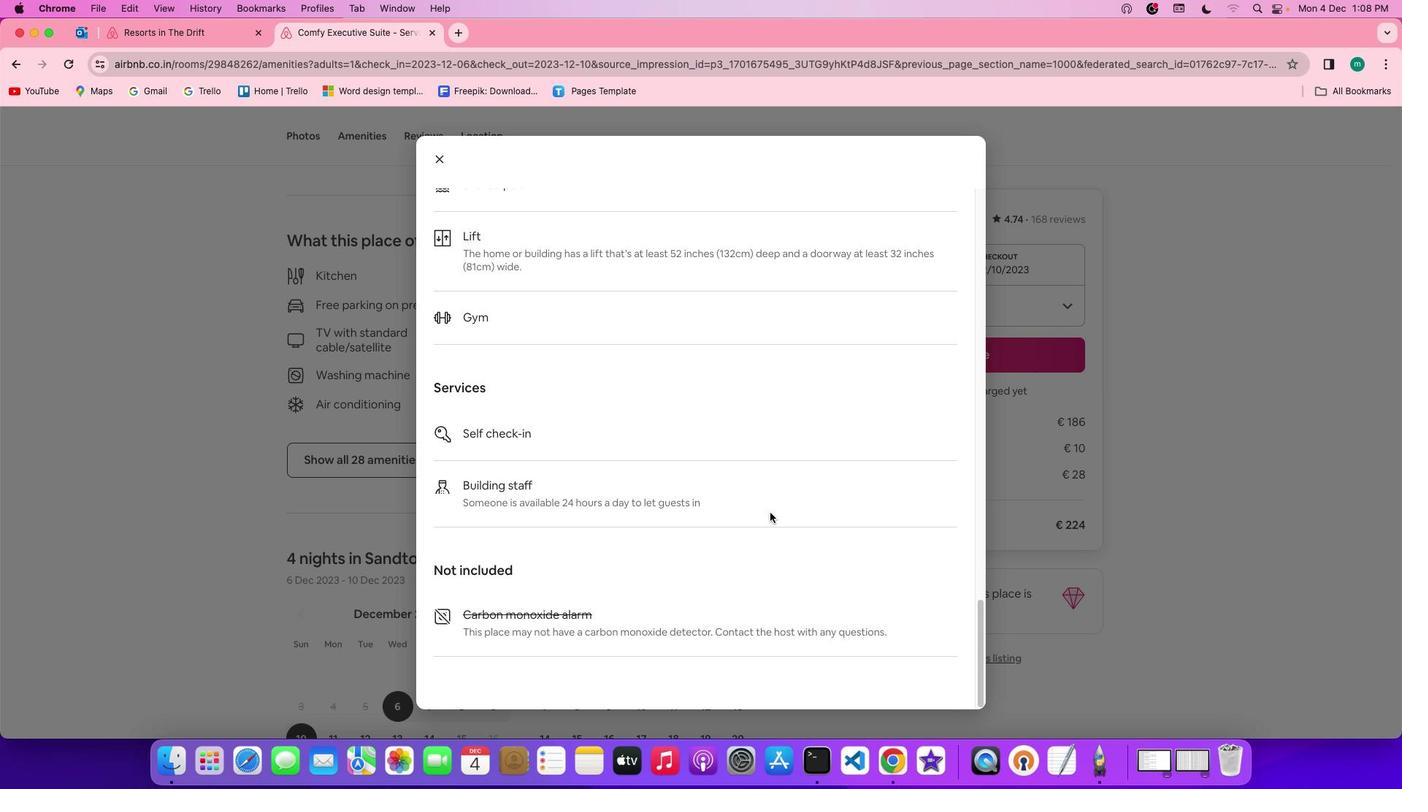 
Action: Mouse scrolled (770, 512) with delta (0, -2)
Screenshot: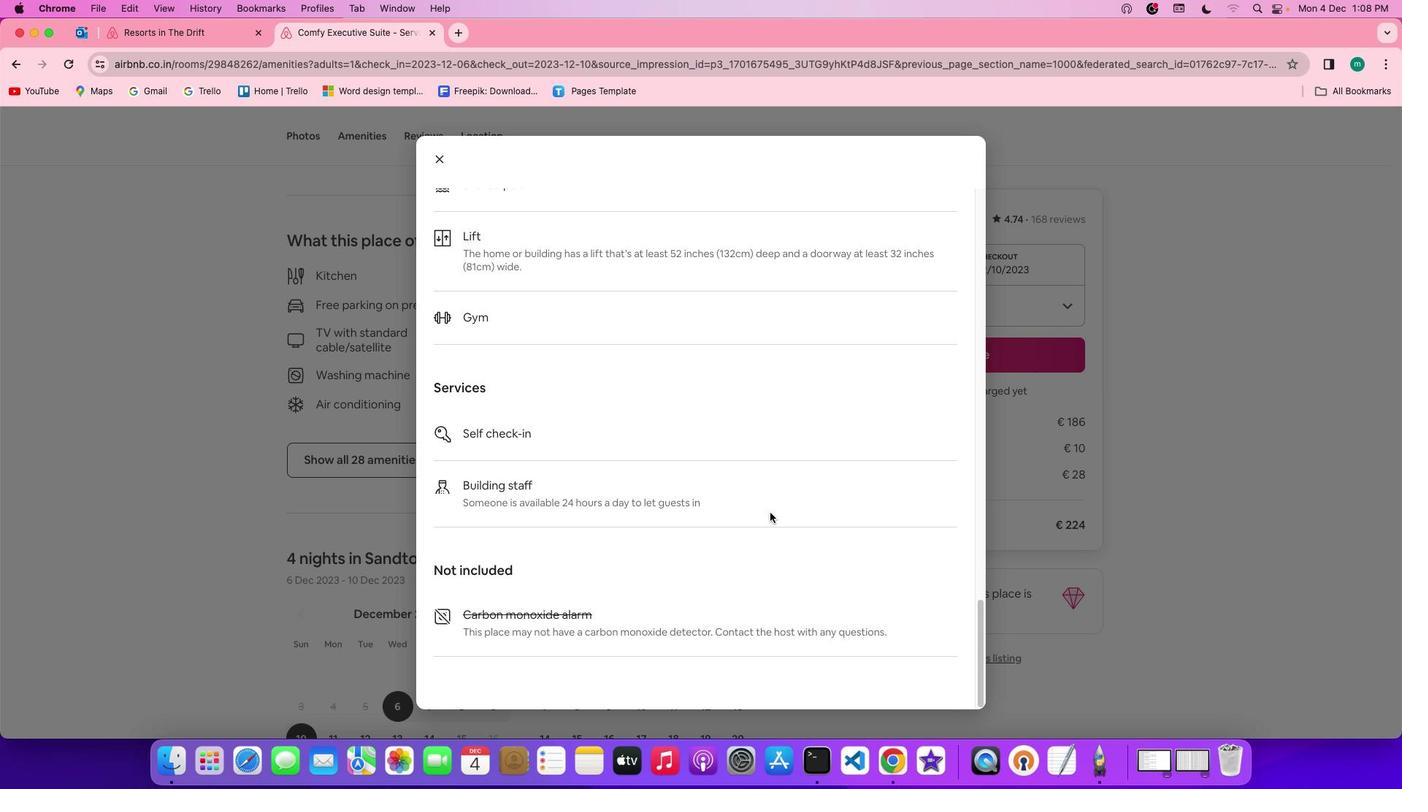 
Action: Mouse scrolled (770, 512) with delta (0, -3)
Screenshot: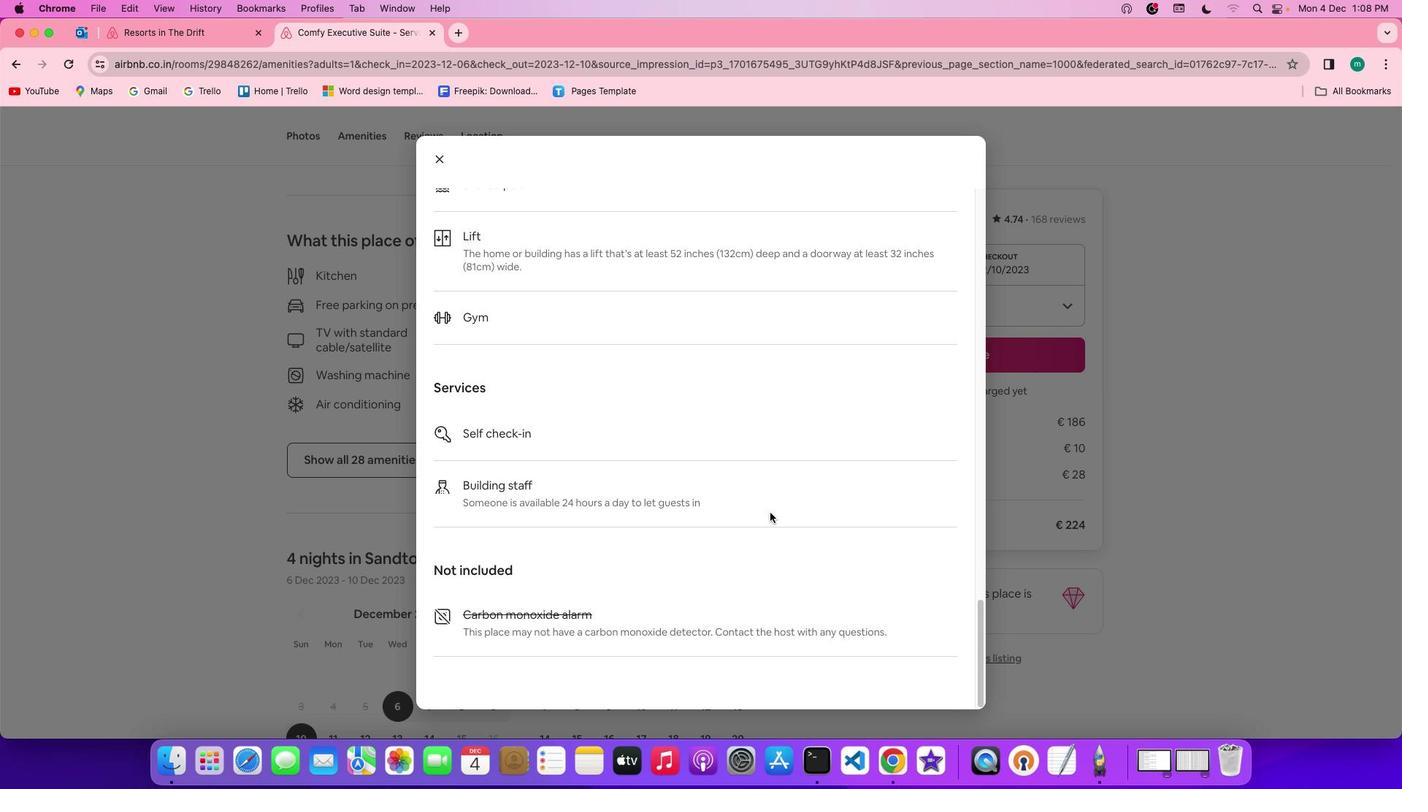 
Action: Mouse moved to (447, 159)
Screenshot: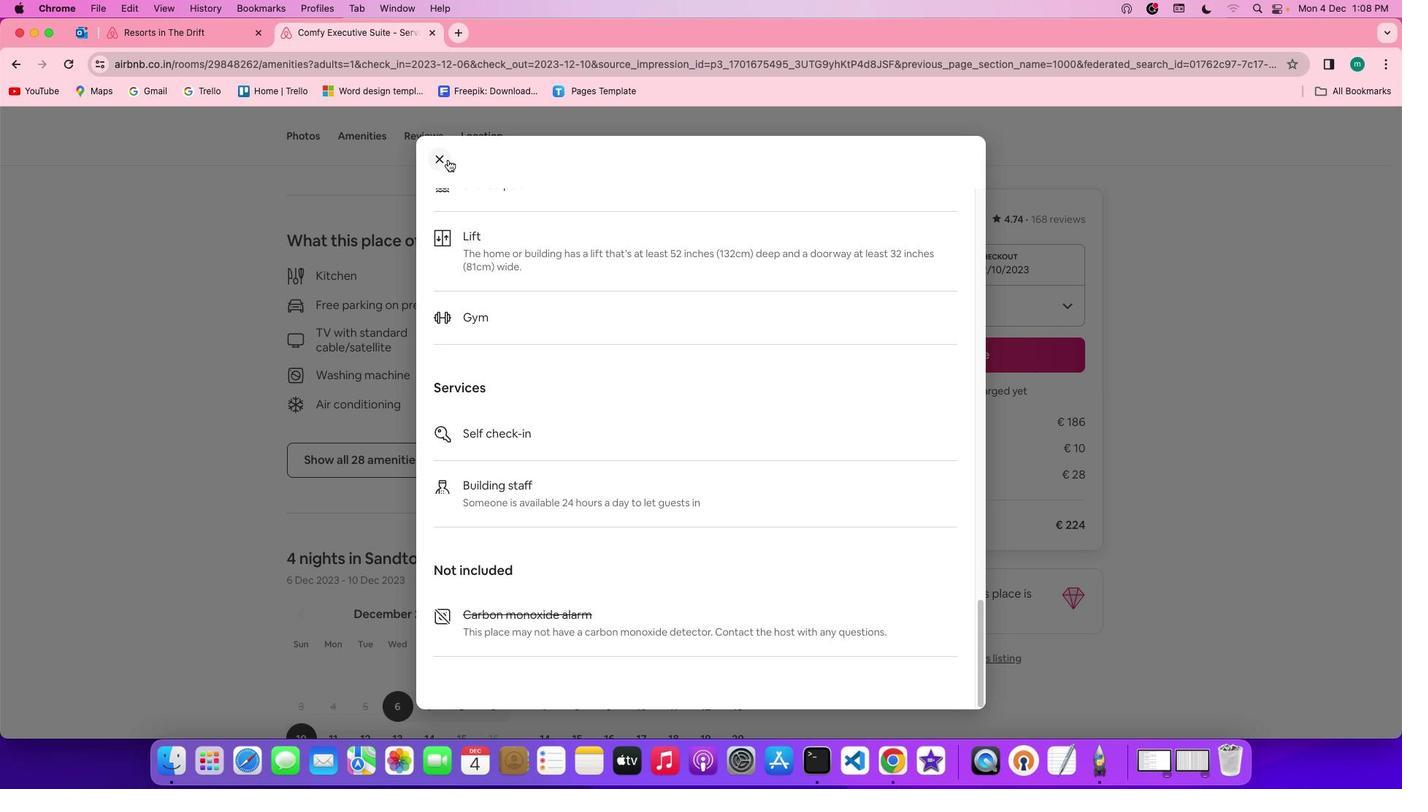 
Action: Mouse pressed left at (447, 159)
Screenshot: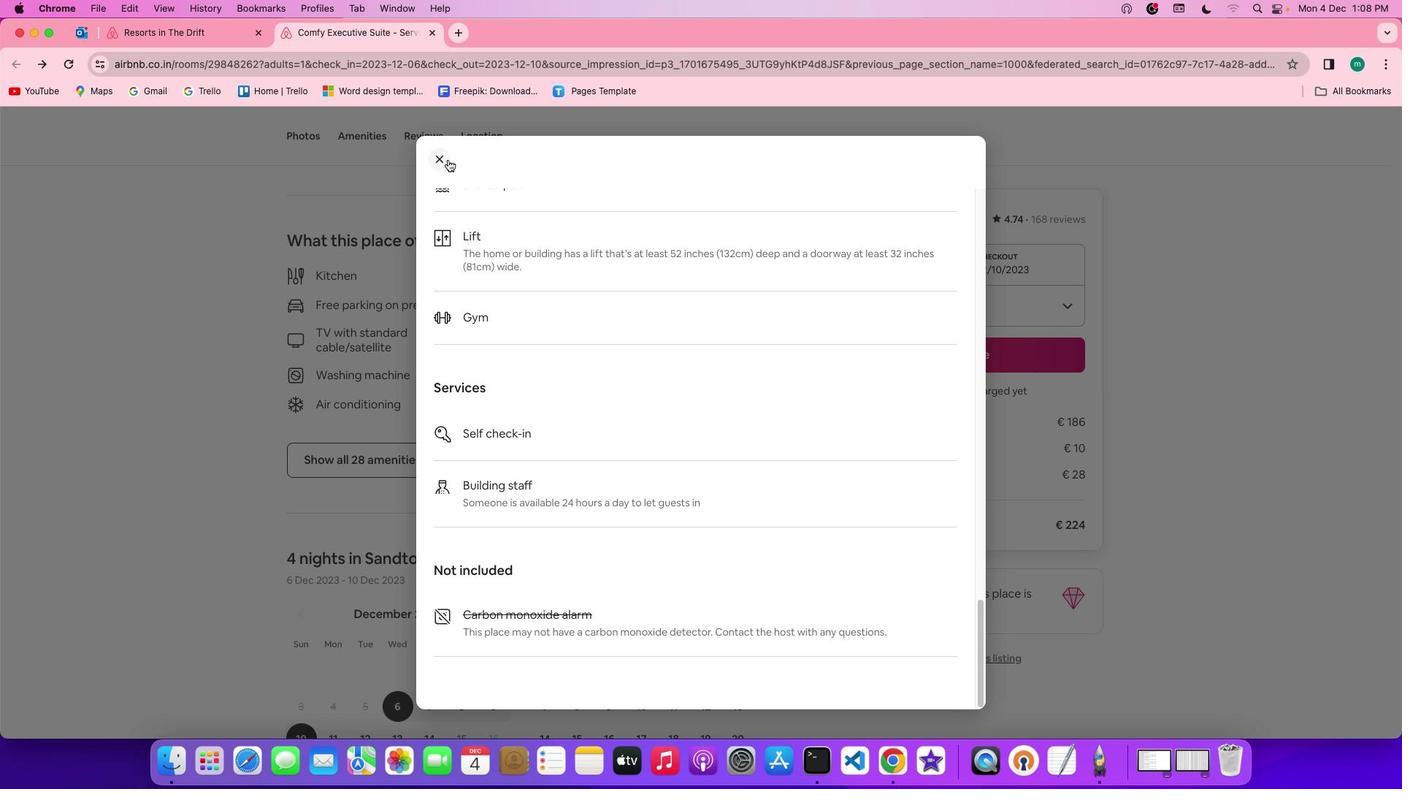 
Action: Mouse moved to (604, 402)
Screenshot: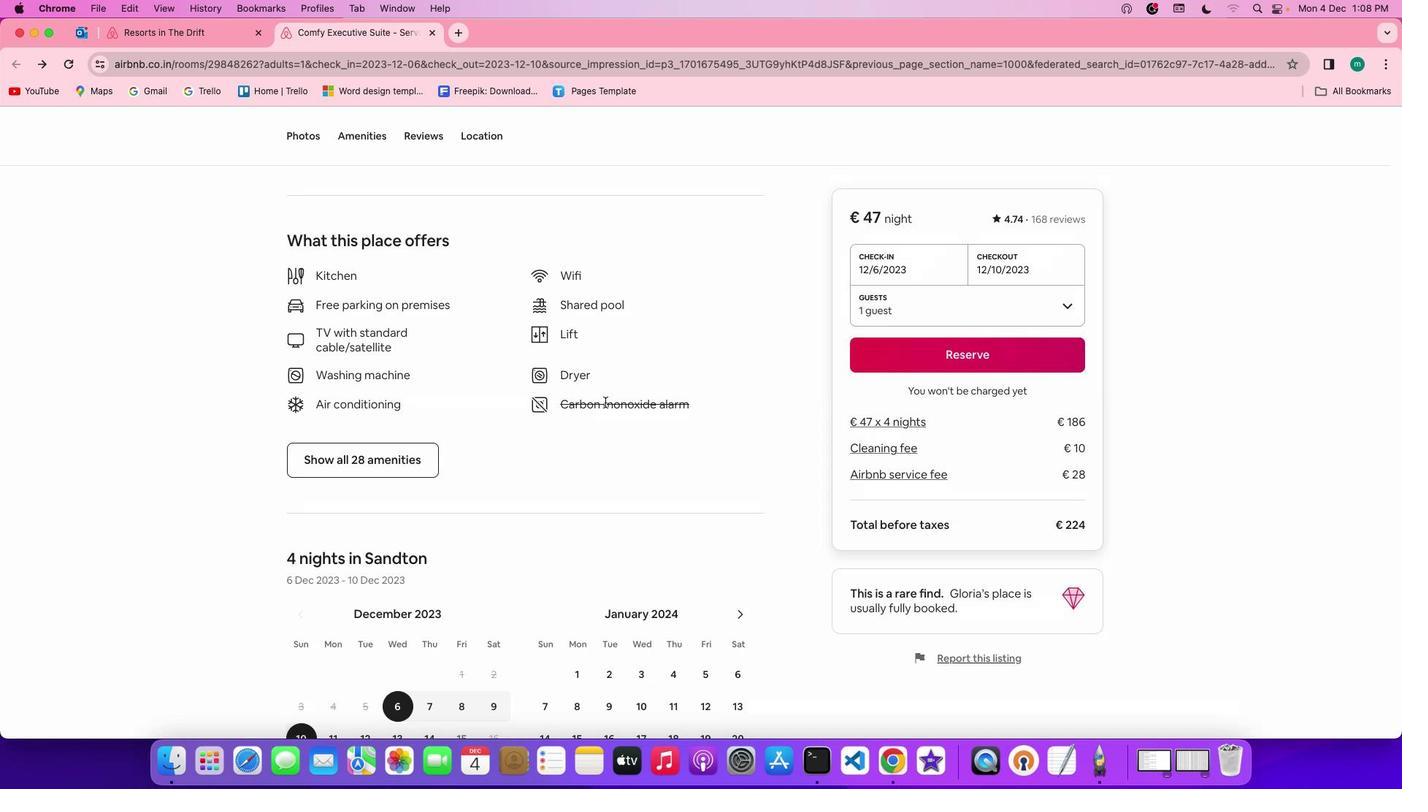
Action: Mouse scrolled (604, 402) with delta (0, 0)
